 Task: Create a typographic poster using a famous quote.
Action: Mouse moved to (1323, 187)
Screenshot: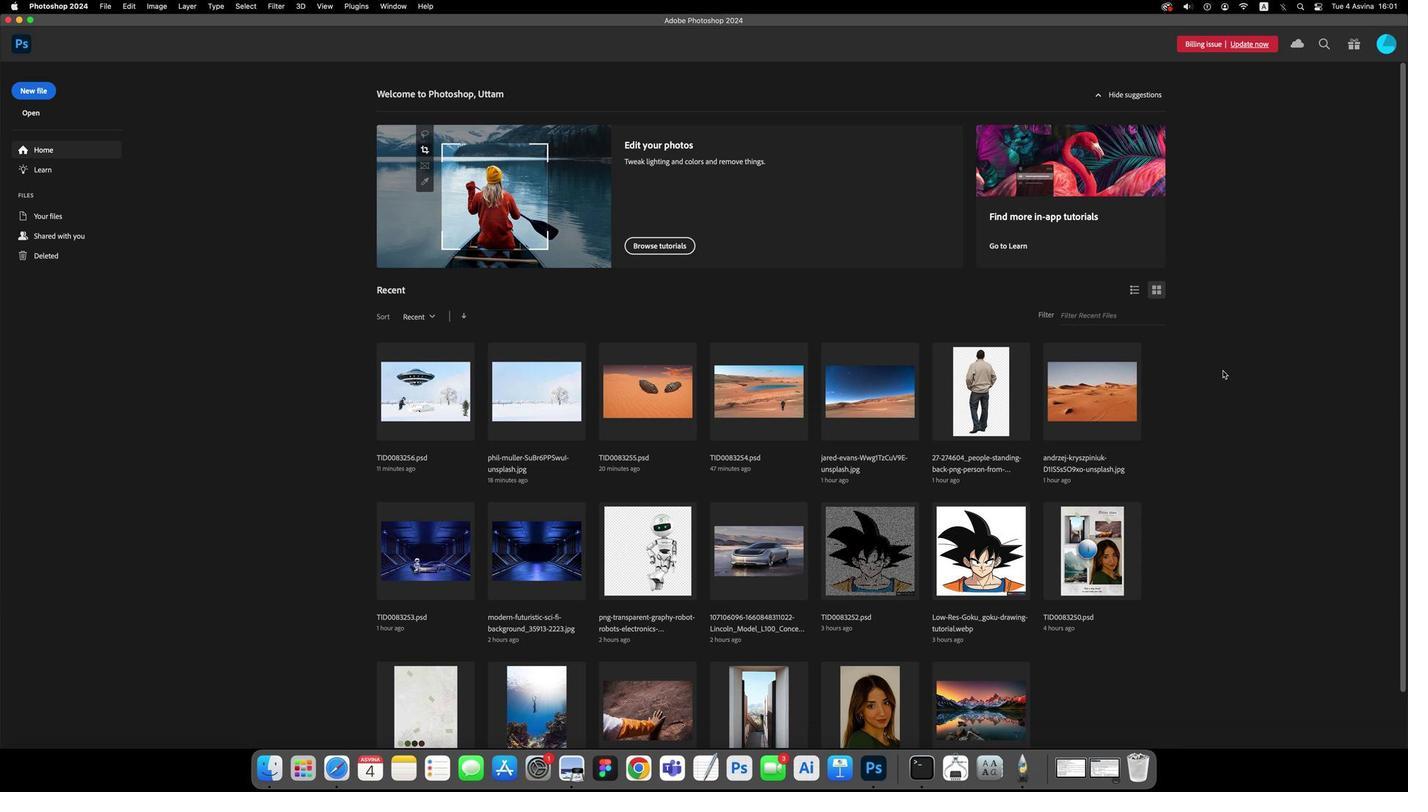 
Action: Mouse pressed left at (1323, 187)
Screenshot: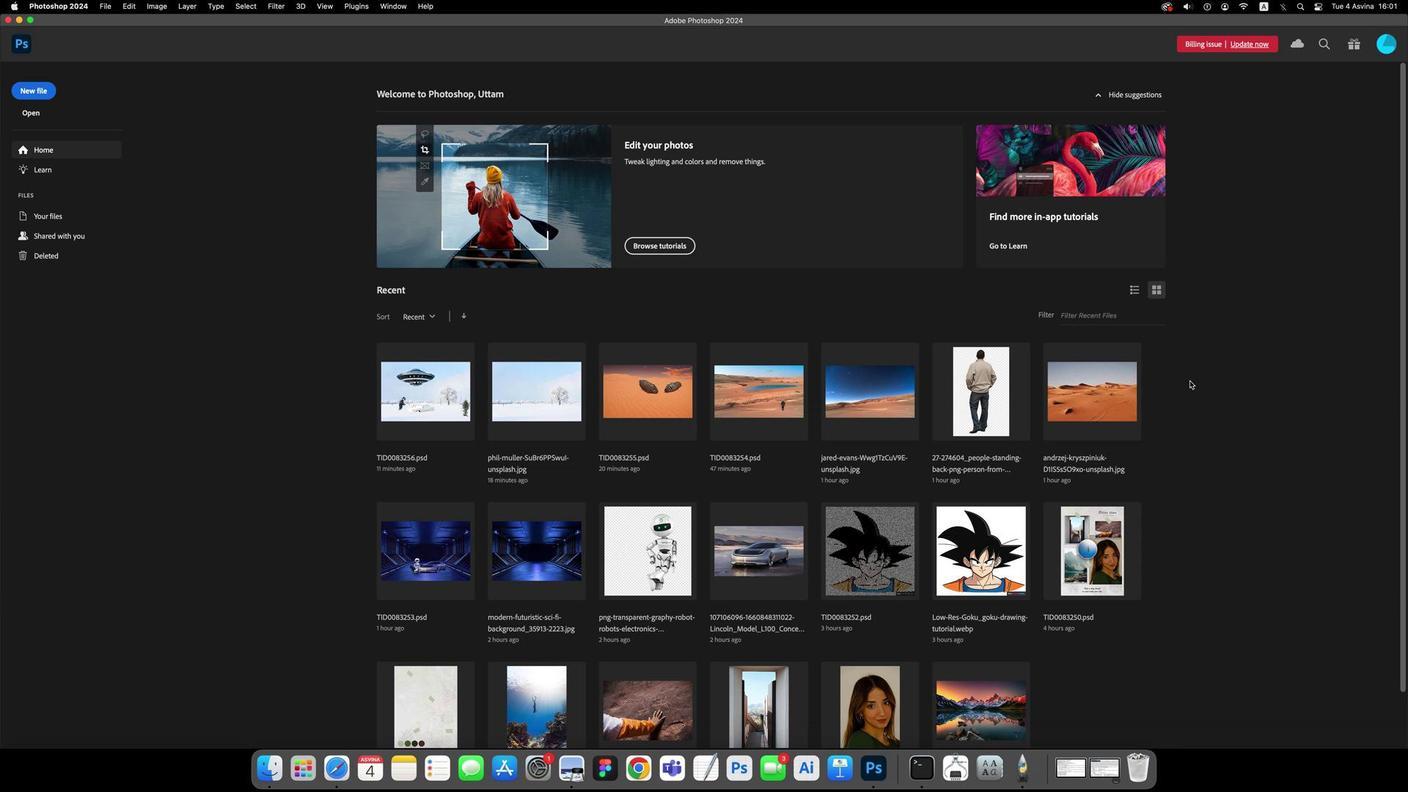 
Action: Mouse moved to (1323, 187)
Screenshot: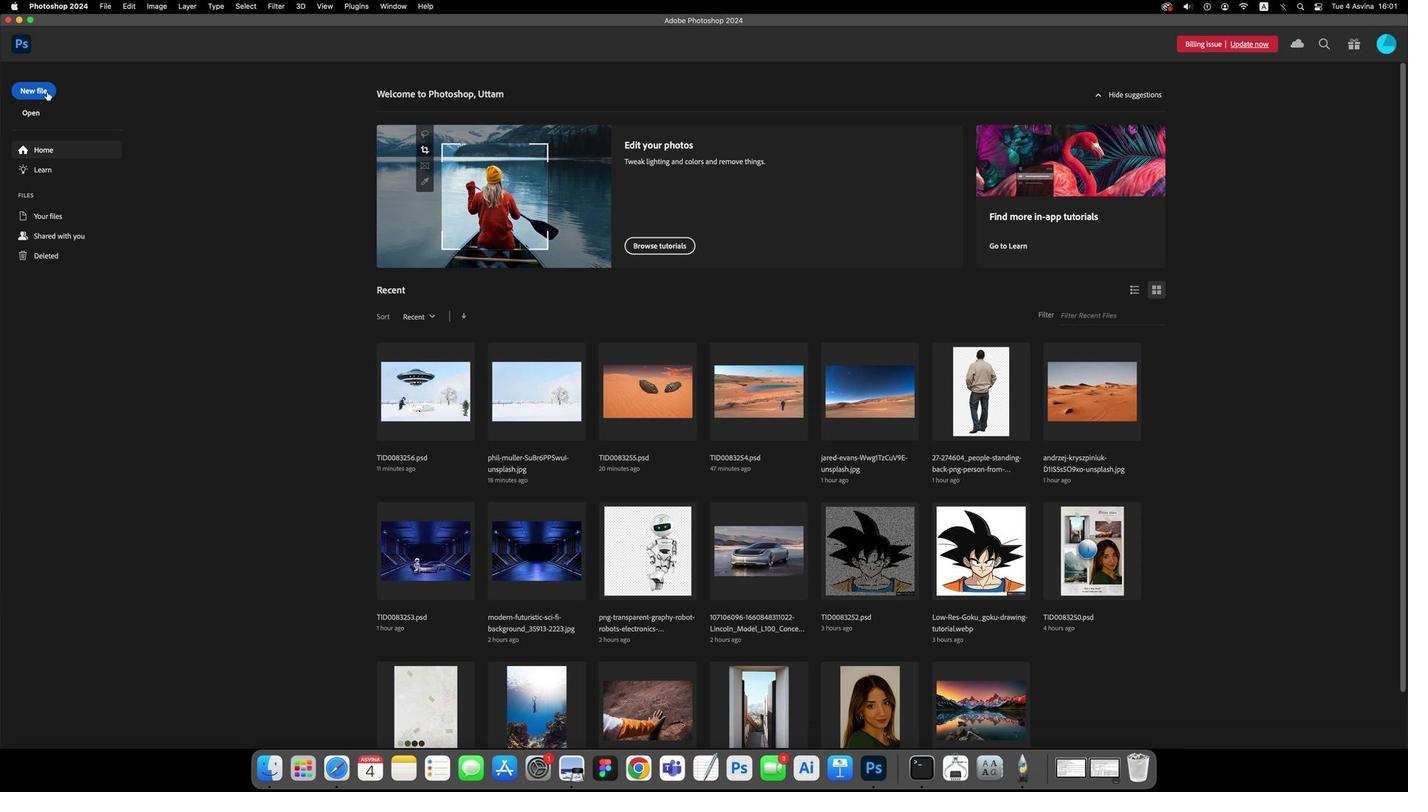 
Action: Mouse pressed left at (1323, 187)
Screenshot: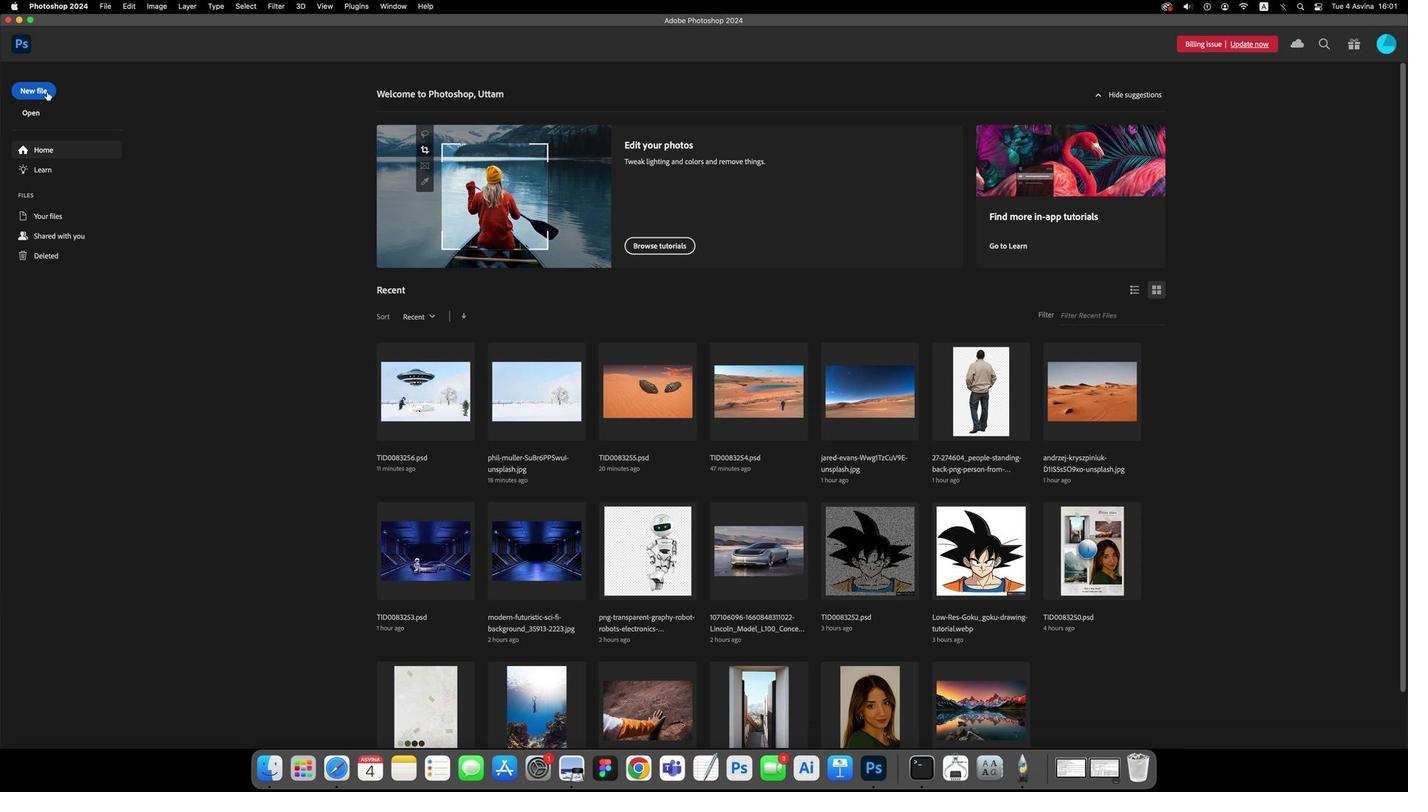 
Action: Mouse moved to (1323, 187)
Screenshot: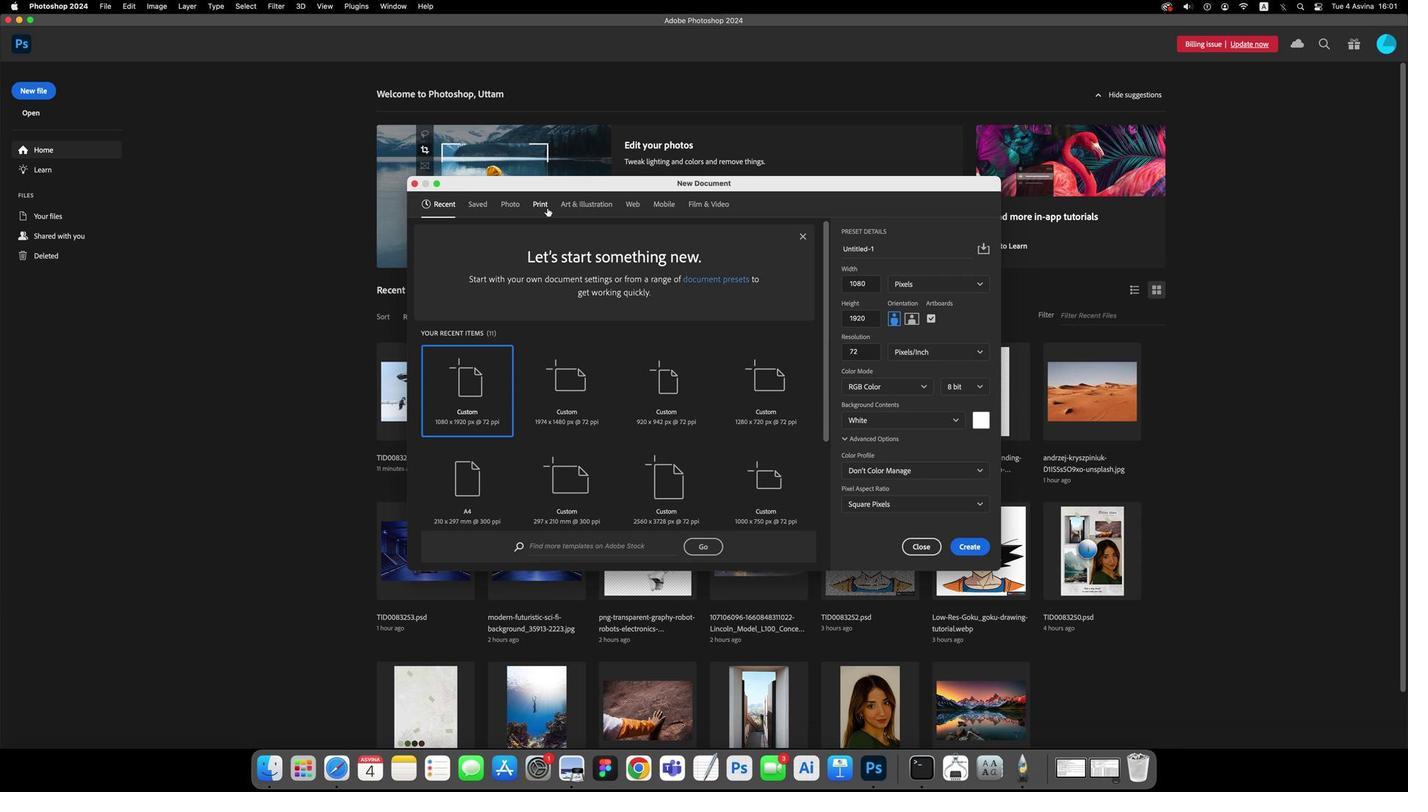 
Action: Mouse pressed left at (1323, 187)
Screenshot: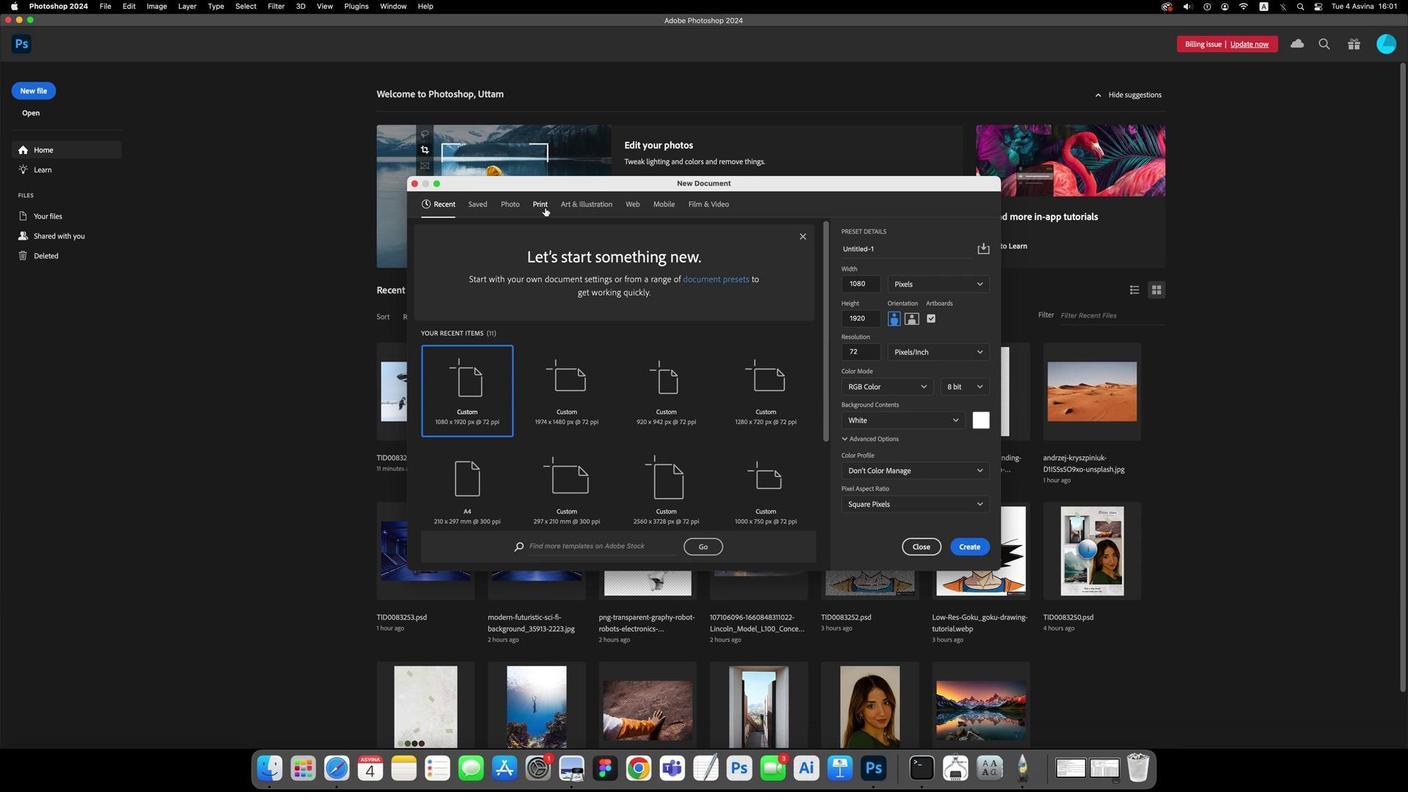 
Action: Mouse moved to (1323, 187)
Screenshot: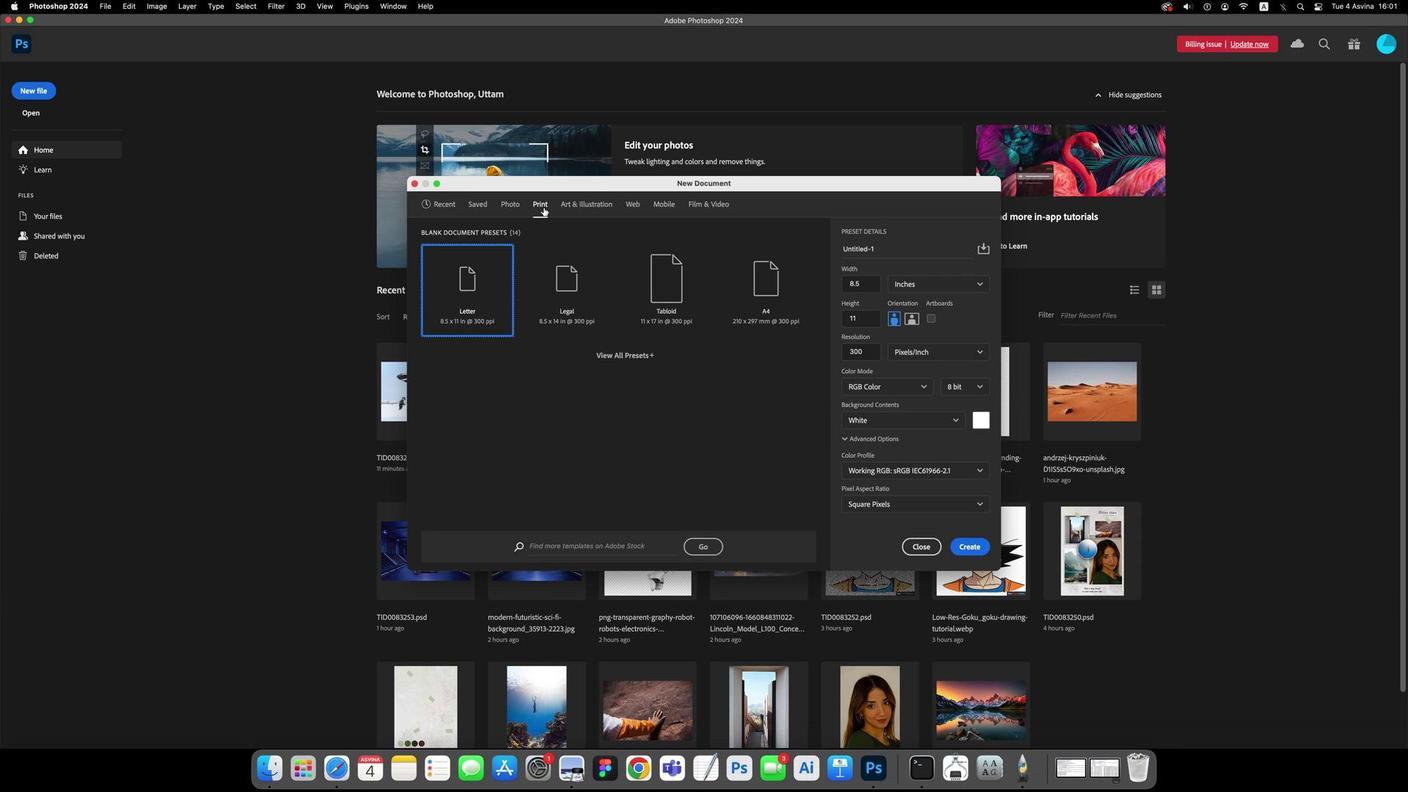 
Action: Mouse pressed left at (1323, 187)
Screenshot: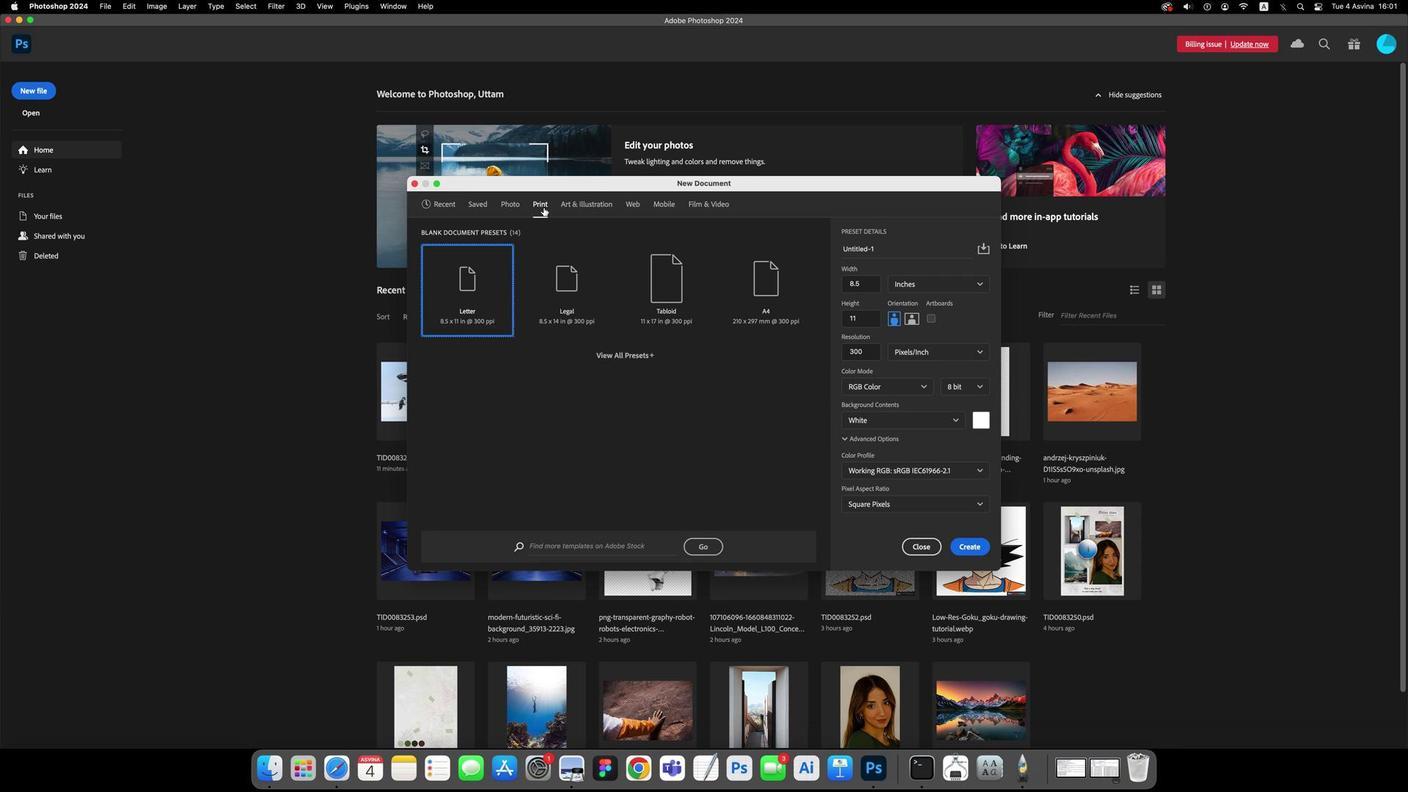 
Action: Mouse moved to (1323, 187)
Screenshot: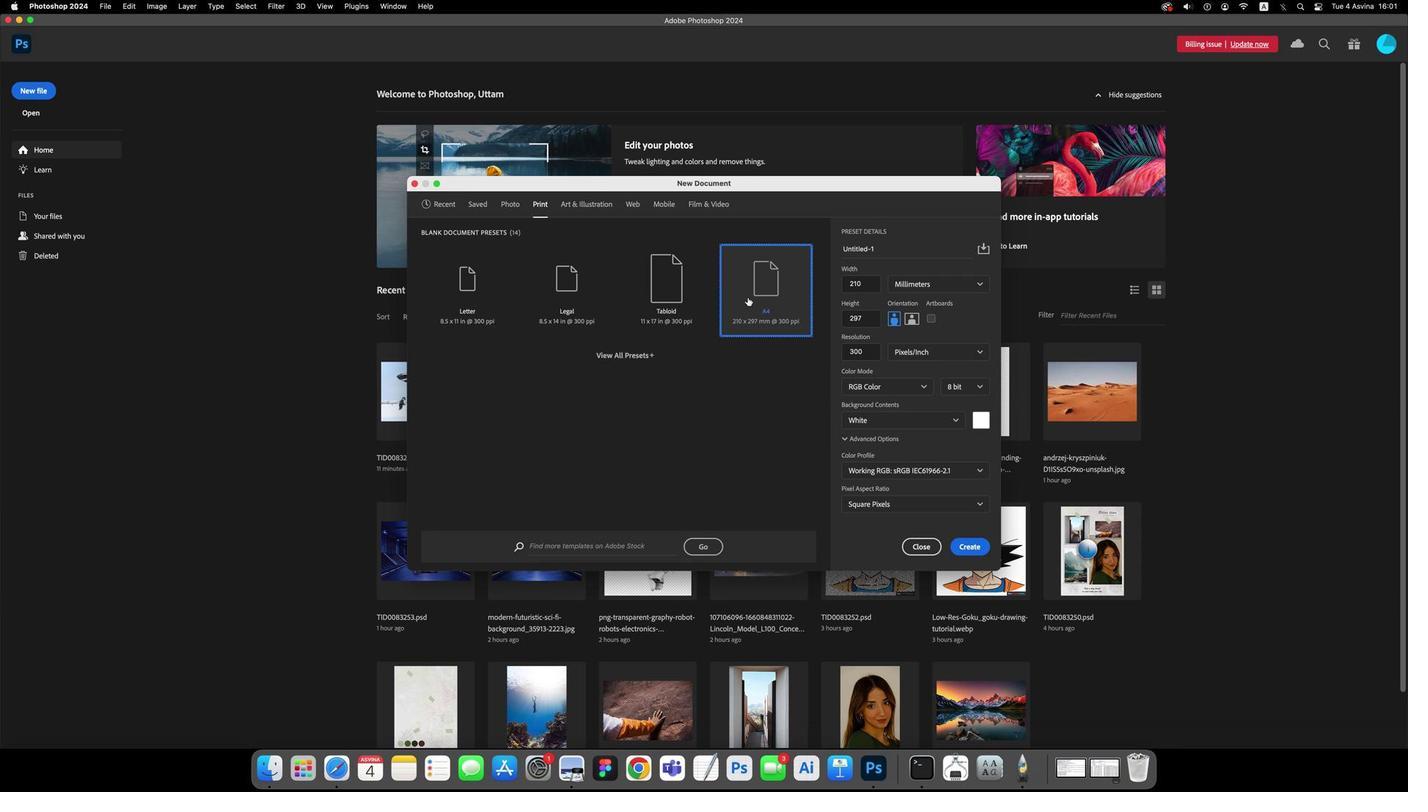 
Action: Mouse pressed left at (1323, 187)
Screenshot: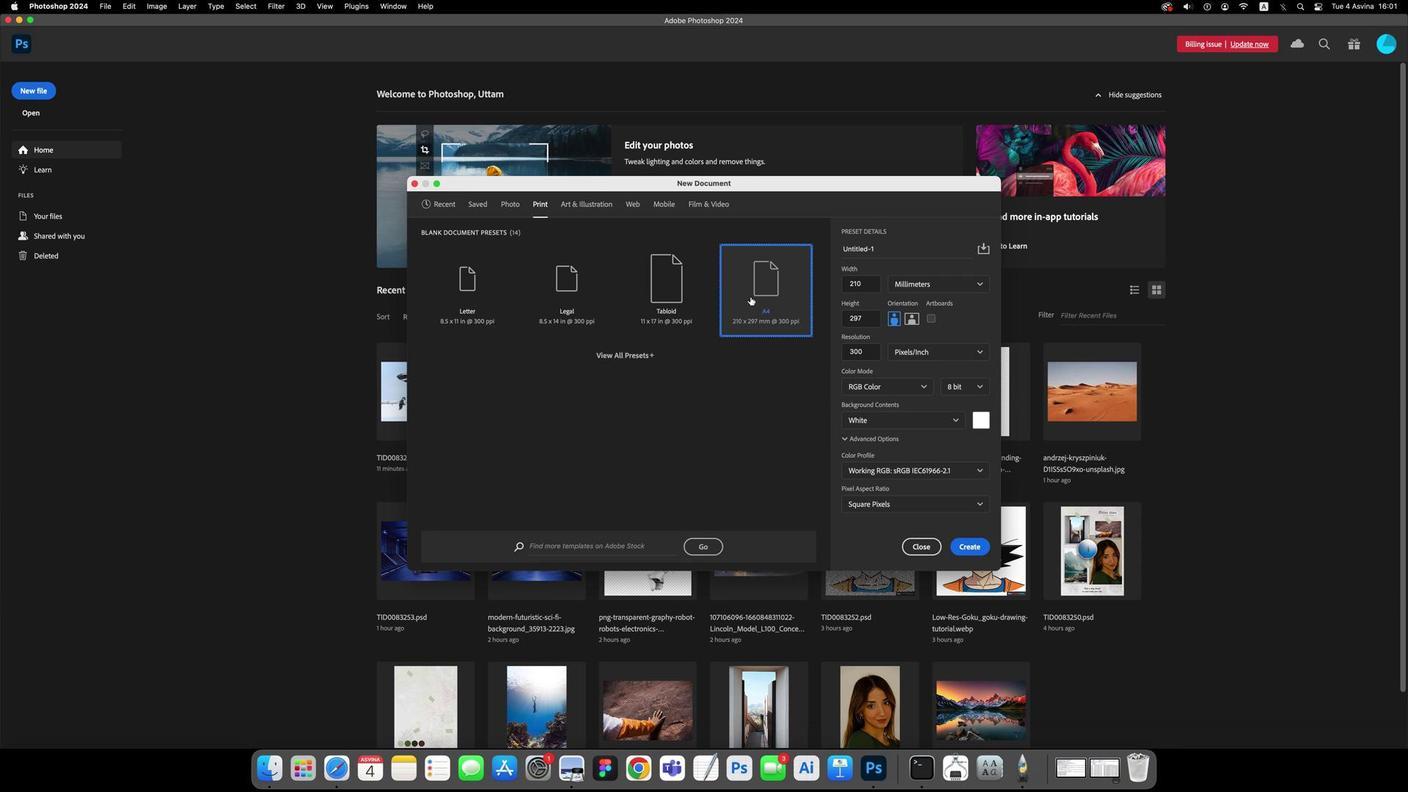 
Action: Mouse moved to (1323, 187)
Screenshot: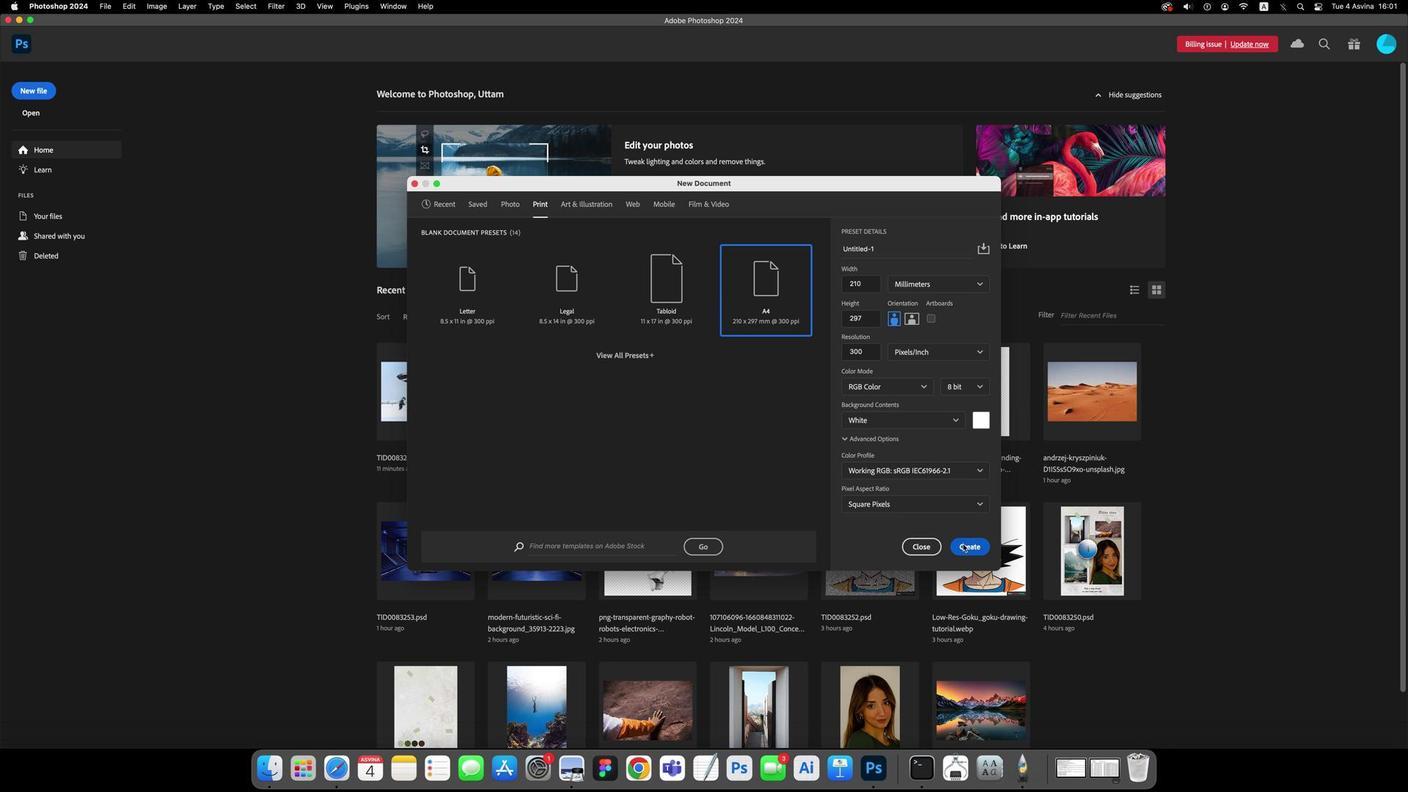 
Action: Mouse pressed left at (1323, 187)
Screenshot: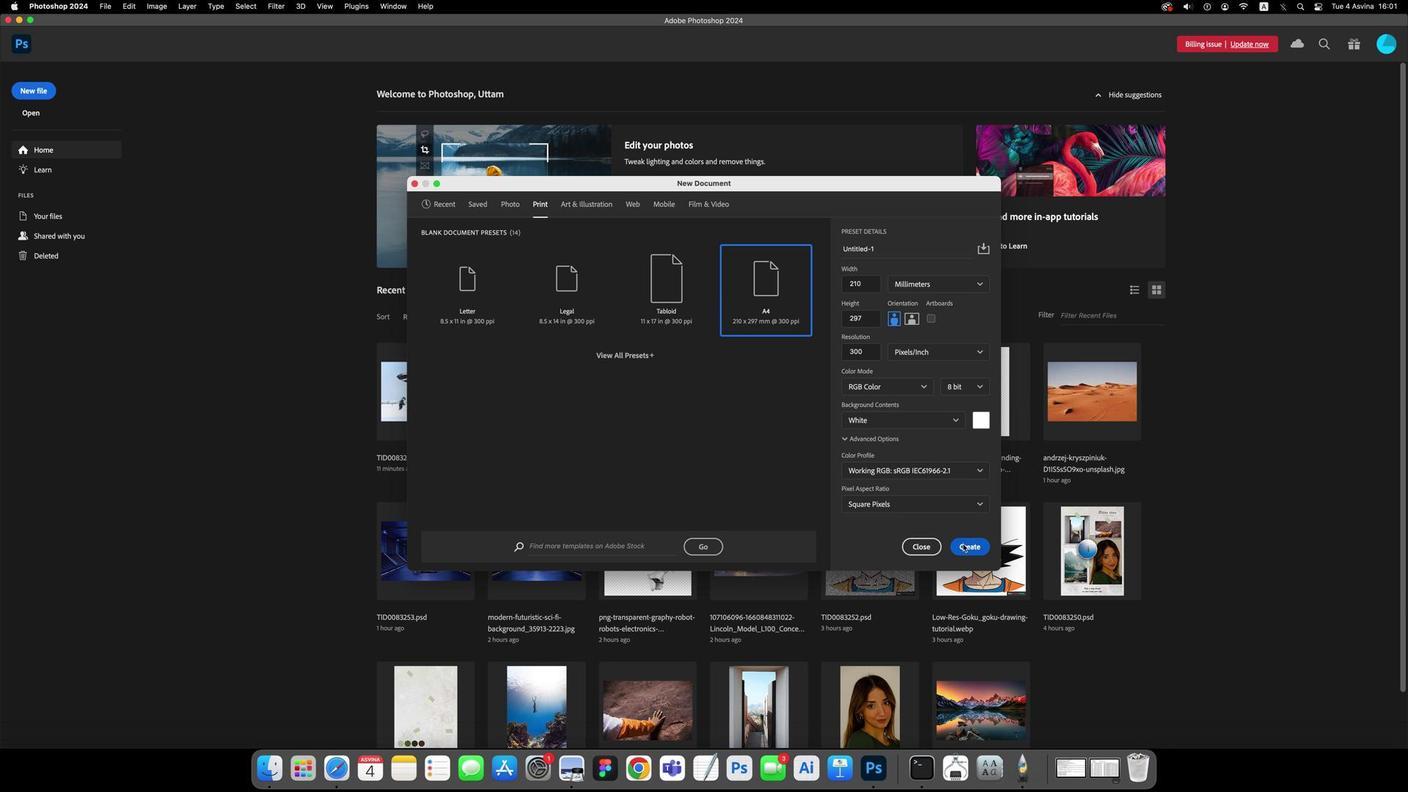 
Action: Mouse moved to (1323, 187)
Screenshot: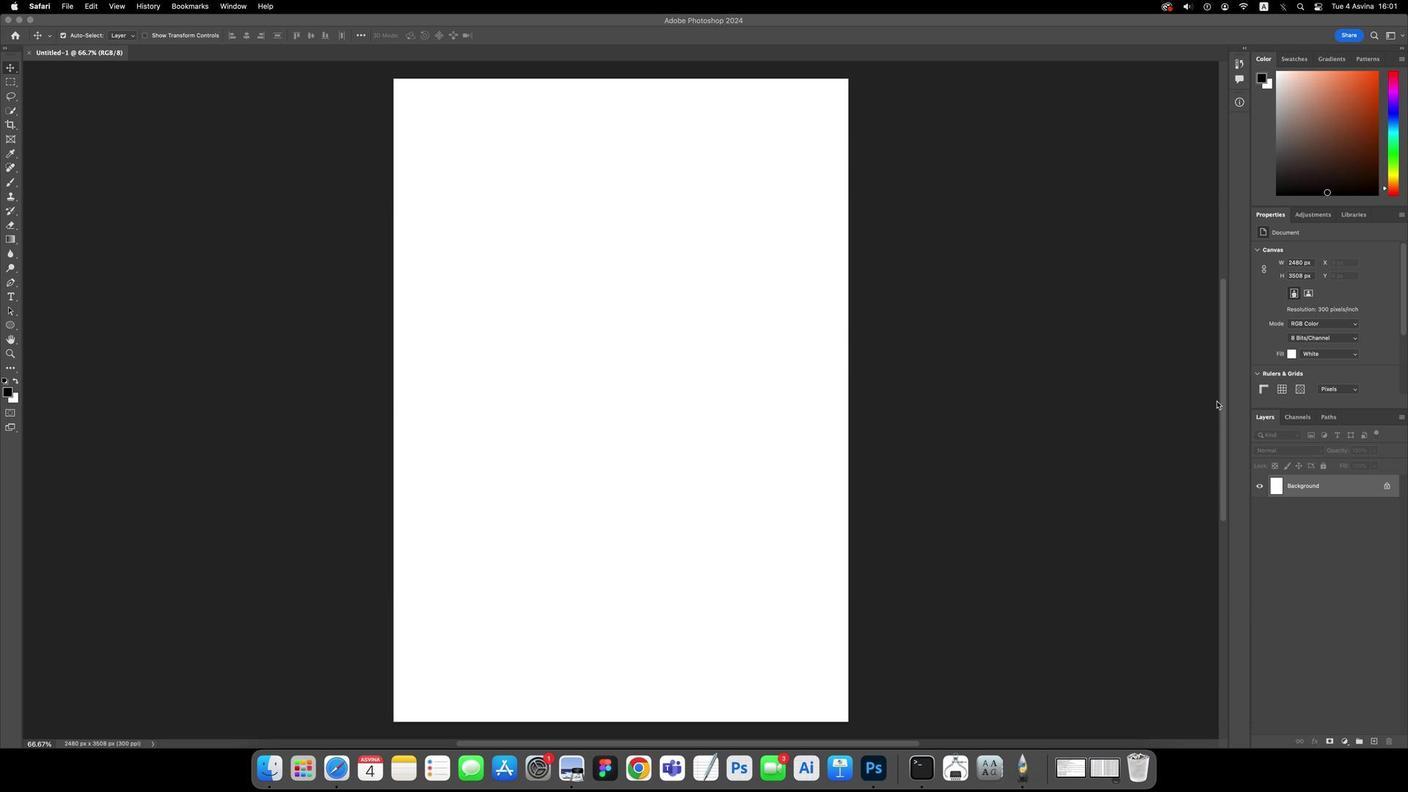 
Action: Mouse pressed left at (1323, 187)
Screenshot: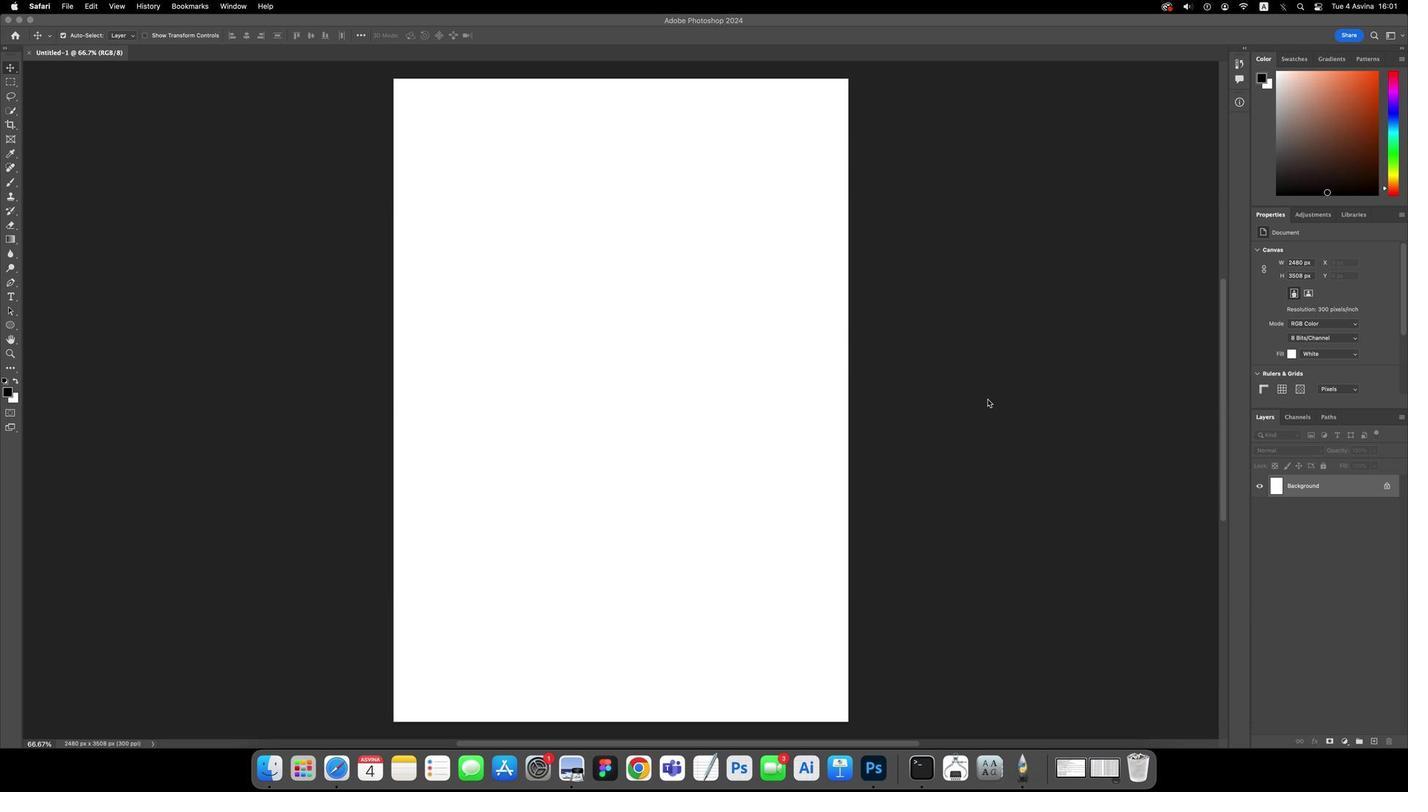 
Action: Mouse moved to (1323, 187)
Screenshot: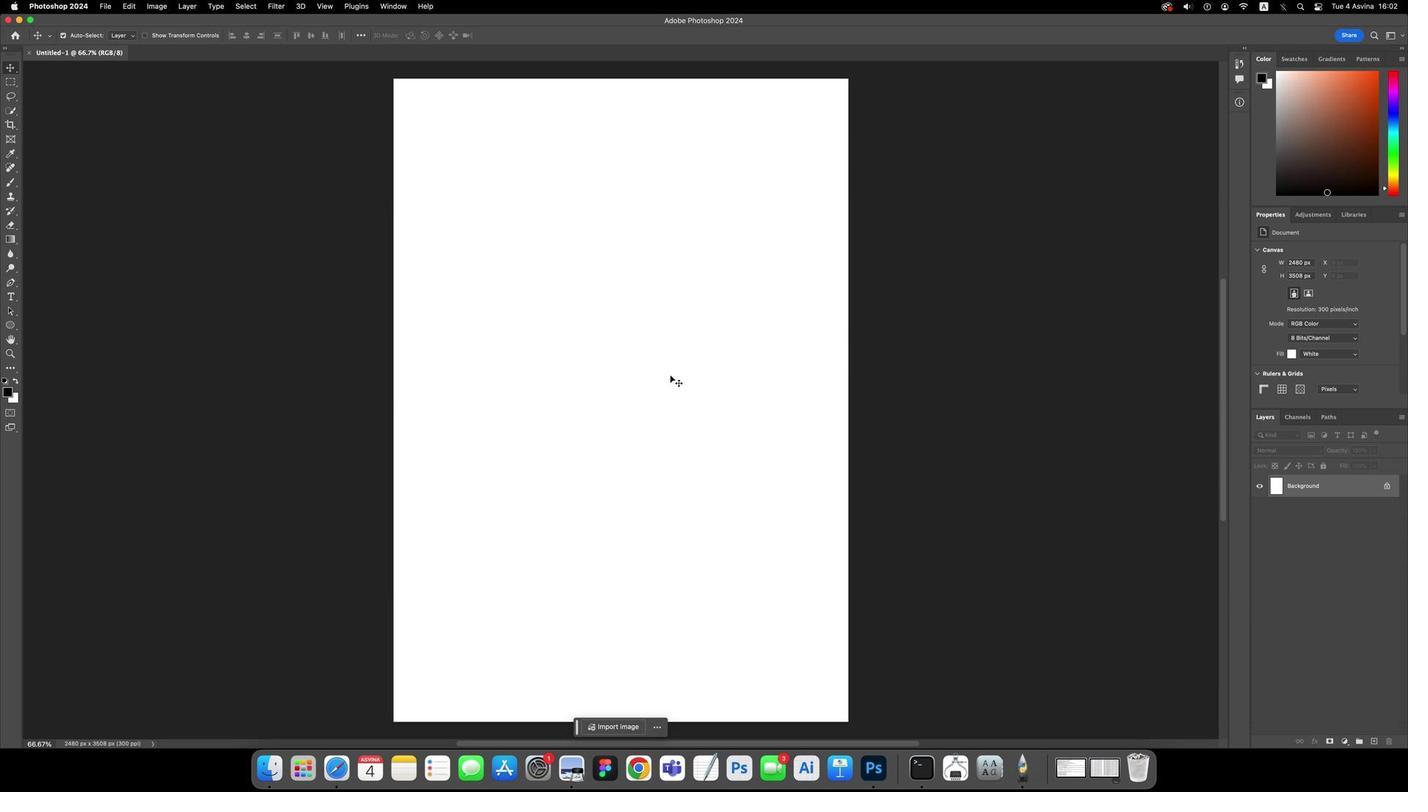 
Action: Mouse pressed left at (1323, 187)
Screenshot: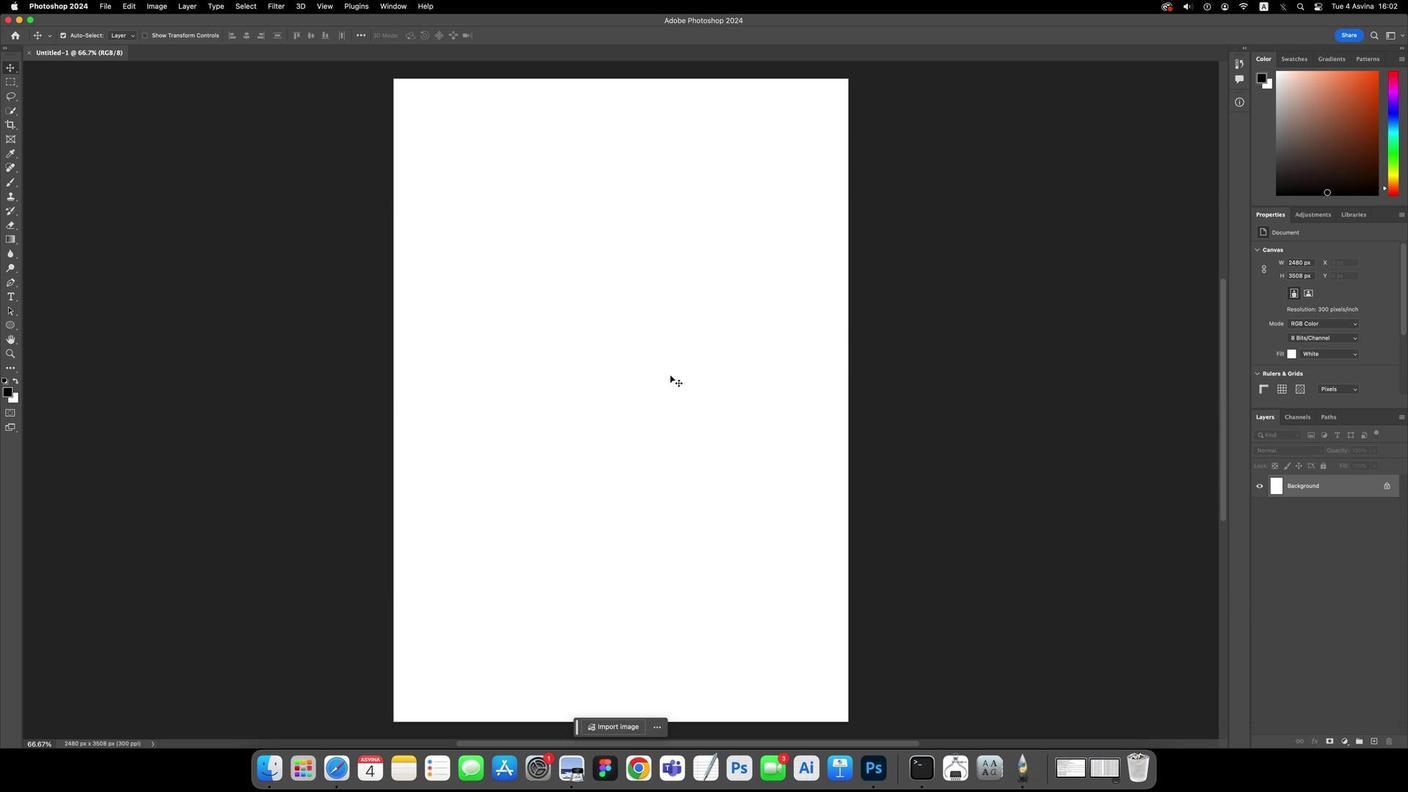
Action: Mouse moved to (1323, 187)
Screenshot: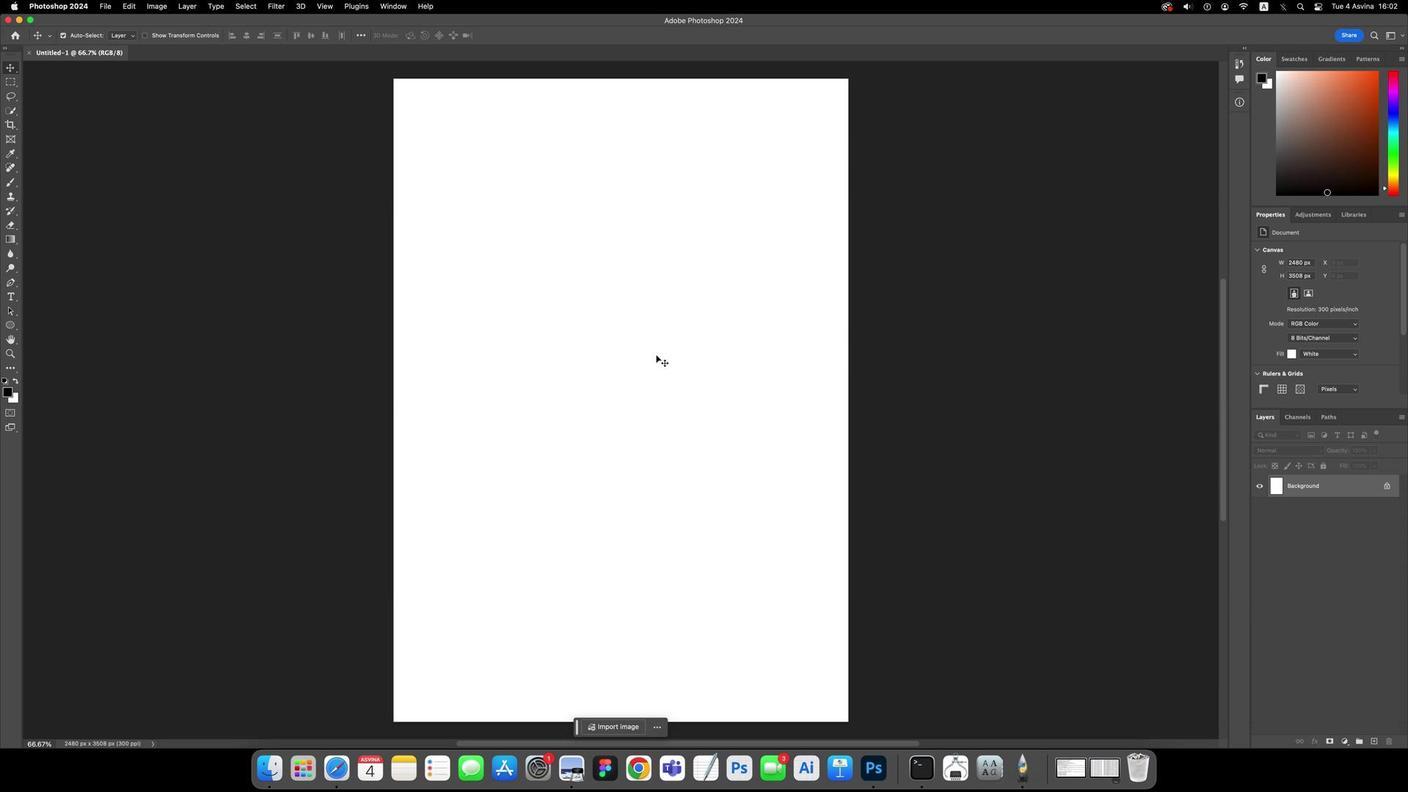 
Action: Key pressed 't'
Screenshot: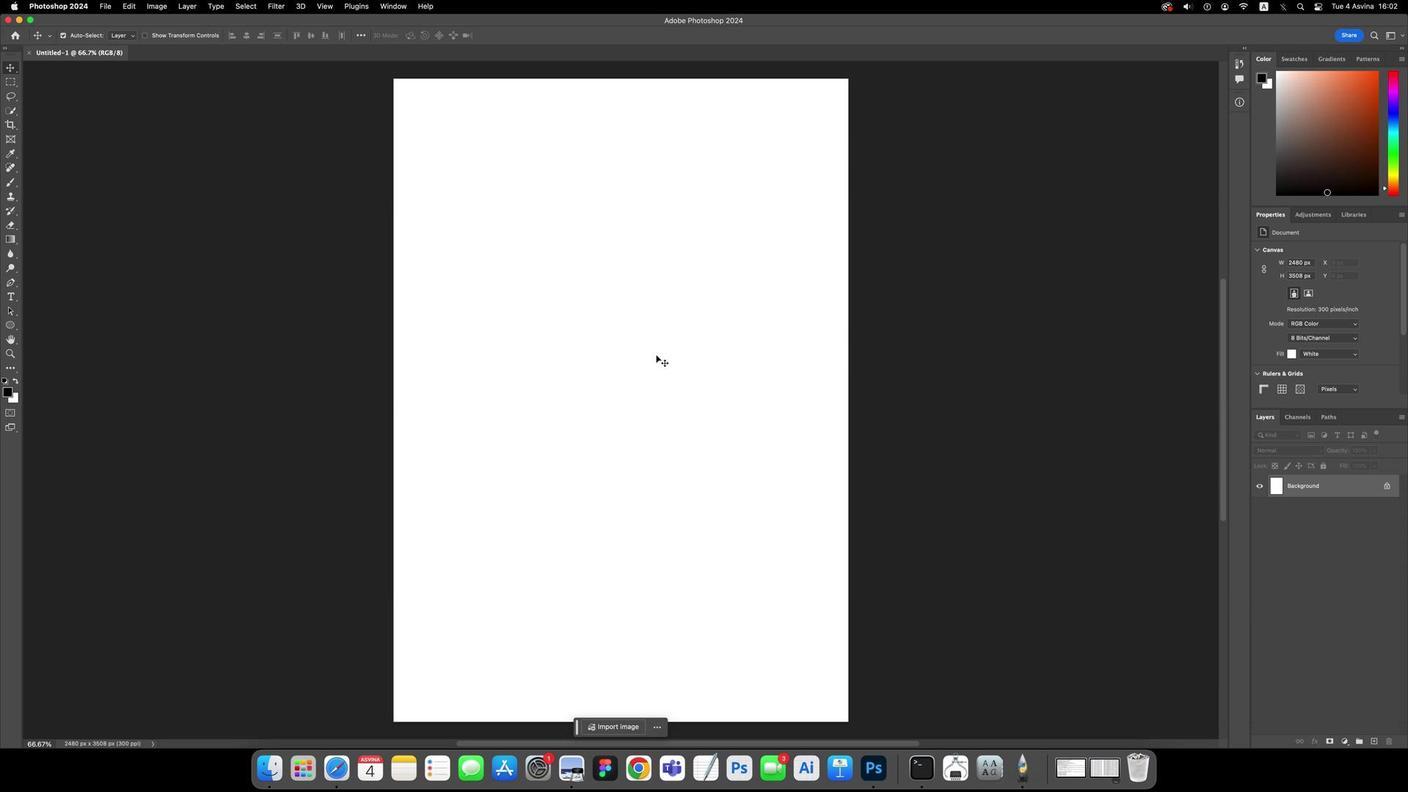 
Action: Mouse moved to (1323, 187)
Screenshot: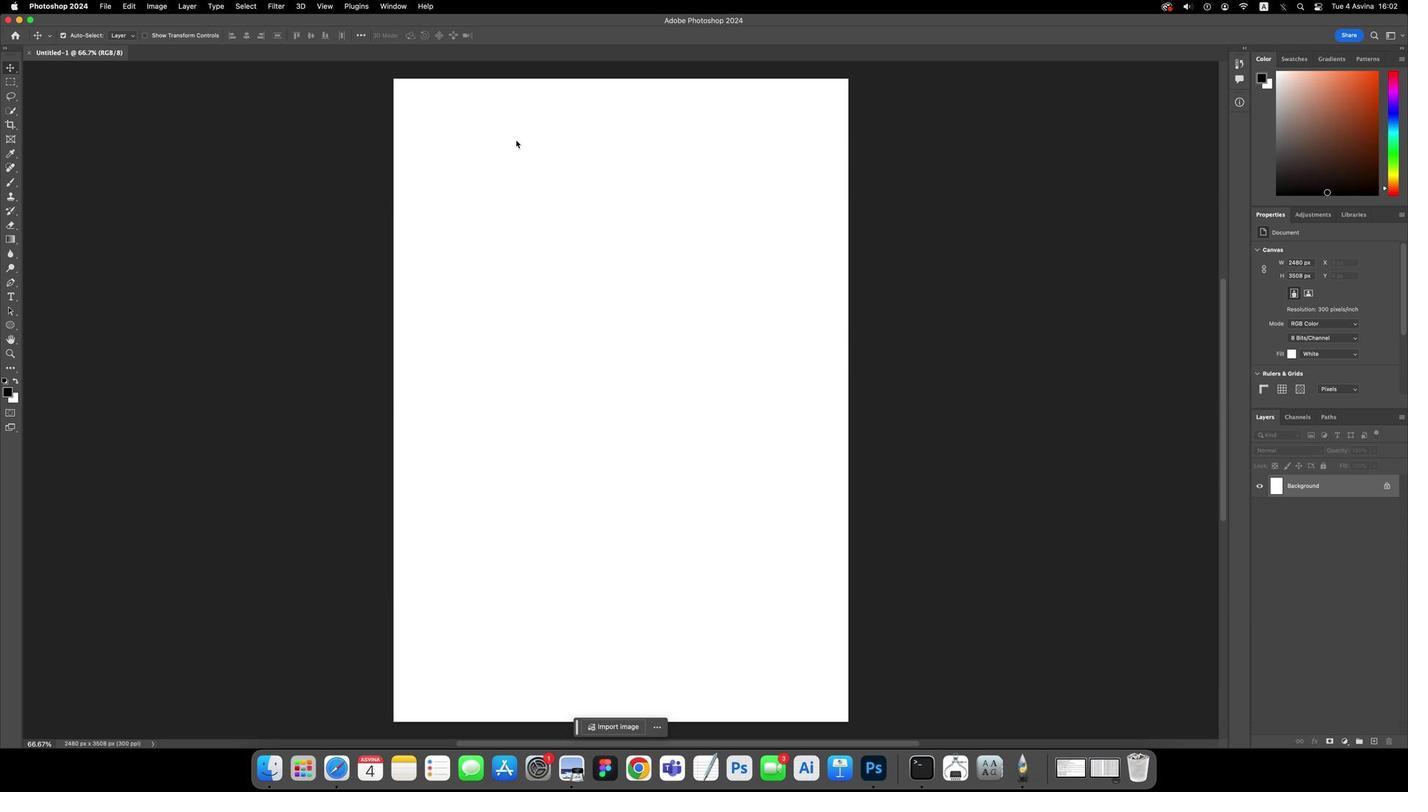 
Action: Mouse pressed left at (1323, 187)
Screenshot: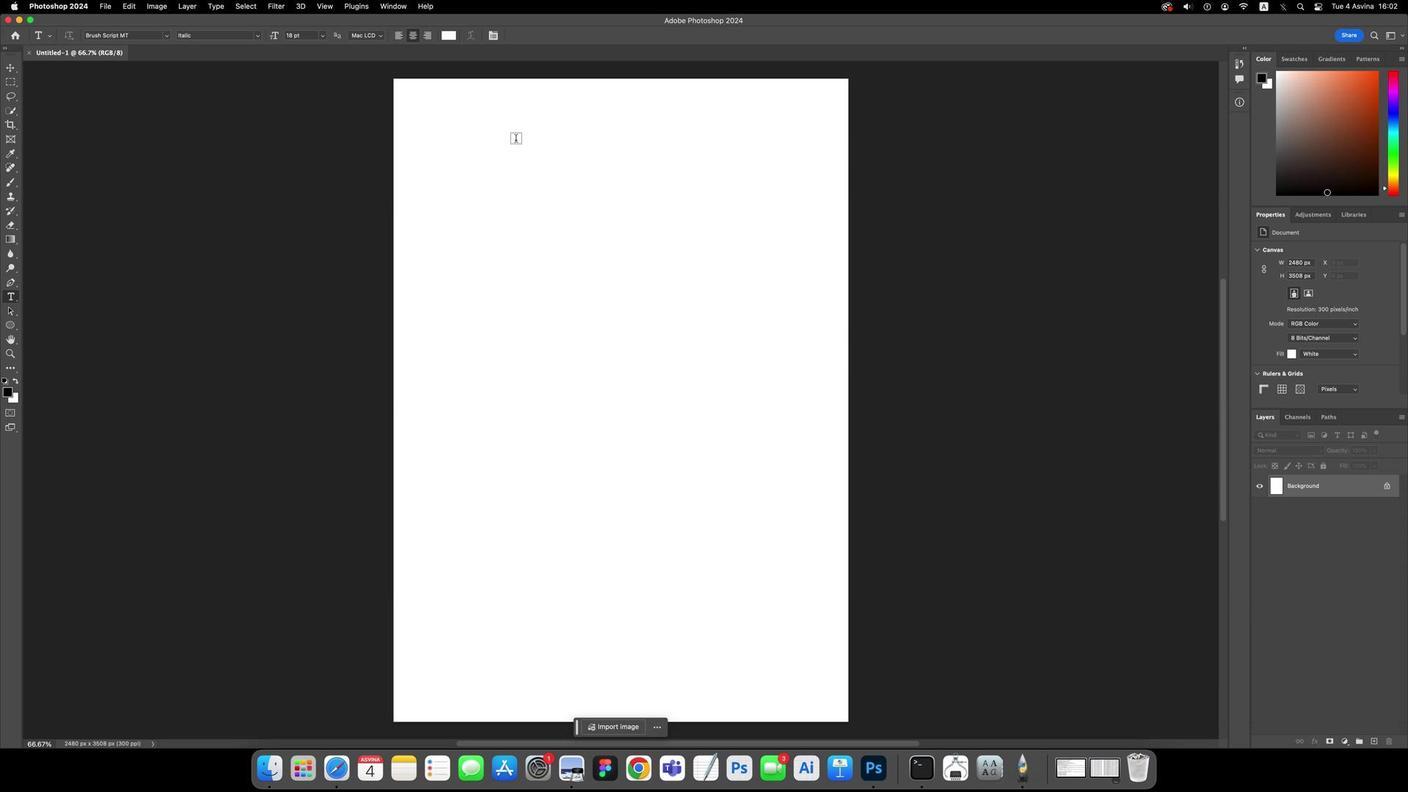 
Action: Key pressed Key.caps_lock'D'Key.cmd'a'
Screenshot: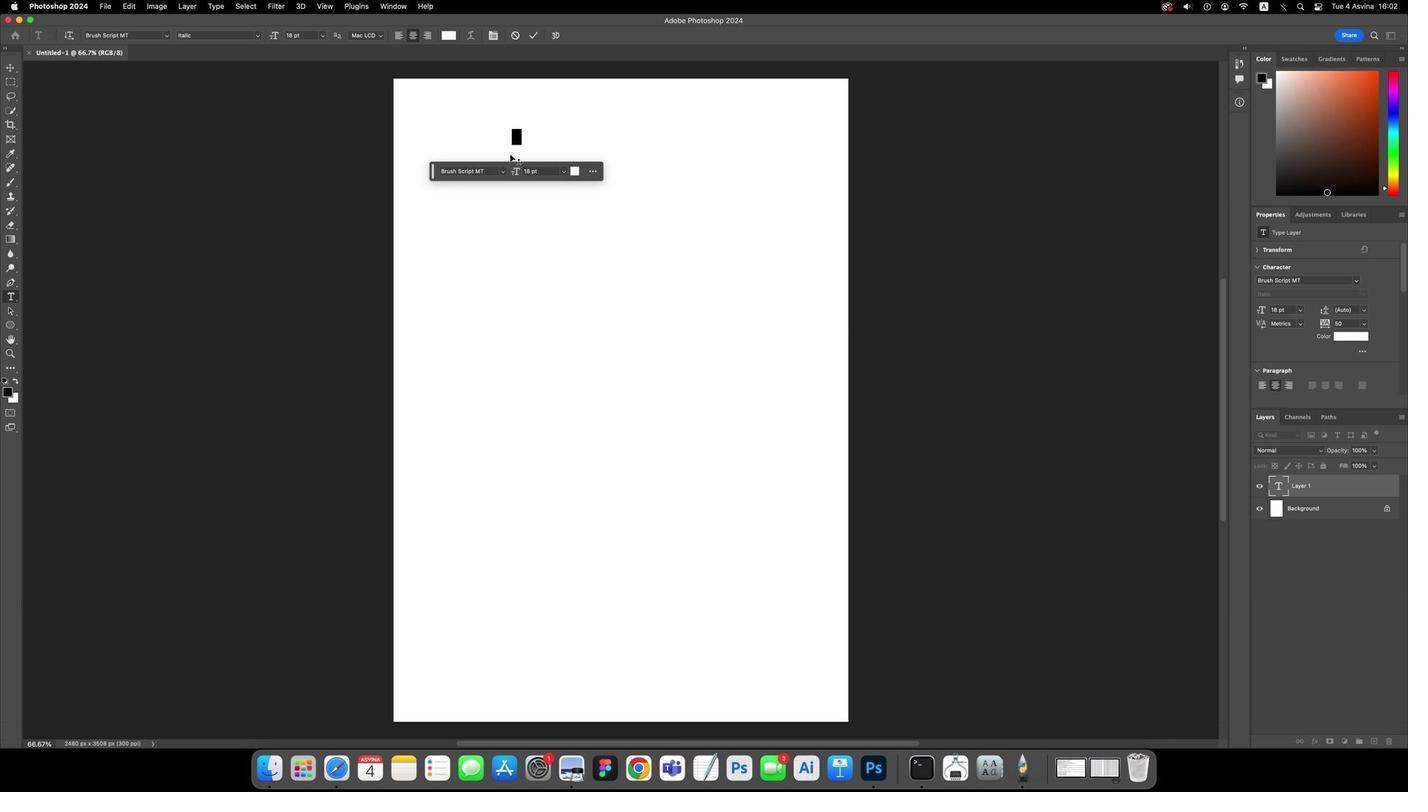 
Action: Mouse moved to (1323, 187)
Screenshot: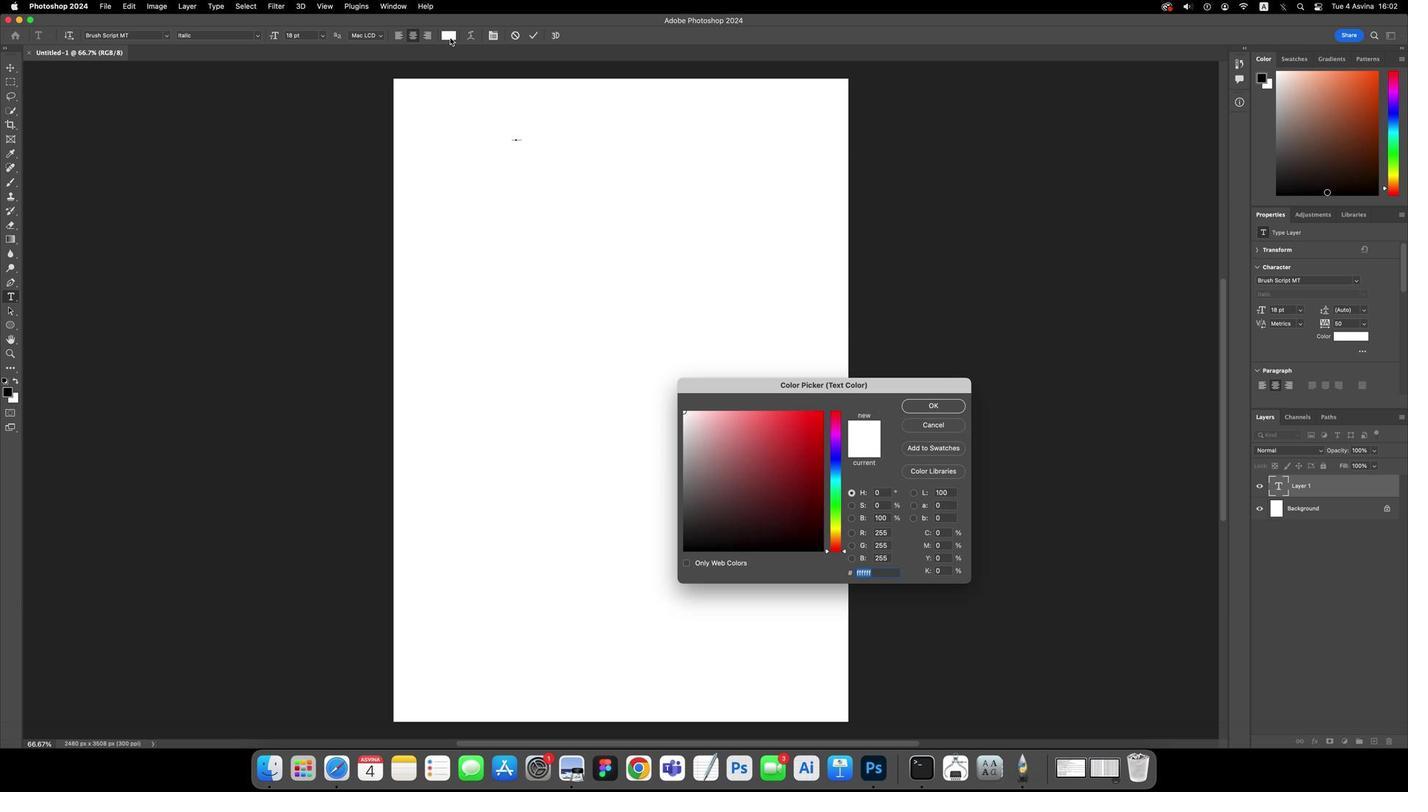 
Action: Mouse pressed left at (1323, 187)
Screenshot: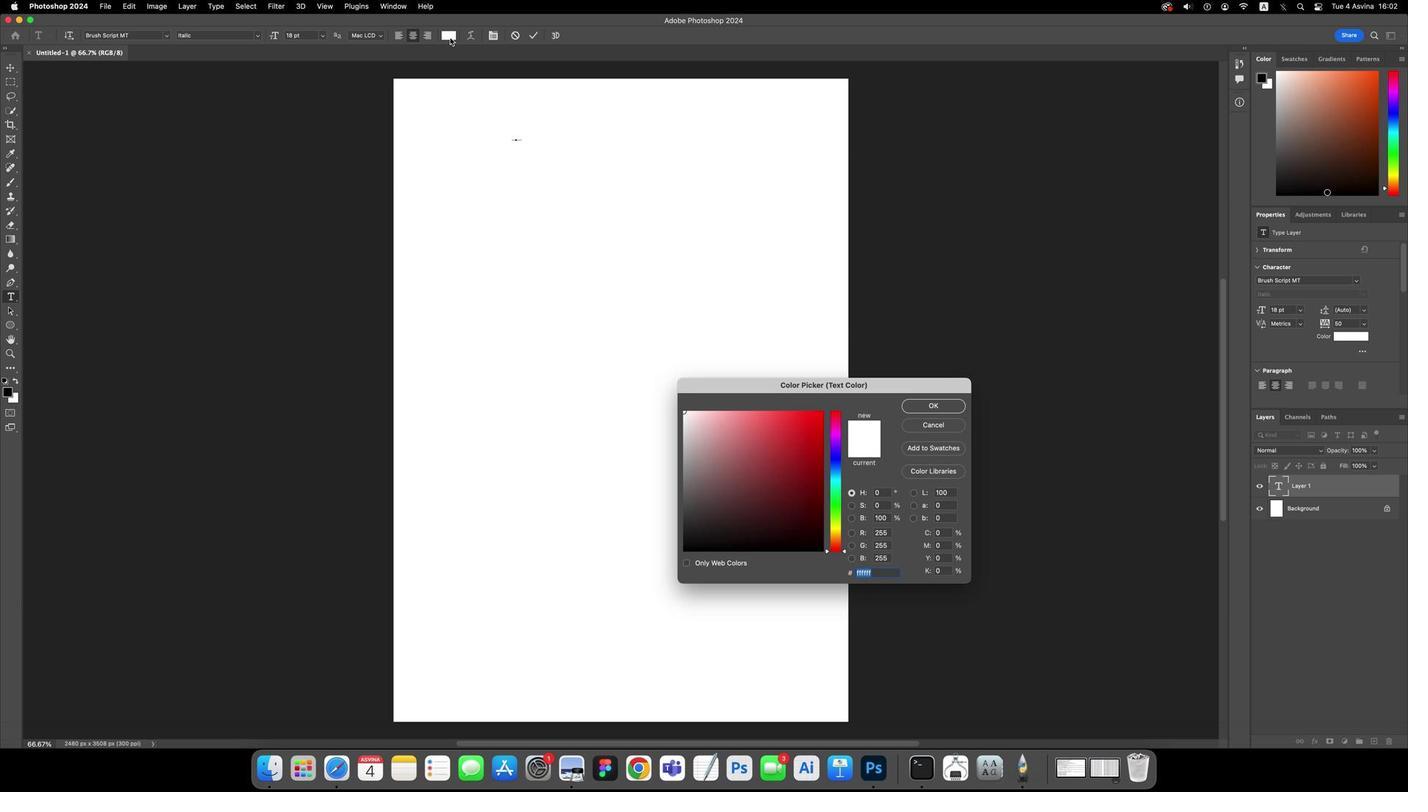 
Action: Mouse moved to (1323, 187)
Screenshot: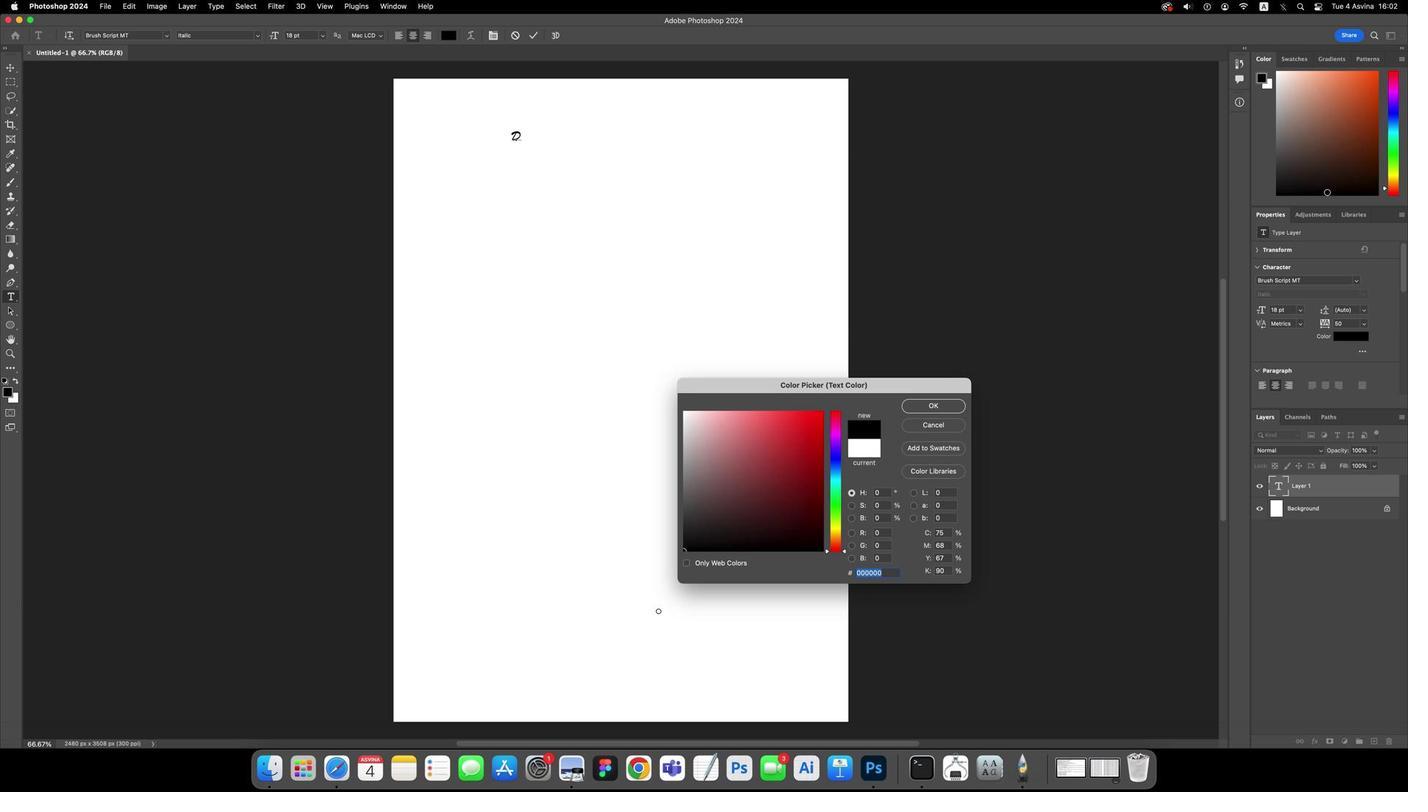 
Action: Mouse pressed left at (1323, 187)
Screenshot: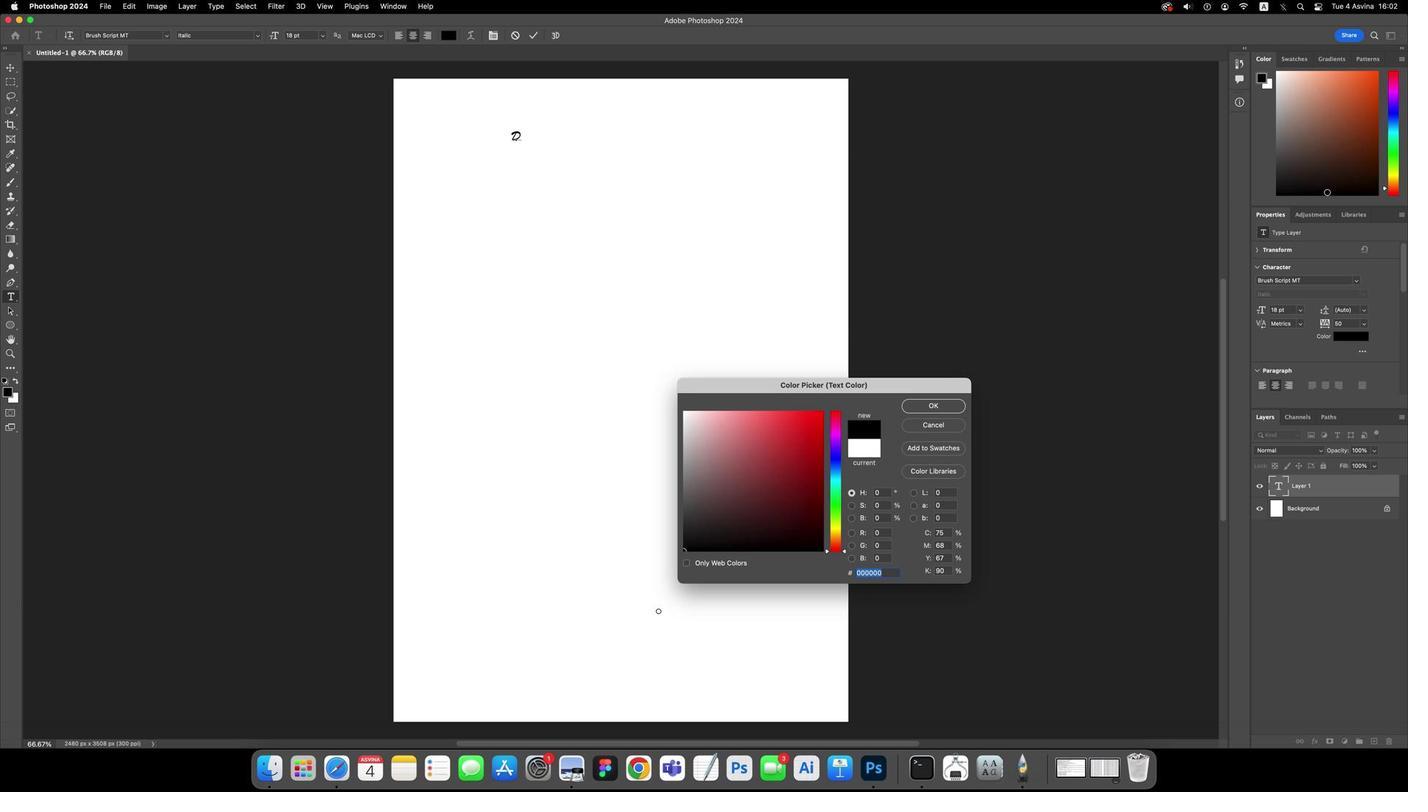 
Action: Mouse moved to (1323, 187)
Screenshot: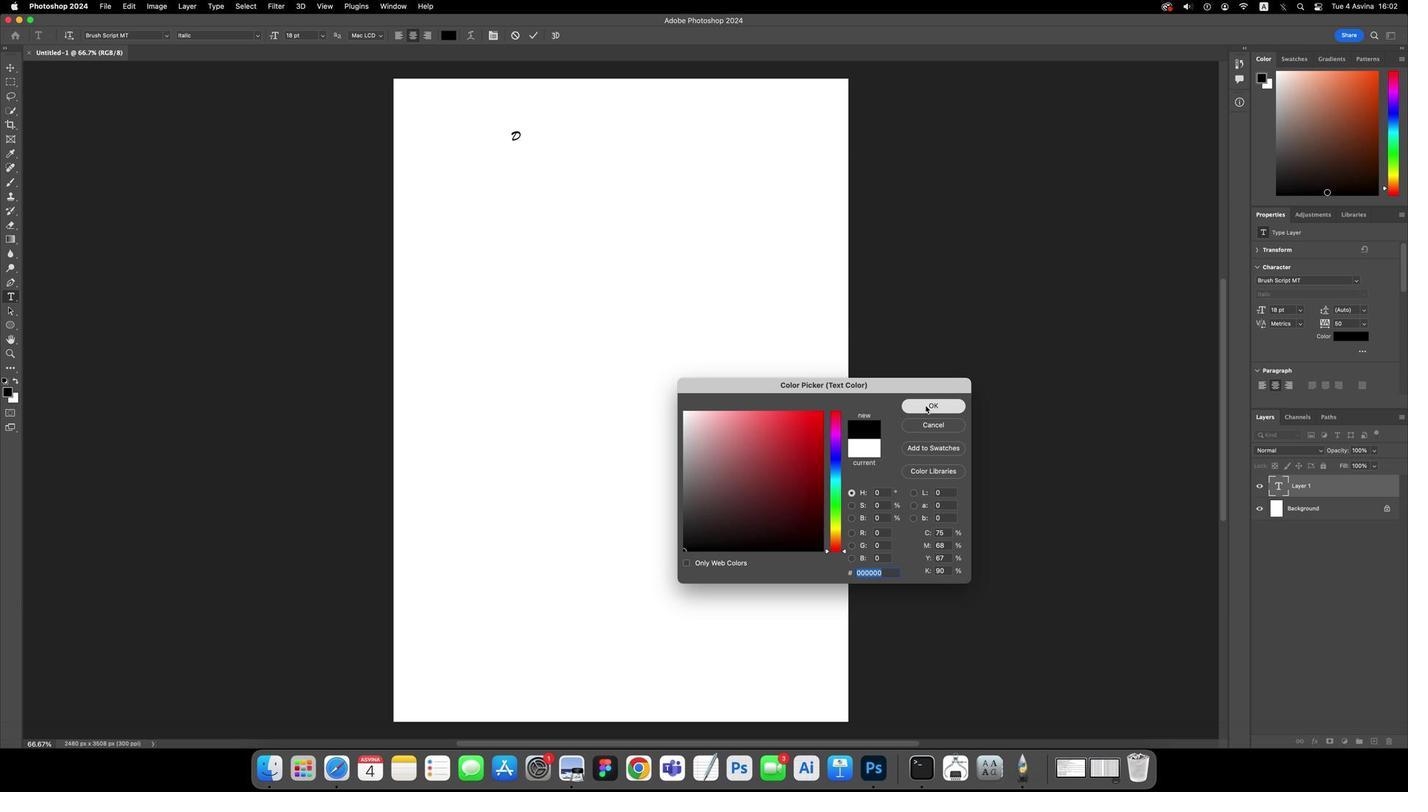 
Action: Mouse pressed left at (1323, 187)
Screenshot: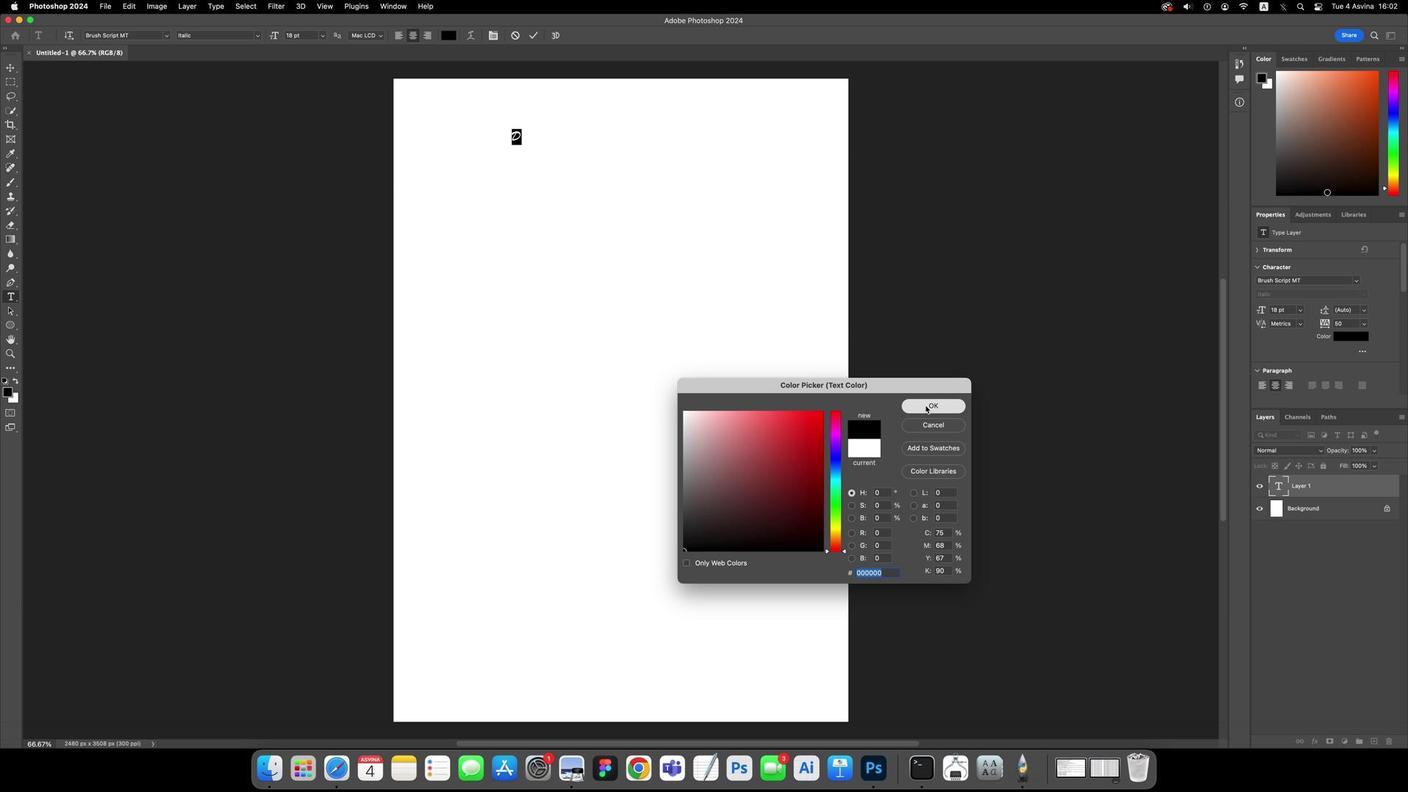 
Action: Mouse moved to (1323, 187)
Screenshot: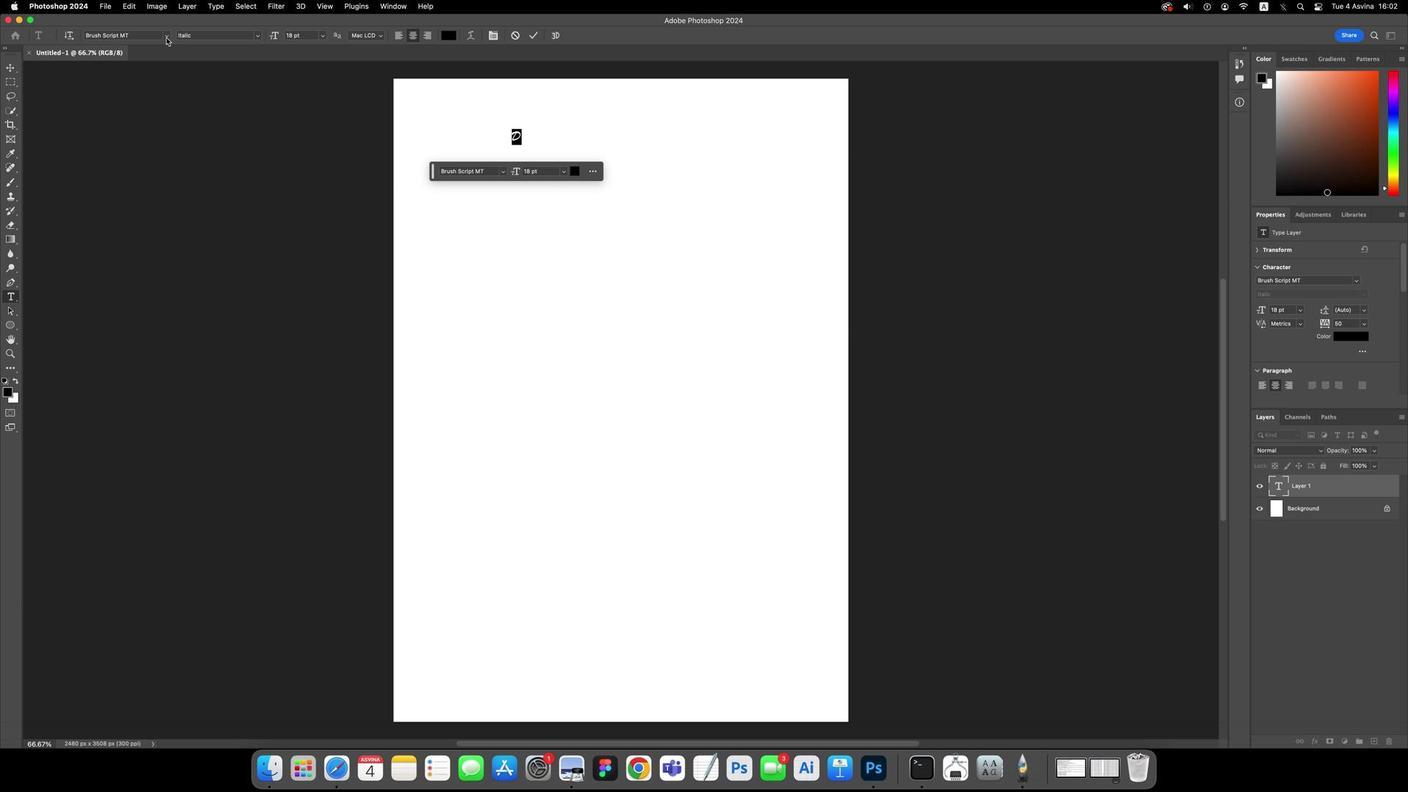 
Action: Mouse pressed left at (1323, 187)
Screenshot: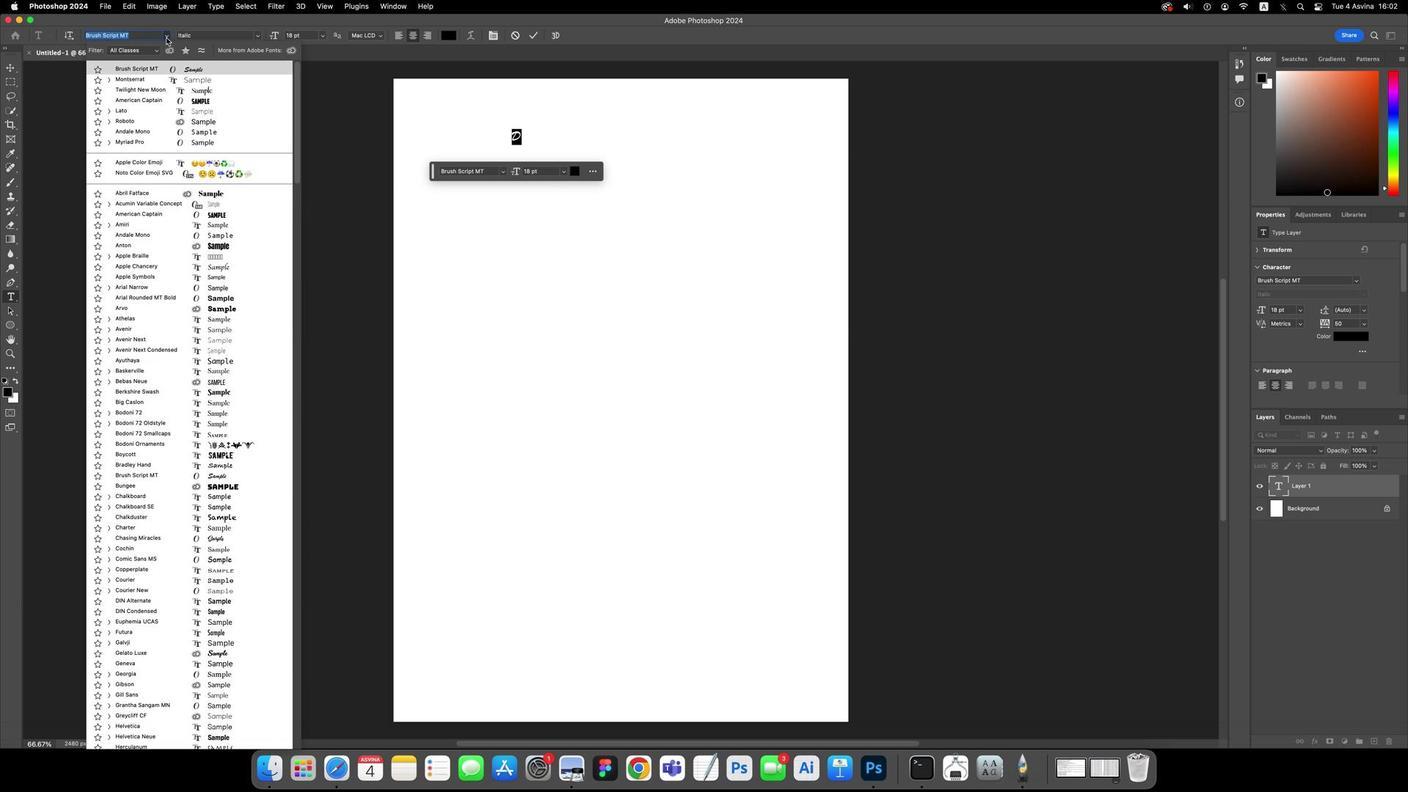 
Action: Mouse moved to (1323, 187)
Screenshot: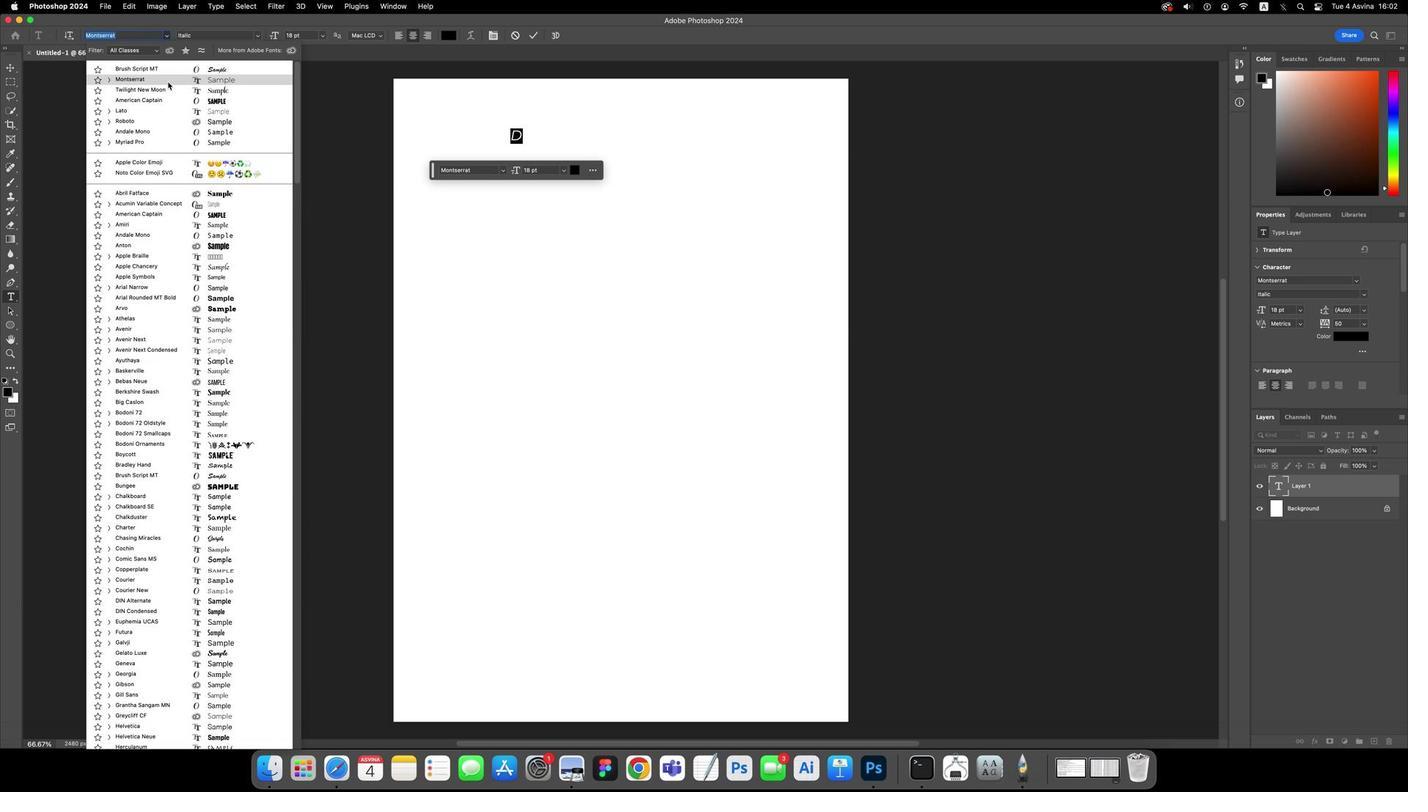 
Action: Mouse pressed left at (1323, 187)
Screenshot: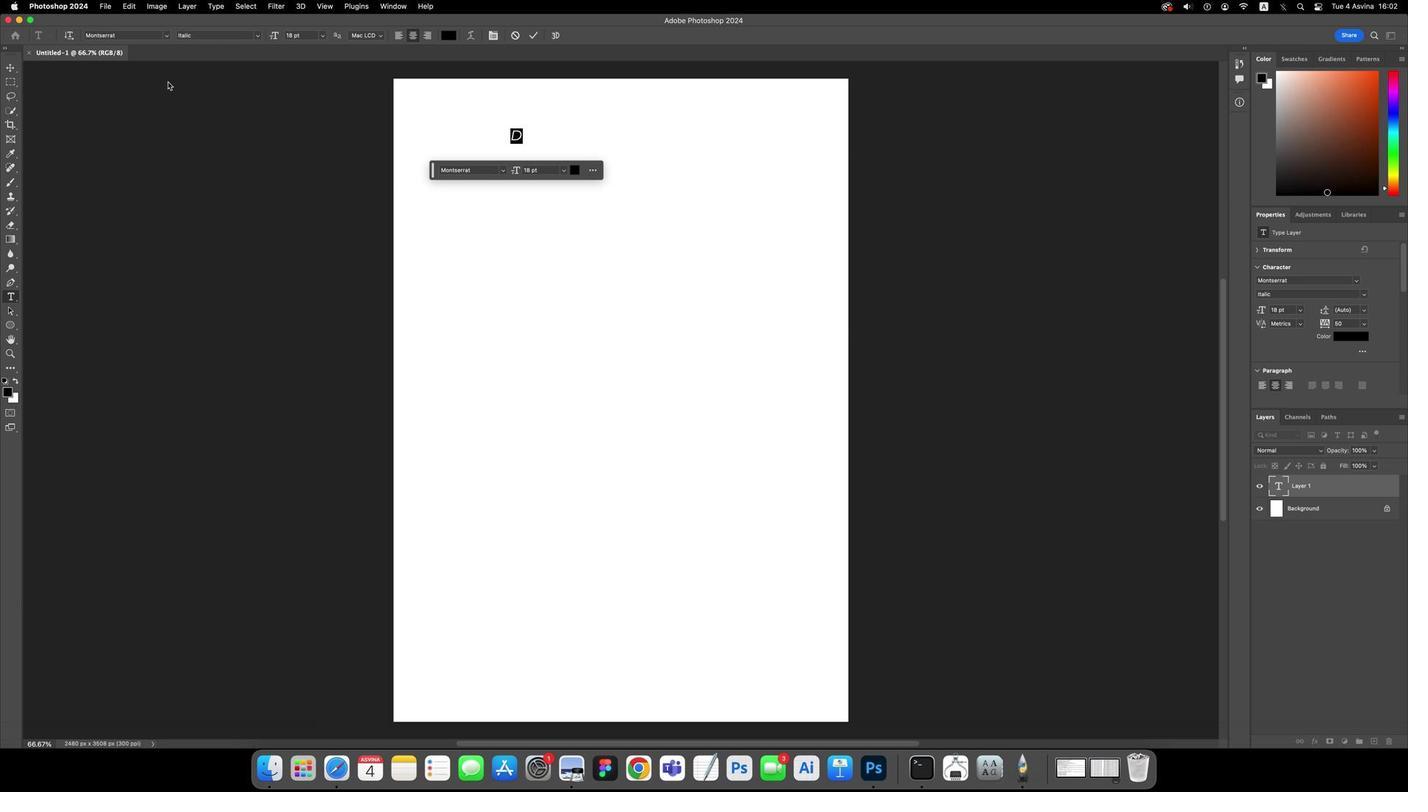 
Action: Mouse moved to (1323, 187)
Screenshot: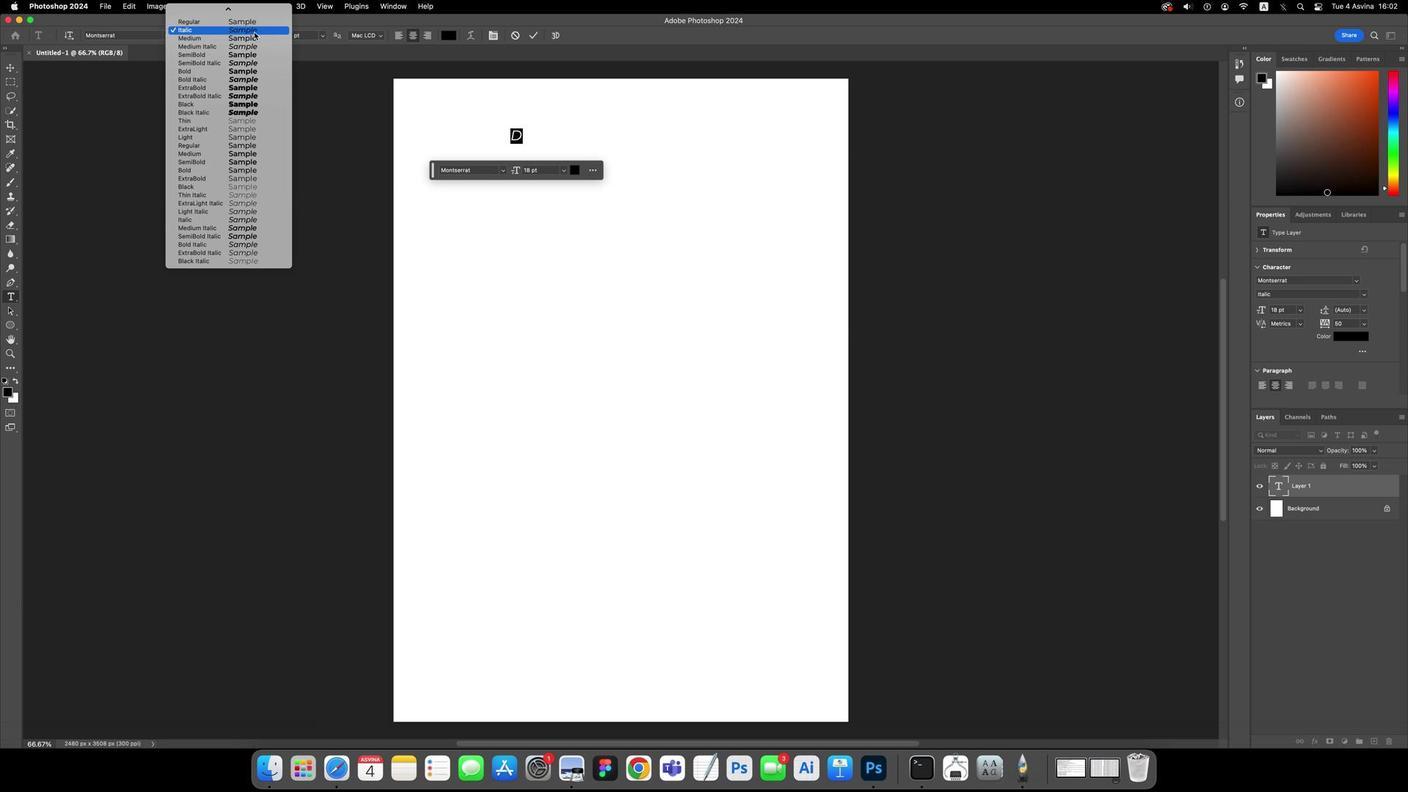 
Action: Mouse pressed left at (1323, 187)
Screenshot: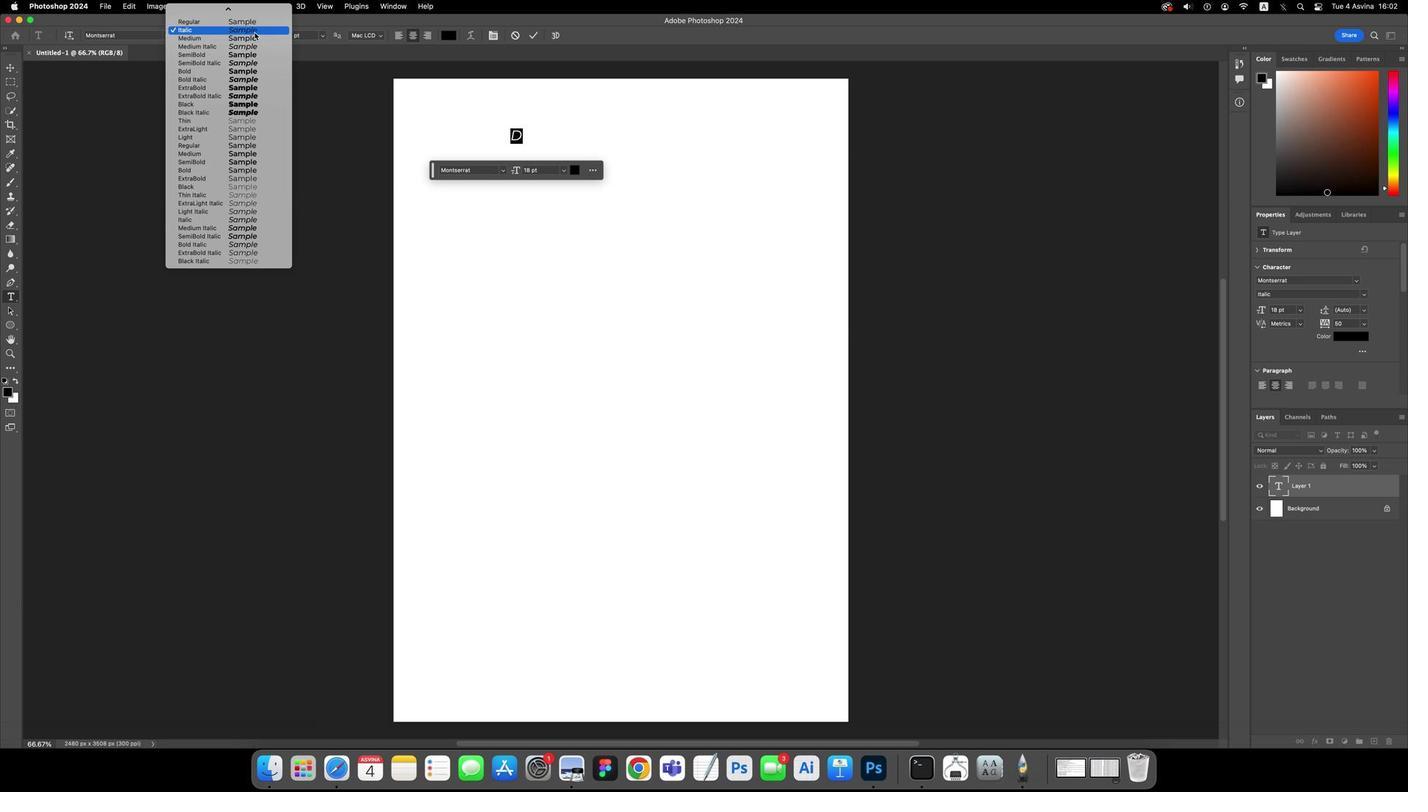 
Action: Mouse moved to (1323, 187)
Screenshot: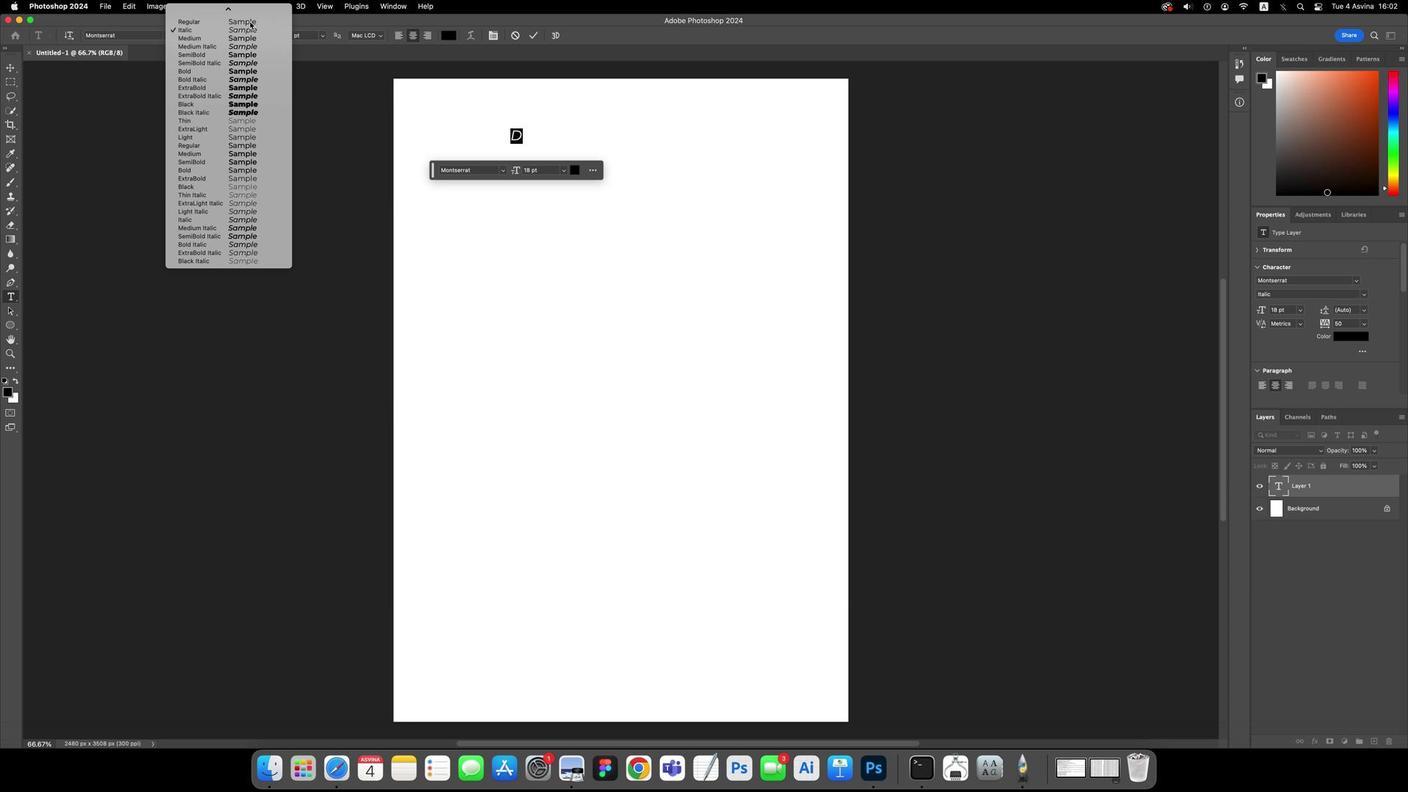 
Action: Mouse pressed left at (1323, 187)
Screenshot: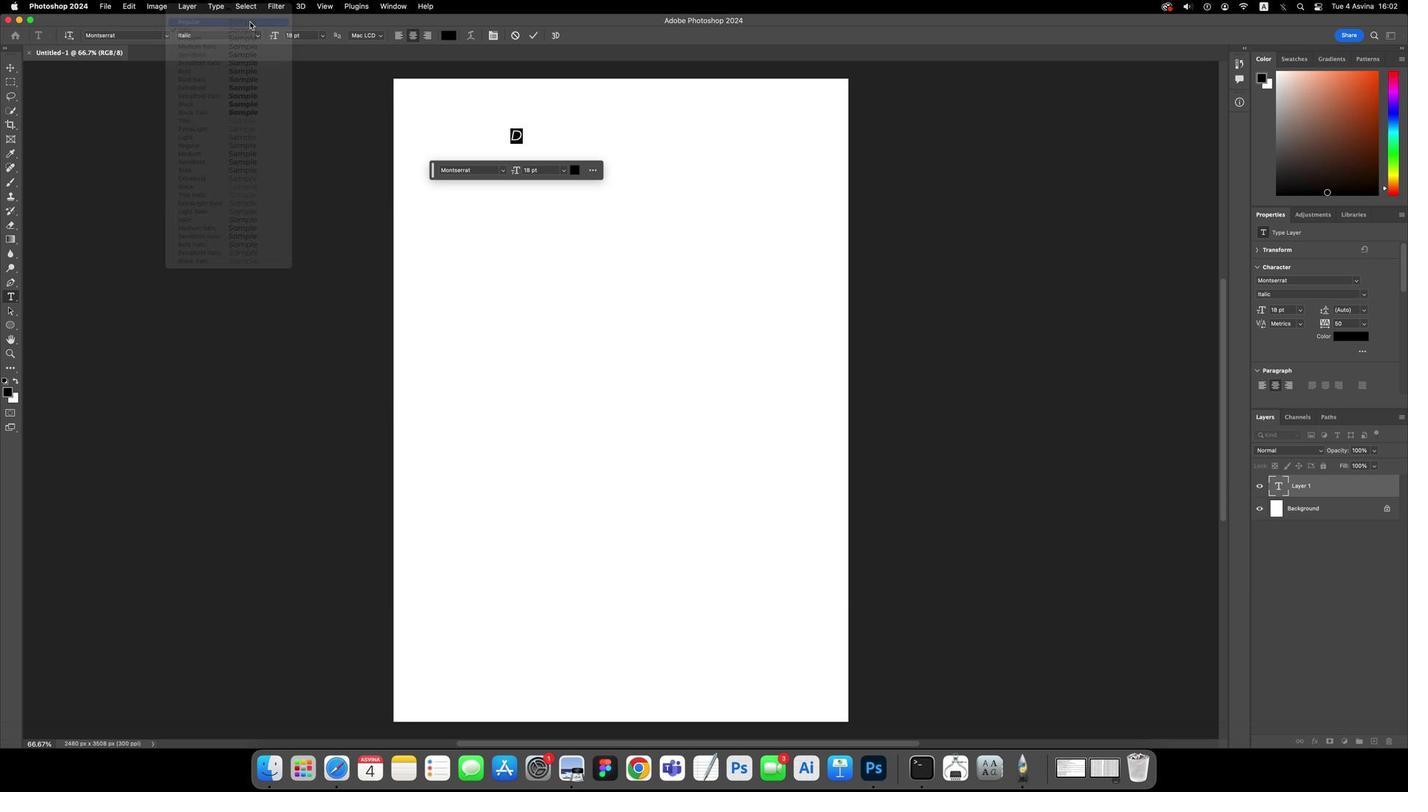 
Action: Mouse moved to (1323, 187)
Screenshot: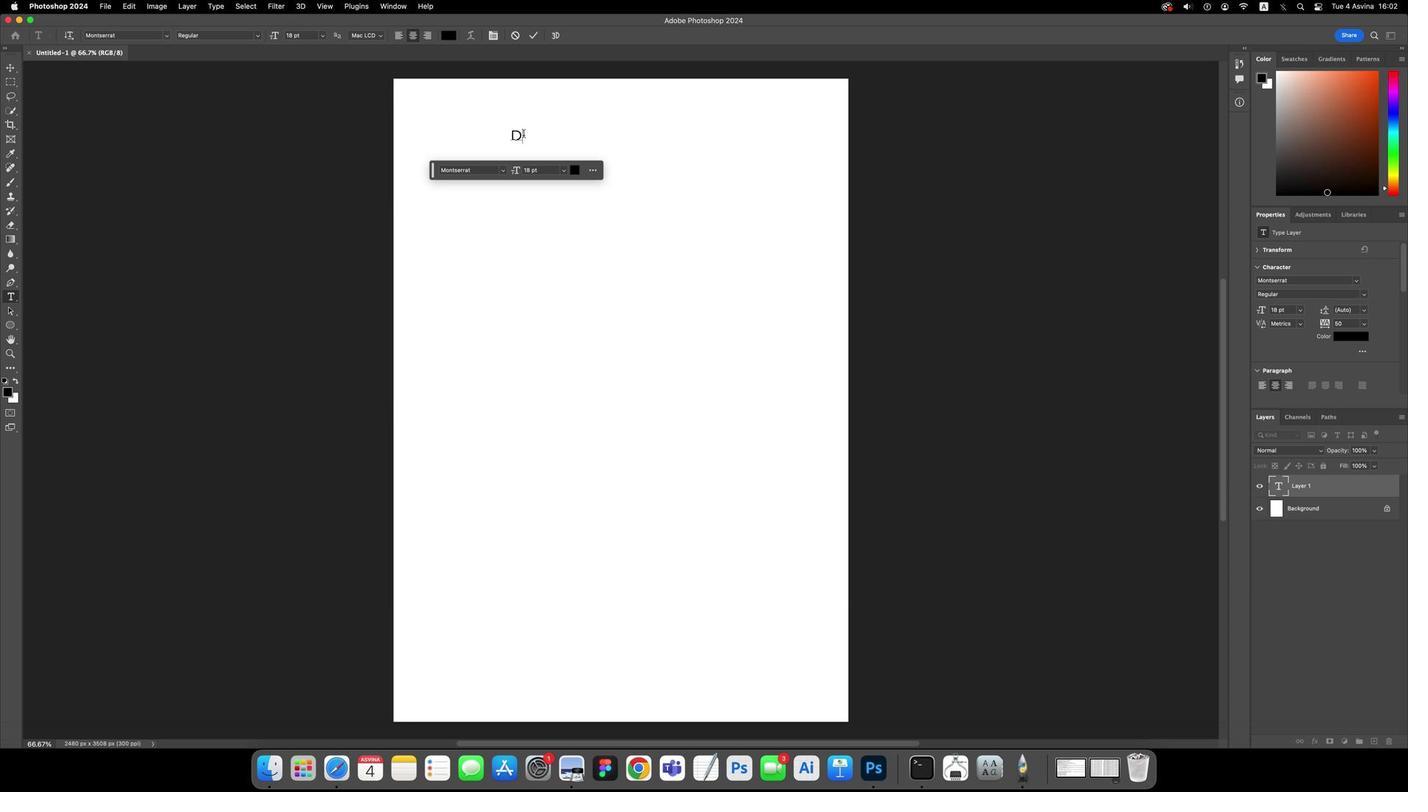 
Action: Mouse pressed left at (1323, 187)
Screenshot: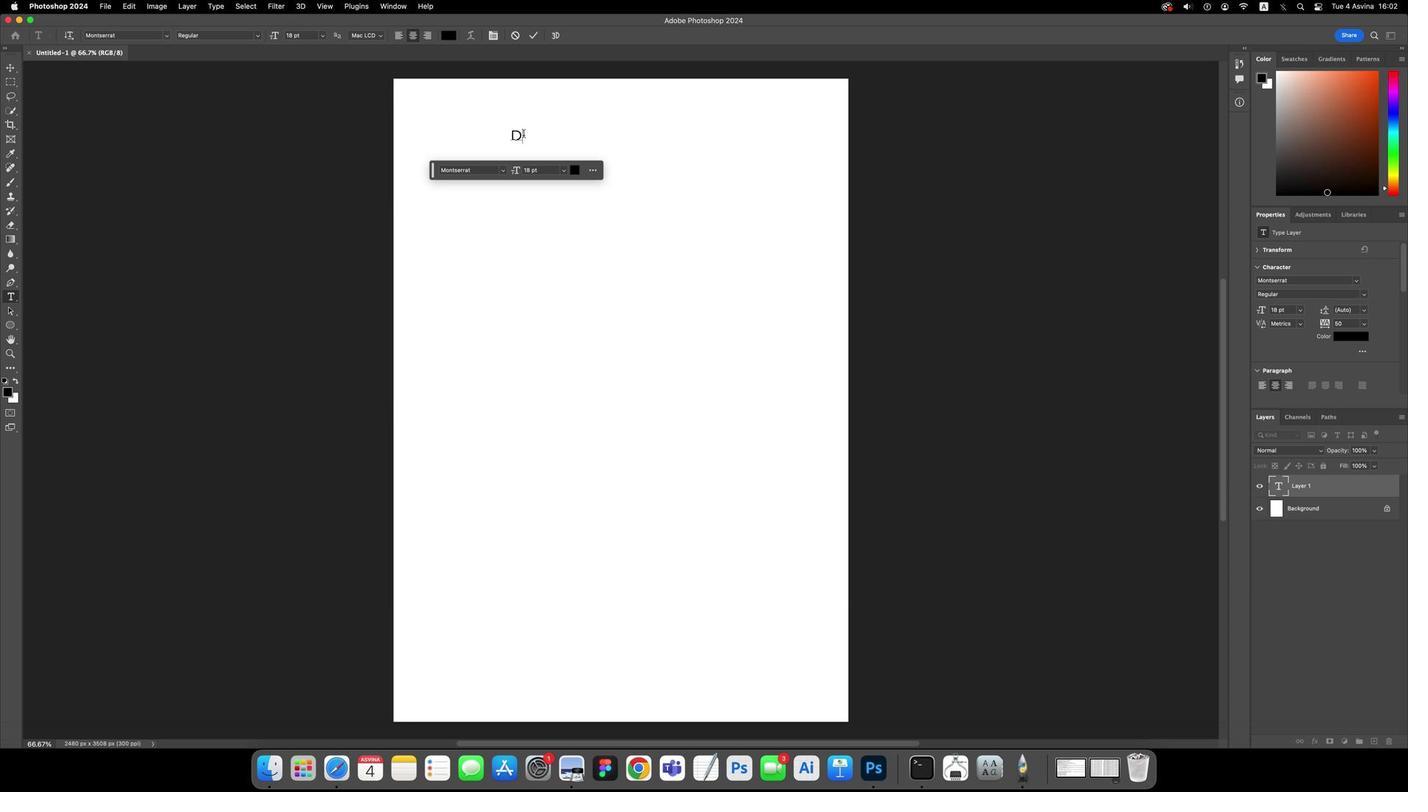
Action: Key pressed 'E''S''I''G''N'Key.cmd
Screenshot: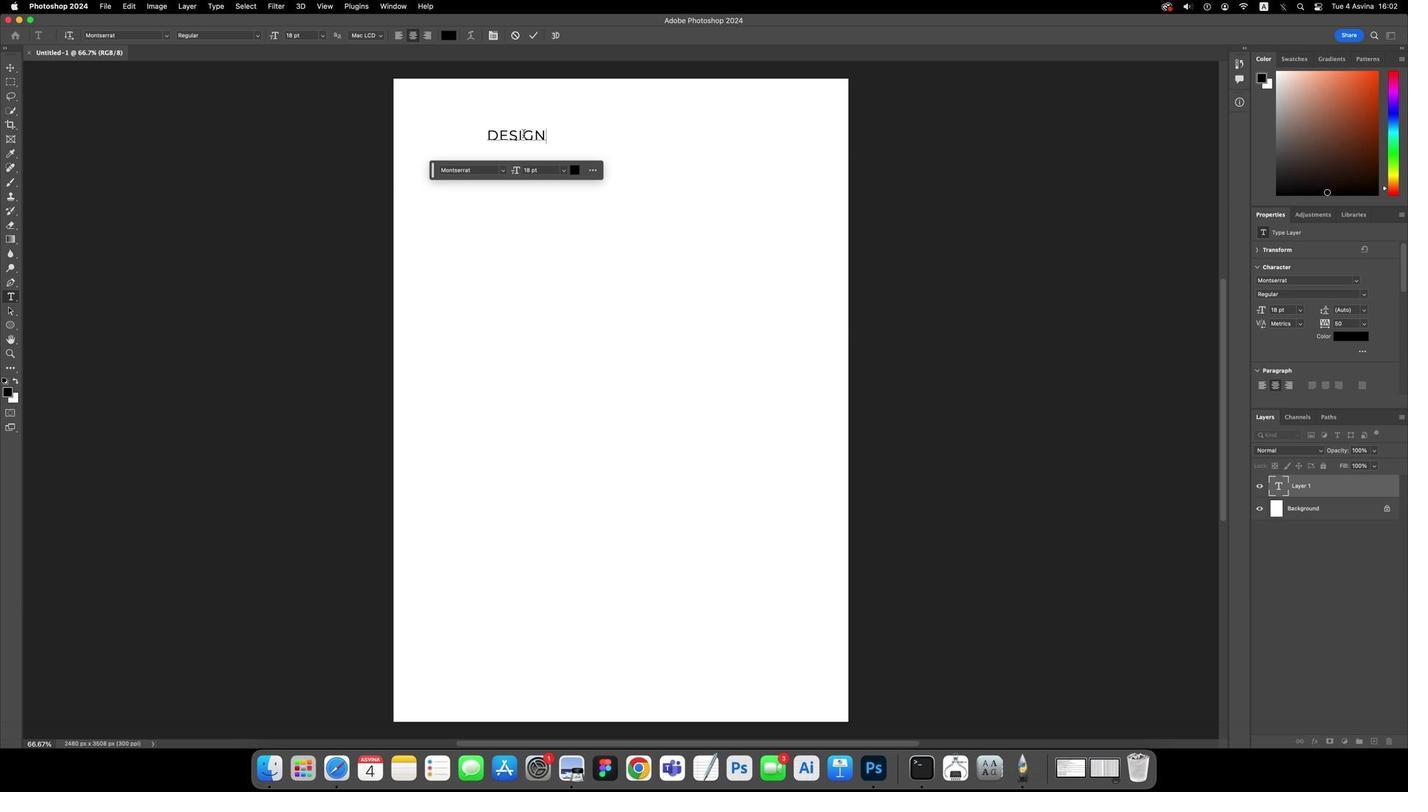 
Action: Mouse moved to (1323, 187)
Screenshot: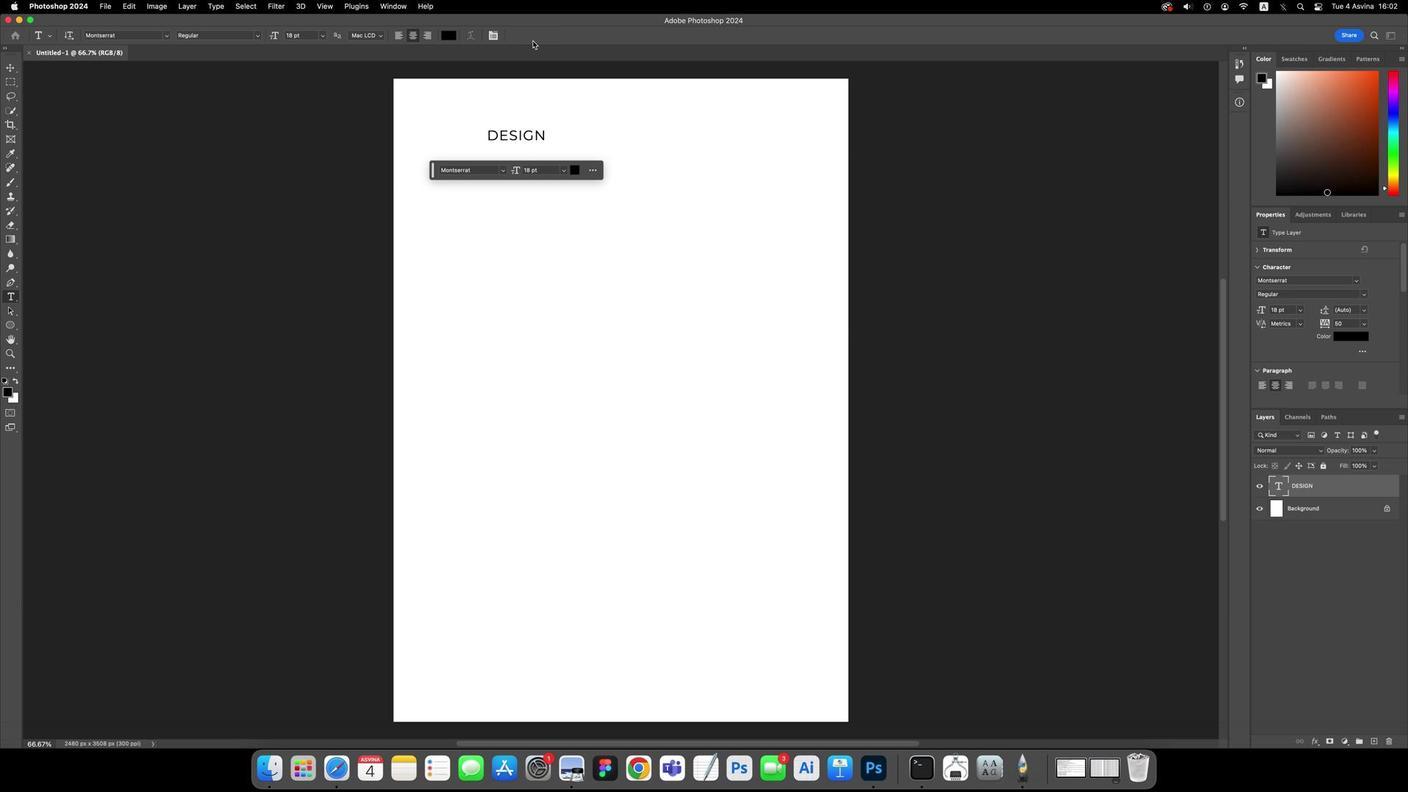 
Action: Mouse pressed left at (1323, 187)
Screenshot: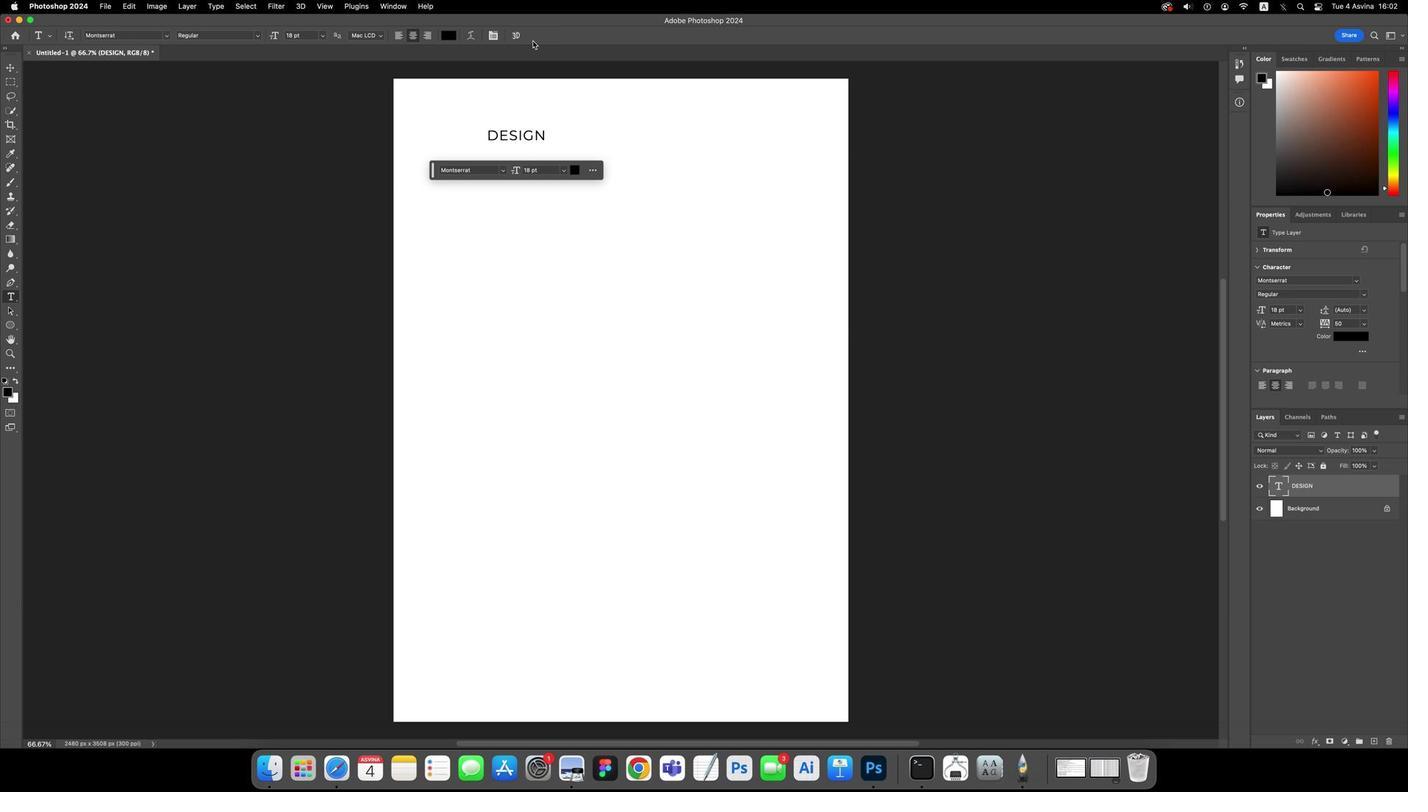
Action: Mouse moved to (1323, 187)
Screenshot: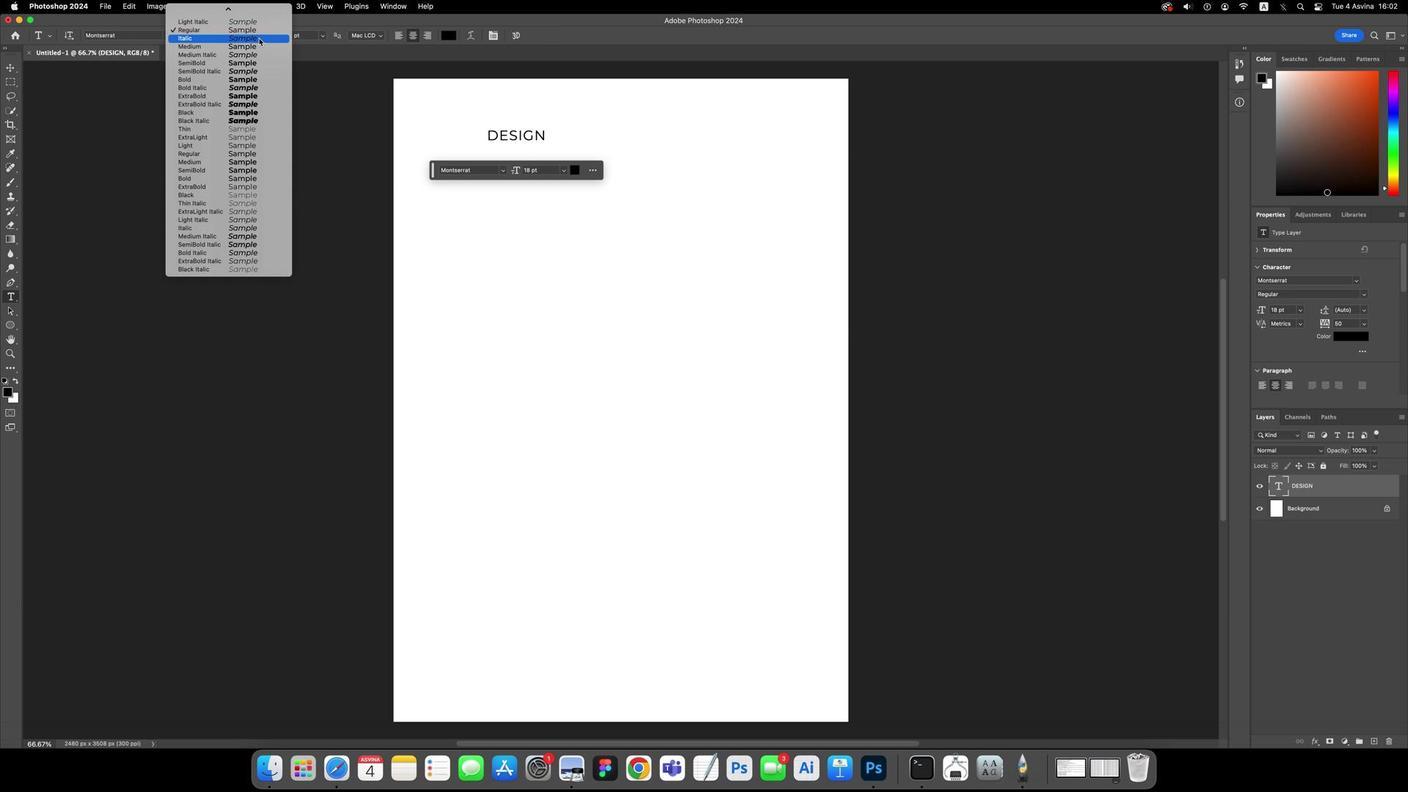
Action: Mouse pressed left at (1323, 187)
Screenshot: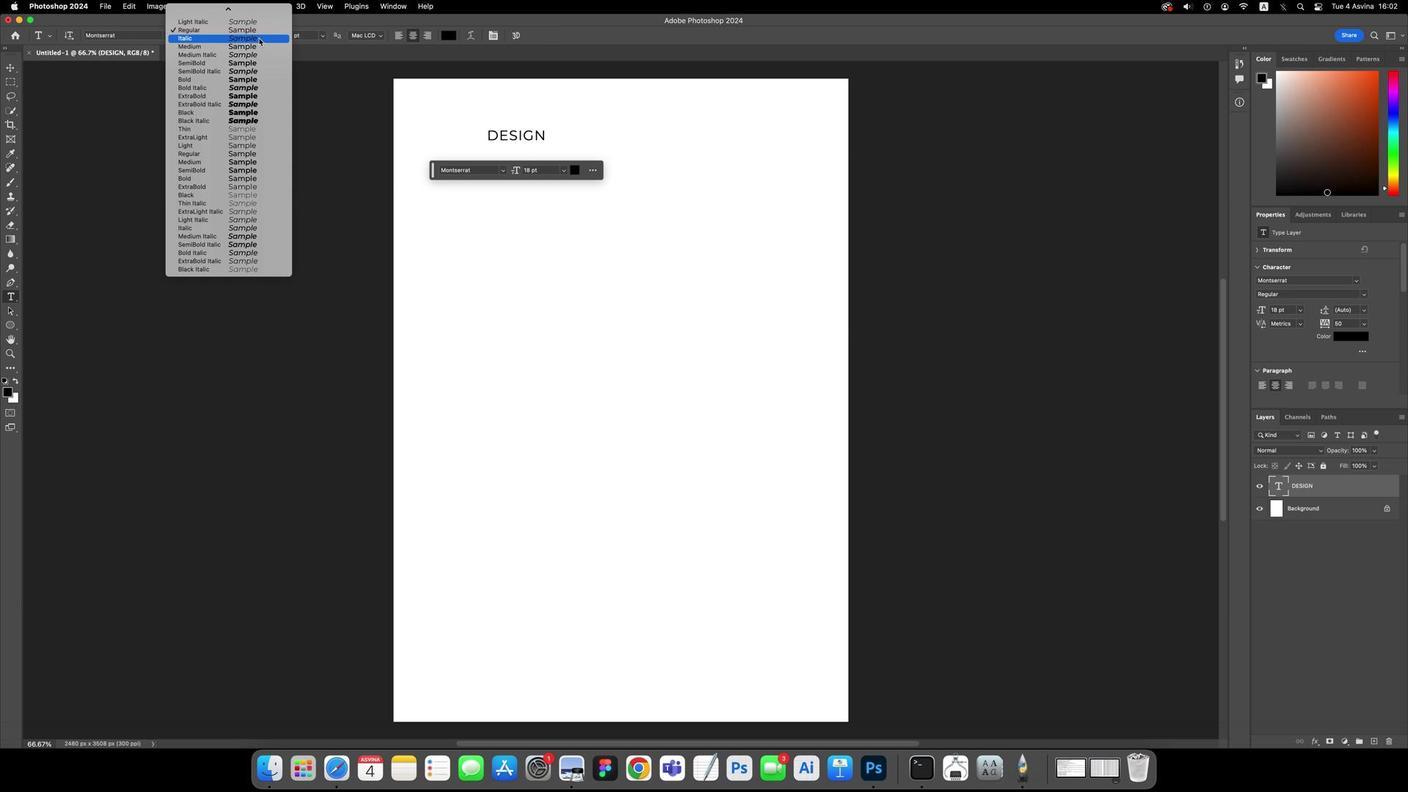 
Action: Mouse moved to (1323, 187)
Screenshot: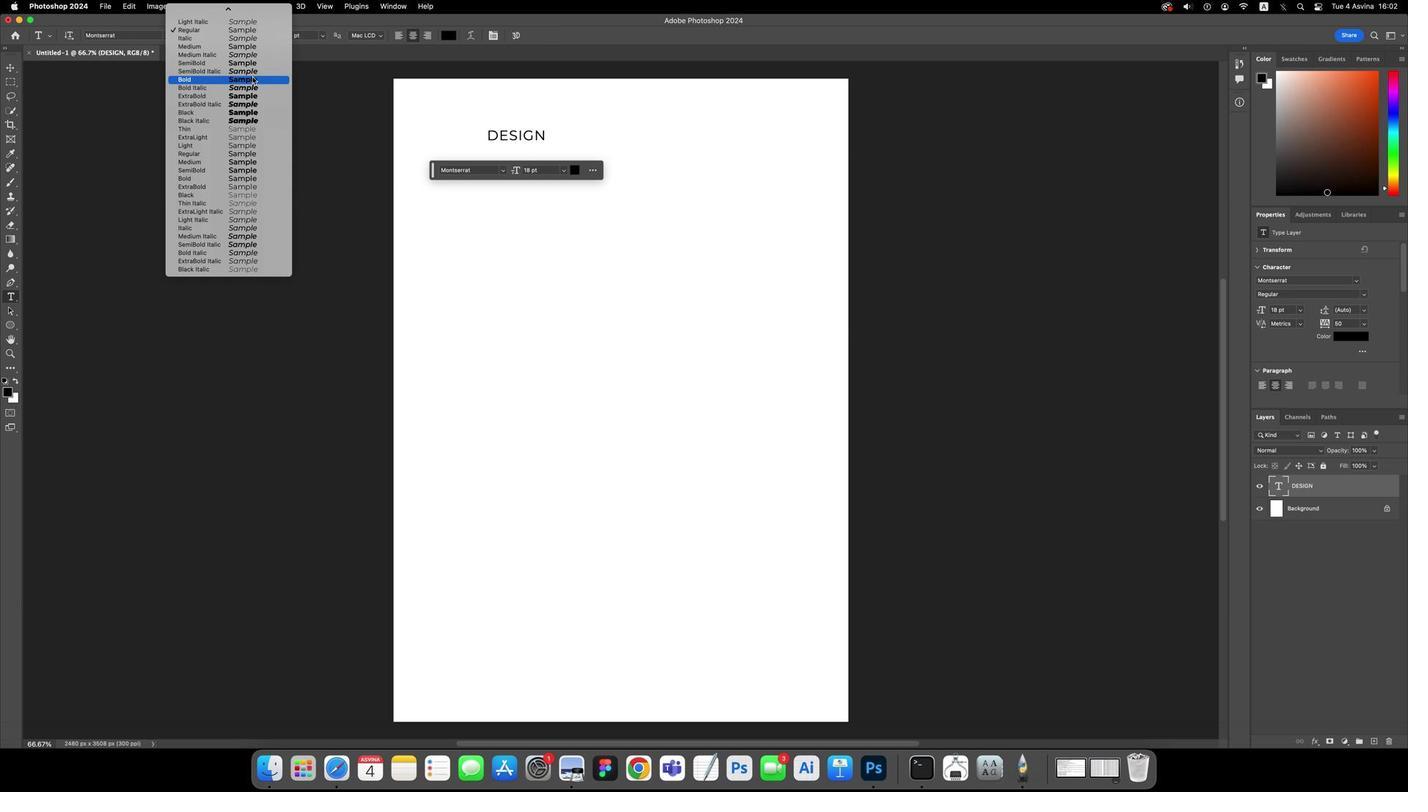 
Action: Mouse pressed left at (1323, 187)
Screenshot: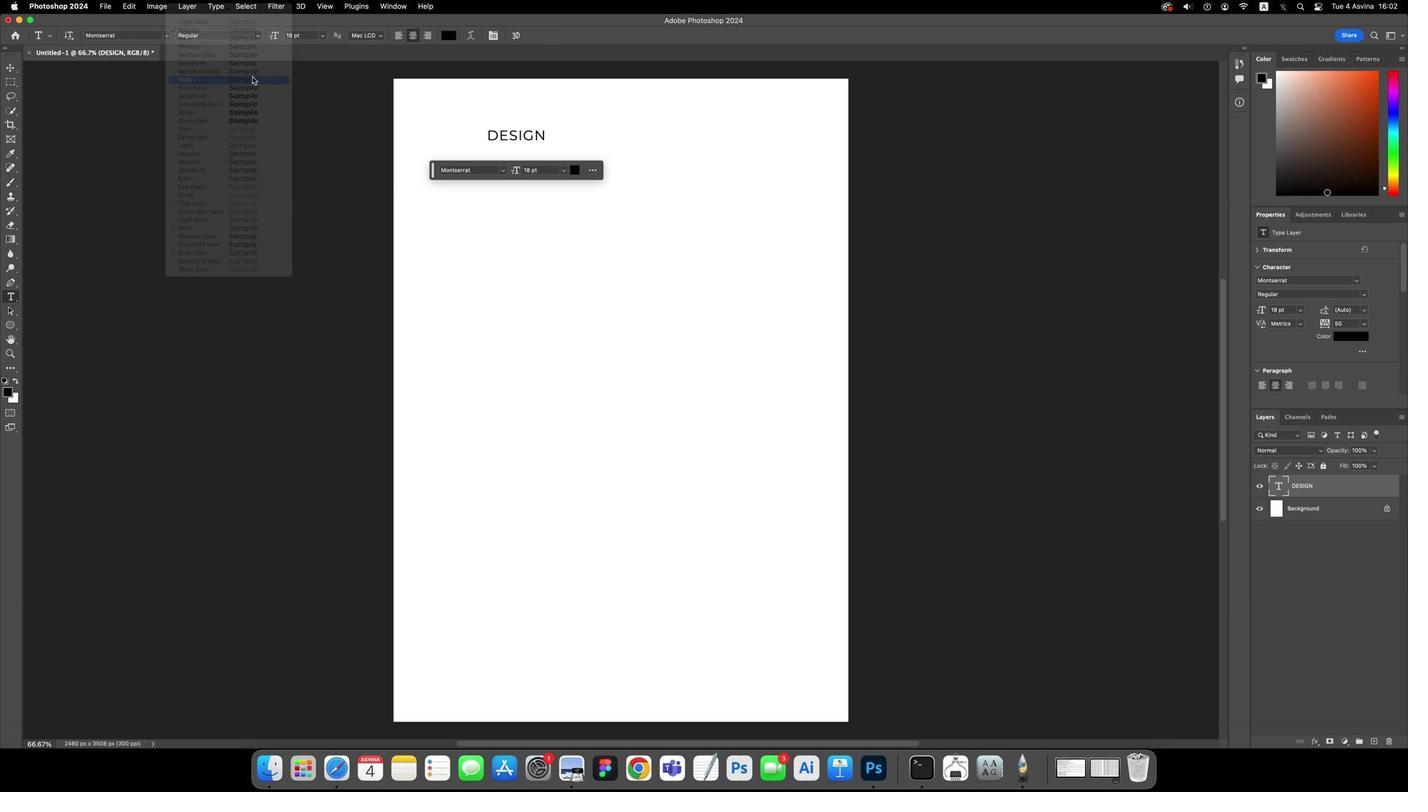 
Action: Mouse moved to (1323, 187)
Screenshot: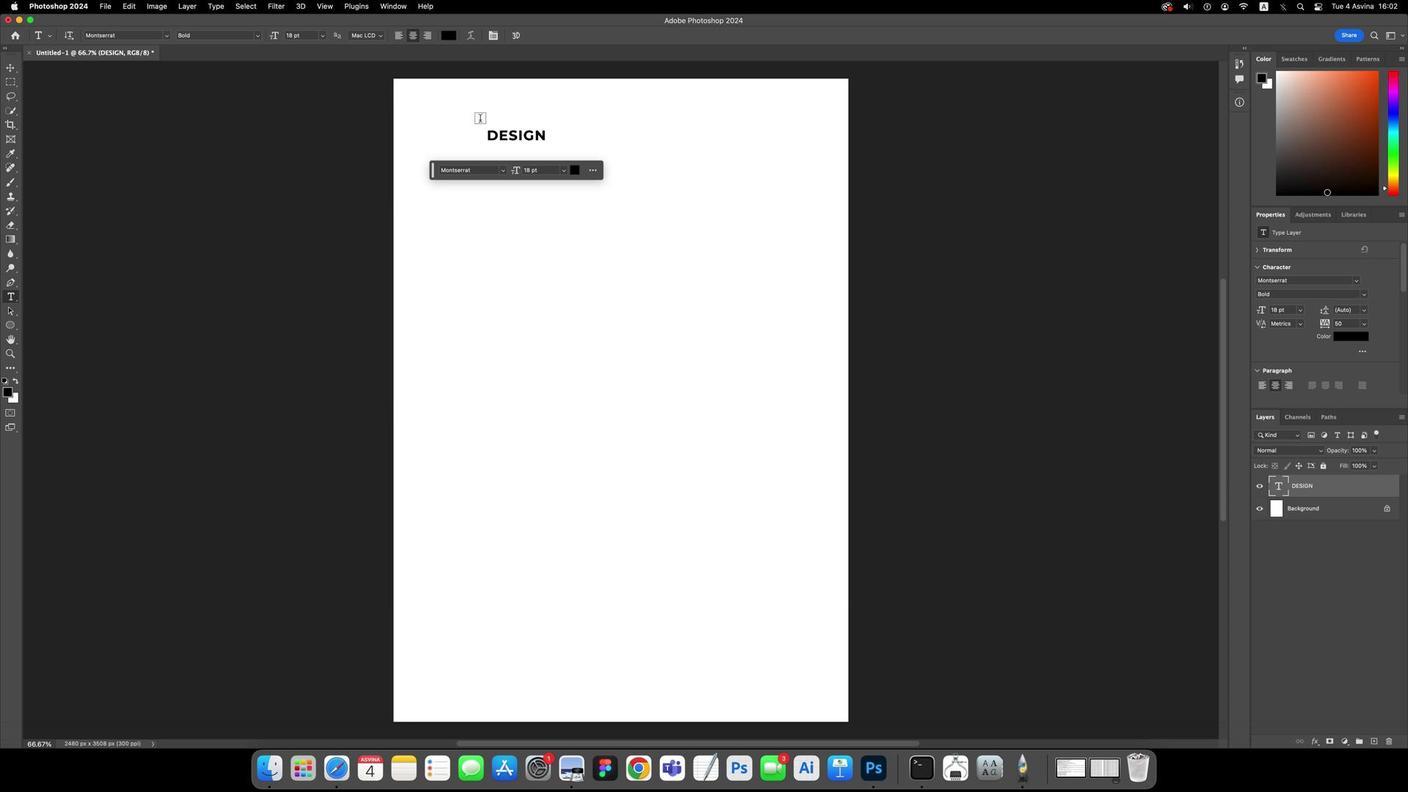 
Action: Key pressed 'V'Key.cmd't'
Screenshot: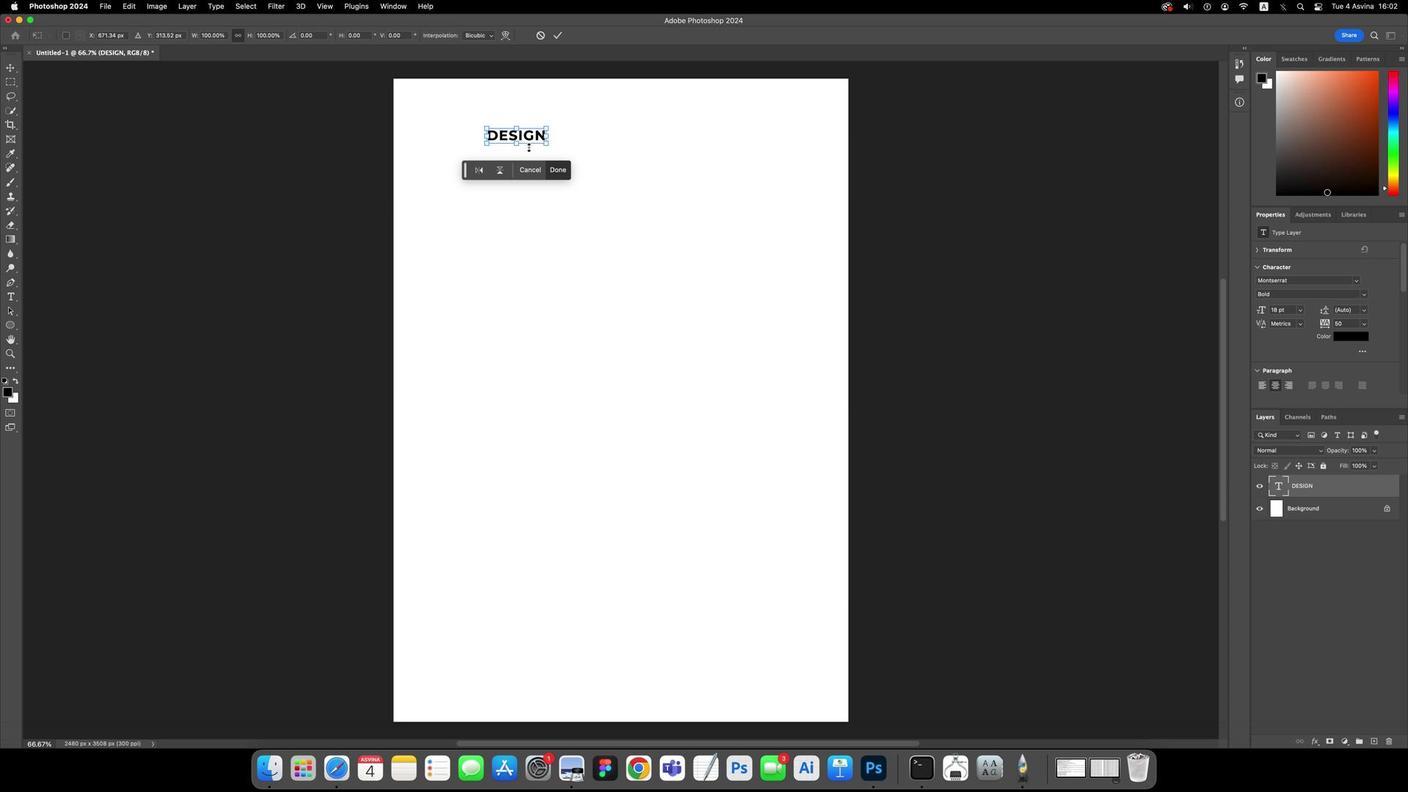 
Action: Mouse moved to (1323, 187)
Screenshot: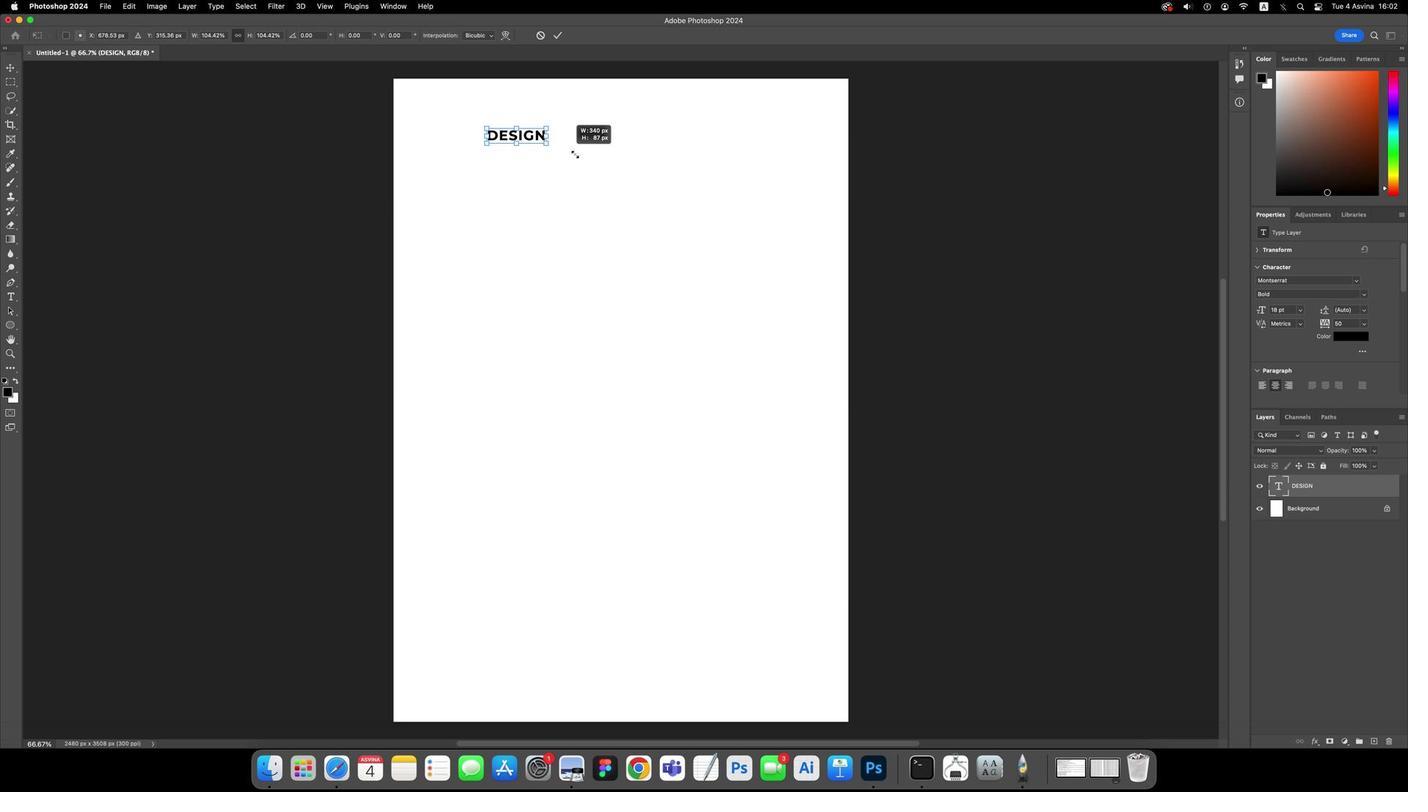 
Action: Mouse pressed left at (1323, 187)
Screenshot: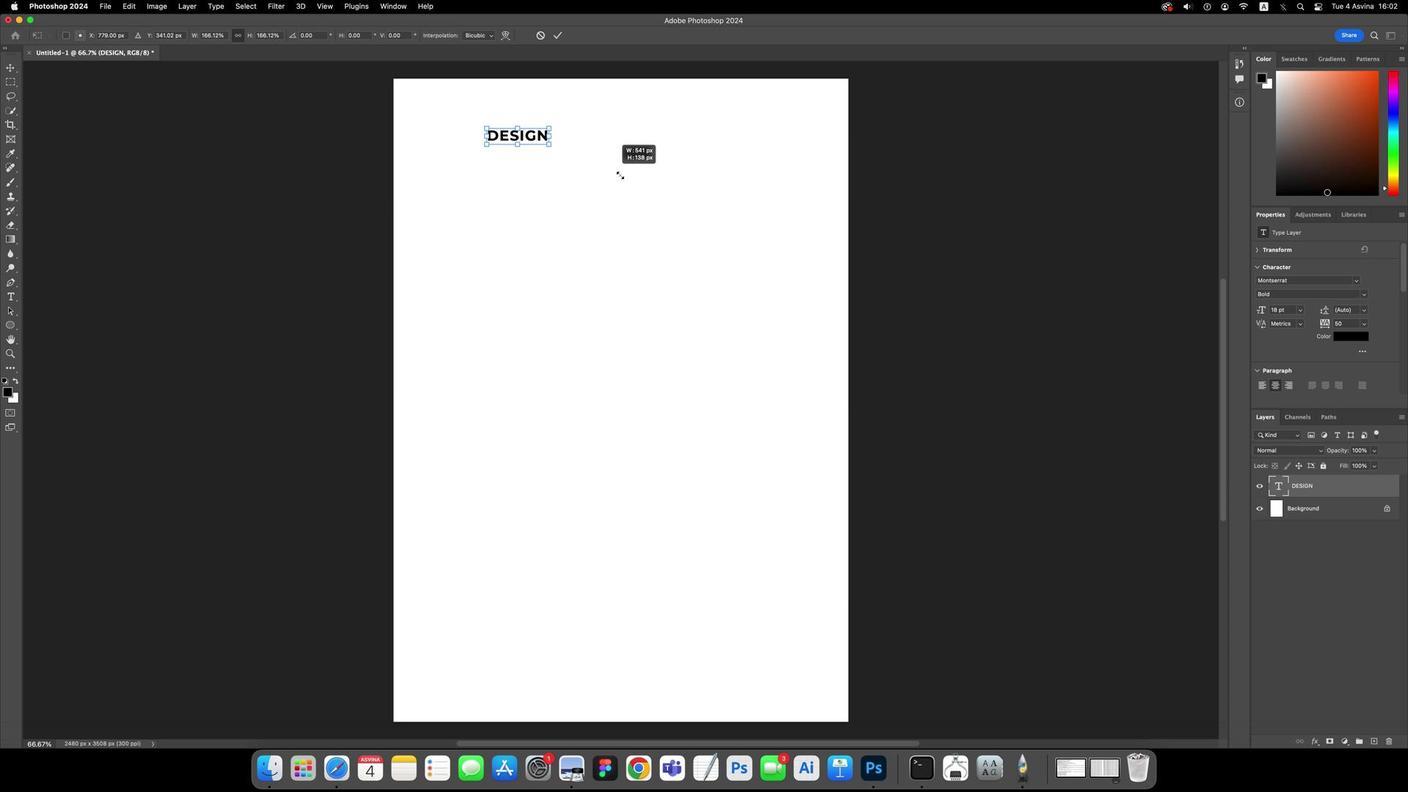 
Action: Mouse moved to (1323, 187)
Screenshot: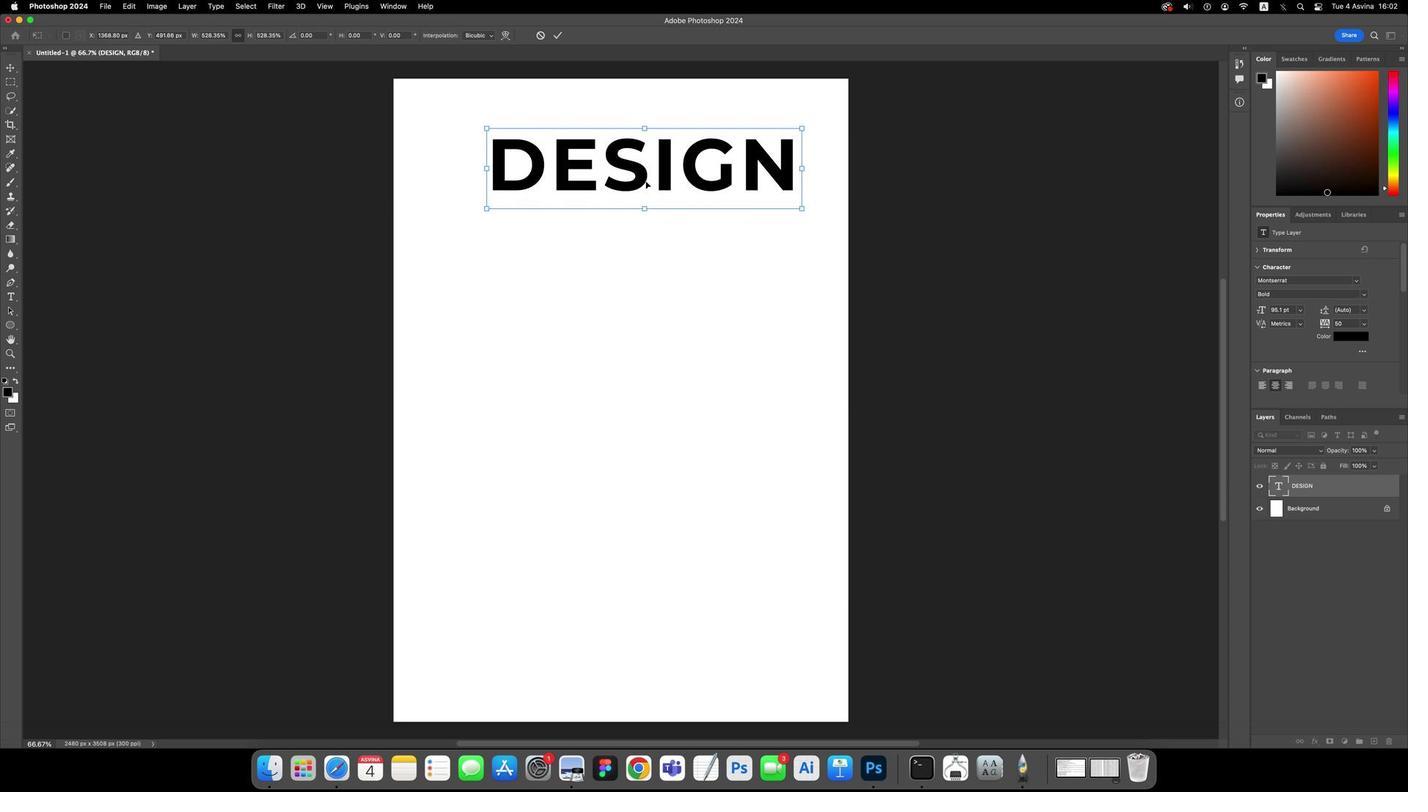
Action: Mouse pressed left at (1323, 187)
Screenshot: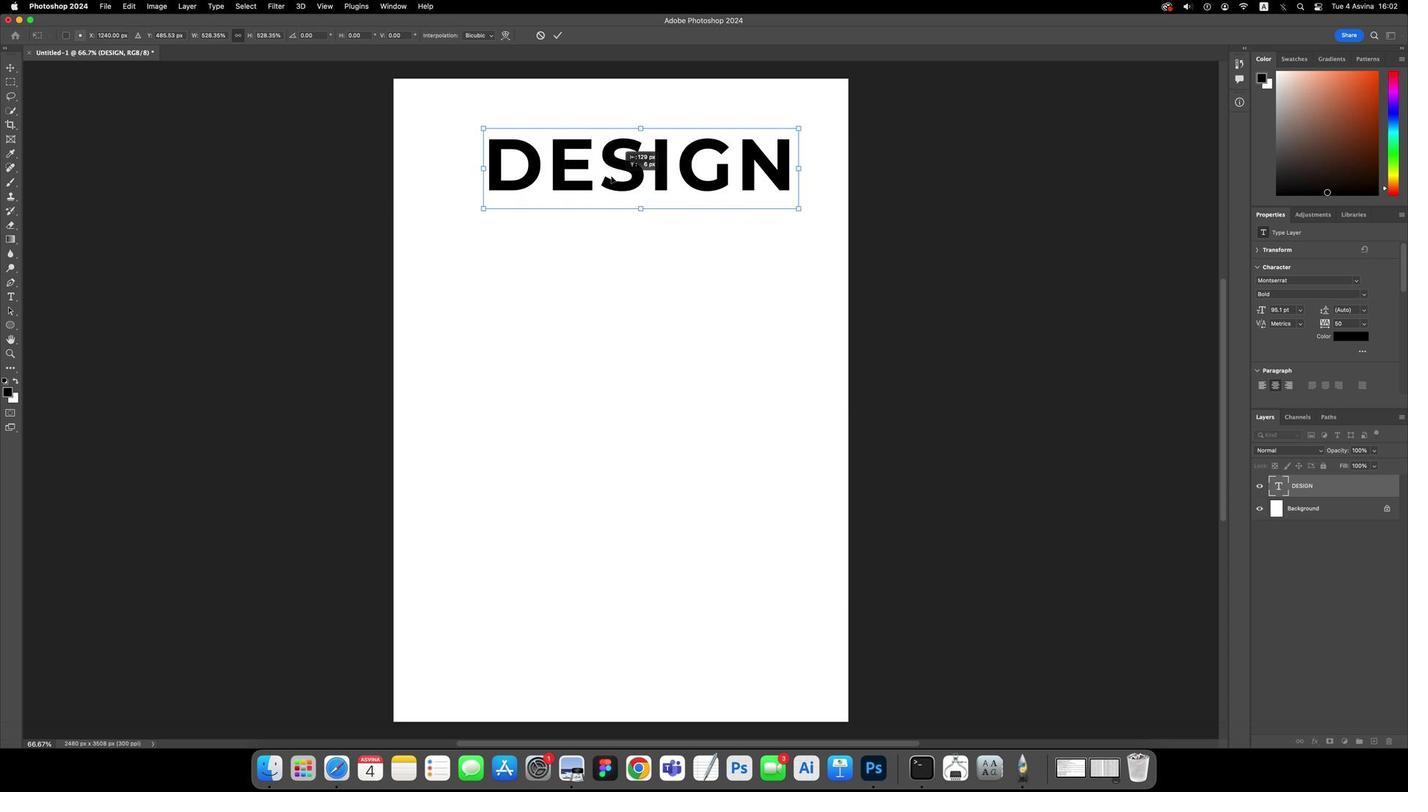 
Action: Mouse moved to (1323, 187)
Screenshot: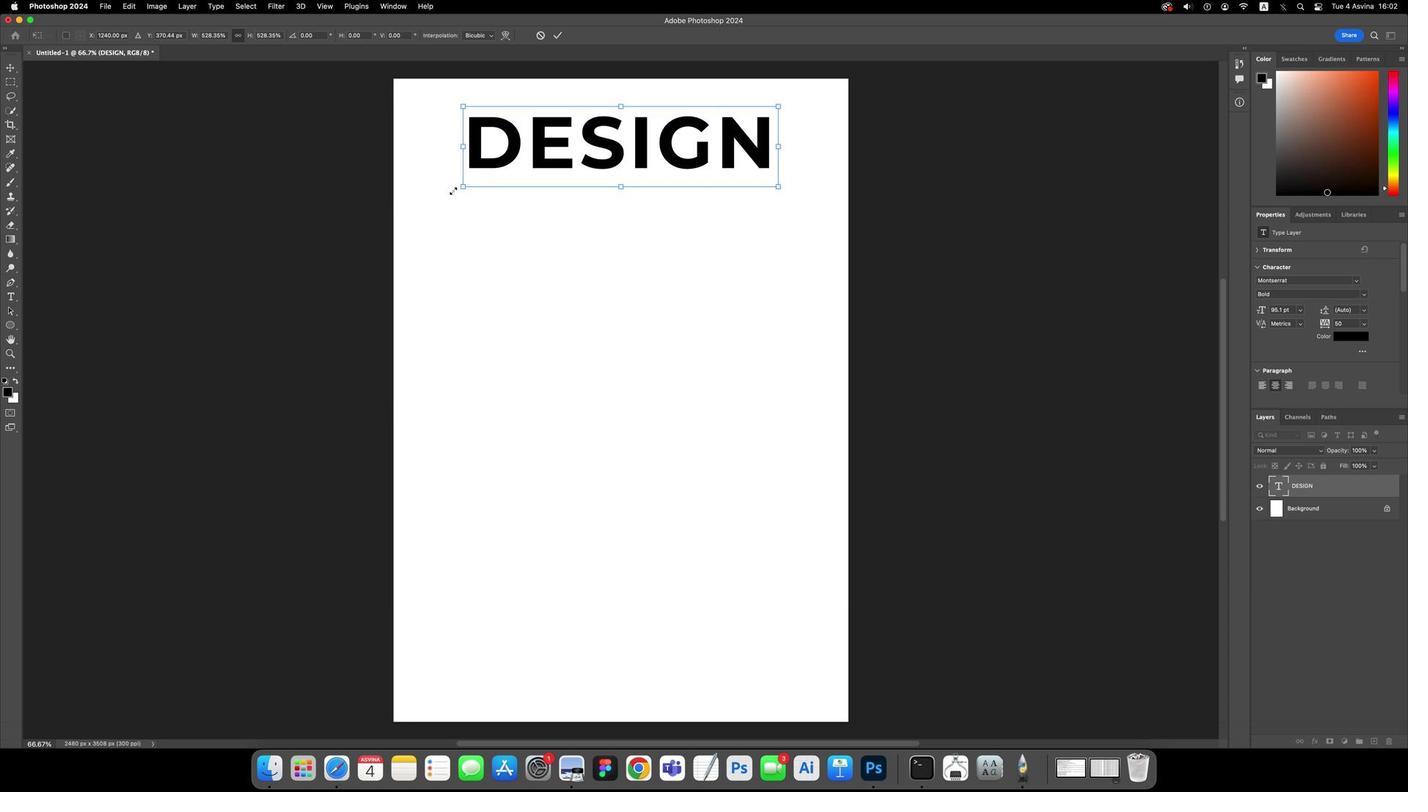 
Action: Mouse pressed left at (1323, 187)
Screenshot: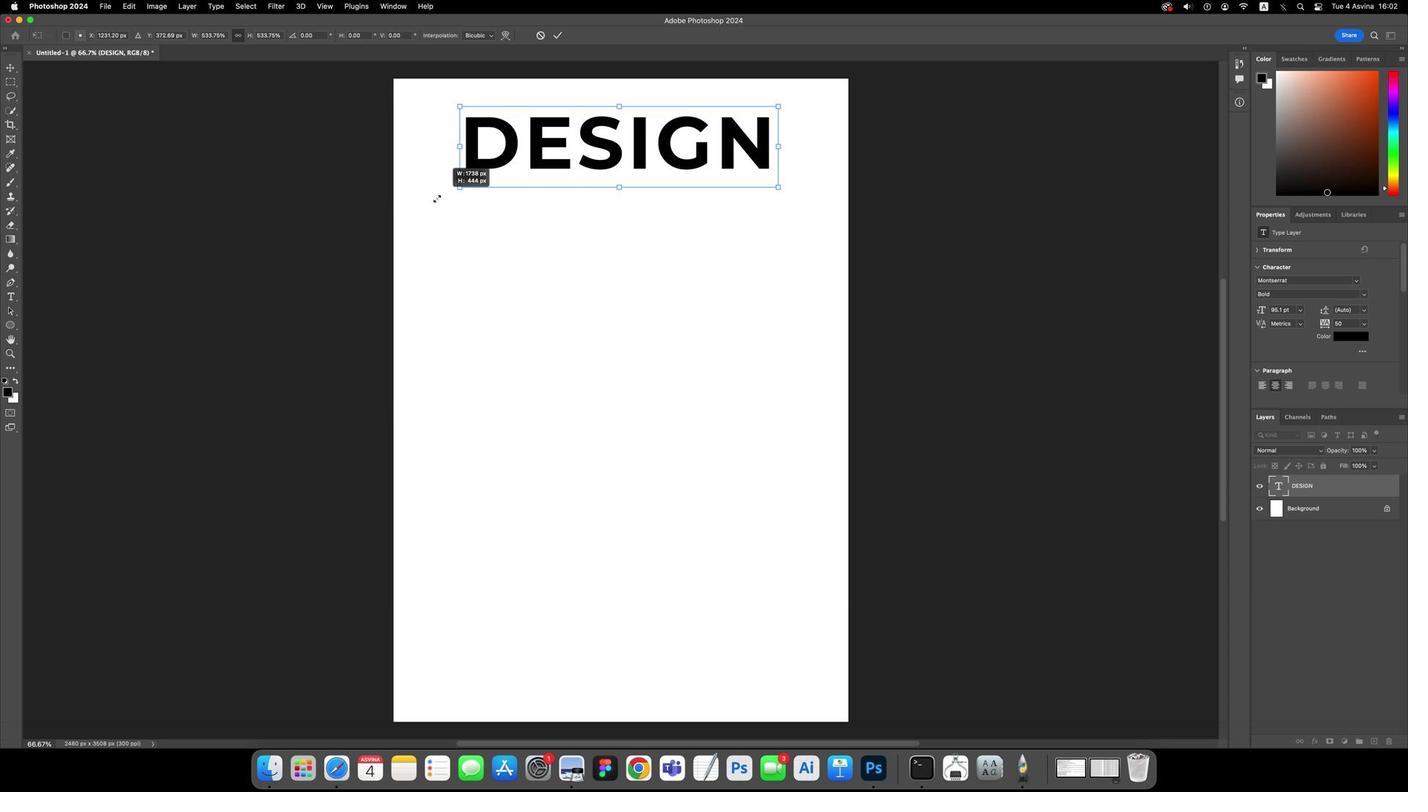 
Action: Mouse moved to (1323, 187)
Screenshot: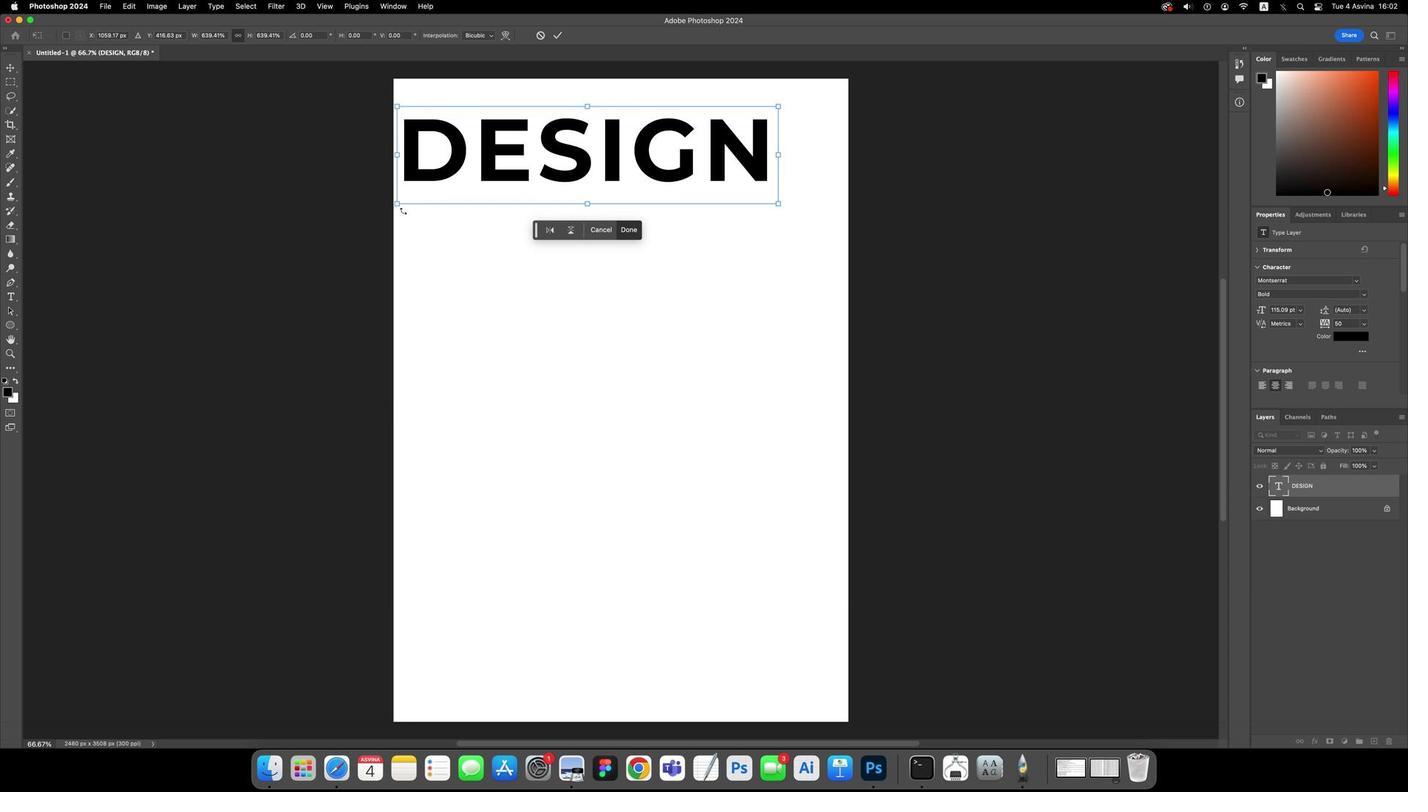 
Action: Key pressed Key.enterKey.cmd'a'
Screenshot: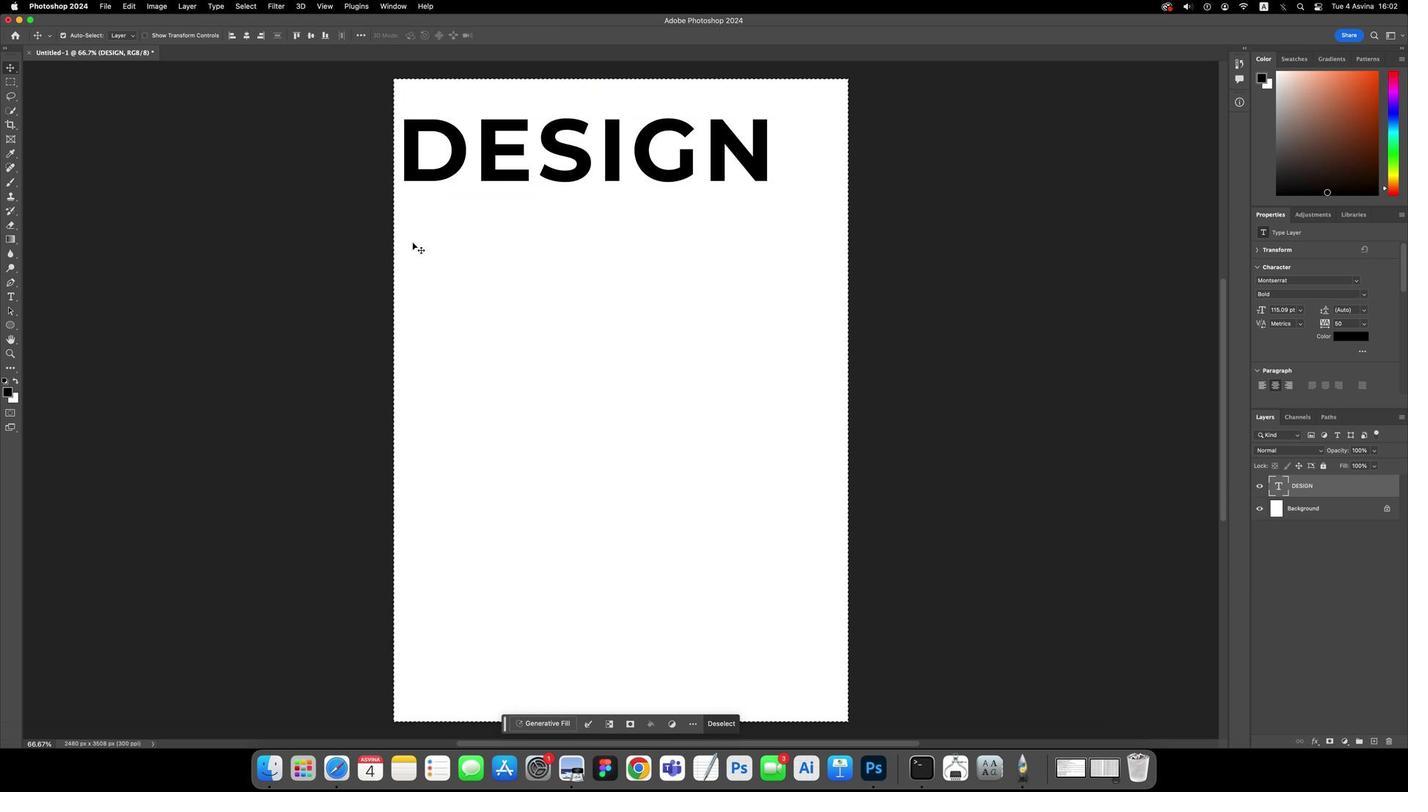 
Action: Mouse moved to (1323, 187)
Screenshot: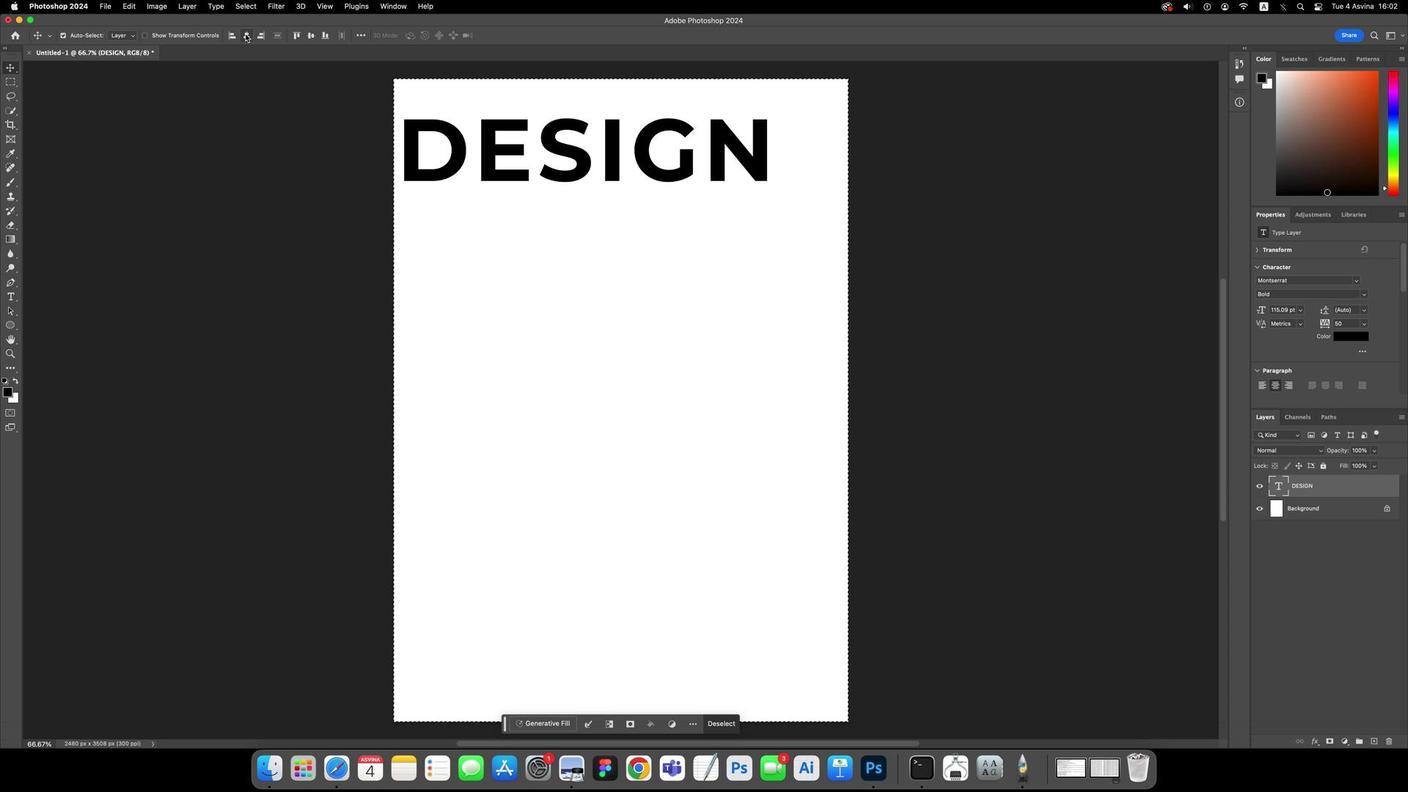 
Action: Mouse pressed left at (1323, 187)
Screenshot: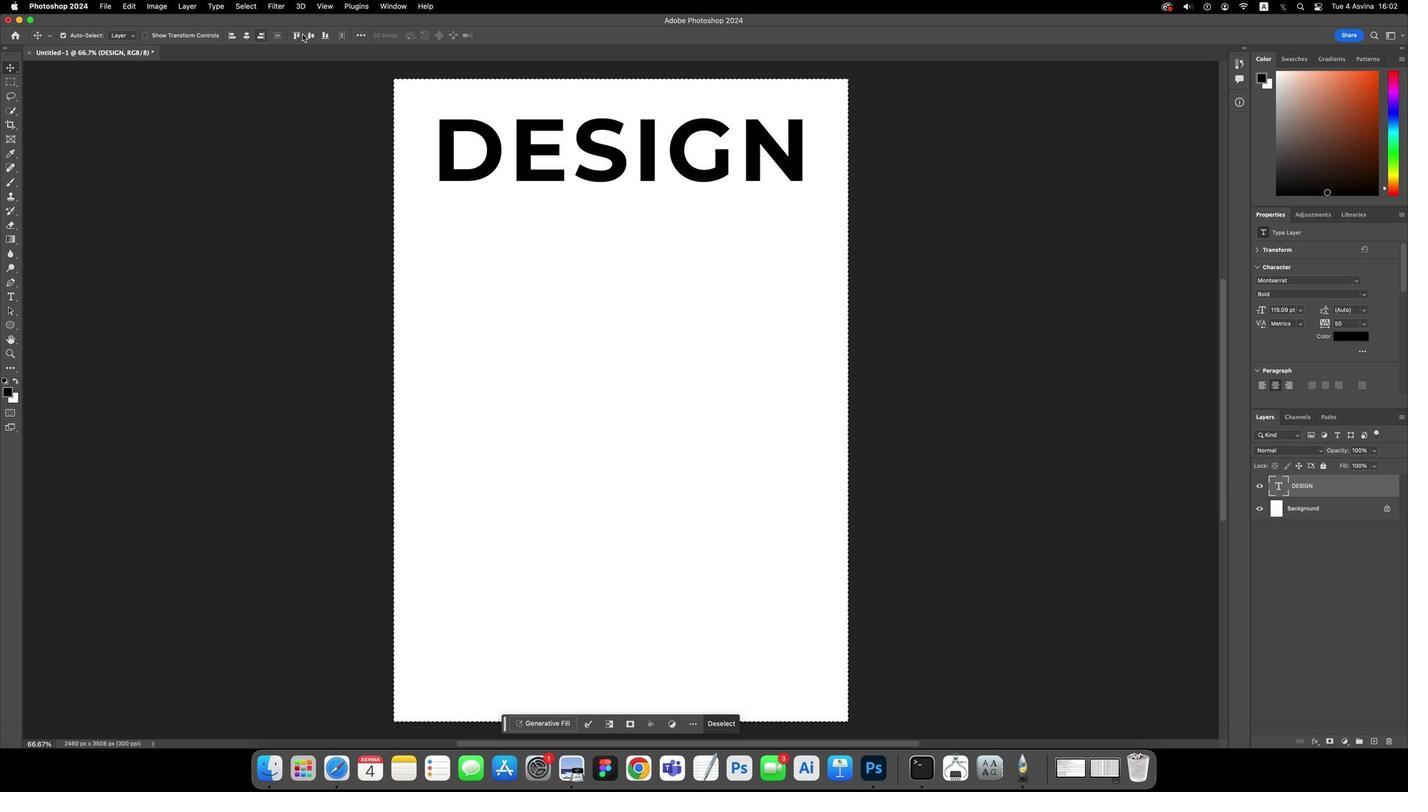 
Action: Mouse moved to (1323, 187)
Screenshot: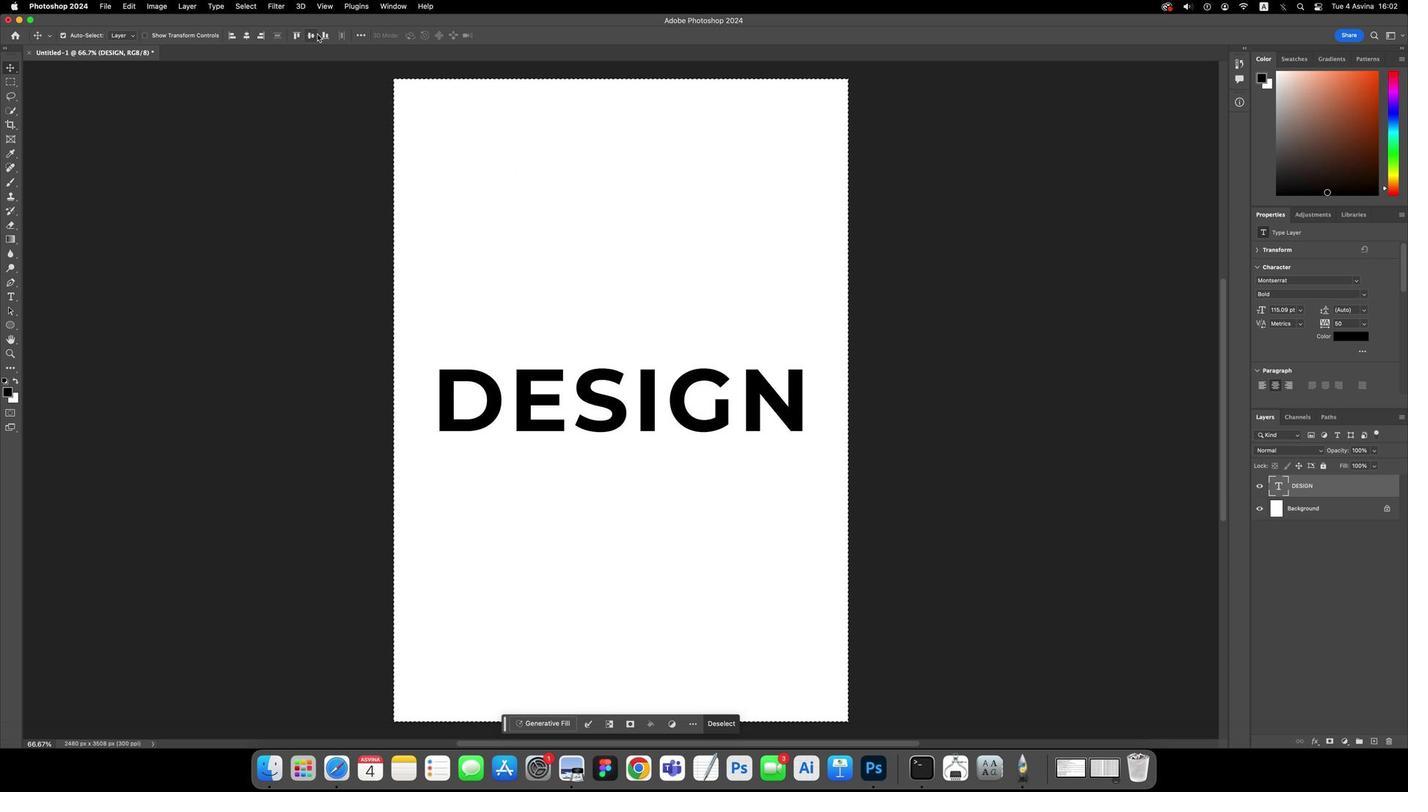 
Action: Mouse pressed left at (1323, 187)
Screenshot: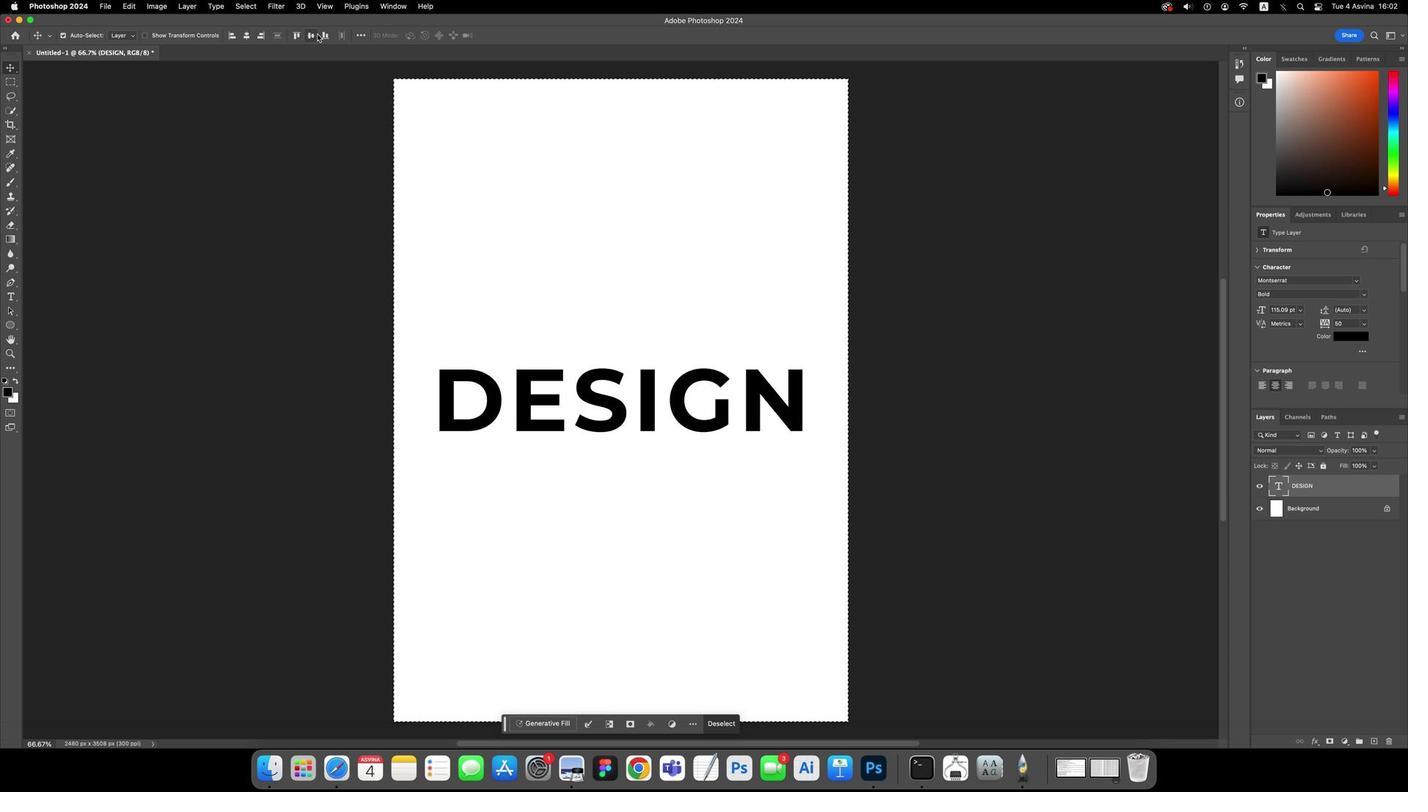 
Action: Key pressed Key.cmd'z'
Screenshot: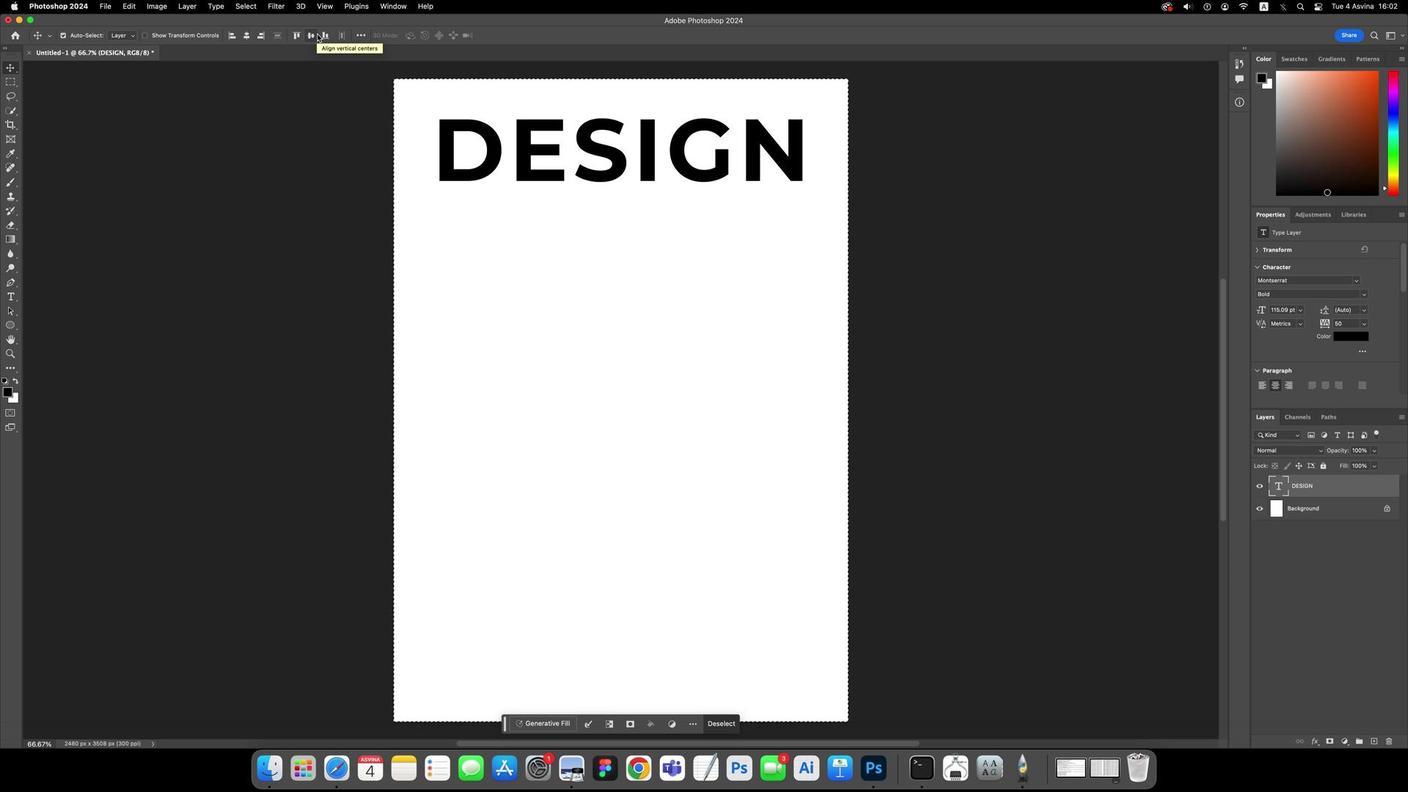 
Action: Mouse moved to (1323, 187)
Screenshot: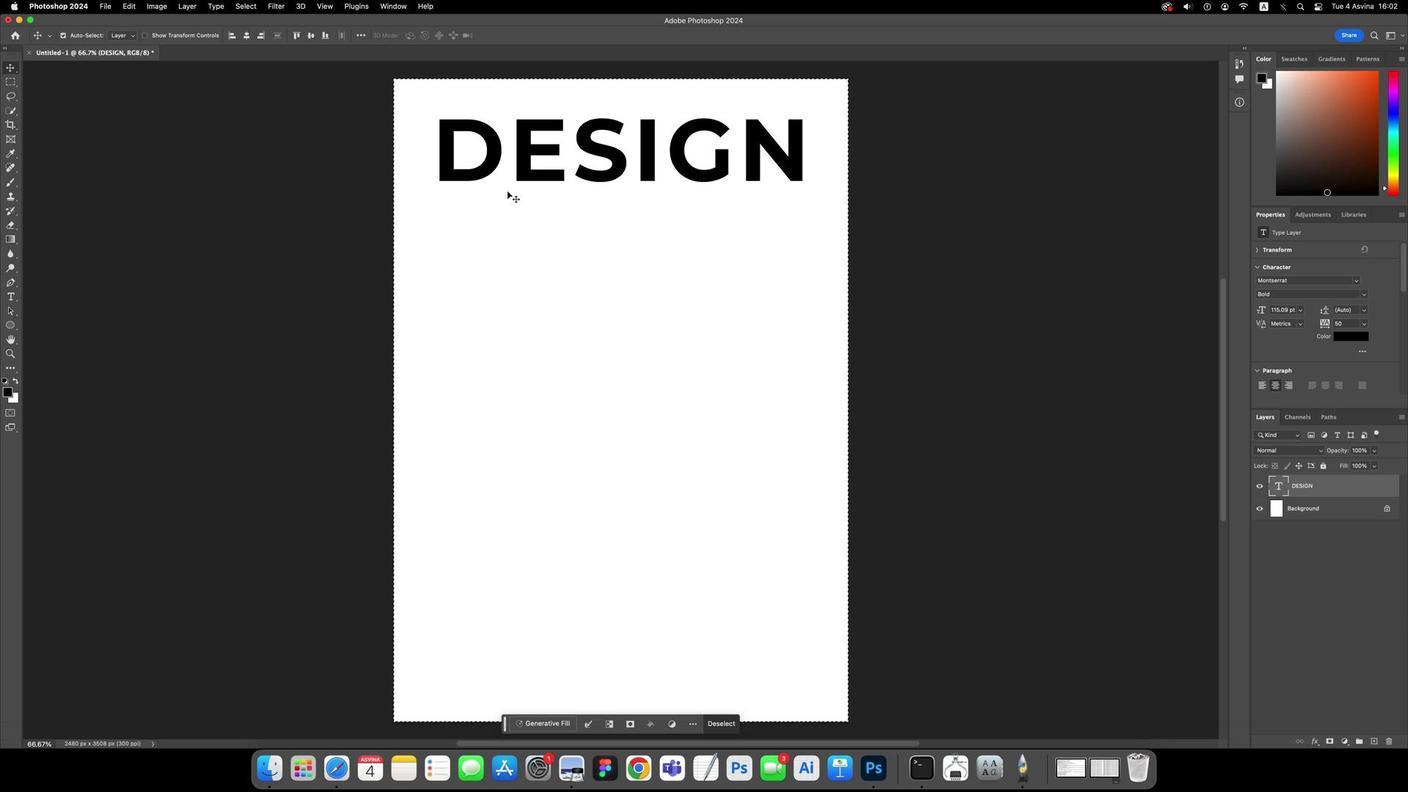 
Action: Key pressed Key.cmd'd'
Screenshot: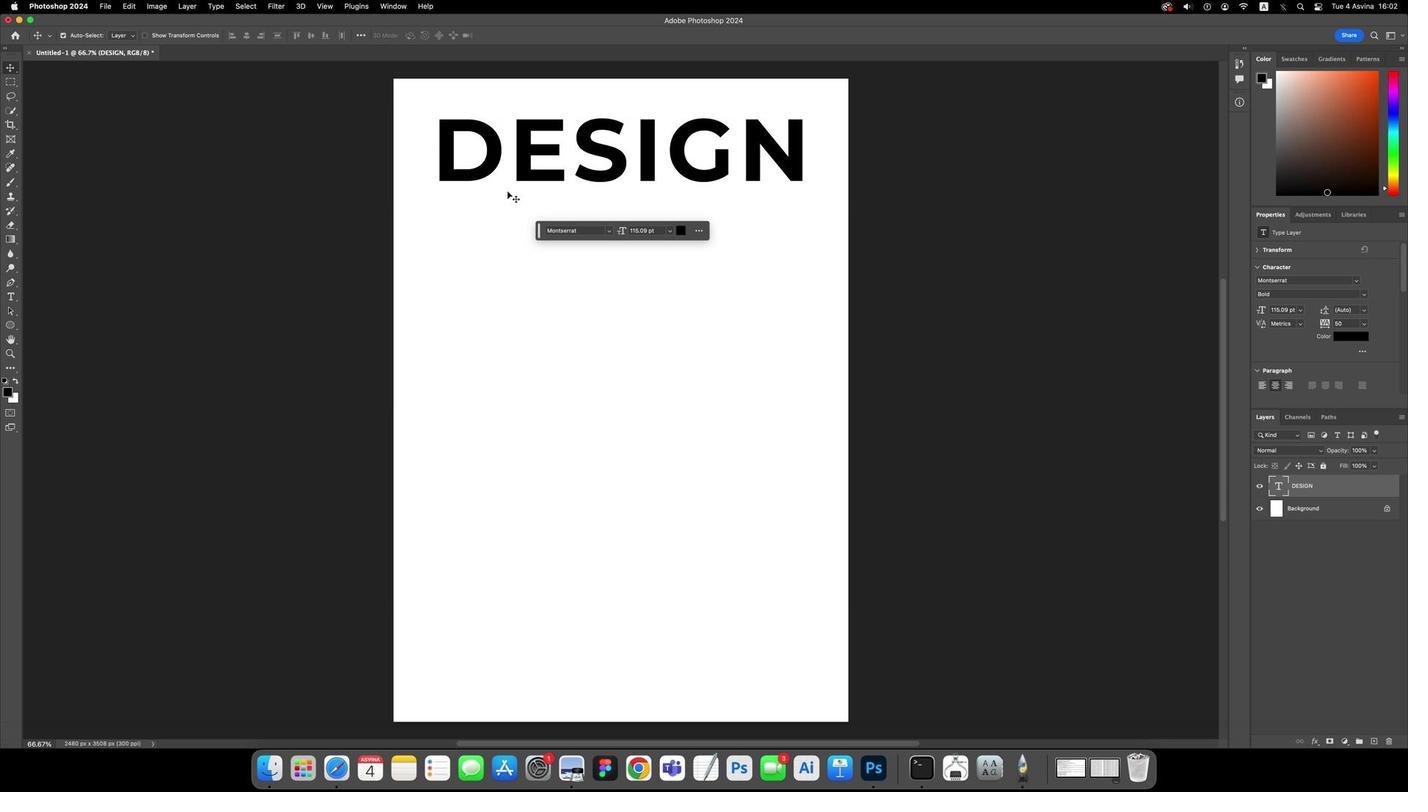 
Action: Mouse moved to (1323, 187)
Screenshot: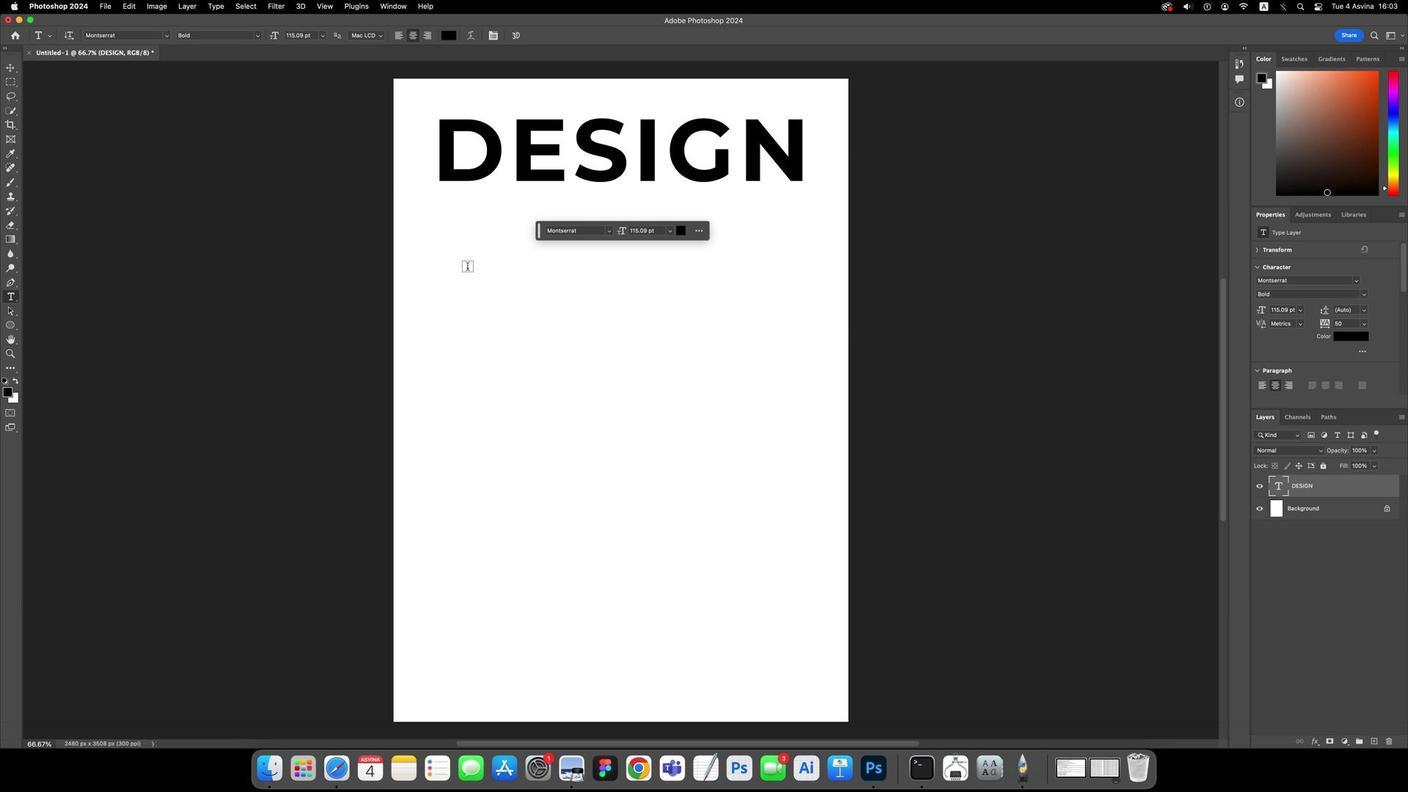
Action: Key pressed 'T'
Screenshot: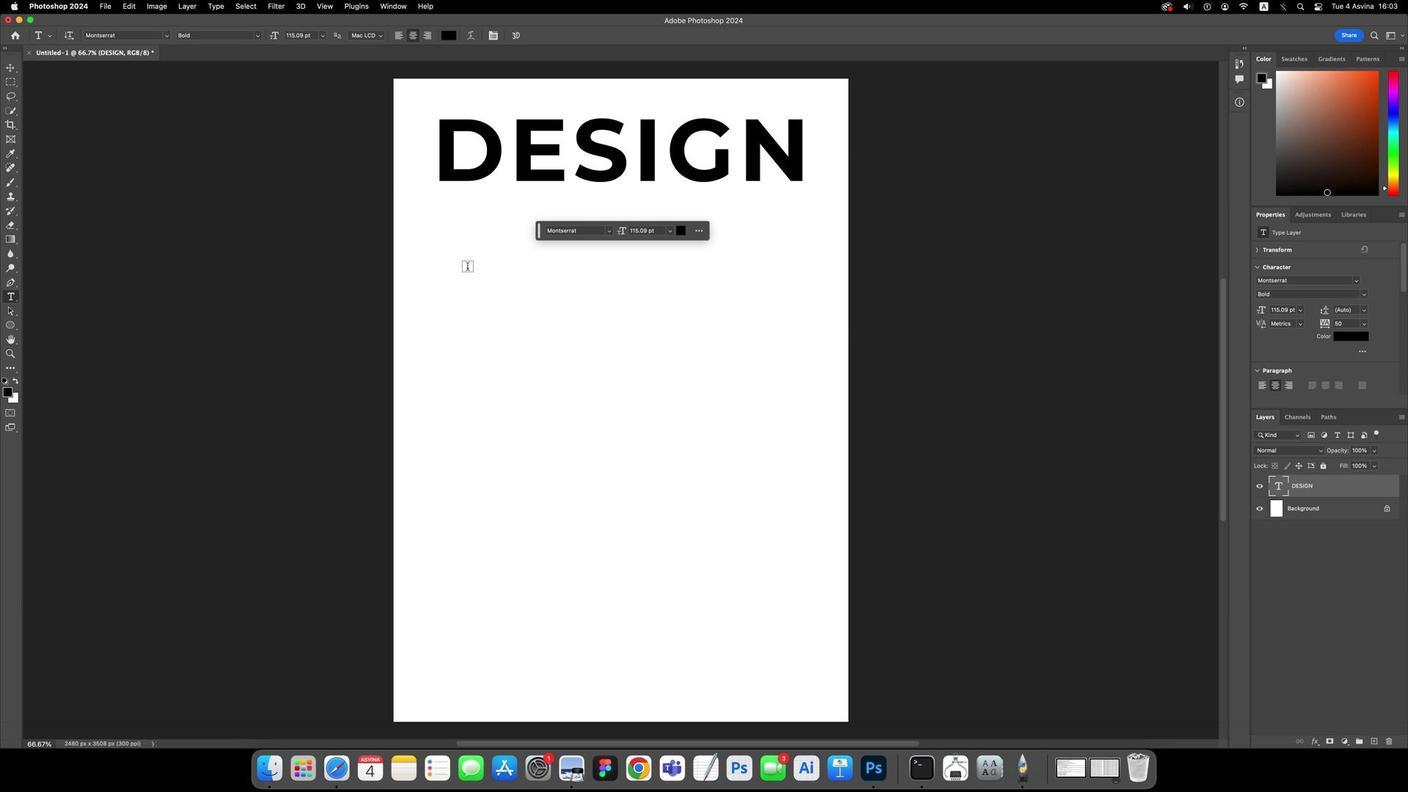 
Action: Mouse moved to (1323, 187)
Screenshot: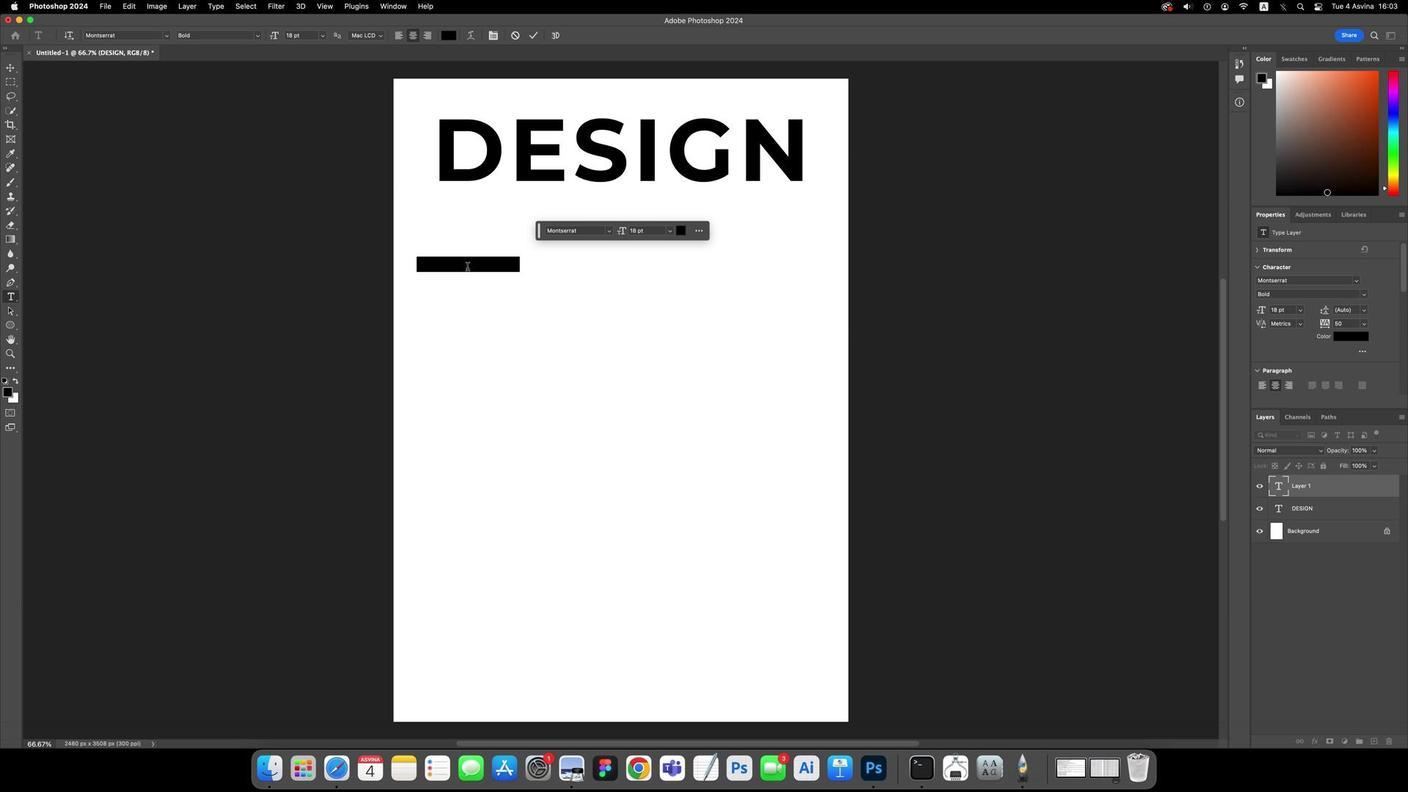 
Action: Mouse pressed left at (1323, 187)
Screenshot: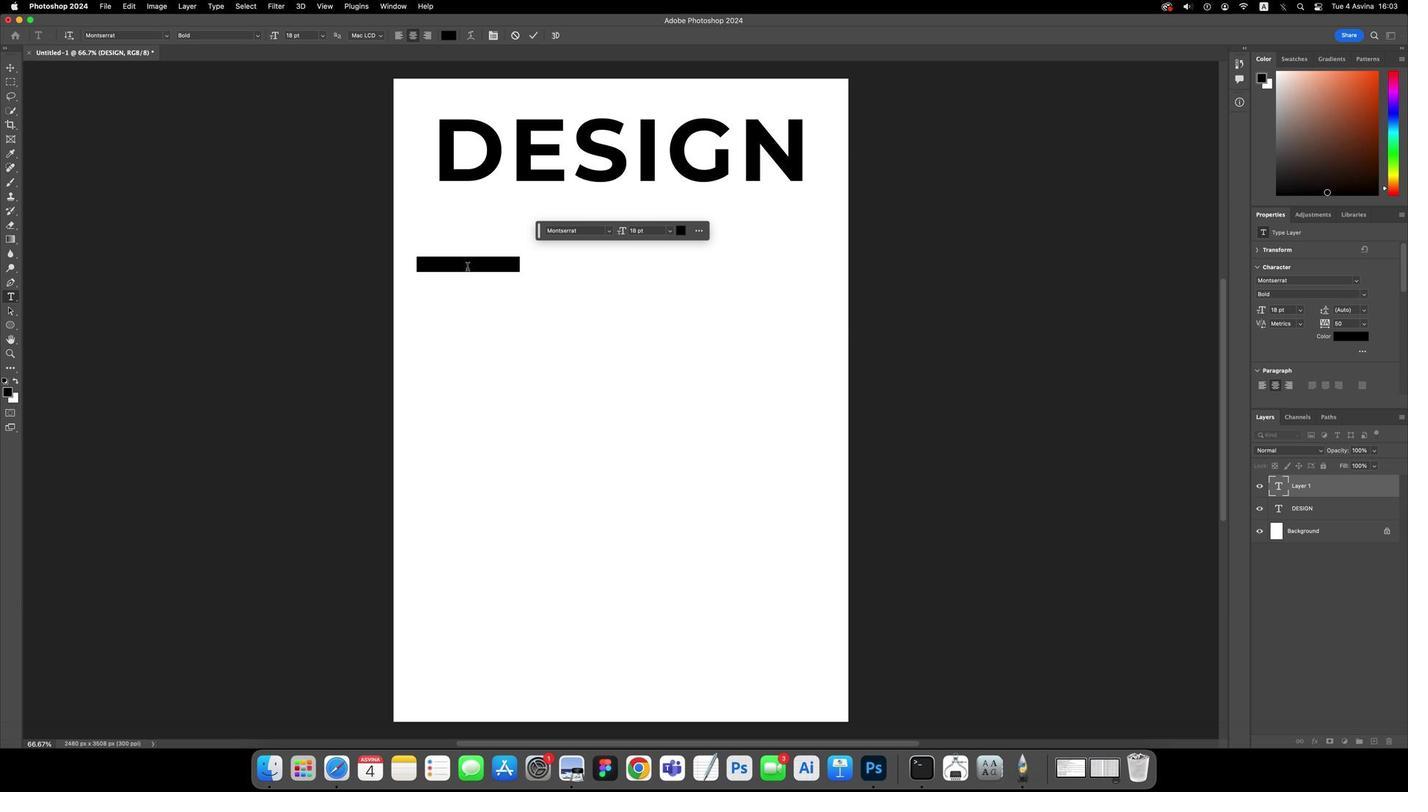 
Action: Key pressed 'I''S'
Screenshot: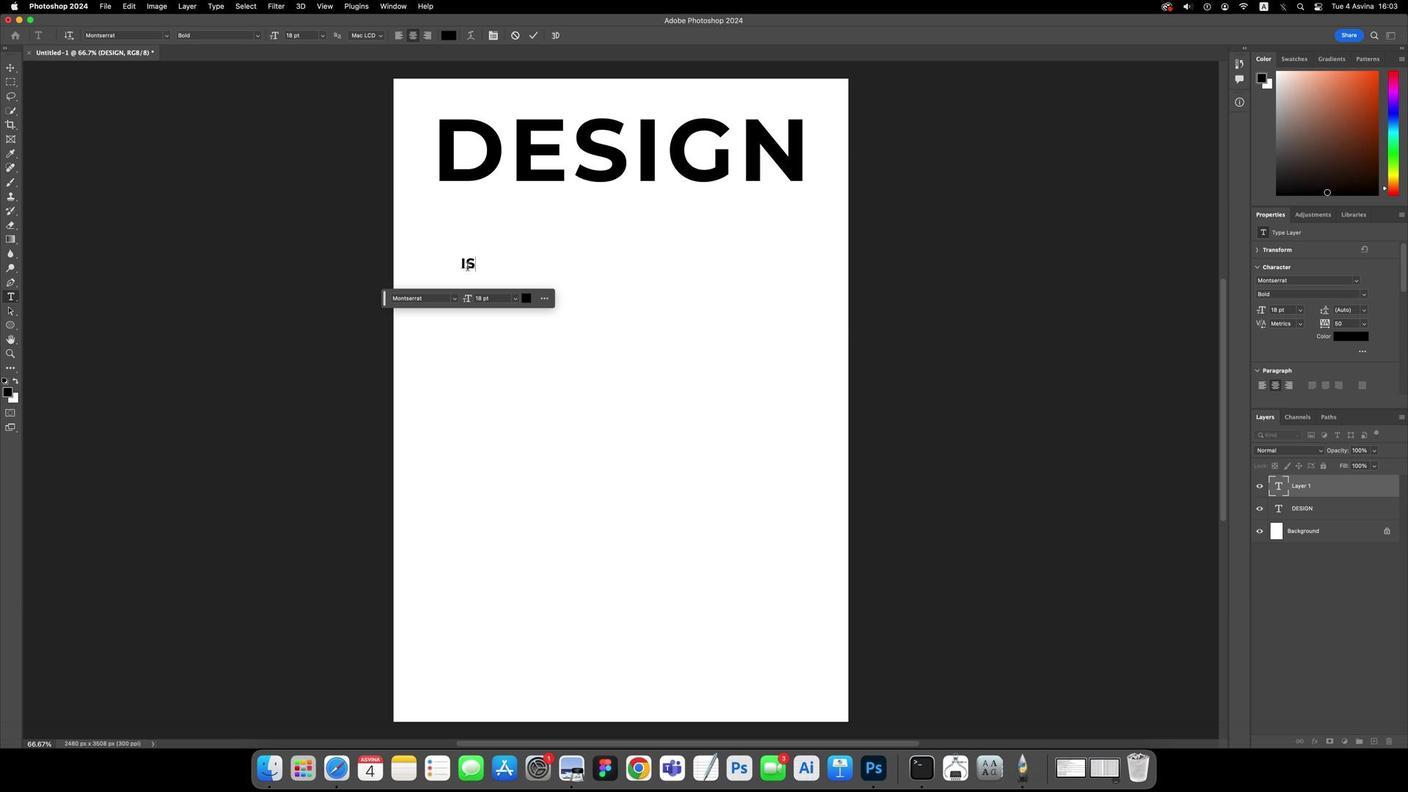 
Action: Mouse moved to (1323, 187)
Screenshot: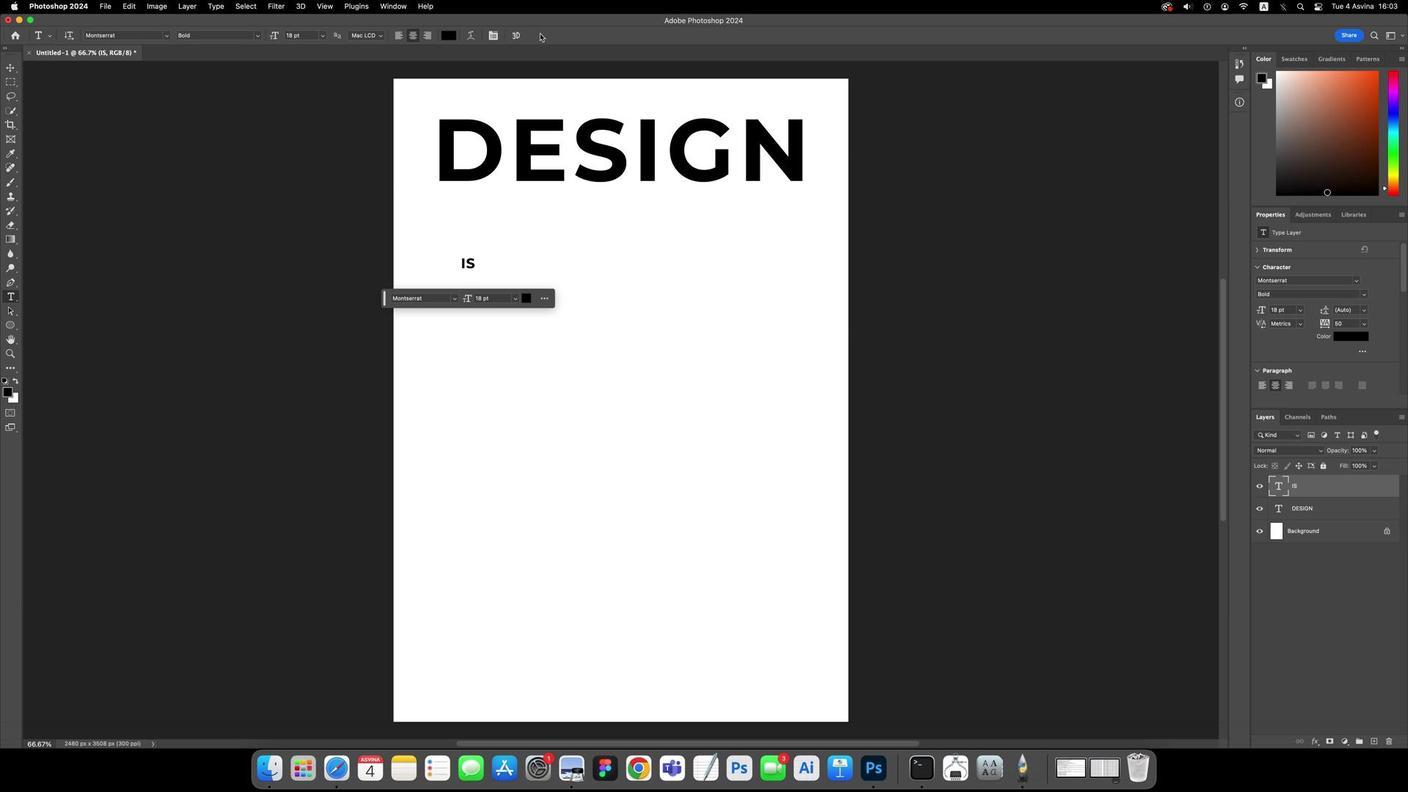 
Action: Mouse pressed left at (1323, 187)
Screenshot: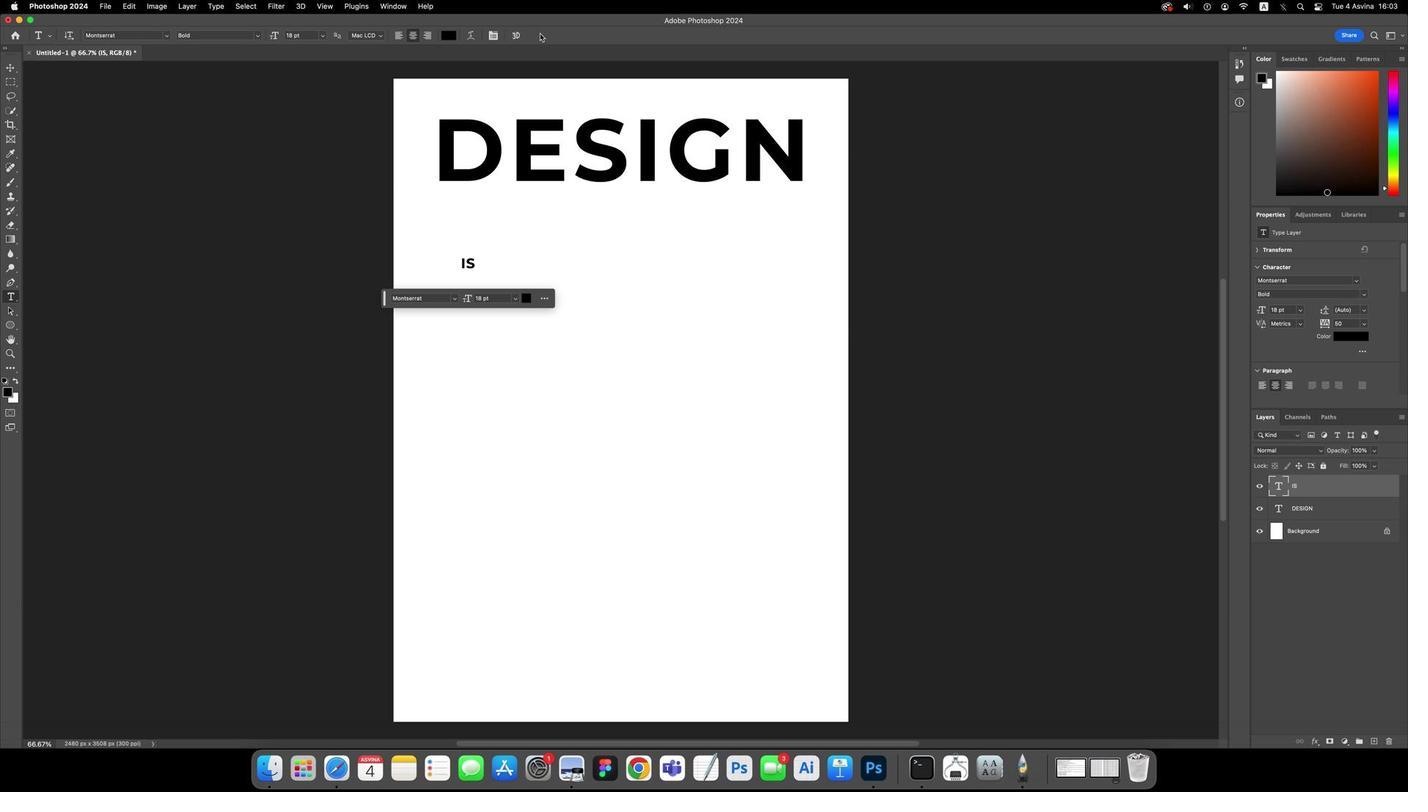 
Action: Mouse moved to (1323, 187)
Screenshot: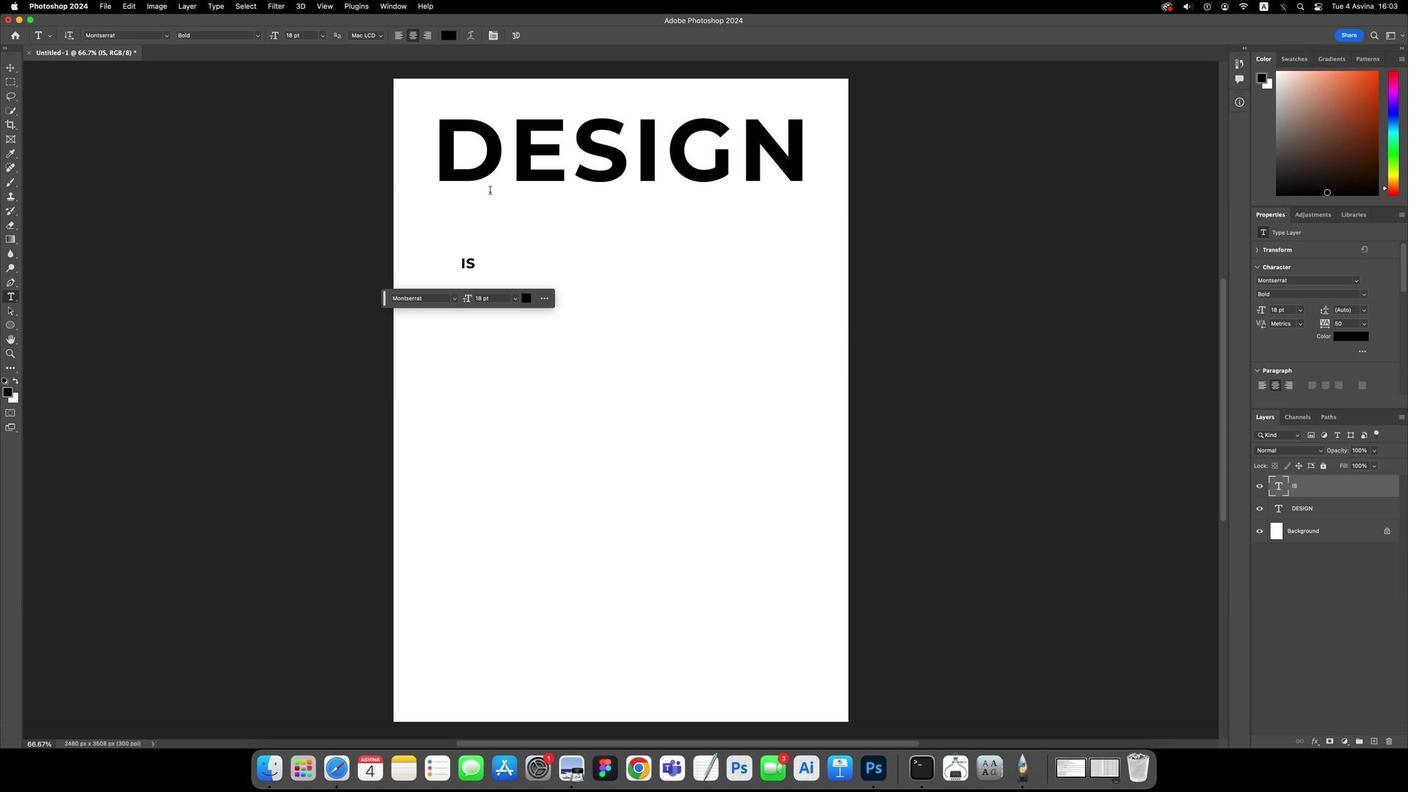 
Action: Key pressed 'V'Key.cmd't'
Screenshot: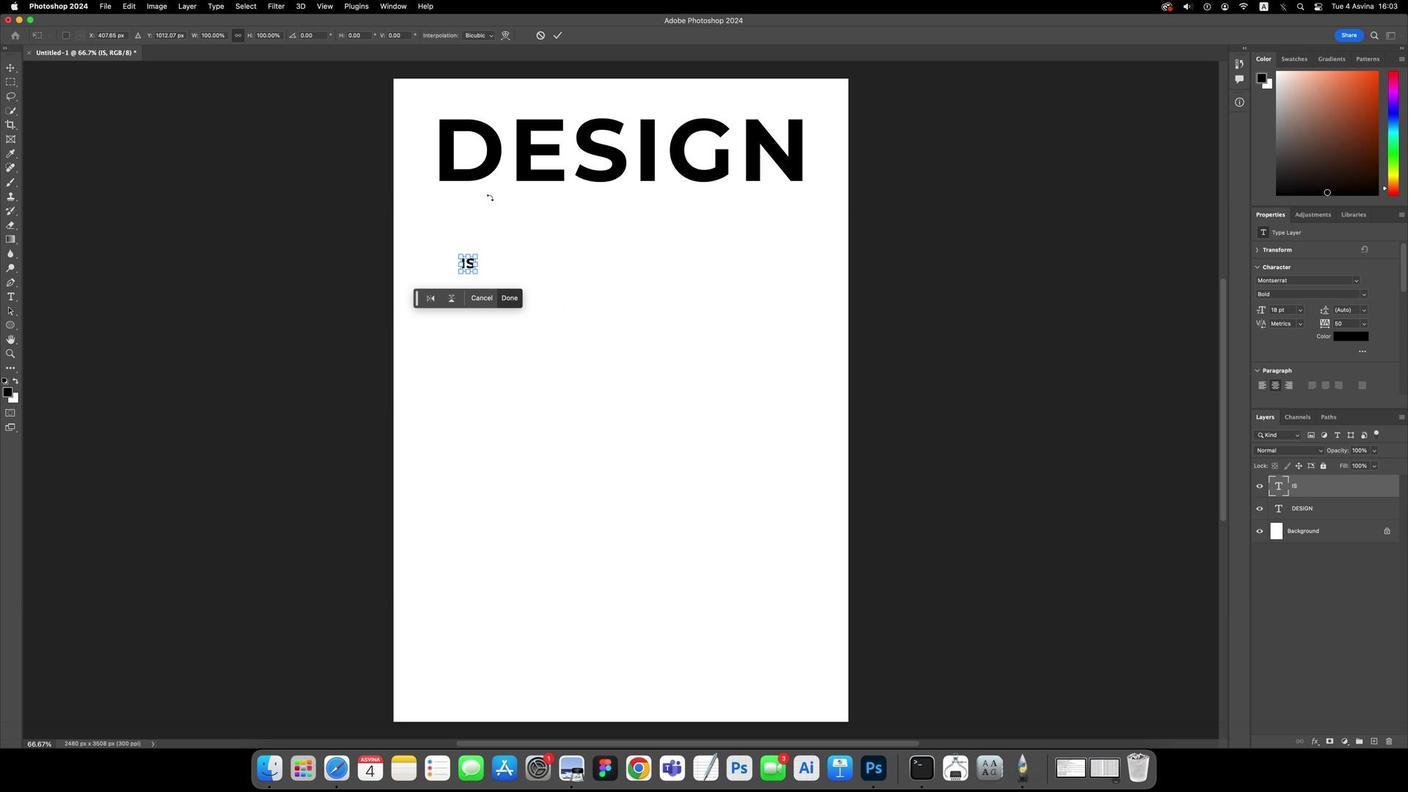 
Action: Mouse moved to (1323, 187)
Screenshot: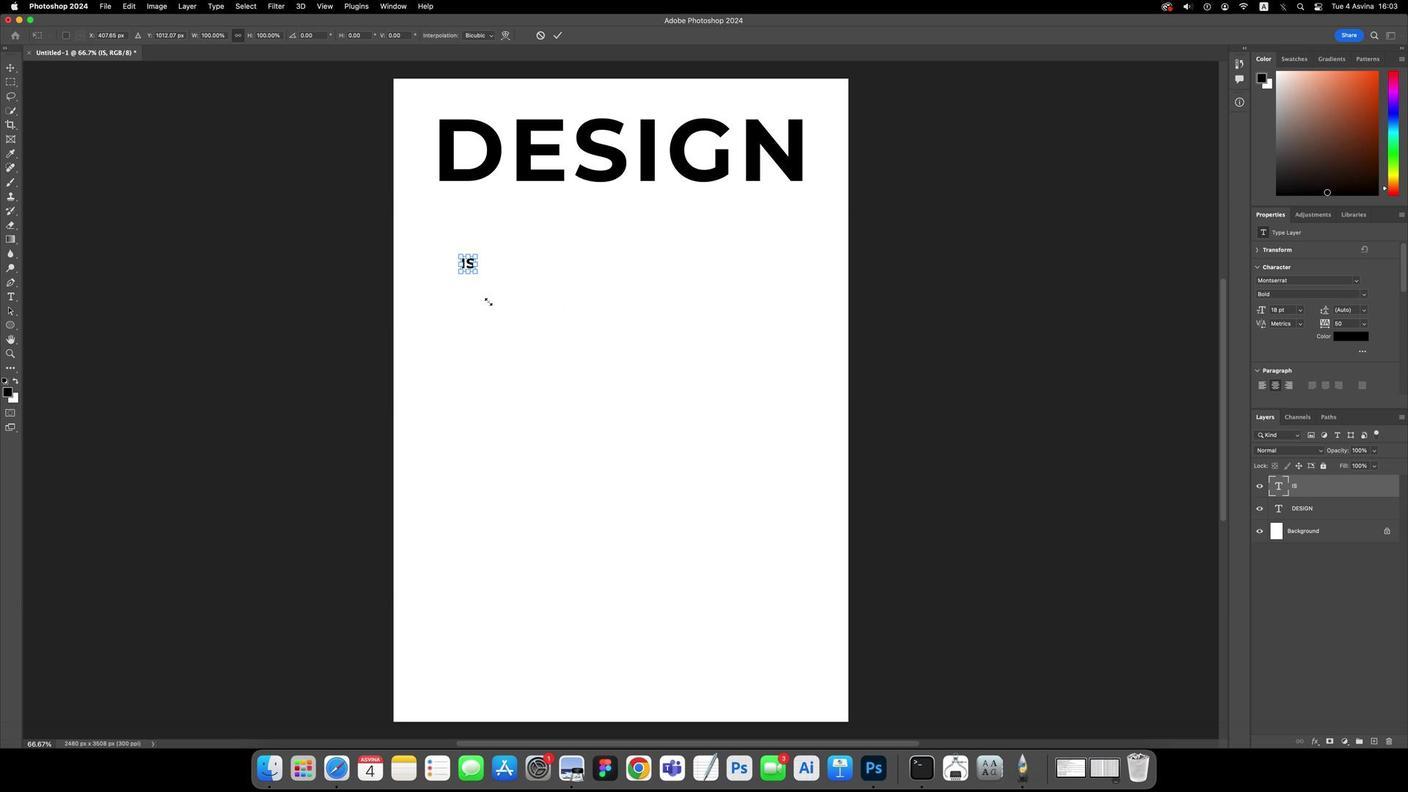 
Action: Mouse pressed left at (1323, 187)
Screenshot: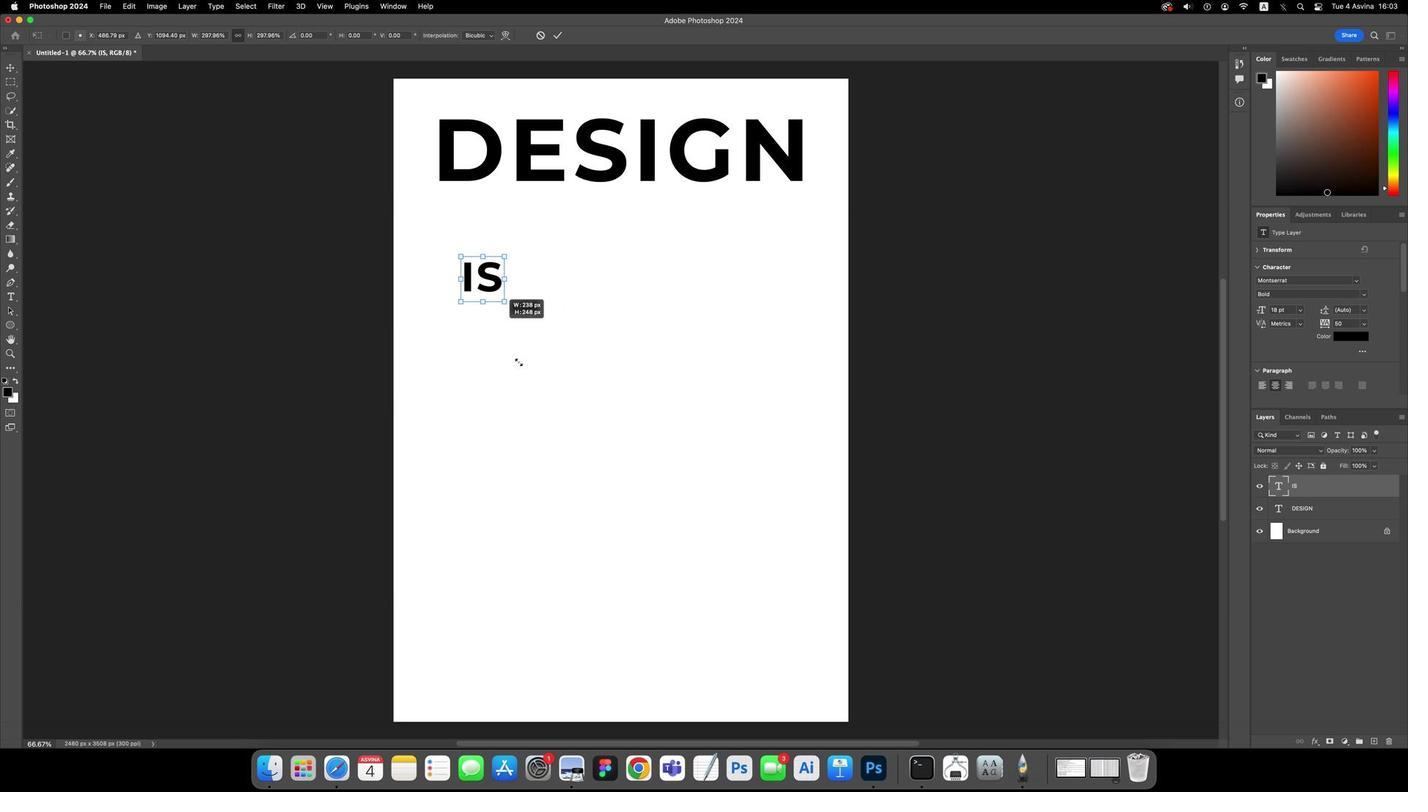 
Action: Mouse moved to (1323, 187)
Screenshot: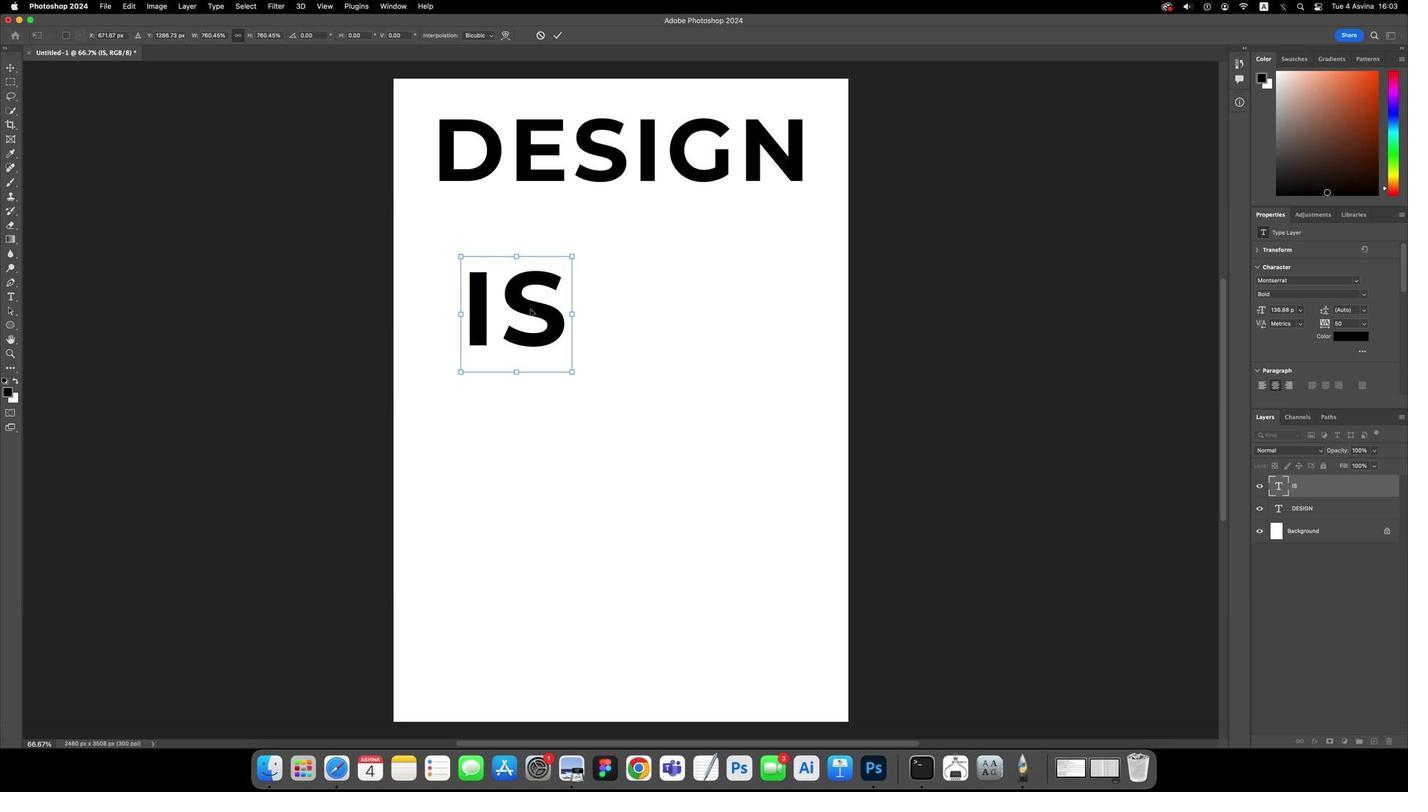 
Action: Mouse pressed left at (1323, 187)
Screenshot: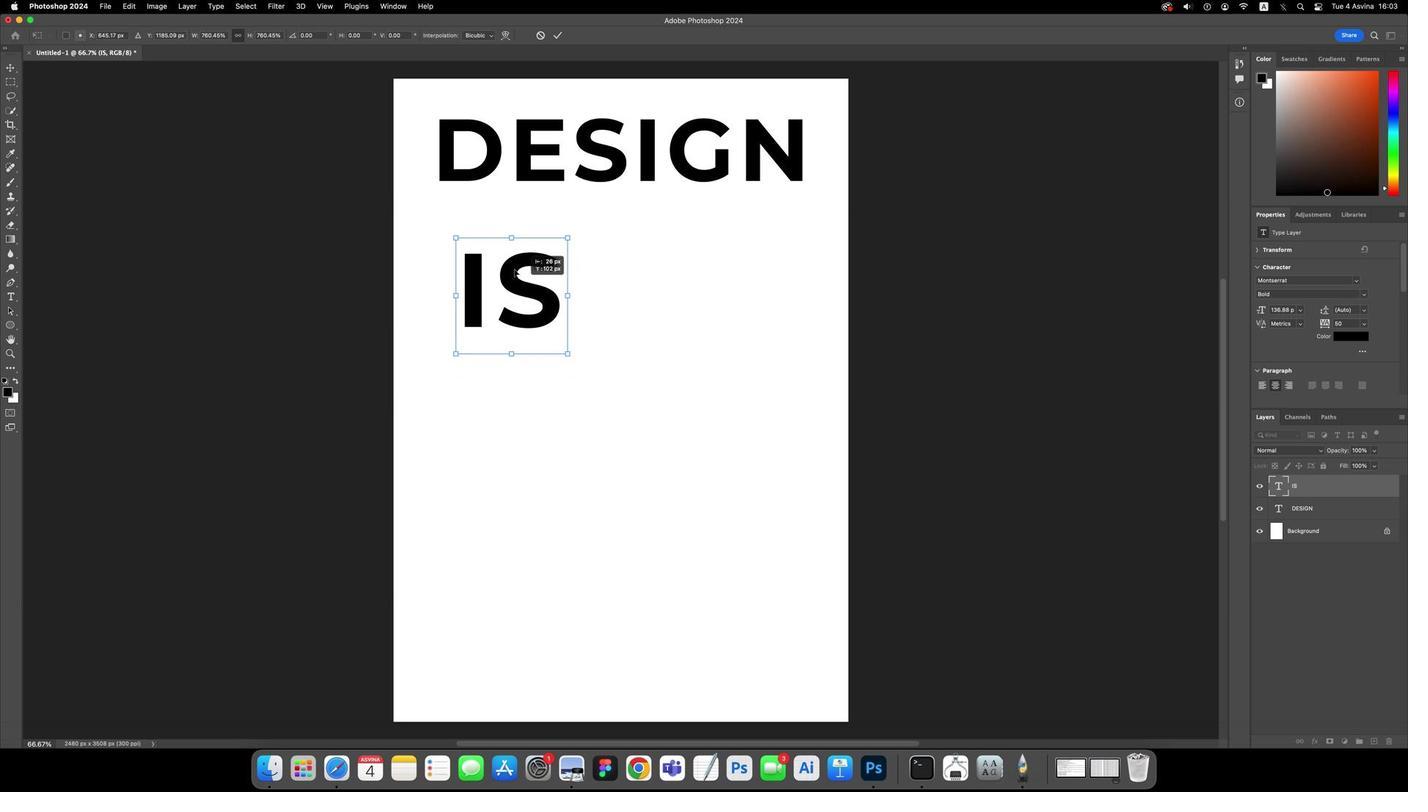 
Action: Mouse moved to (1323, 187)
Screenshot: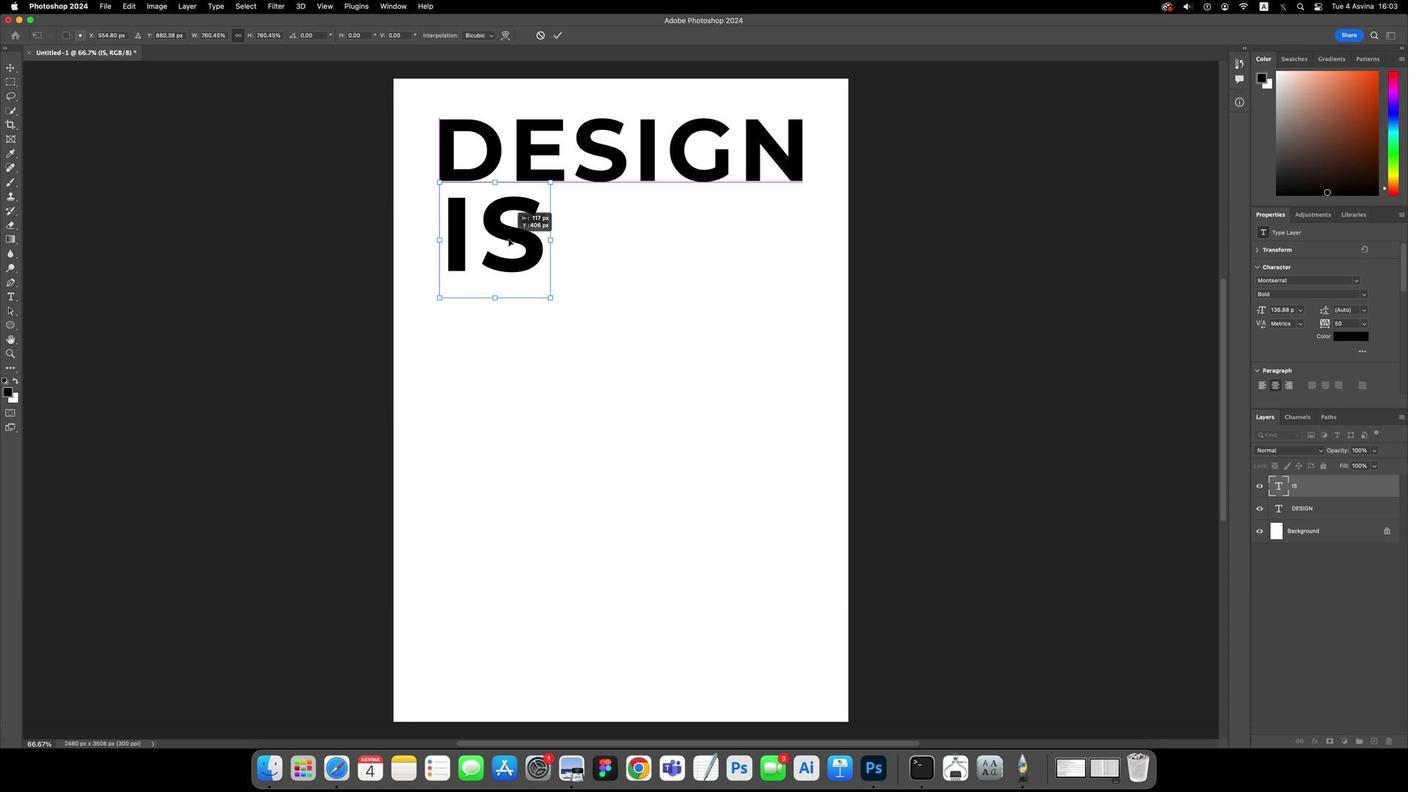 
Action: Key pressed Key.upKey.upKey.upKey.up
Screenshot: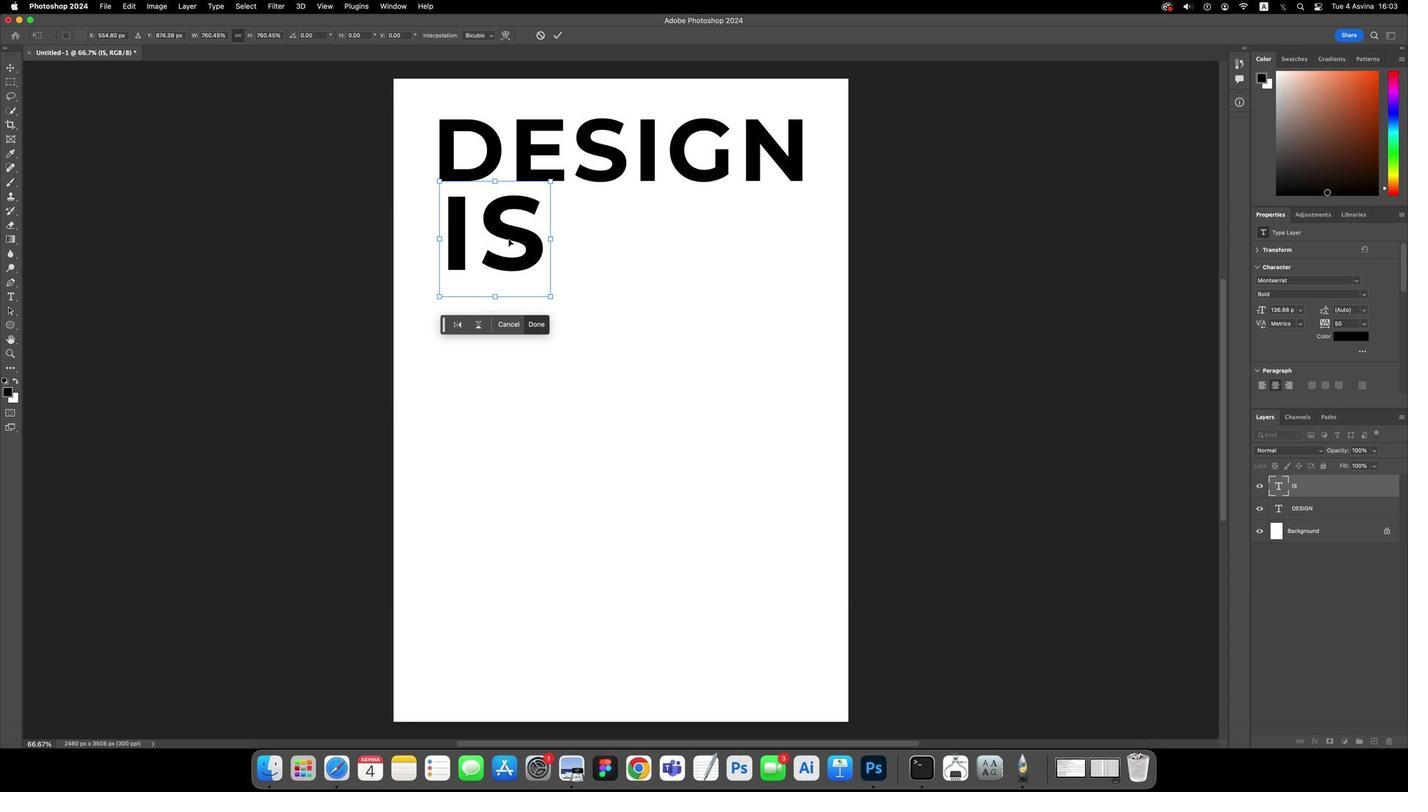 
Action: Mouse moved to (1323, 187)
Screenshot: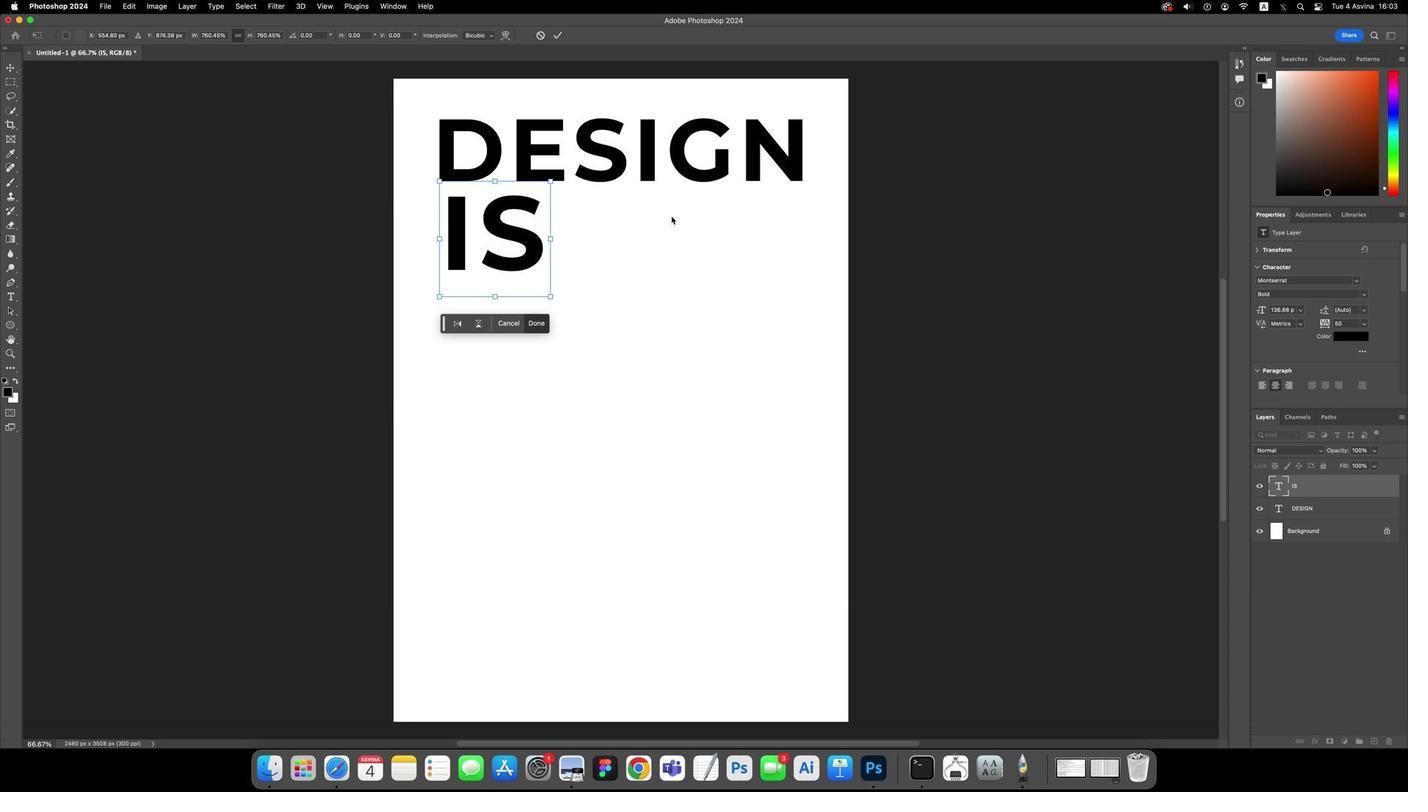 
Action: Mouse pressed left at (1323, 187)
Screenshot: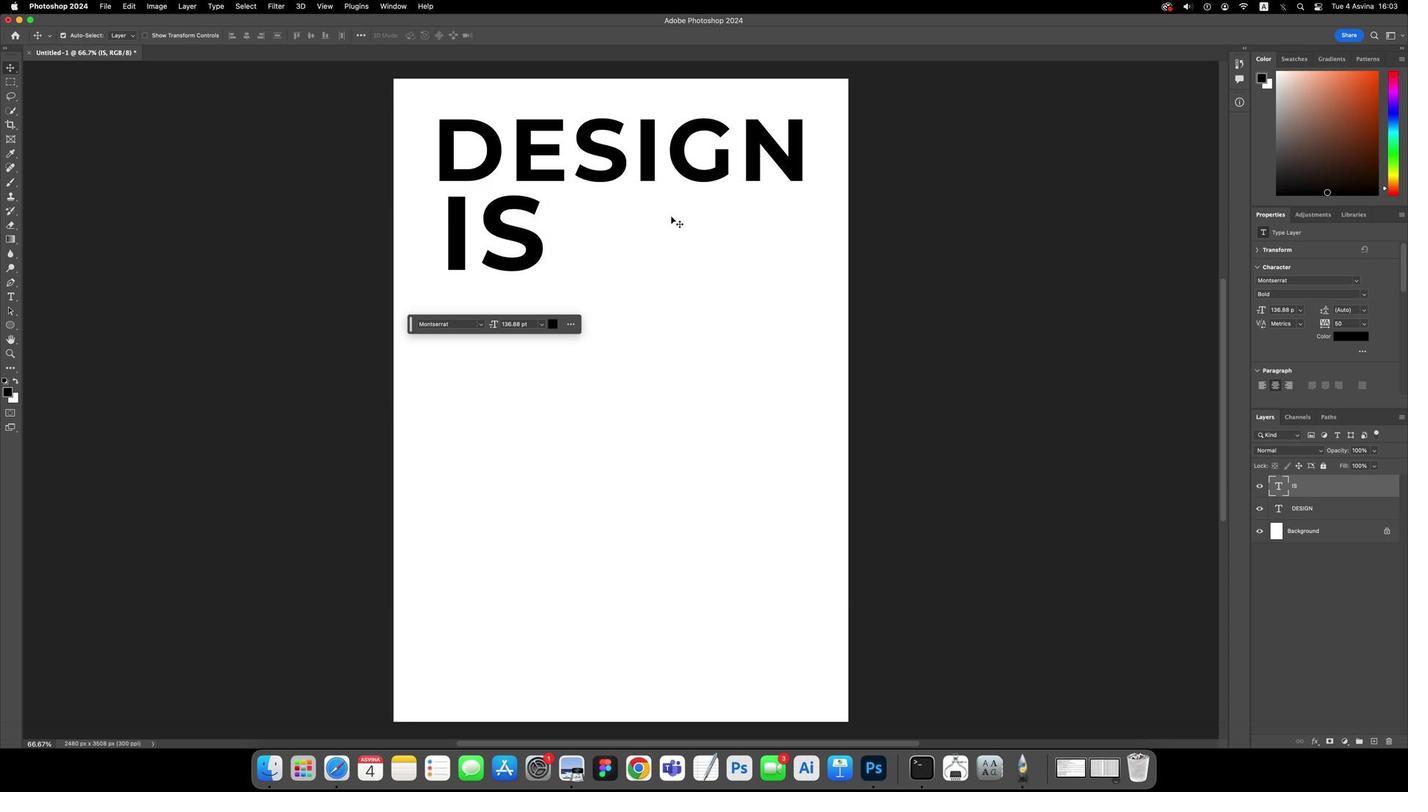 
Action: Mouse moved to (1323, 187)
Screenshot: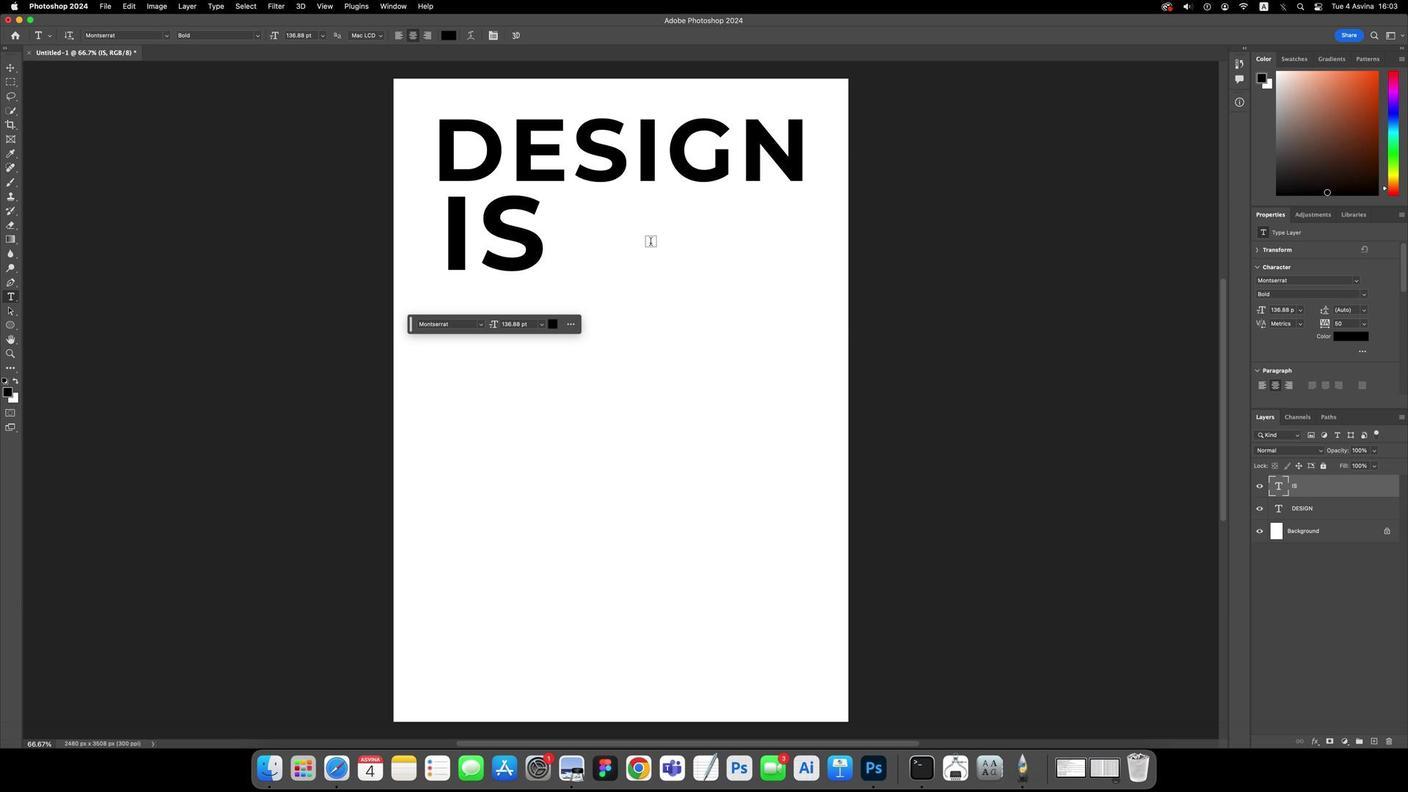 
Action: Key pressed 'T'
Screenshot: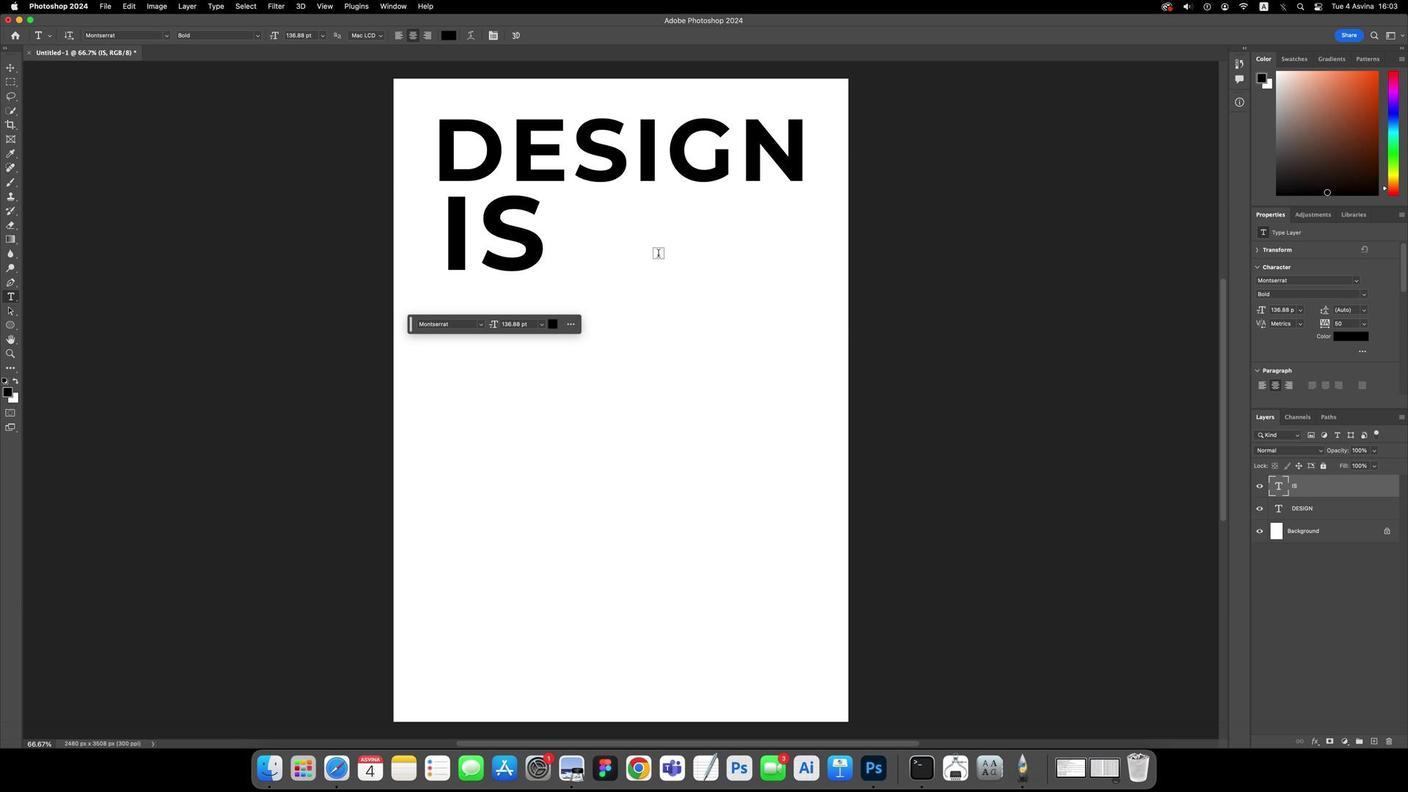 
Action: Mouse moved to (1323, 187)
Screenshot: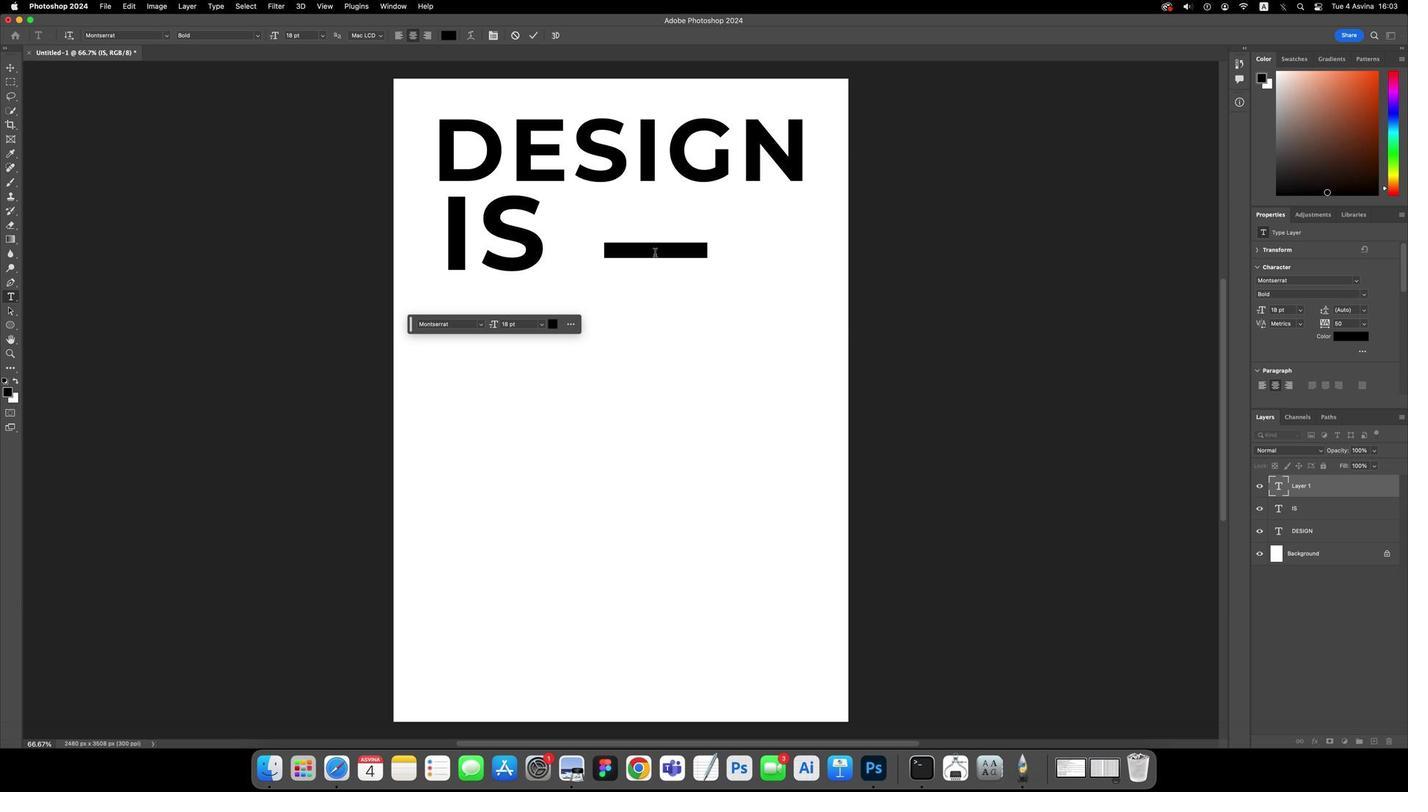
Action: Mouse pressed left at (1323, 187)
Screenshot: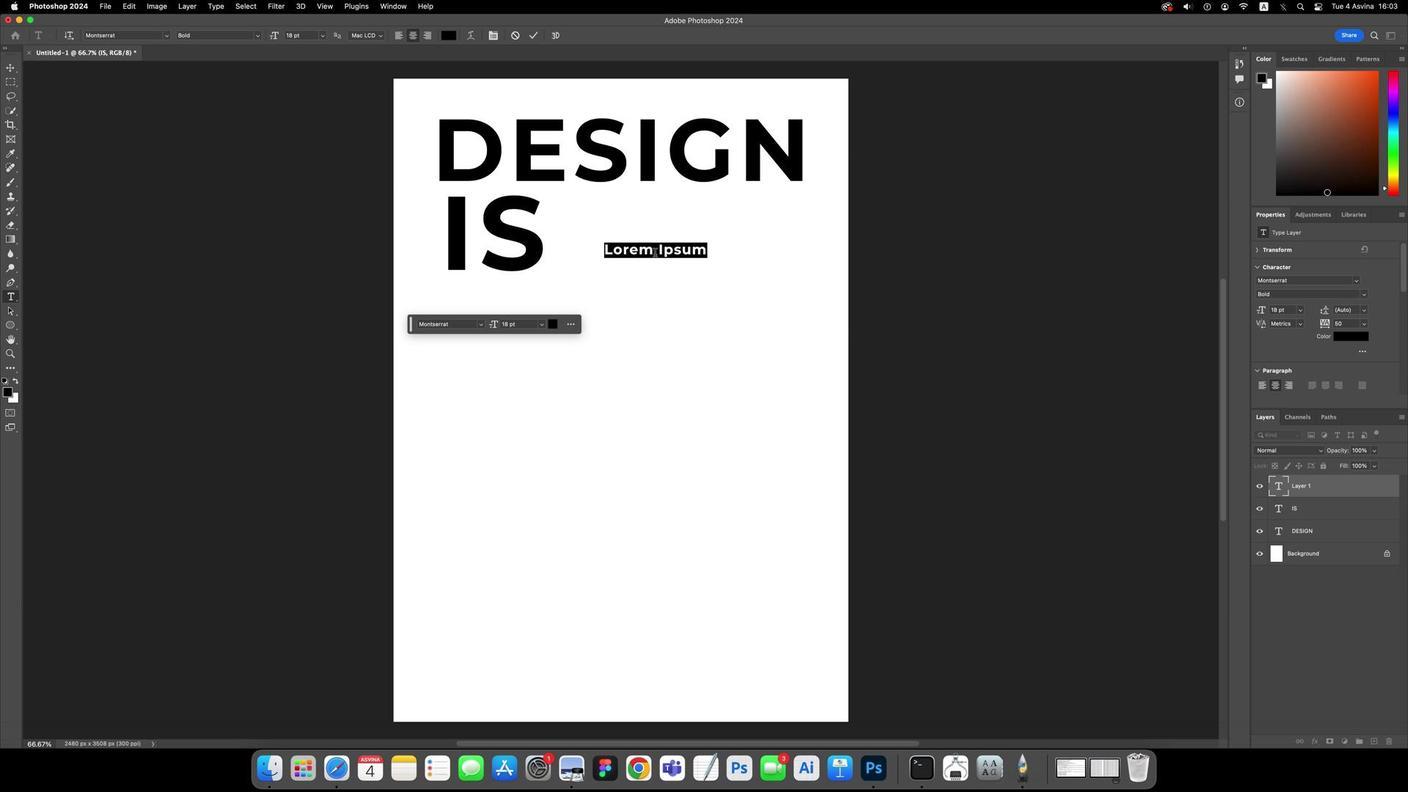 
Action: Key pressed 'Y''O''U'
Screenshot: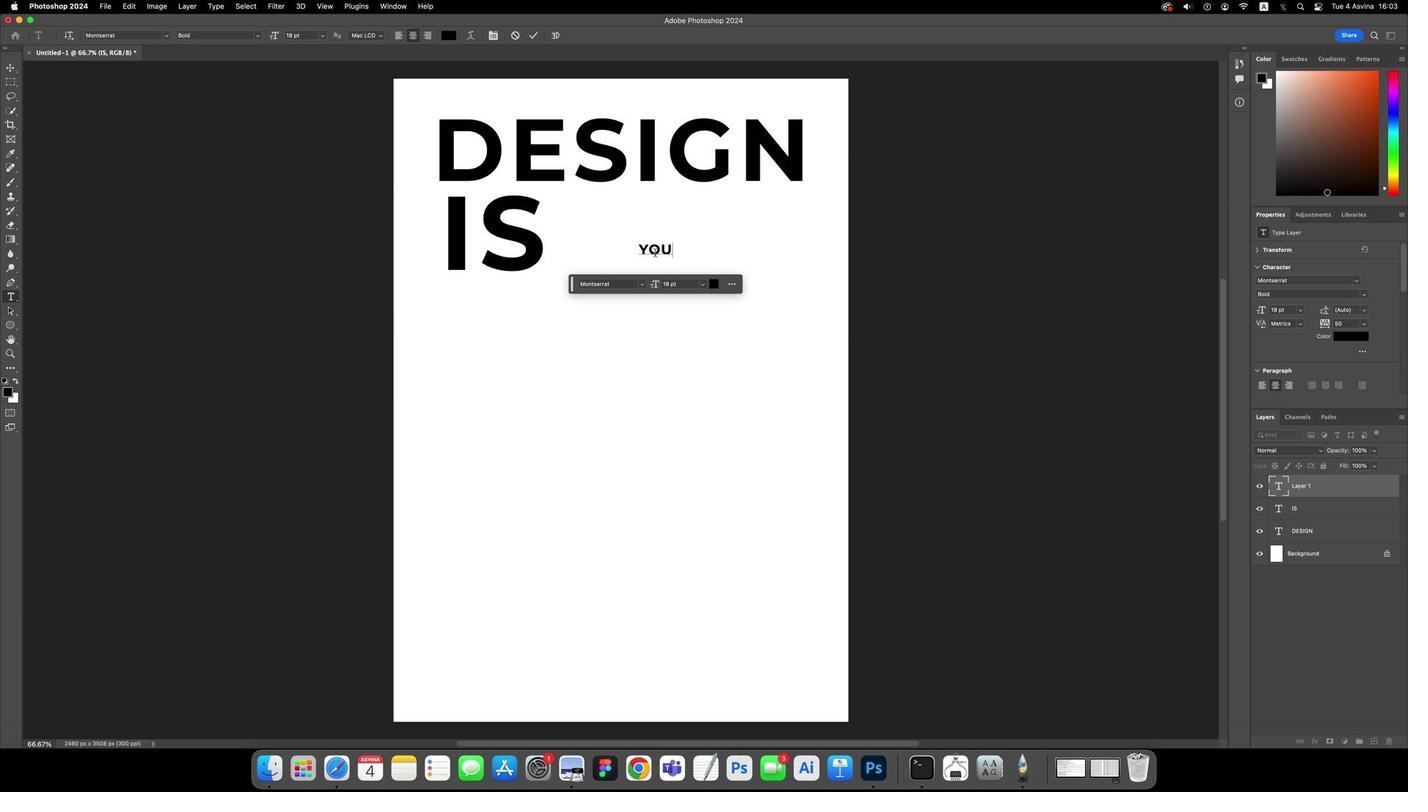 
Action: Mouse moved to (1323, 187)
Screenshot: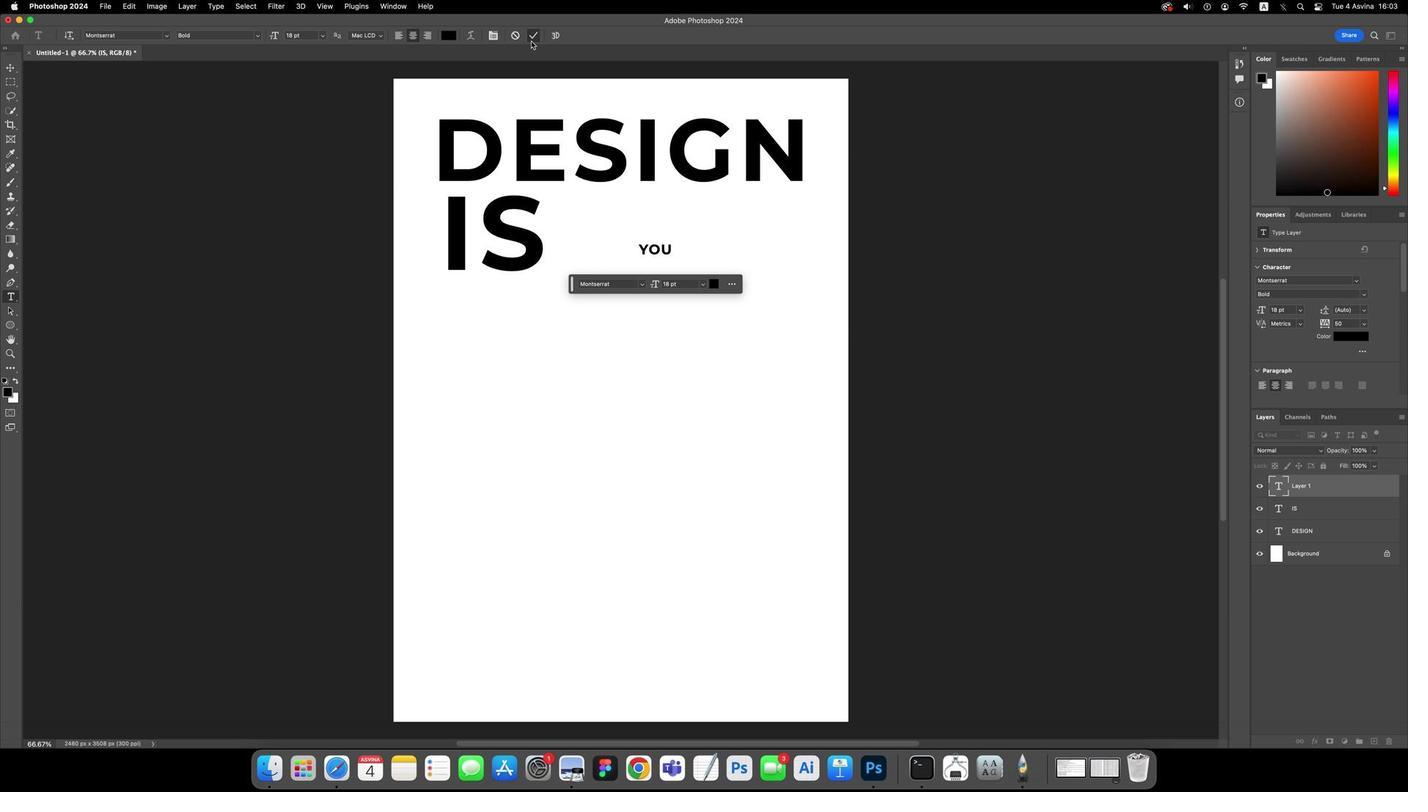 
Action: Mouse pressed left at (1323, 187)
Screenshot: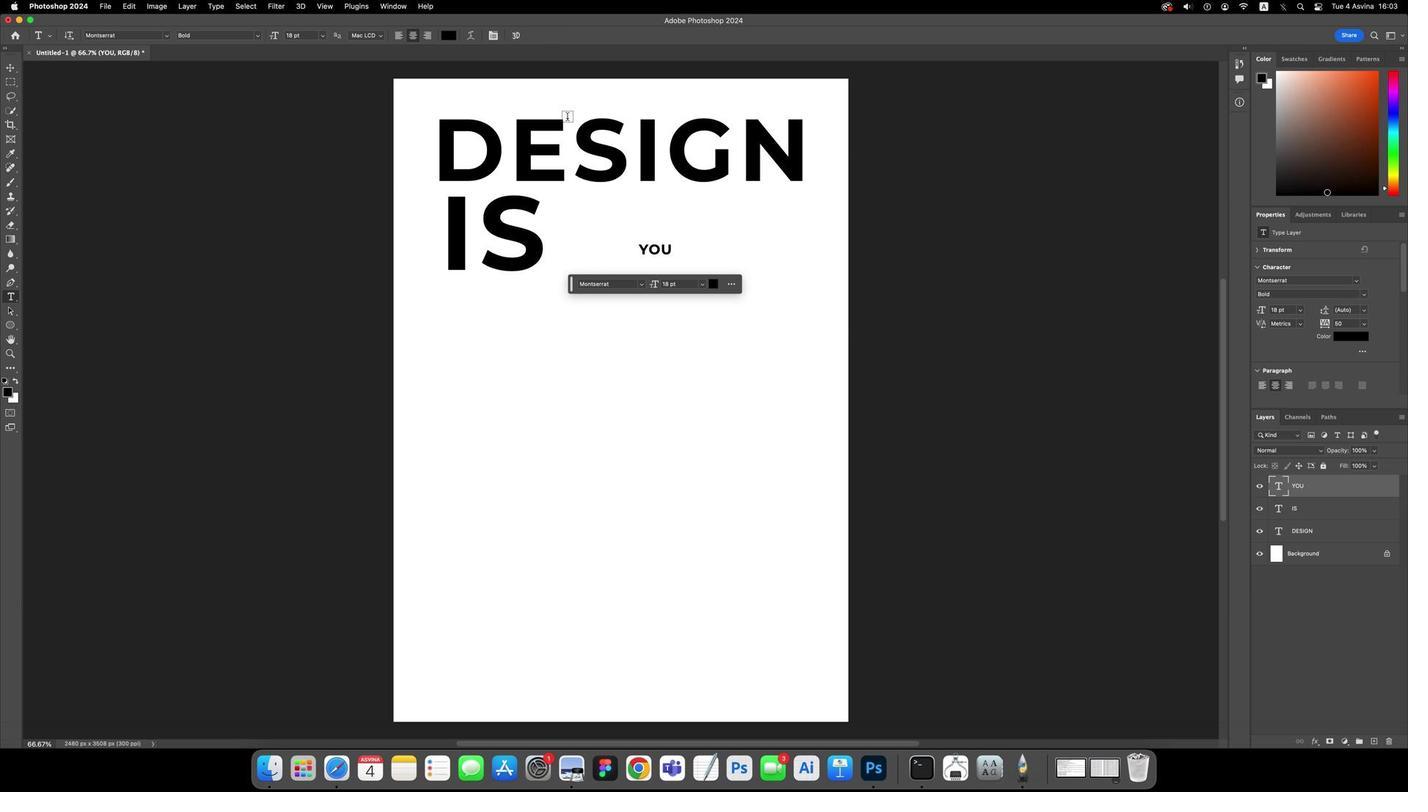 
Action: Mouse moved to (1323, 187)
Screenshot: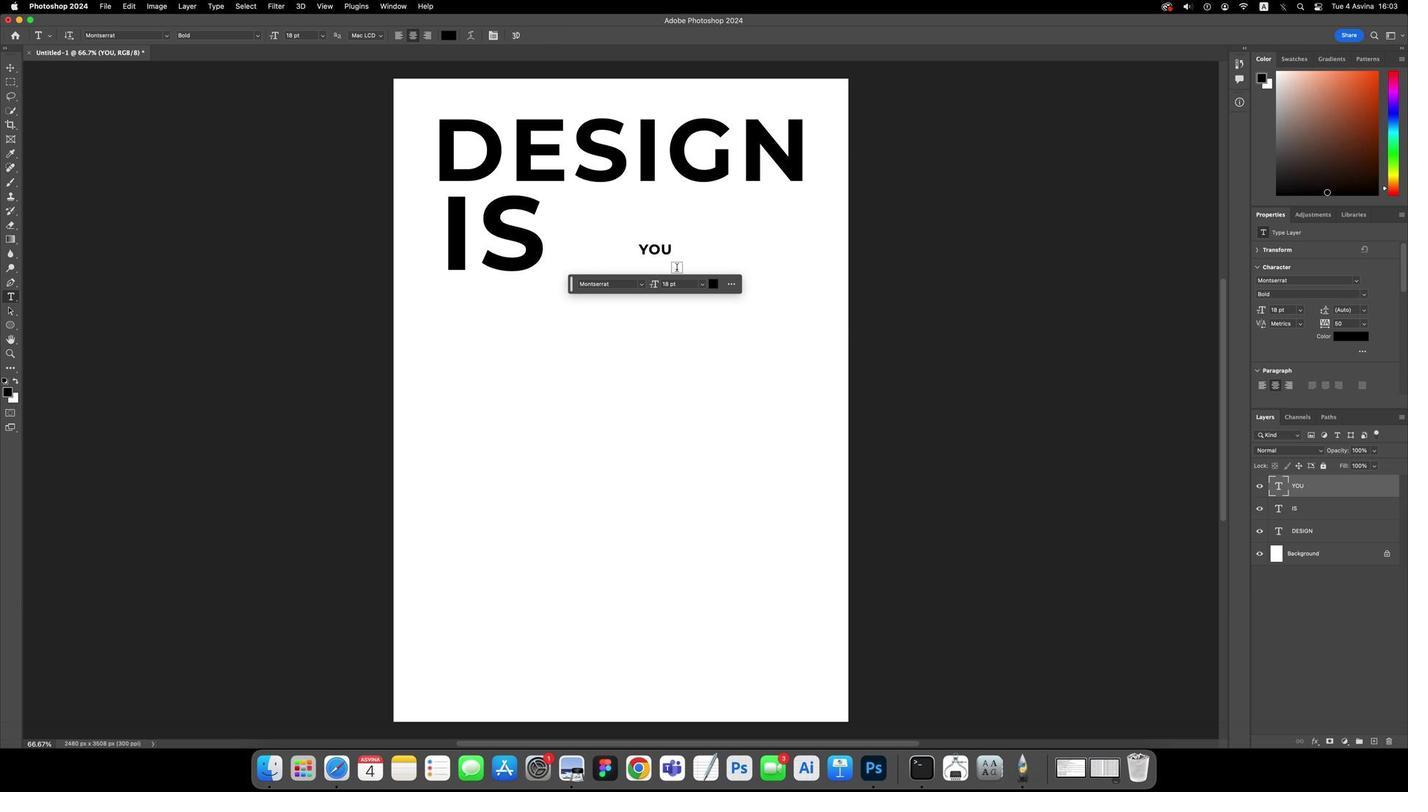 
Action: Key pressed 'V'Key.cmd't'
Screenshot: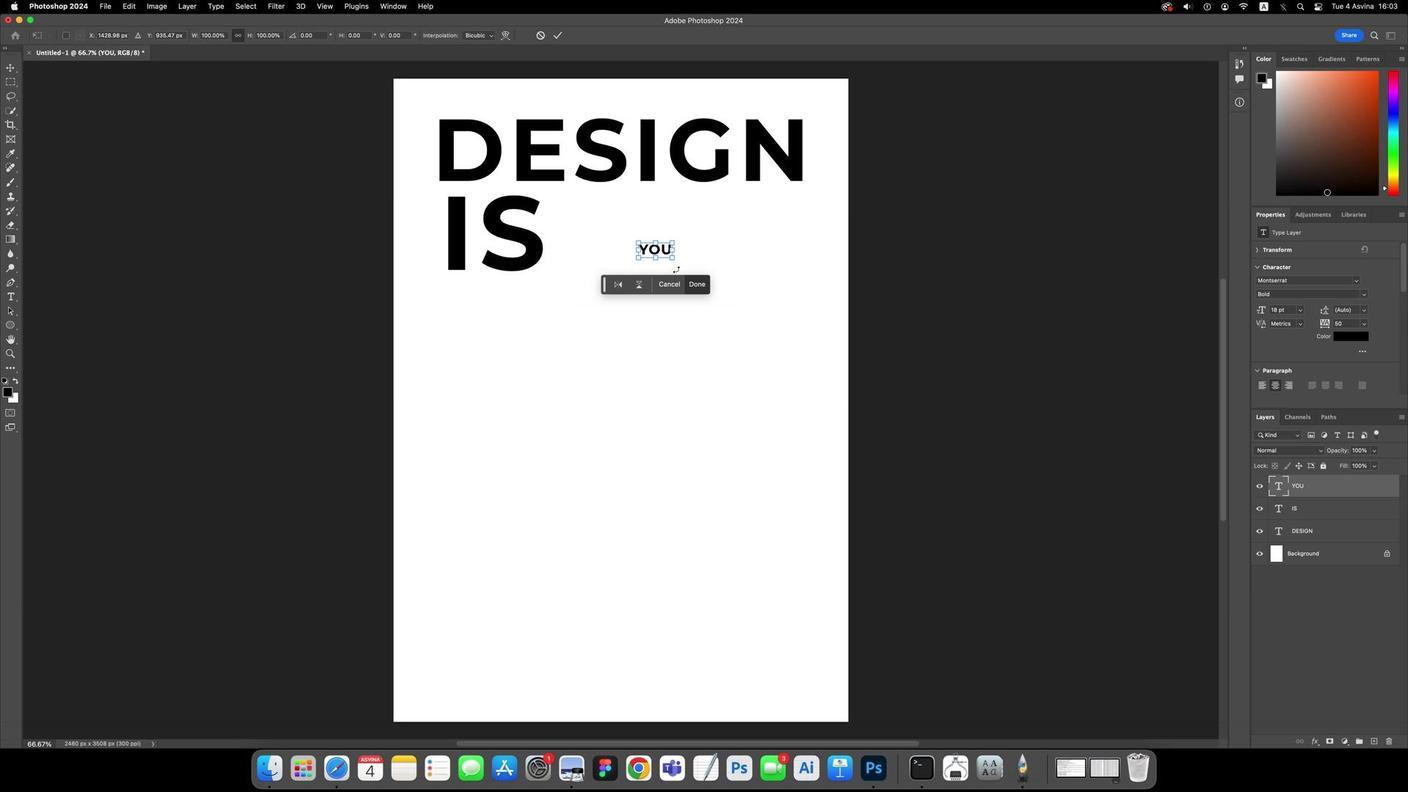 
Action: Mouse moved to (1323, 187)
Screenshot: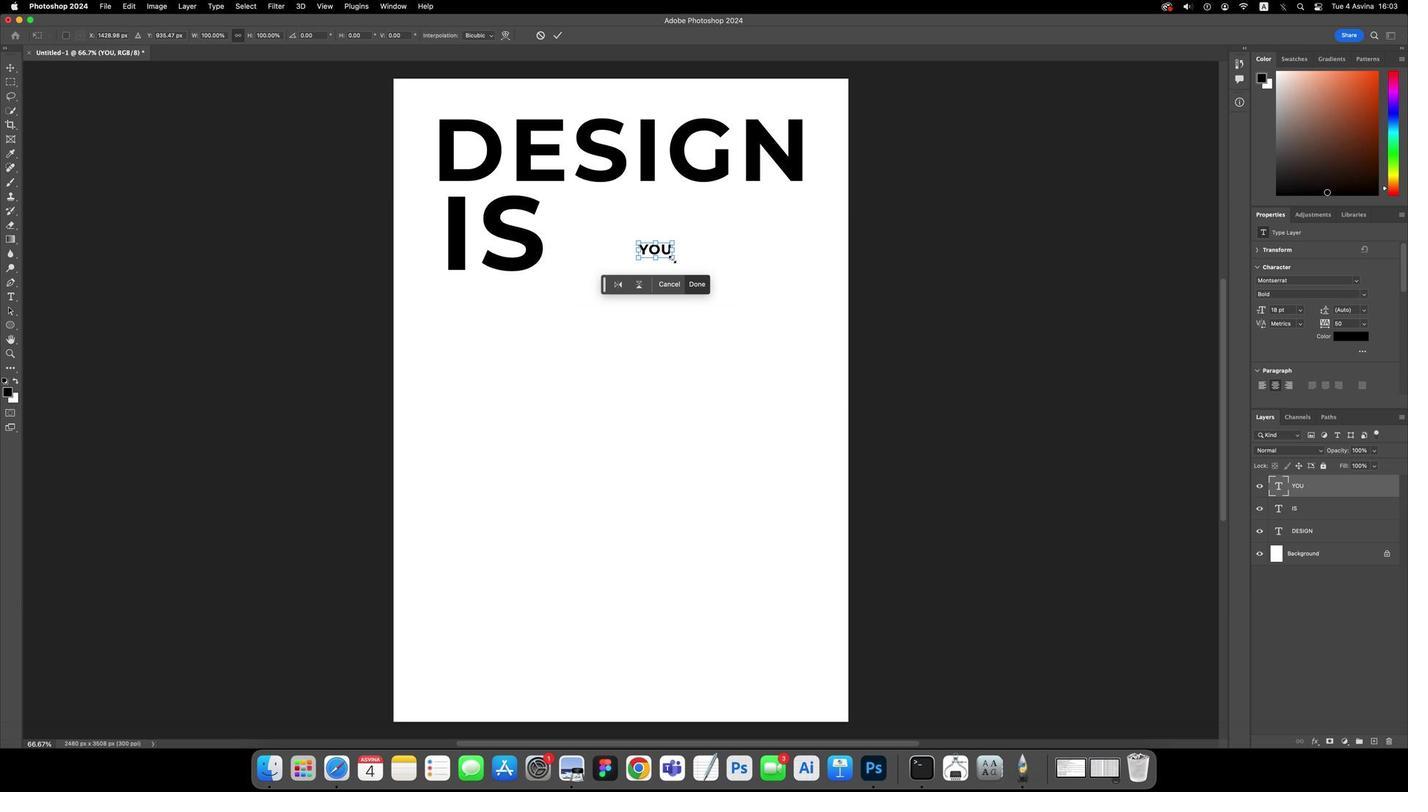 
Action: Mouse pressed left at (1323, 187)
Screenshot: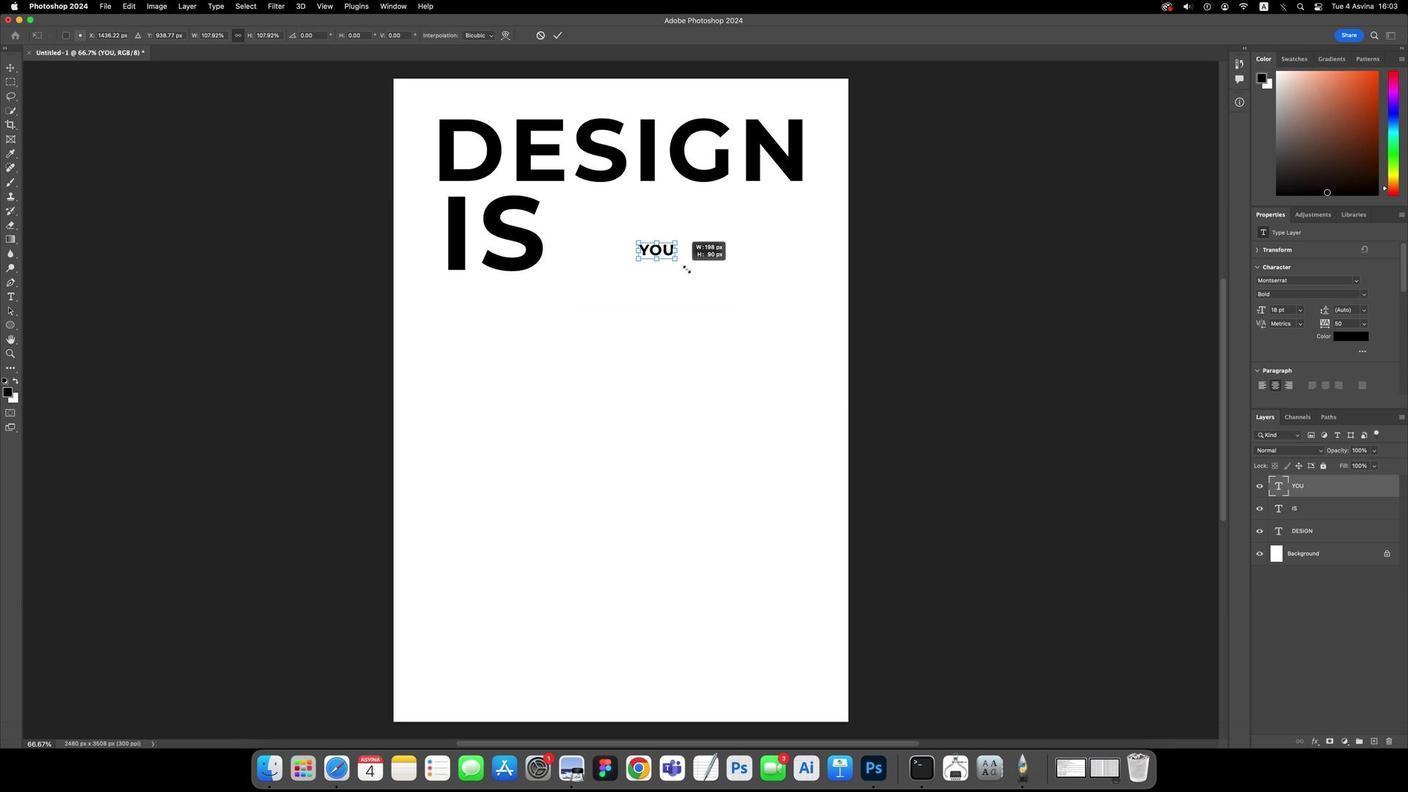 
Action: Mouse moved to (1323, 187)
Screenshot: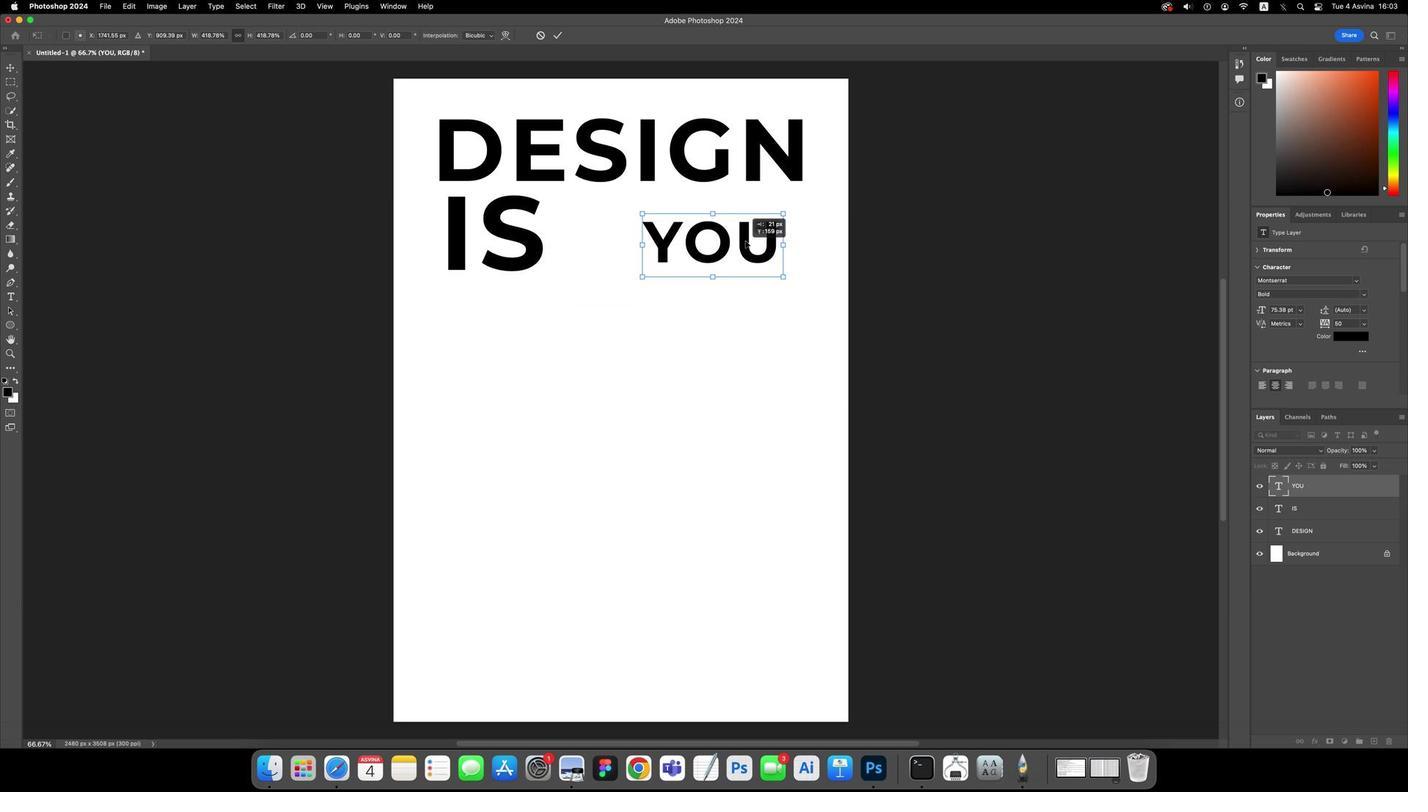 
Action: Mouse pressed left at (1323, 187)
Screenshot: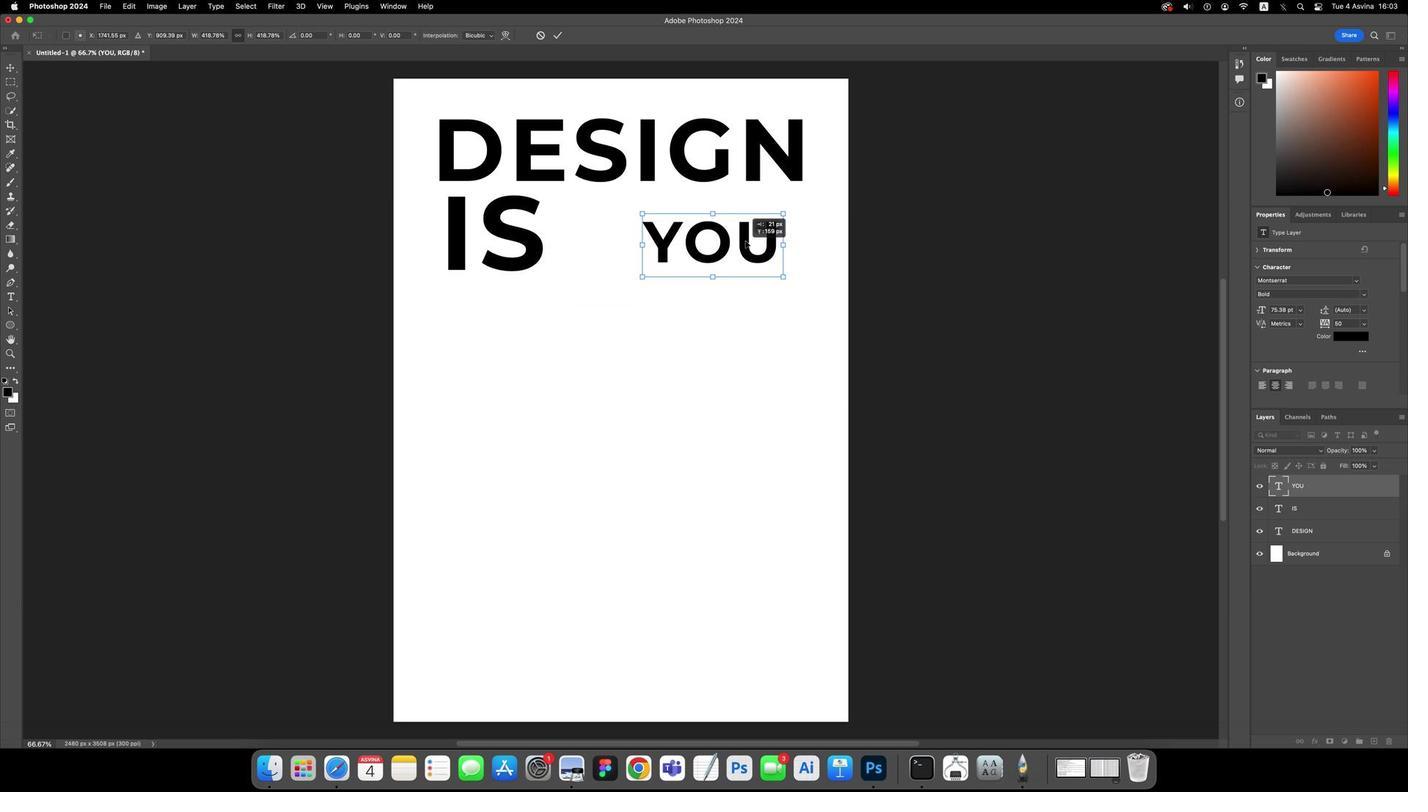 
Action: Mouse moved to (1323, 187)
Screenshot: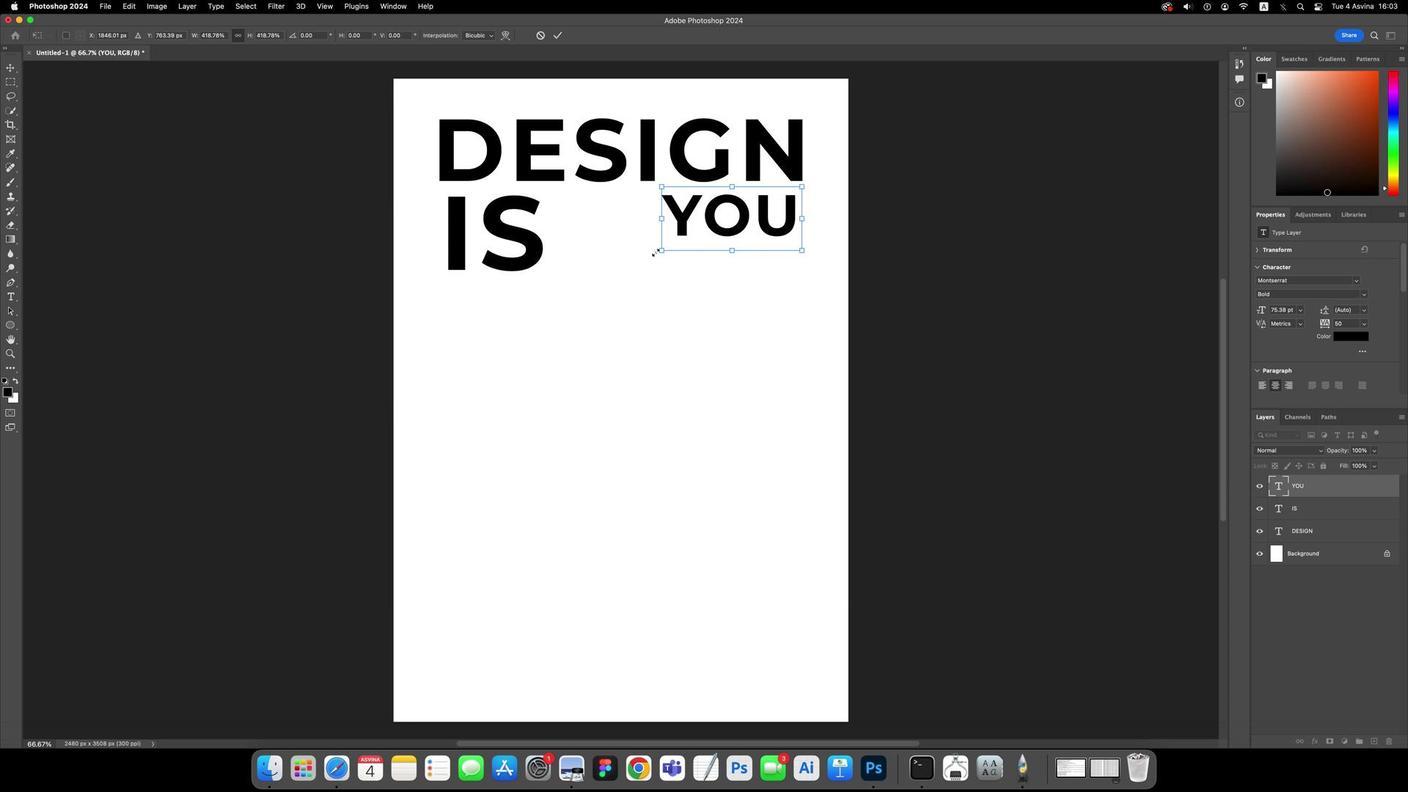 
Action: Mouse pressed left at (1323, 187)
Screenshot: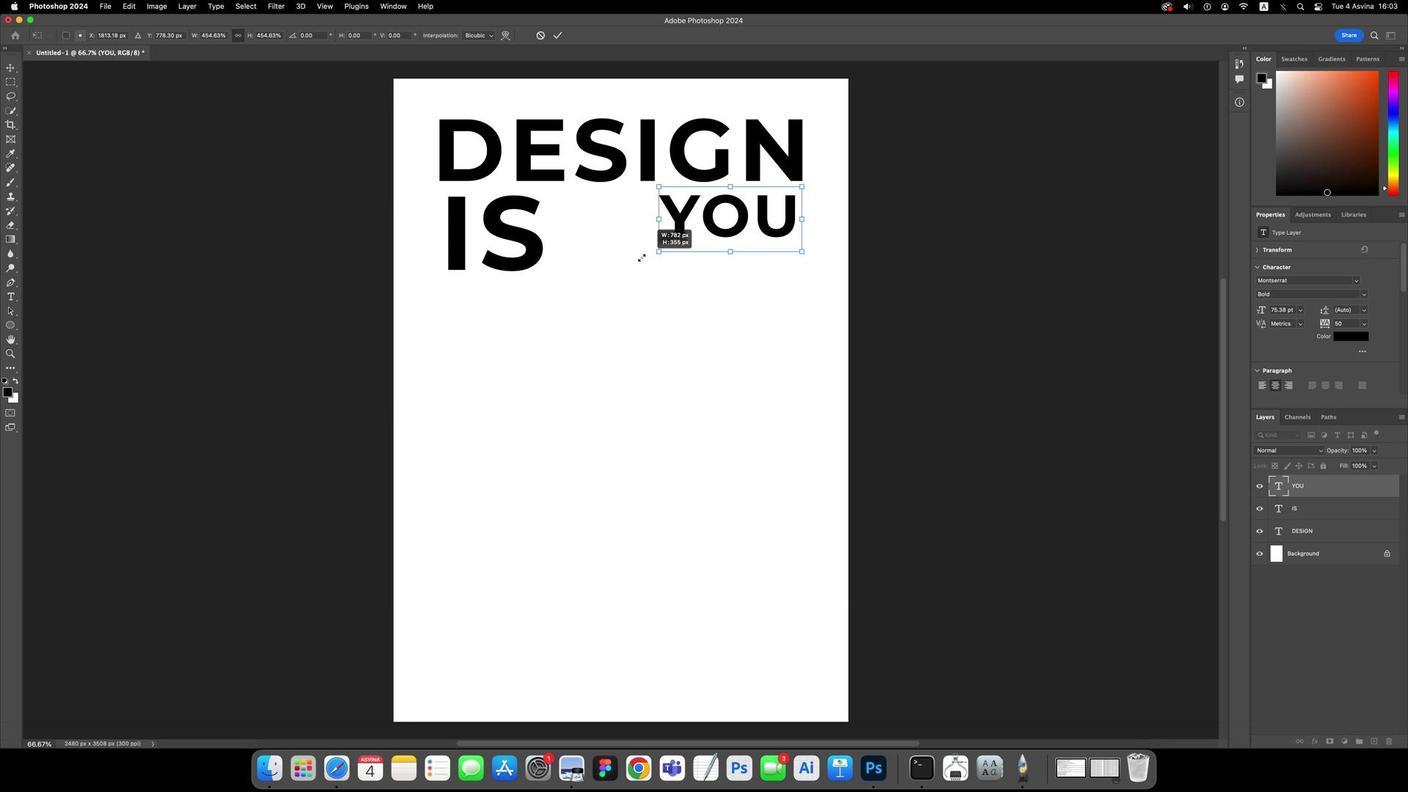 
Action: Mouse moved to (1323, 187)
Screenshot: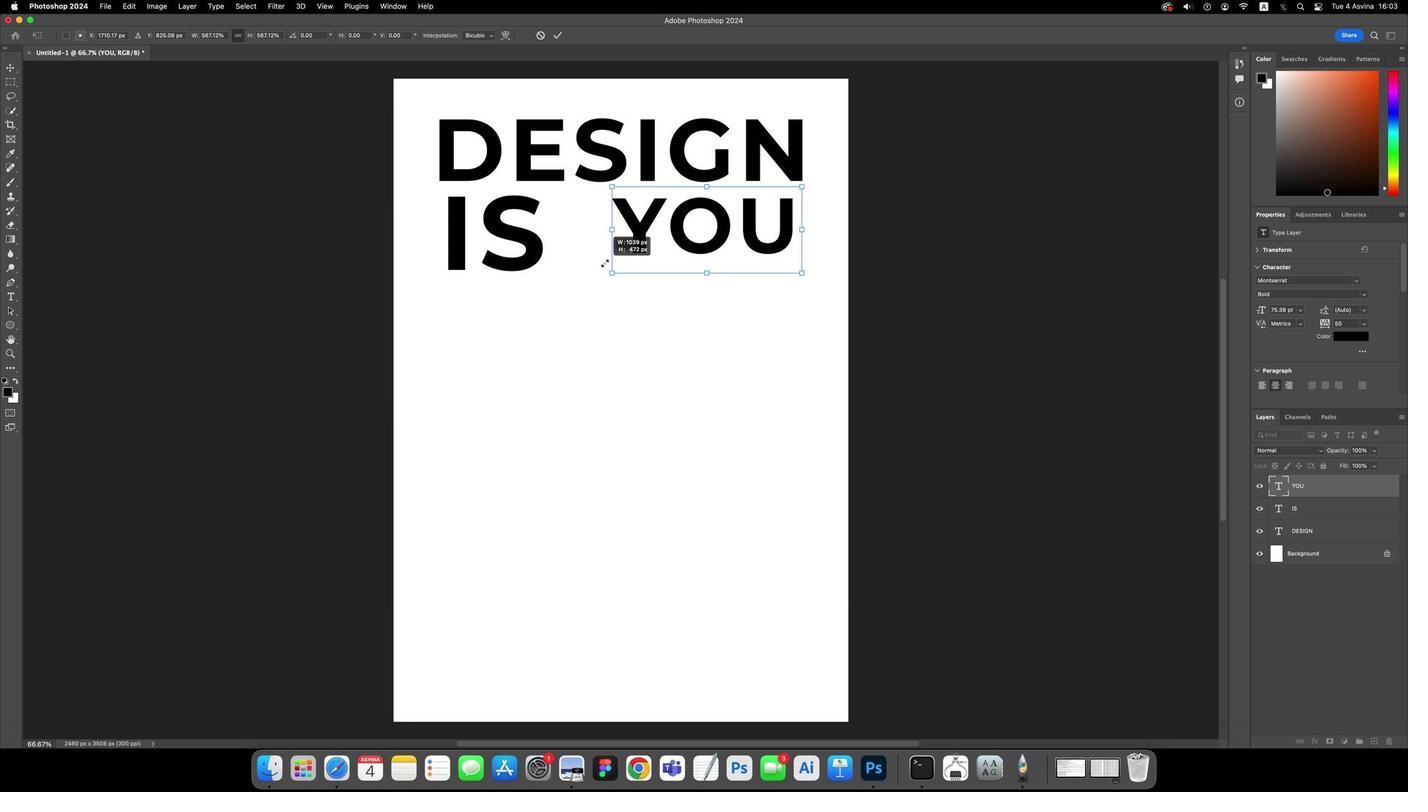 
Action: Key pressed Key.enter
Screenshot: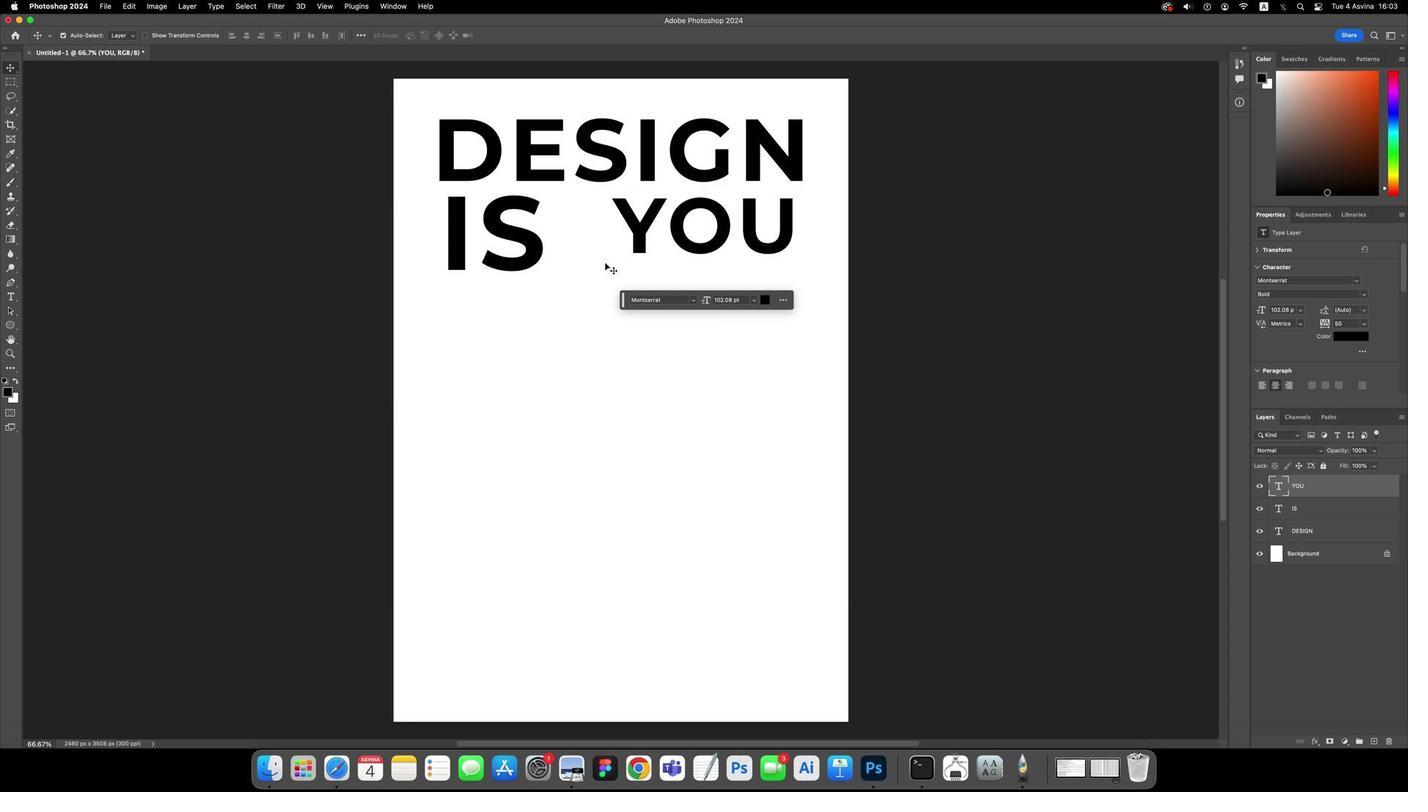 
Action: Mouse moved to (1323, 187)
Screenshot: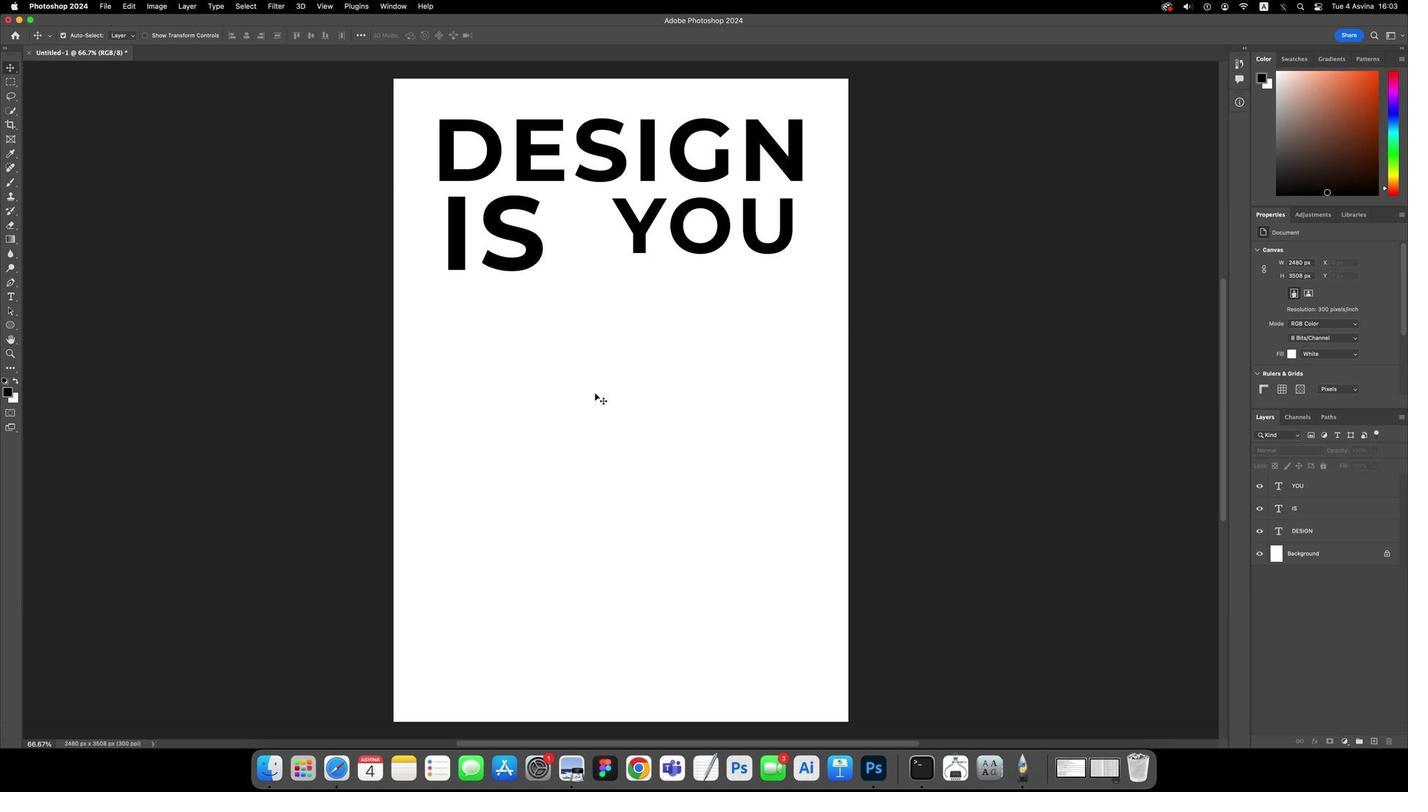 
Action: Mouse pressed left at (1323, 187)
Screenshot: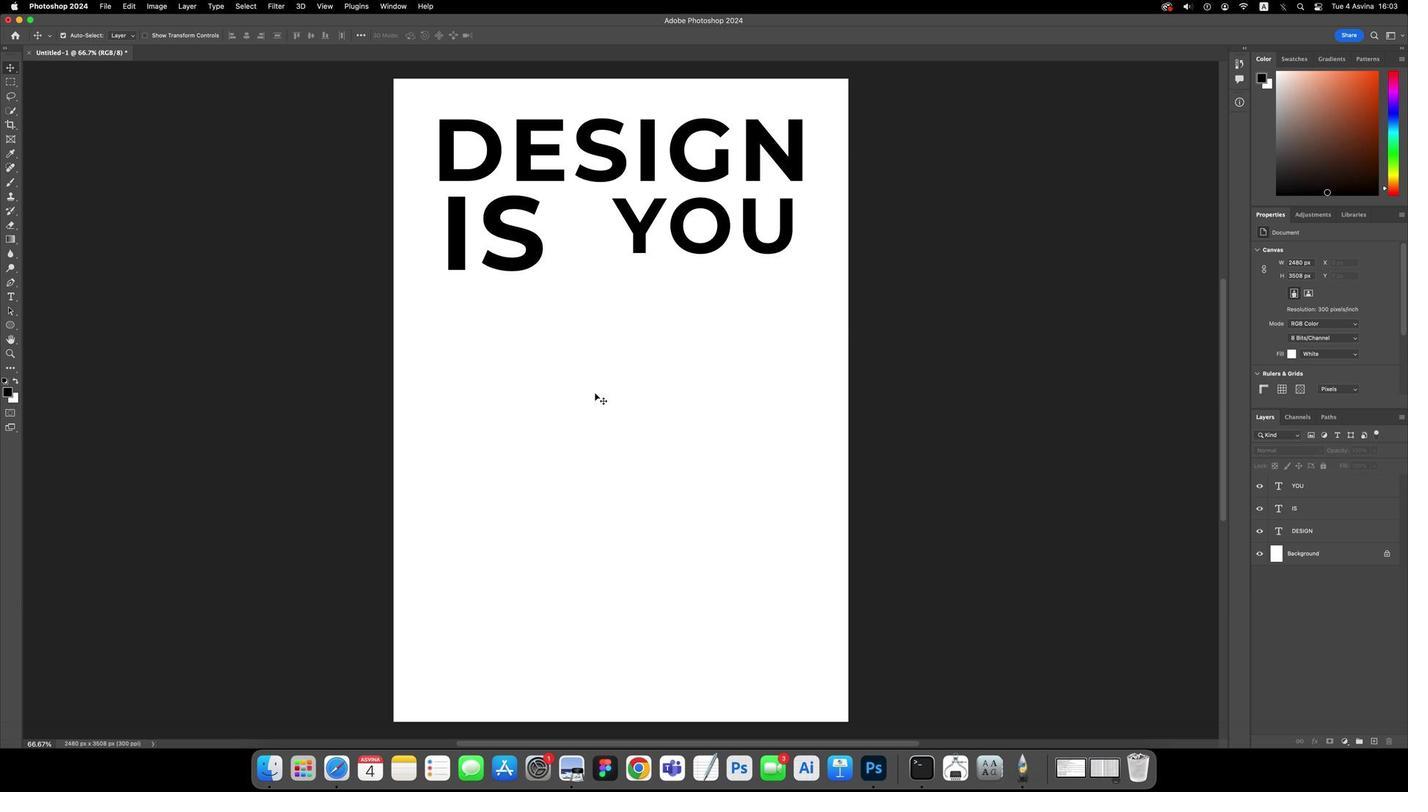 
Action: Key pressed 'T'
Screenshot: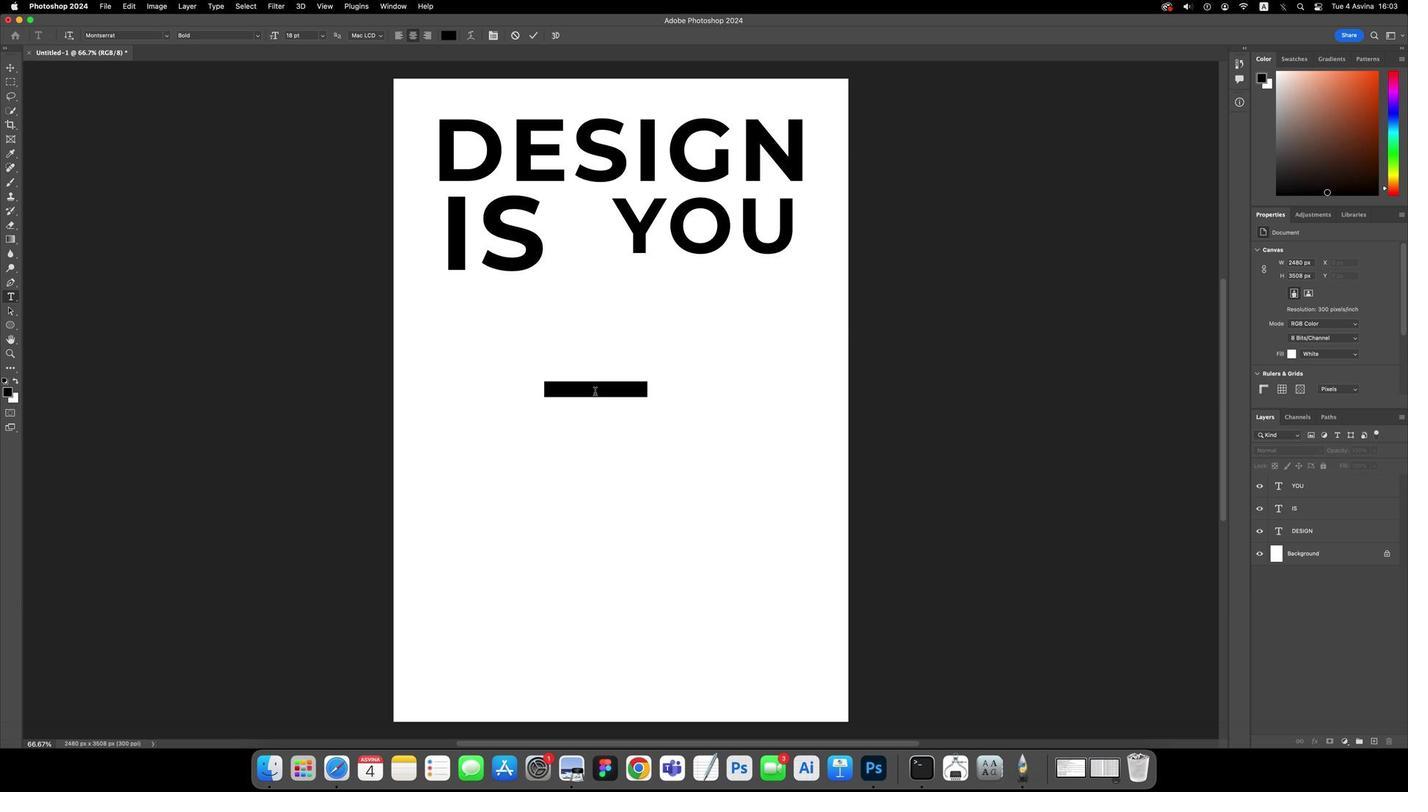 
Action: Mouse pressed left at (1323, 187)
Screenshot: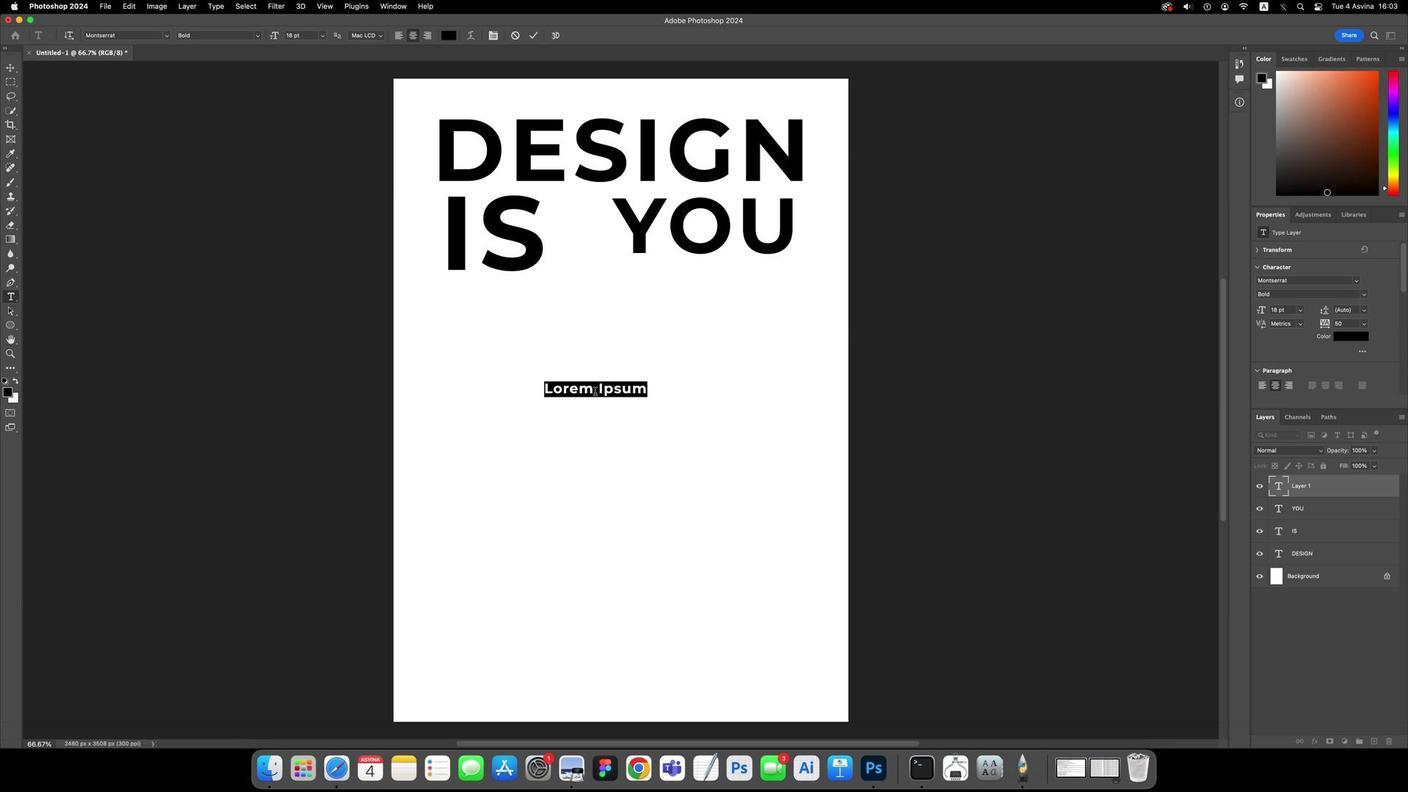
Action: Key pressed 'W''H''A''T'
Screenshot: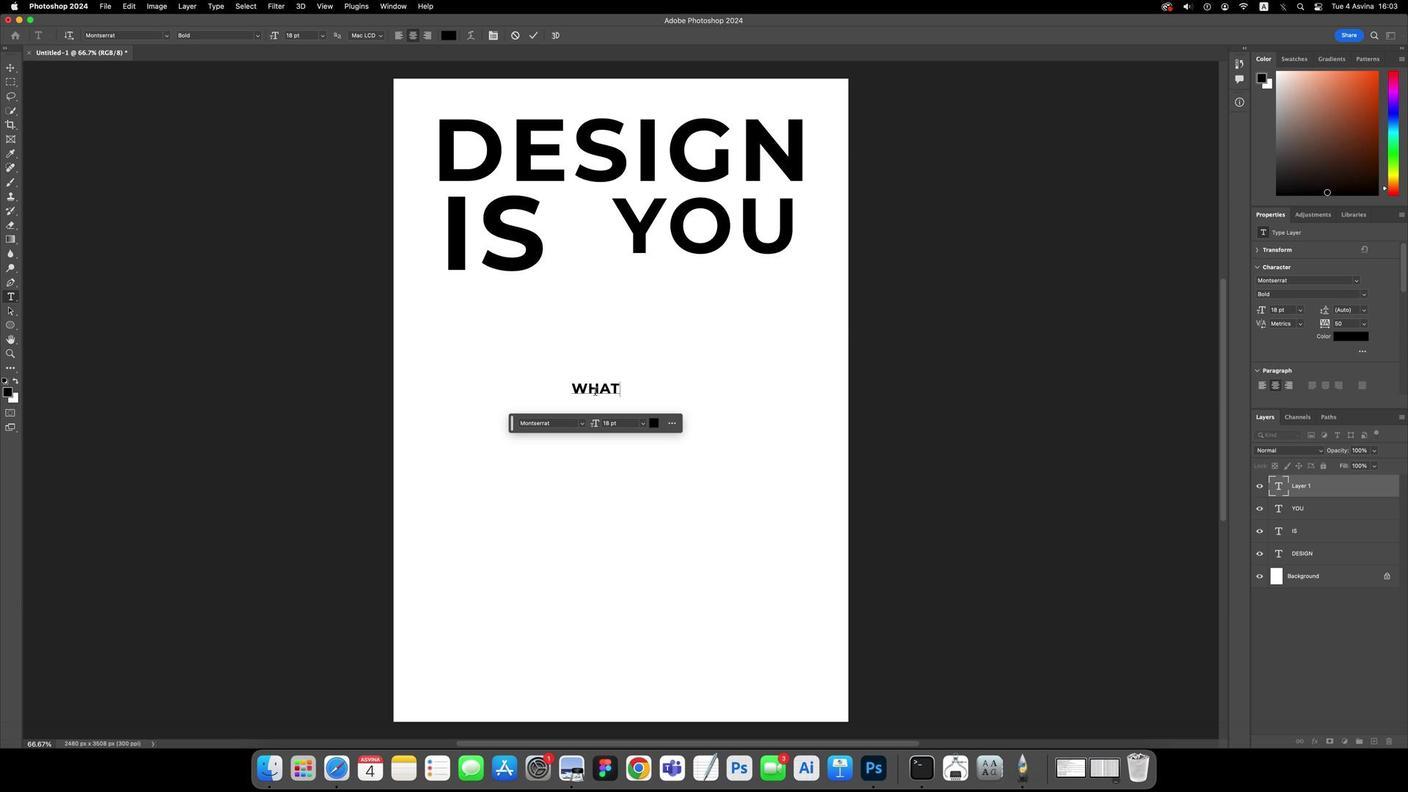 
Action: Mouse moved to (1323, 187)
Screenshot: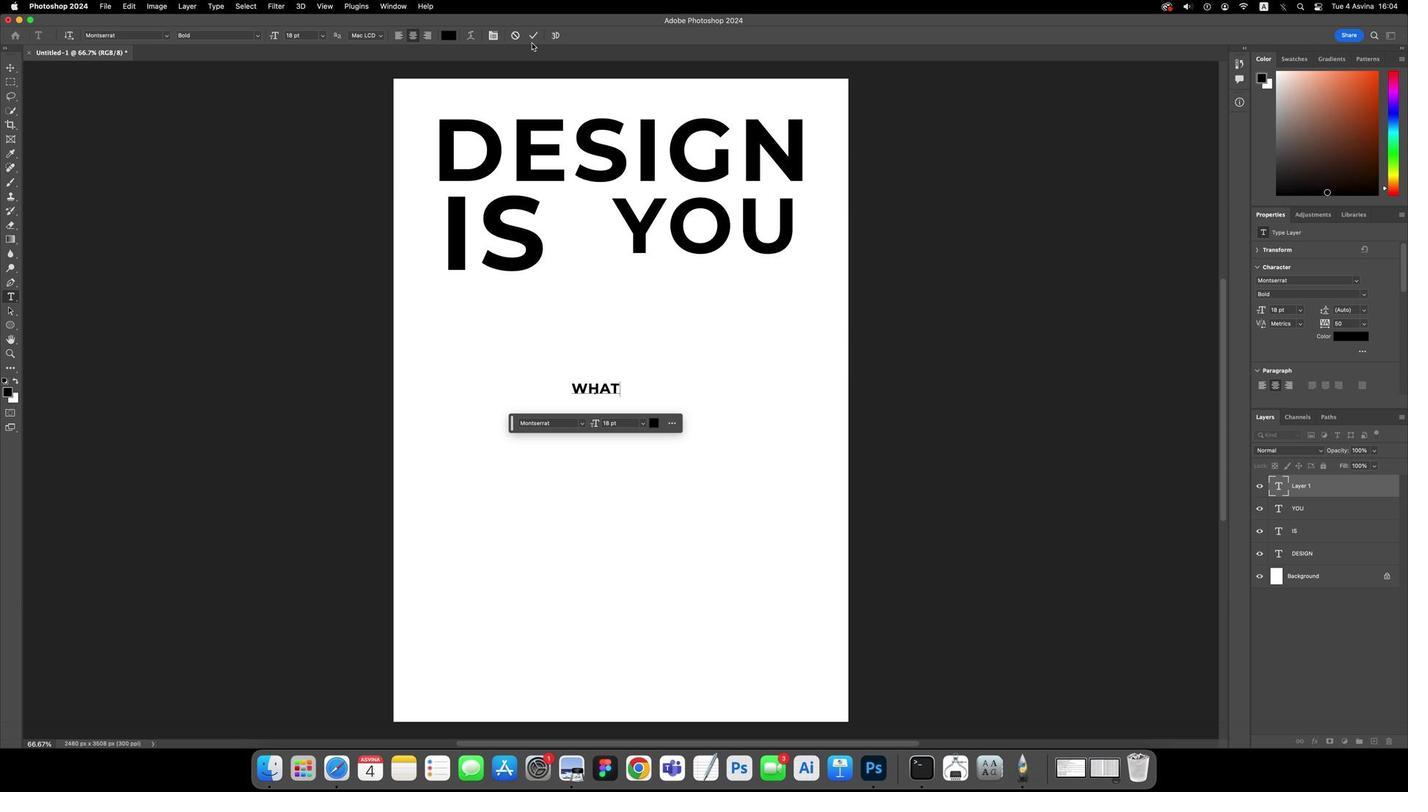 
Action: Mouse pressed left at (1323, 187)
Screenshot: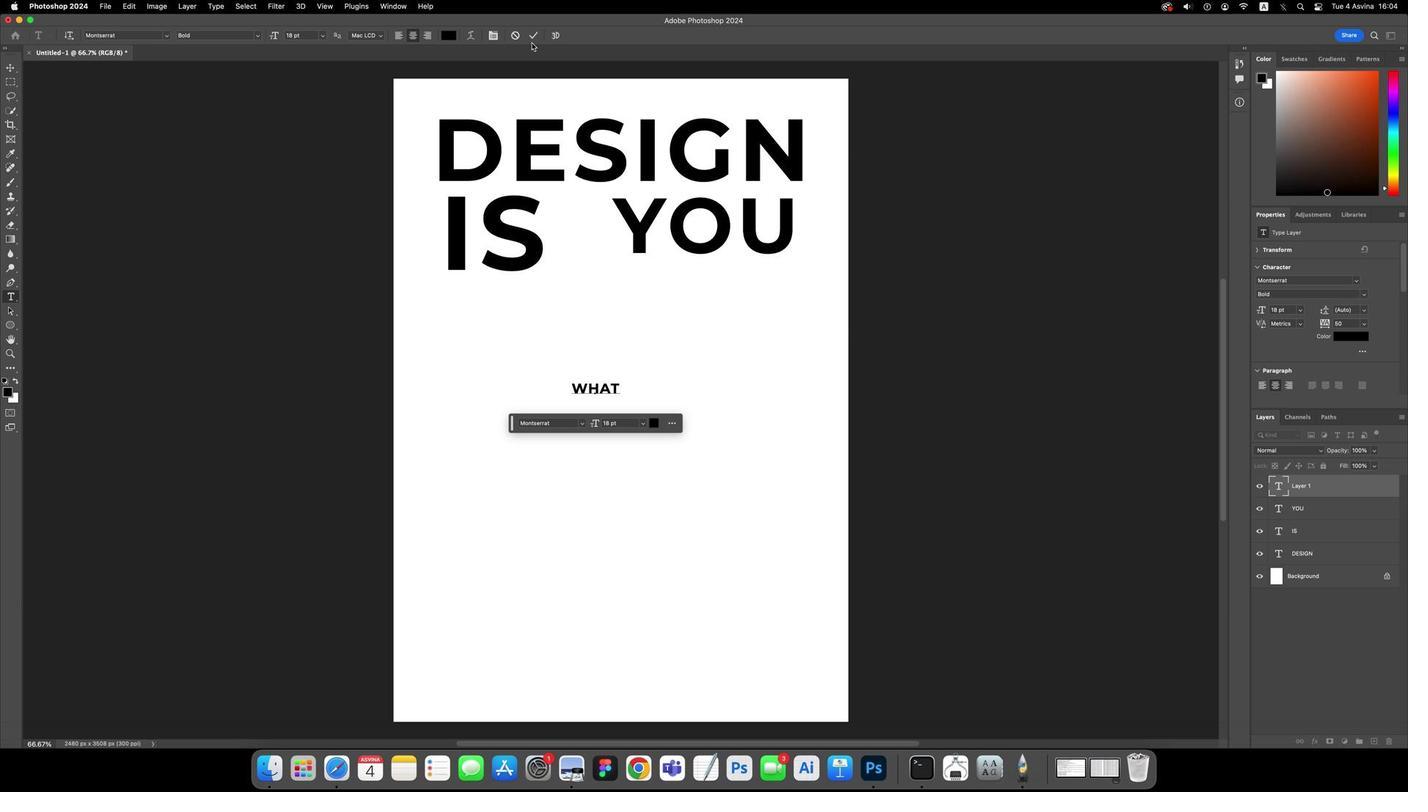 
Action: Mouse moved to (1323, 187)
Screenshot: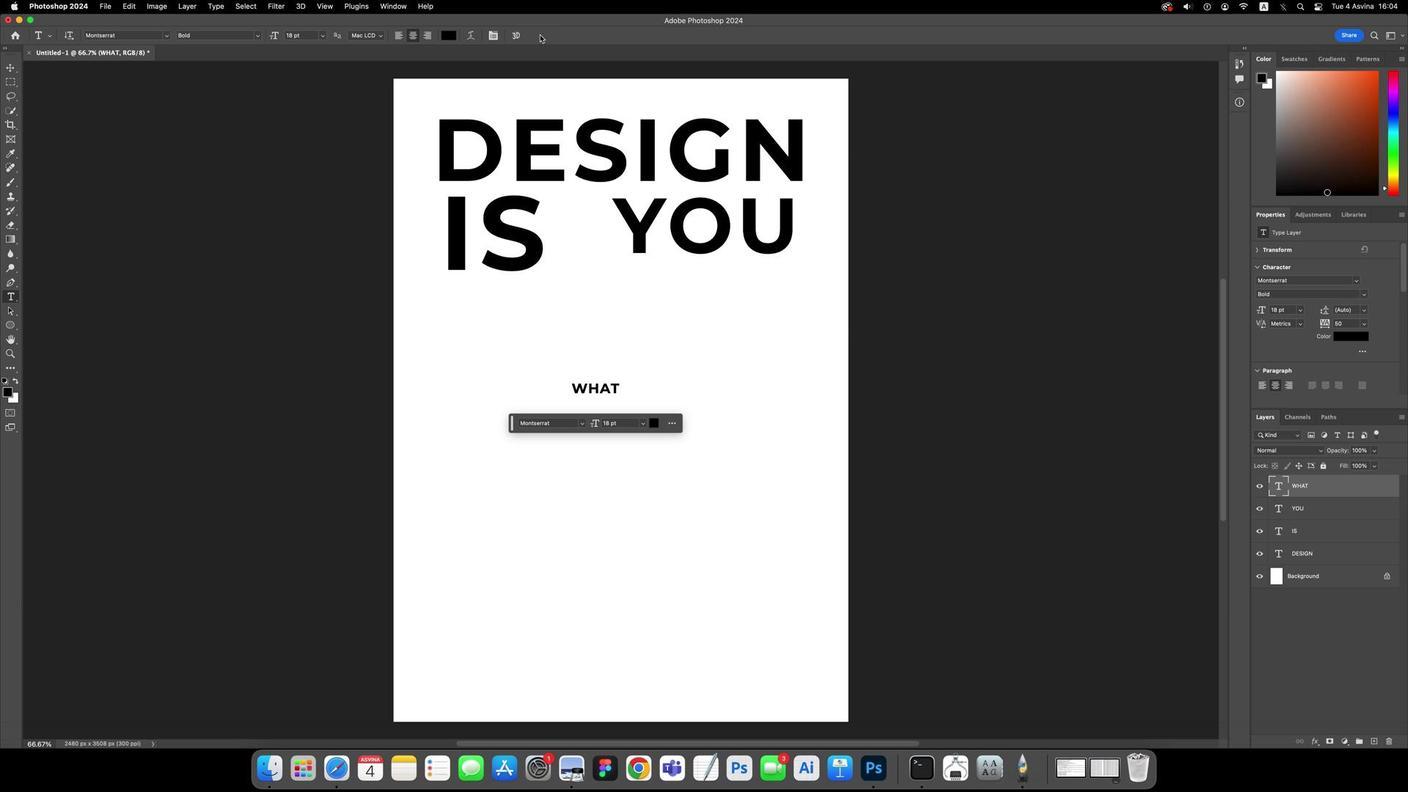 
Action: Mouse pressed left at (1323, 187)
Screenshot: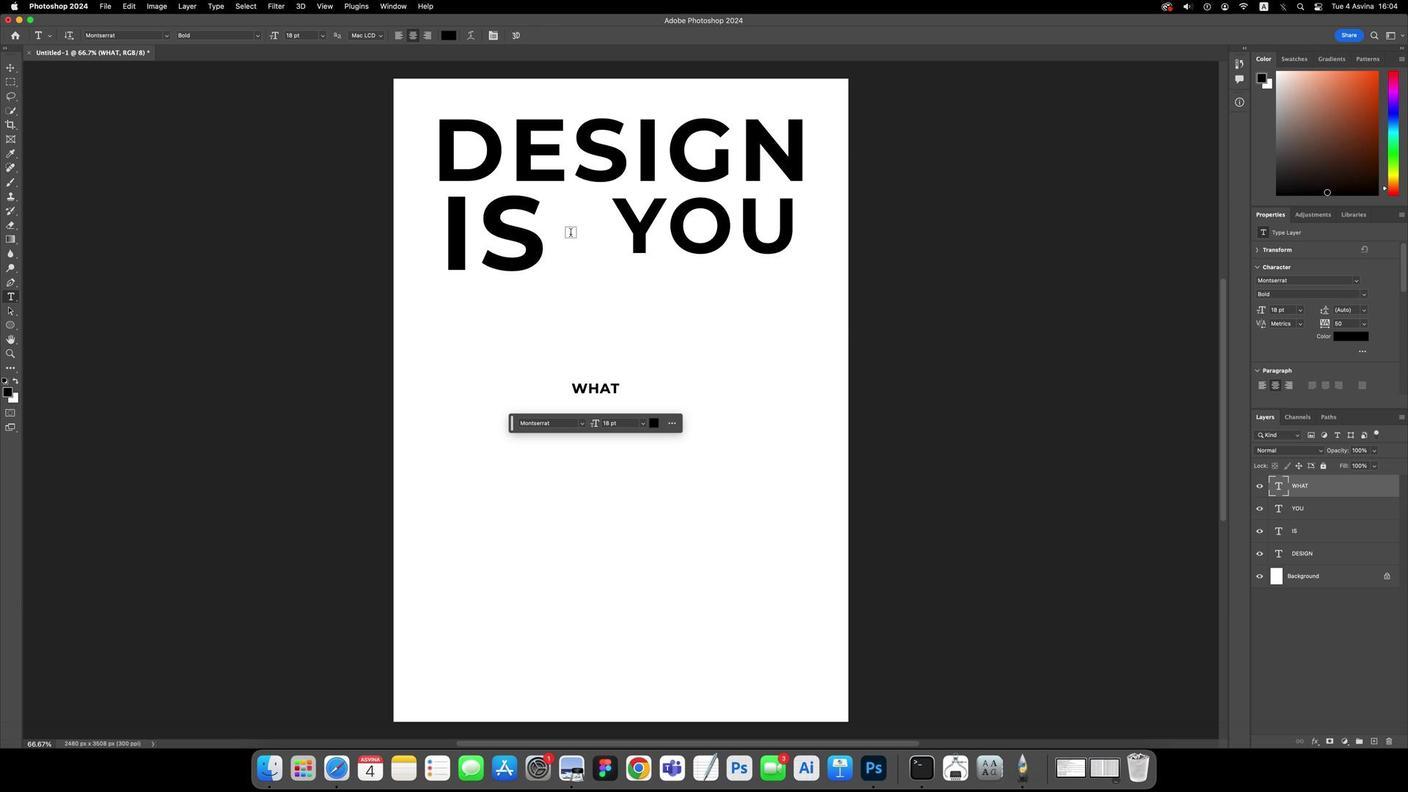 
Action: Mouse moved to (1323, 187)
Screenshot: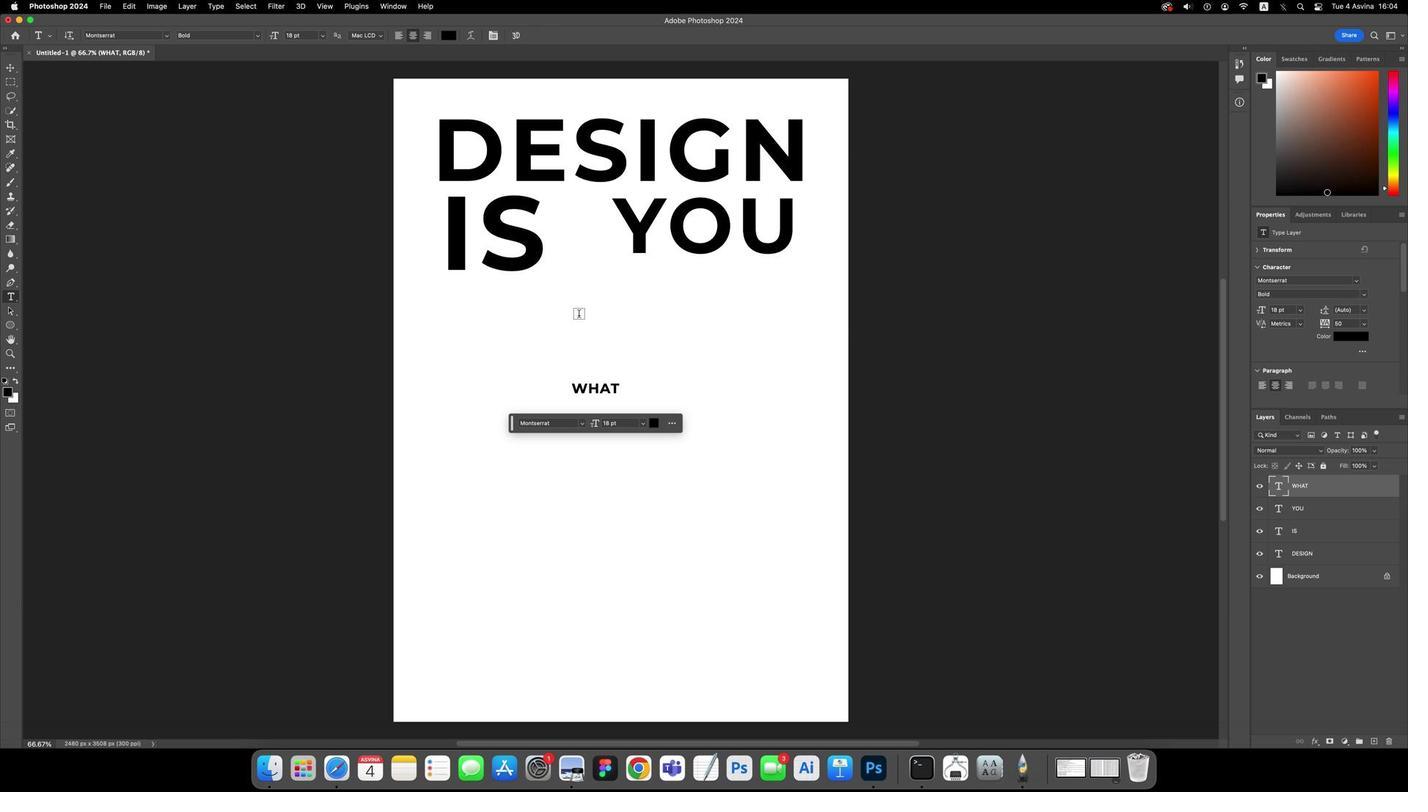 
Action: Key pressed 'V'Key.cmd't'
Screenshot: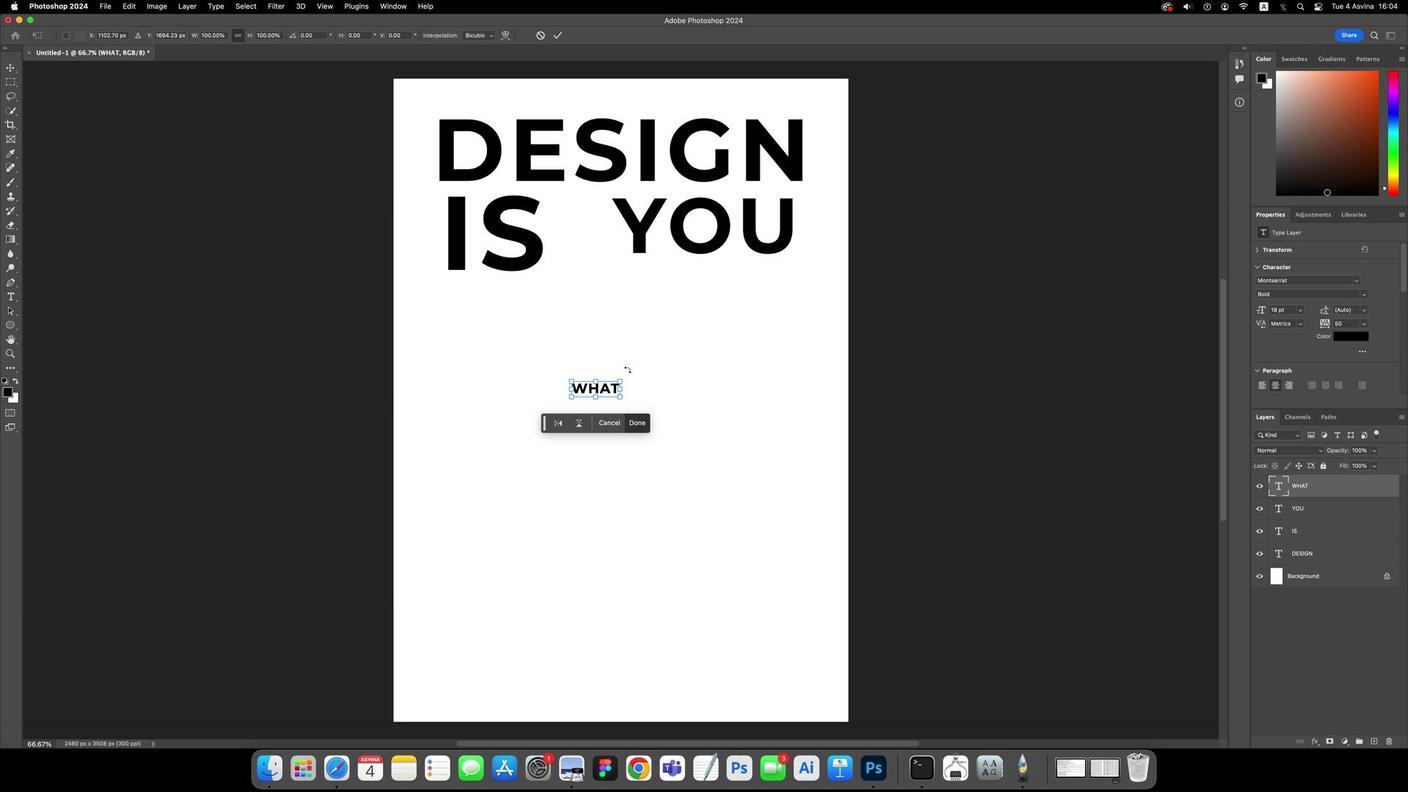 
Action: Mouse moved to (1323, 187)
Screenshot: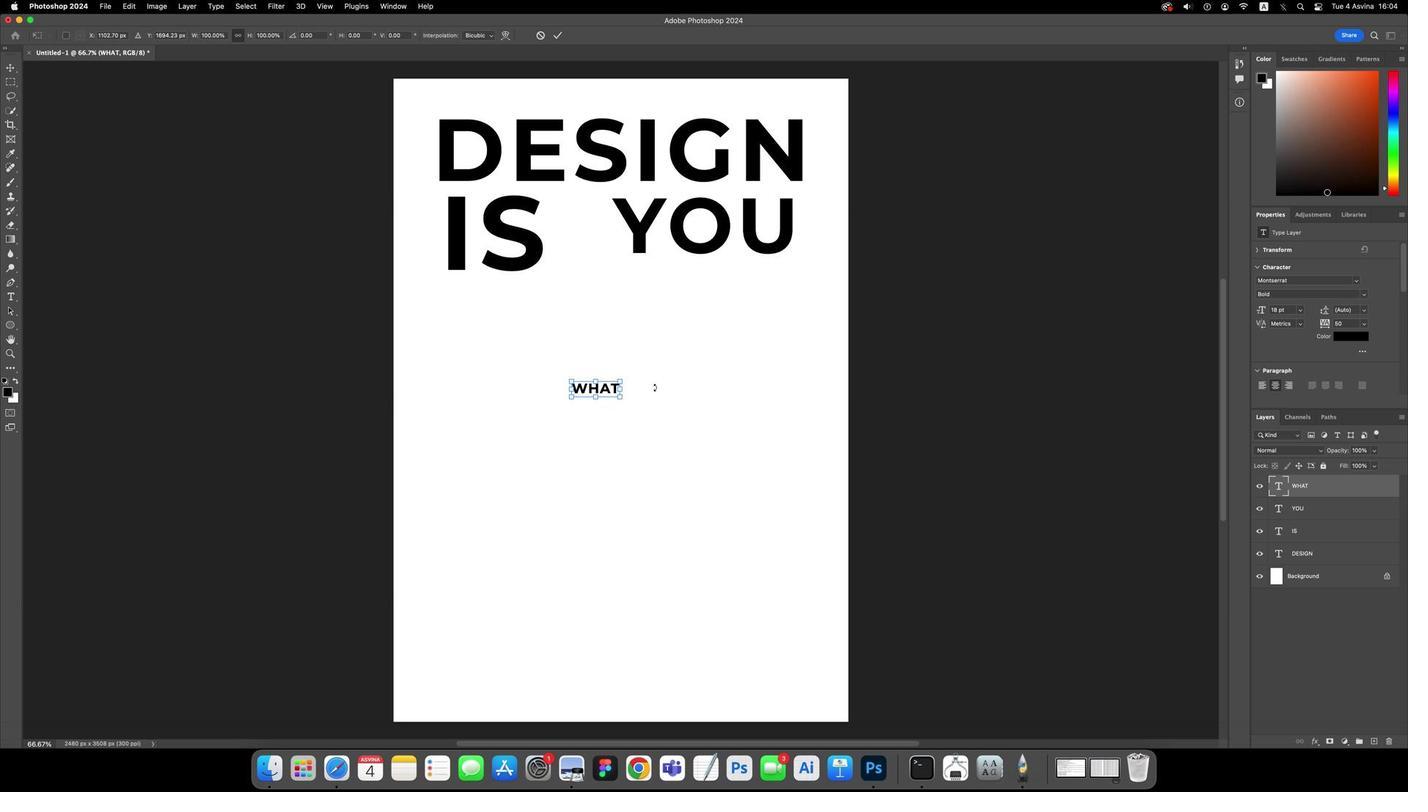 
Action: Mouse pressed left at (1323, 187)
Screenshot: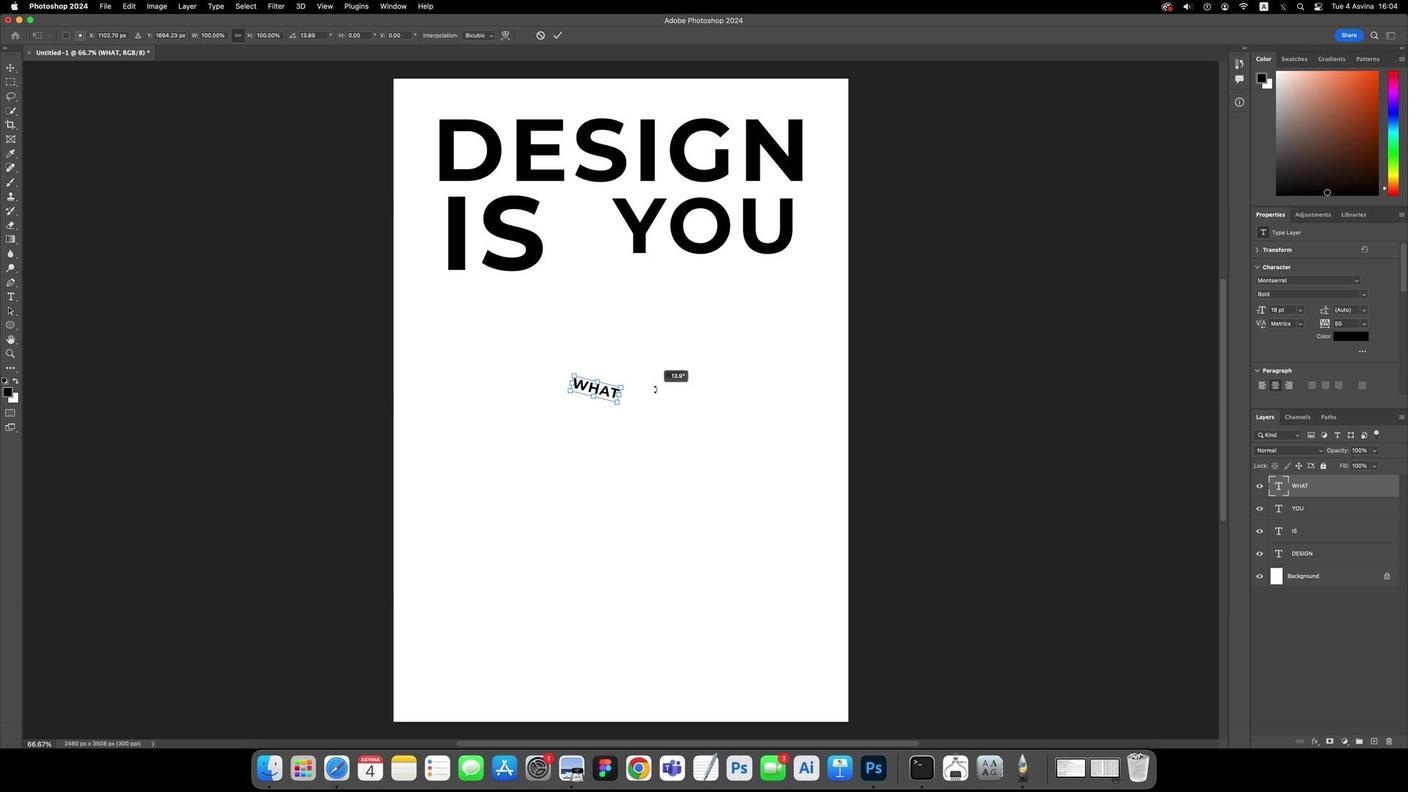 
Action: Mouse moved to (1323, 187)
Screenshot: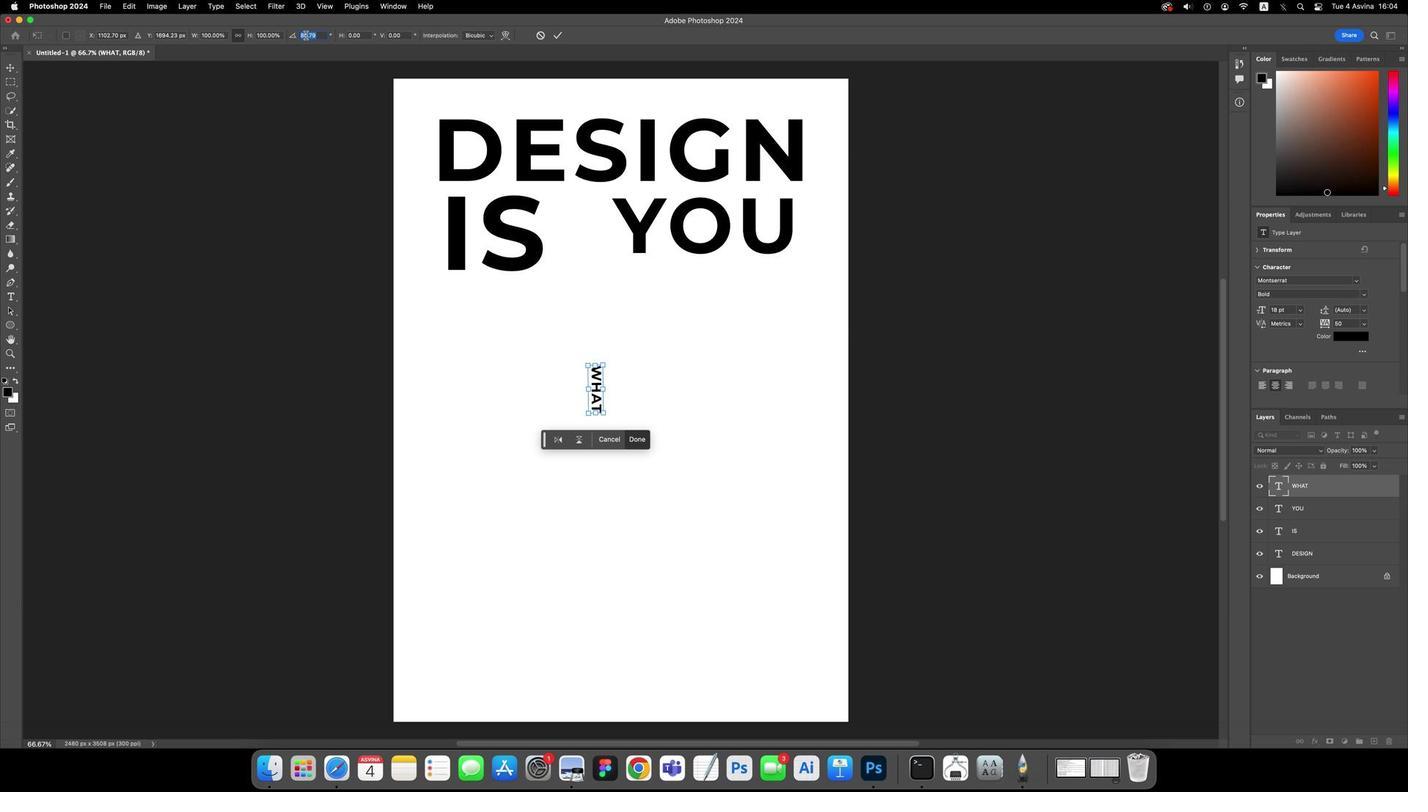 
Action: Mouse pressed left at (1323, 187)
Screenshot: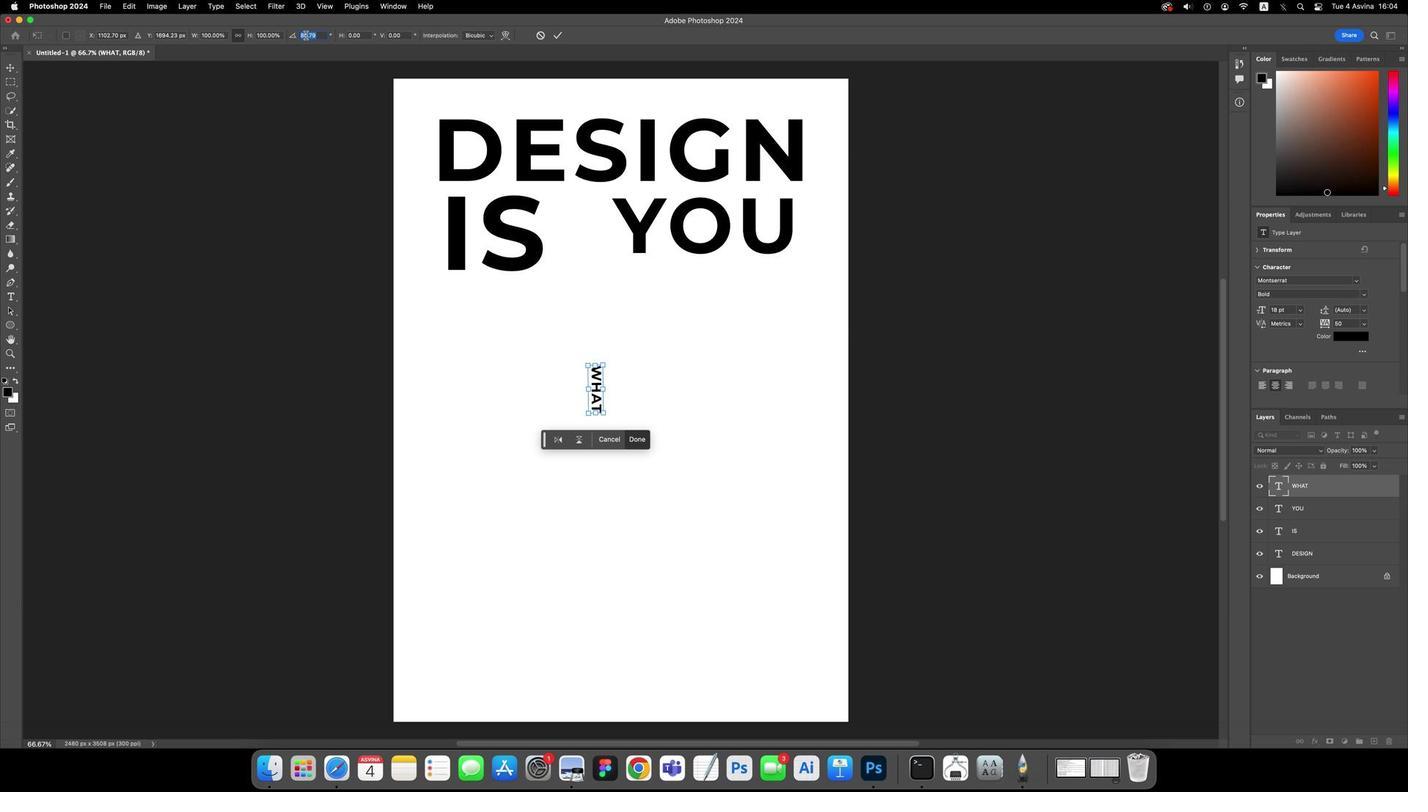 
Action: Key pressed '9''0'Key.enter
Screenshot: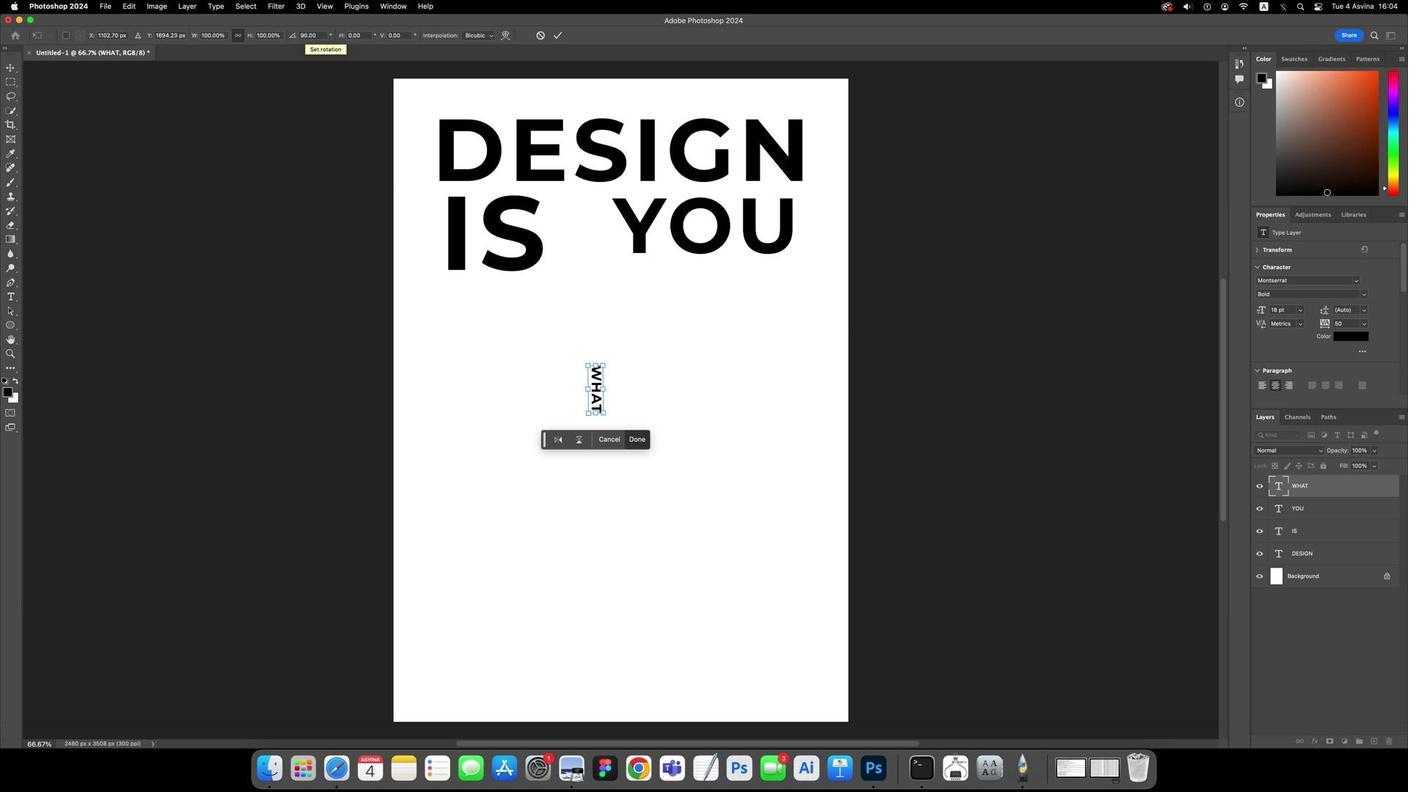 
Action: Mouse moved to (1323, 187)
Screenshot: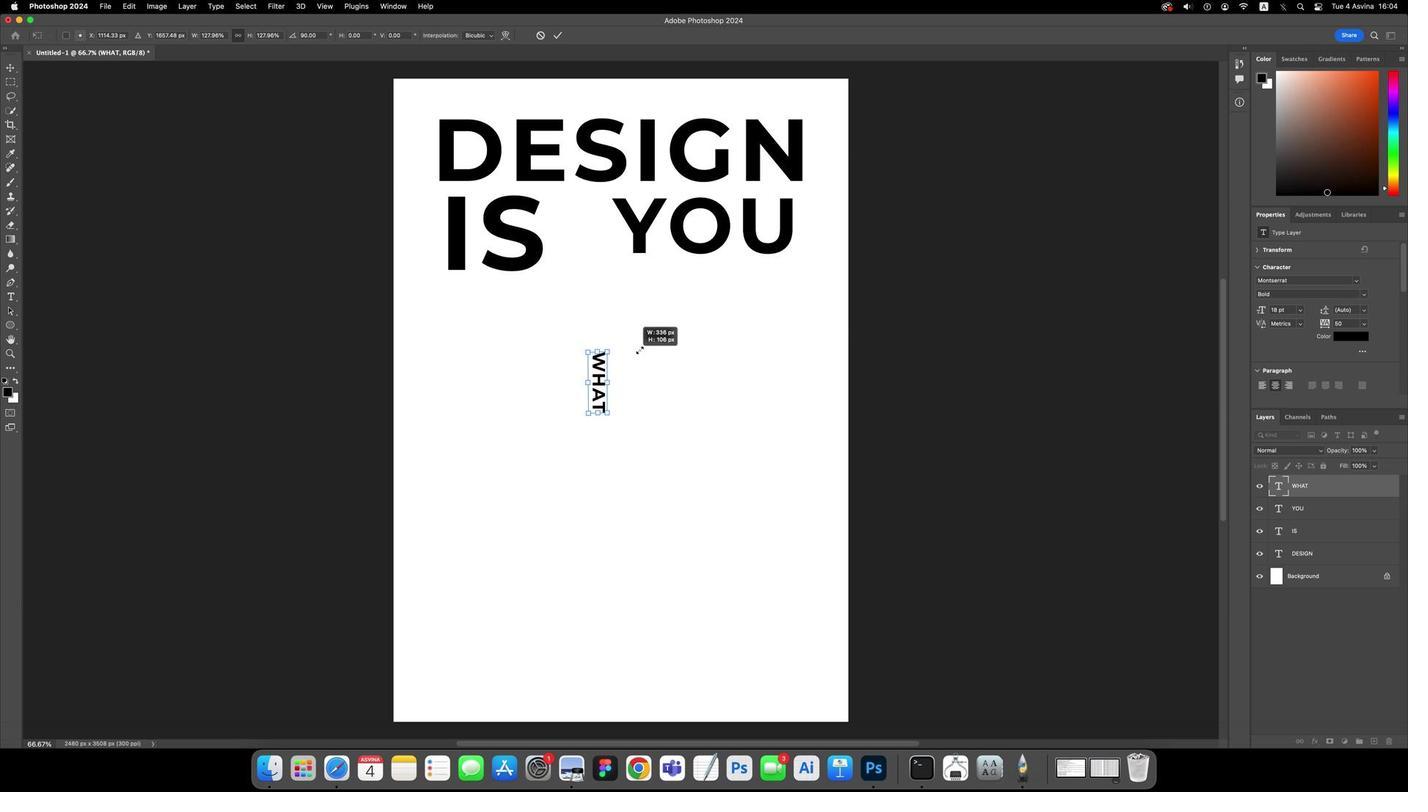 
Action: Mouse pressed left at (1323, 187)
Screenshot: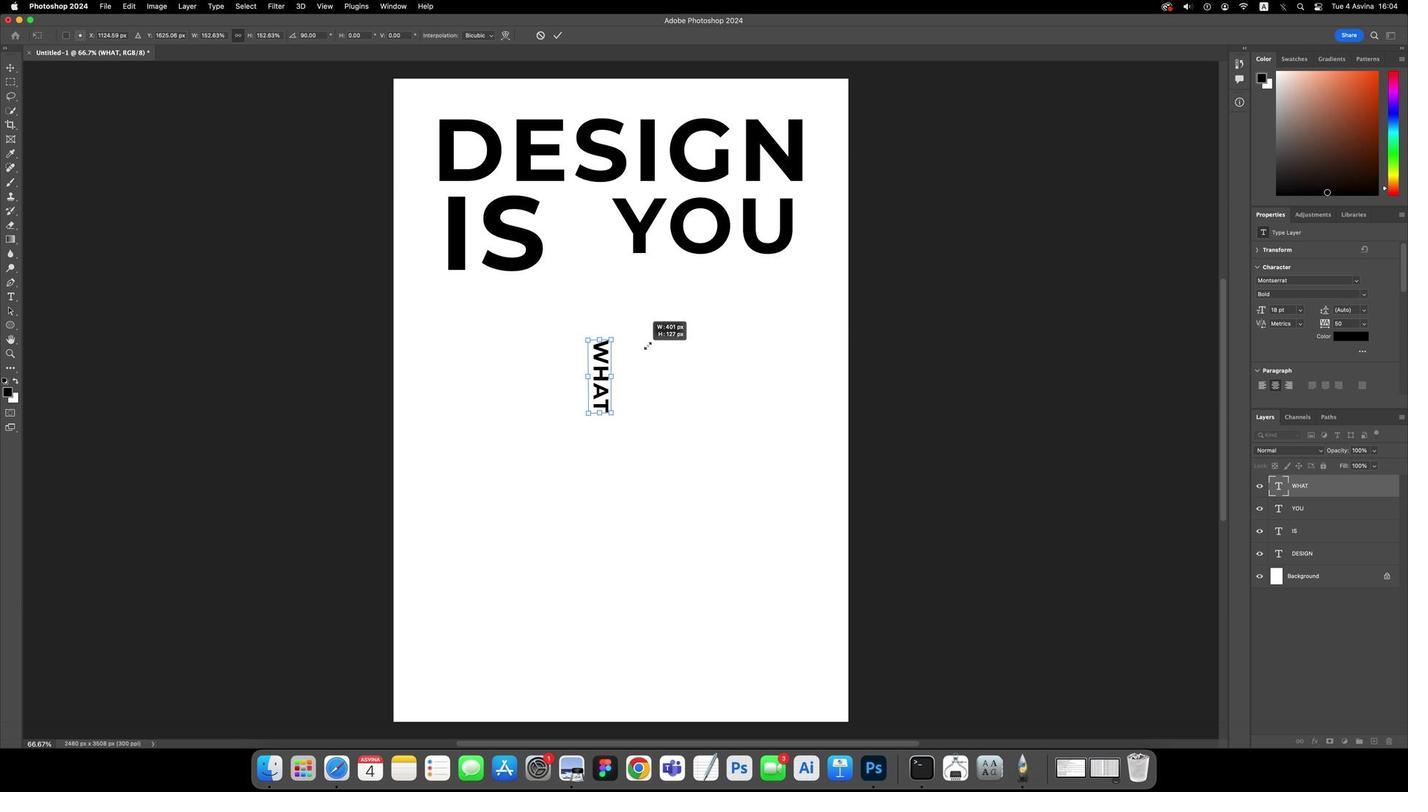 
Action: Mouse moved to (1323, 187)
Screenshot: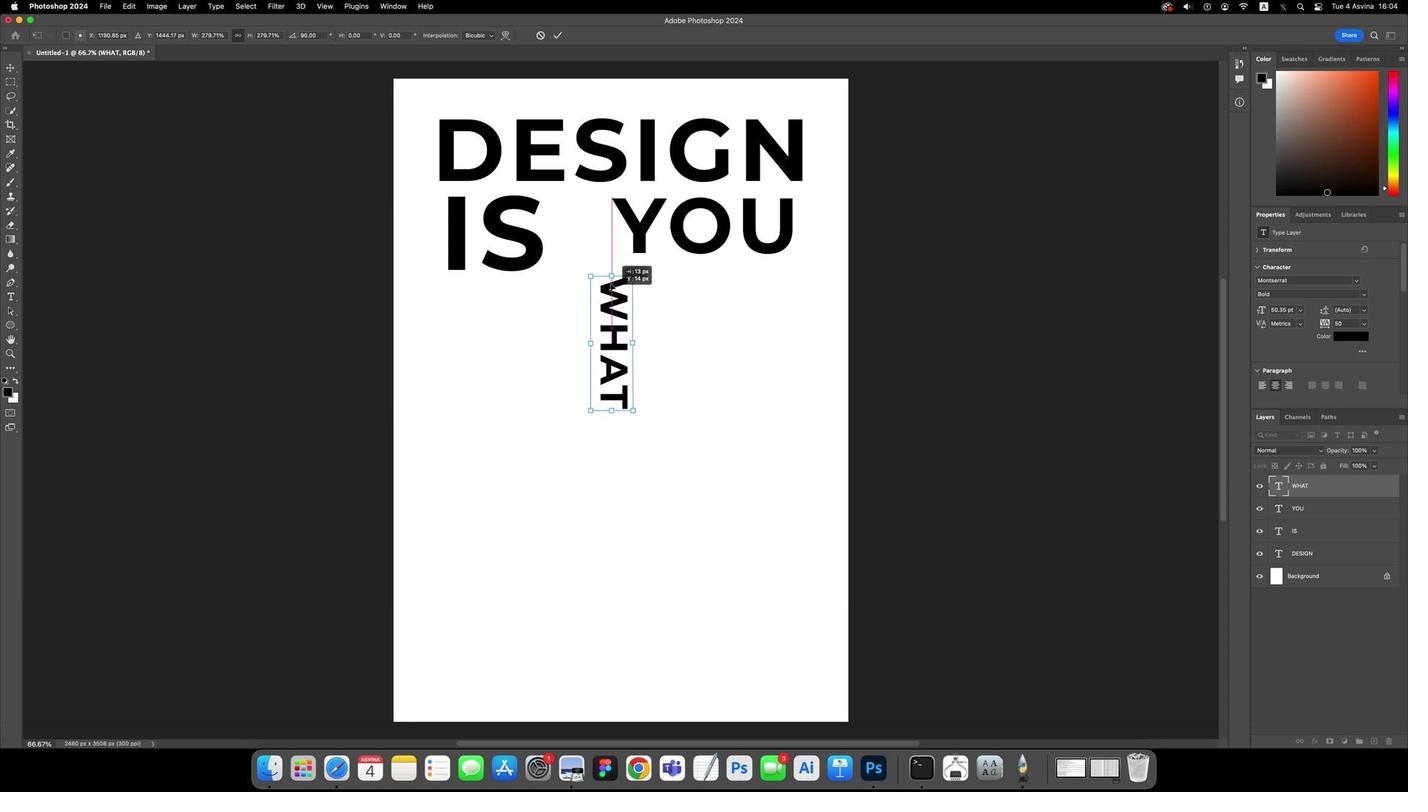 
Action: Mouse pressed left at (1323, 187)
Screenshot: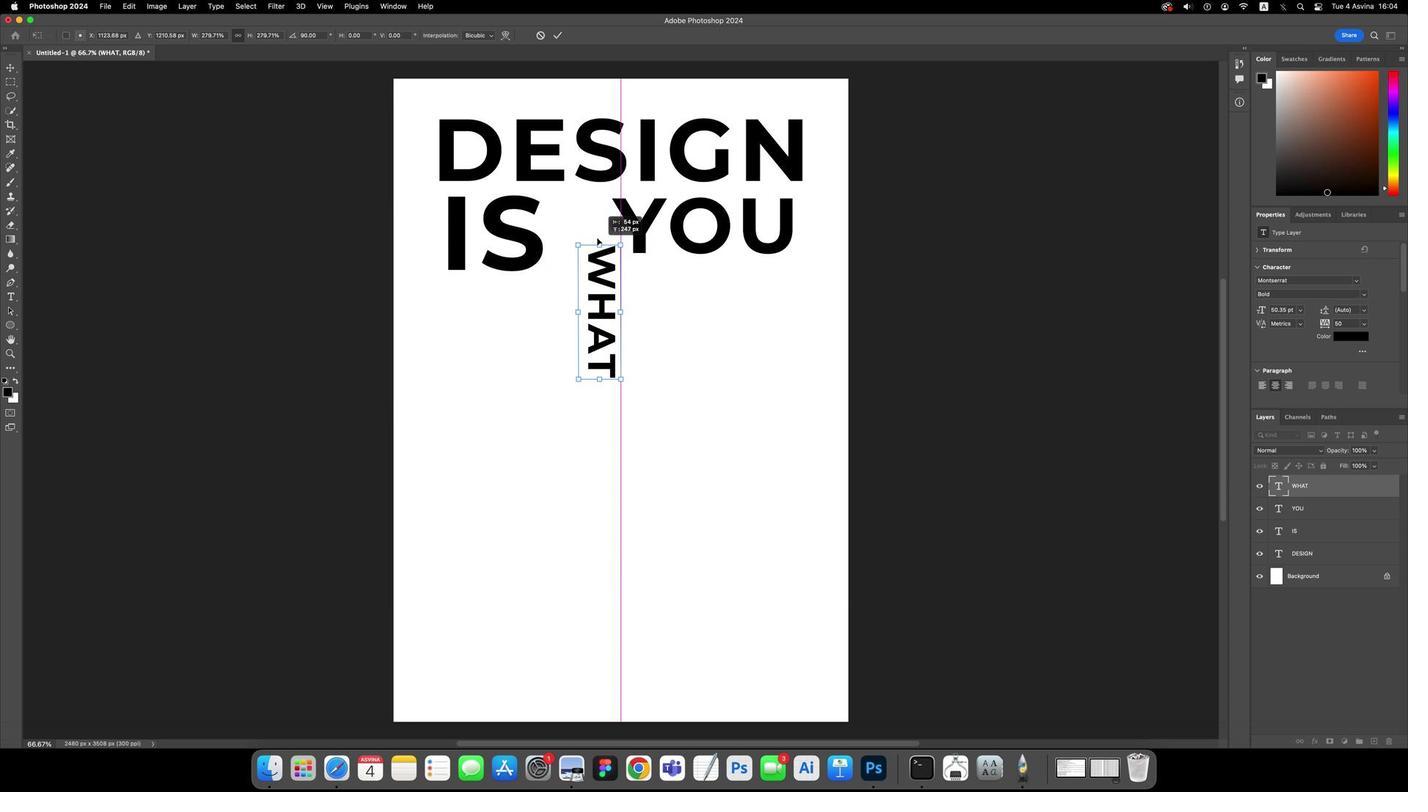 
Action: Mouse moved to (1323, 187)
Screenshot: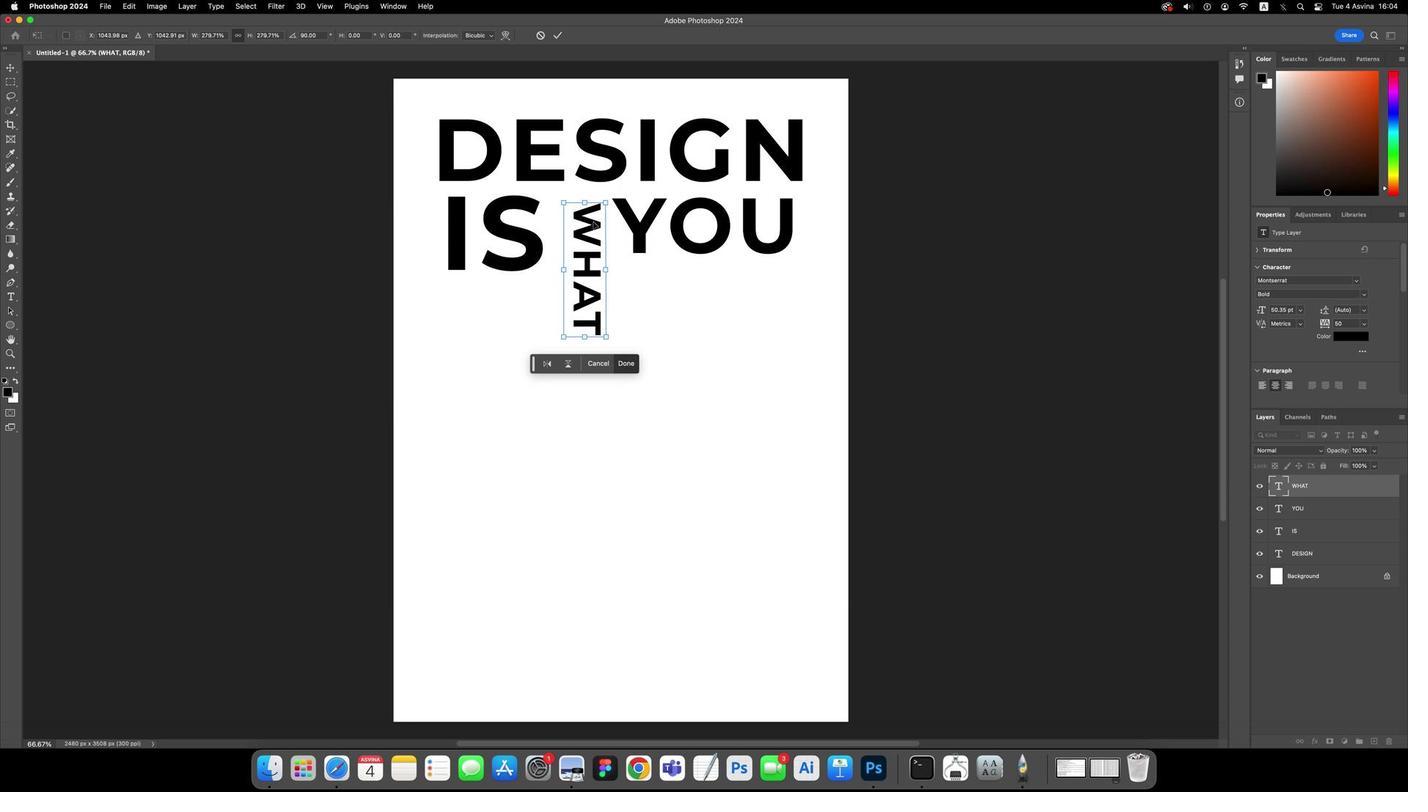 
Action: Key pressed Key.upKey.upKey.upKey.upKey.upKey.upKey.upKey.upKey.upKey.up
Screenshot: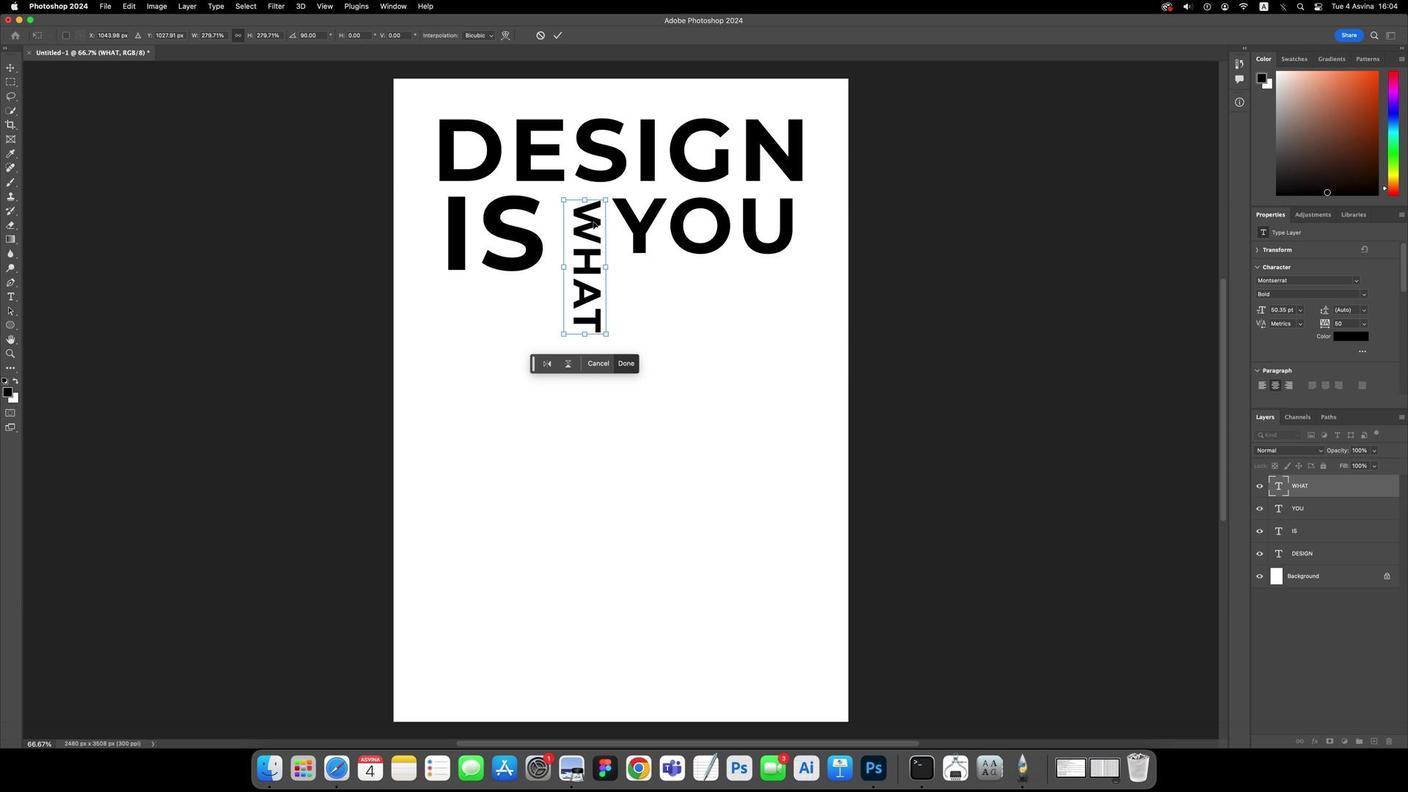 
Action: Mouse moved to (1323, 187)
Screenshot: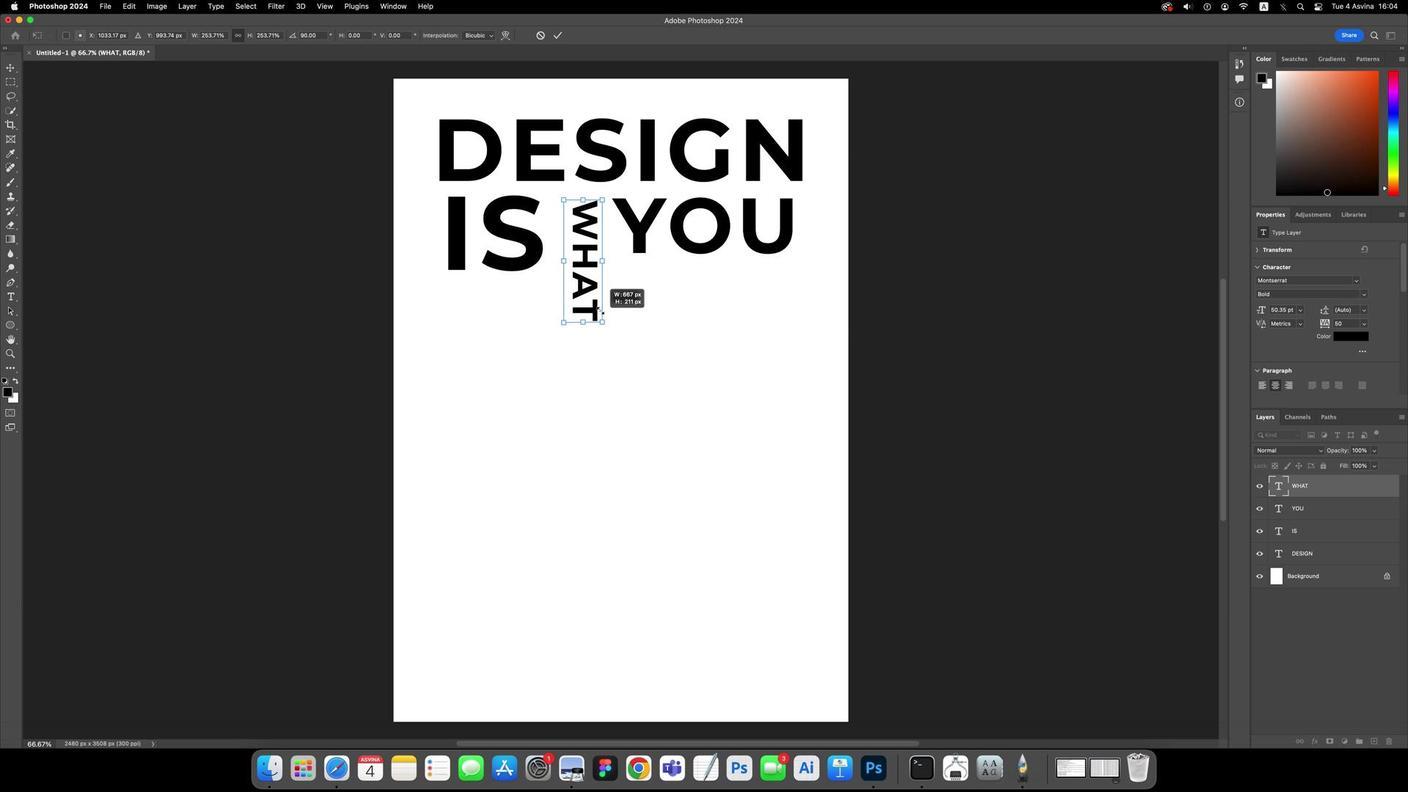 
Action: Mouse pressed left at (1323, 187)
Screenshot: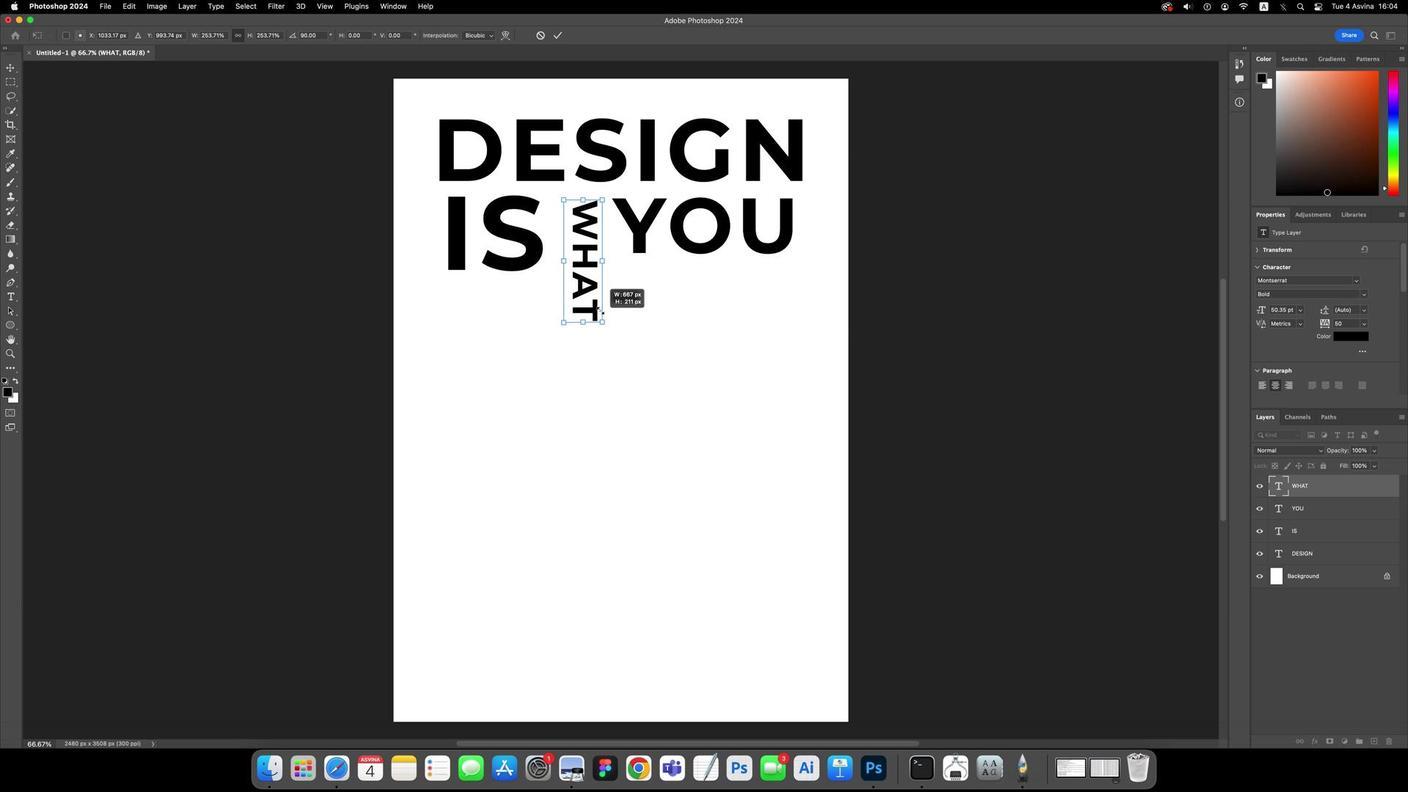 
Action: Mouse moved to (1323, 187)
Screenshot: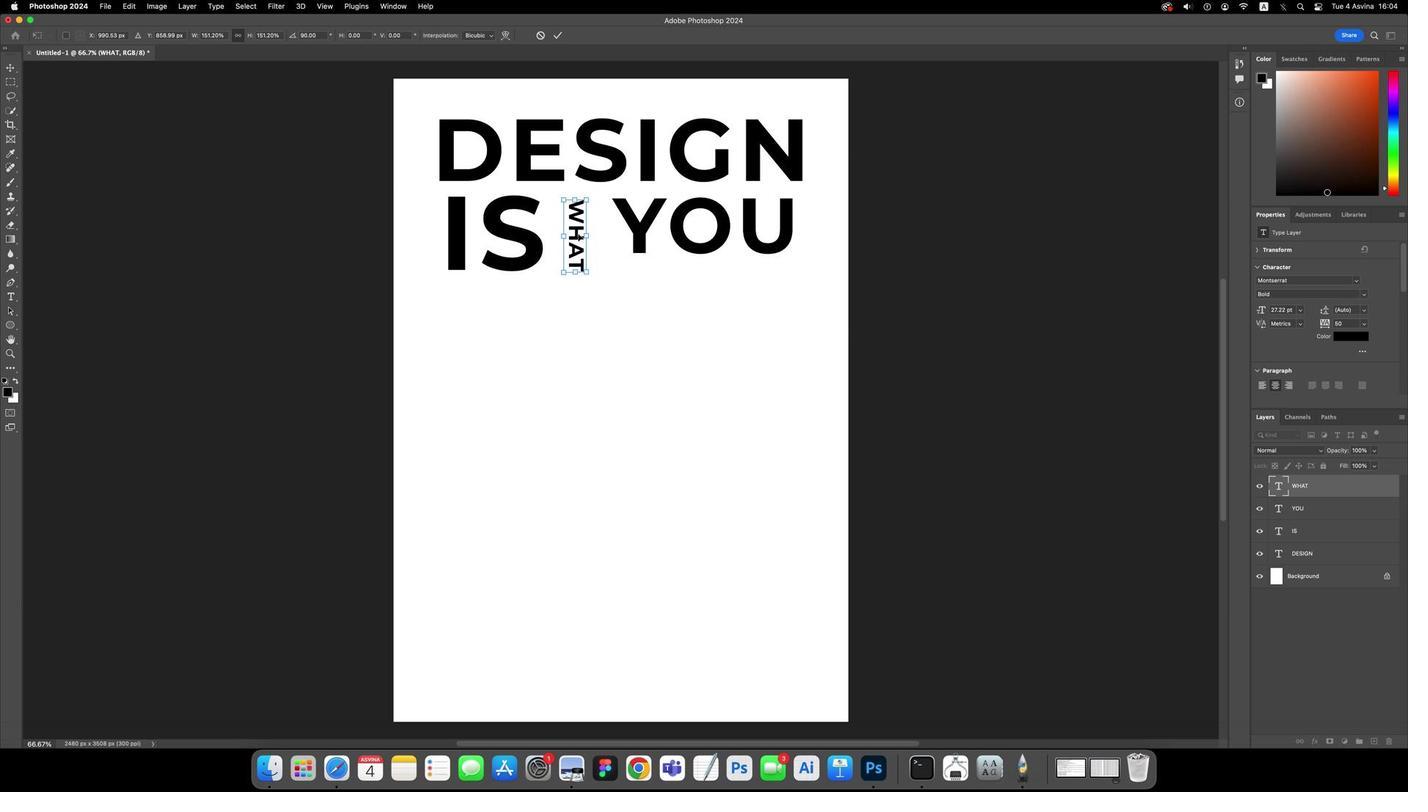 
Action: Mouse pressed left at (1323, 187)
Screenshot: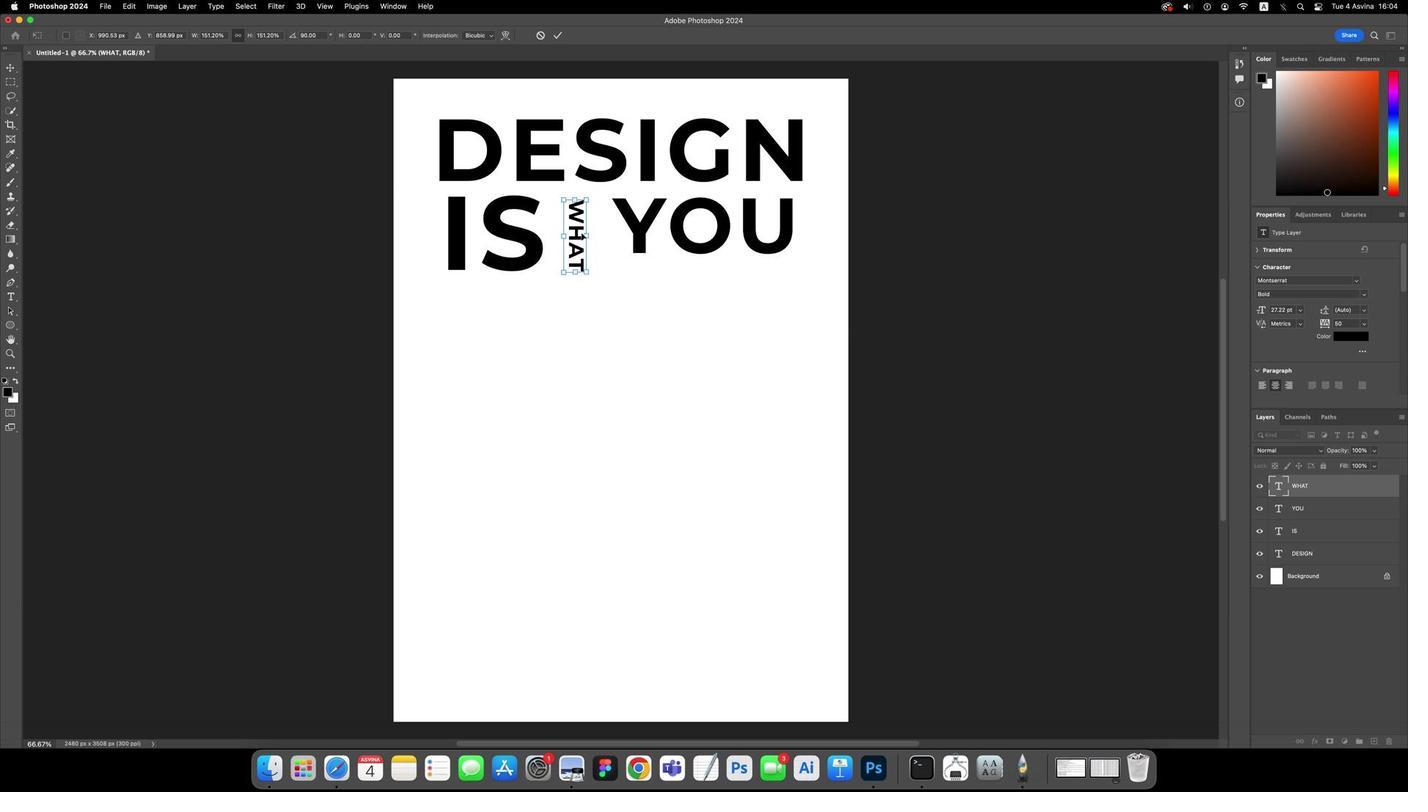 
Action: Mouse moved to (1323, 187)
Screenshot: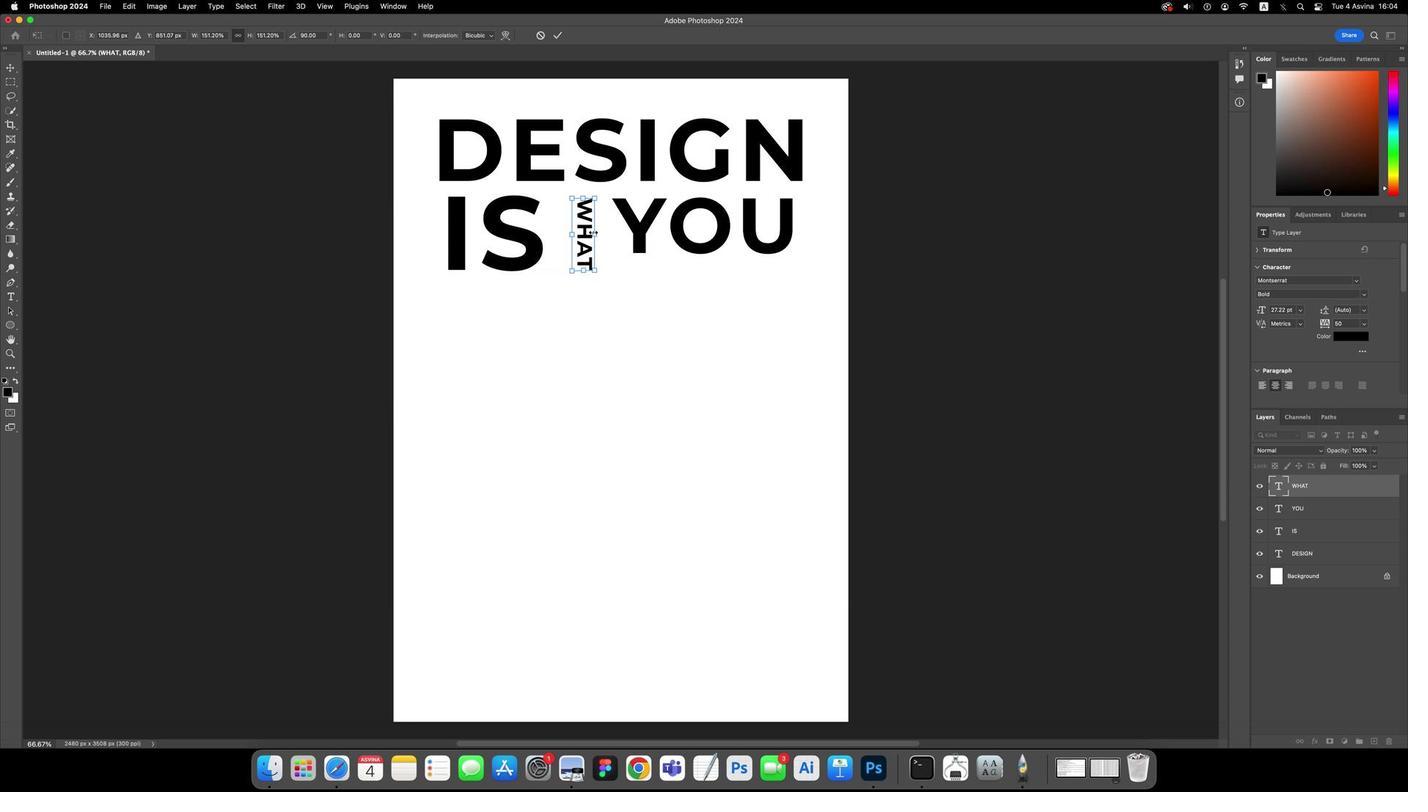 
Action: Mouse pressed left at (1323, 187)
Screenshot: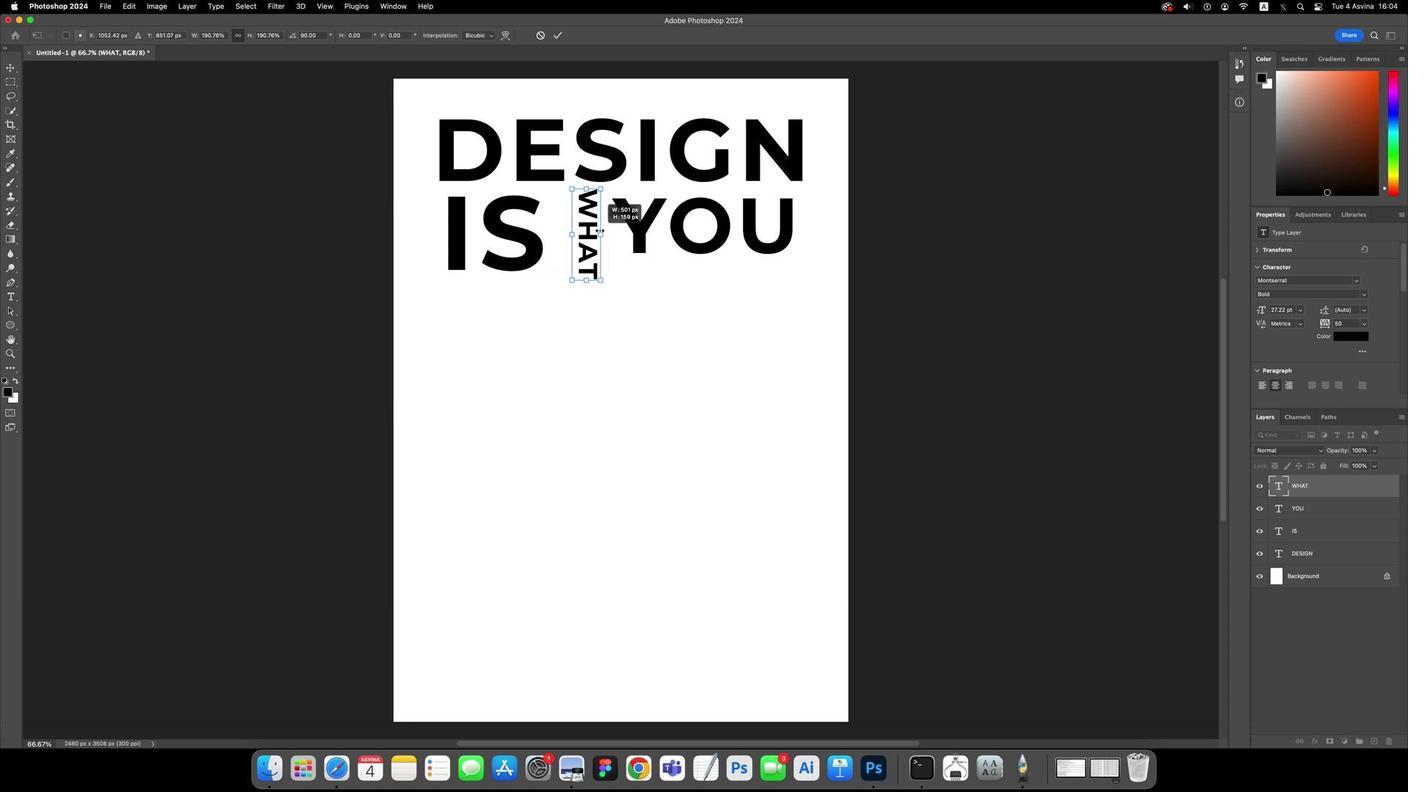 
Action: Mouse moved to (1323, 187)
Screenshot: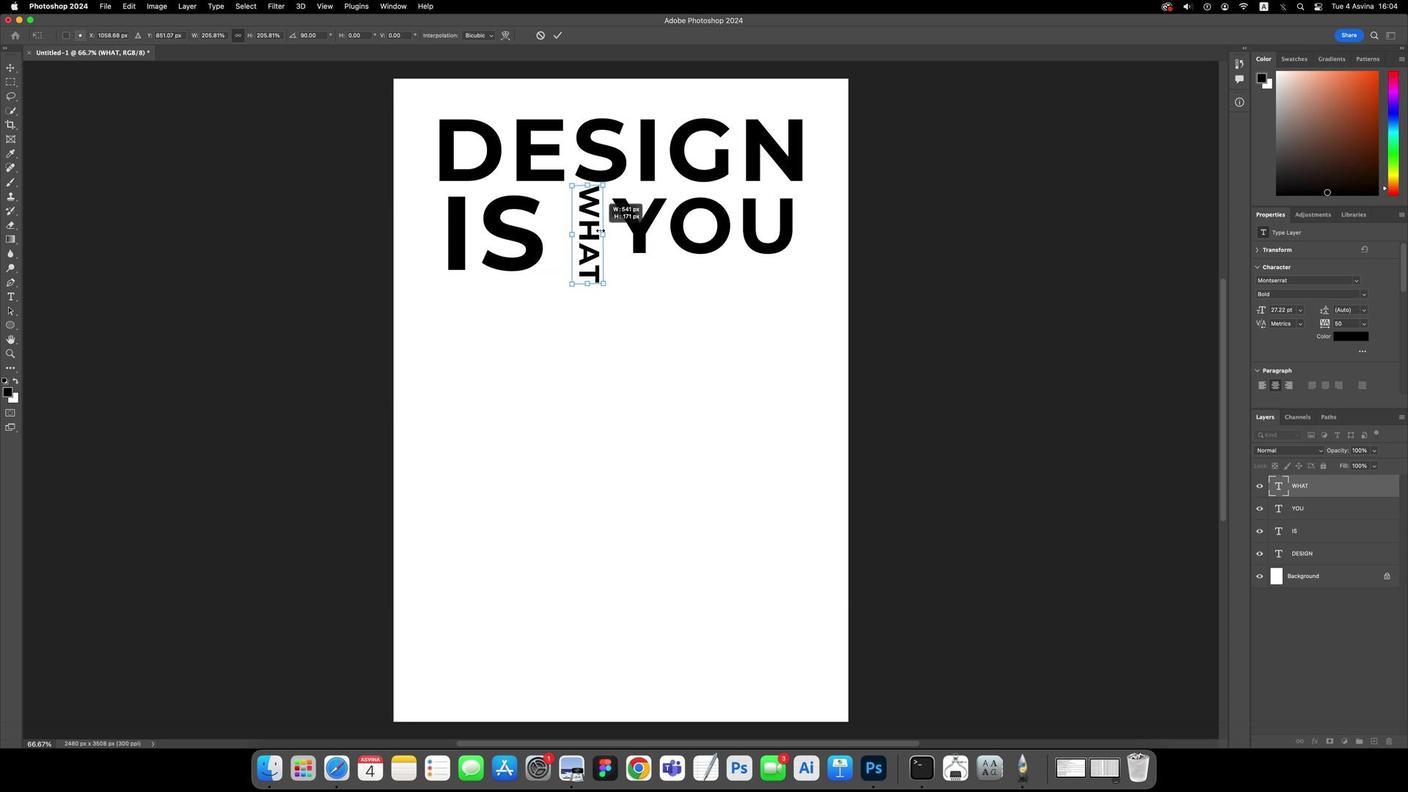 
Action: Key pressed Key.shiftKey.caps_lock
Screenshot: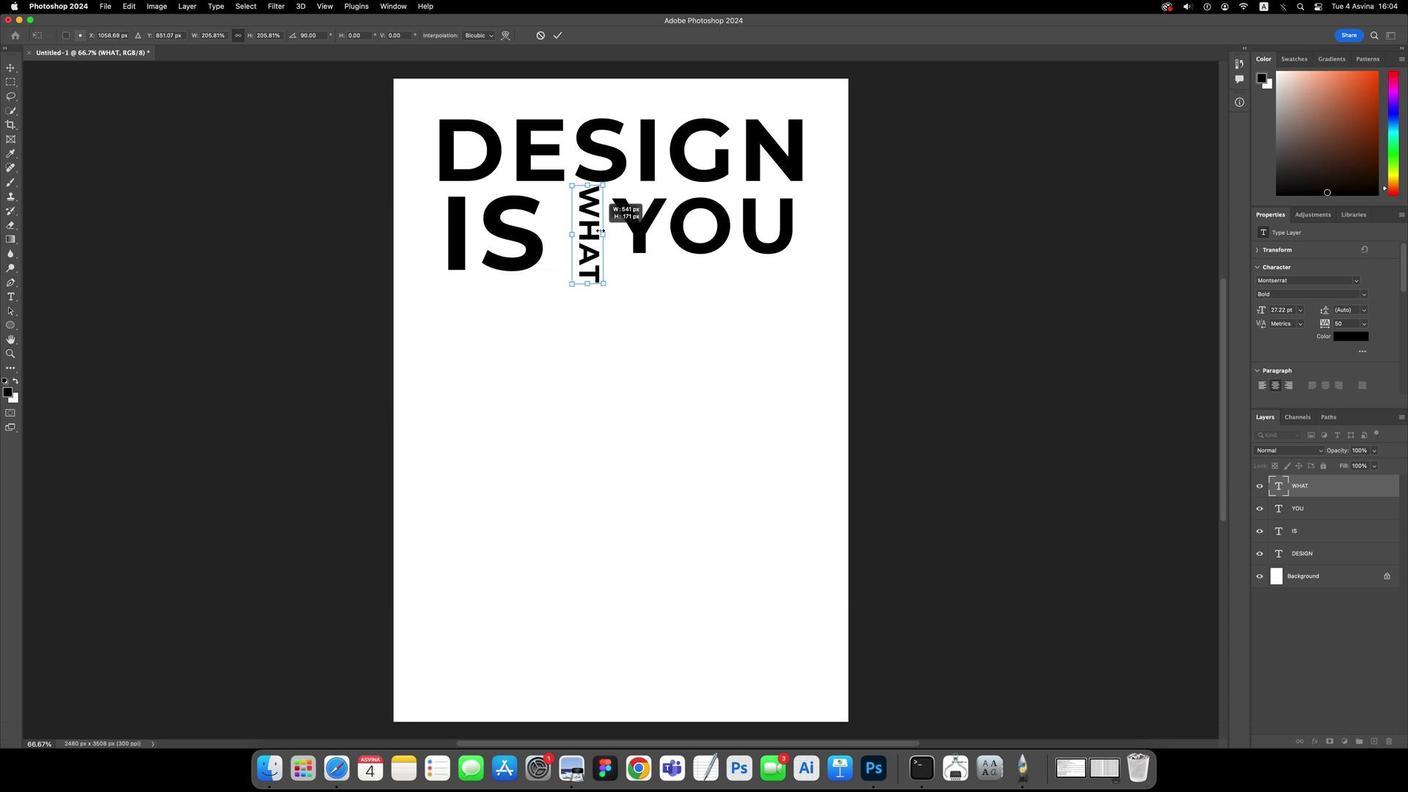 
Action: Mouse moved to (1323, 187)
Screenshot: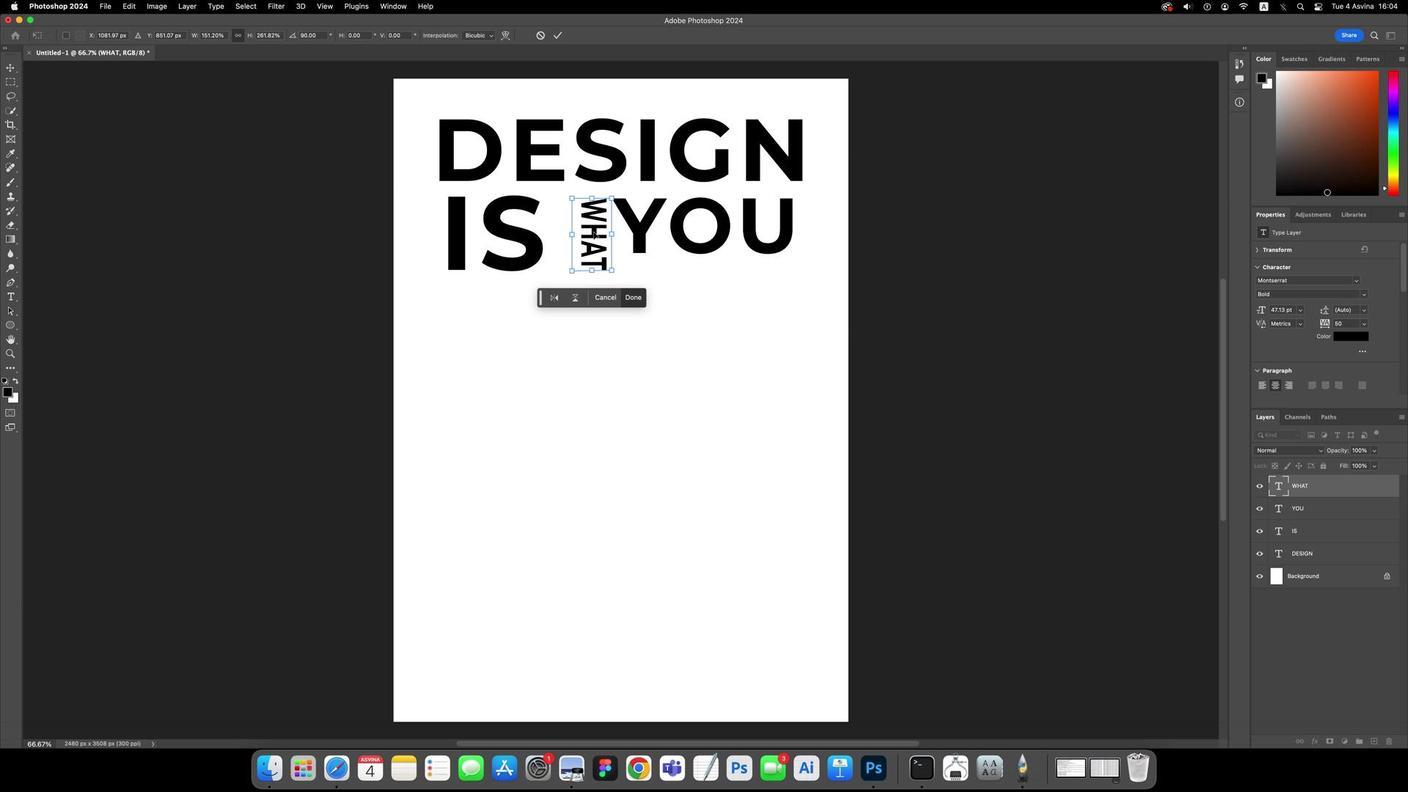 
Action: Key pressed Key.cmd'z'
Screenshot: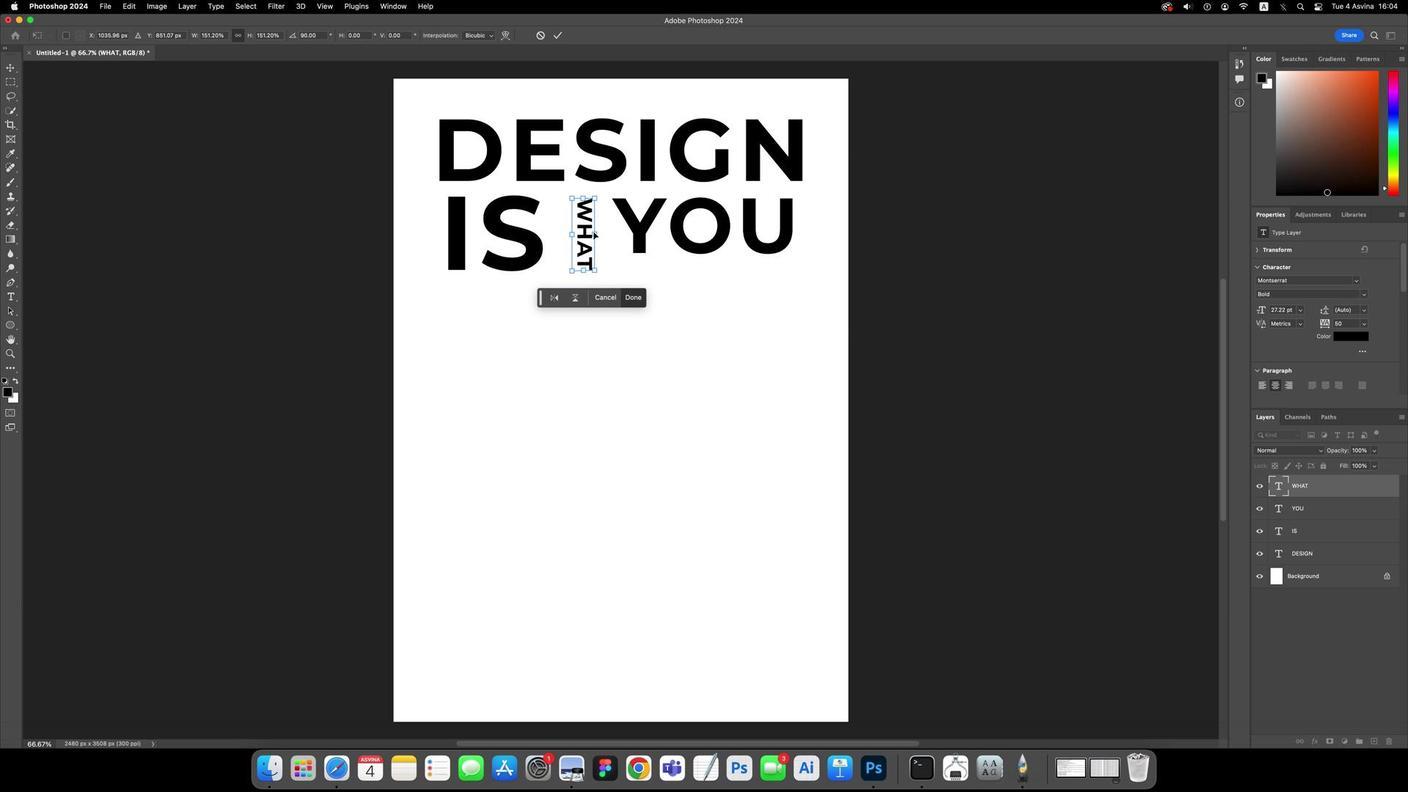 
Action: Mouse moved to (1323, 187)
Screenshot: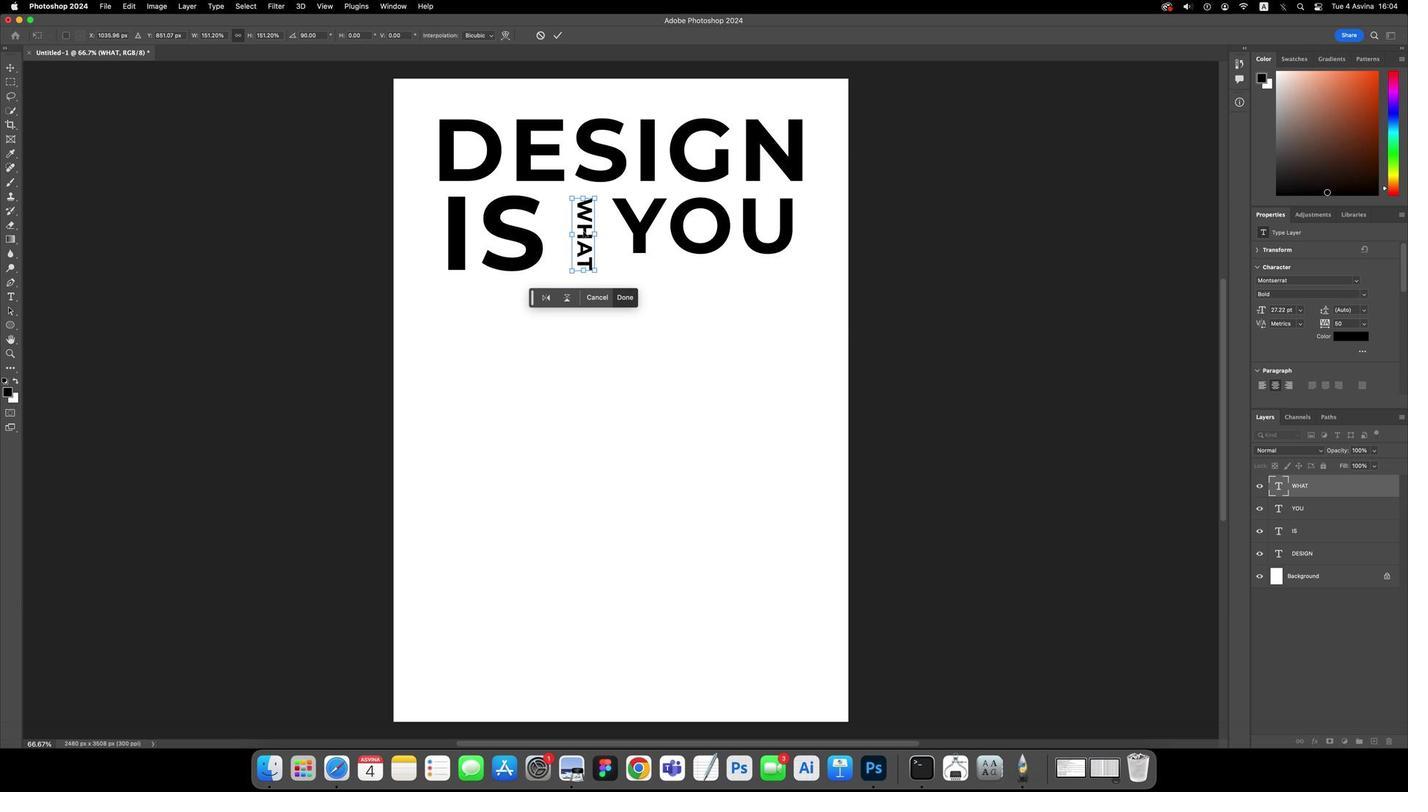 
Action: Mouse pressed left at (1323, 187)
Screenshot: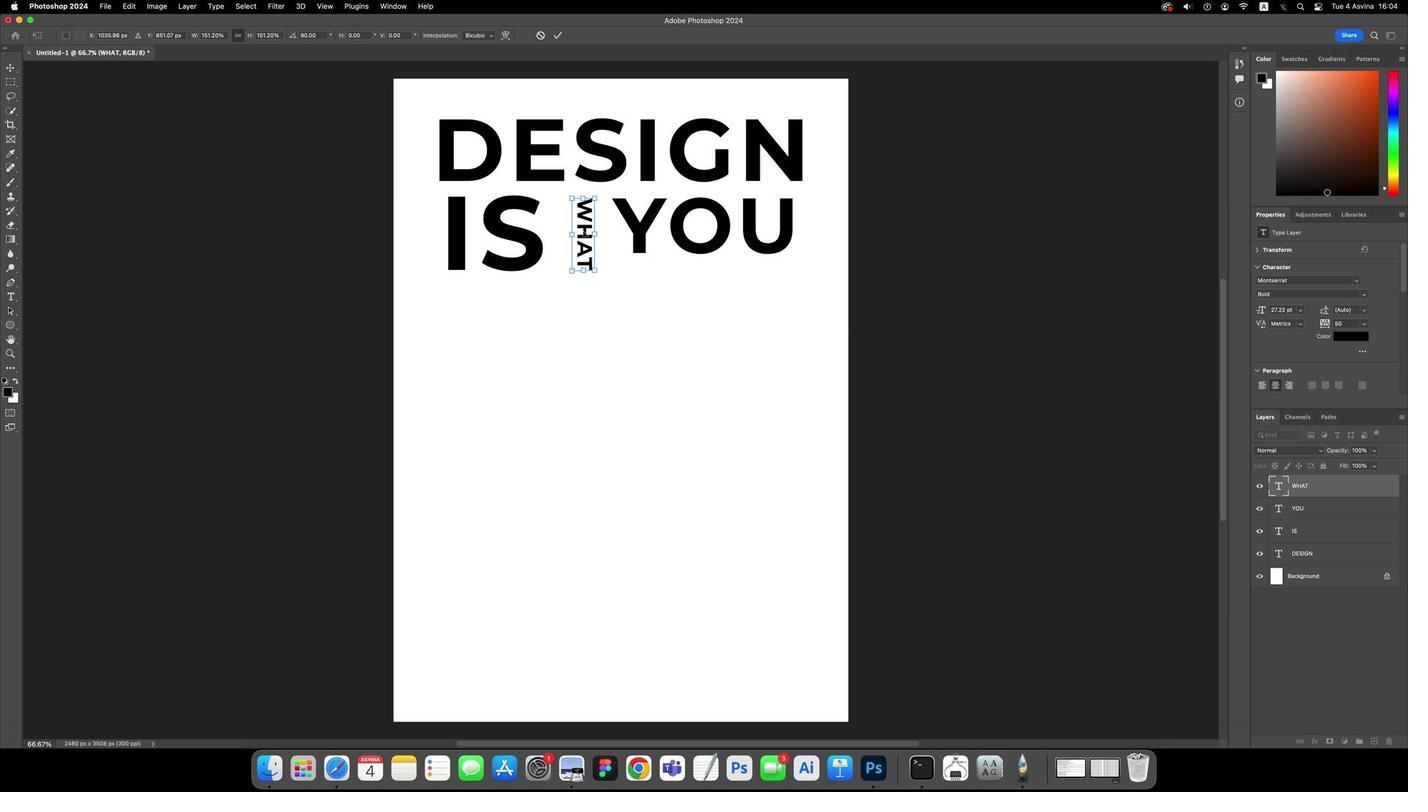 
Action: Mouse moved to (1323, 187)
Screenshot: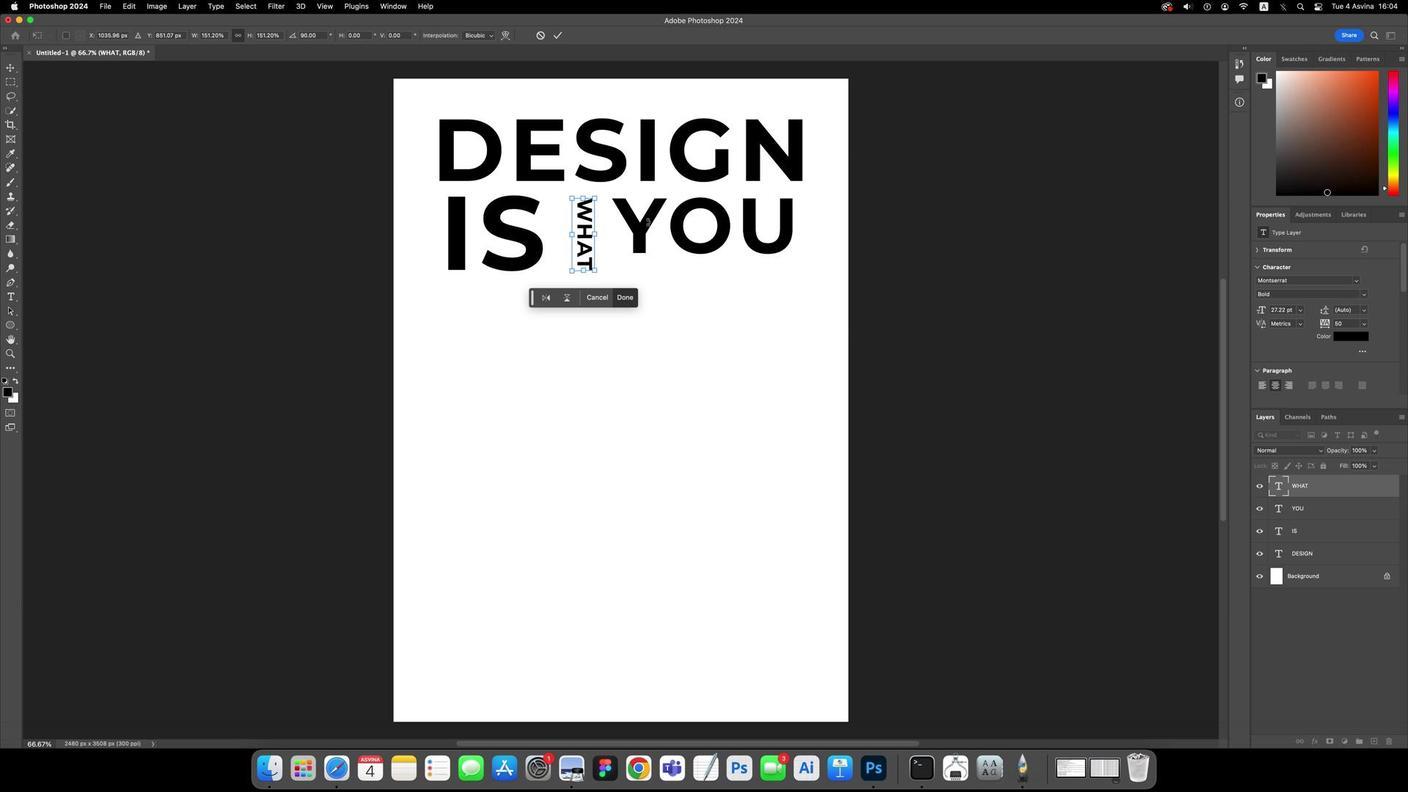 
Action: Key pressed Key.enter
Screenshot: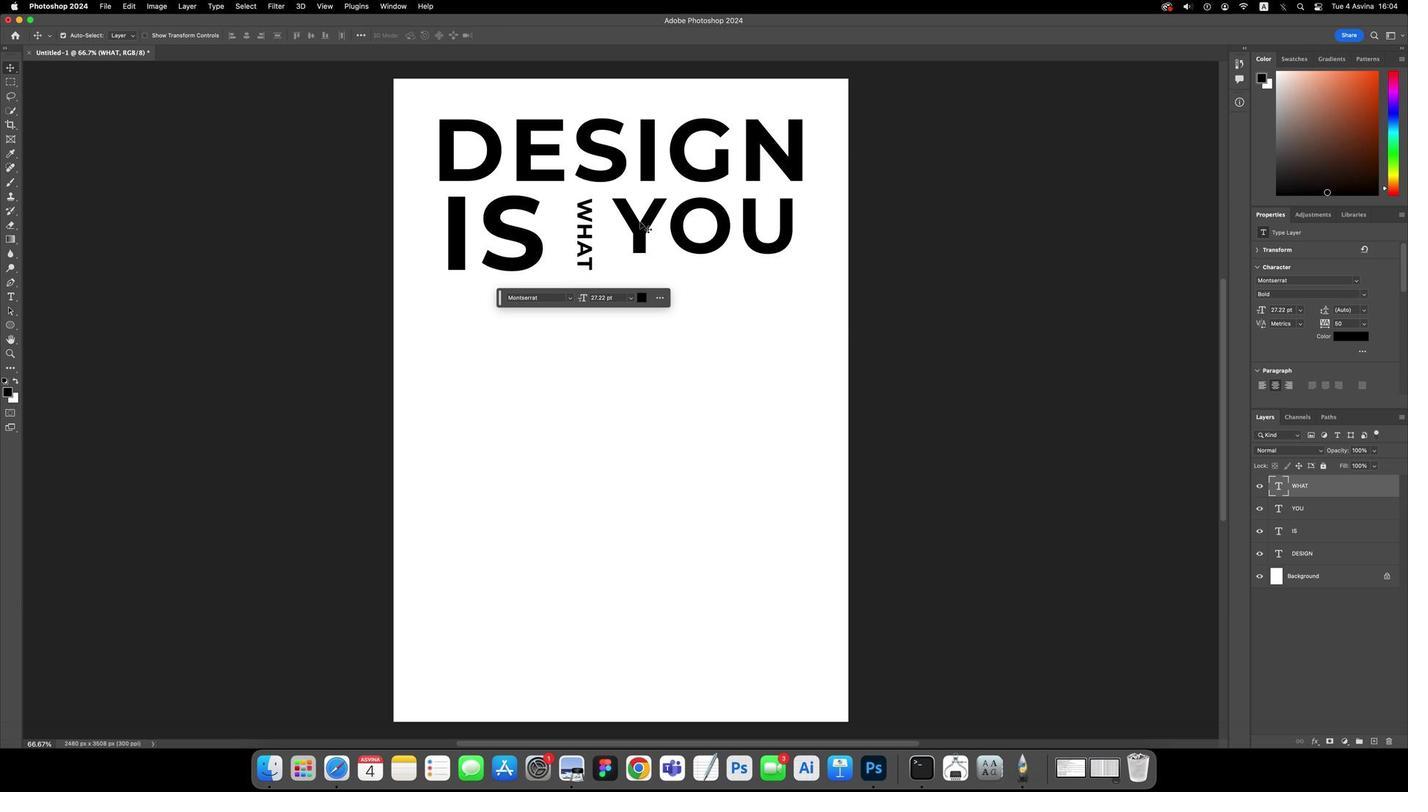 
Action: Mouse moved to (1323, 187)
Screenshot: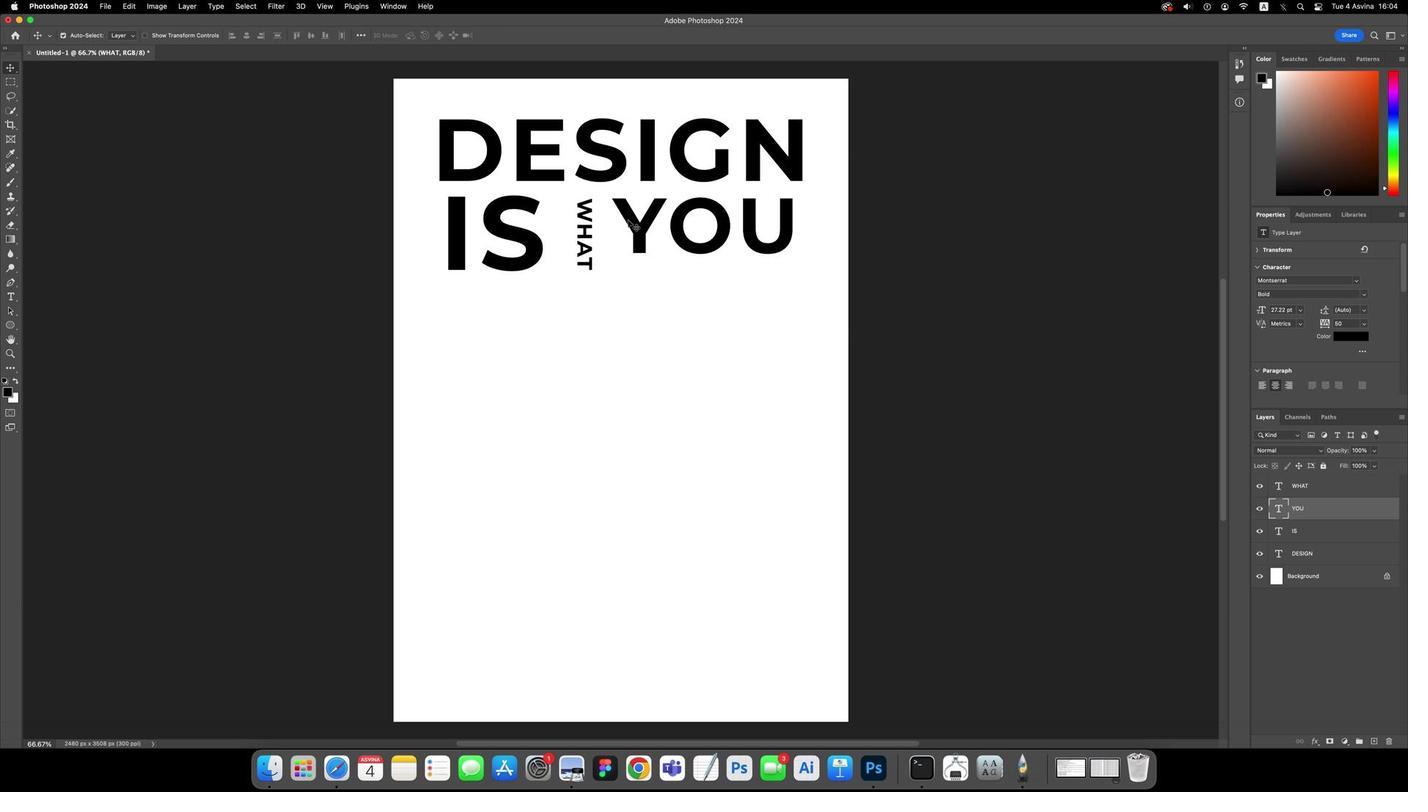 
Action: Mouse pressed left at (1323, 187)
Screenshot: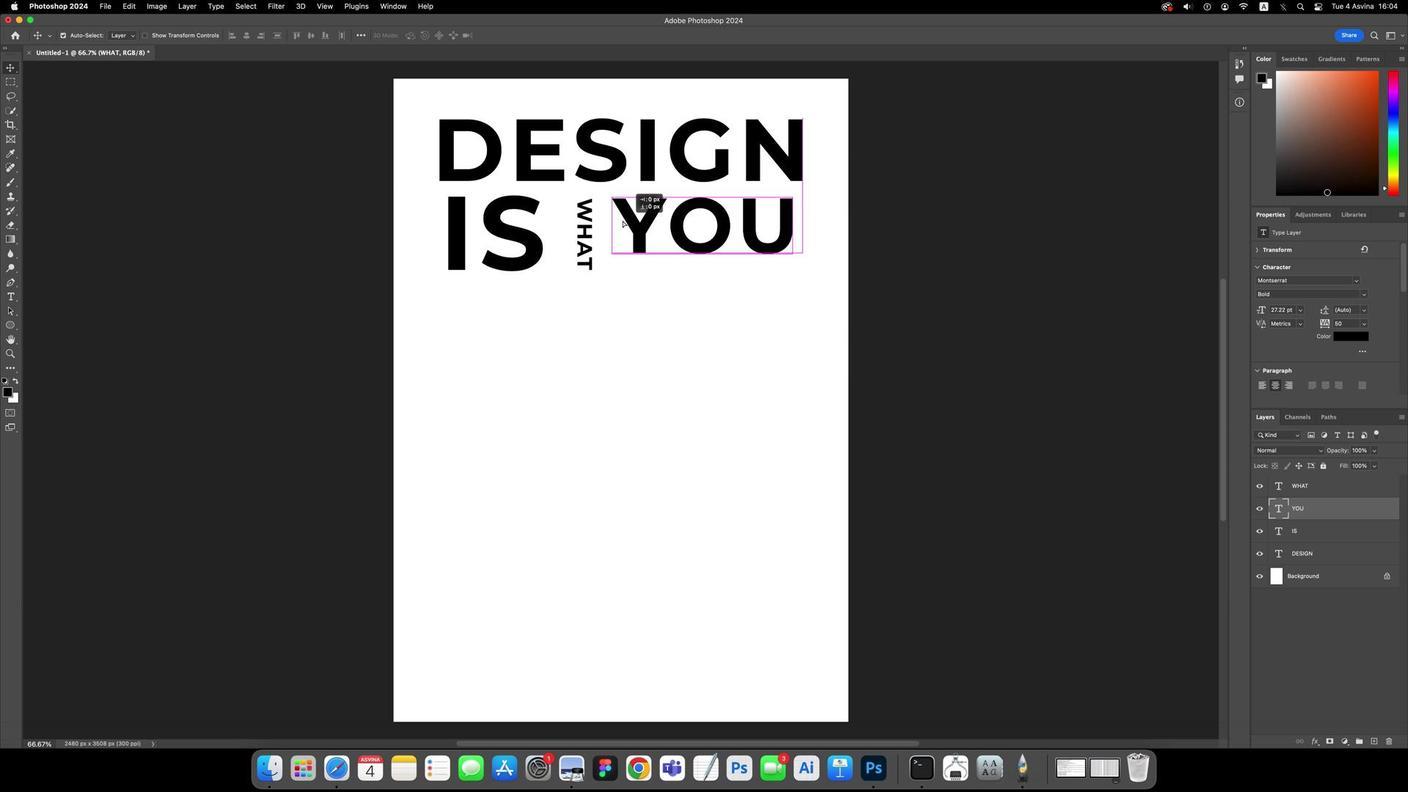 
Action: Mouse moved to (1323, 187)
Screenshot: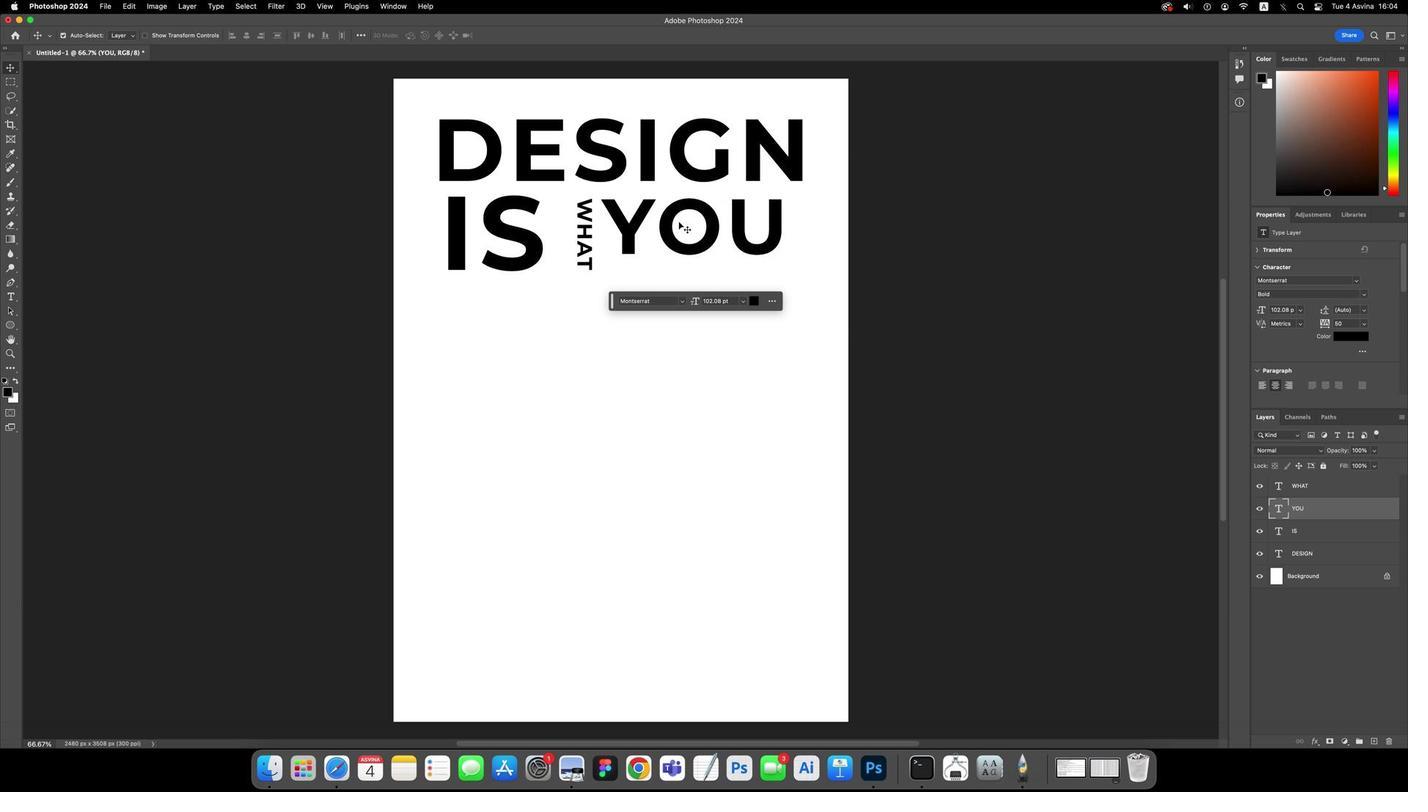 
Action: Key pressed Key.cmd't'
Screenshot: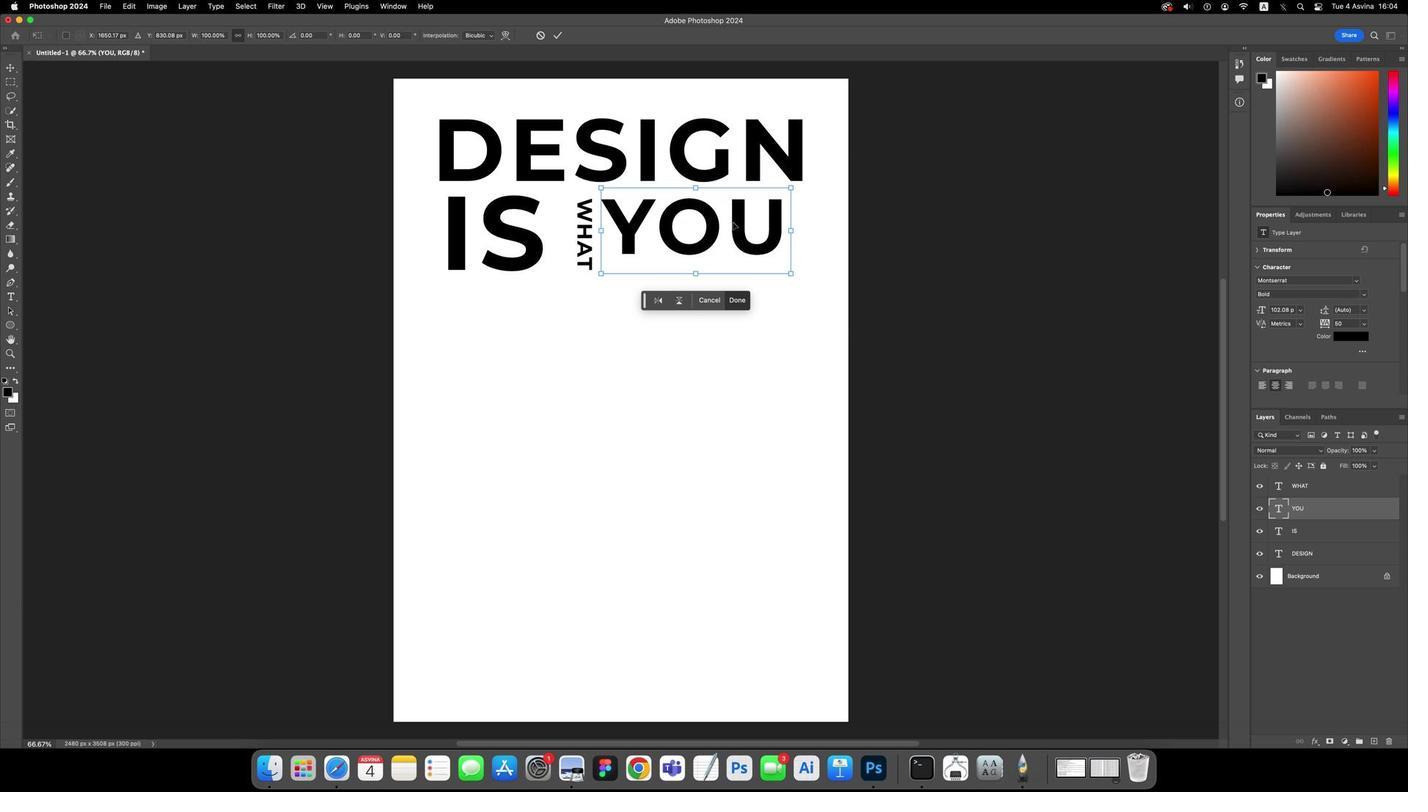 
Action: Mouse moved to (1323, 187)
Screenshot: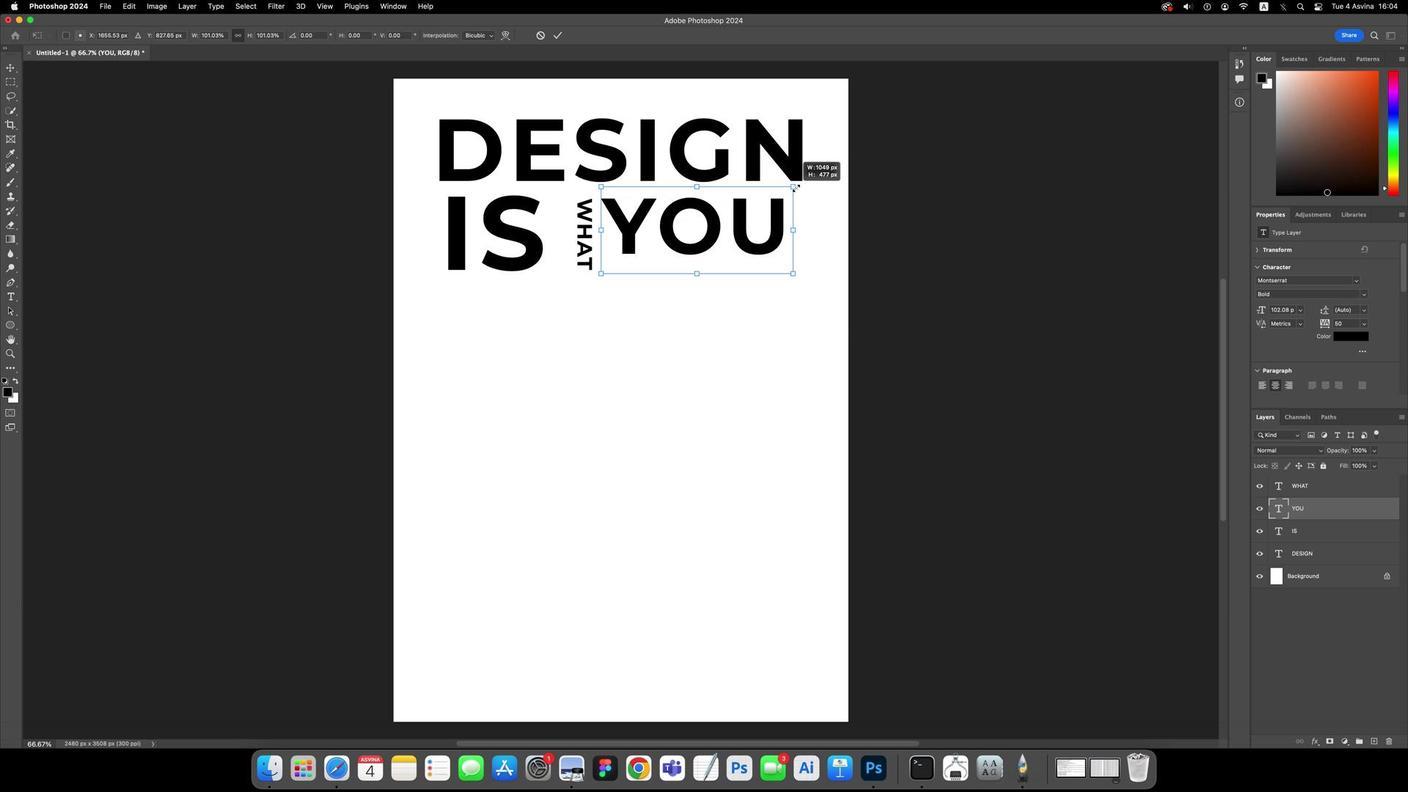
Action: Mouse pressed left at (1323, 187)
Screenshot: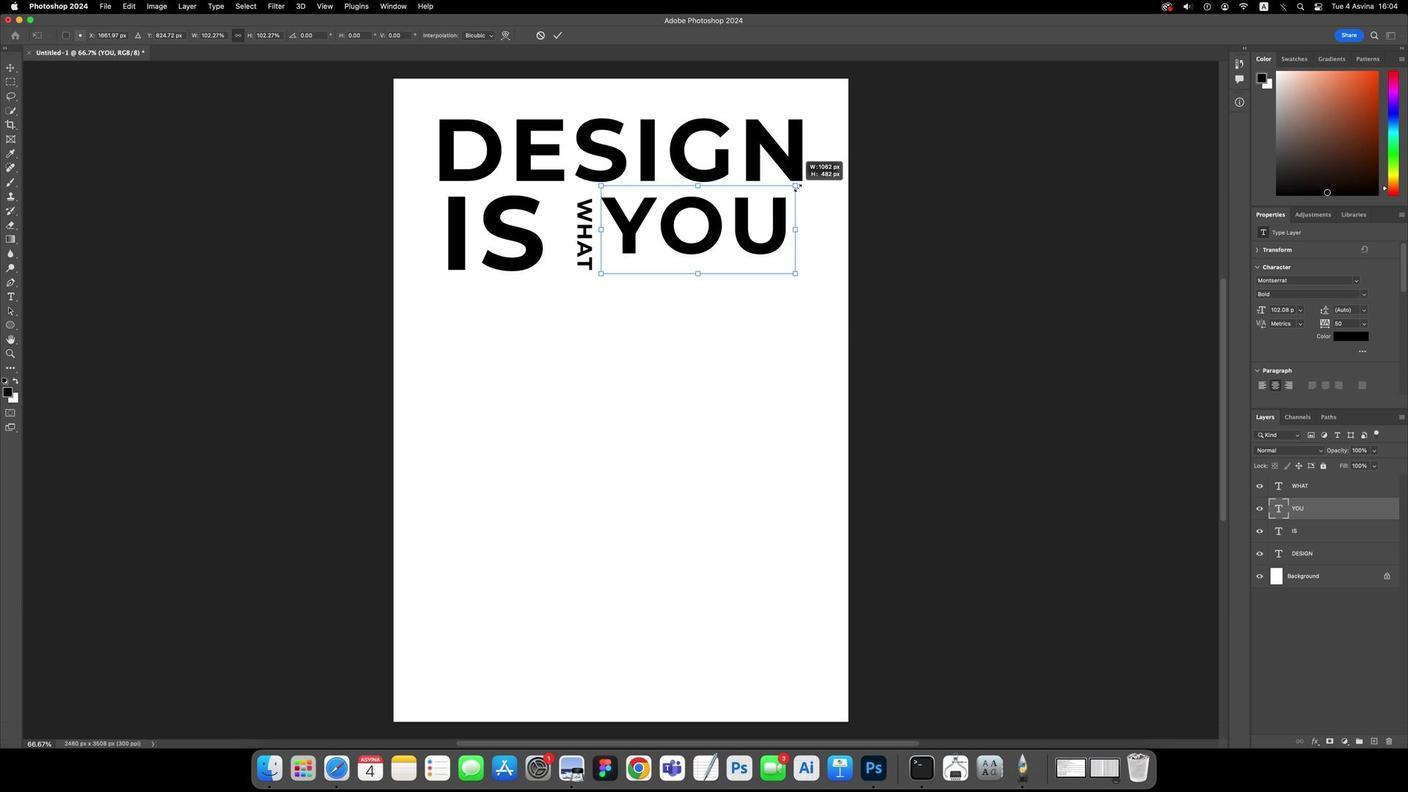
Action: Mouse moved to (1323, 187)
Screenshot: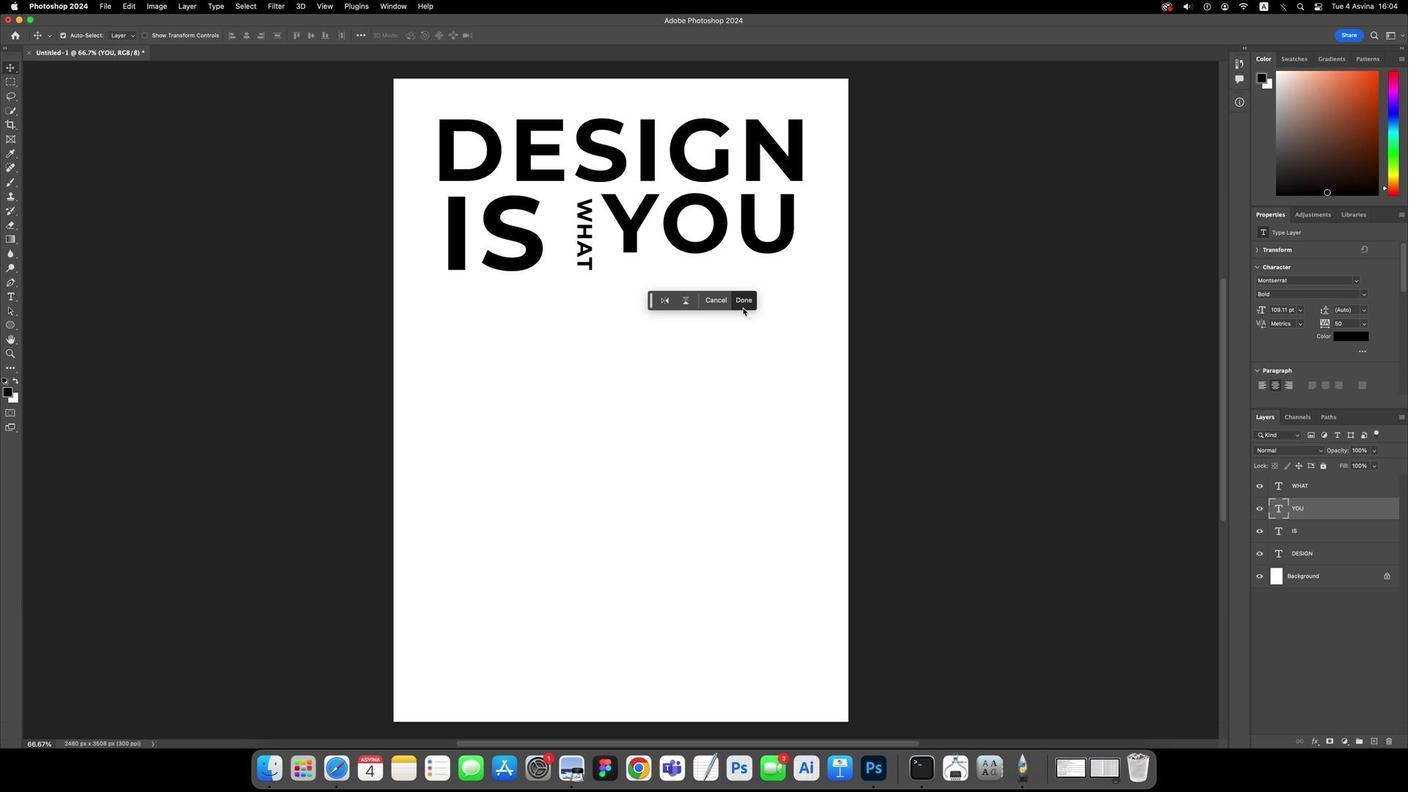 
Action: Mouse pressed left at (1323, 187)
Screenshot: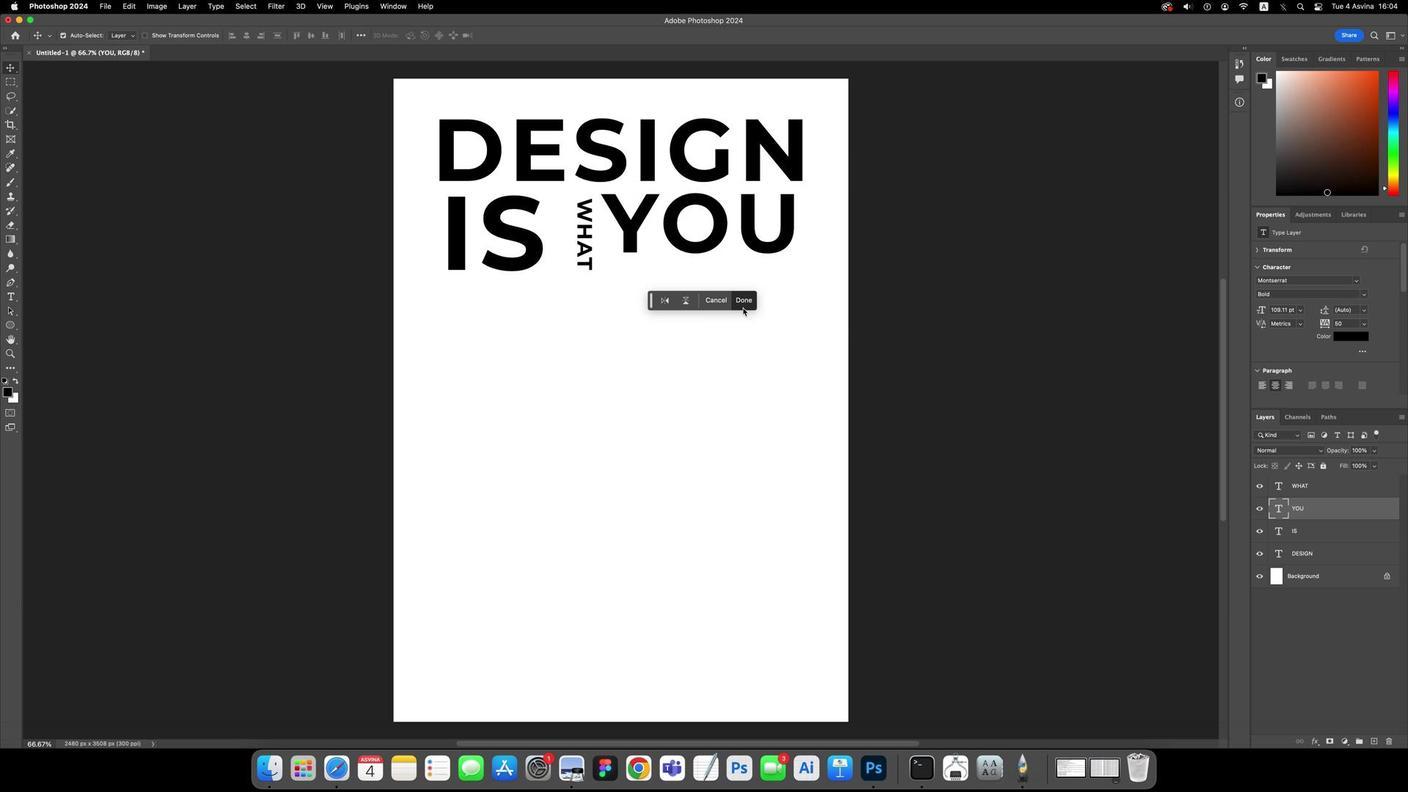 
Action: Mouse moved to (1323, 187)
Screenshot: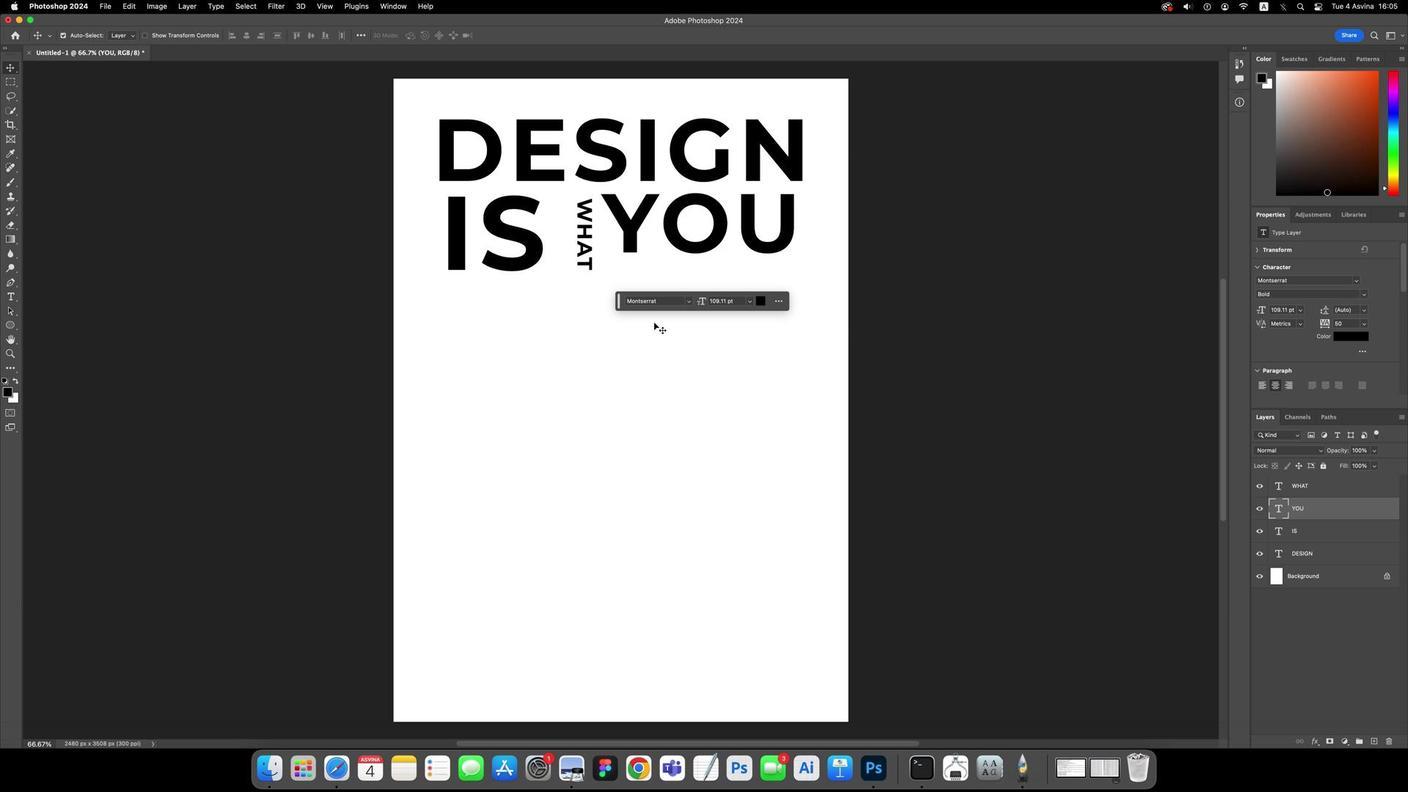 
Action: Key pressed 't'
Screenshot: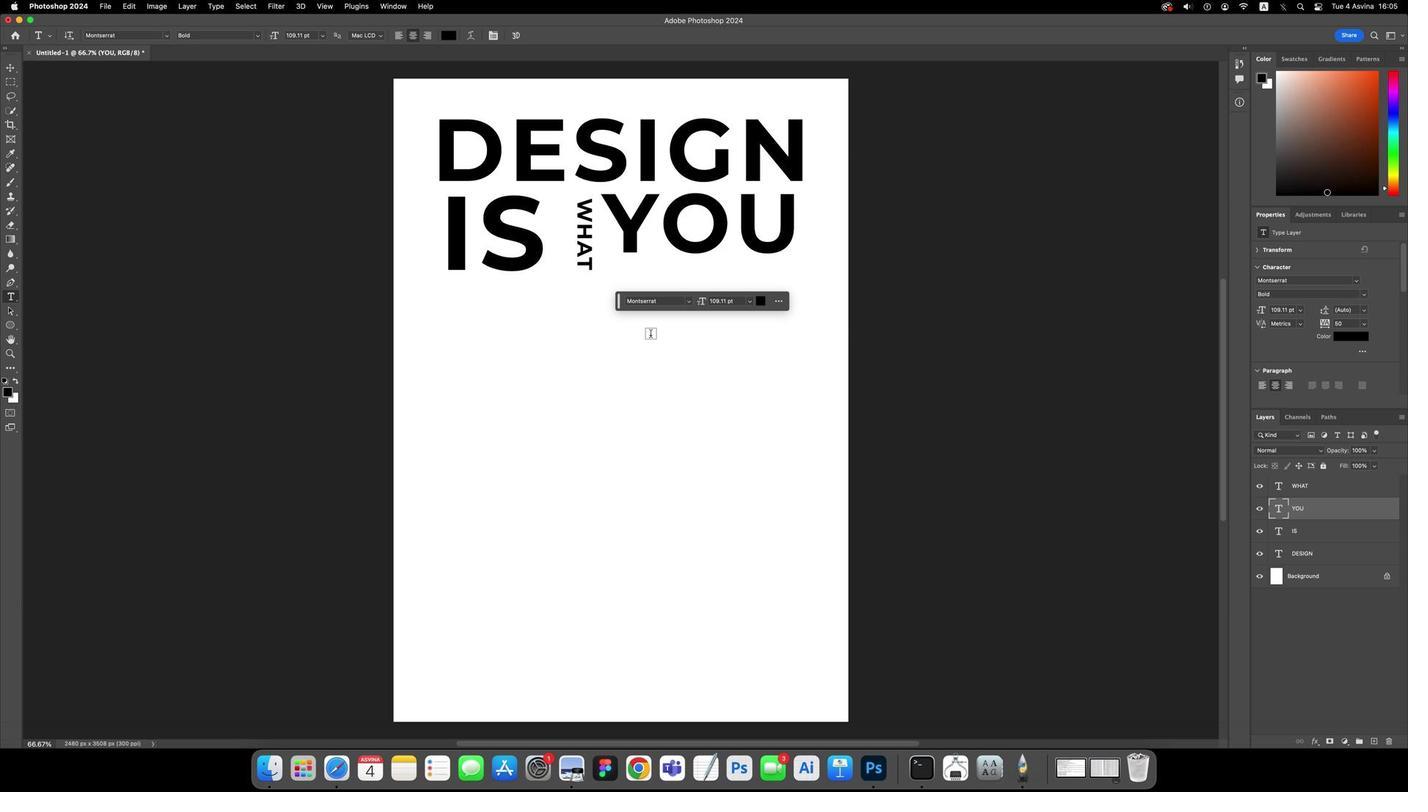 
Action: Mouse moved to (1323, 187)
Screenshot: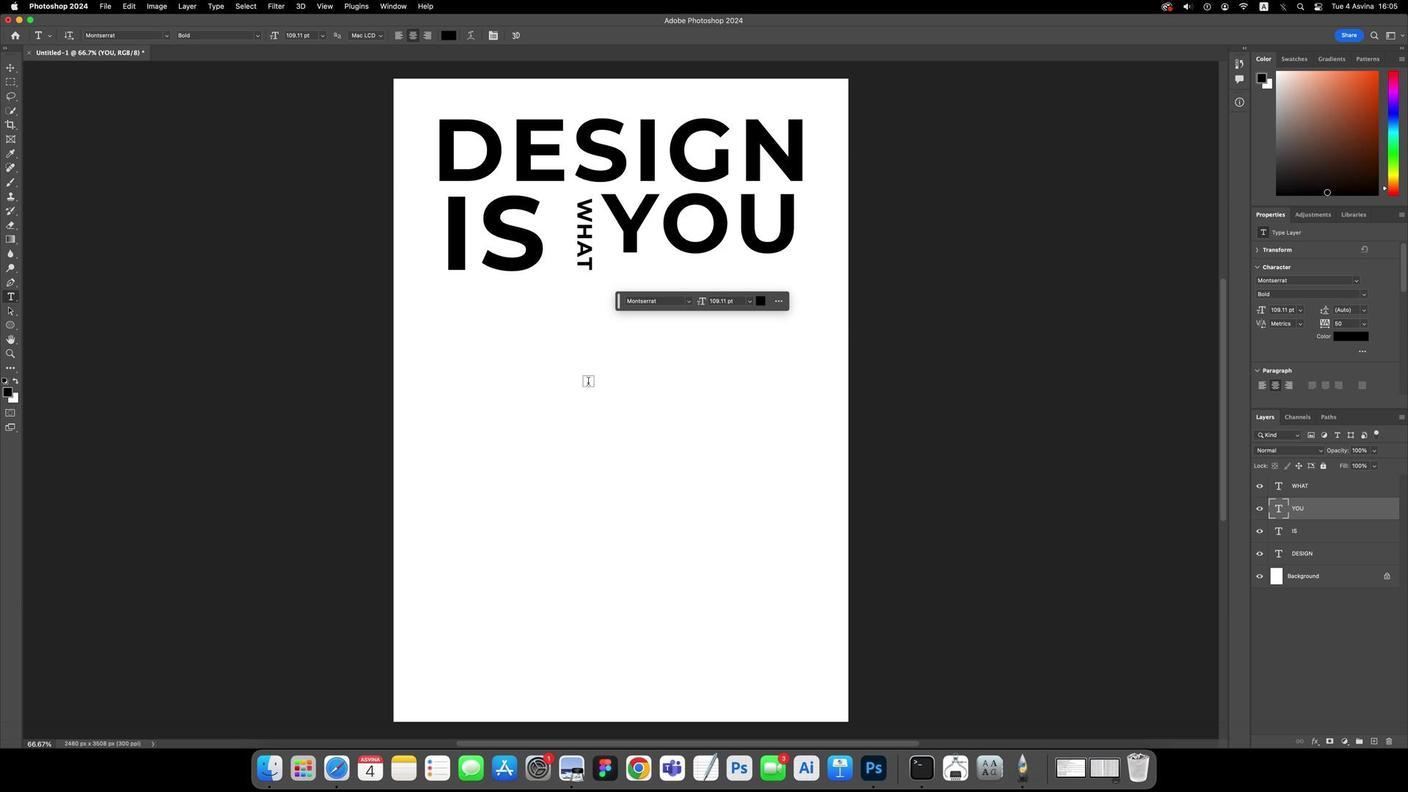 
Action: Mouse pressed left at (1323, 187)
Screenshot: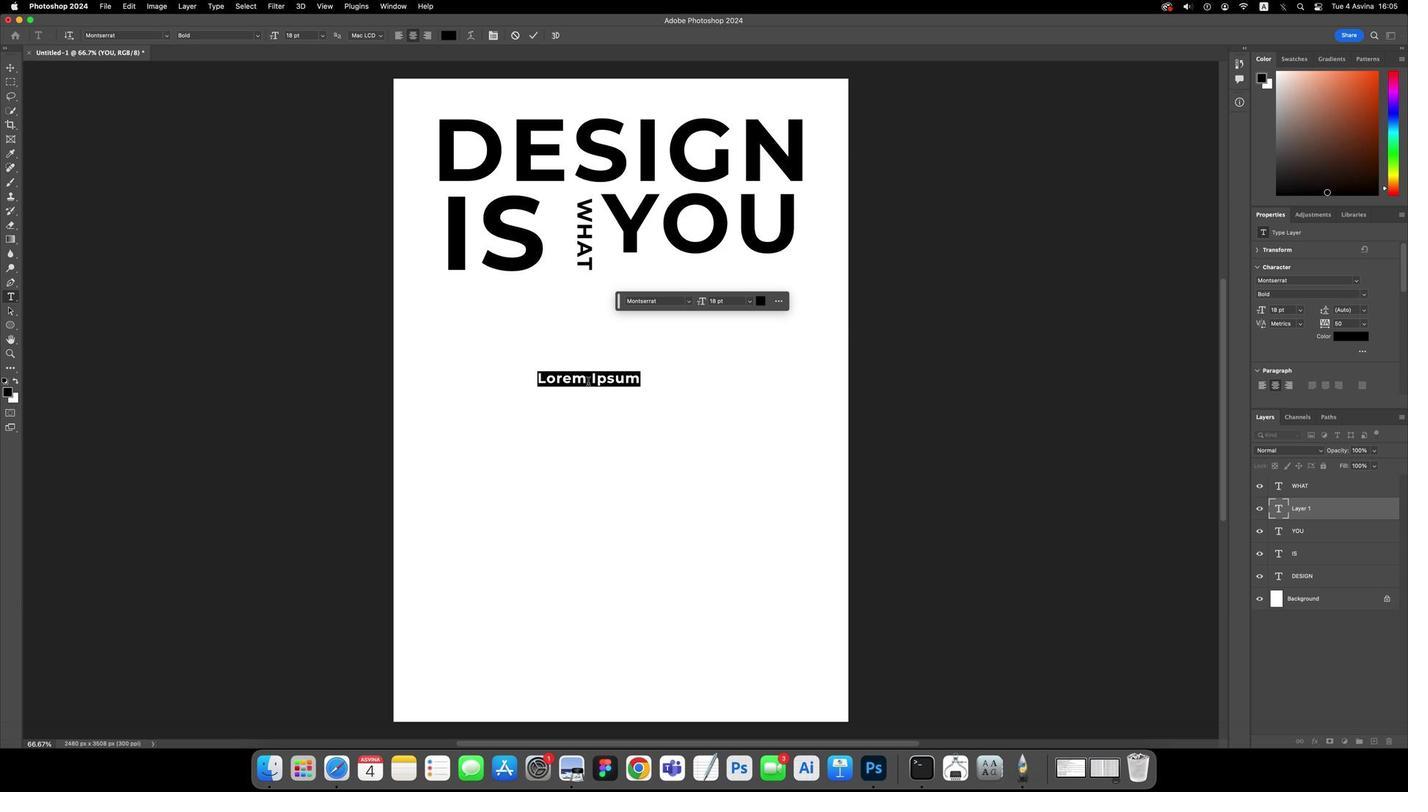 
Action: Key pressed 'w''h''e''n'Key.cmd'a'Key.caps_lock'W''H''E''N'
Screenshot: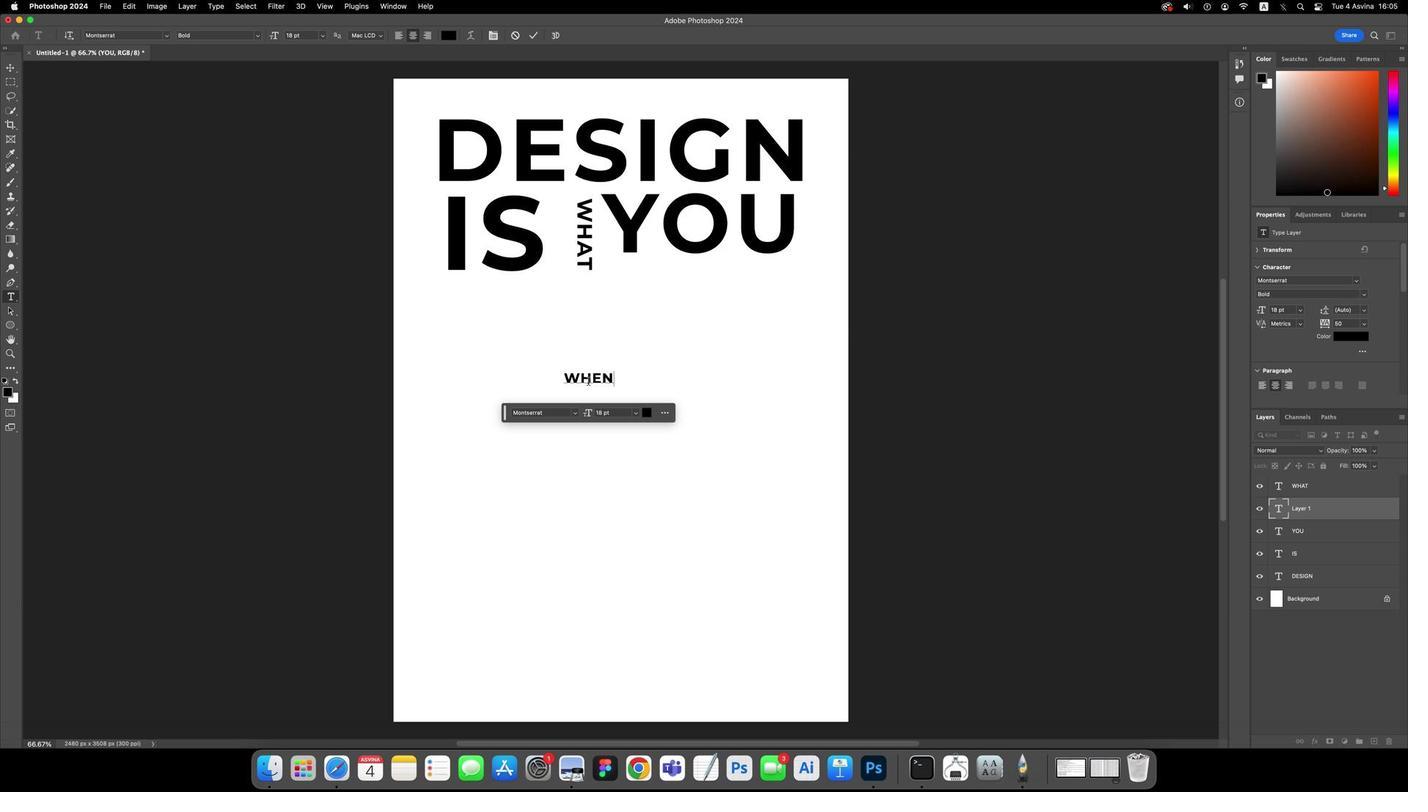 
Action: Mouse moved to (1323, 187)
Screenshot: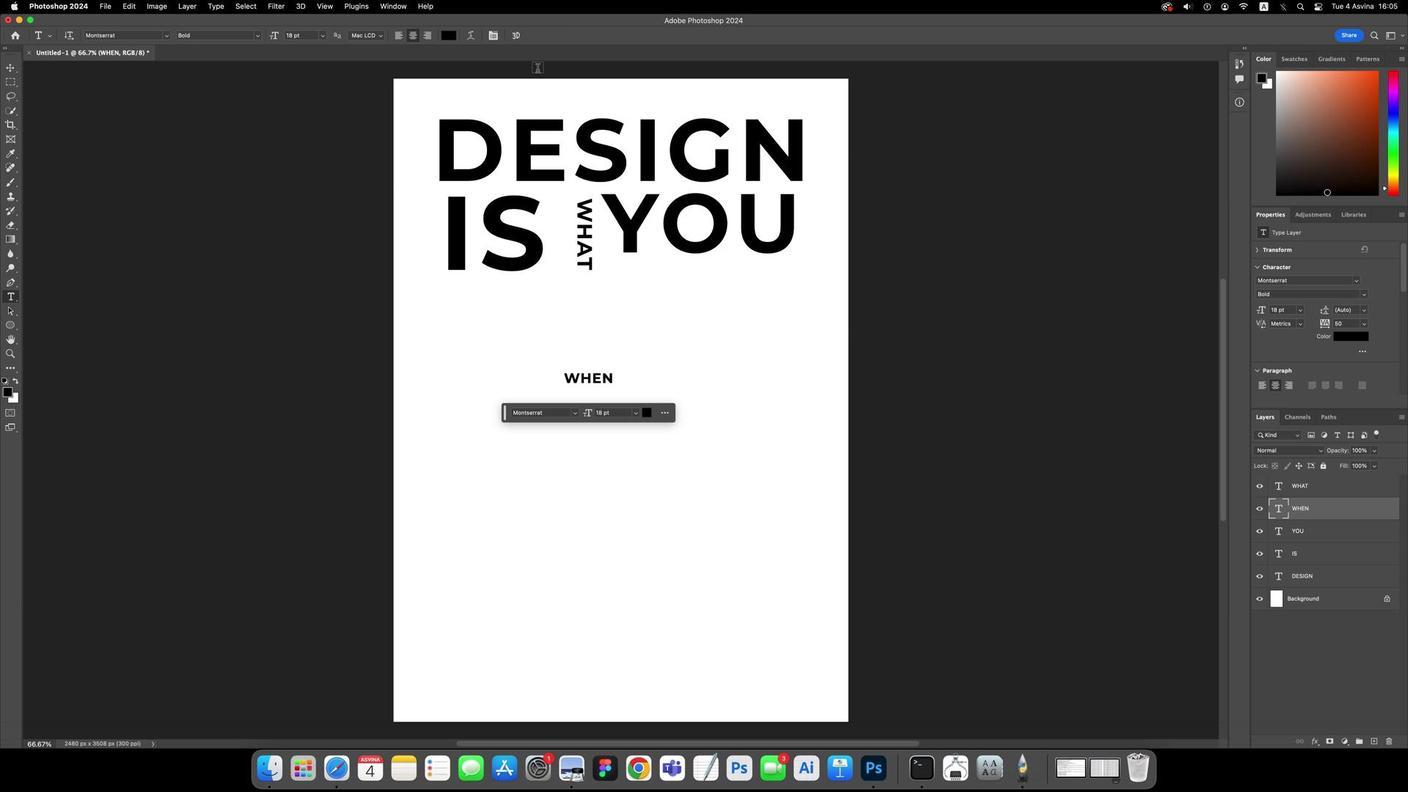 
Action: Mouse pressed left at (1323, 187)
Screenshot: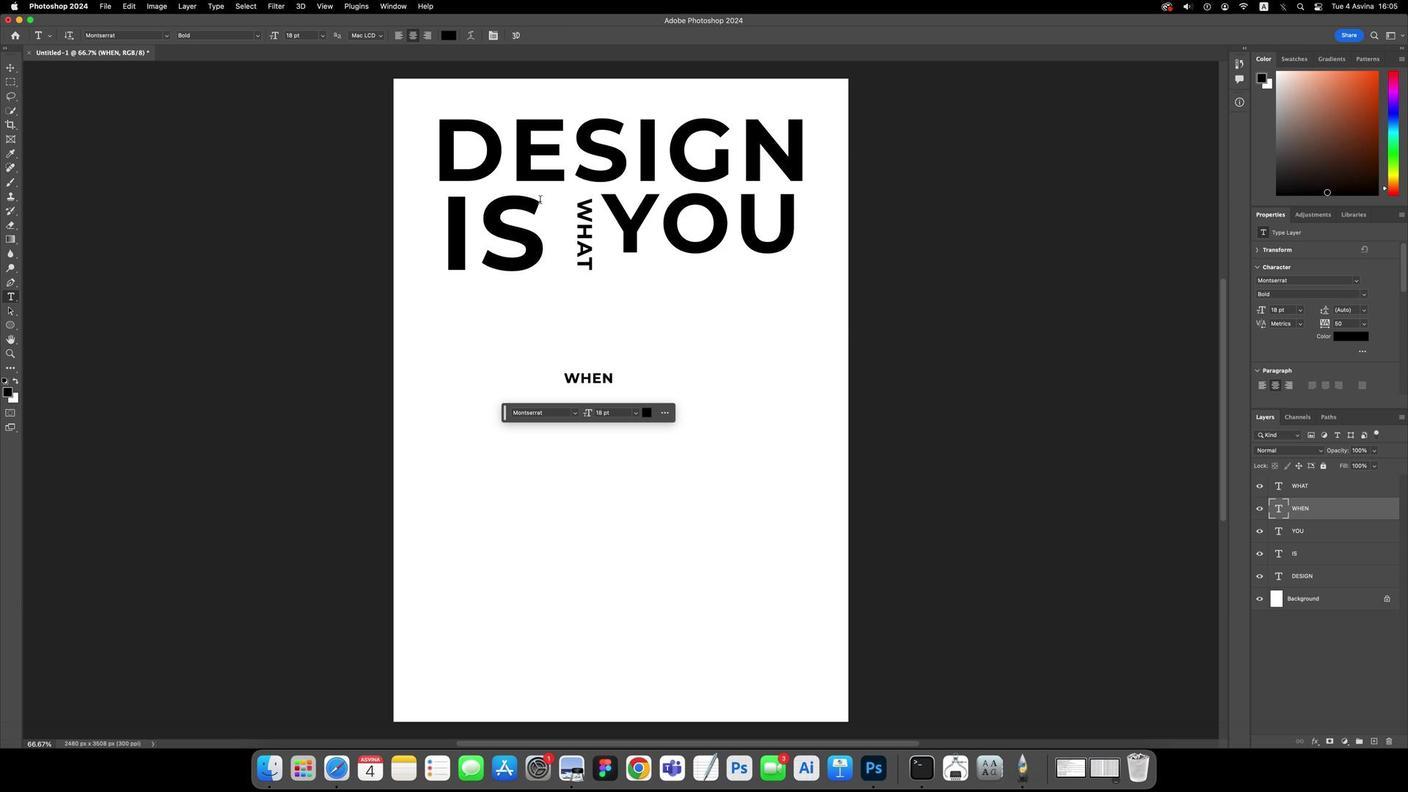 
Action: Mouse moved to (1323, 187)
Screenshot: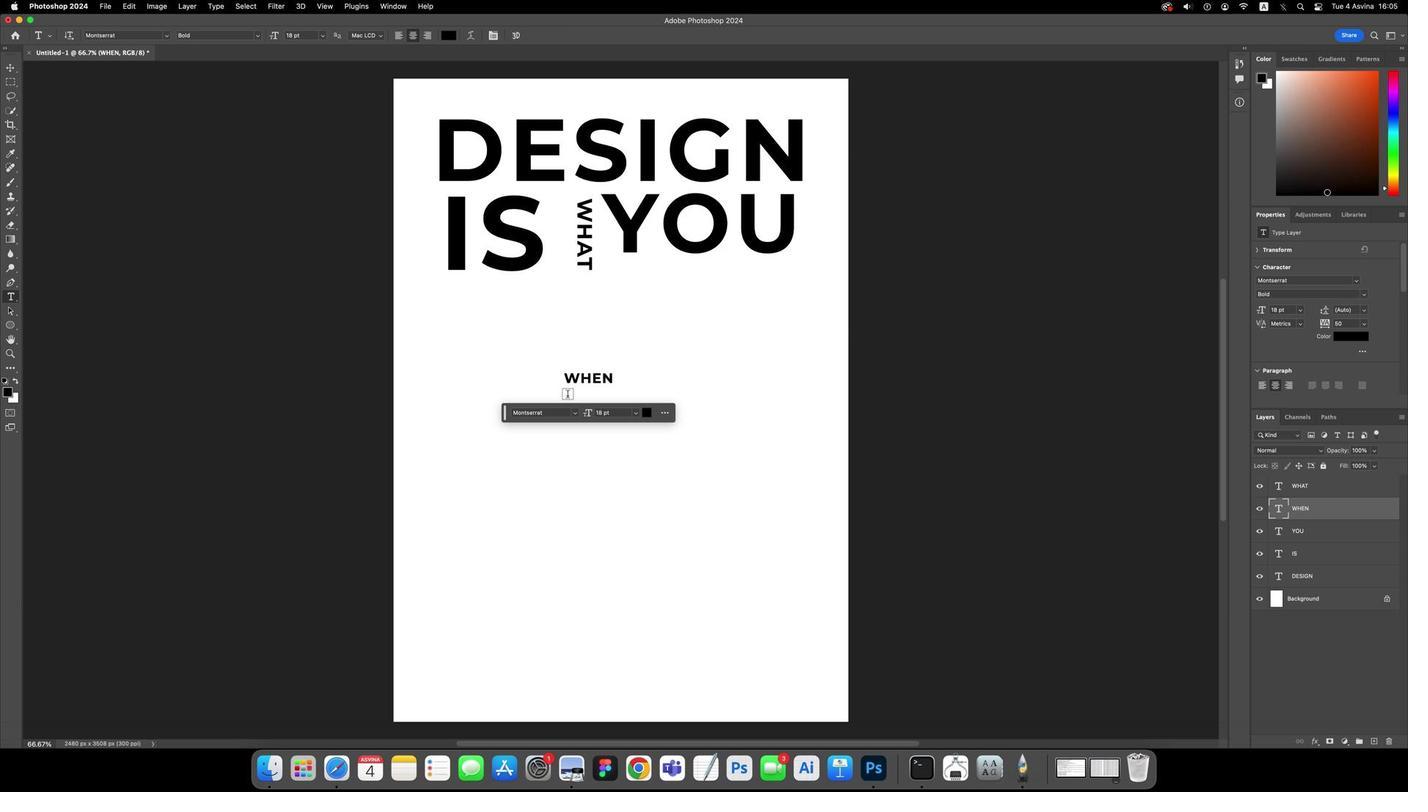 
Action: Key pressed 'V'Key.cmd't'
Screenshot: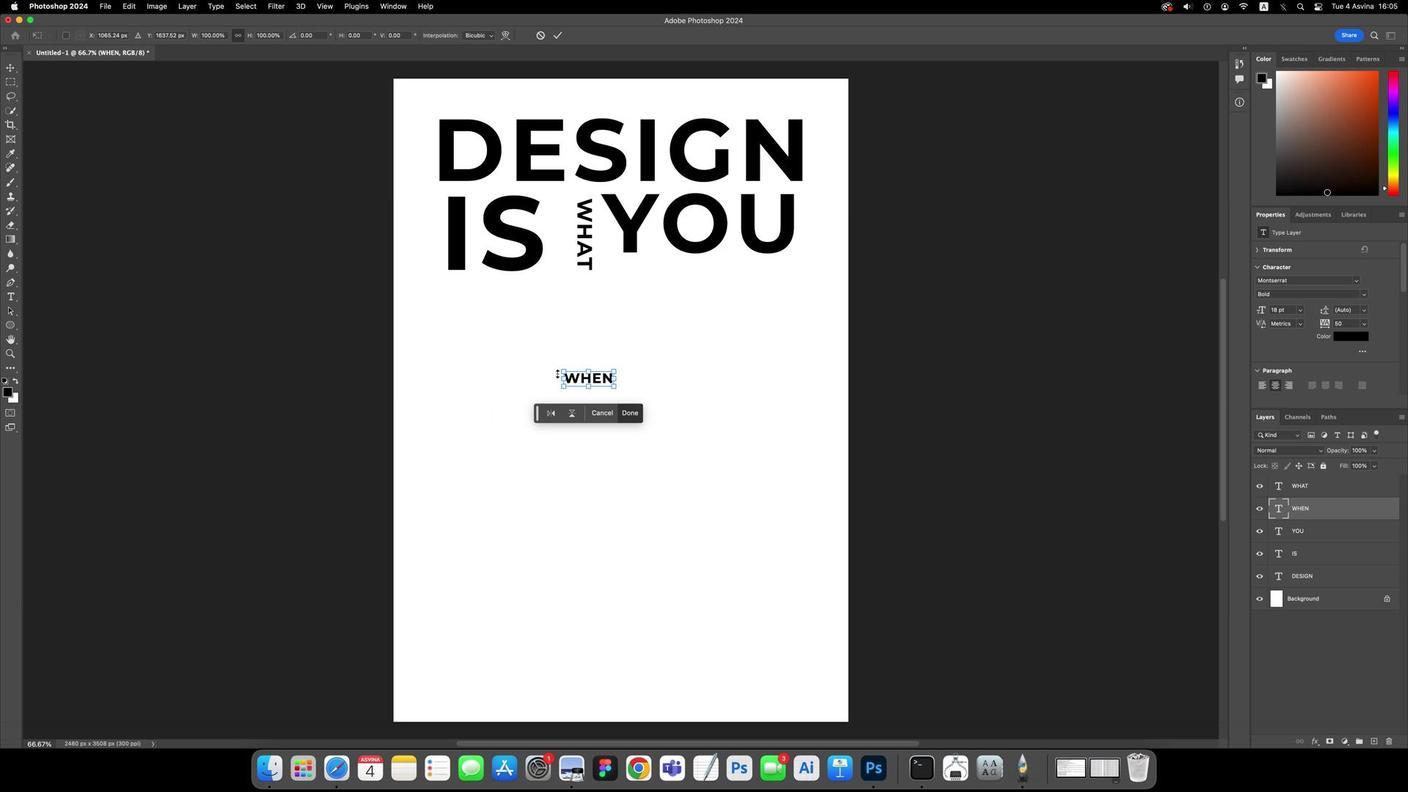 
Action: Mouse moved to (1323, 187)
Screenshot: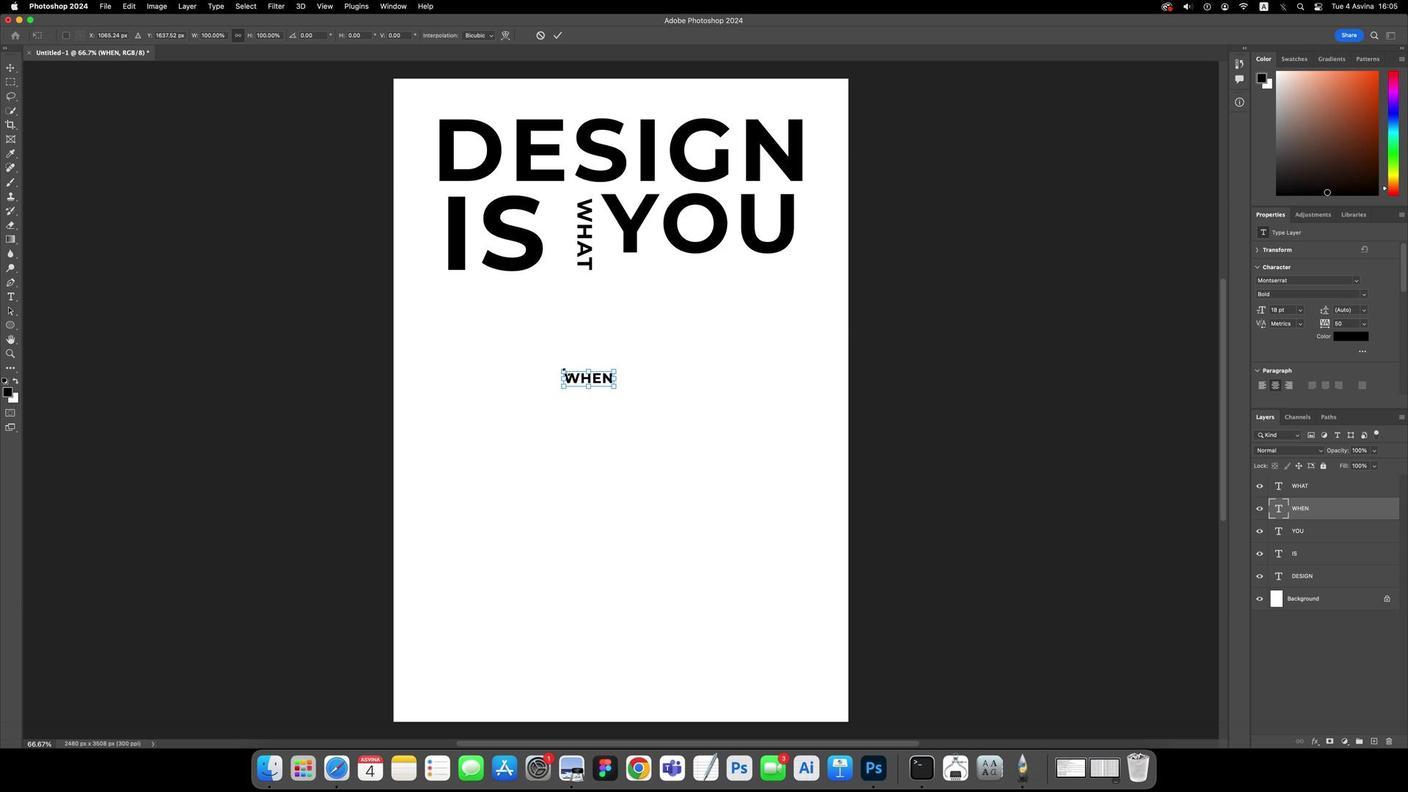 
Action: Mouse pressed left at (1323, 187)
Screenshot: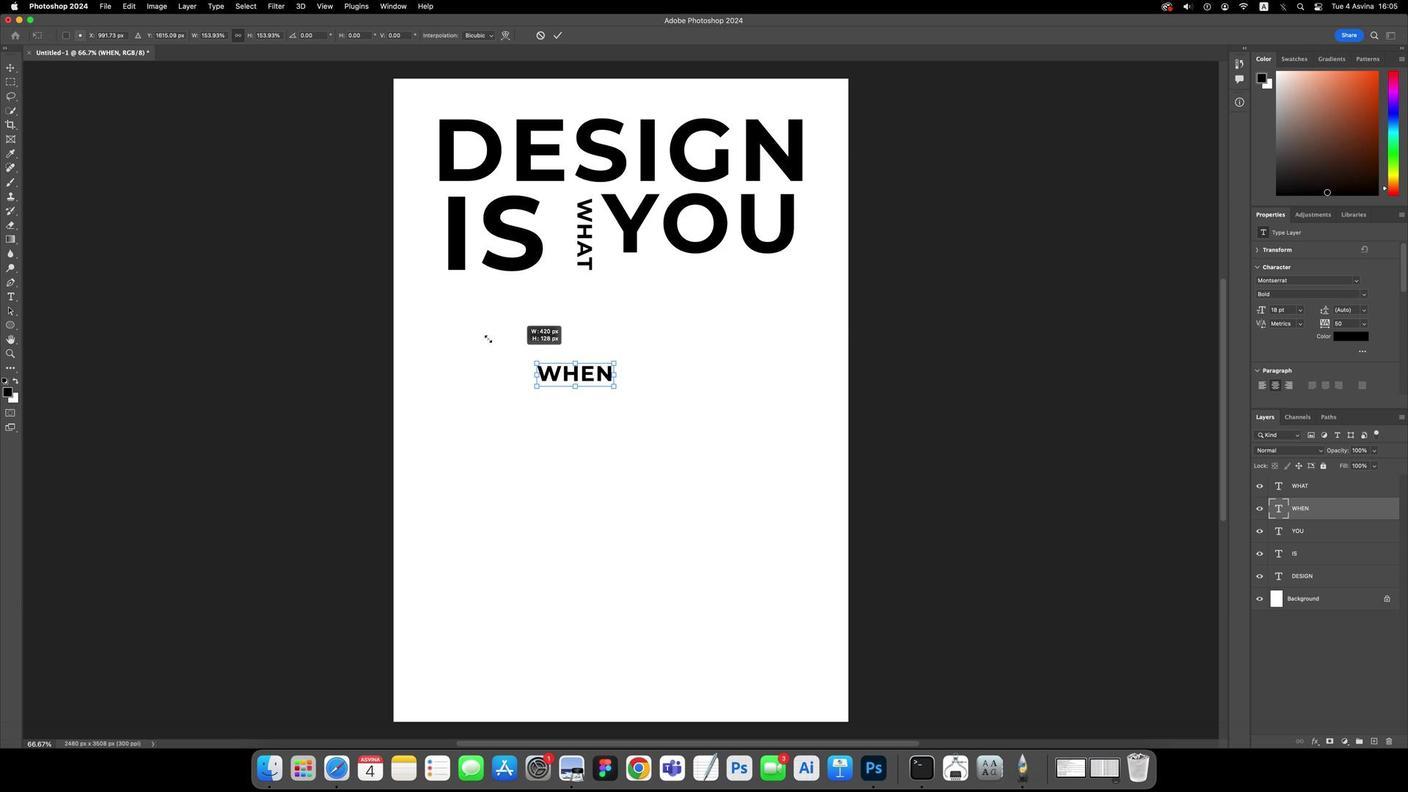 
Action: Mouse moved to (1323, 187)
Screenshot: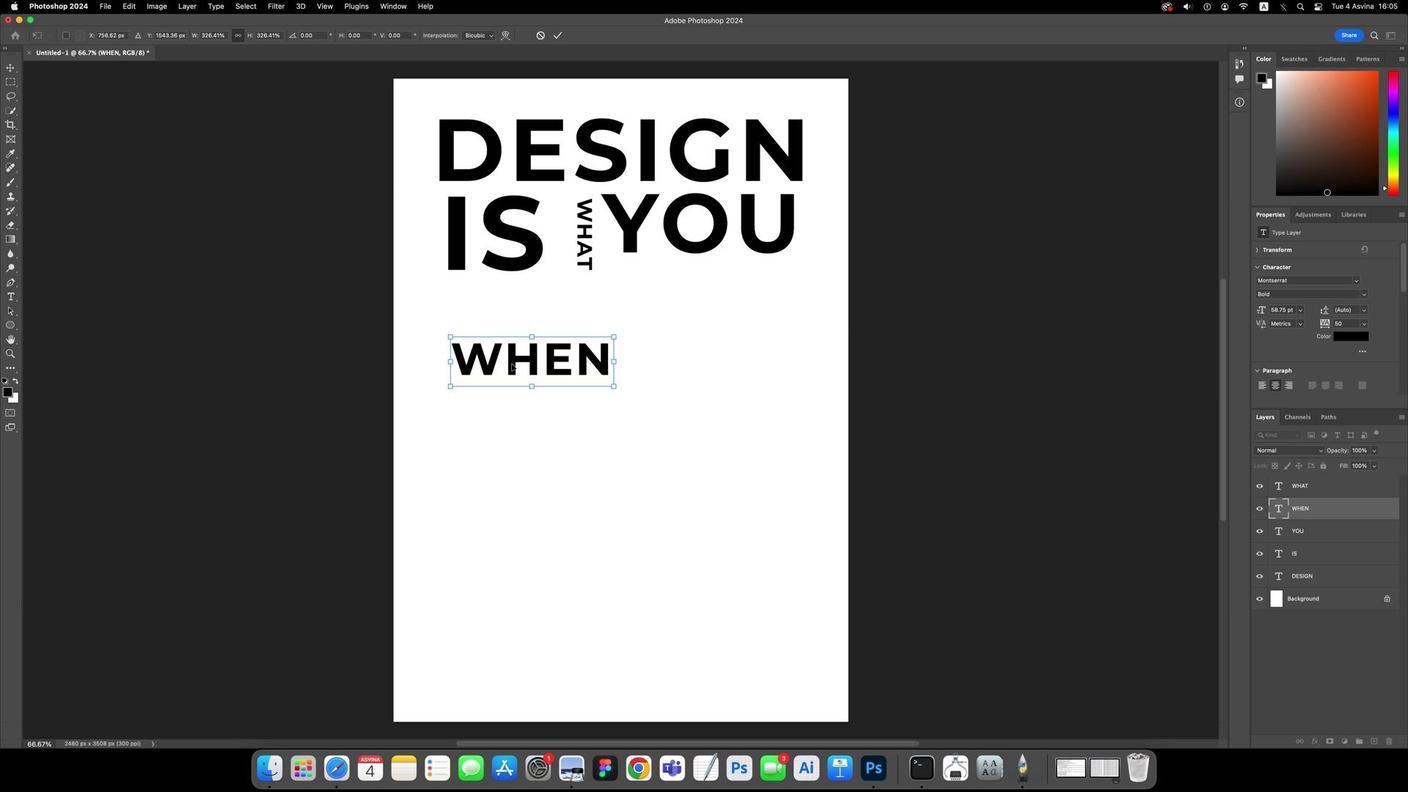 
Action: Mouse pressed left at (1323, 187)
Screenshot: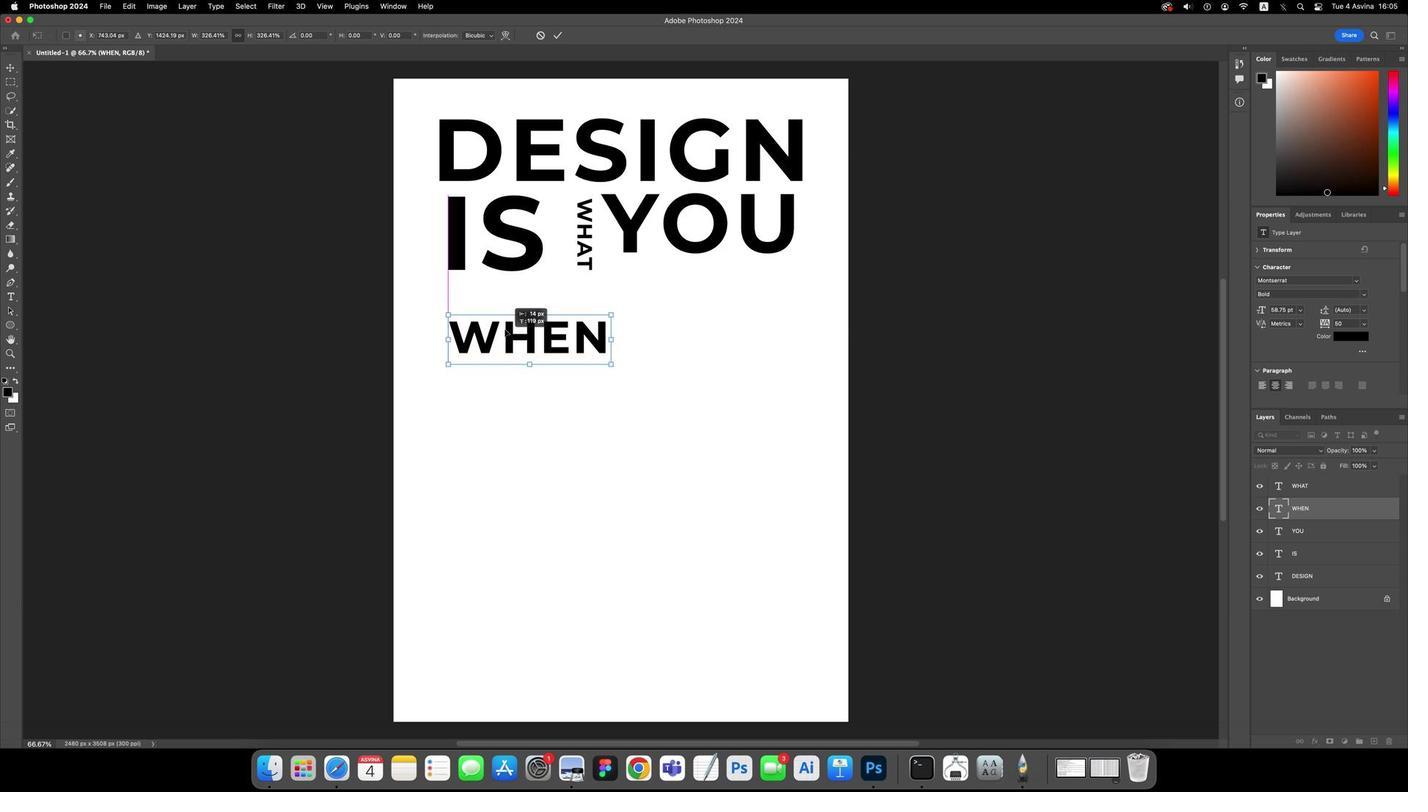 
Action: Mouse moved to (1323, 187)
Screenshot: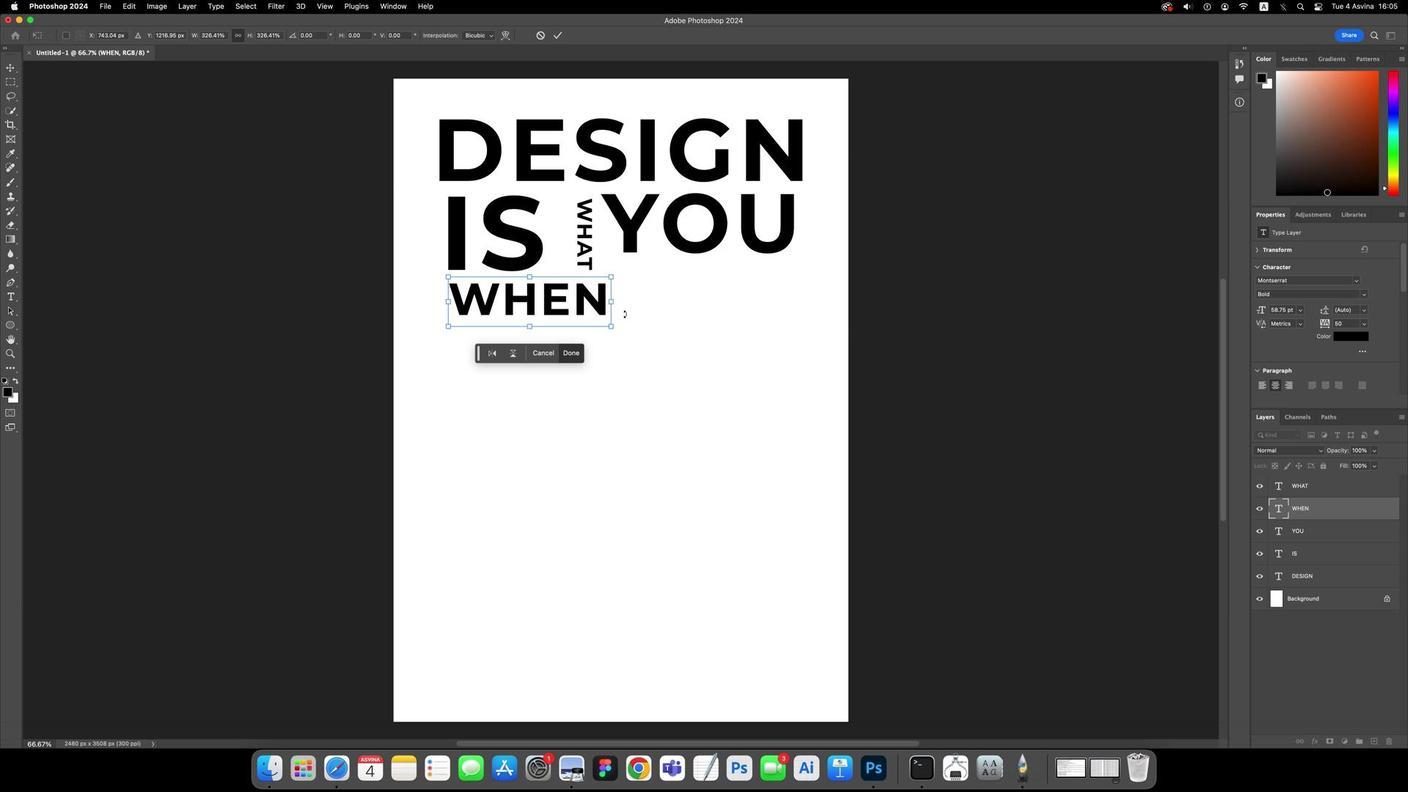 
Action: Key pressed Key.enter
Screenshot: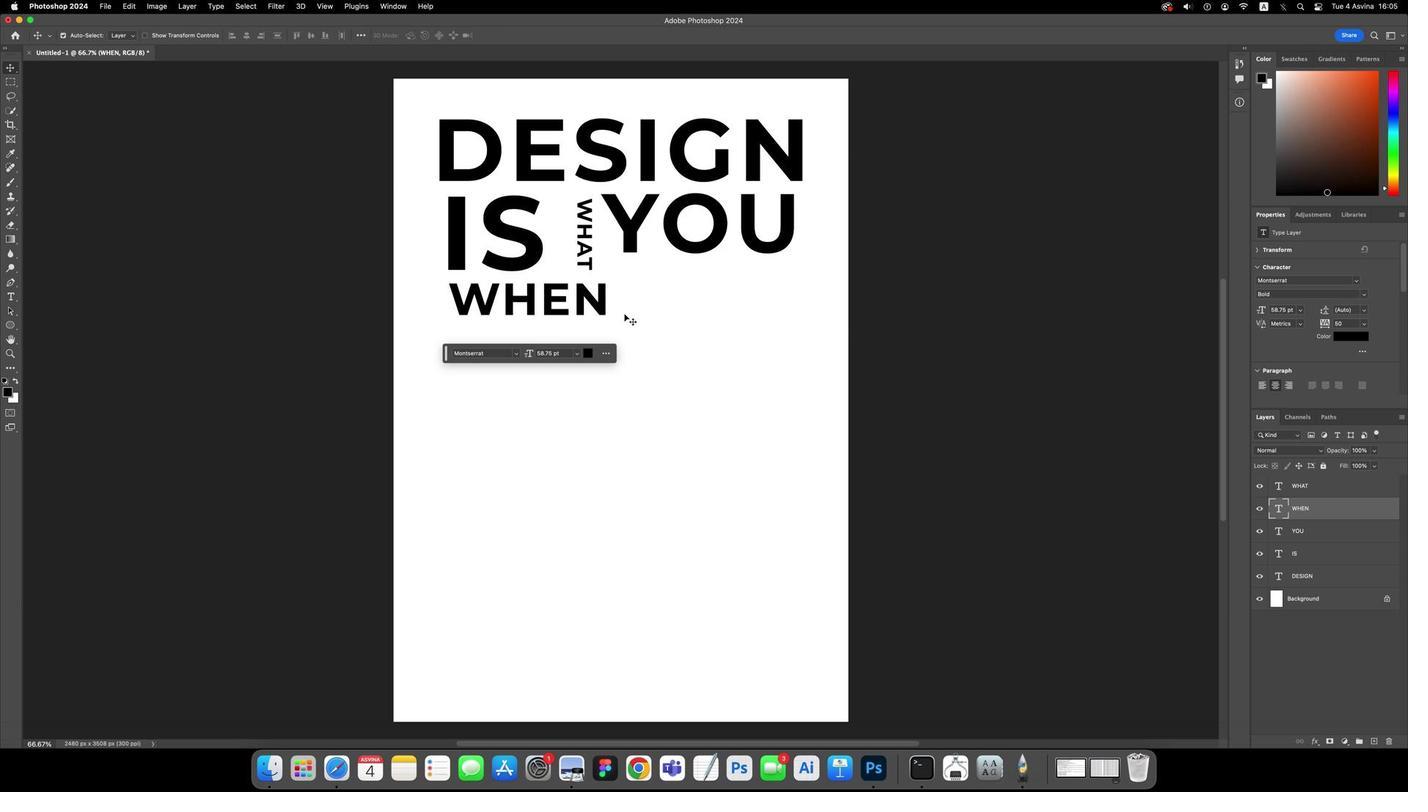 
Action: Mouse moved to (1323, 187)
Screenshot: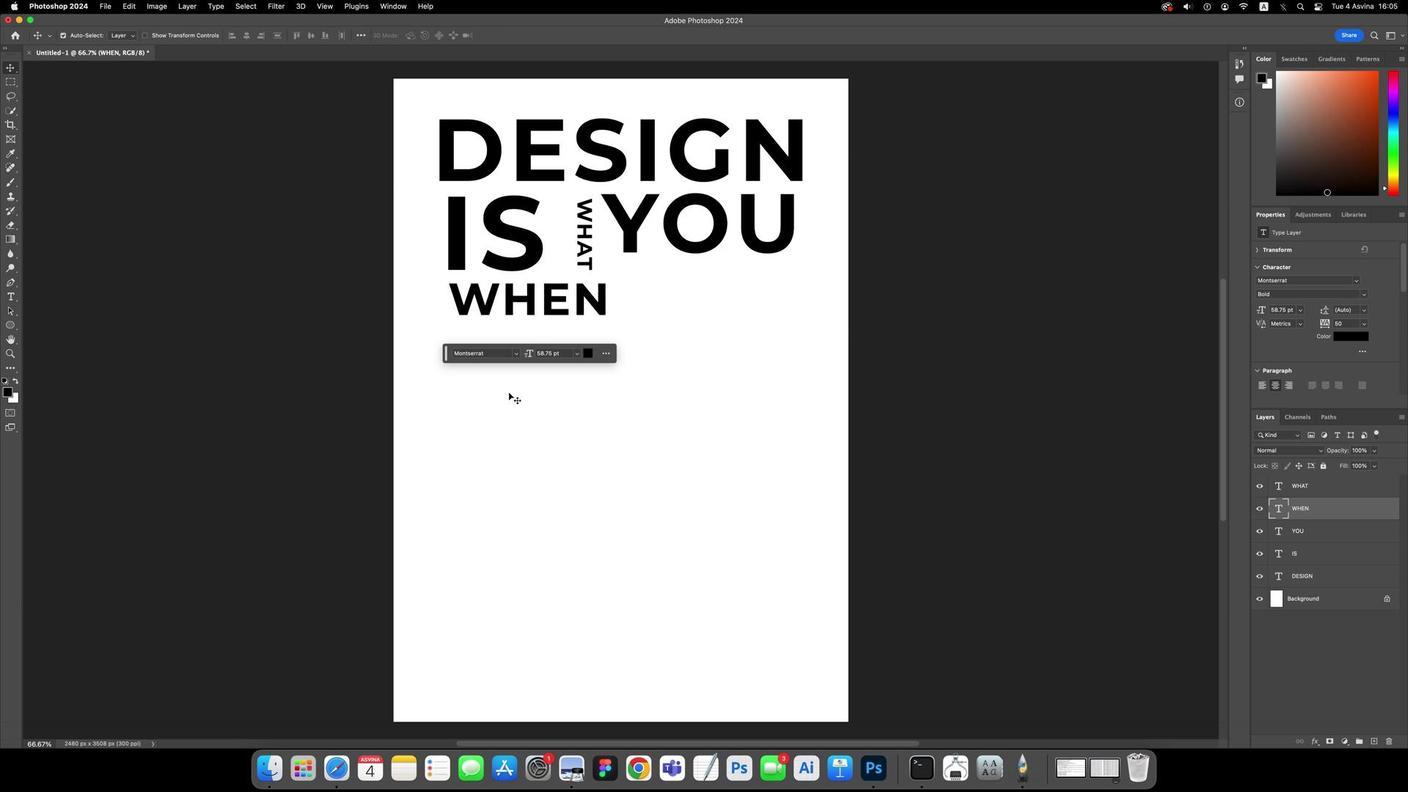 
Action: Key pressed 'T'
Screenshot: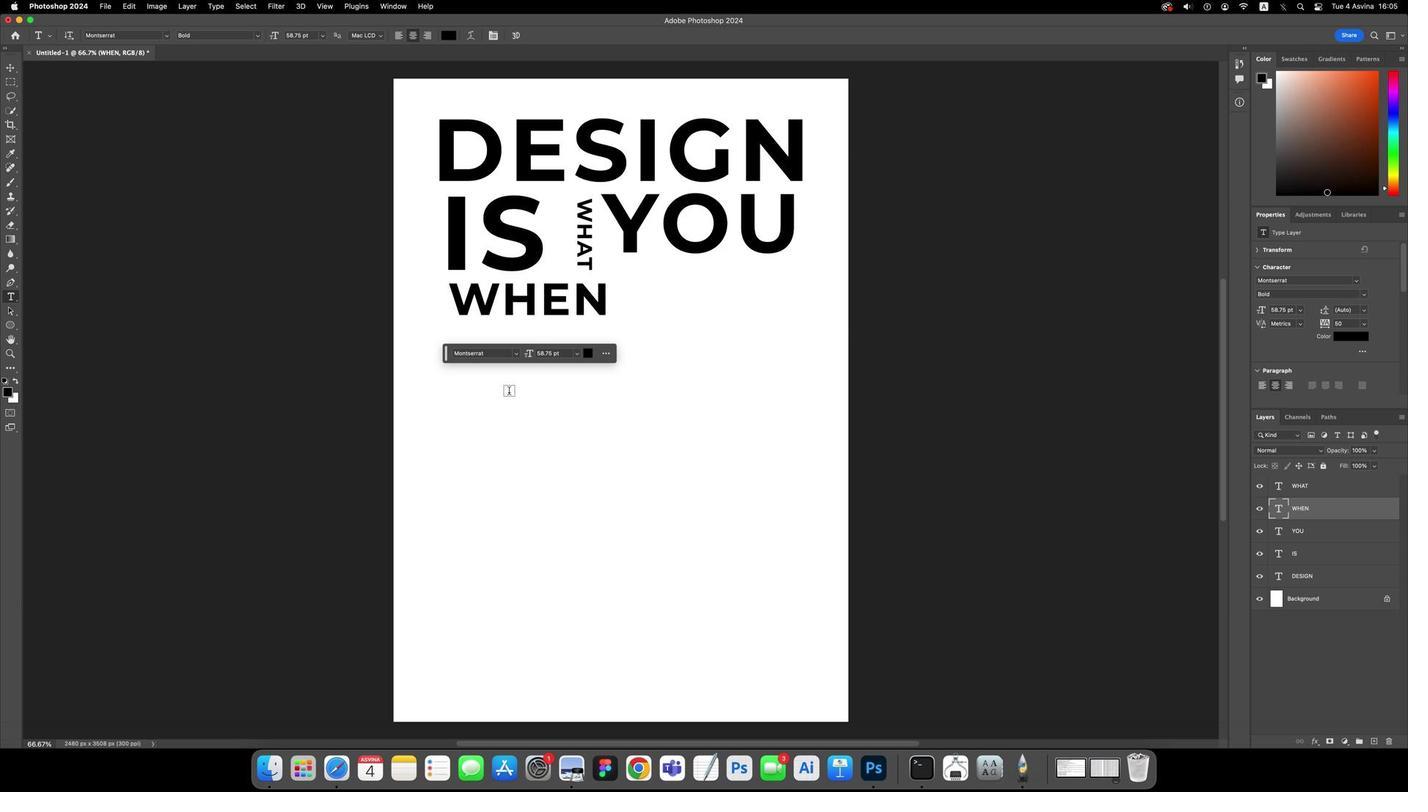 
Action: Mouse pressed left at (1323, 187)
Screenshot: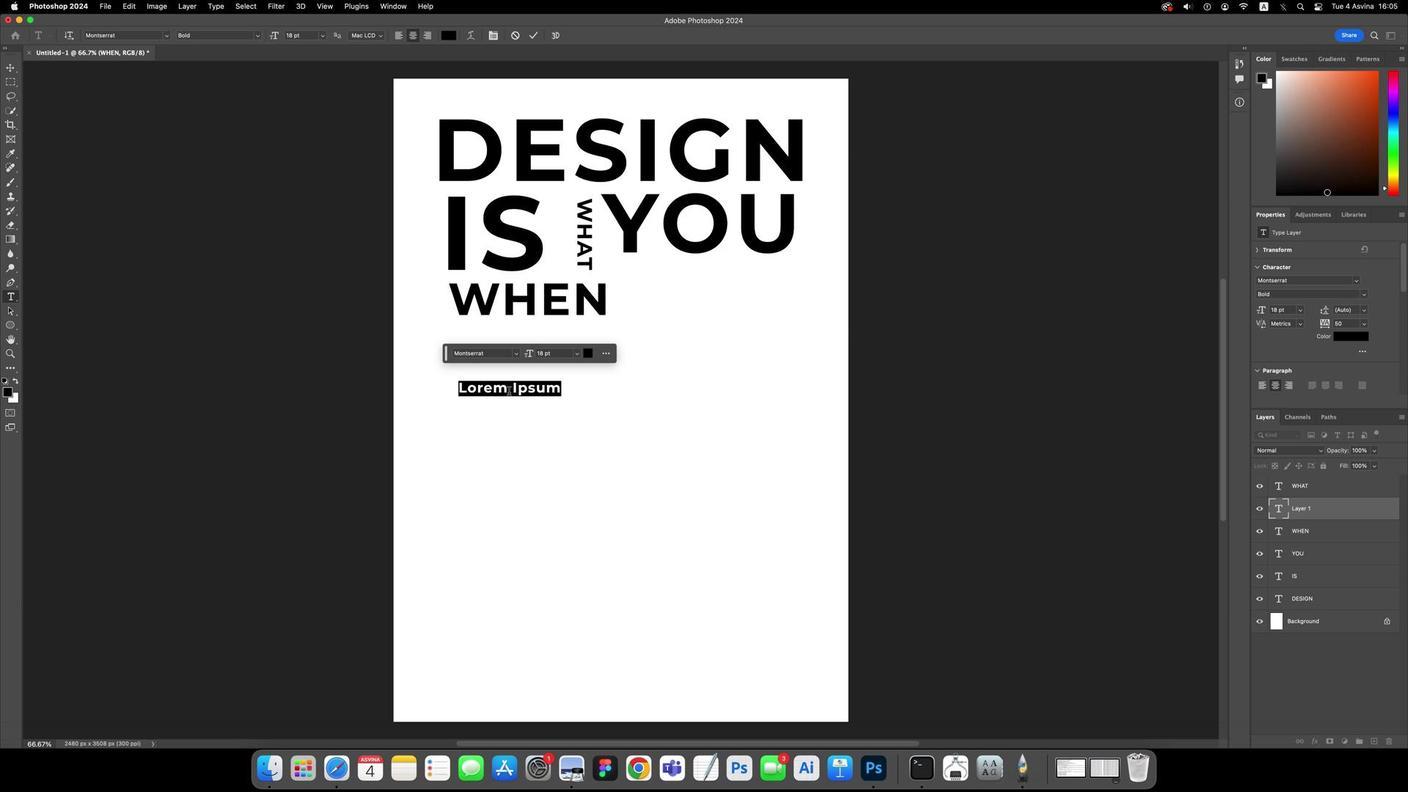
Action: Key pressed 'Y''O''U'
Screenshot: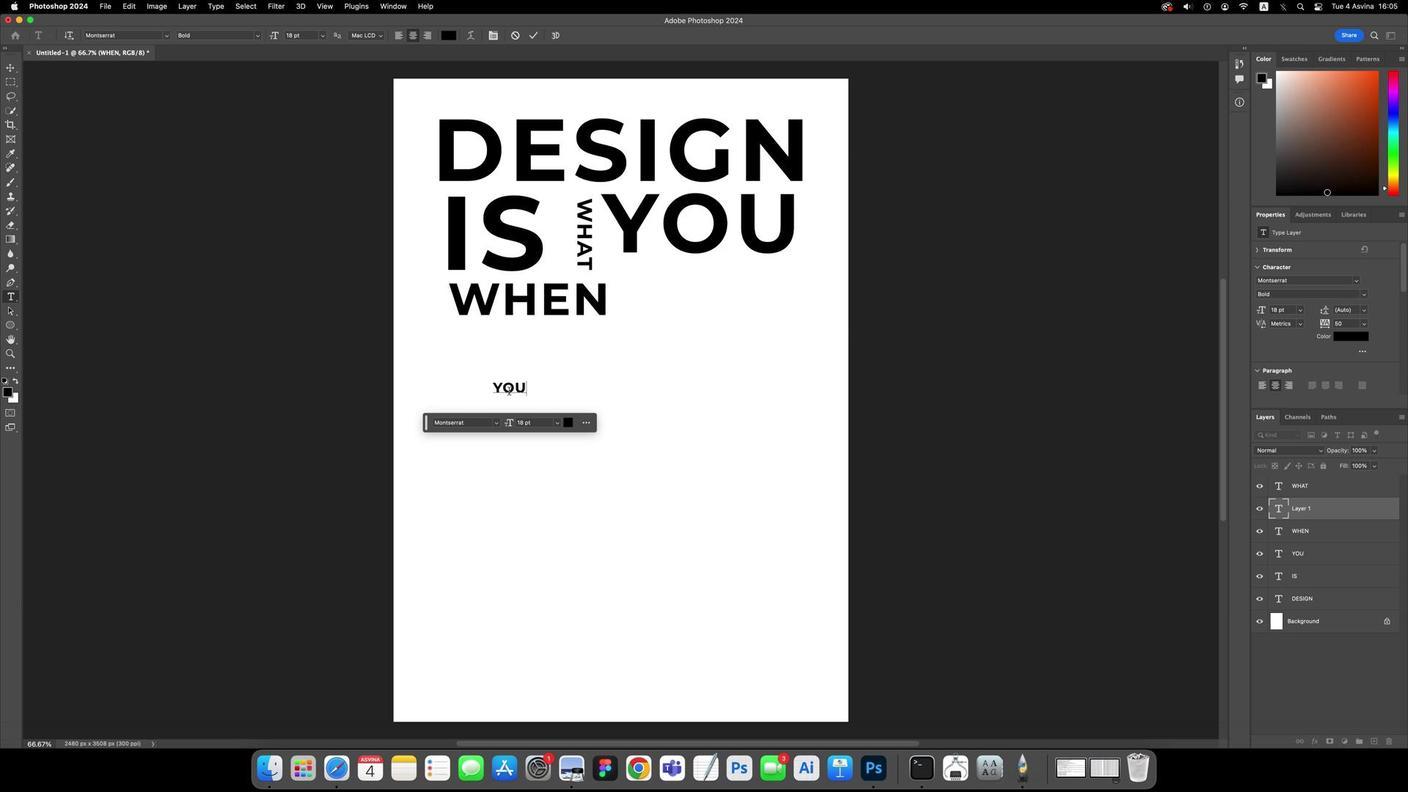 
Action: Mouse moved to (1323, 187)
Screenshot: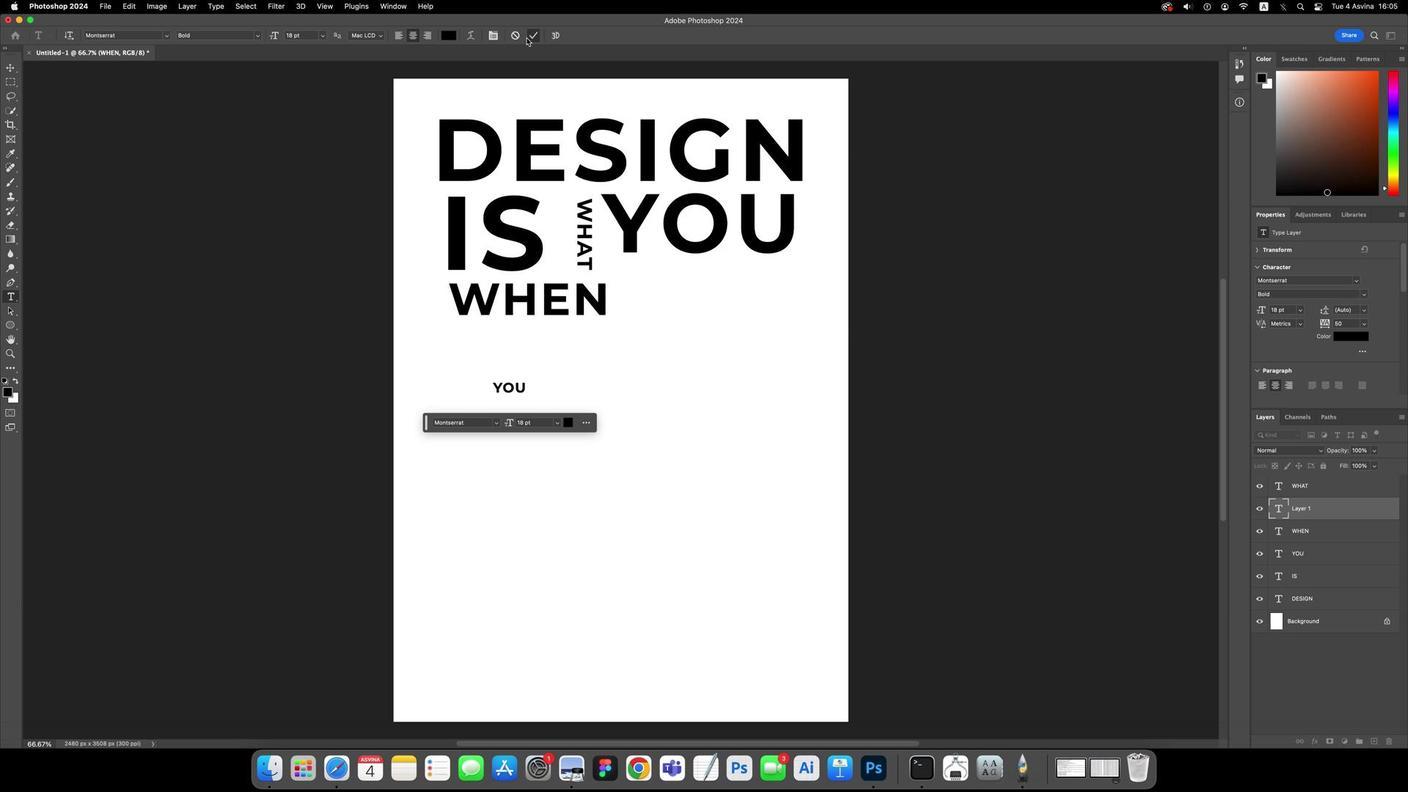 
Action: Mouse pressed left at (1323, 187)
Screenshot: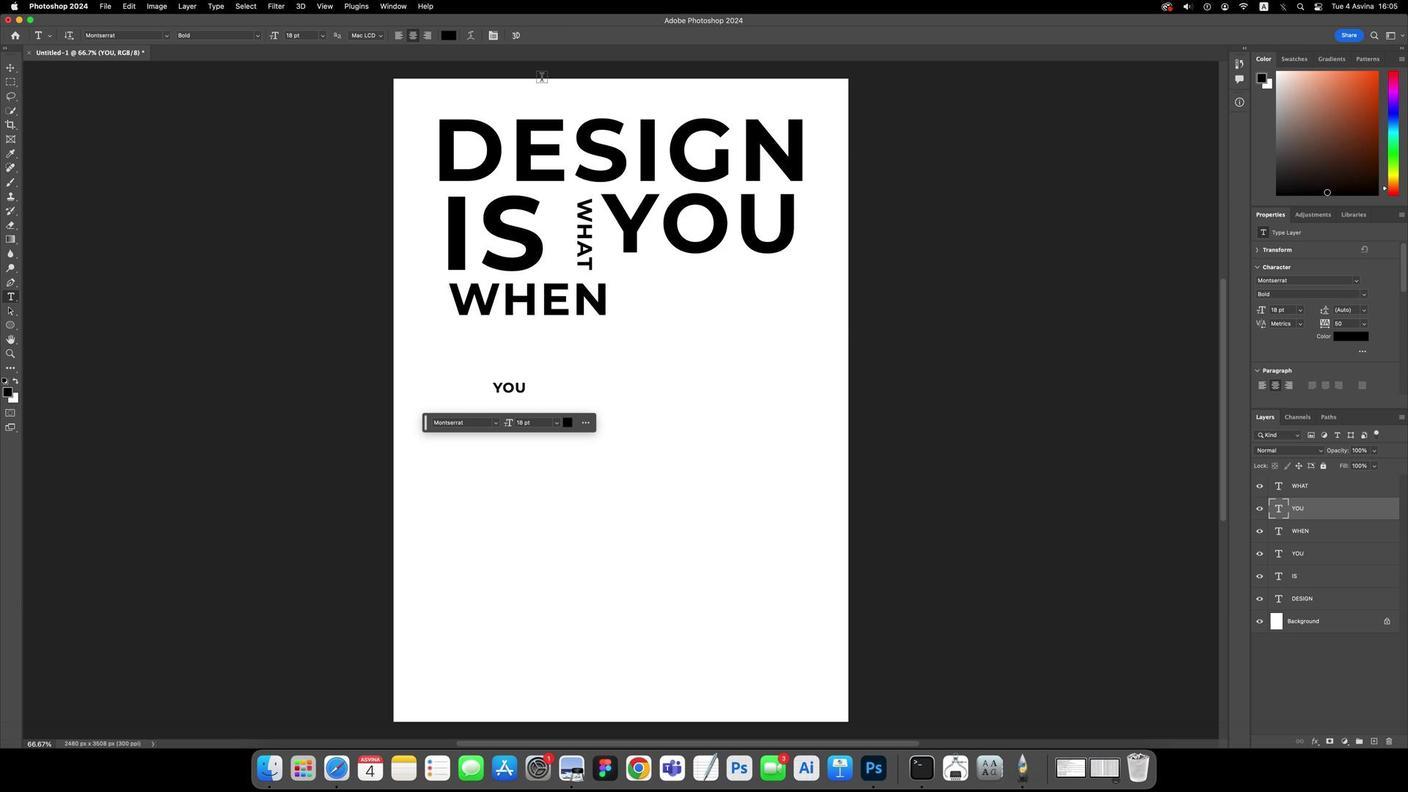 
Action: Mouse moved to (1323, 187)
Screenshot: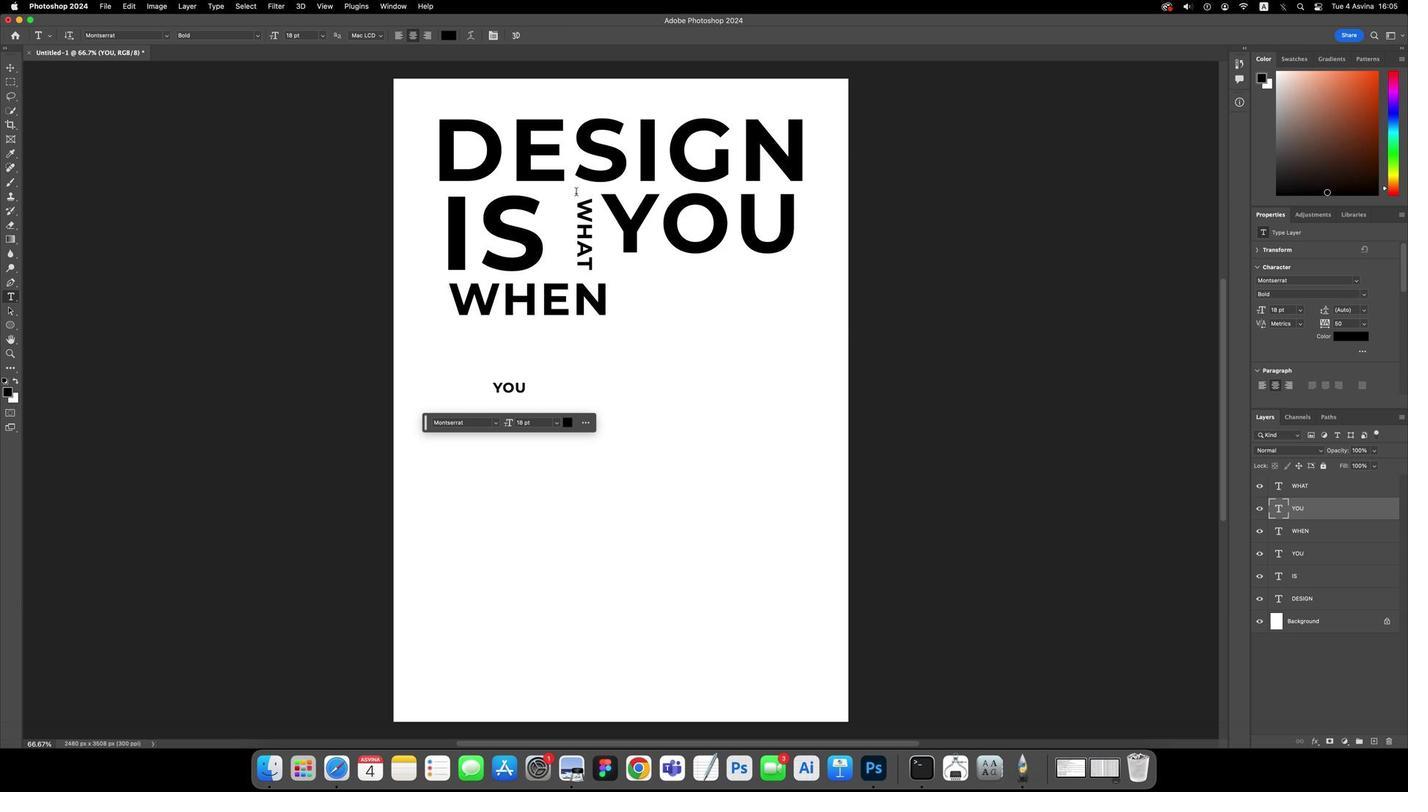 
Action: Key pressed 'V'Key.cmd't'
Screenshot: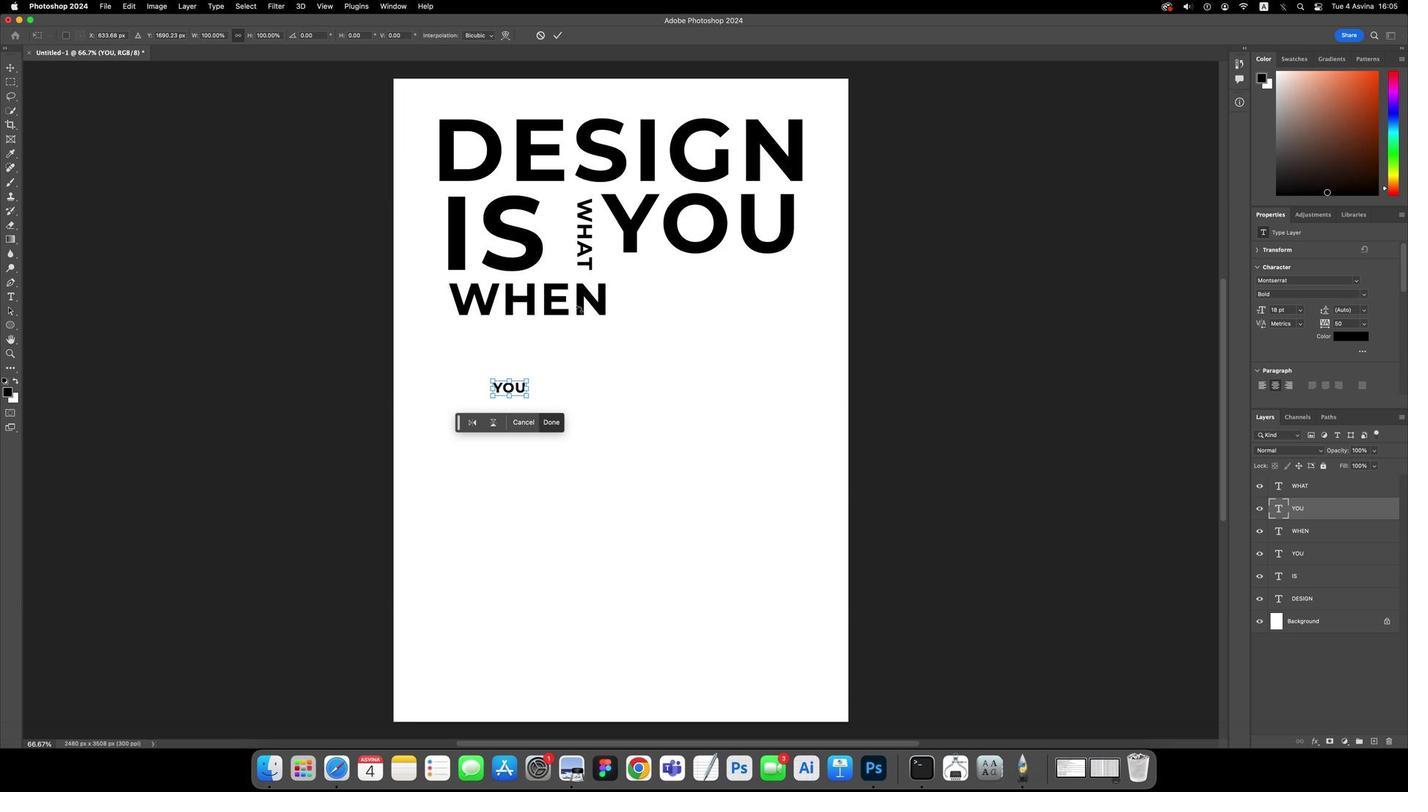 
Action: Mouse moved to (1323, 187)
Screenshot: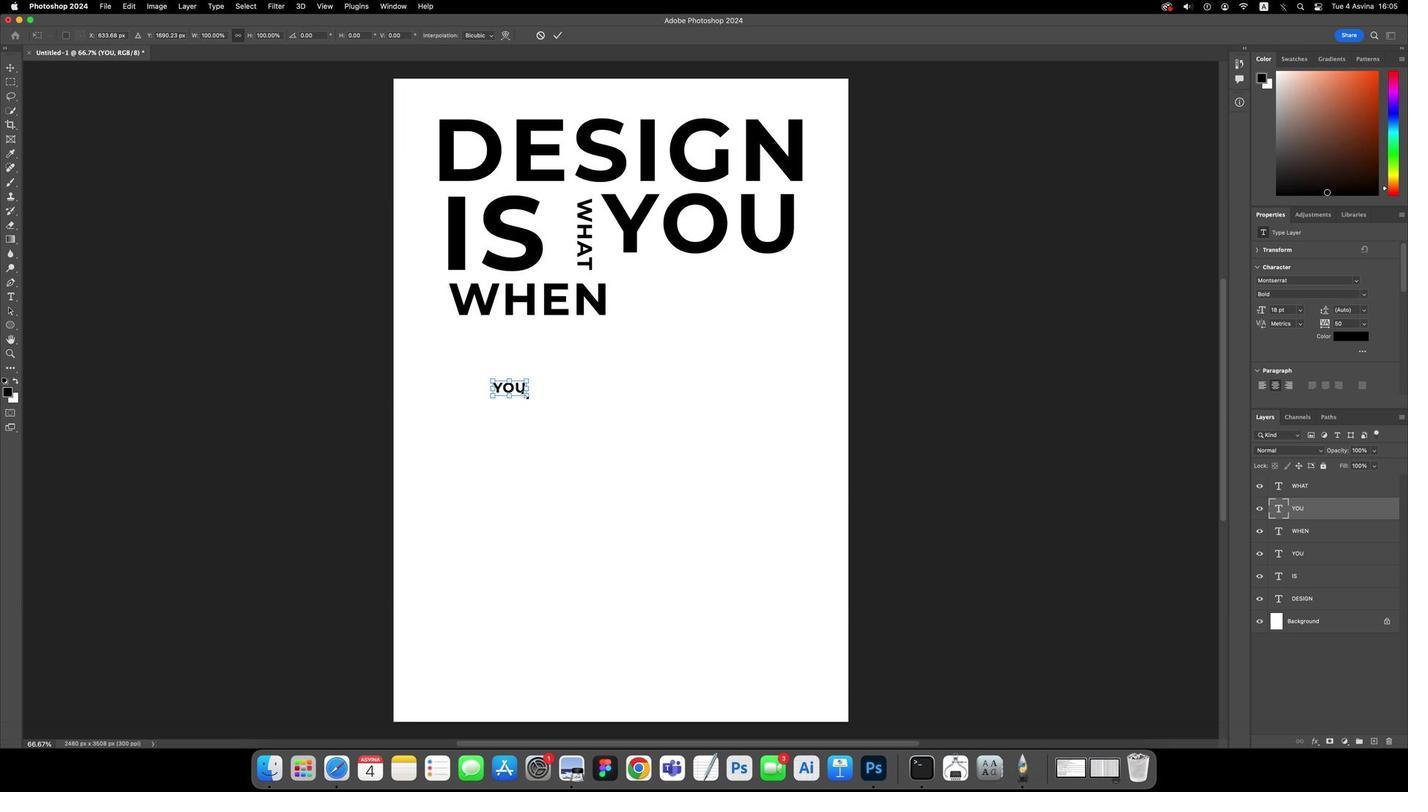 
Action: Mouse pressed left at (1323, 187)
Screenshot: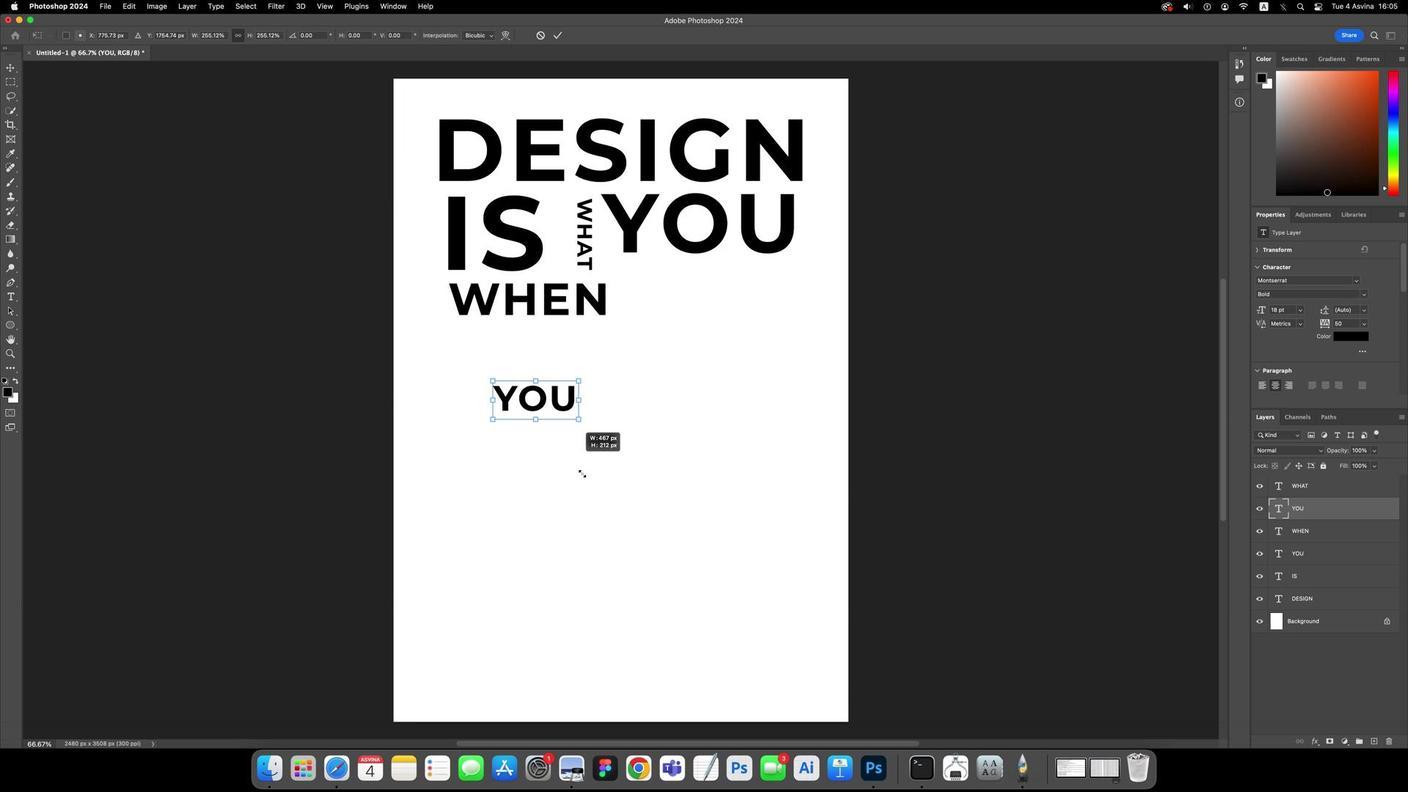 
Action: Mouse moved to (1323, 187)
Screenshot: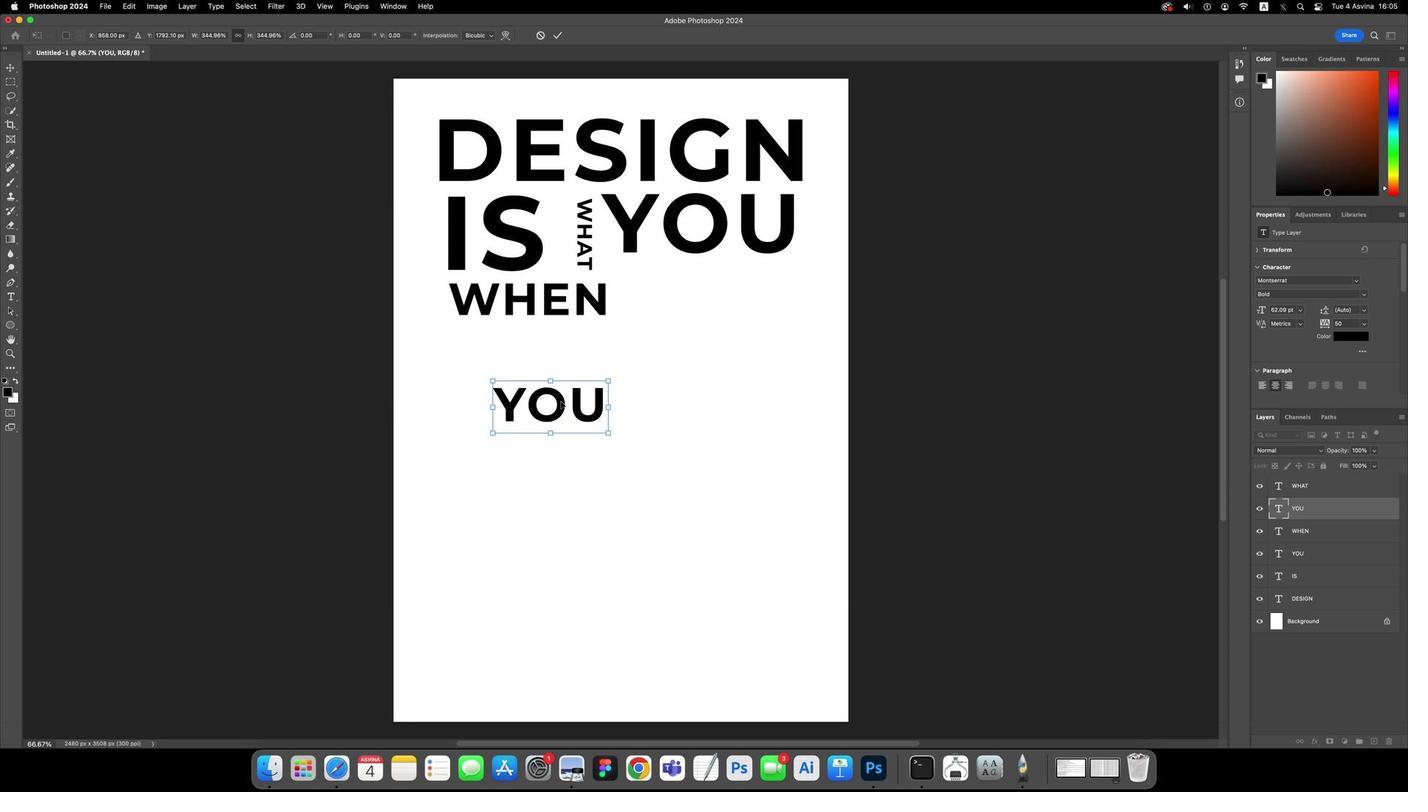 
Action: Mouse pressed left at (1323, 187)
Screenshot: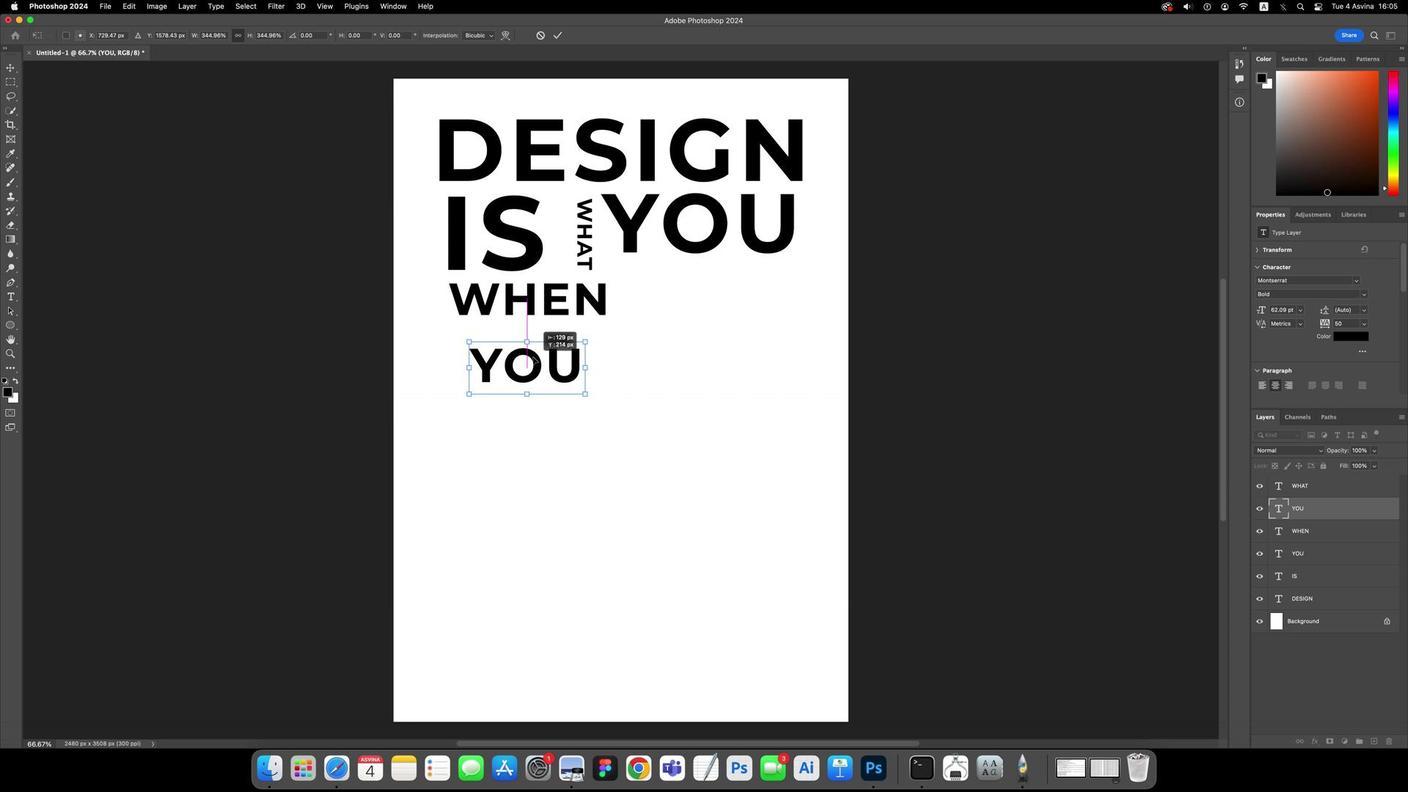 
Action: Mouse moved to (1323, 187)
Screenshot: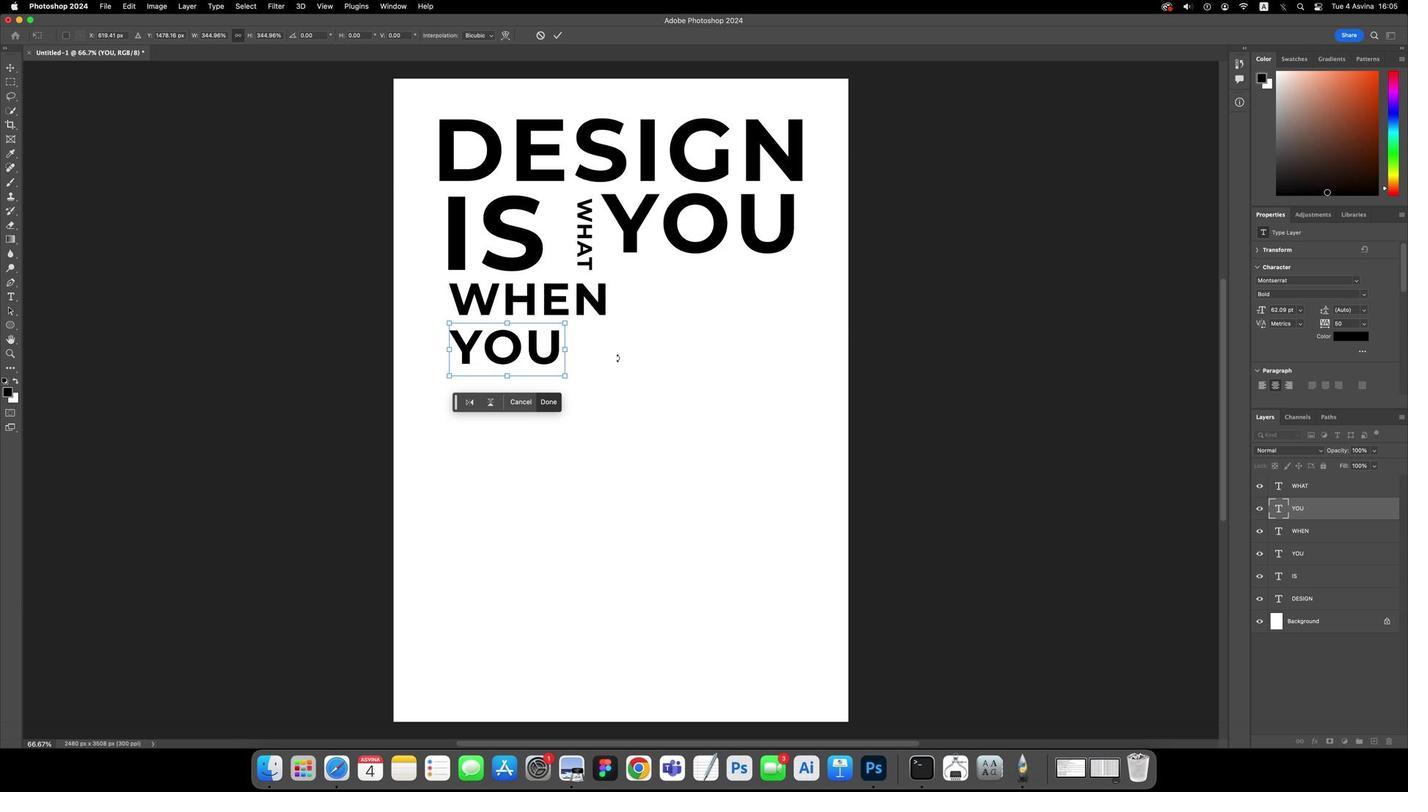 
Action: Key pressed Key.enter
Screenshot: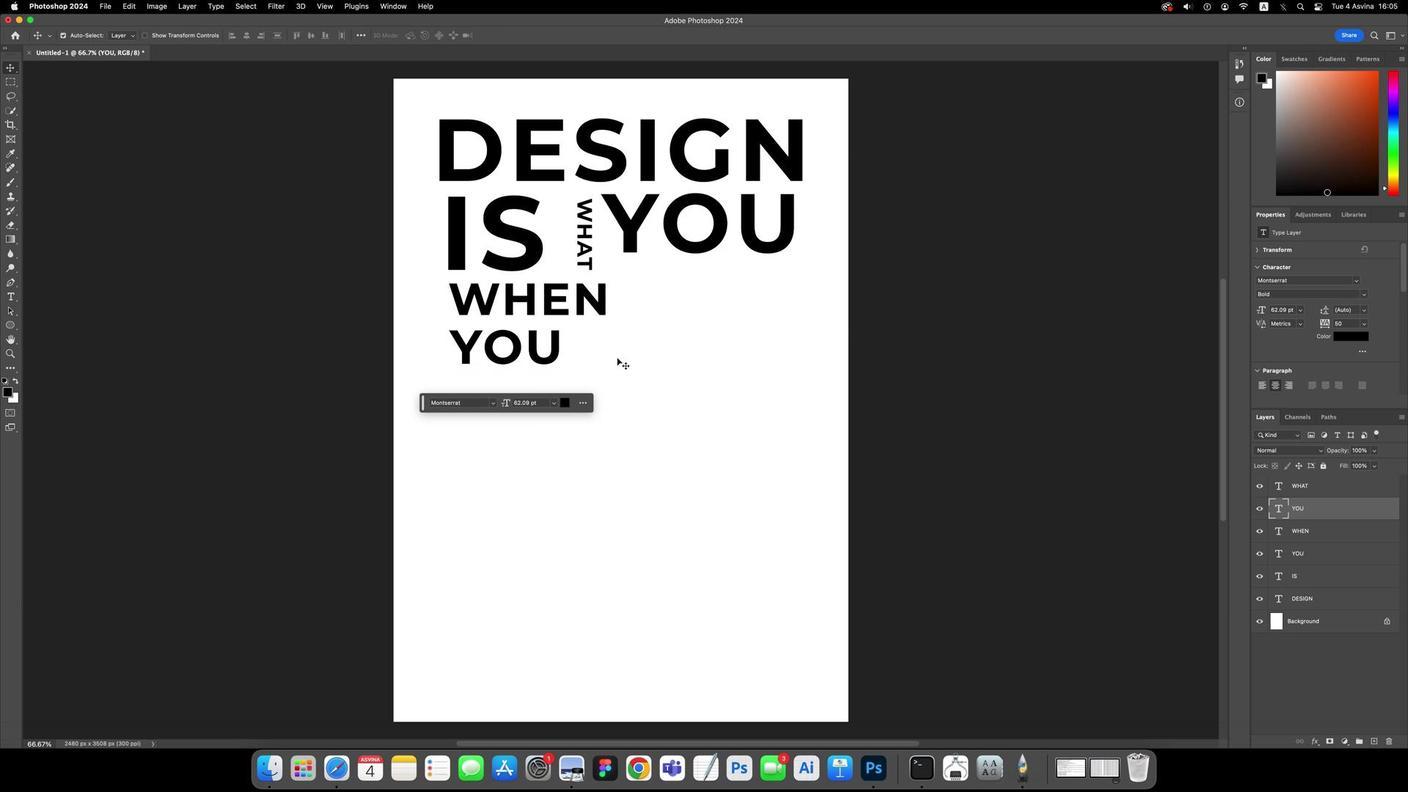 
Action: Mouse moved to (1323, 187)
Screenshot: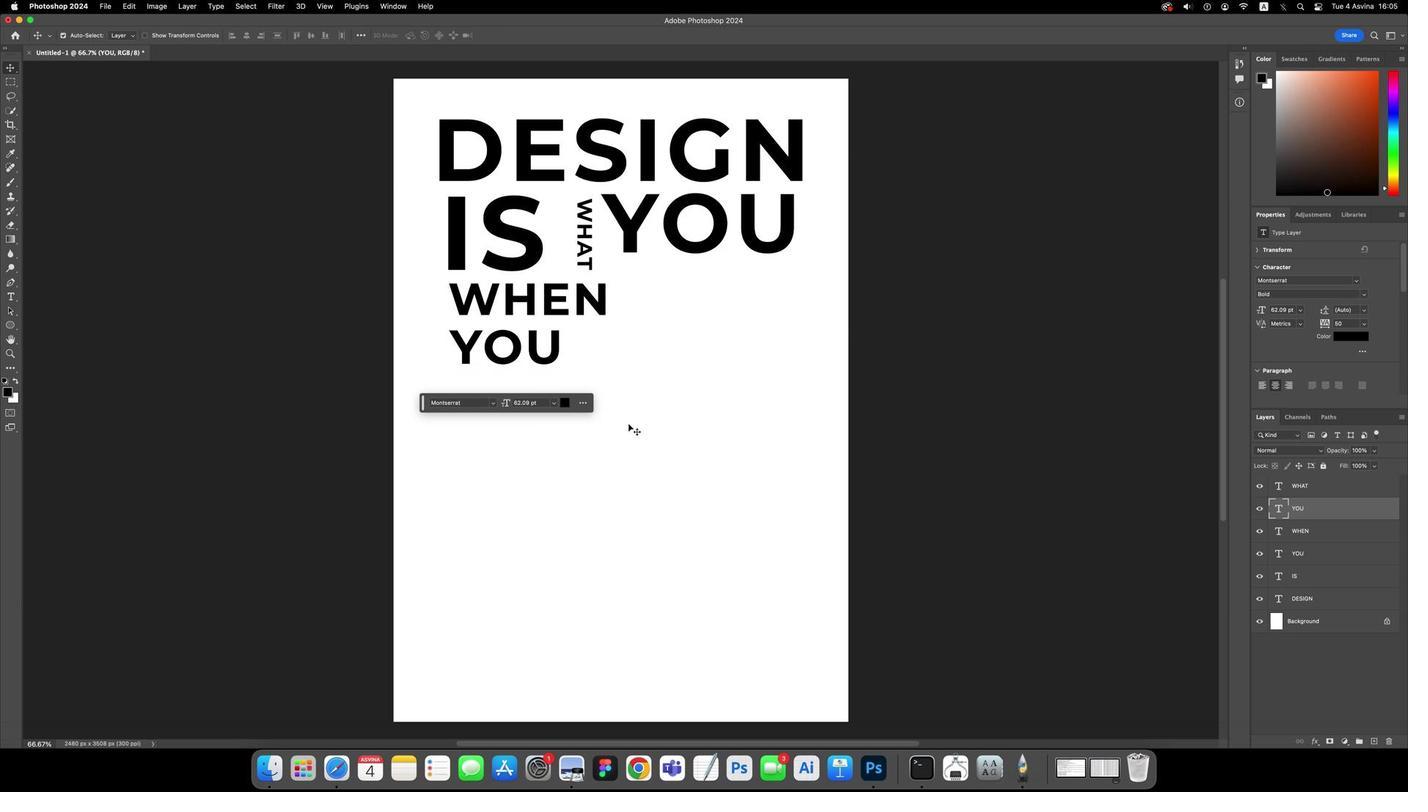
Action: Key pressed 'T'
Screenshot: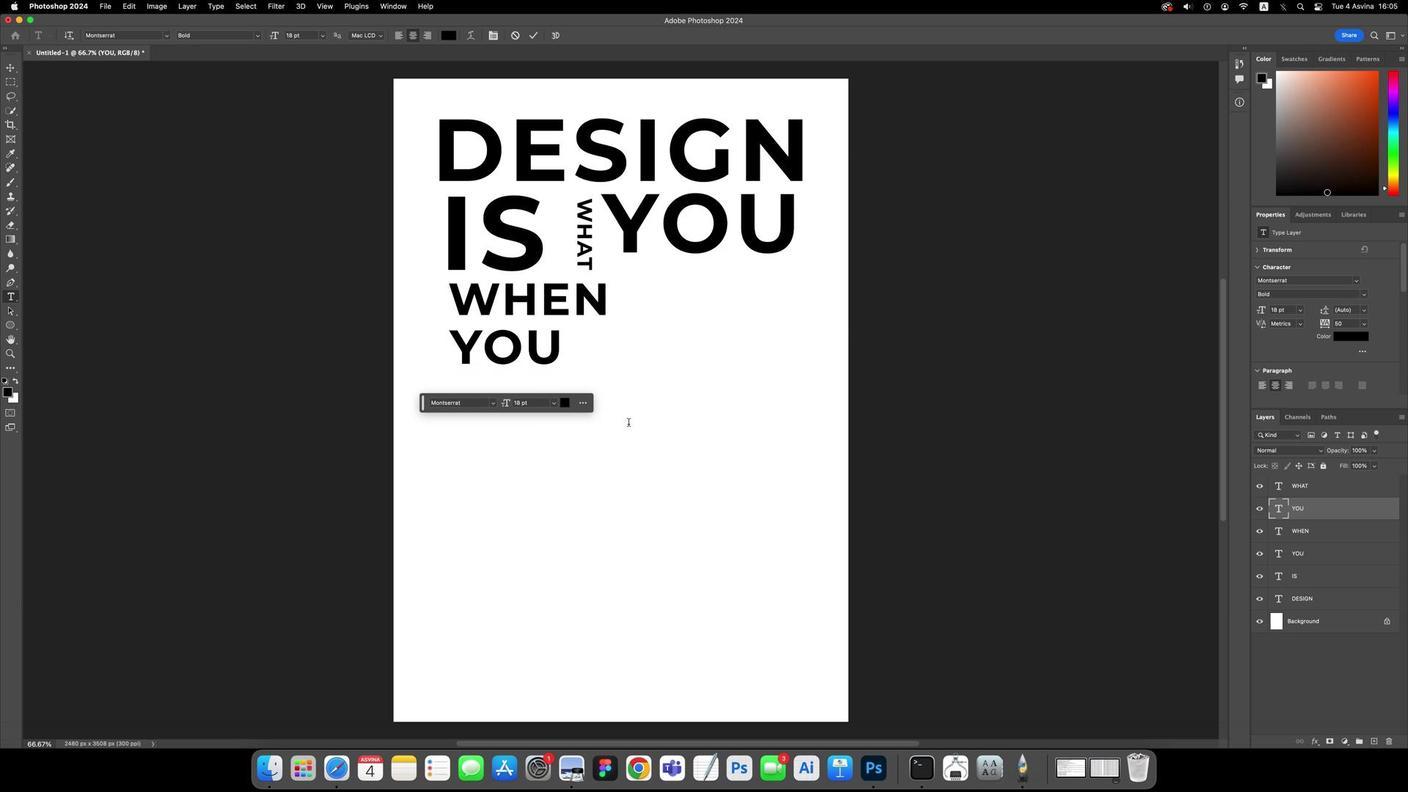 
Action: Mouse pressed left at (1323, 187)
Screenshot: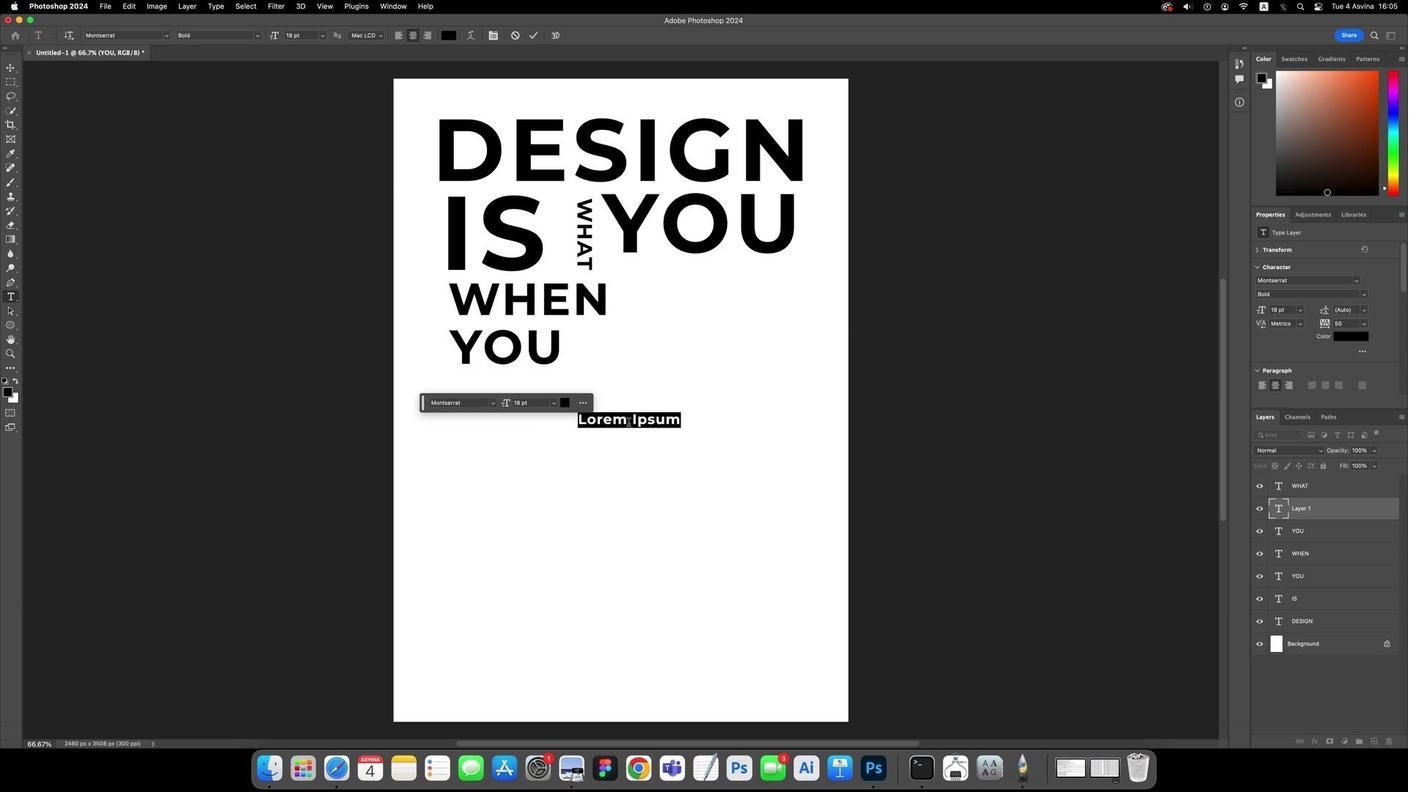 
Action: Key pressed 'D''O''N'"'"'Y'Key.backspace'T'
Screenshot: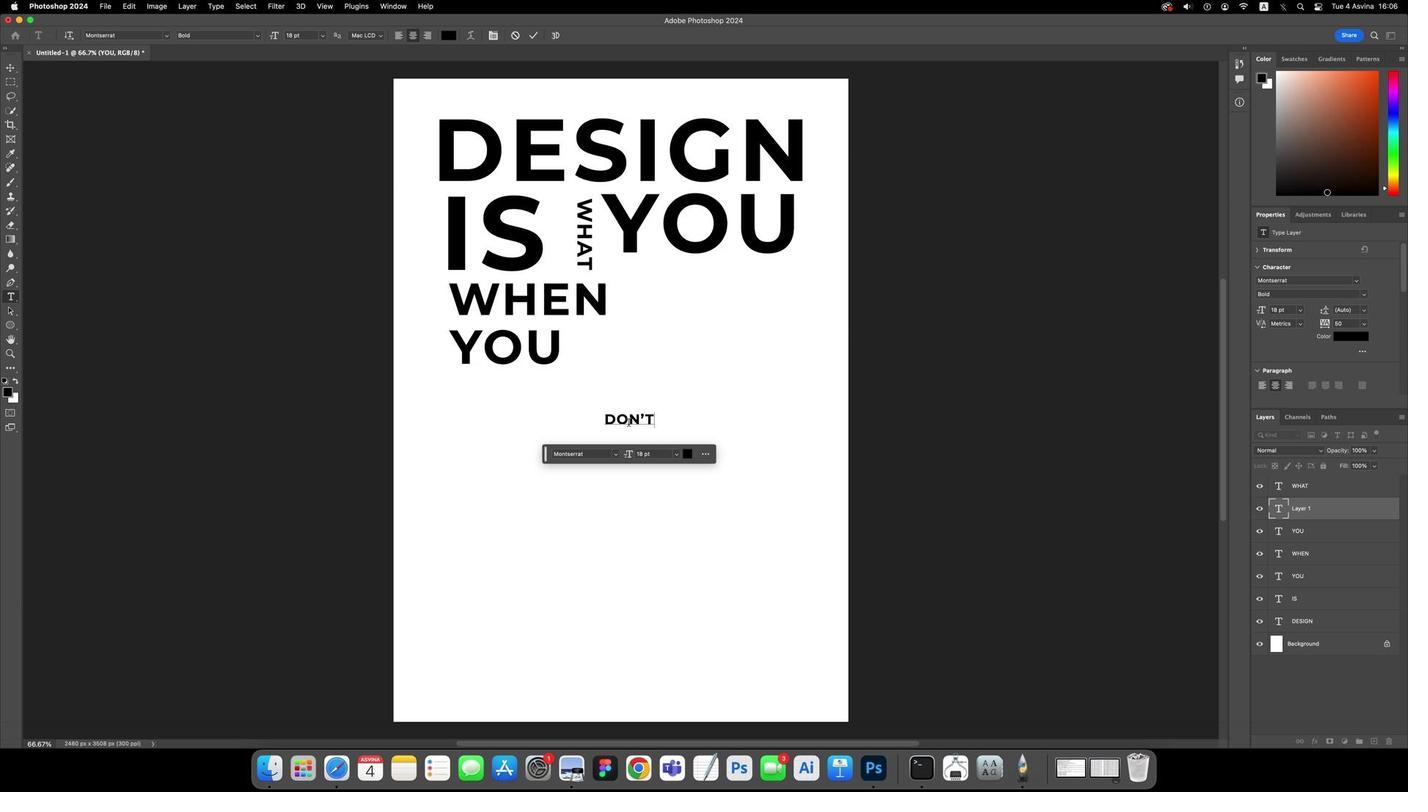 
Action: Mouse moved to (1323, 187)
Screenshot: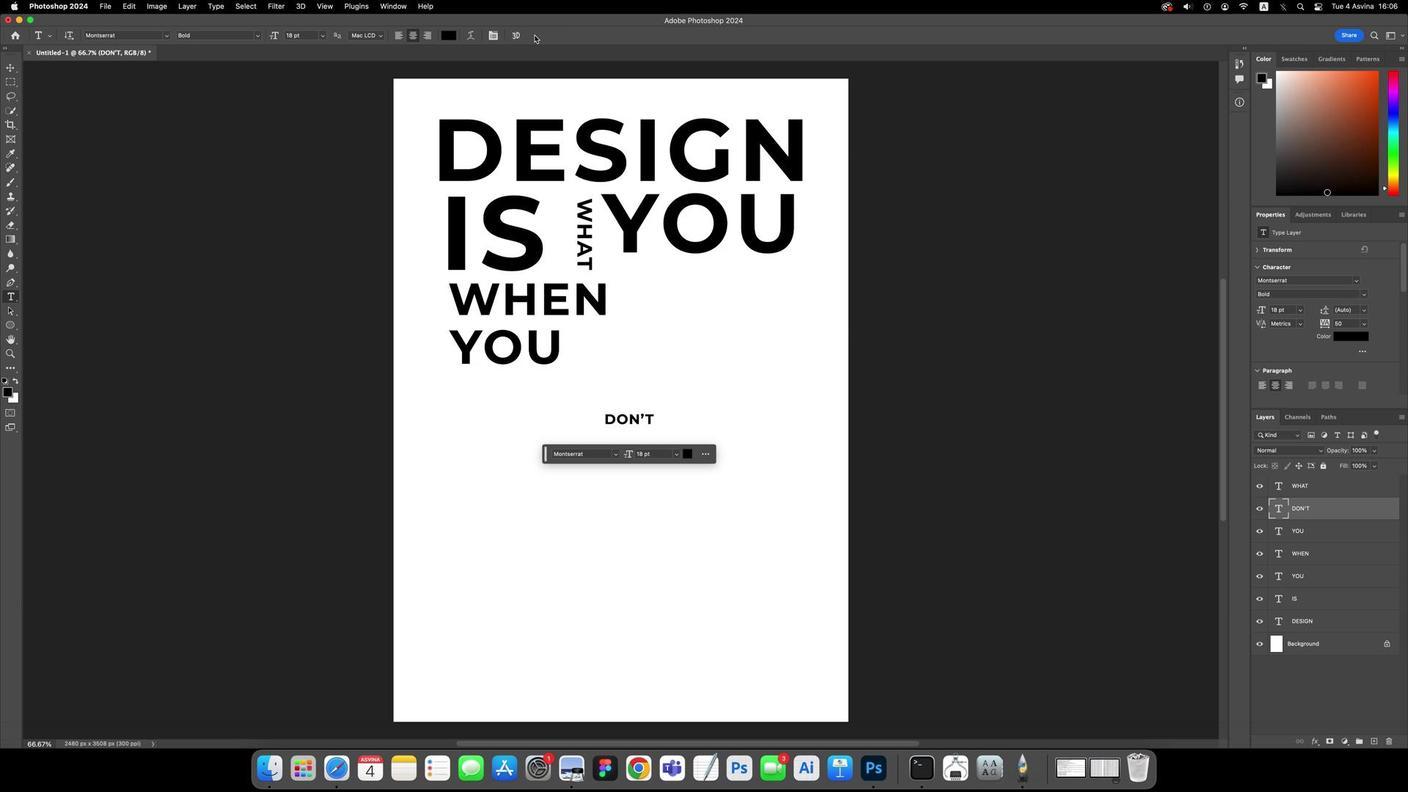 
Action: Mouse pressed left at (1323, 187)
Screenshot: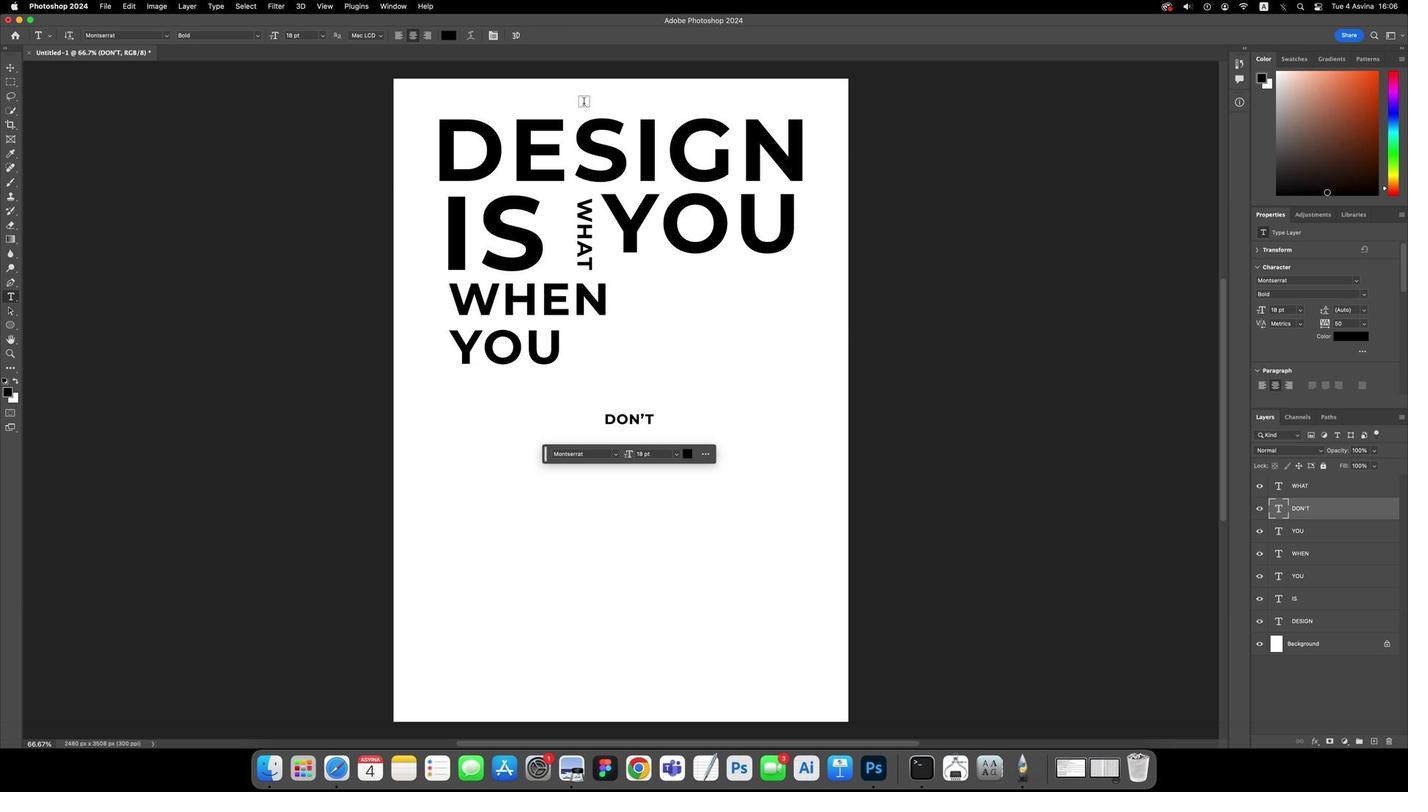
Action: Mouse moved to (1323, 187)
Screenshot: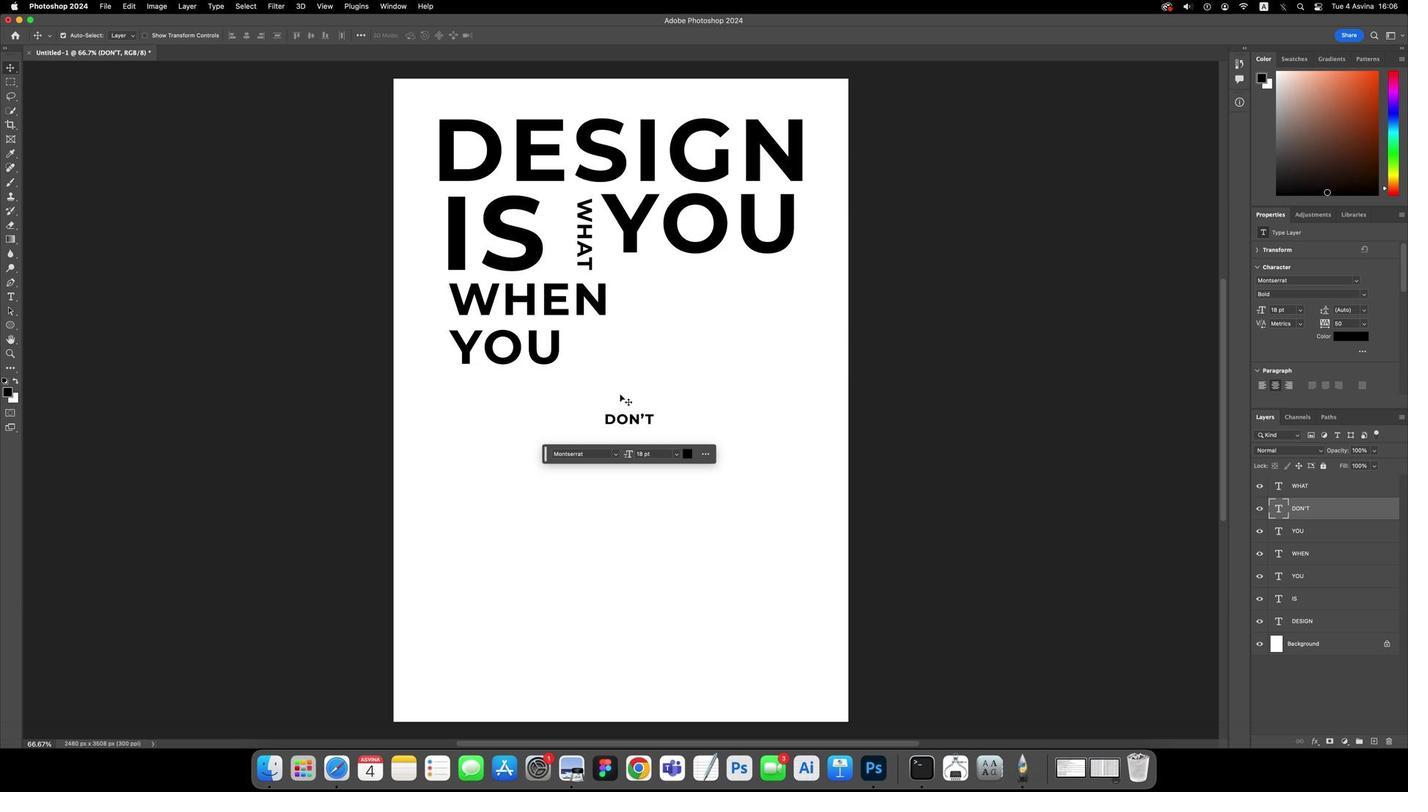 
Action: Key pressed 'V'
Screenshot: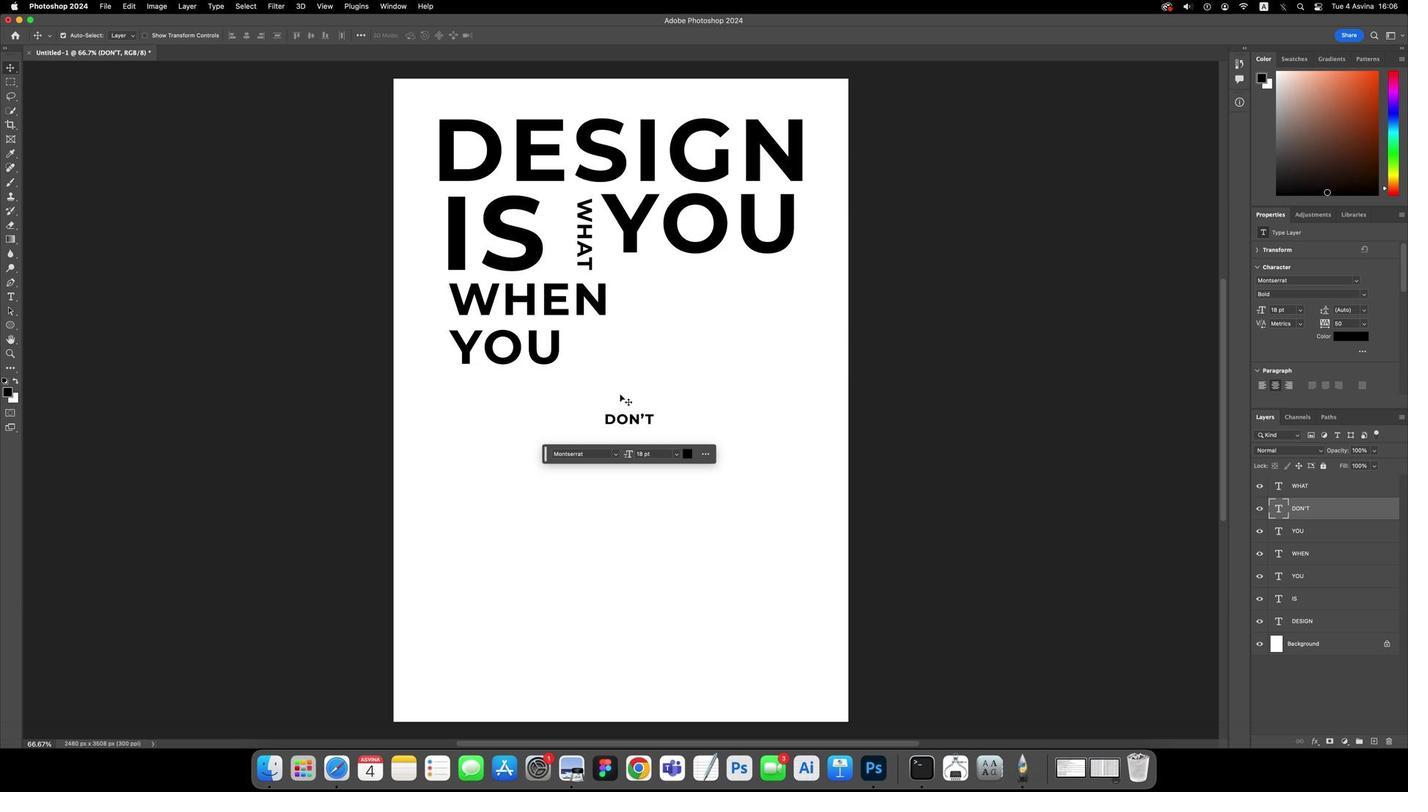 
Action: Mouse moved to (1323, 187)
Screenshot: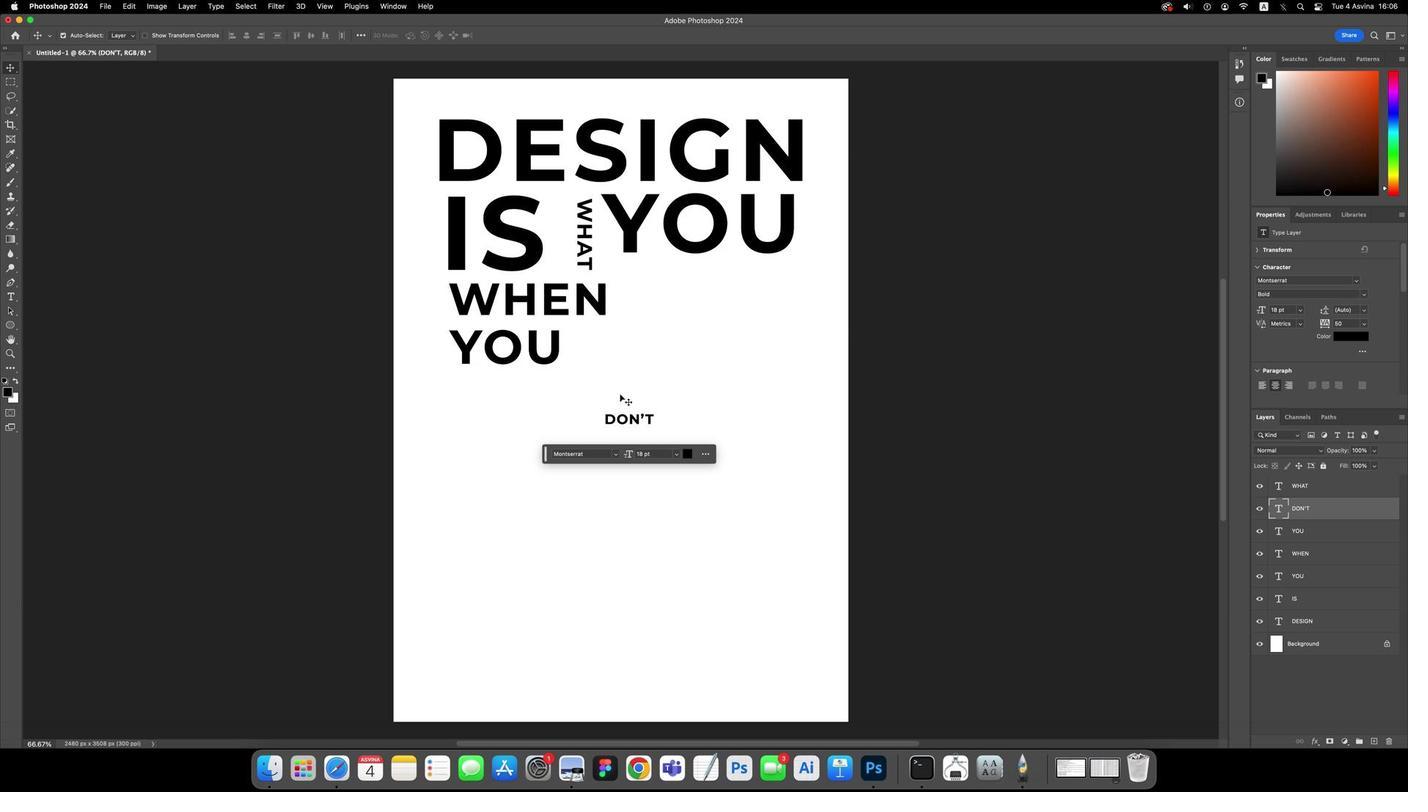 
Action: Key pressed Key.cmd't'
Screenshot: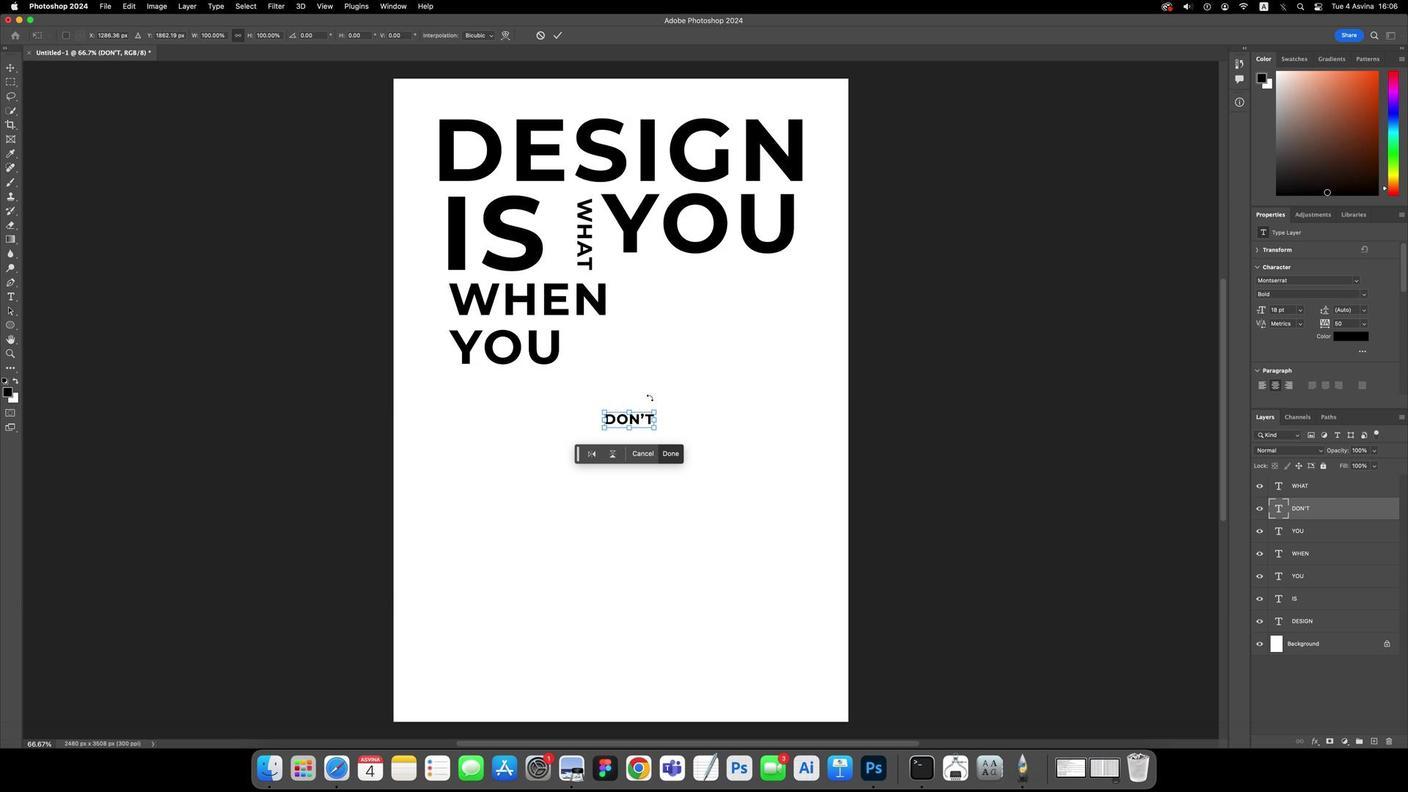 
Action: Mouse moved to (1323, 187)
Screenshot: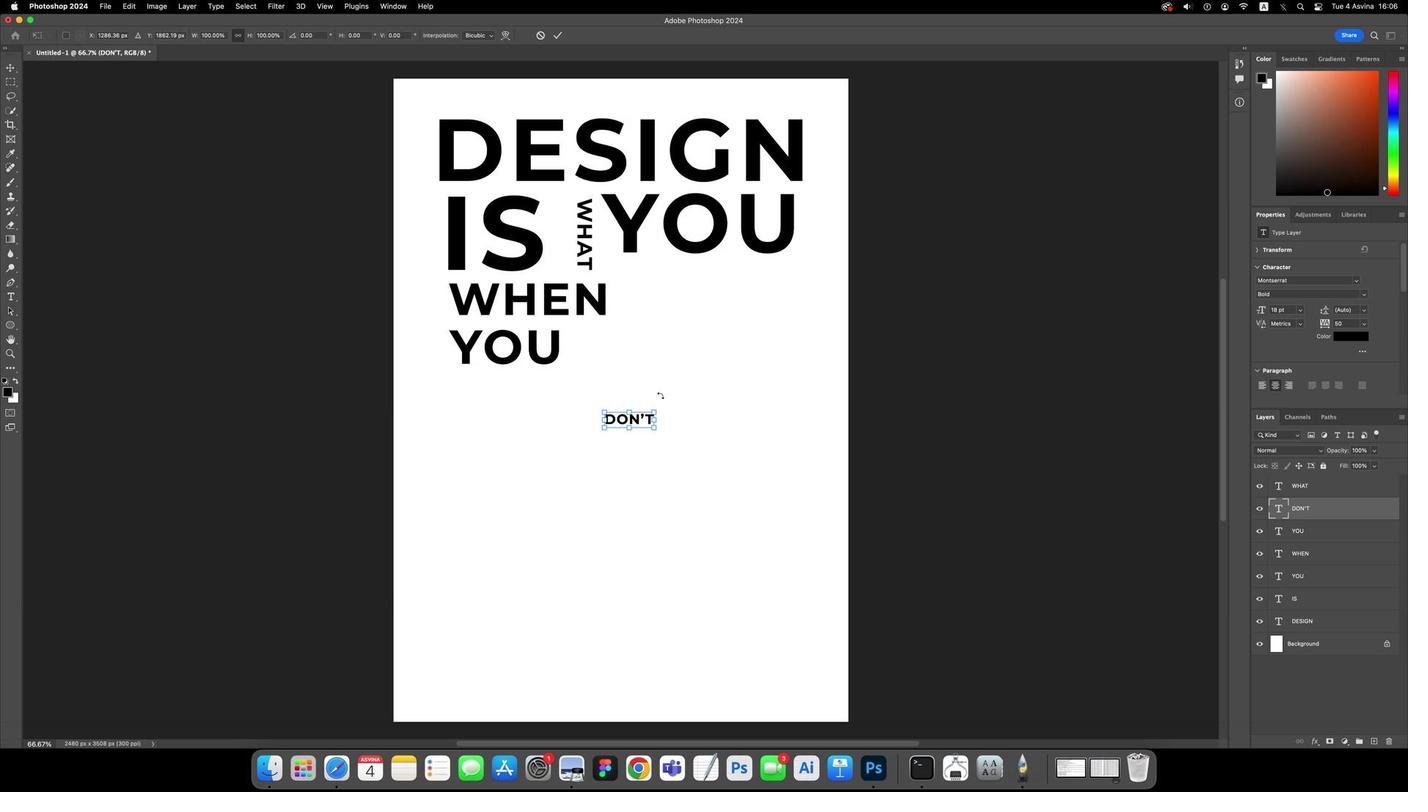 
Action: Mouse pressed left at (1323, 187)
Screenshot: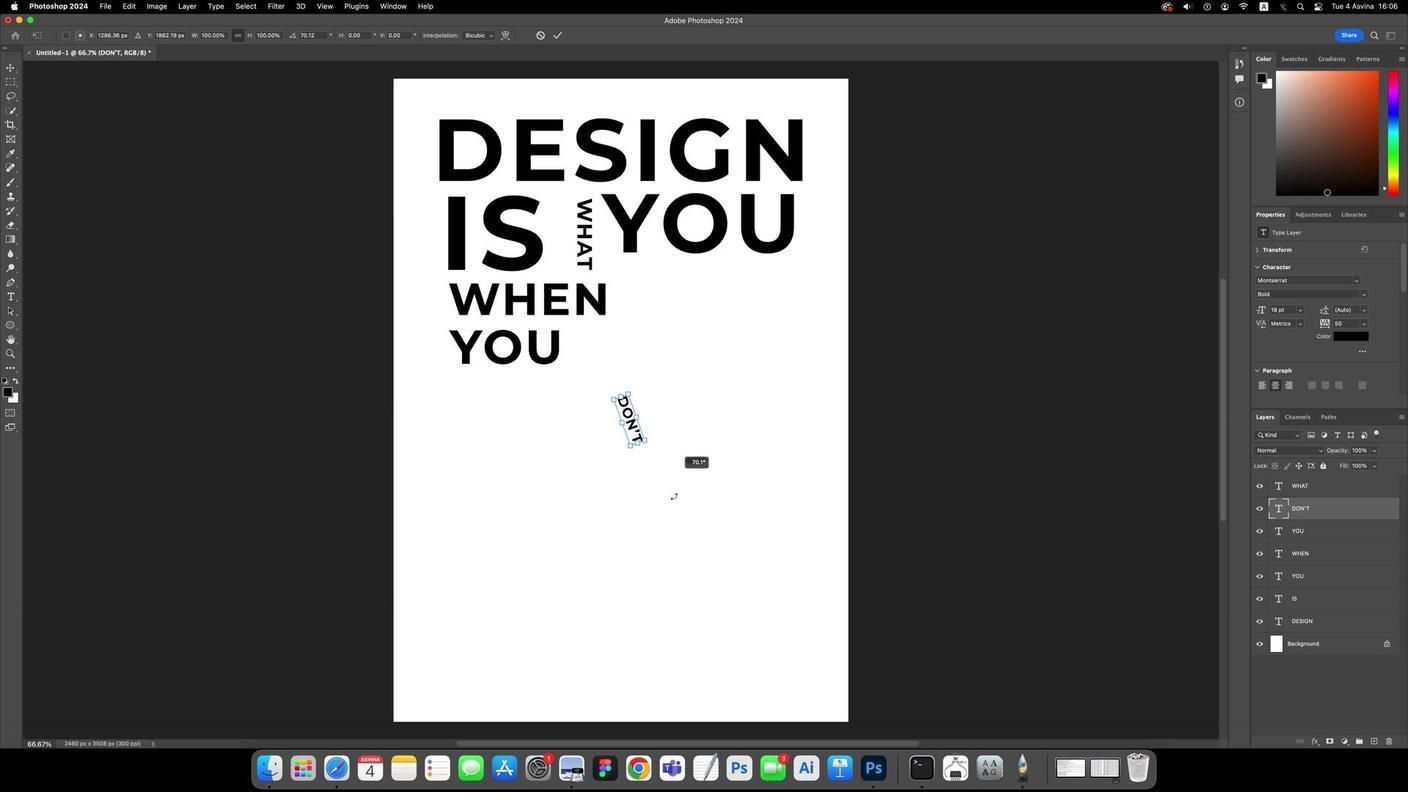 
Action: Mouse moved to (1323, 187)
Screenshot: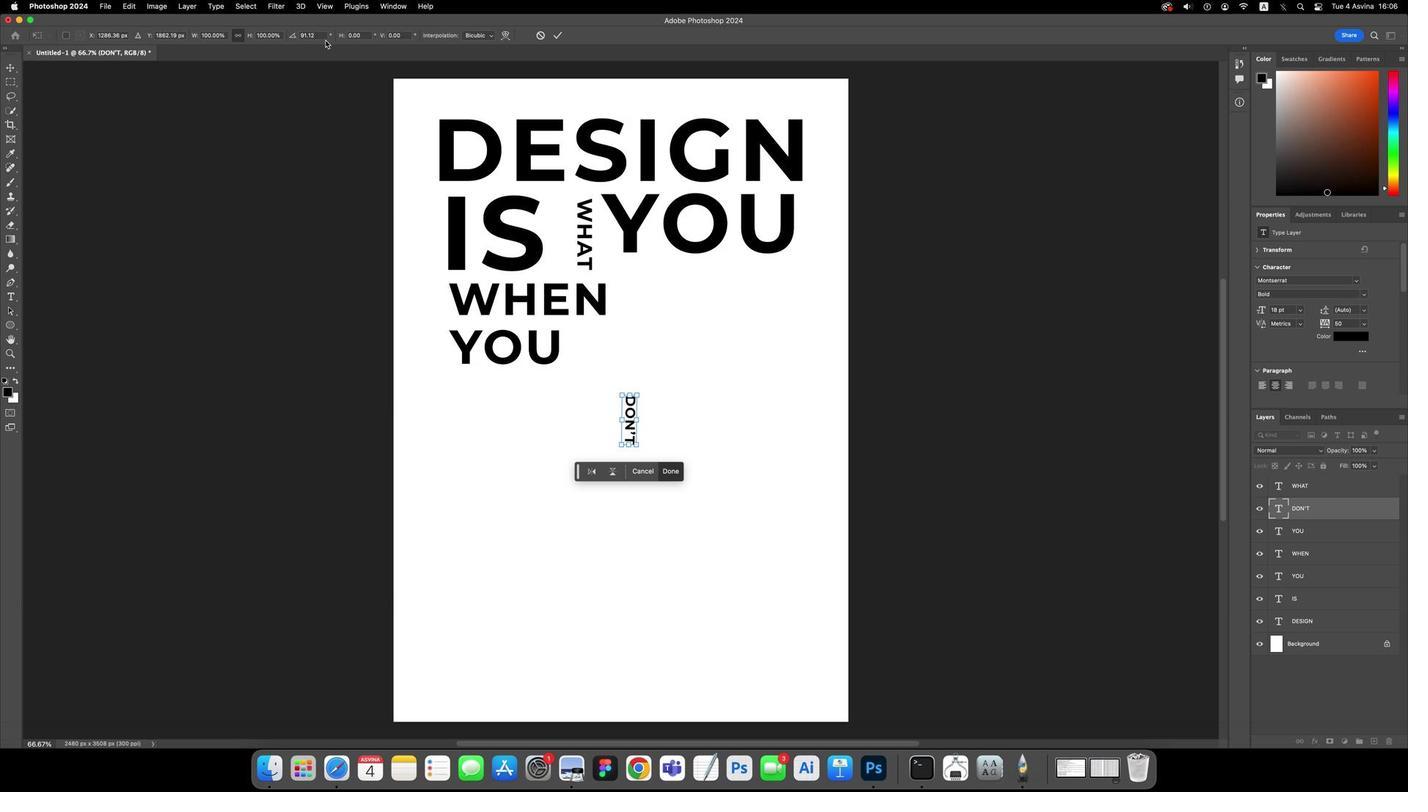 
Action: Mouse pressed left at (1323, 187)
Screenshot: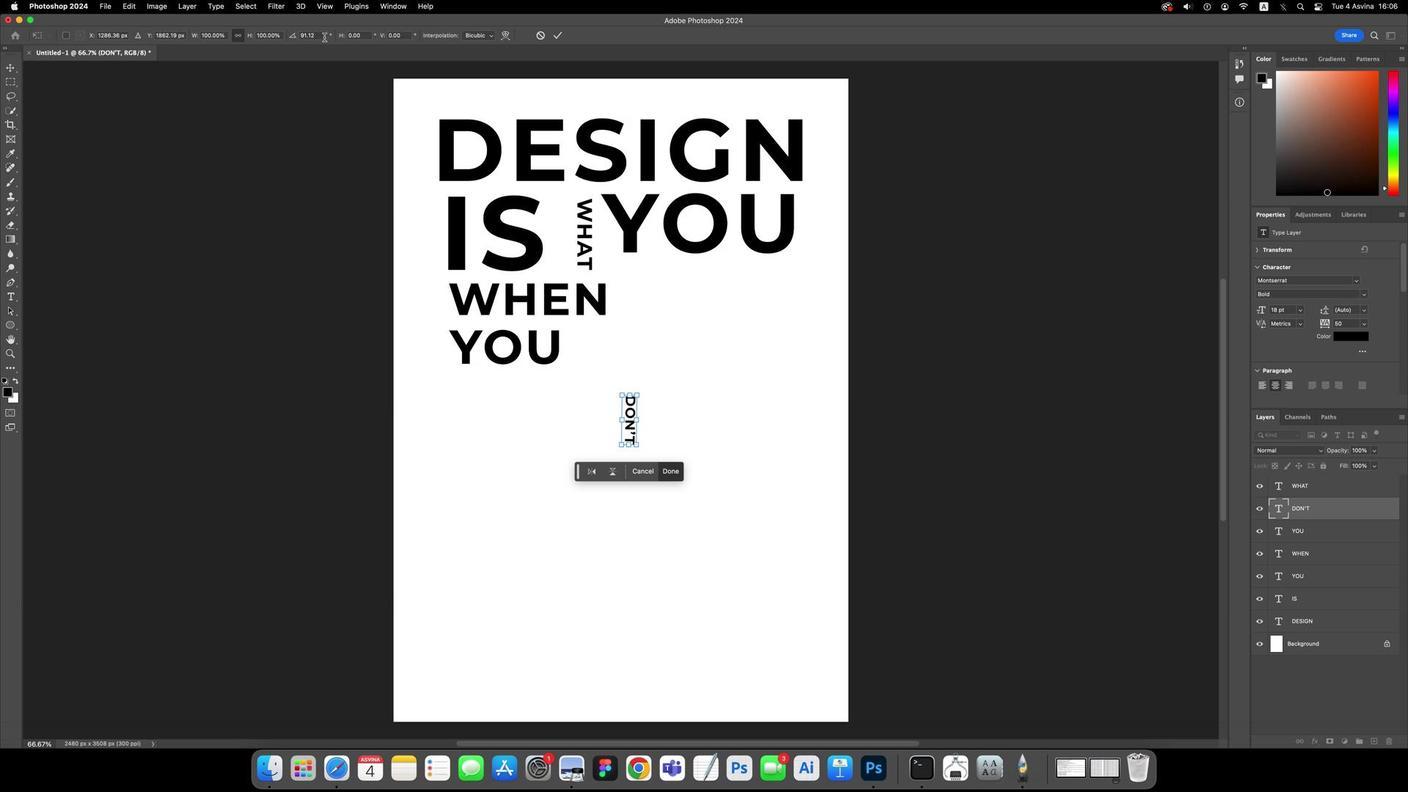 
Action: Mouse moved to (1323, 187)
Screenshot: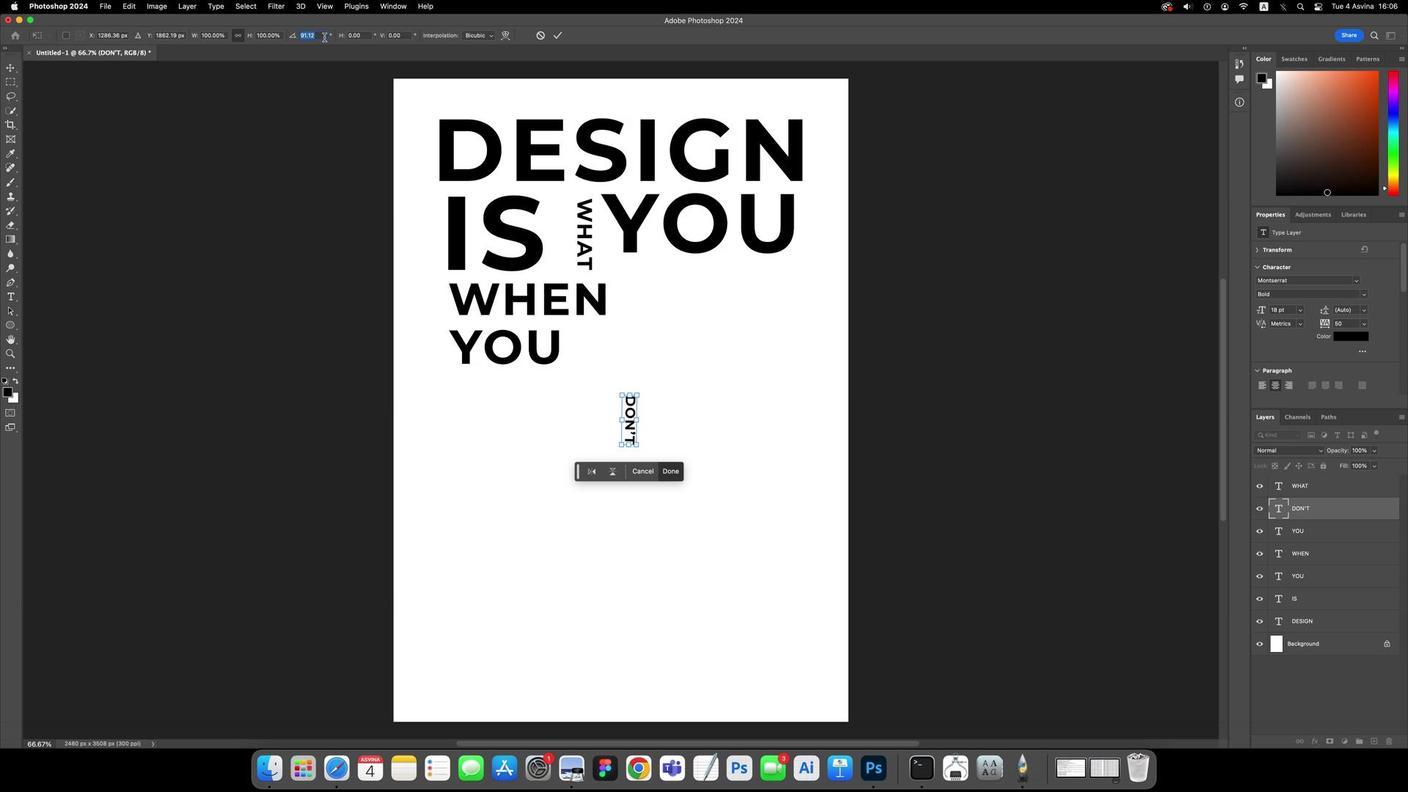 
Action: Mouse pressed left at (1323, 187)
Screenshot: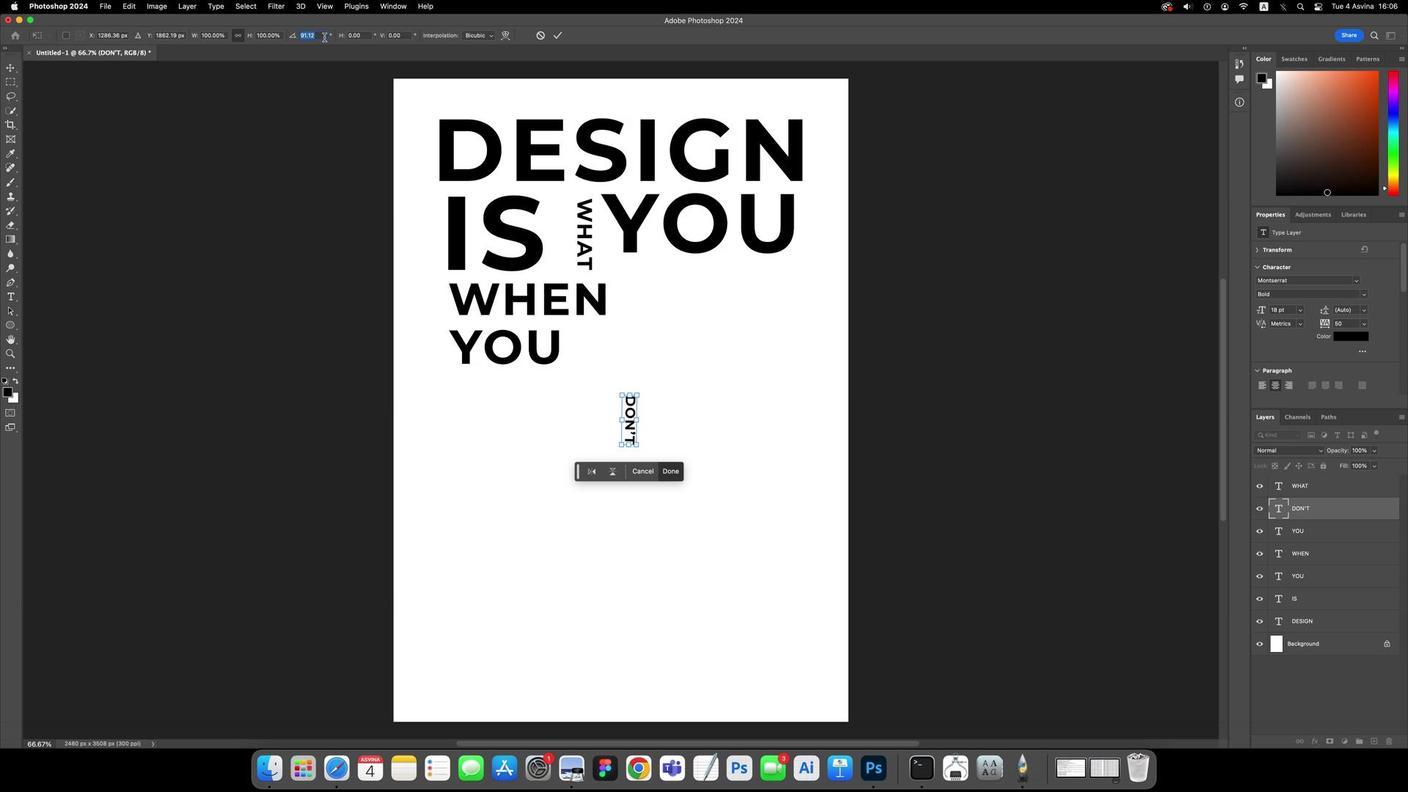
Action: Key pressed '9''0'Key.enter
Screenshot: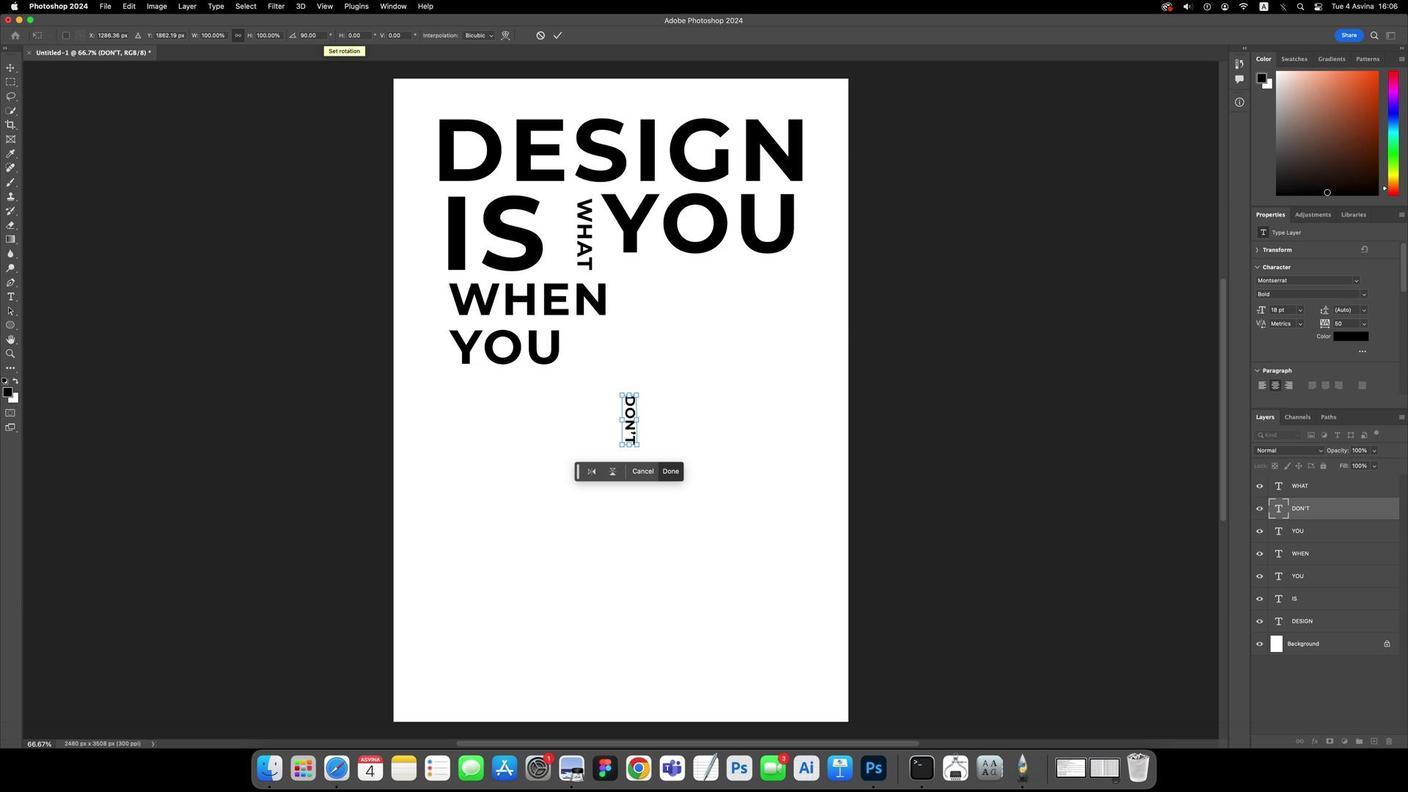 
Action: Mouse moved to (1323, 187)
Screenshot: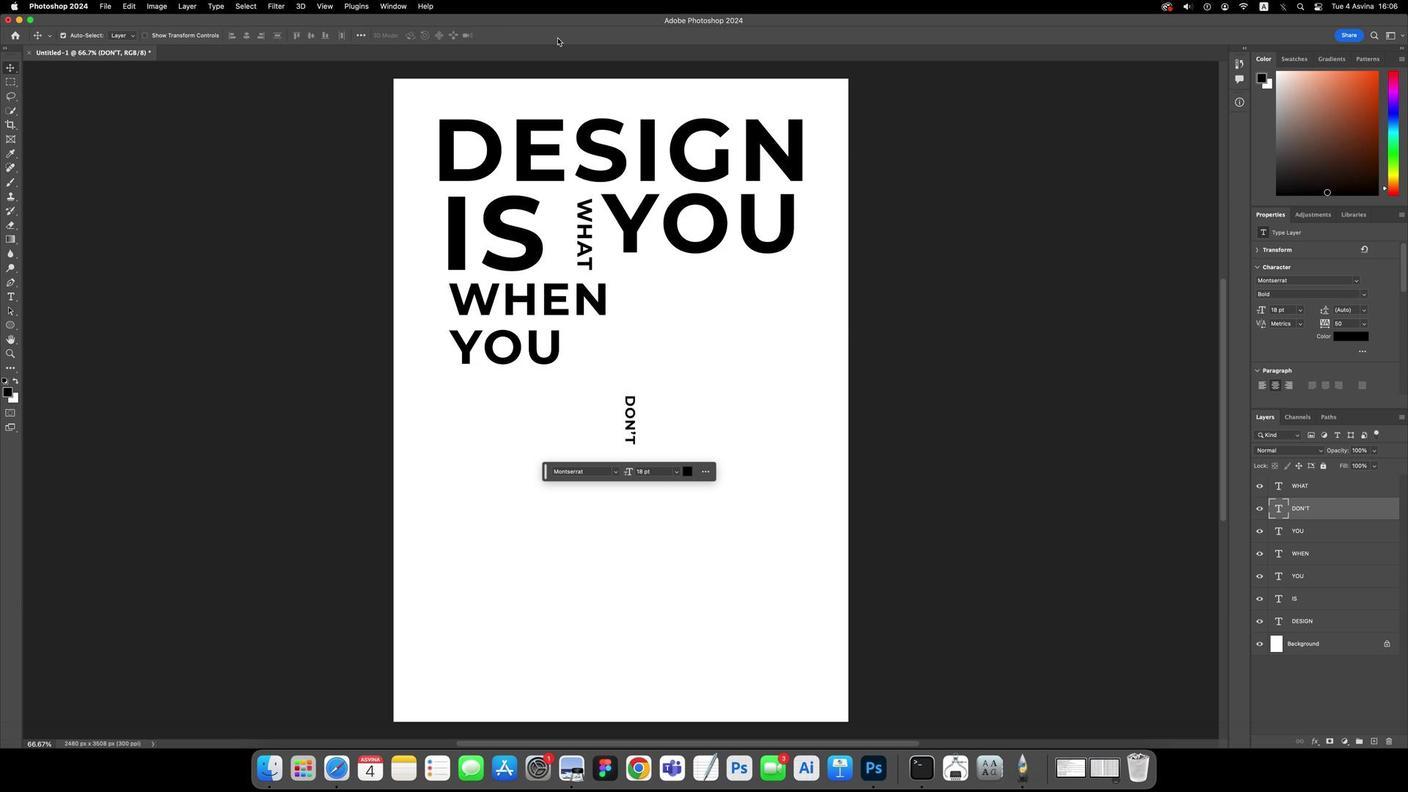 
Action: Mouse pressed left at (1323, 187)
Screenshot: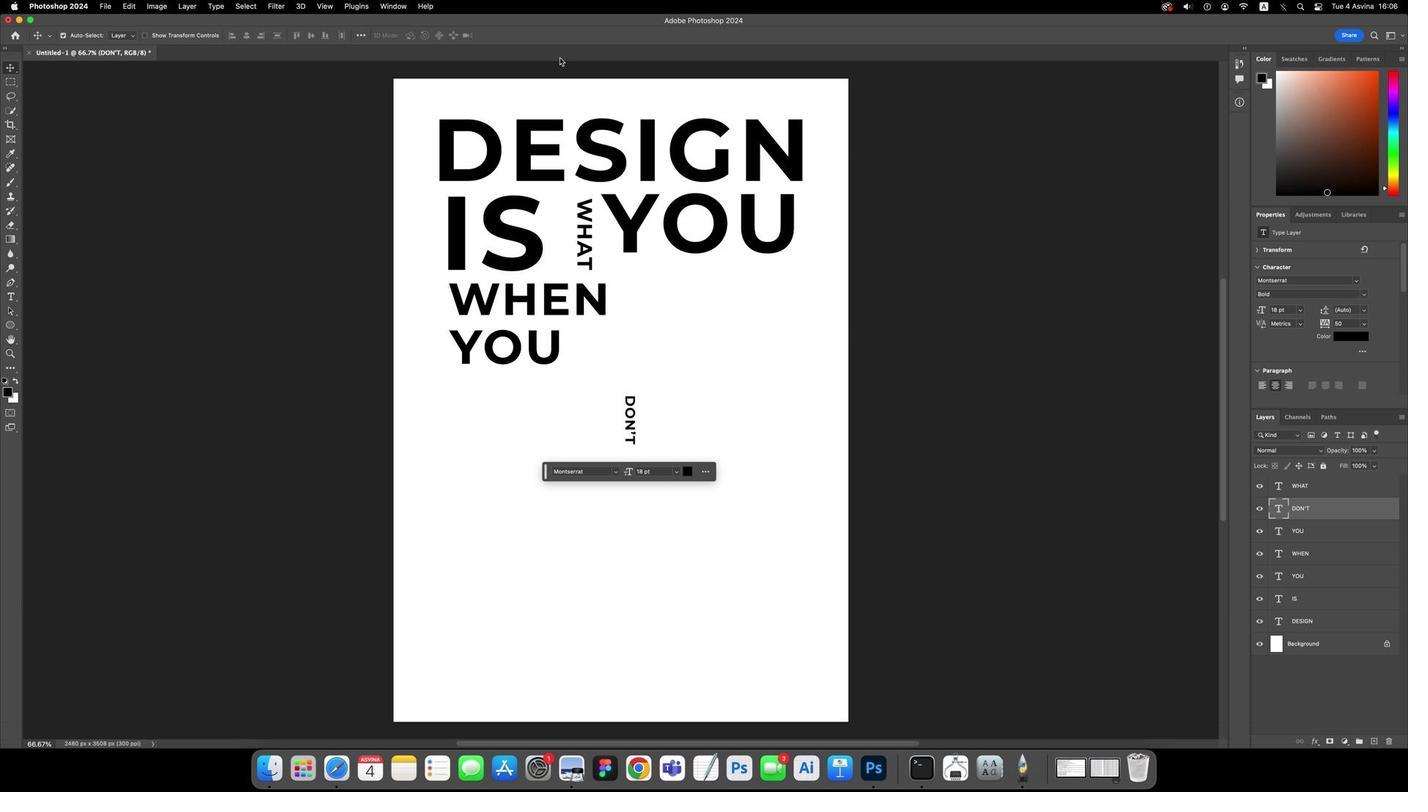 
Action: Mouse moved to (1323, 187)
Screenshot: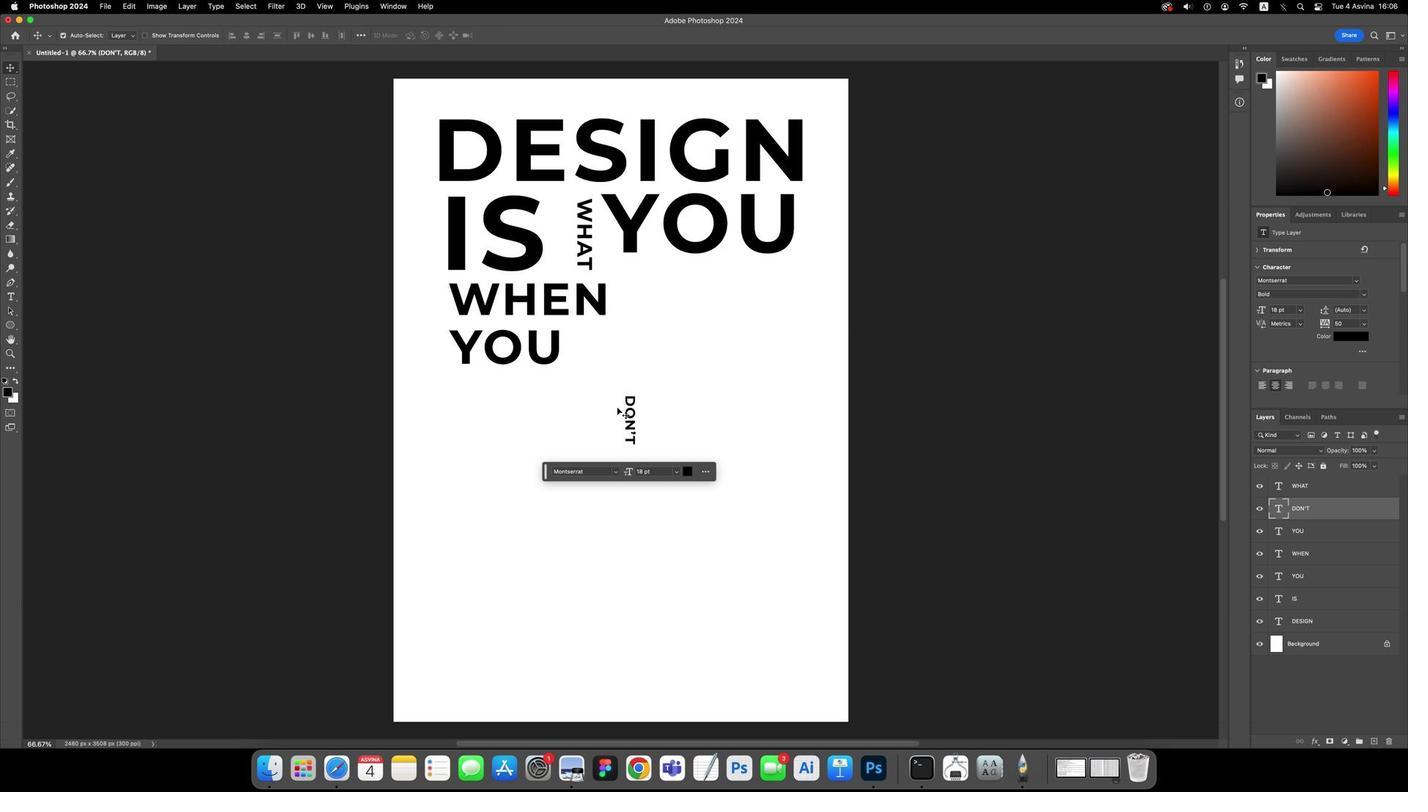 
Action: Key pressed Key.cmd't'
Screenshot: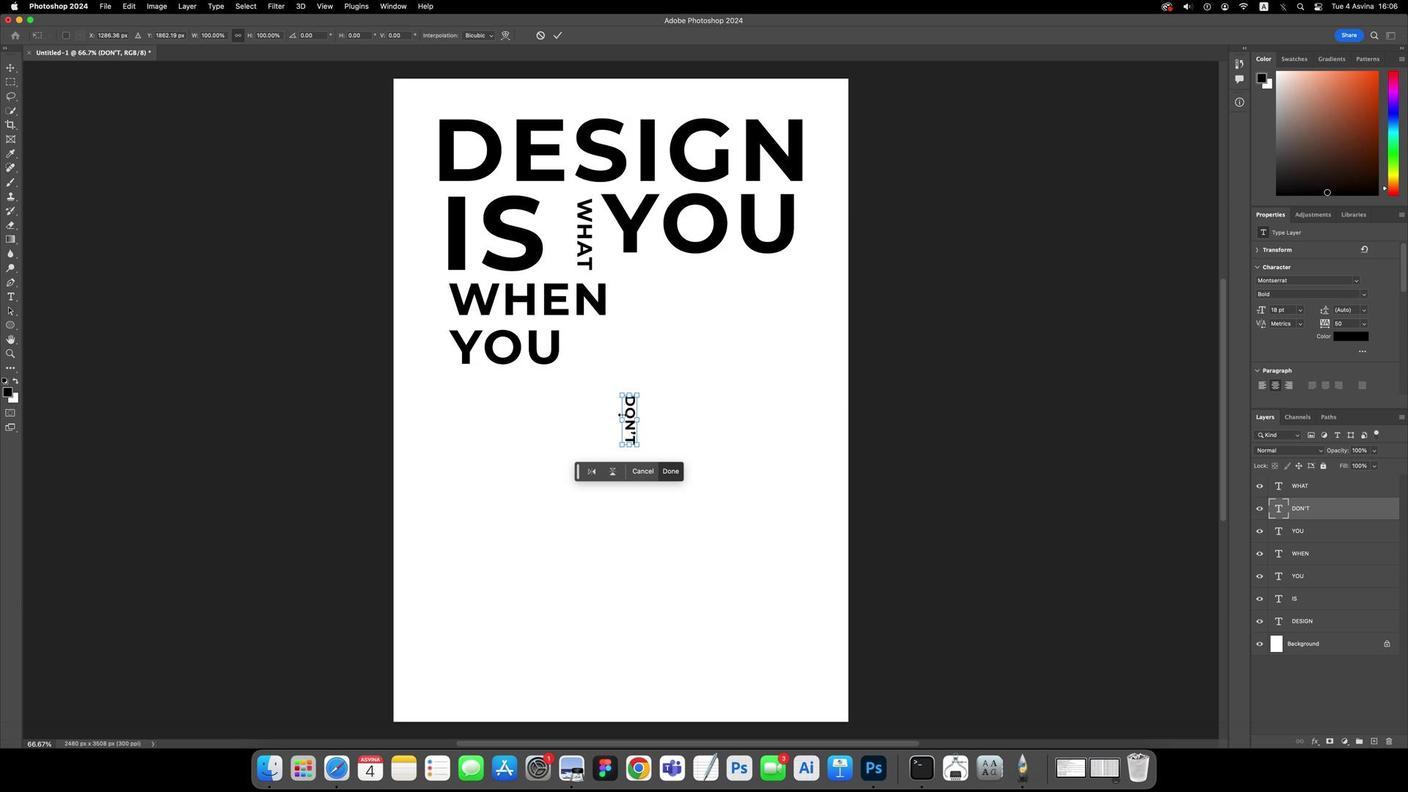 
Action: Mouse moved to (1323, 187)
Screenshot: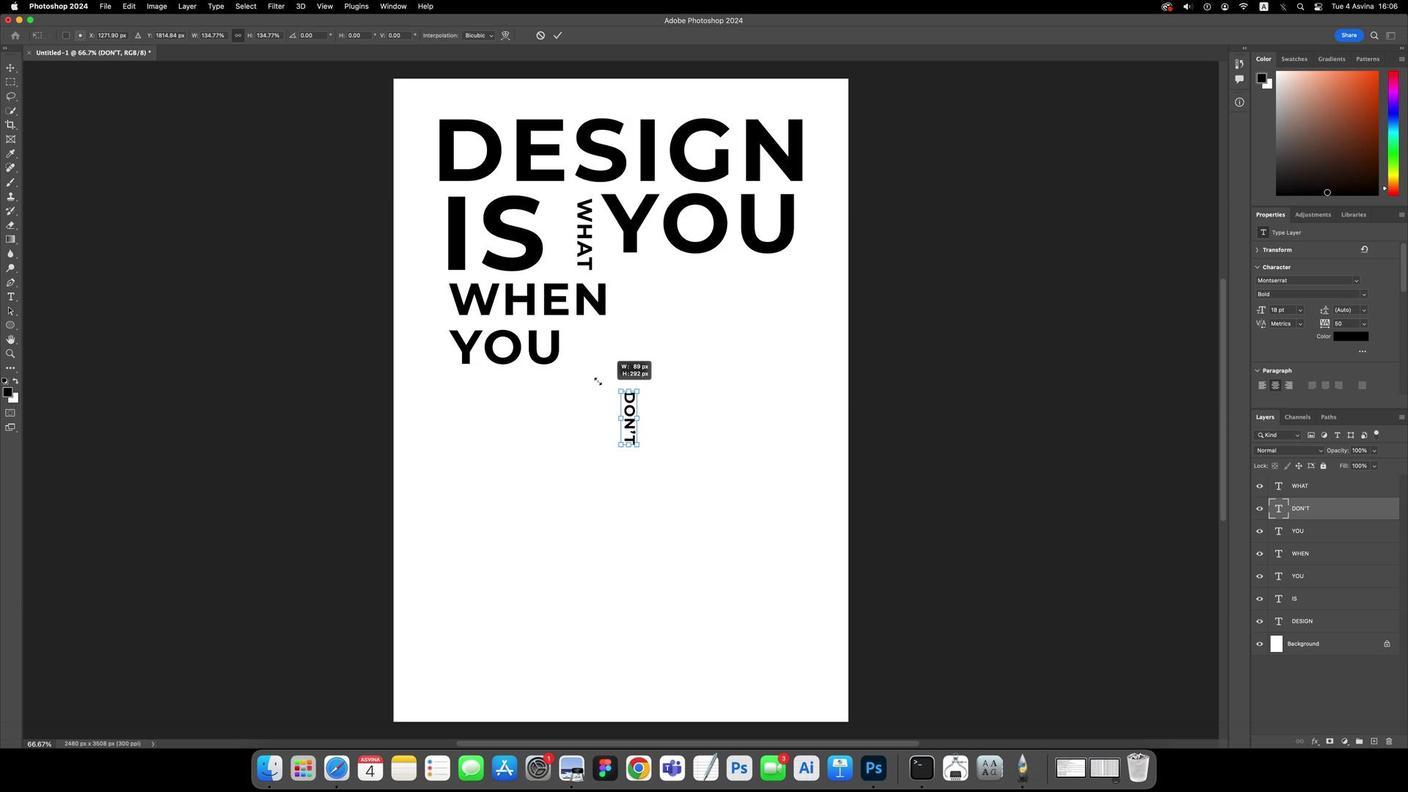 
Action: Mouse pressed left at (1323, 187)
Screenshot: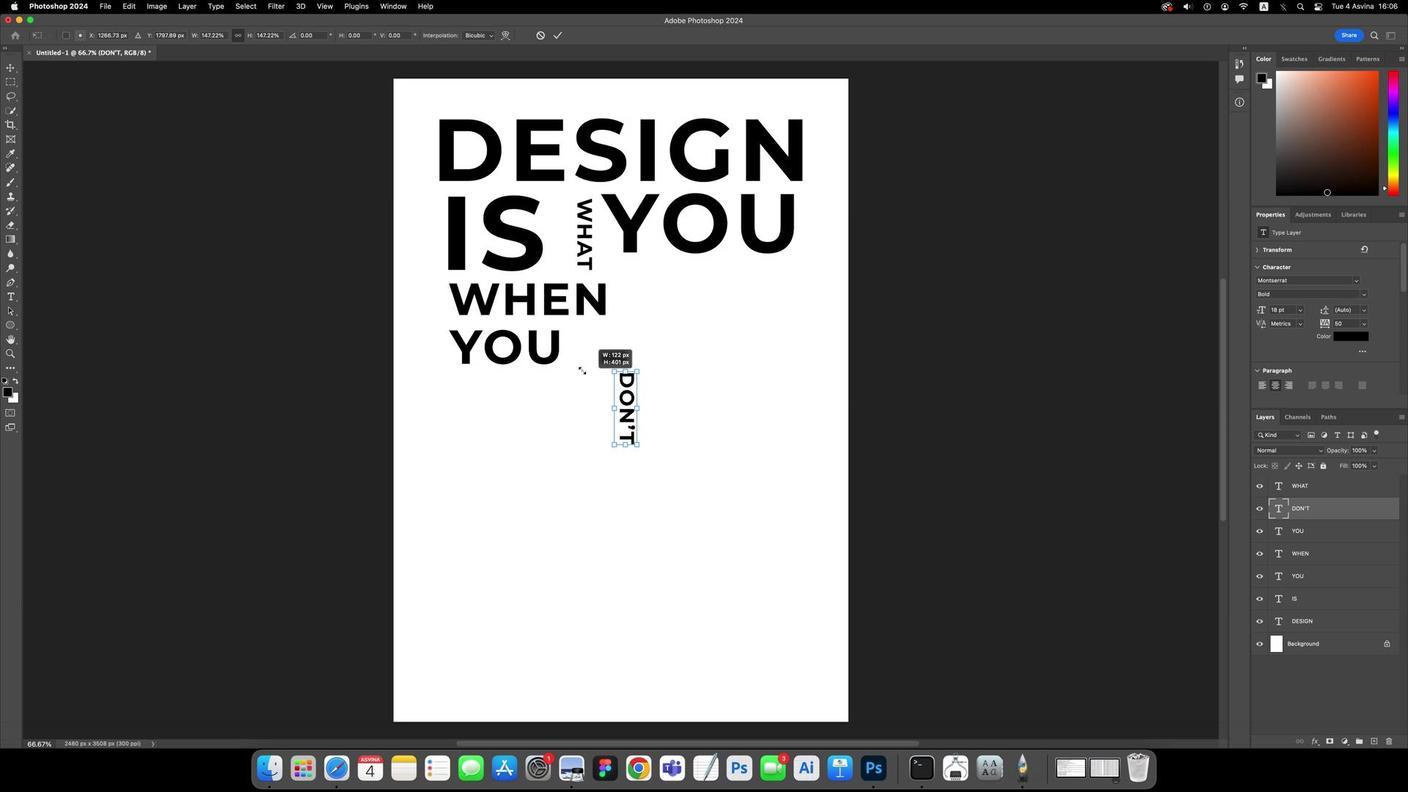 
Action: Mouse moved to (1323, 187)
Screenshot: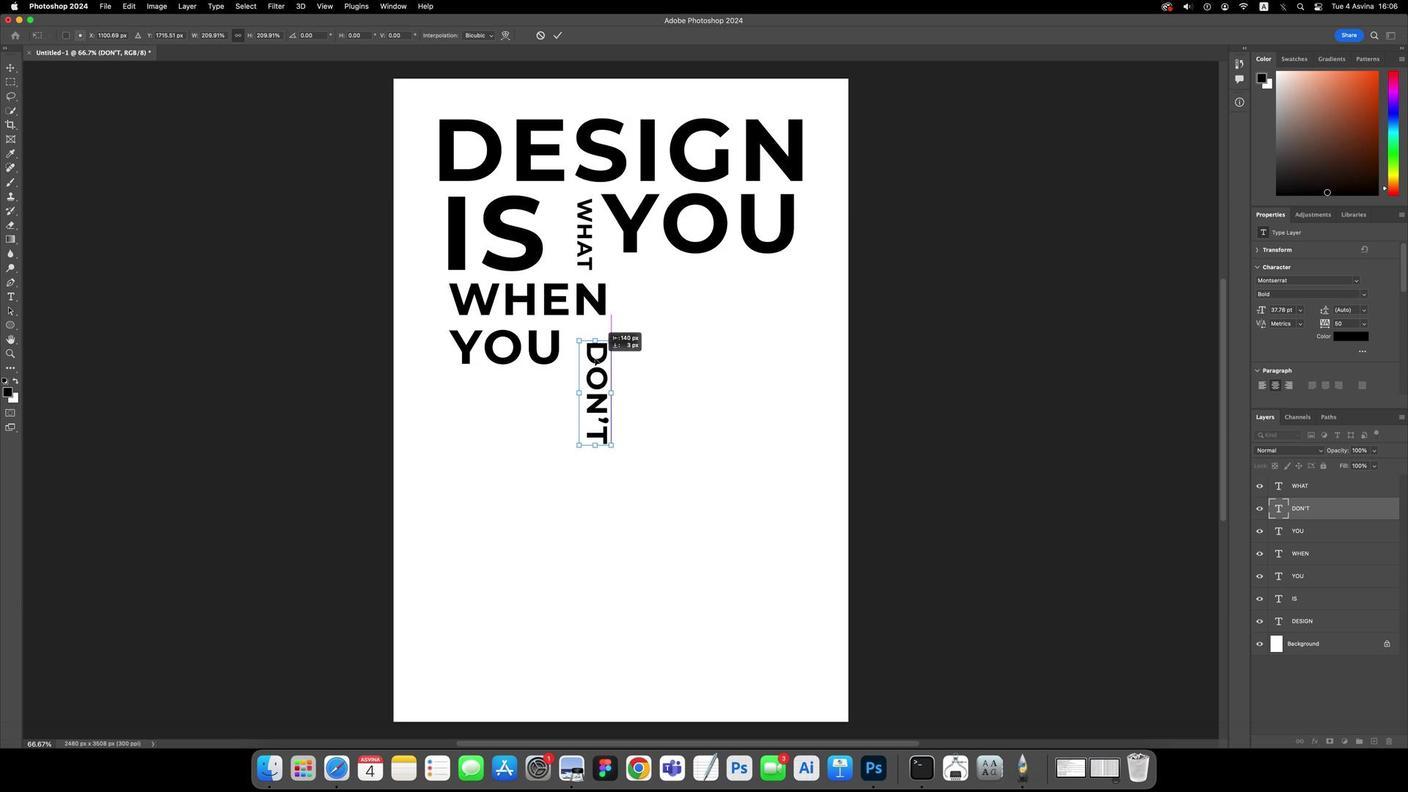 
Action: Mouse pressed left at (1323, 187)
Screenshot: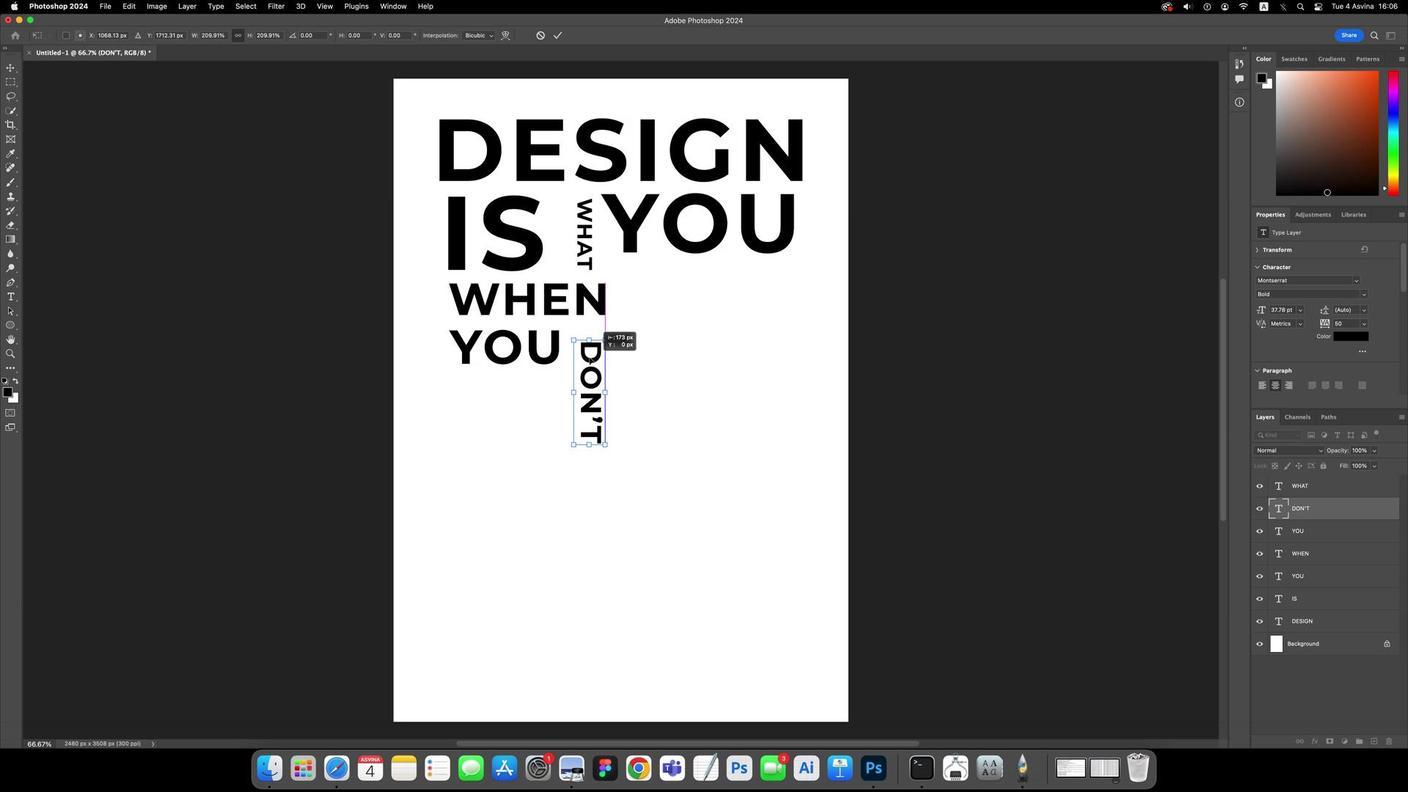 
Action: Mouse moved to (1323, 187)
Screenshot: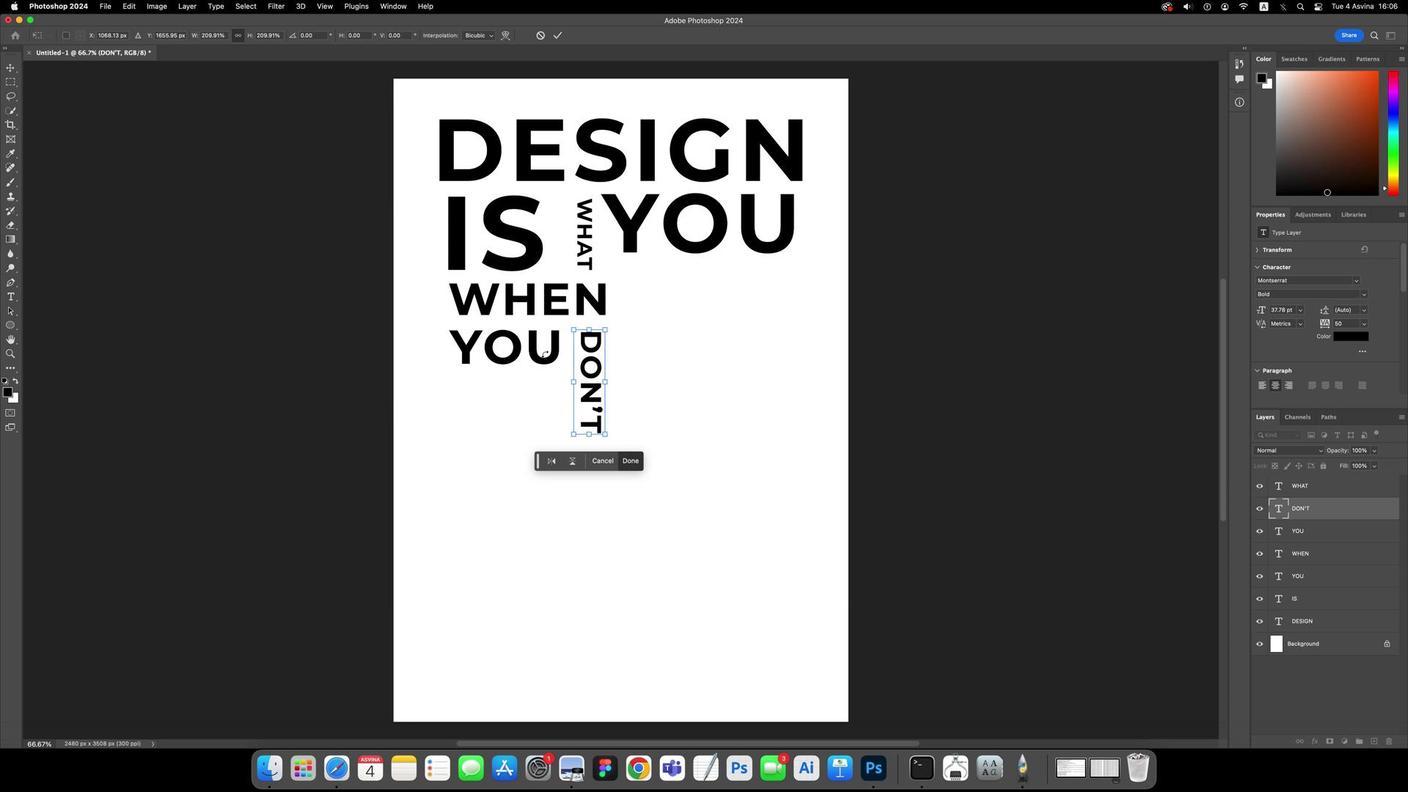 
Action: Key pressed Key.enter
Screenshot: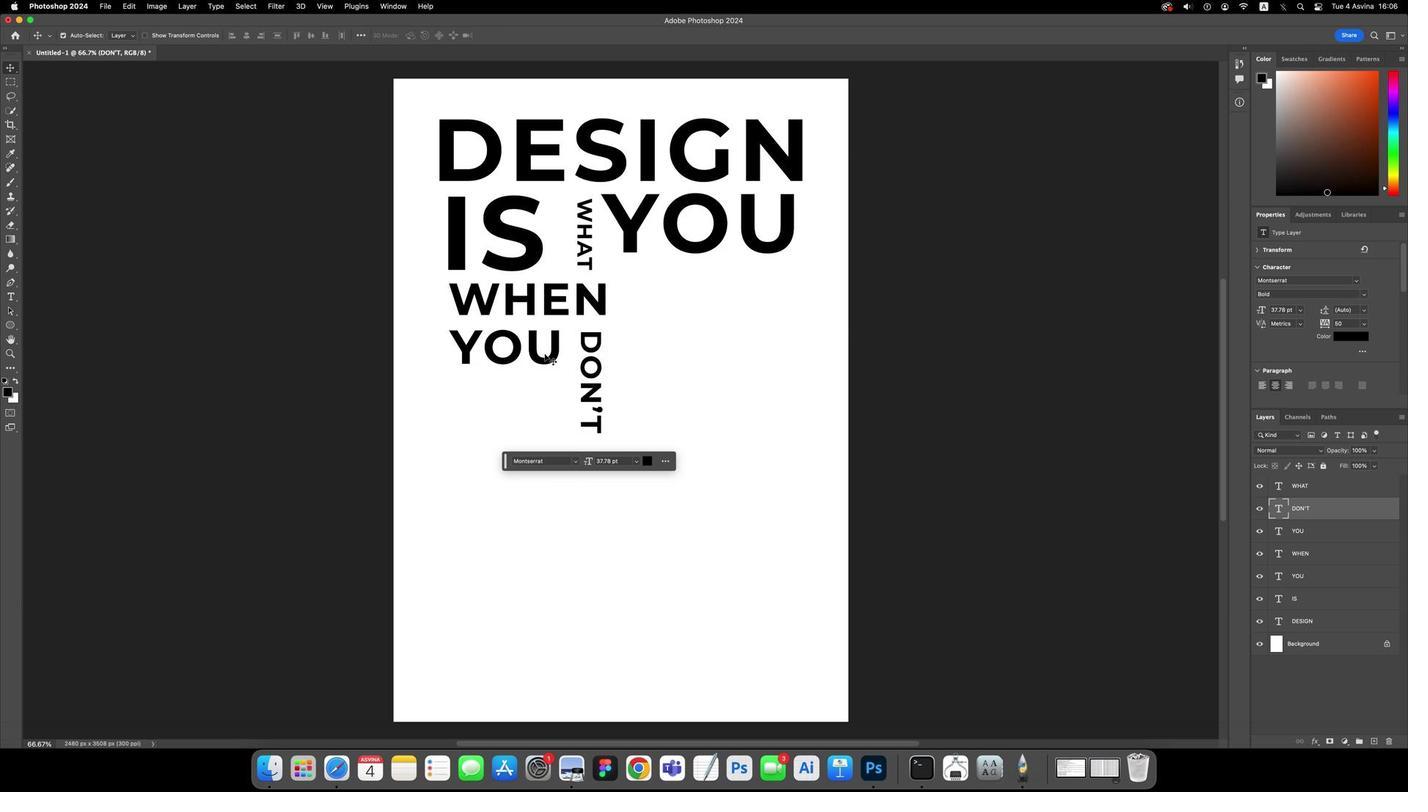 
Action: Mouse moved to (1323, 187)
Screenshot: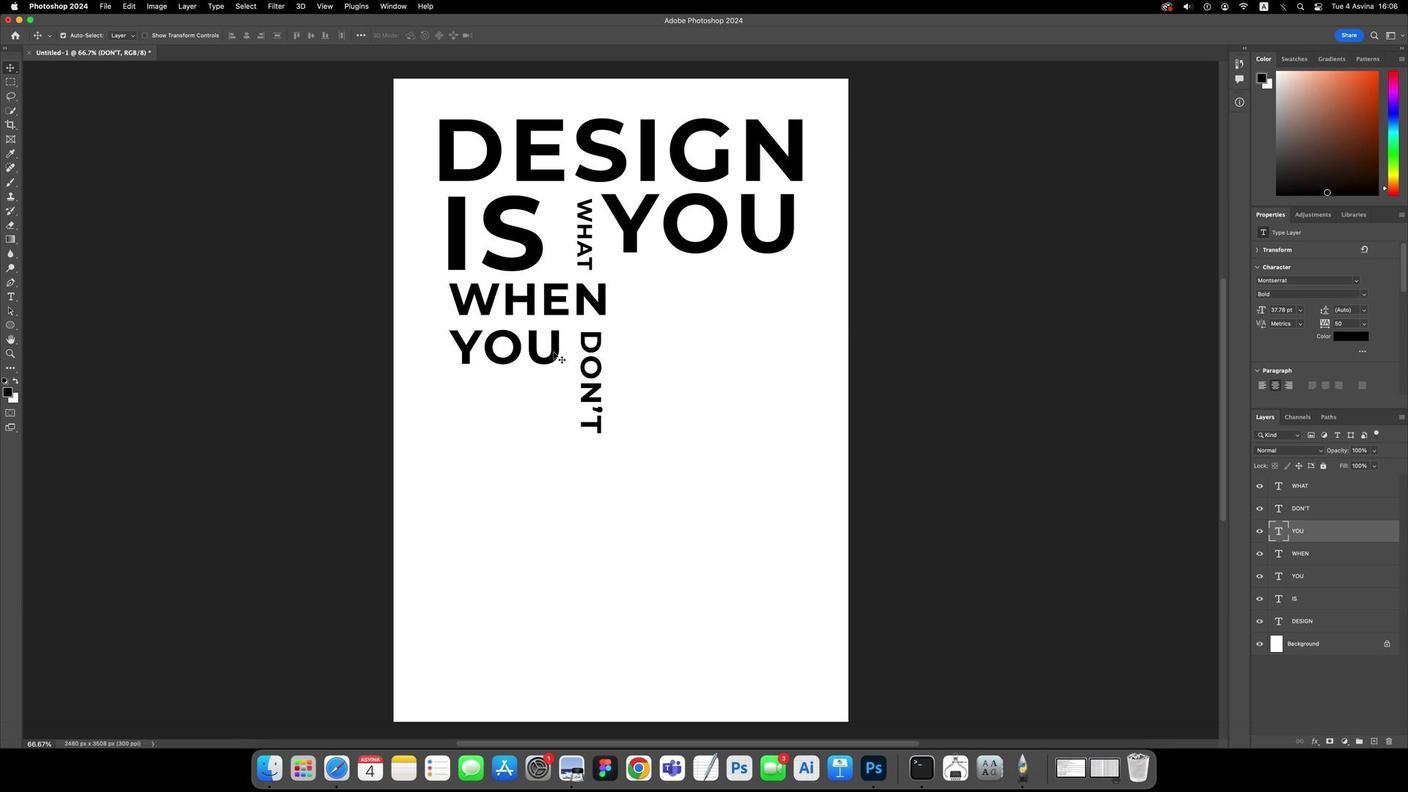 
Action: Mouse pressed left at (1323, 187)
Screenshot: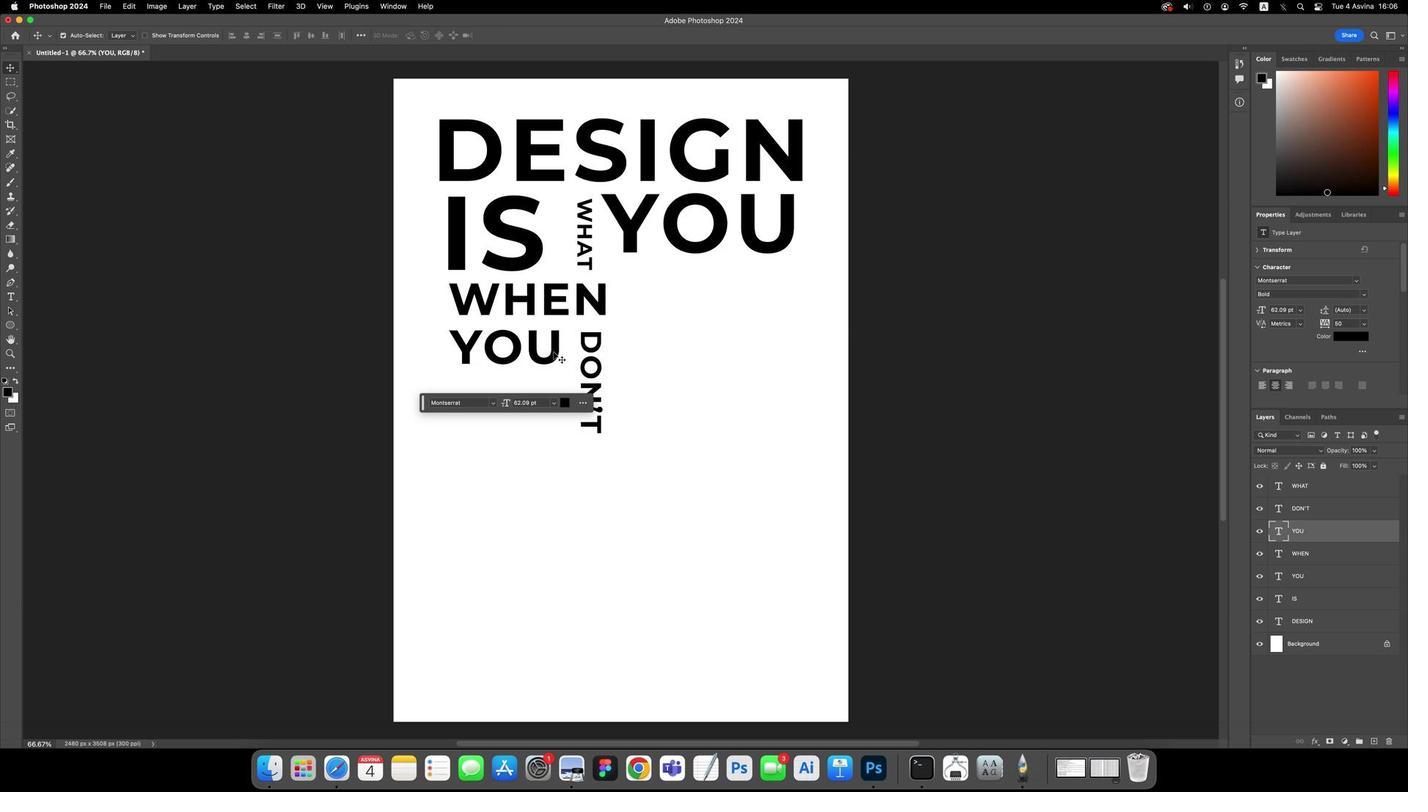 
Action: Key pressed Key.cmd't'
Screenshot: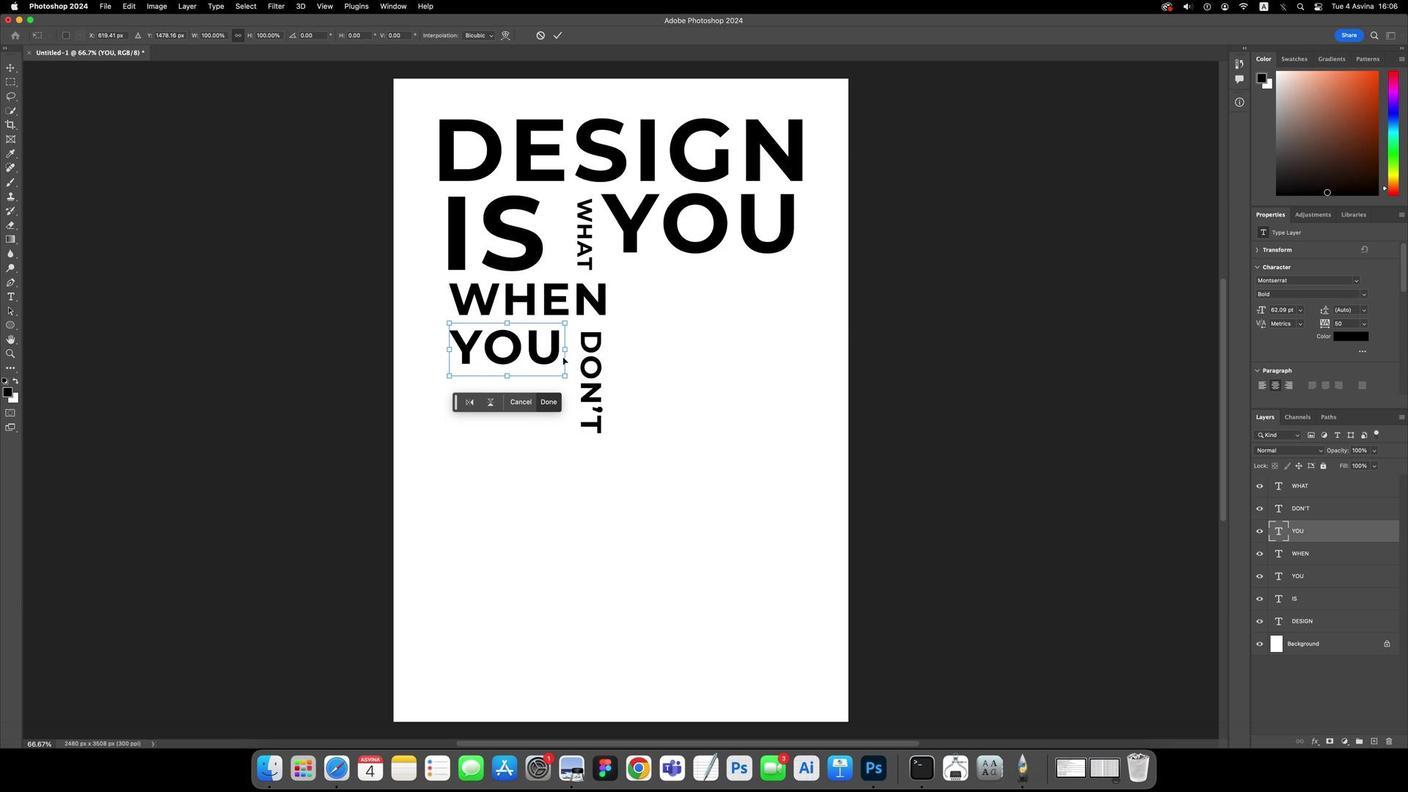 
Action: Mouse moved to (1323, 187)
Screenshot: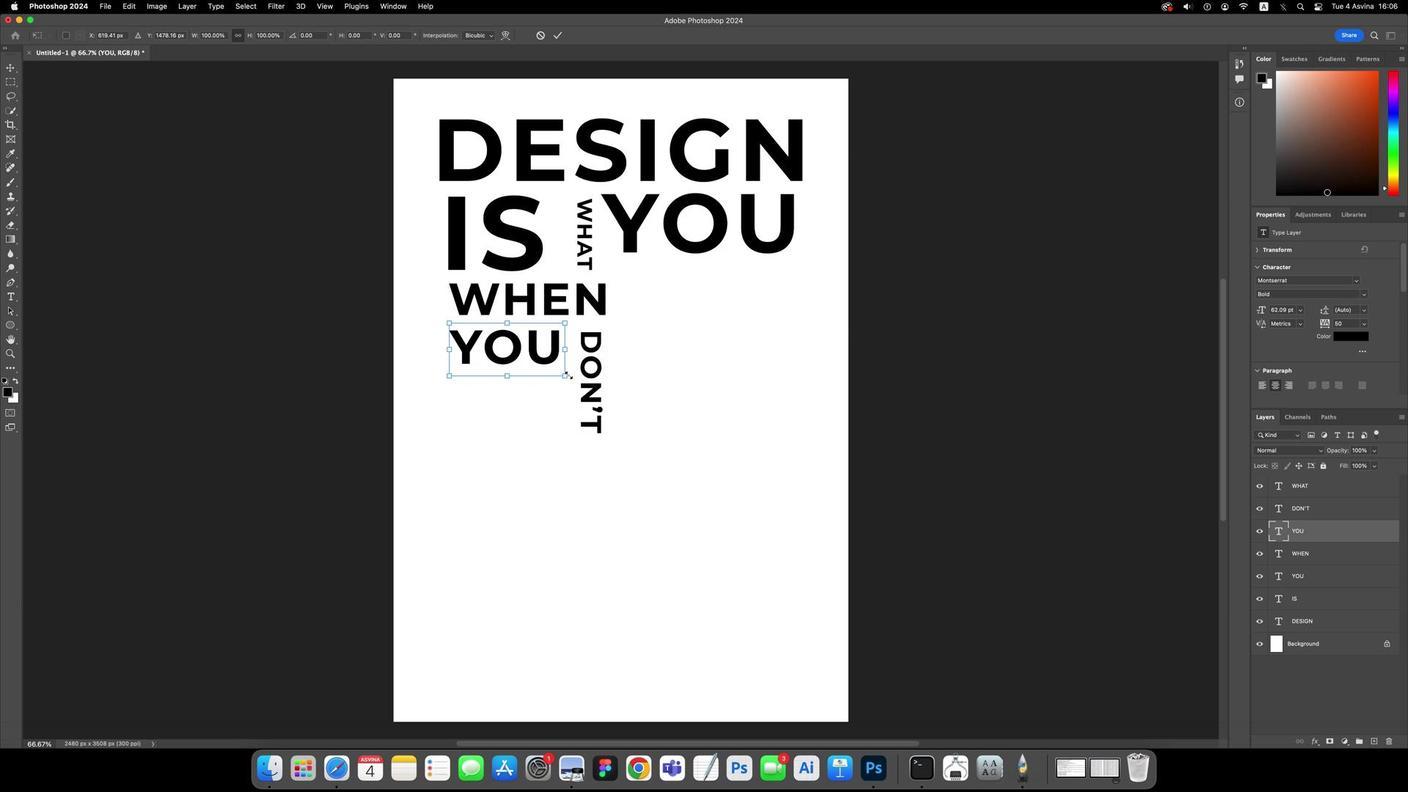 
Action: Mouse pressed left at (1323, 187)
Screenshot: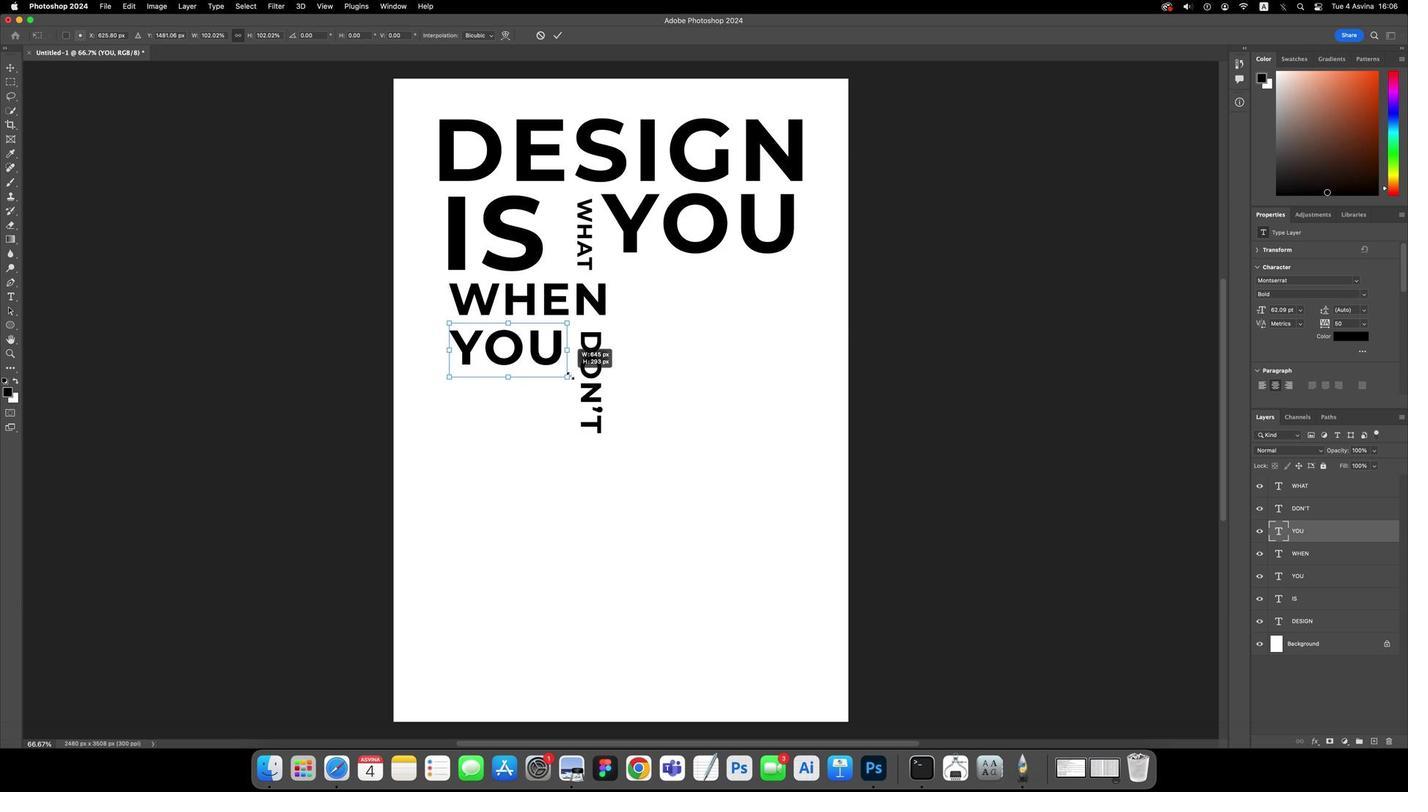 
Action: Mouse moved to (1323, 187)
Screenshot: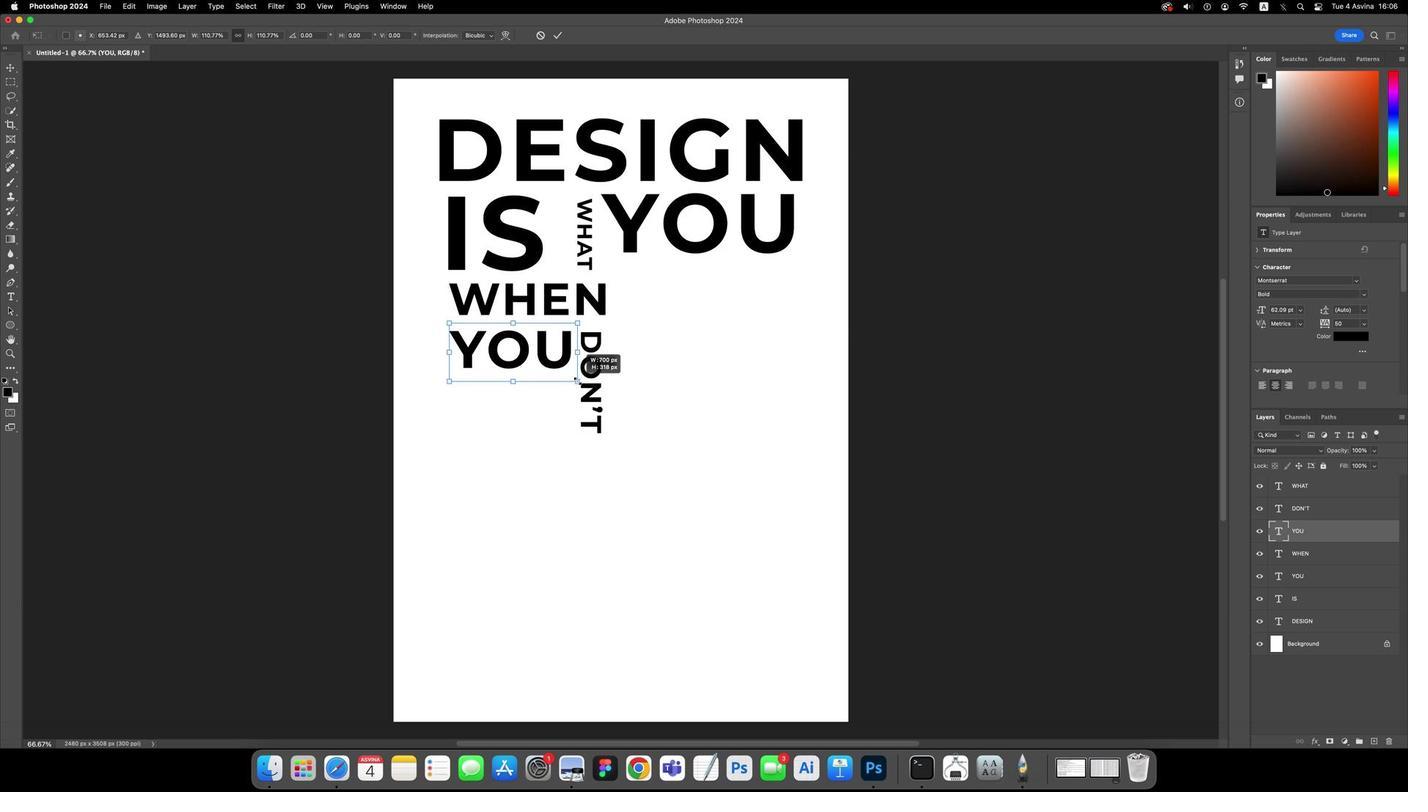 
Action: Key pressed Key.enter
Screenshot: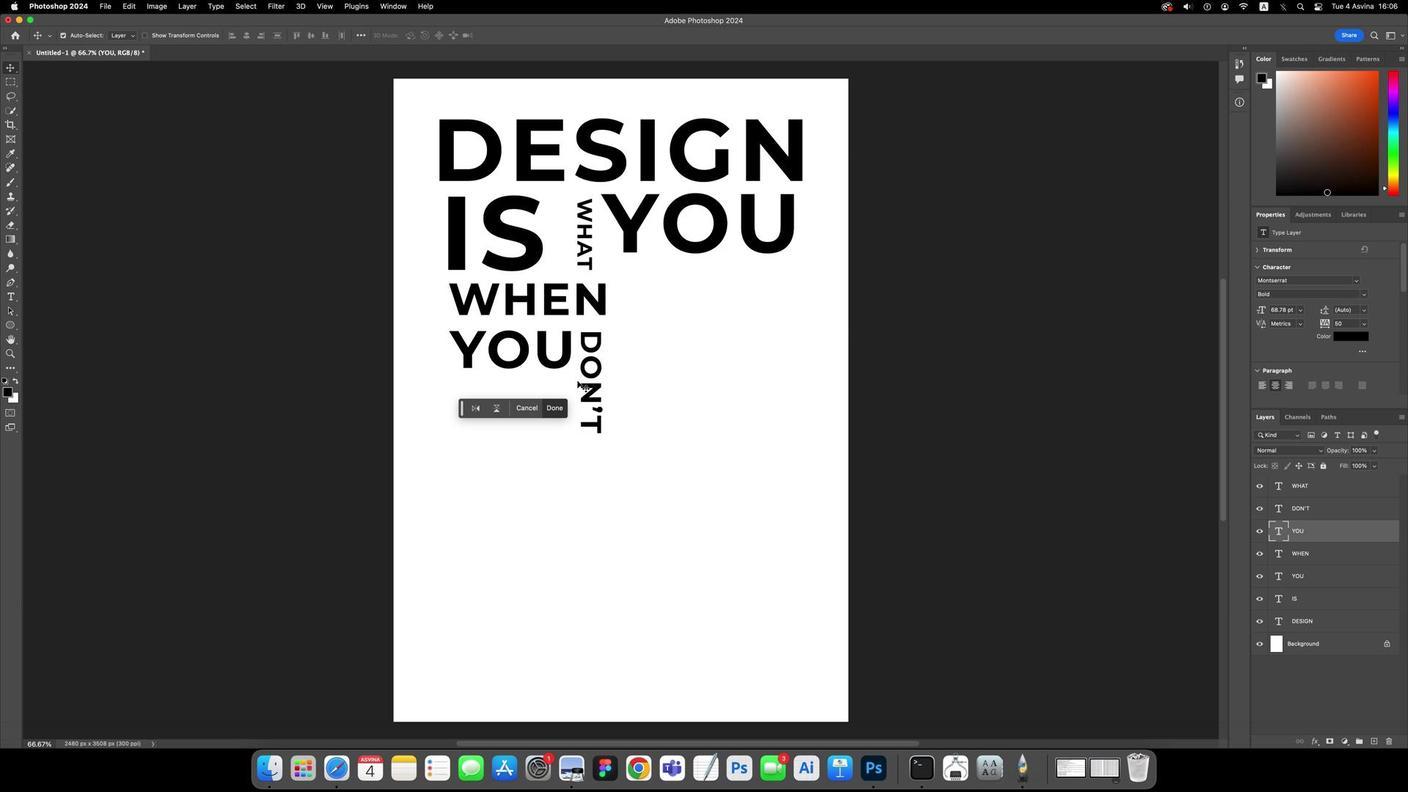 
Action: Mouse moved to (1323, 187)
Screenshot: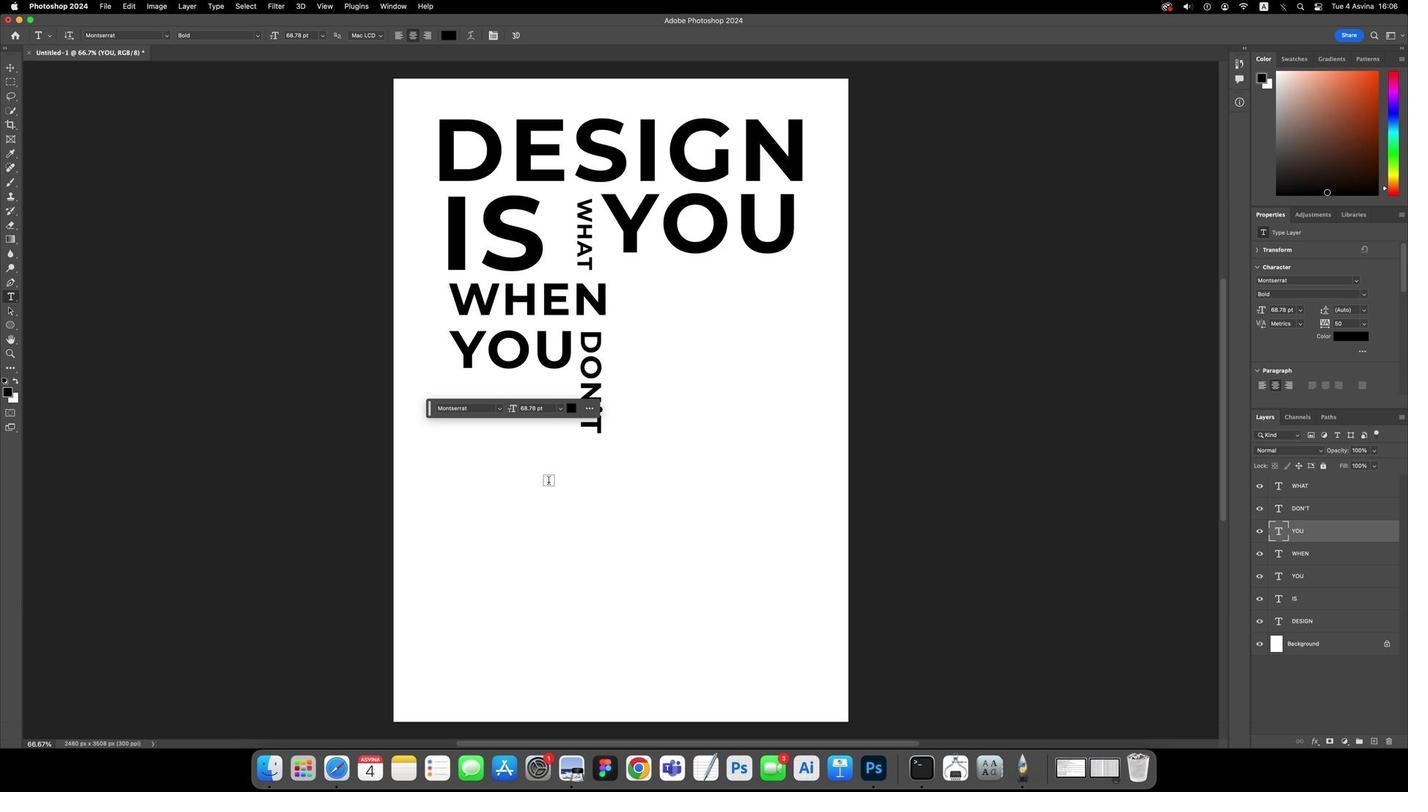 
Action: Key pressed 'T'
Screenshot: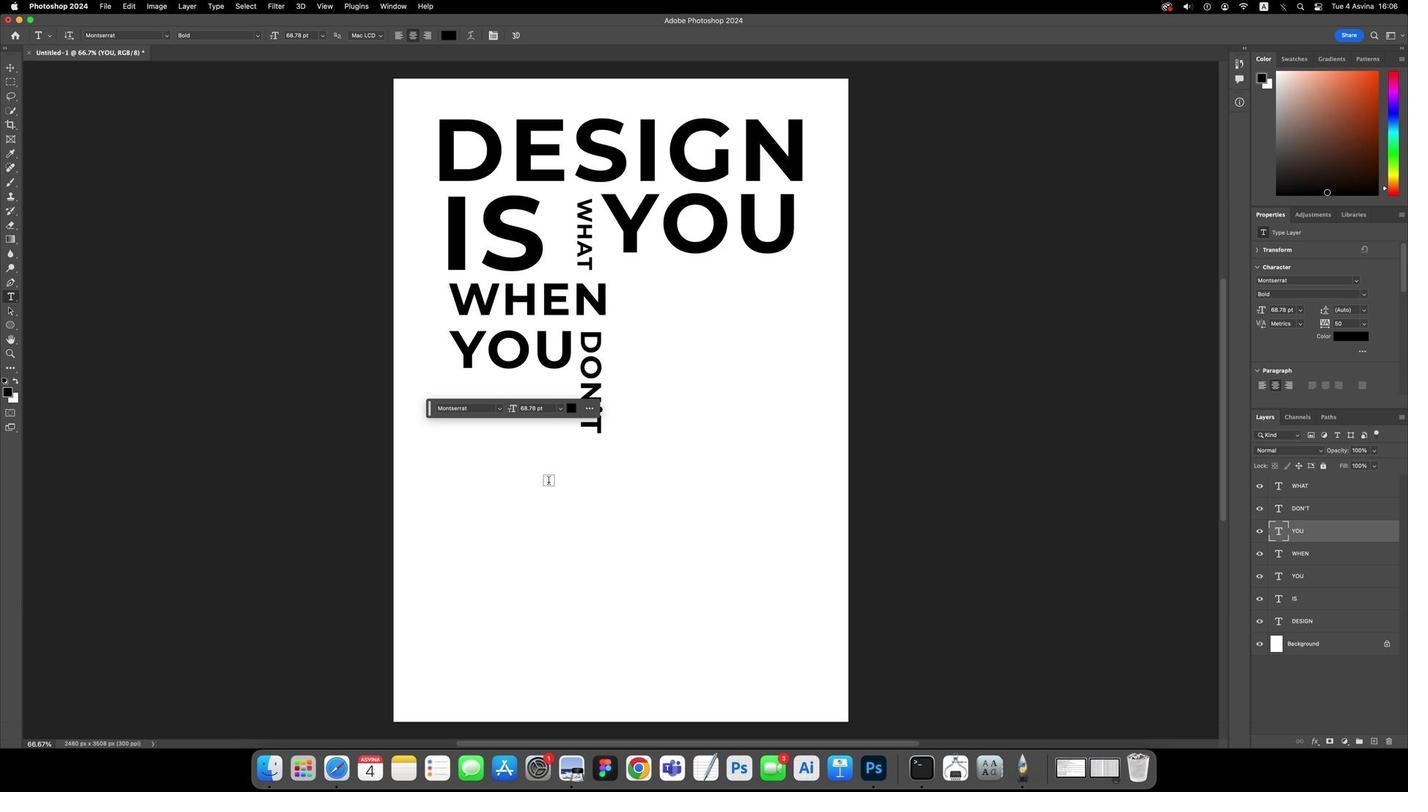 
Action: Mouse moved to (1323, 187)
Screenshot: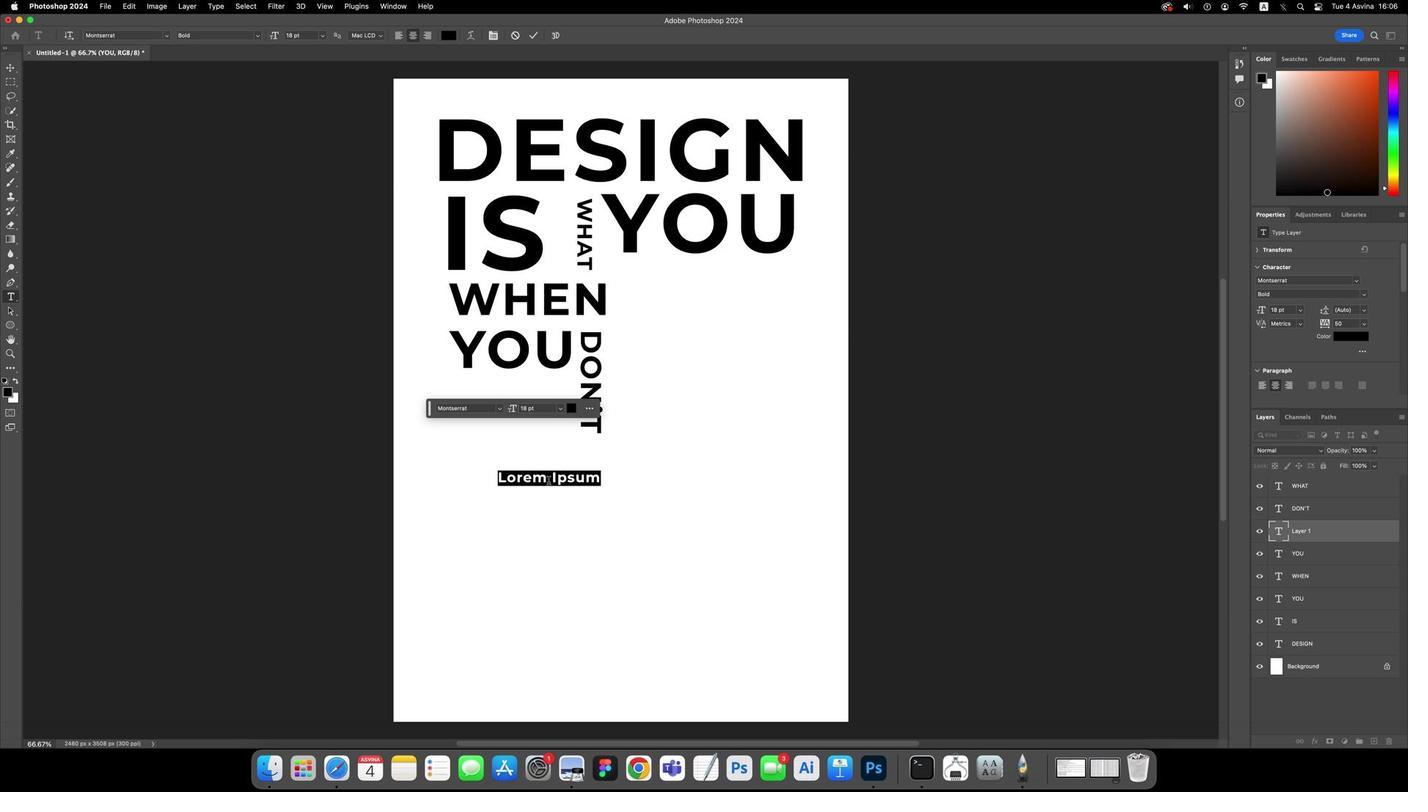 
Action: Mouse pressed left at (1323, 187)
Screenshot: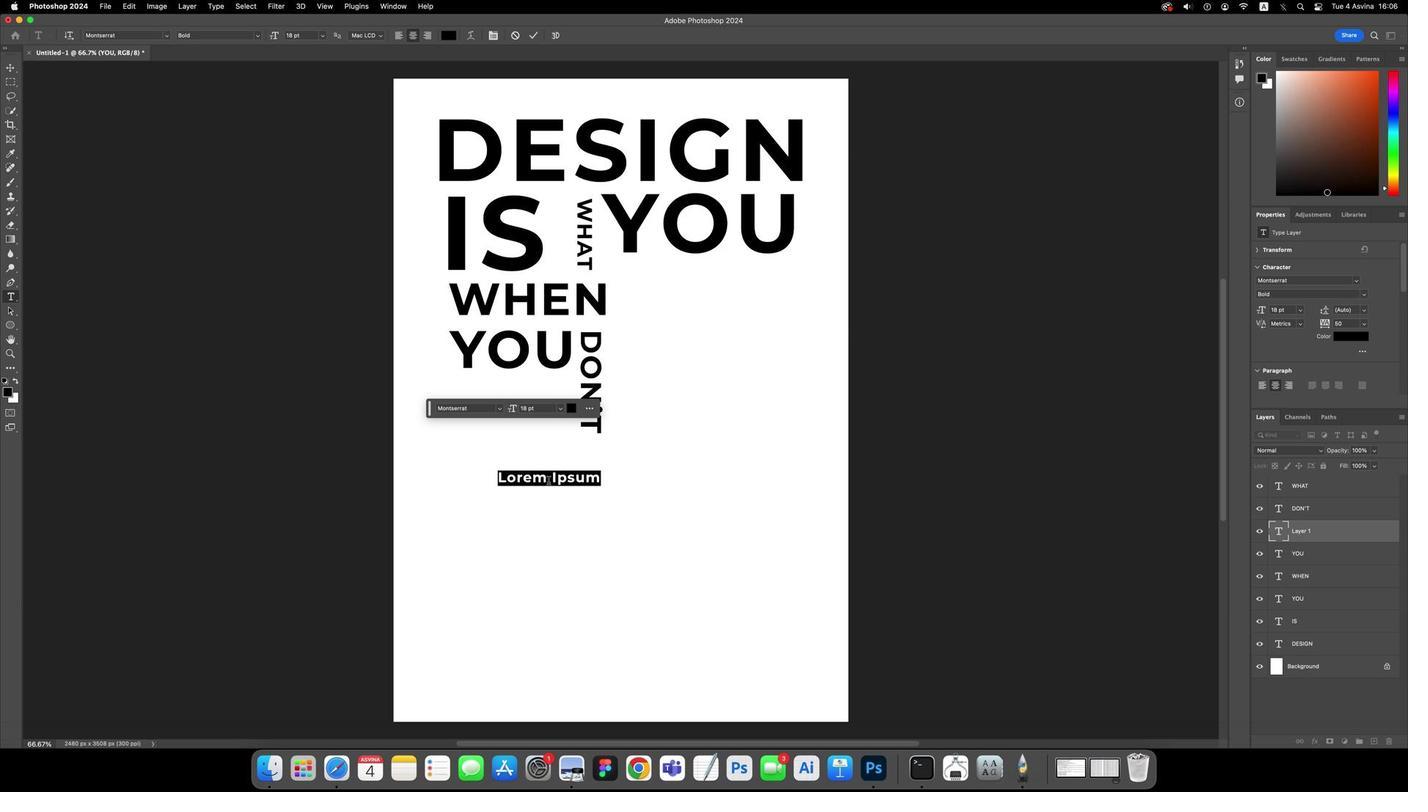 
Action: Key pressed 'Y''E''T'
Screenshot: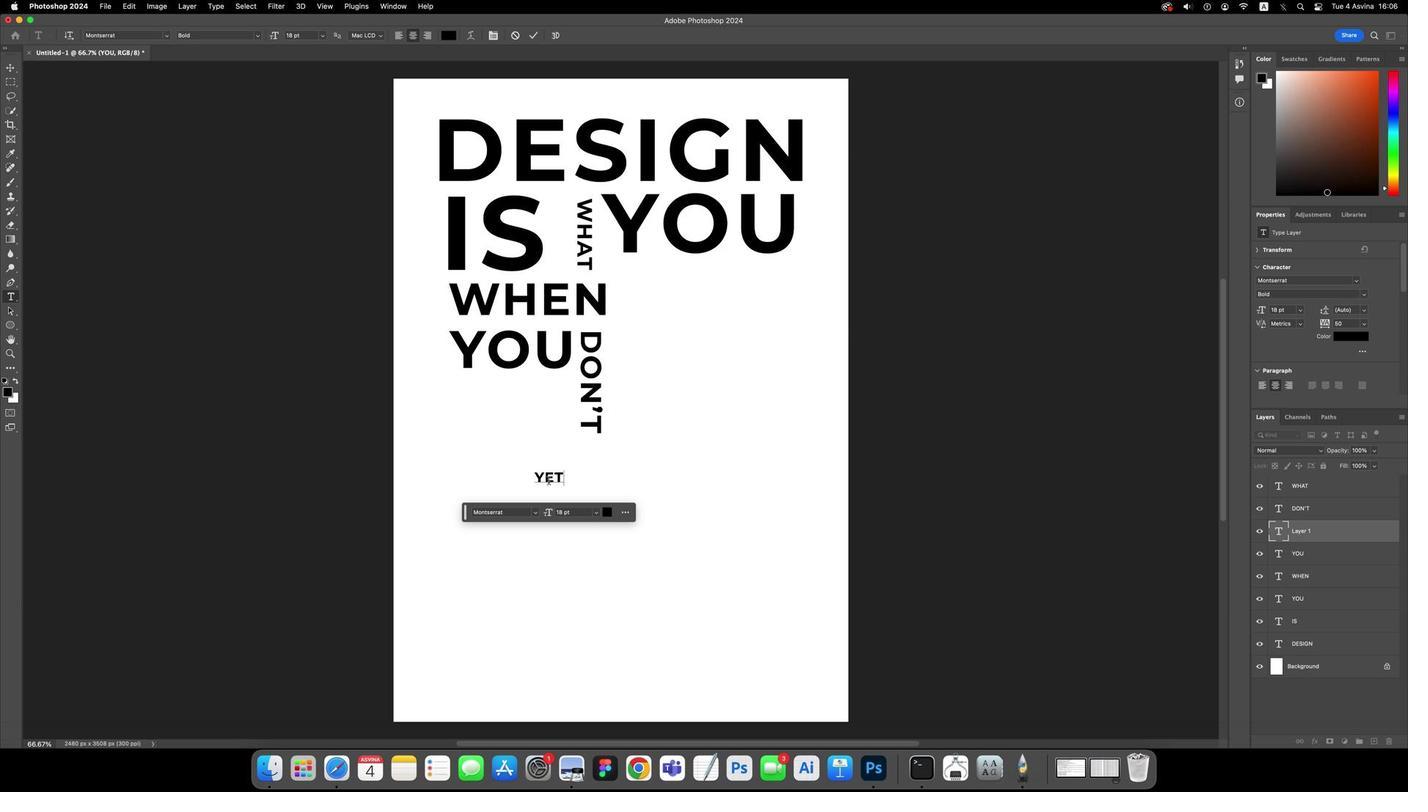 
Action: Mouse moved to (1323, 187)
Screenshot: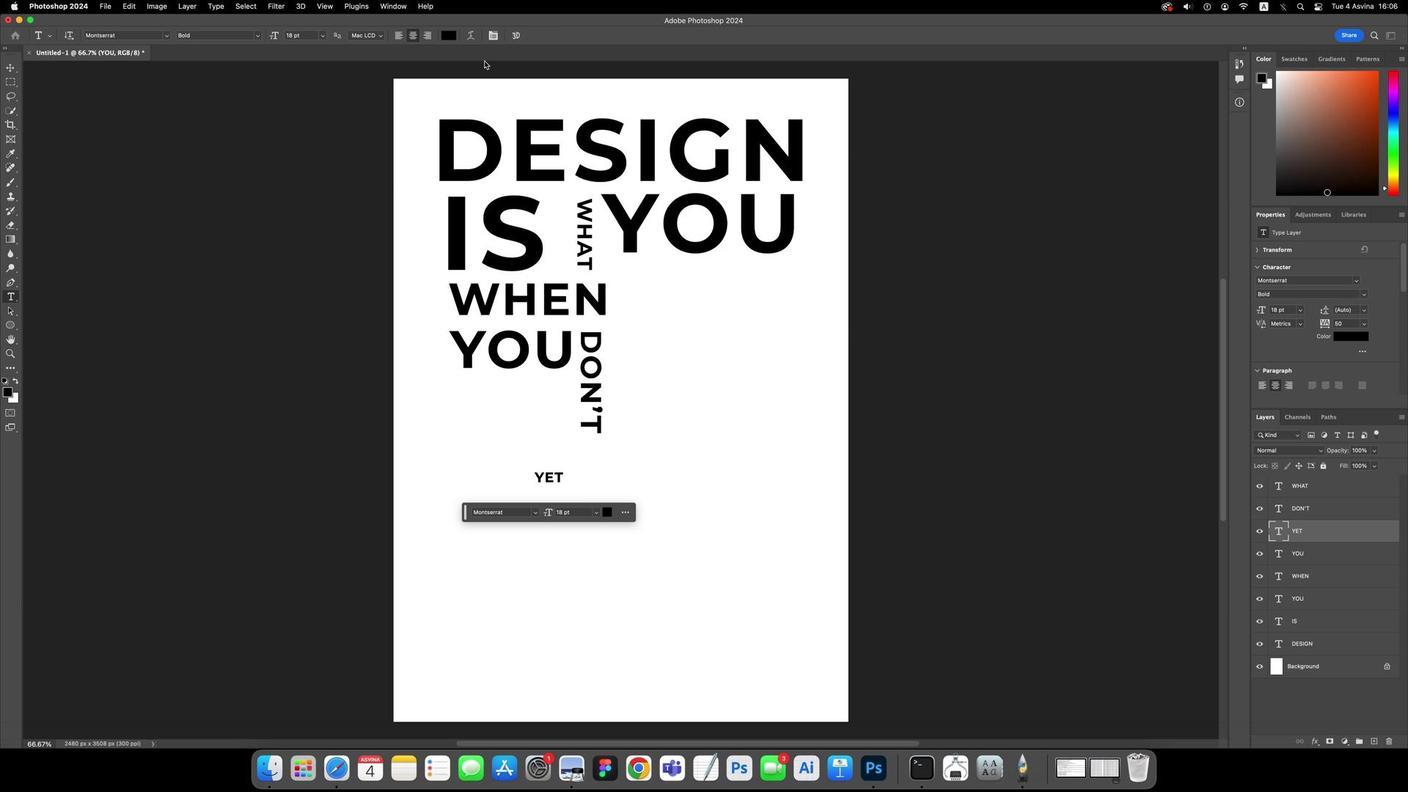 
Action: Mouse pressed left at (1323, 187)
Screenshot: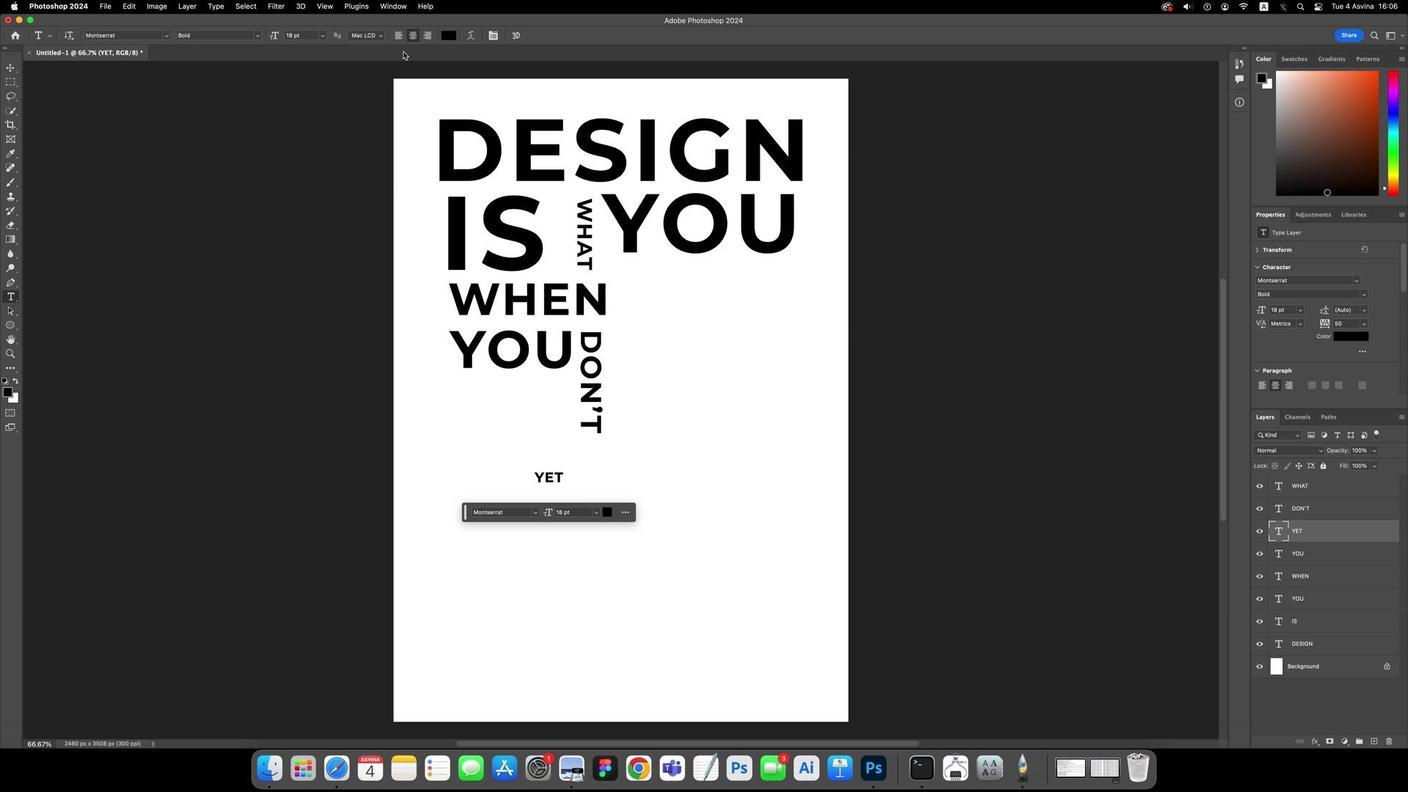 
Action: Mouse moved to (1323, 187)
Screenshot: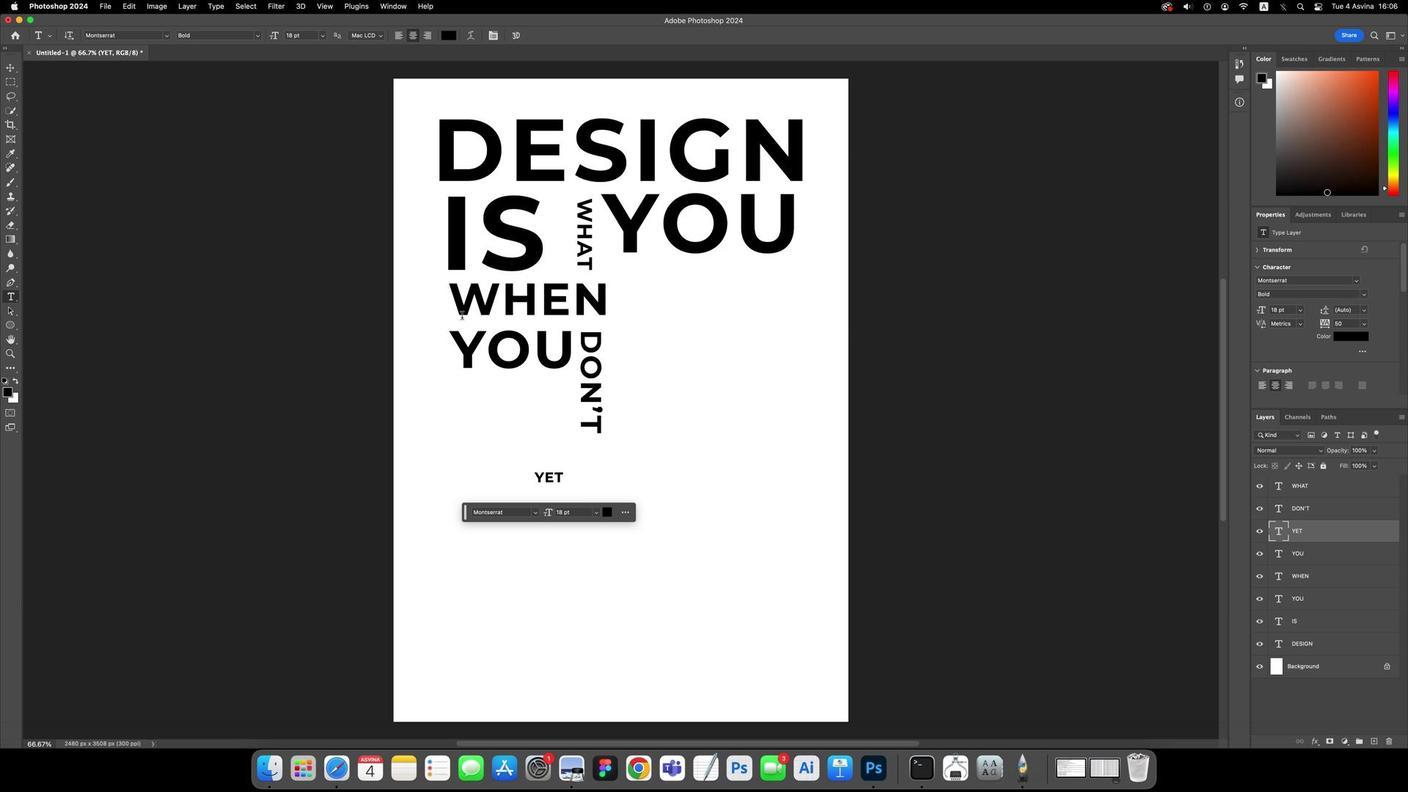 
Action: Key pressed Key.cmd't'
Screenshot: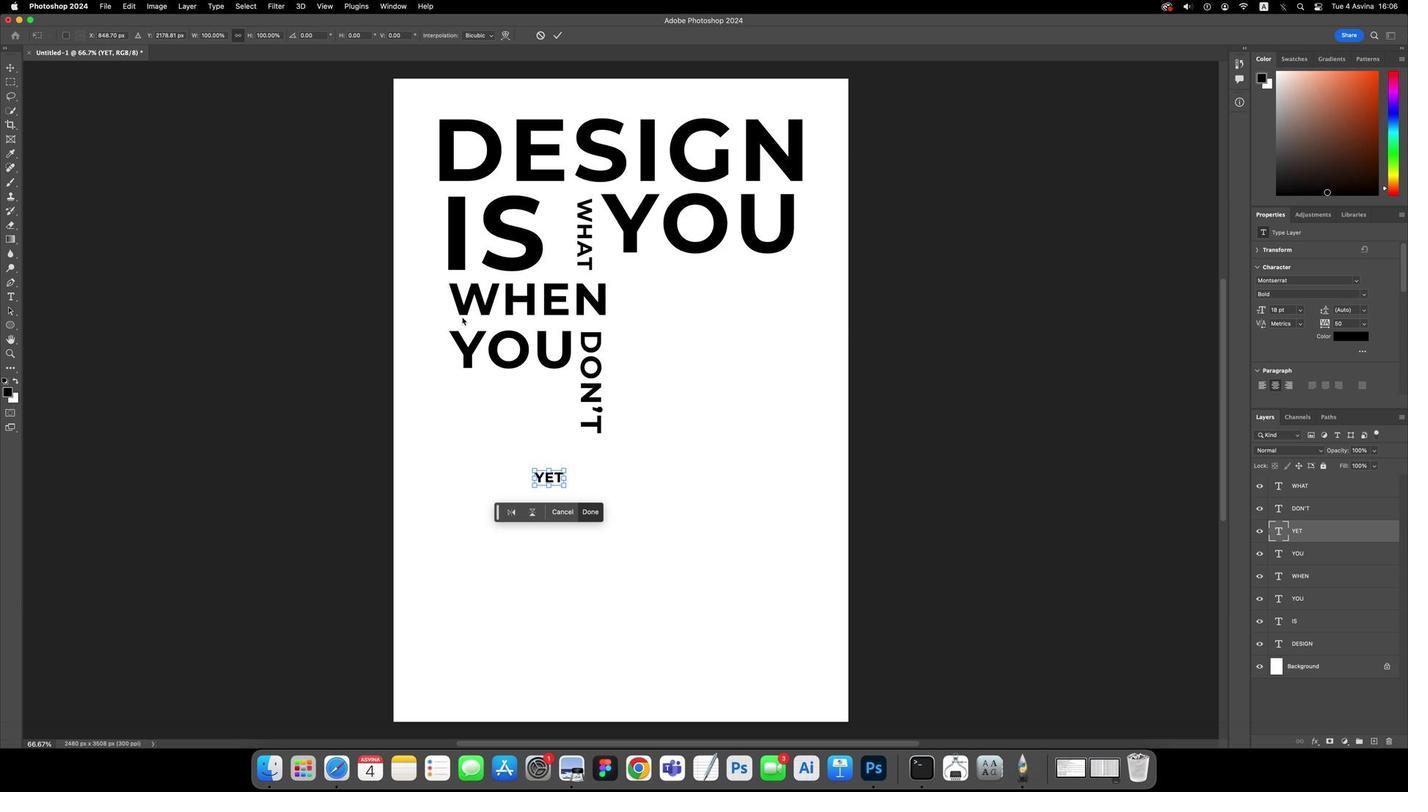 
Action: Mouse moved to (1323, 187)
Screenshot: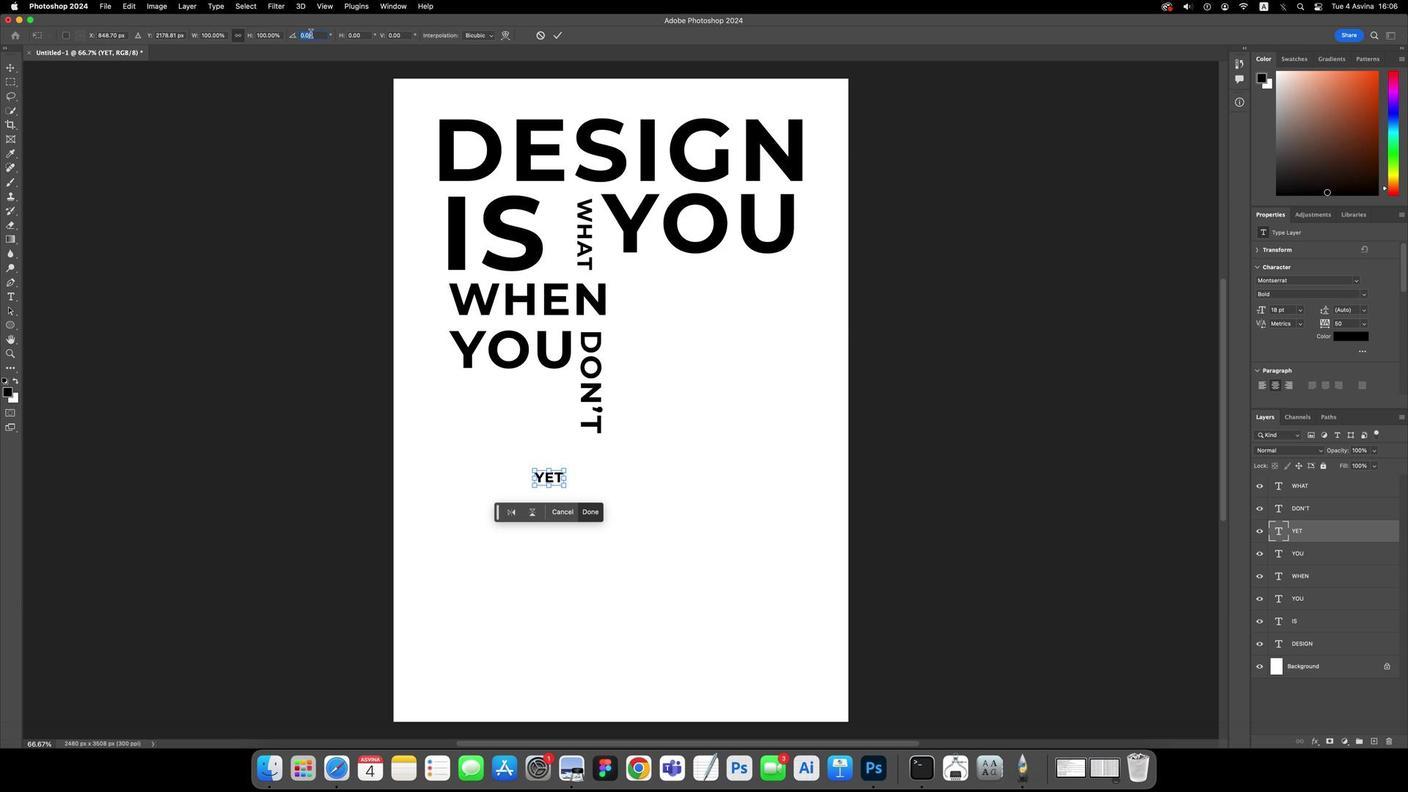 
Action: Mouse pressed left at (1323, 187)
Screenshot: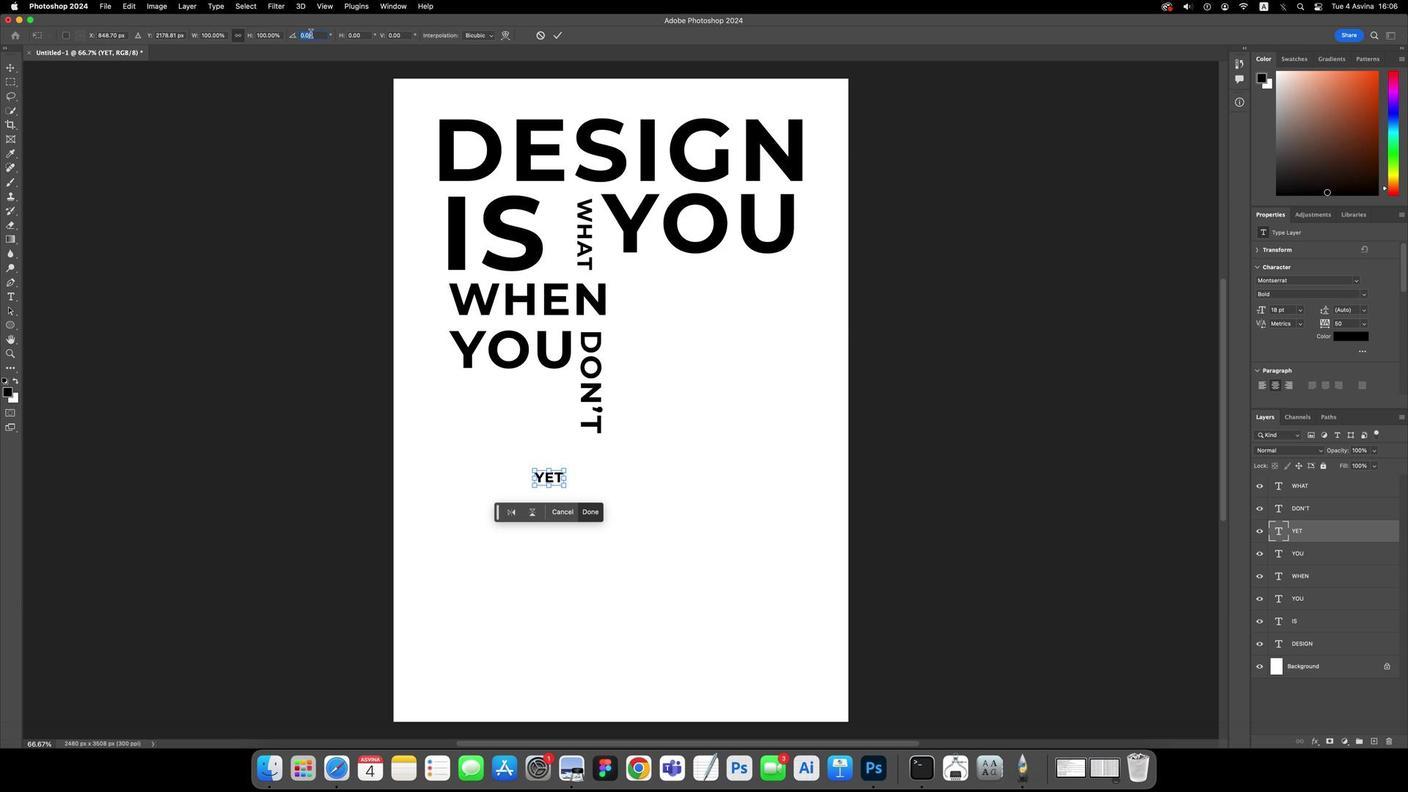 
Action: Key pressed '9''0'Key.enter
Screenshot: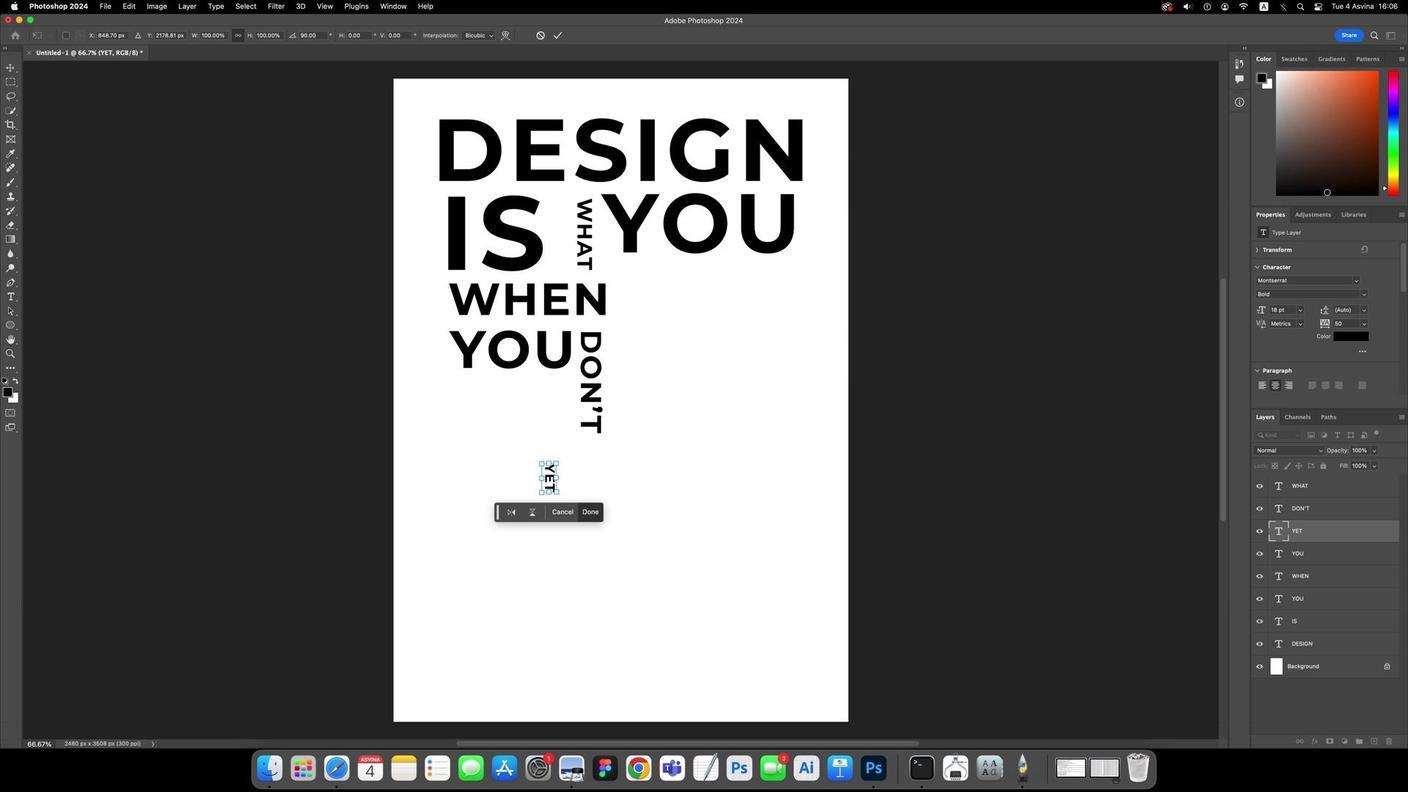 
Action: Mouse moved to (1323, 187)
Screenshot: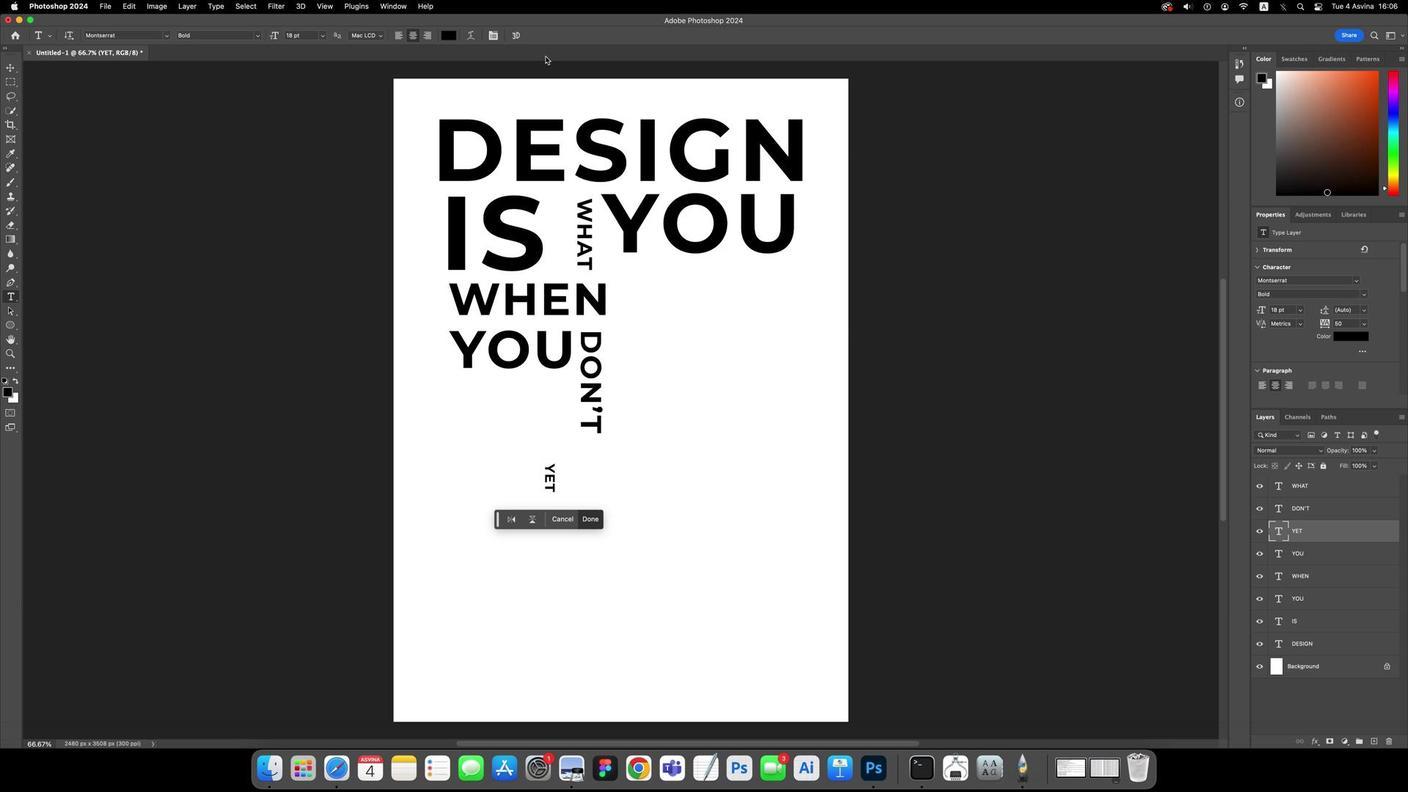 
Action: Mouse pressed left at (1323, 187)
Screenshot: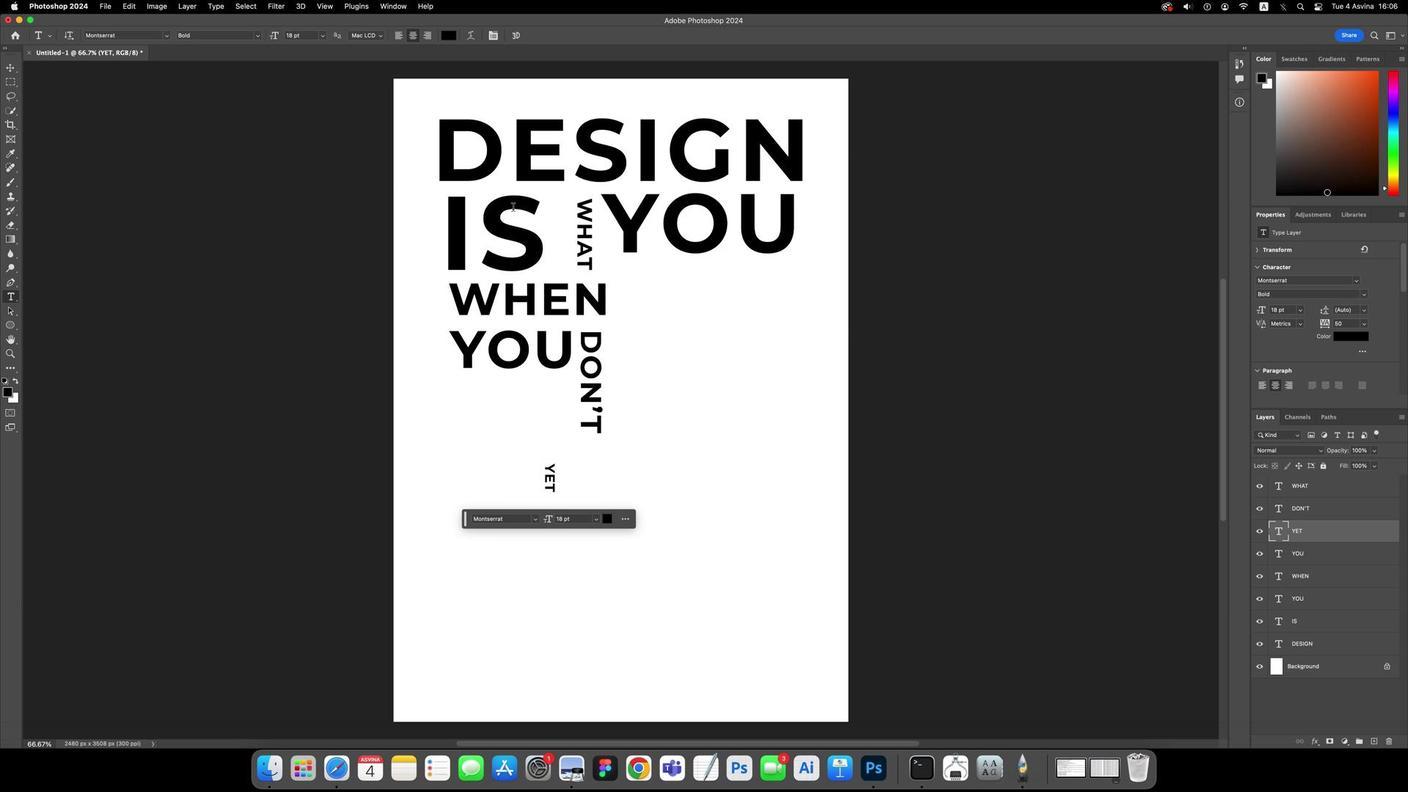 
Action: Mouse moved to (1323, 187)
Screenshot: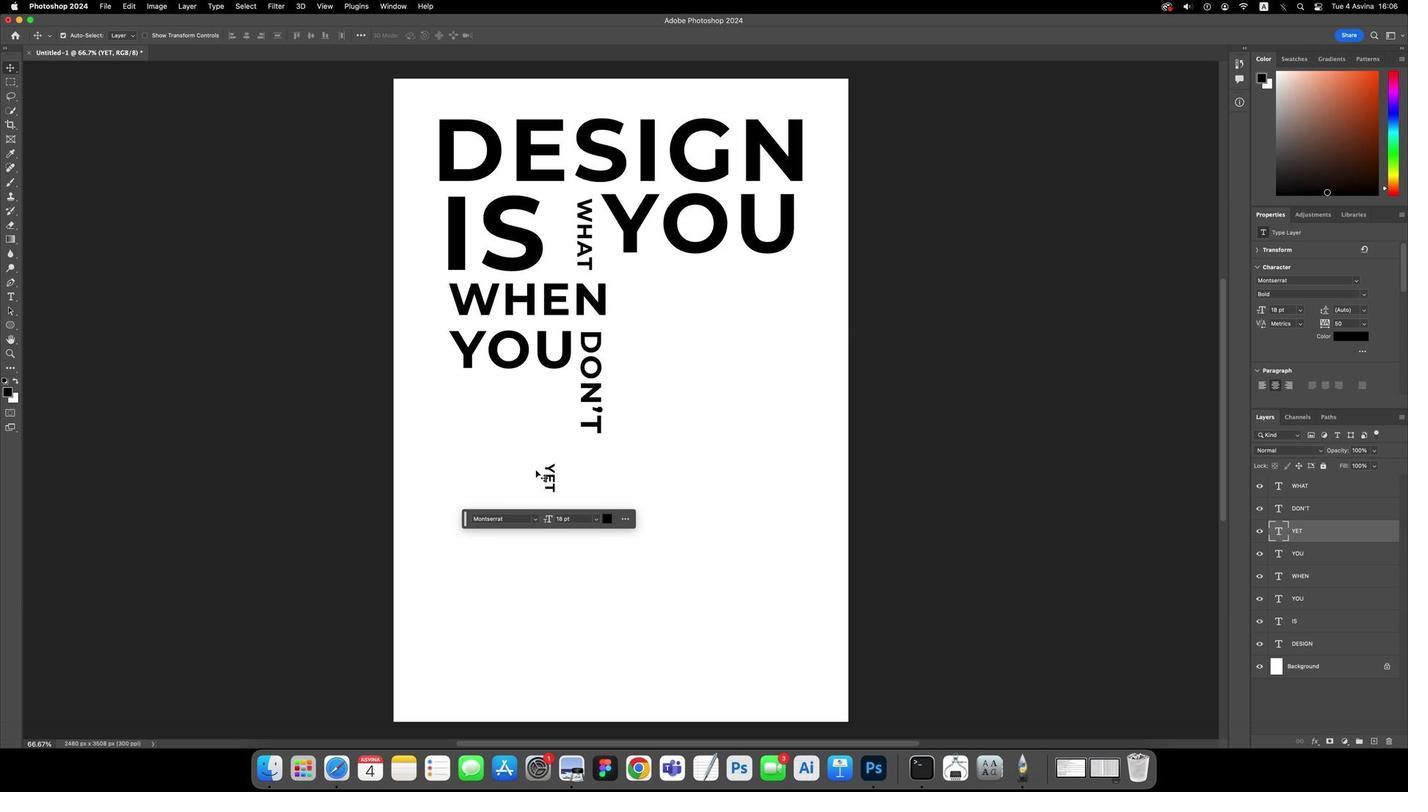 
Action: Key pressed 'V'
Screenshot: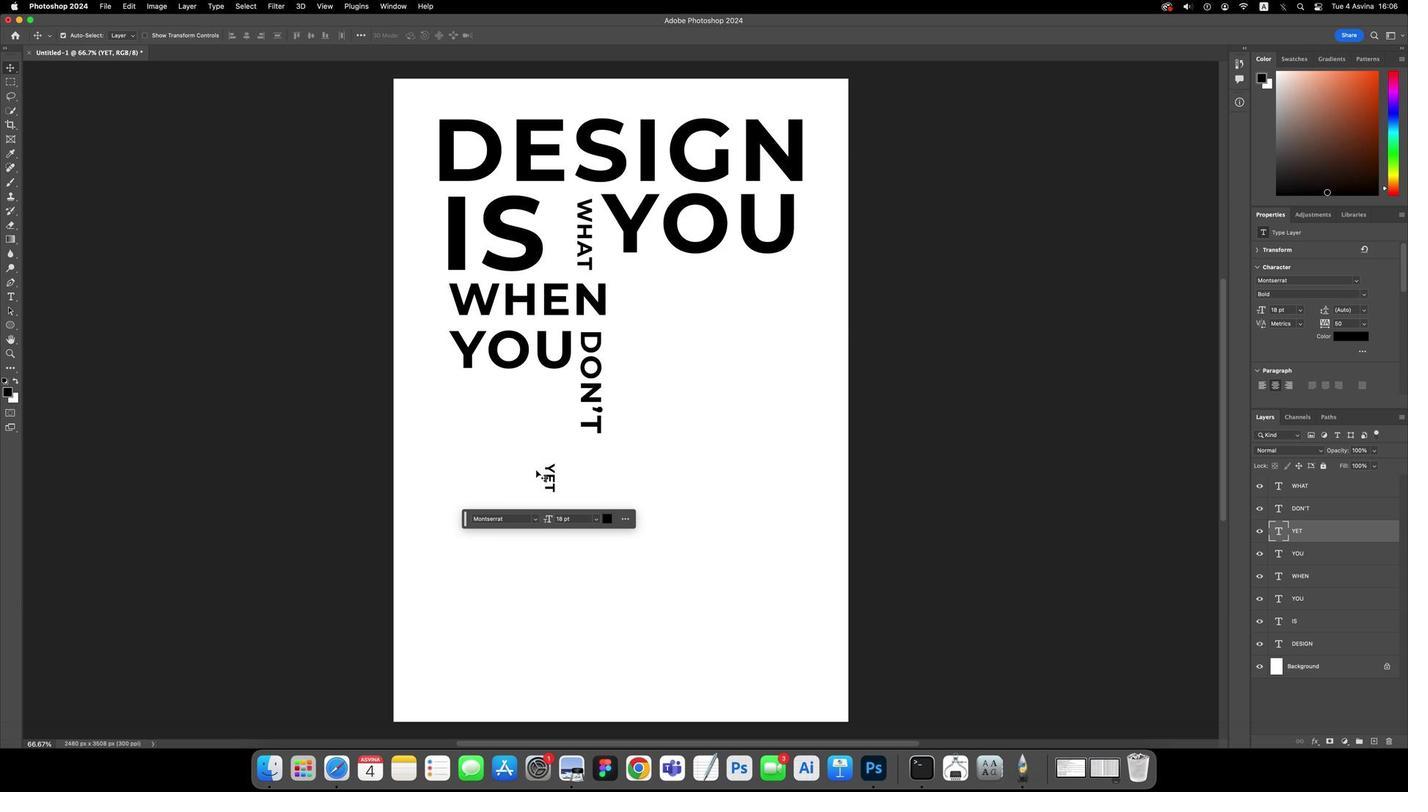 
Action: Mouse moved to (1323, 187)
Screenshot: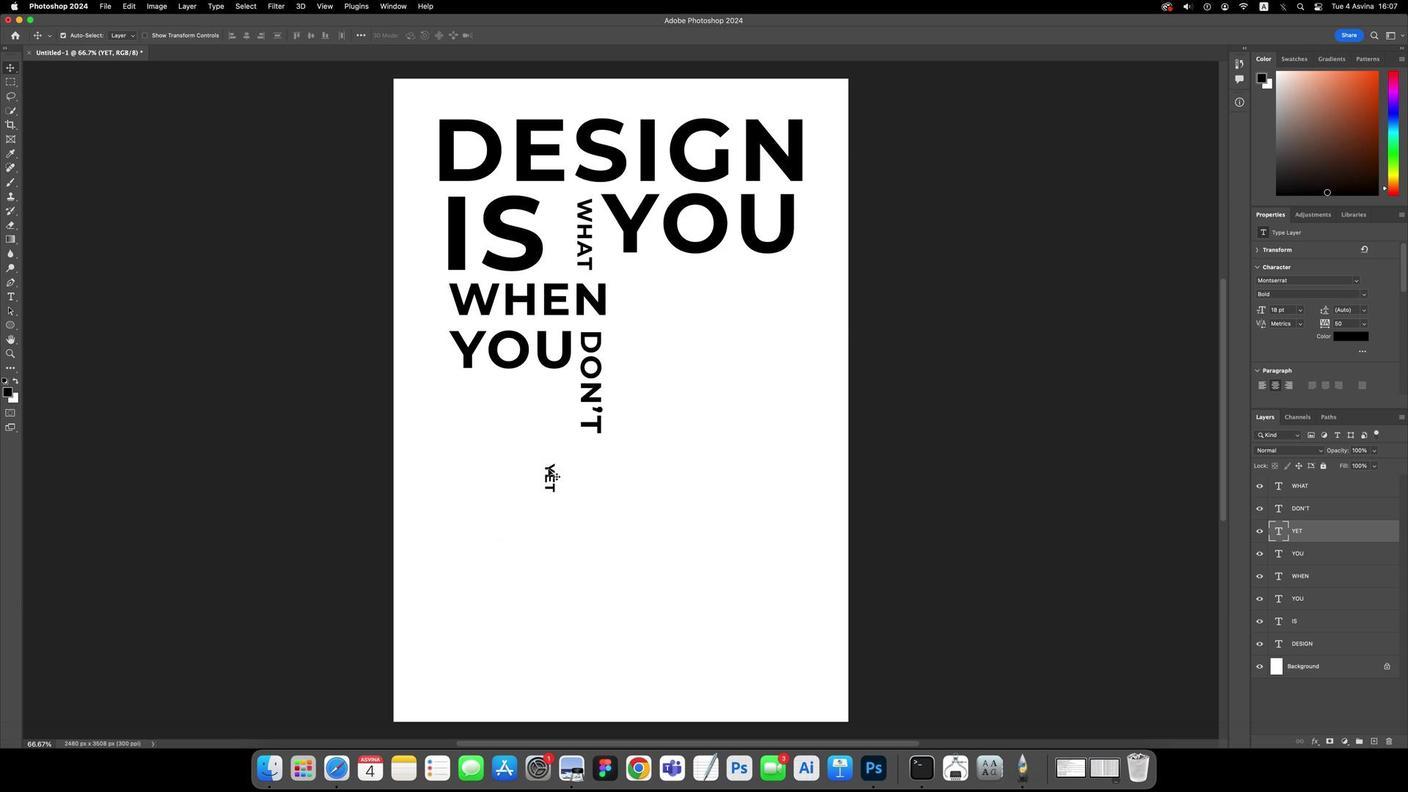 
Action: Mouse pressed left at (1323, 187)
Screenshot: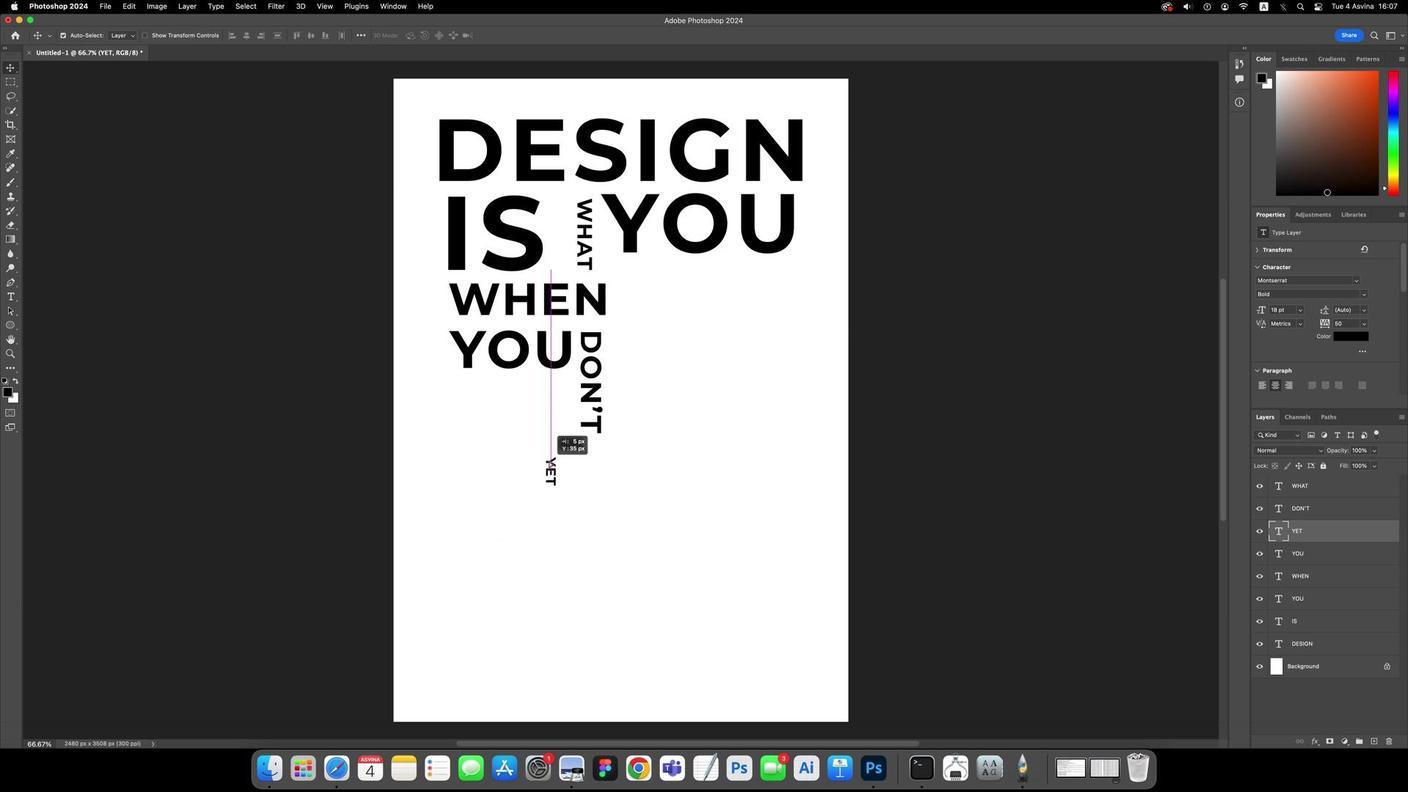 
Action: Mouse moved to (1323, 187)
Screenshot: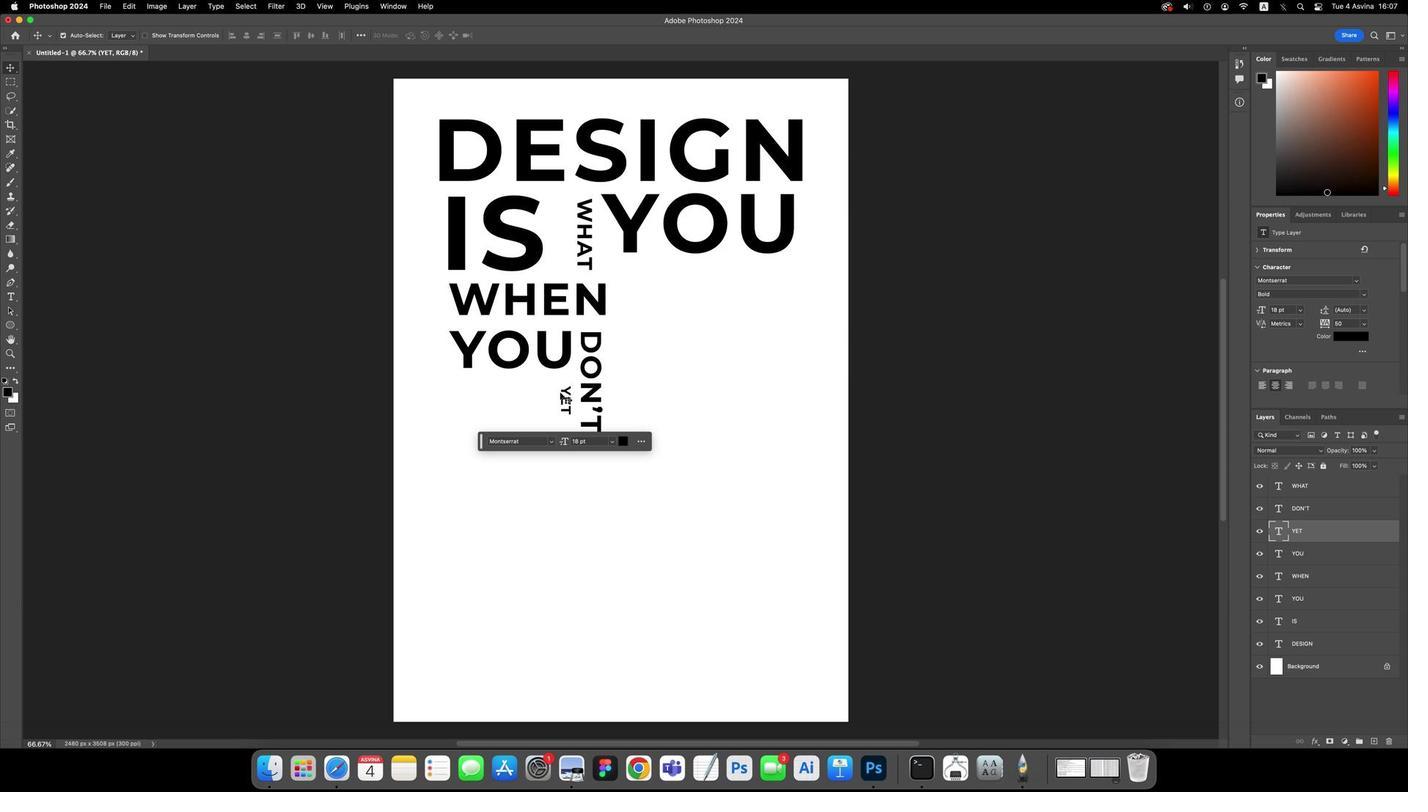 
Action: Key pressed Key.cmd't'
Screenshot: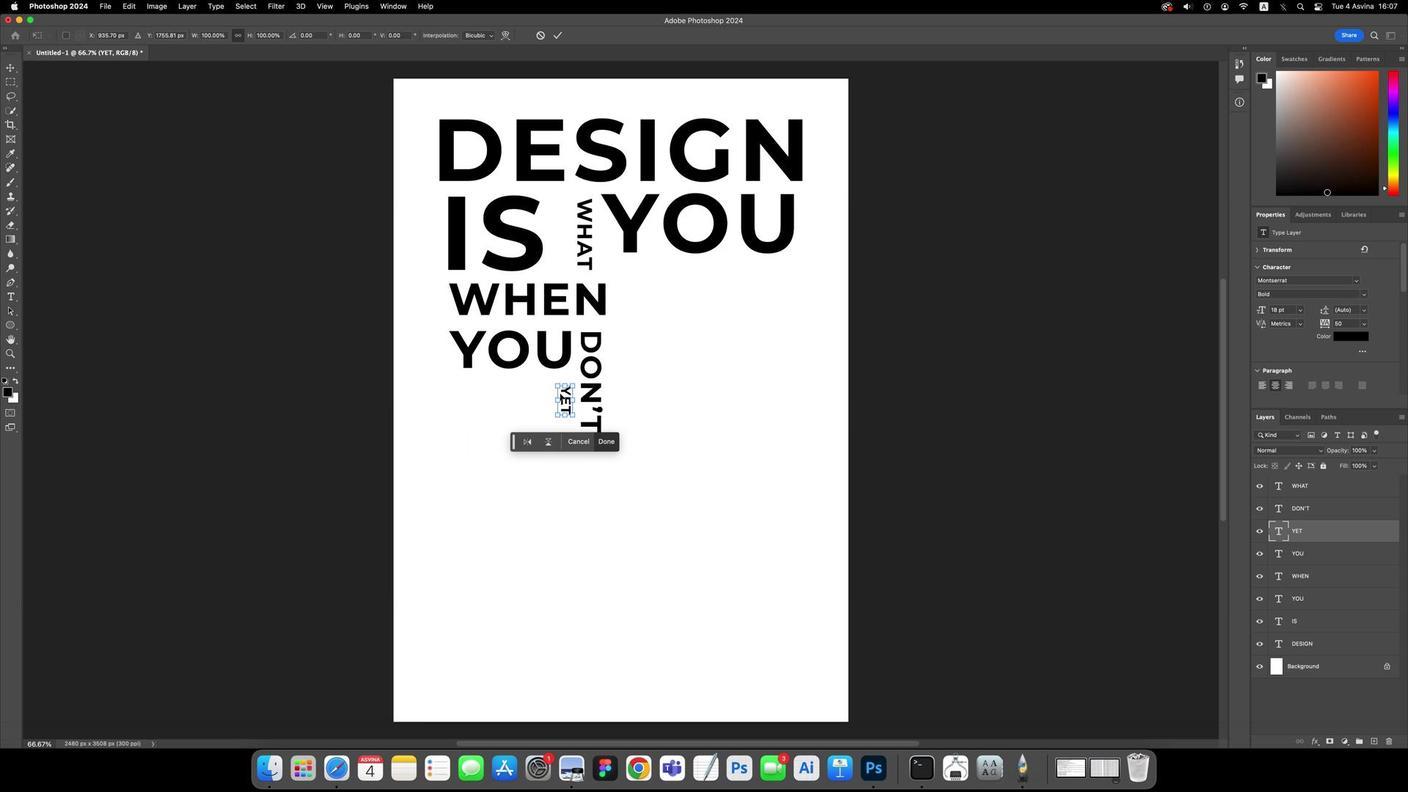 
Action: Mouse moved to (1323, 187)
Screenshot: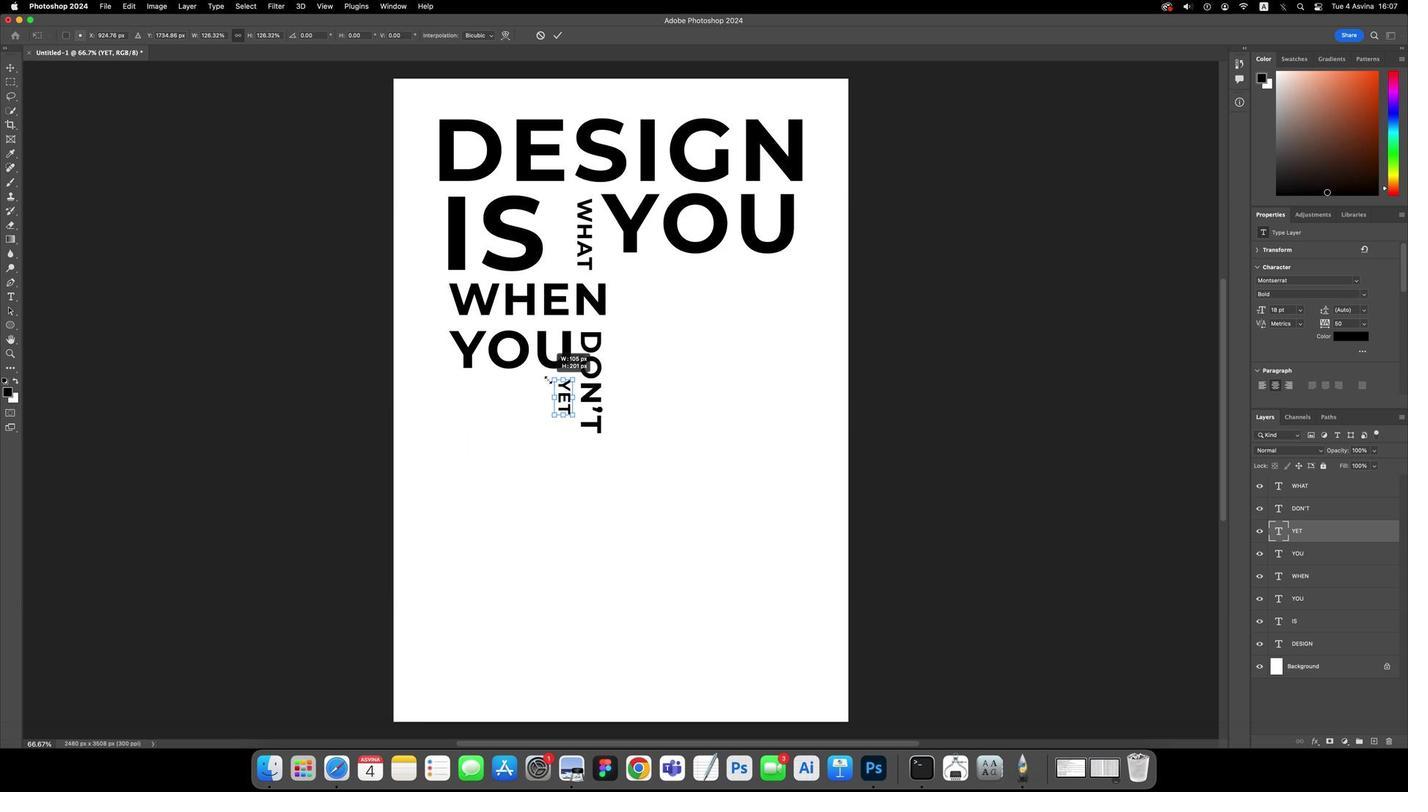 
Action: Mouse pressed left at (1323, 187)
Screenshot: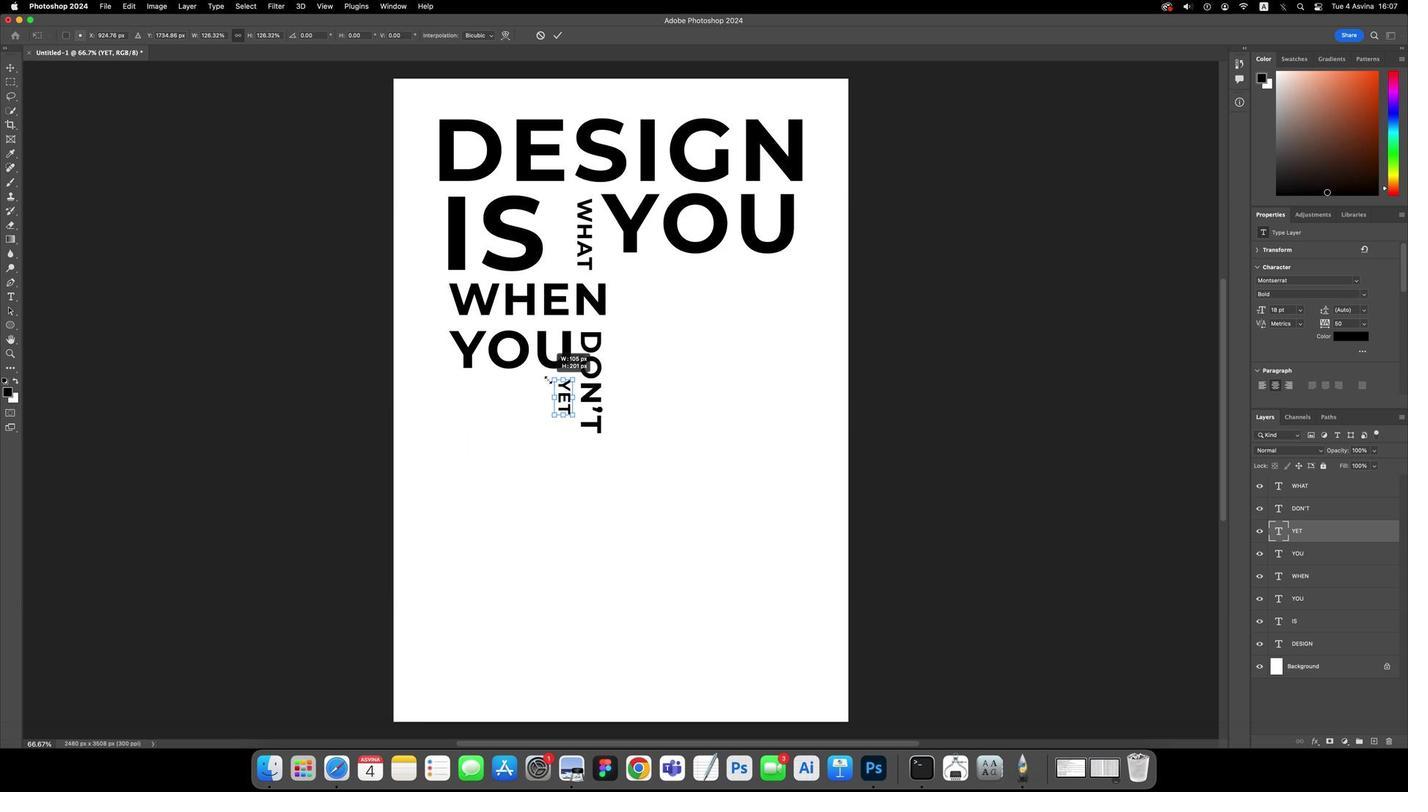 
Action: Mouse moved to (1323, 187)
Screenshot: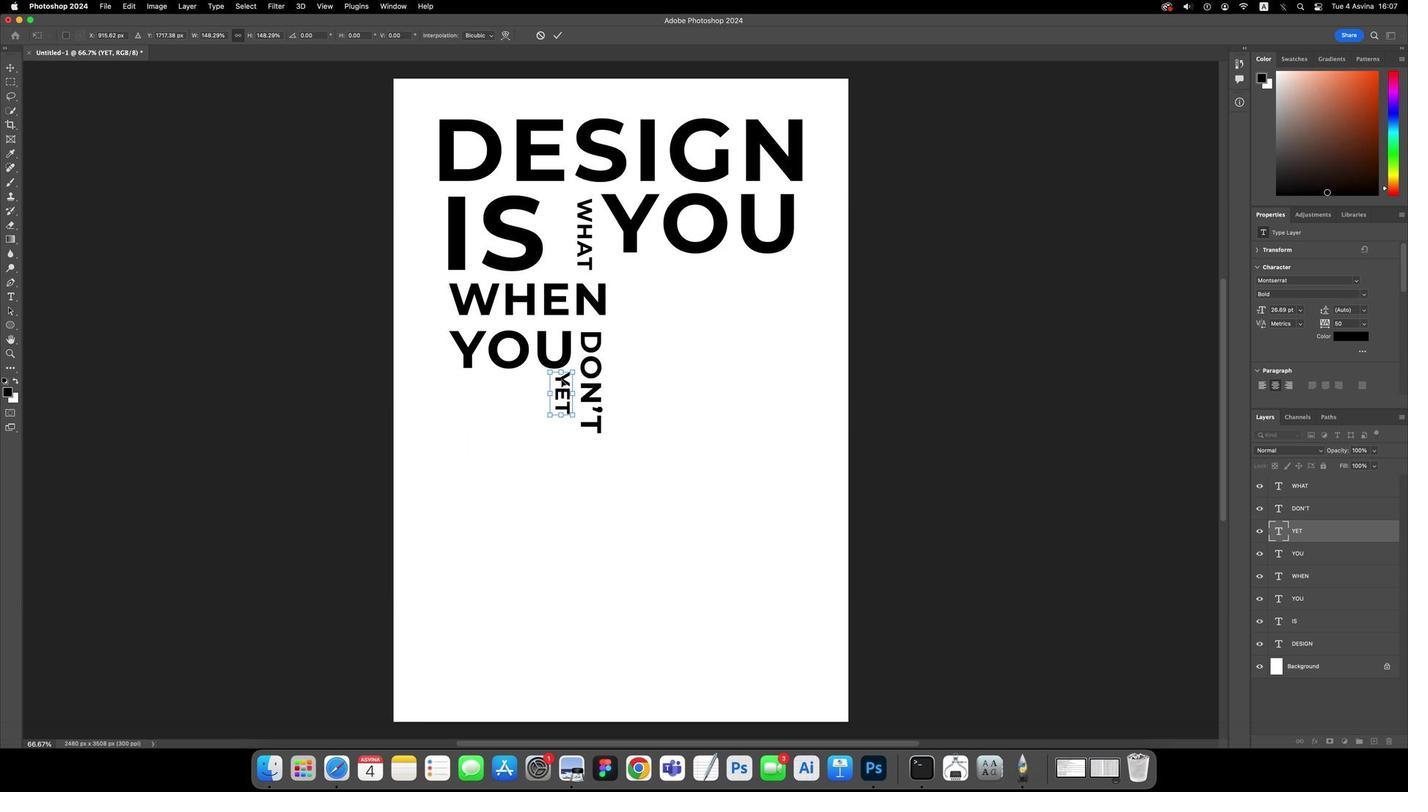 
Action: Mouse pressed left at (1323, 187)
Screenshot: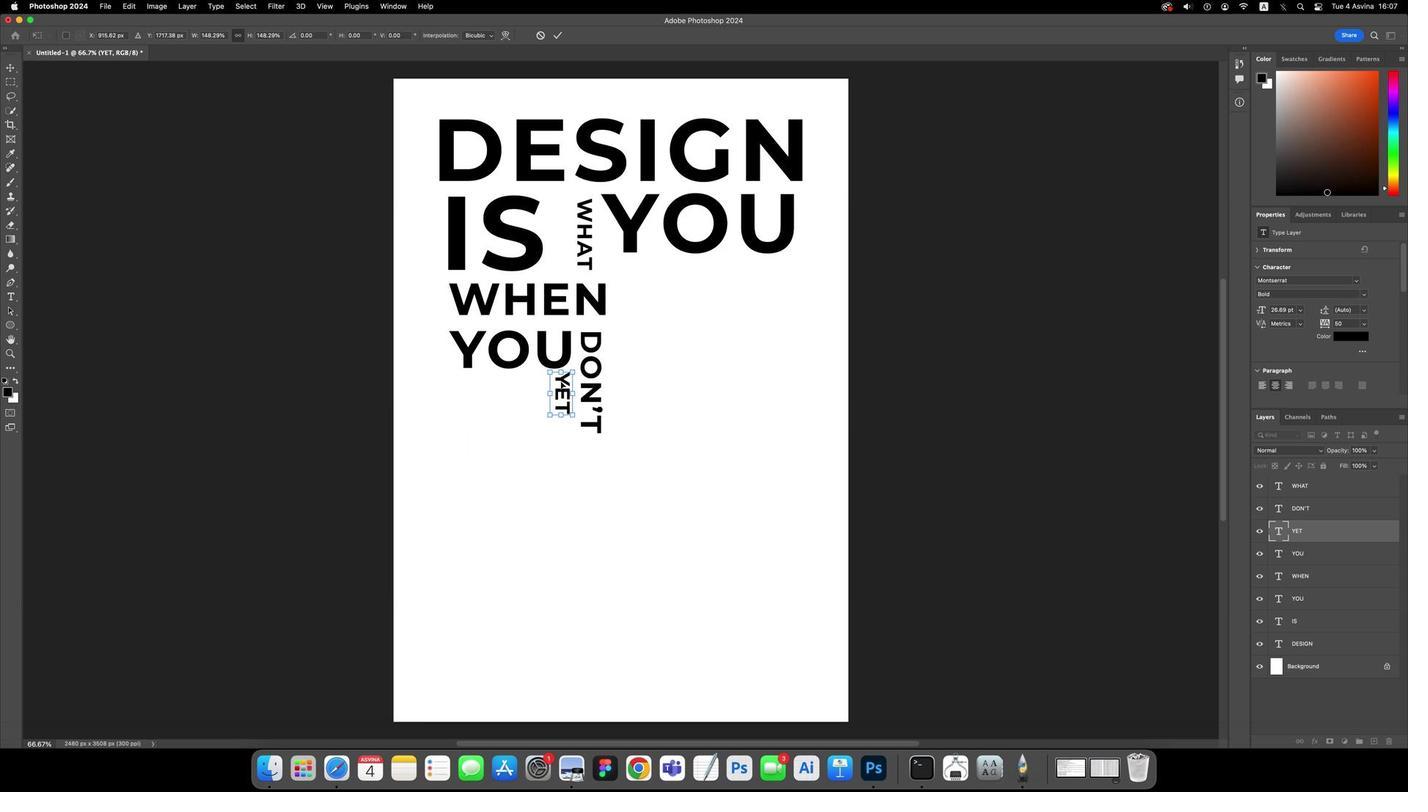 
Action: Mouse moved to (1323, 187)
Screenshot: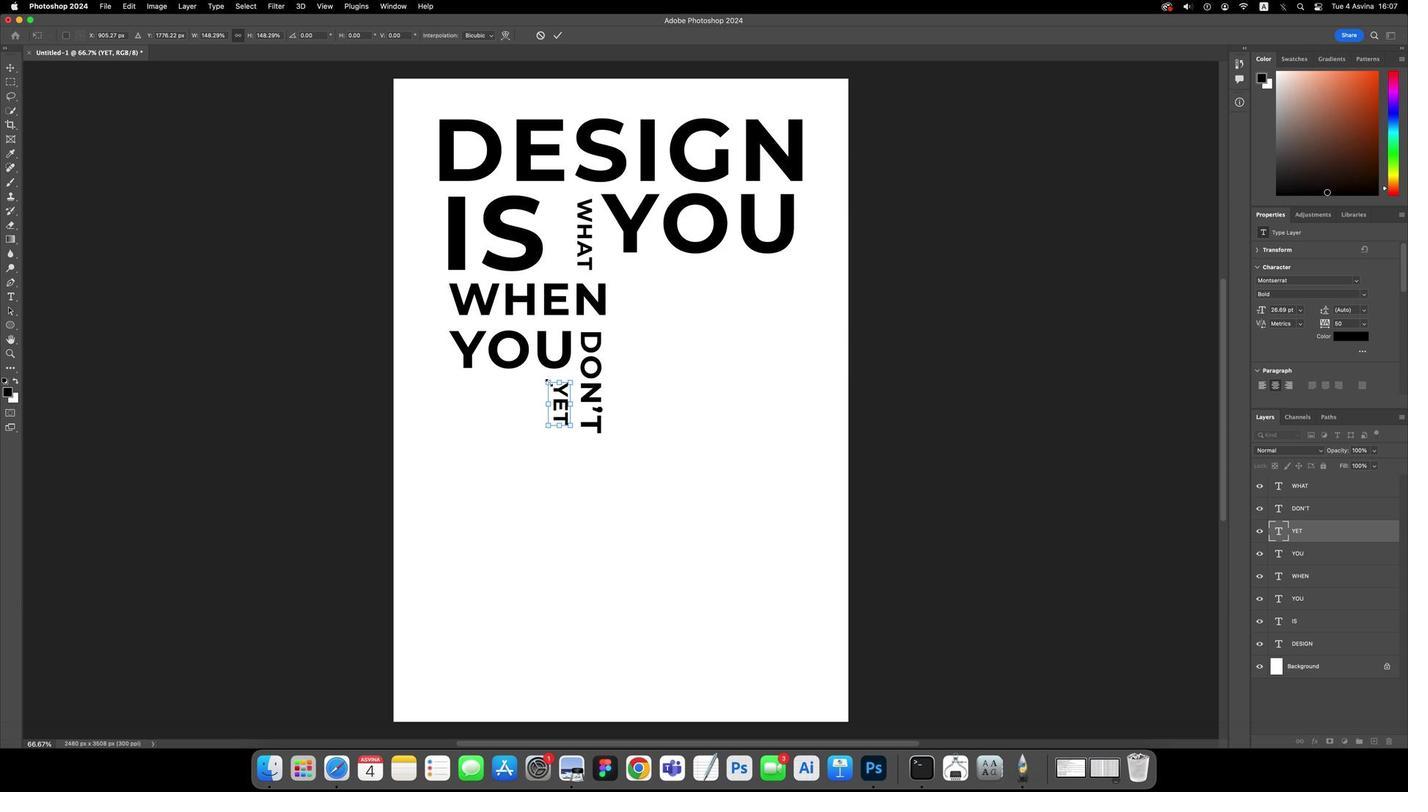
Action: Mouse pressed left at (1323, 187)
Screenshot: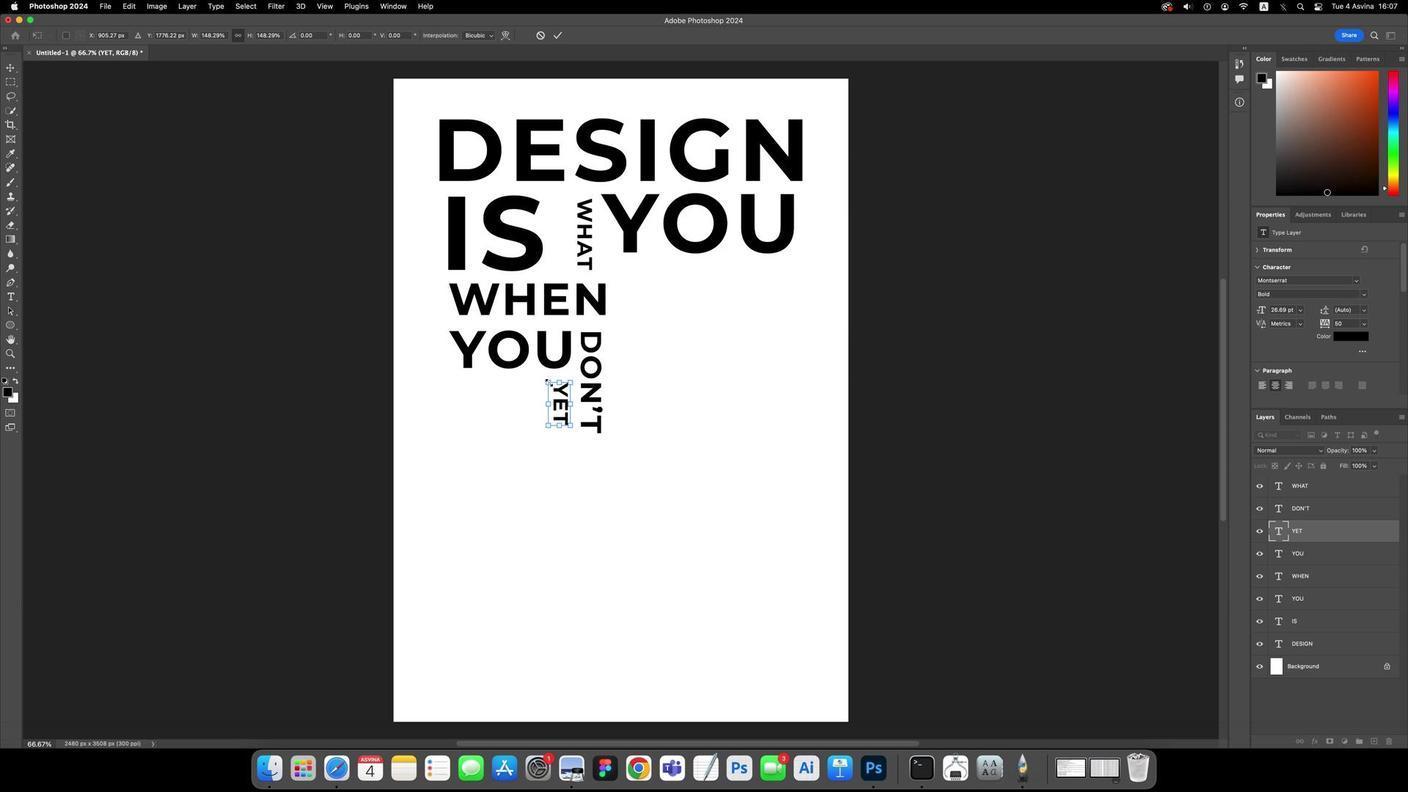 
Action: Mouse moved to (1323, 187)
Screenshot: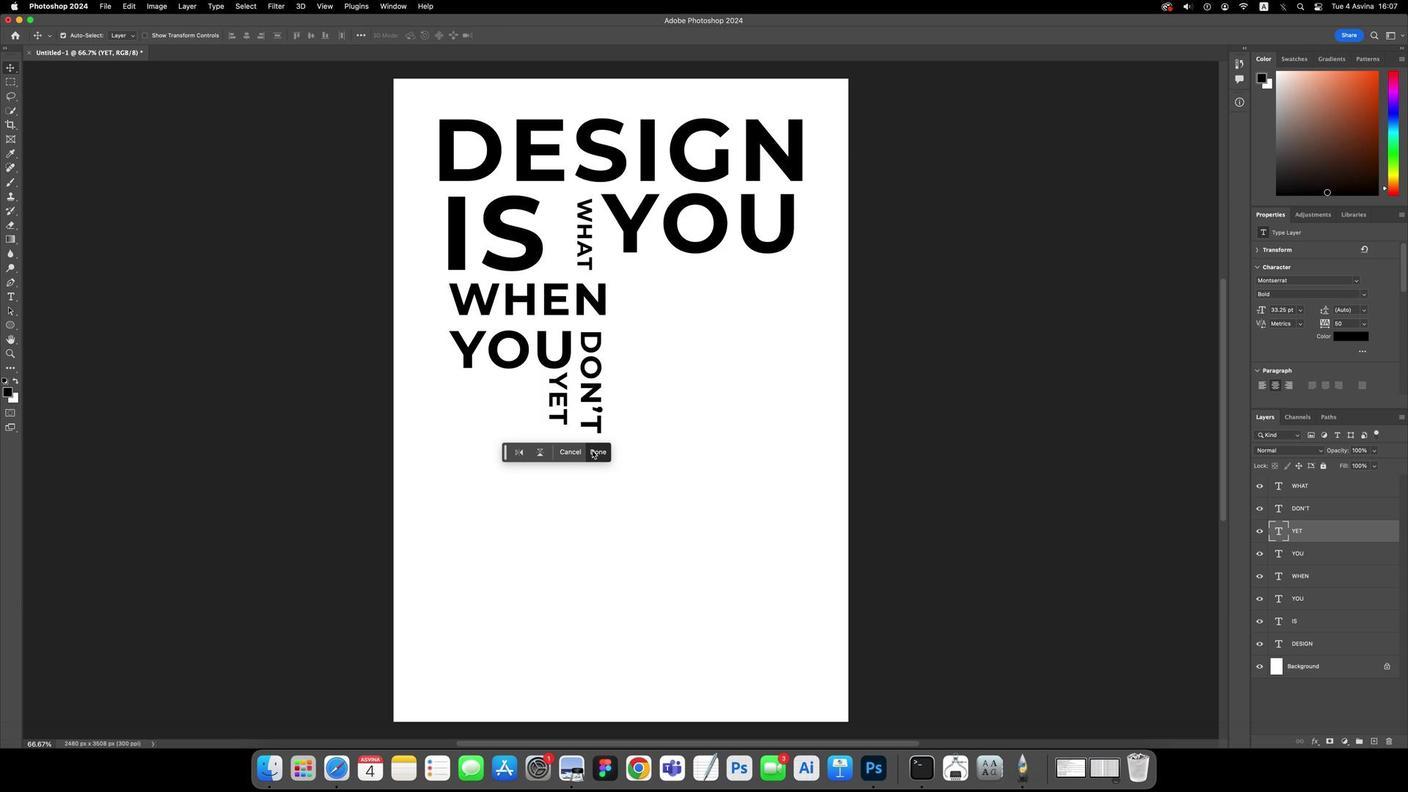 
Action: Mouse pressed left at (1323, 187)
Screenshot: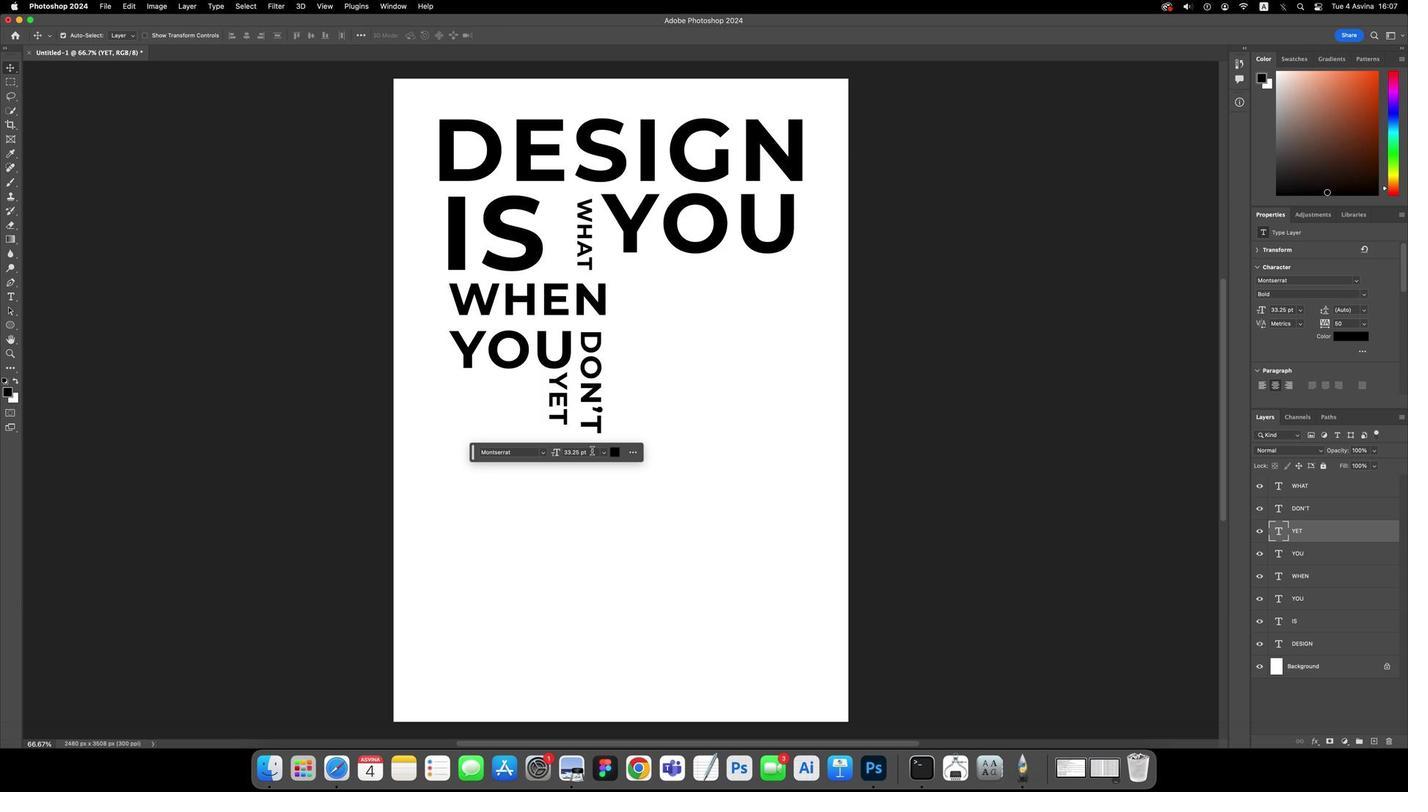 
Action: Mouse moved to (1323, 187)
Screenshot: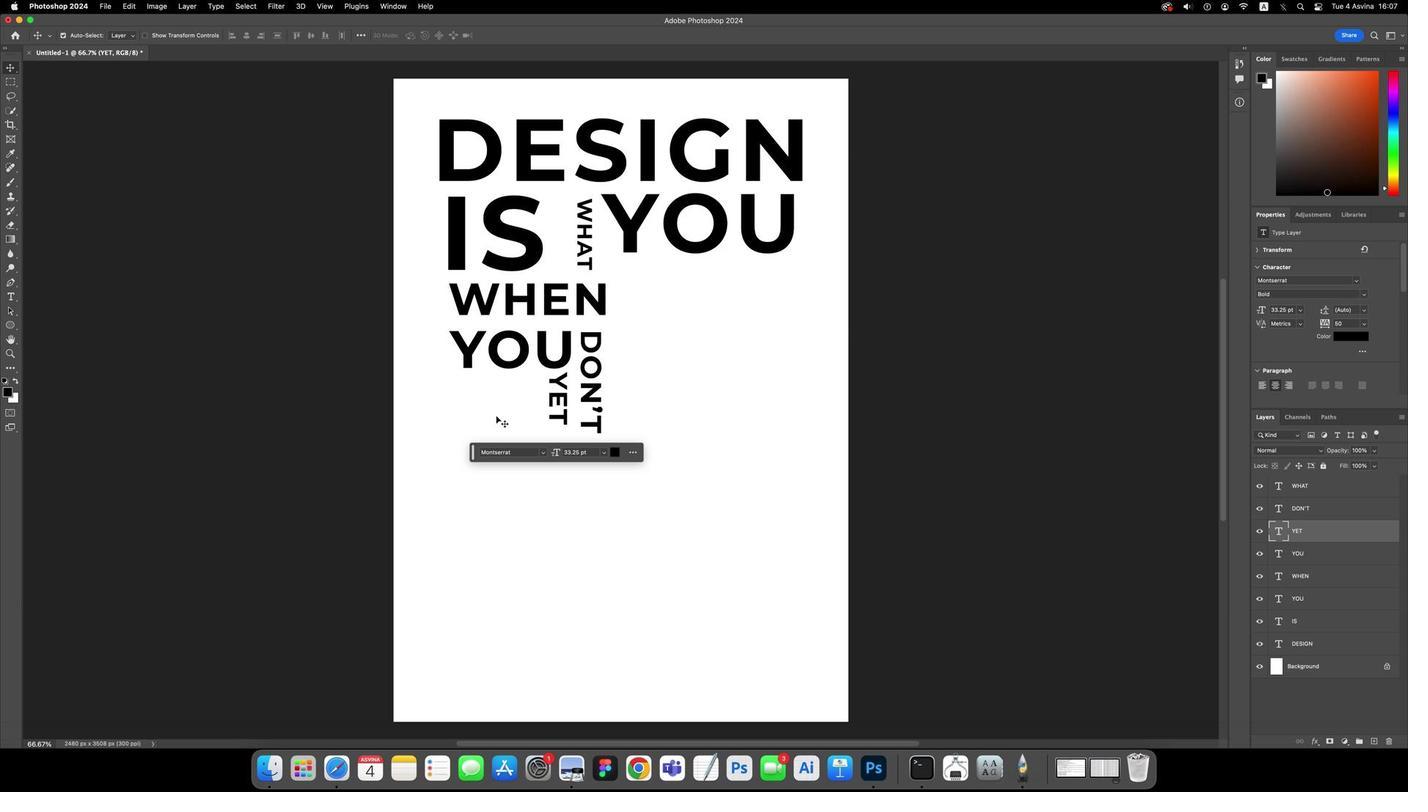 
Action: Key pressed 'T'
Screenshot: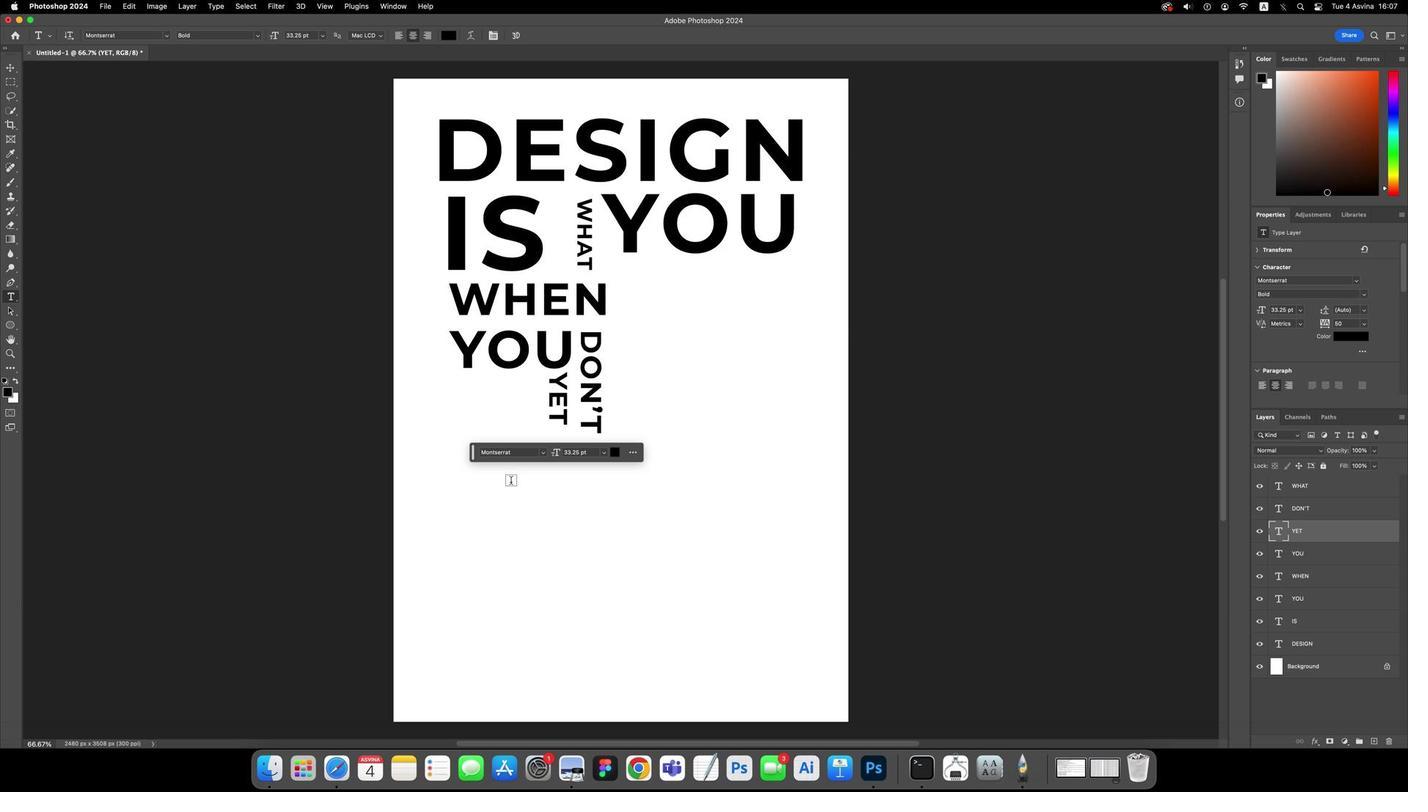 
Action: Mouse moved to (1323, 187)
Screenshot: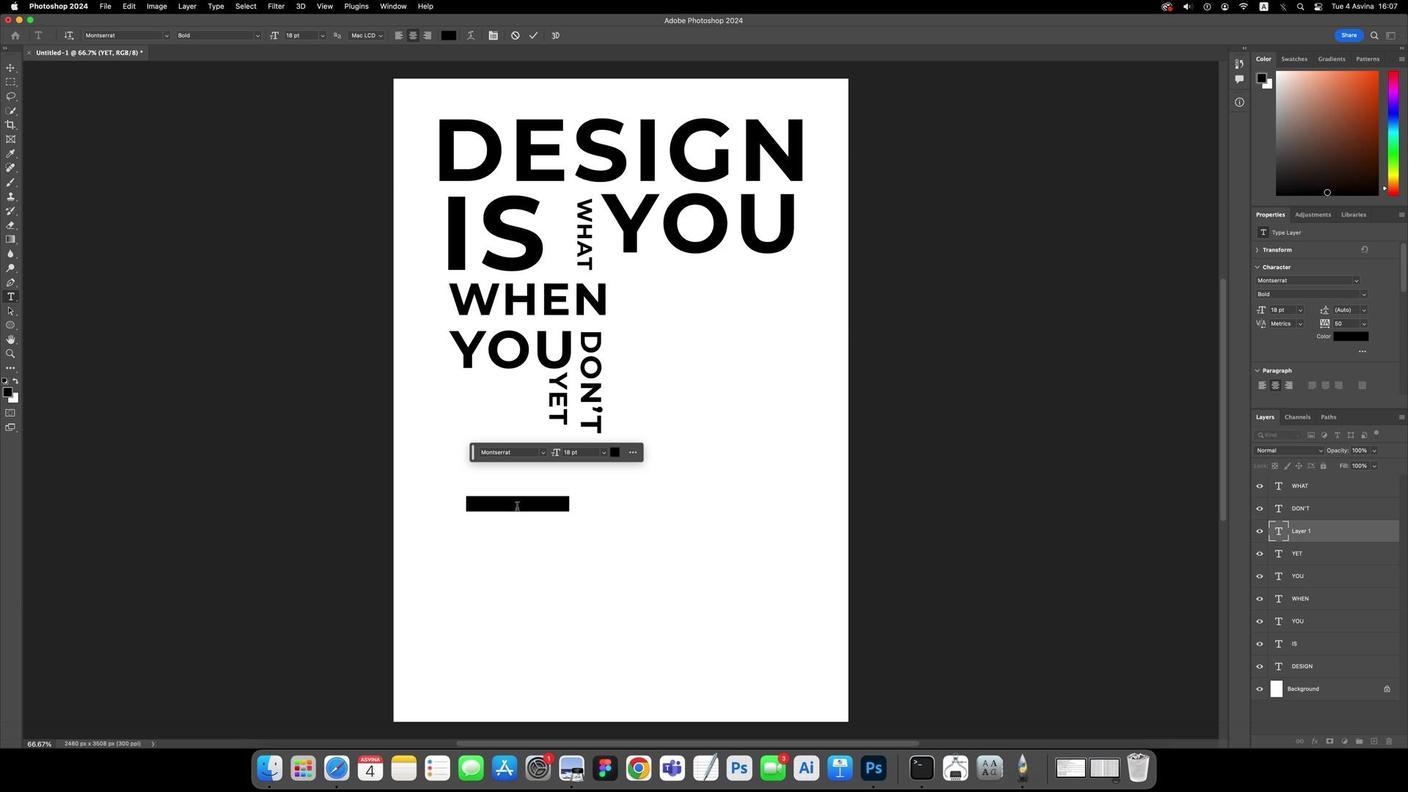 
Action: Mouse pressed left at (1323, 187)
Screenshot: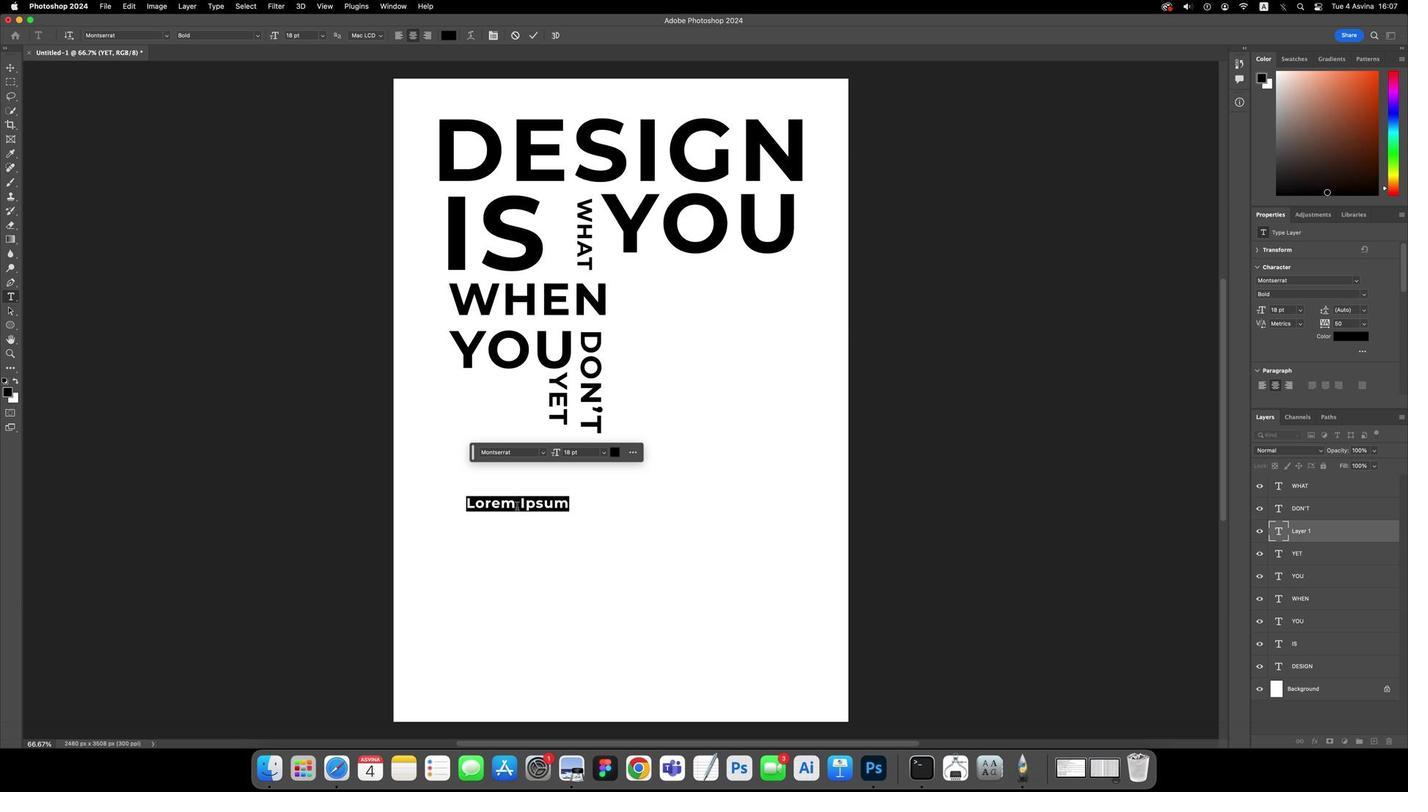 
Action: Key pressed 'W''H''A''T'
Screenshot: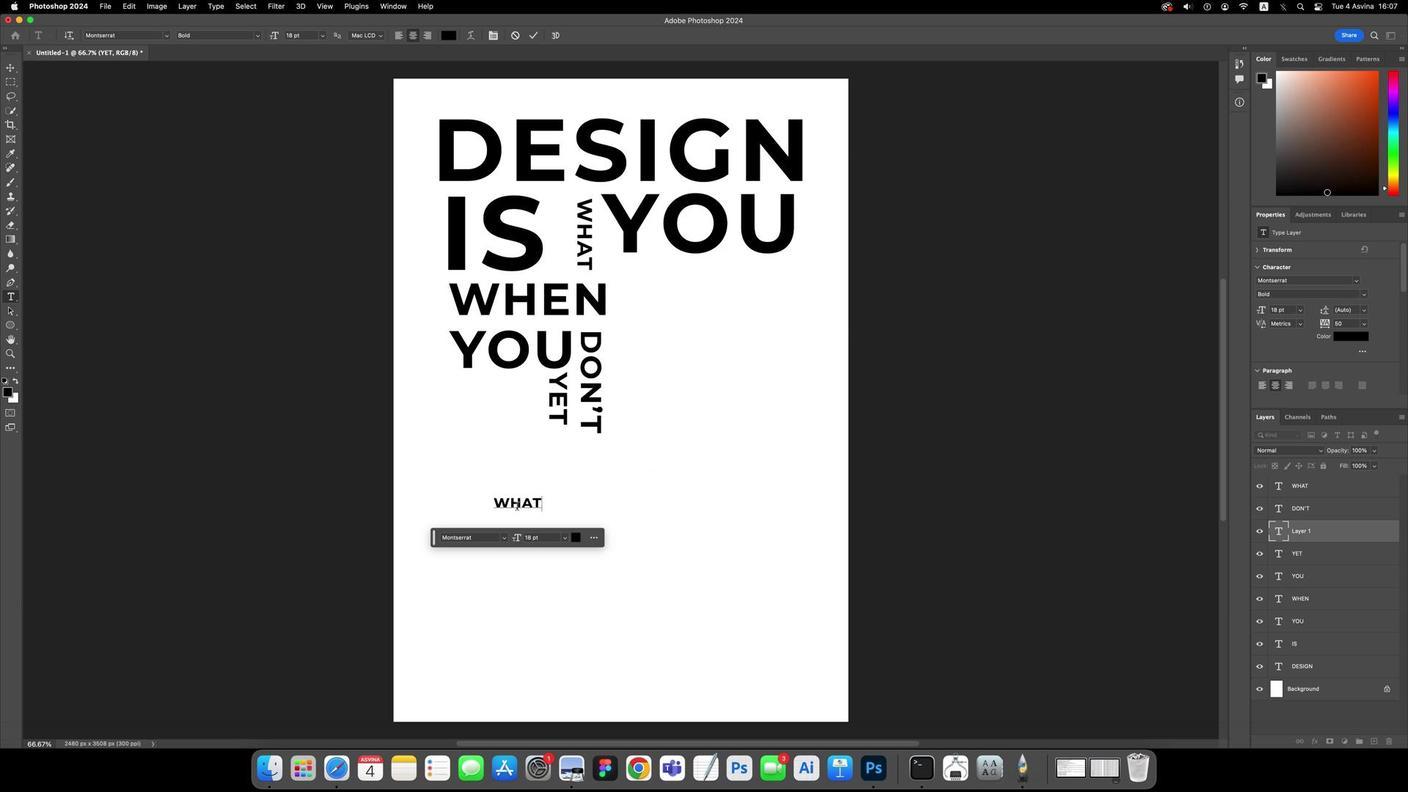 
Action: Mouse moved to (1323, 187)
Screenshot: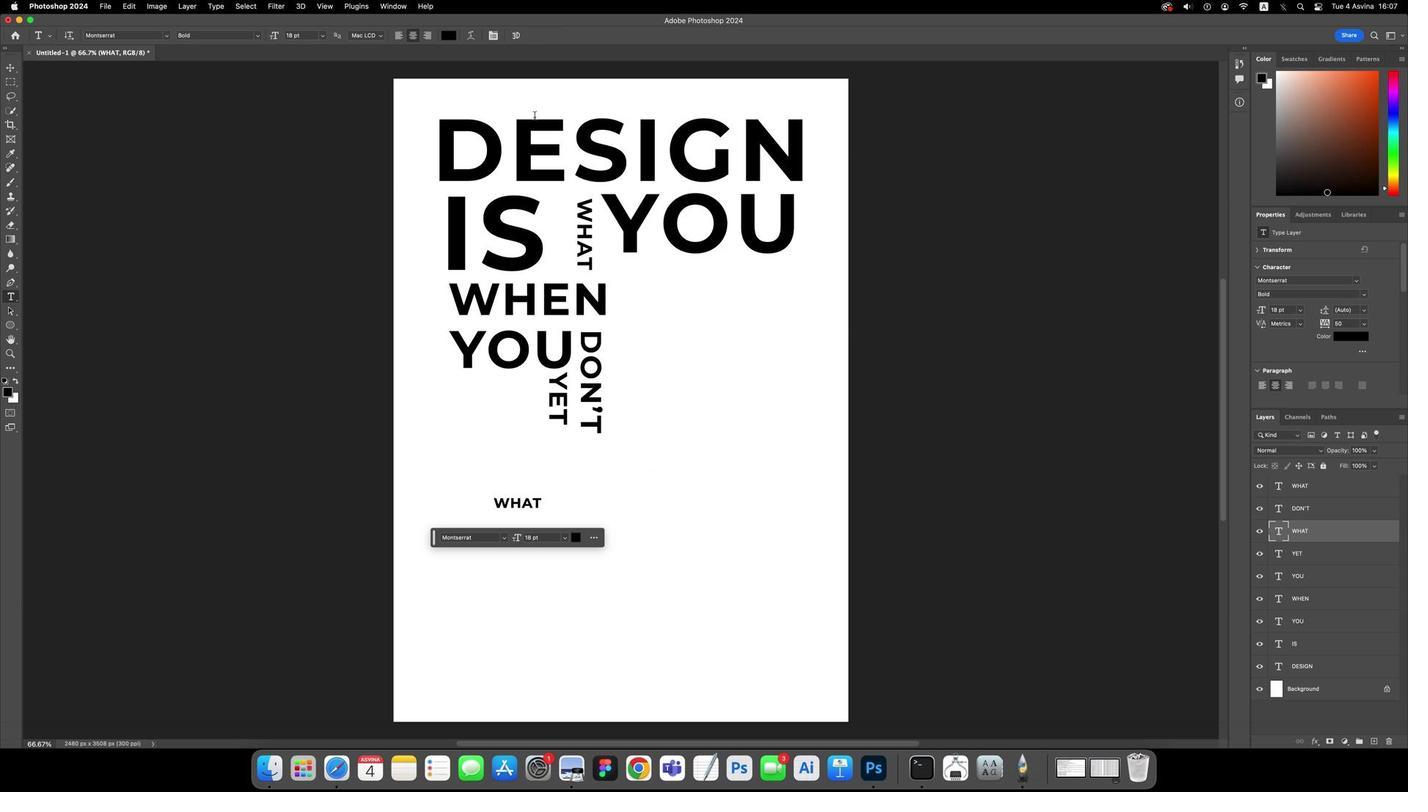 
Action: Mouse pressed left at (1323, 187)
Screenshot: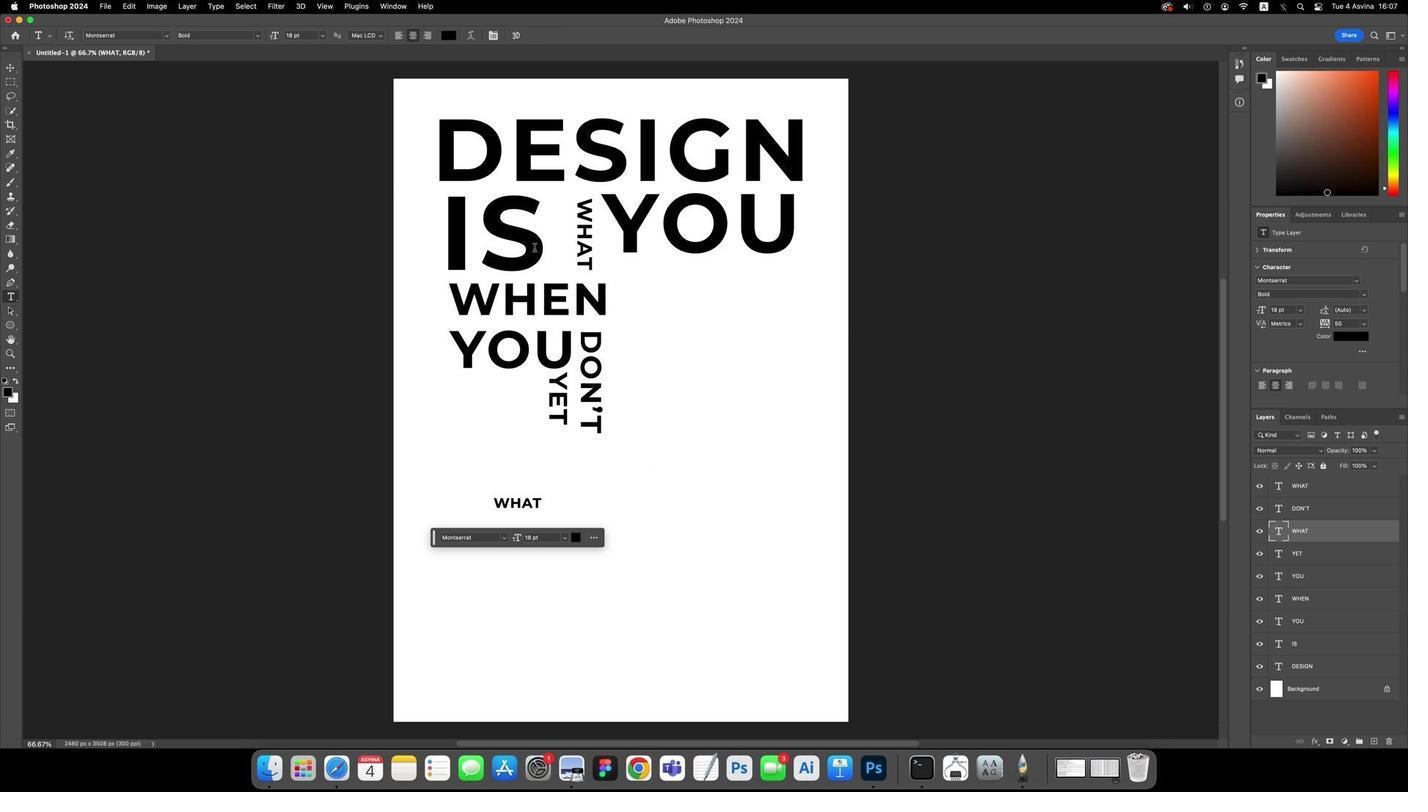 
Action: Mouse moved to (1323, 187)
Screenshot: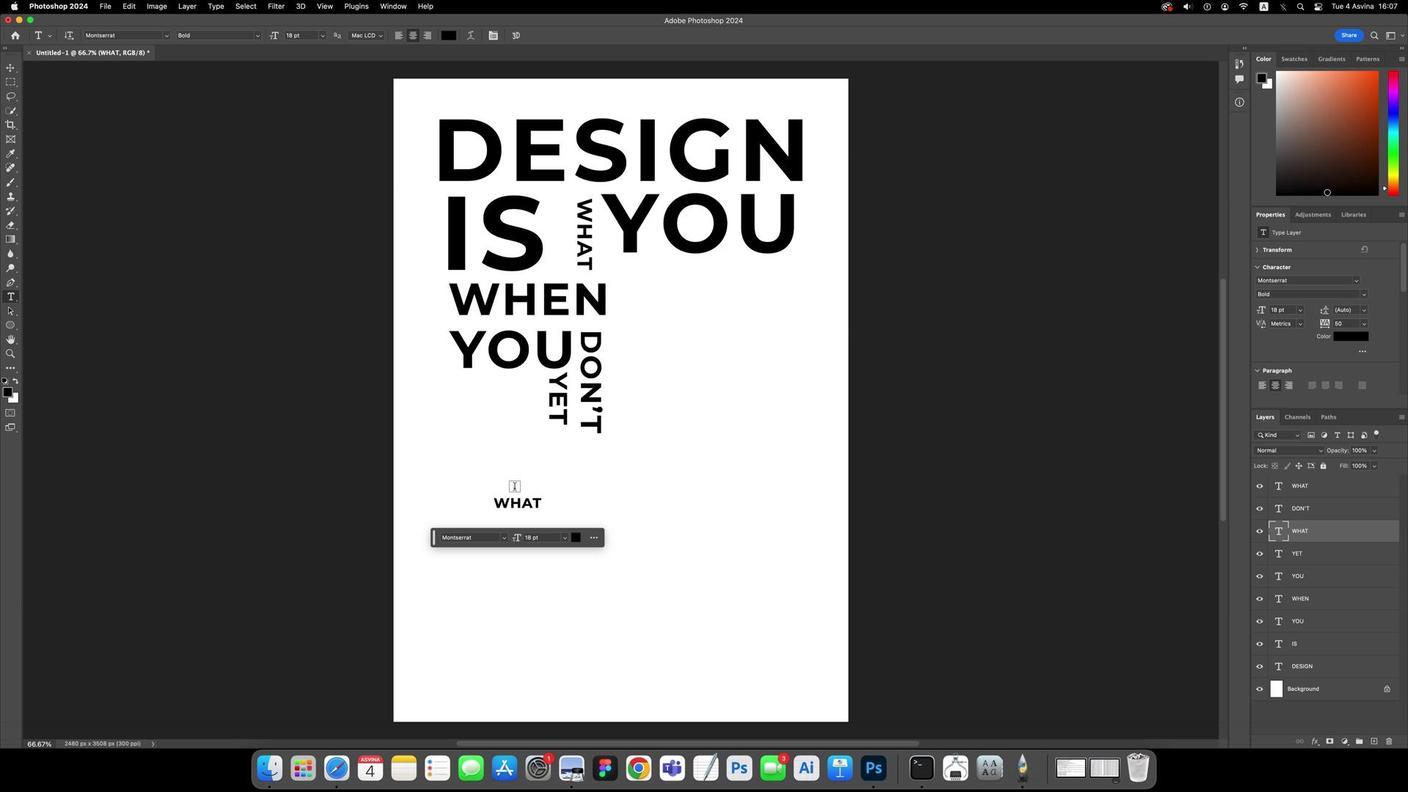 
Action: Key pressed Key.cmd't'
Screenshot: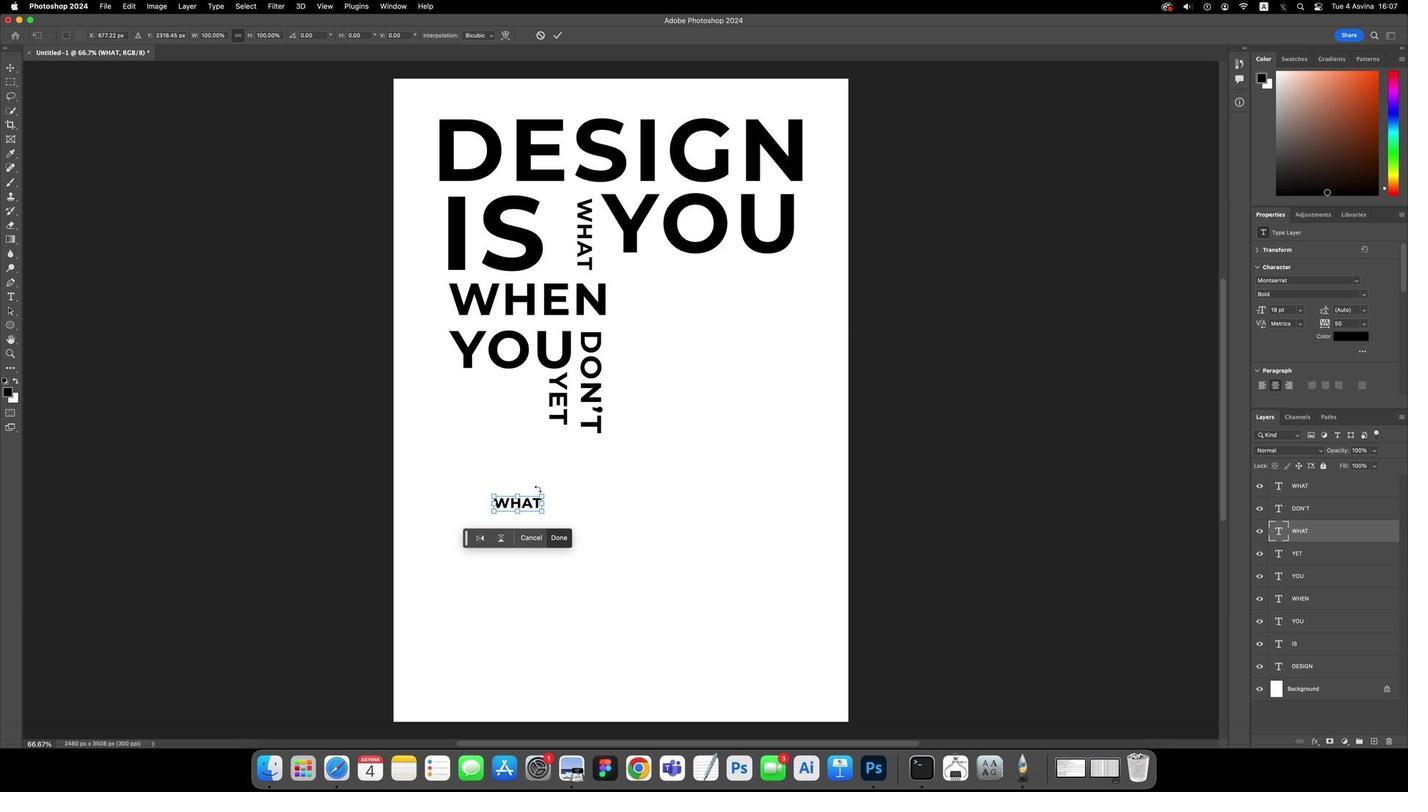 
Action: Mouse moved to (1323, 187)
Screenshot: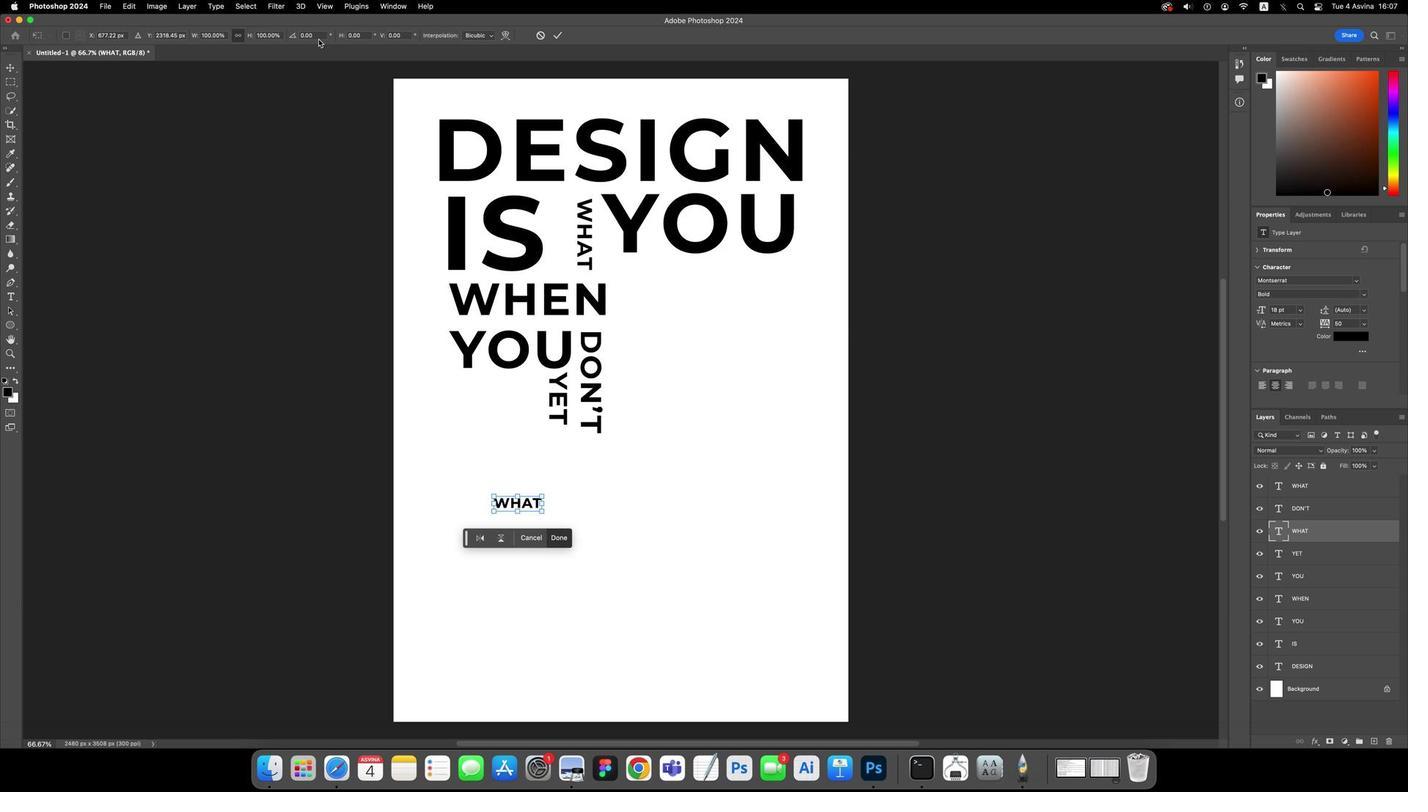 
Action: Mouse pressed left at (1323, 187)
Screenshot: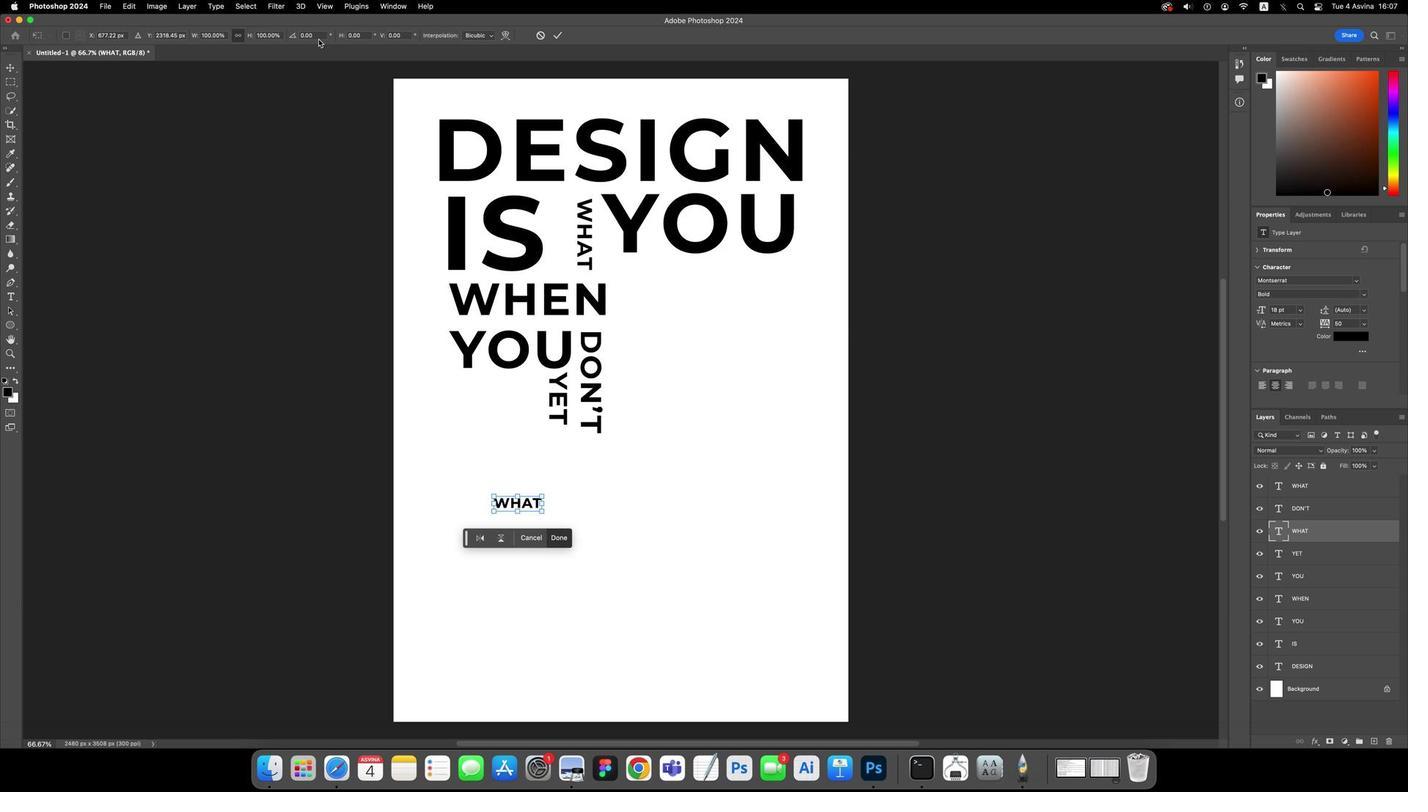 
Action: Mouse moved to (1323, 187)
Screenshot: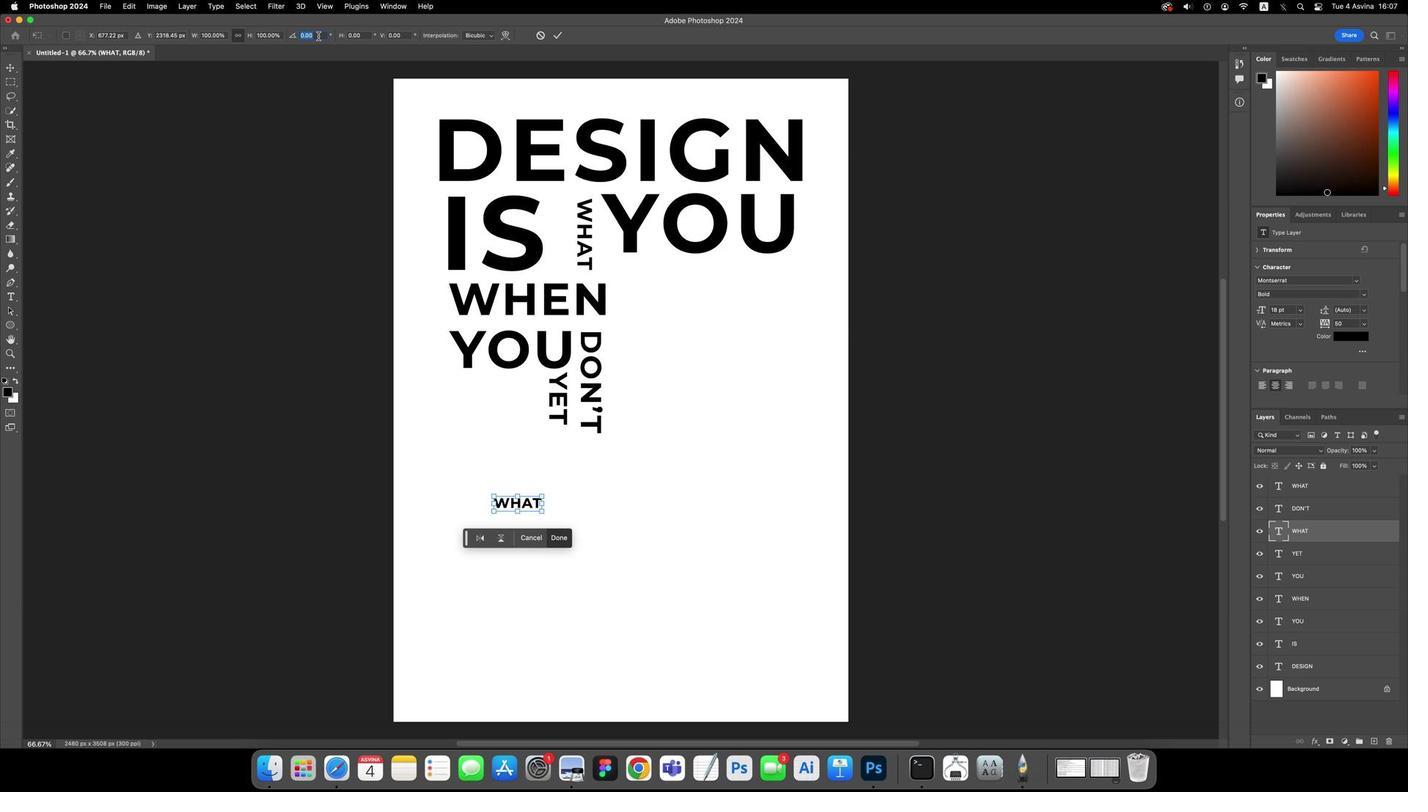 
Action: Mouse pressed left at (1323, 187)
Screenshot: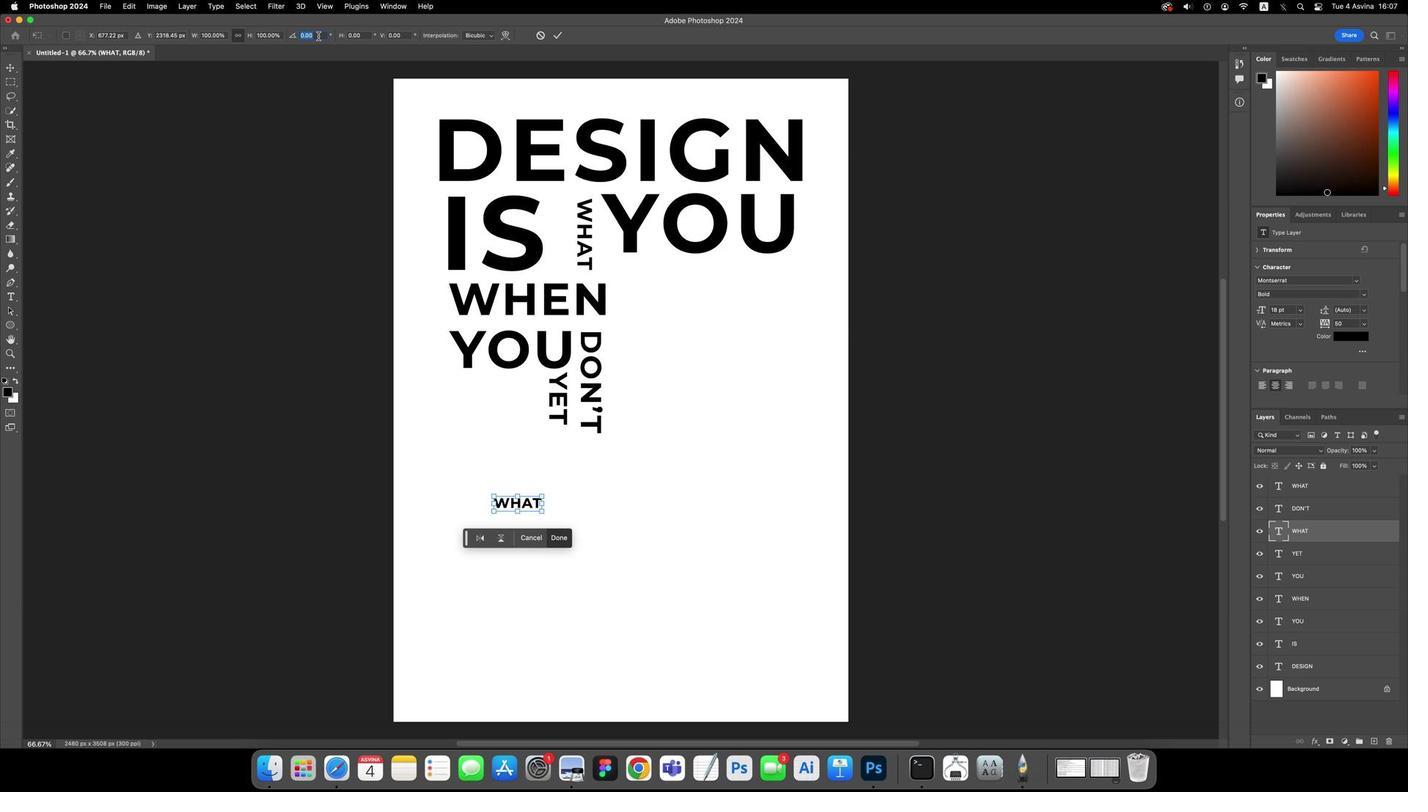 
Action: Key pressed '9''0'Key.enter
Screenshot: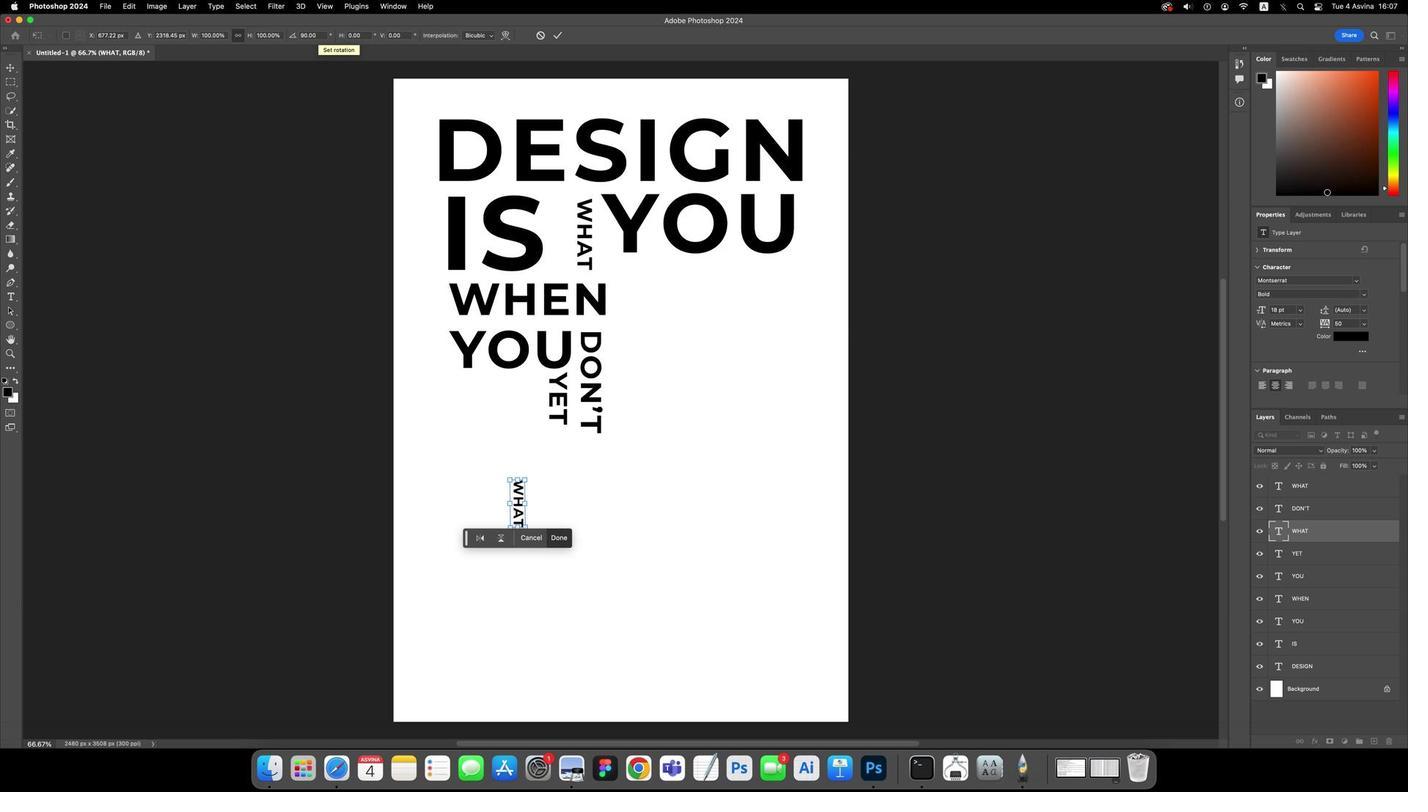 
Action: Mouse moved to (1323, 187)
Screenshot: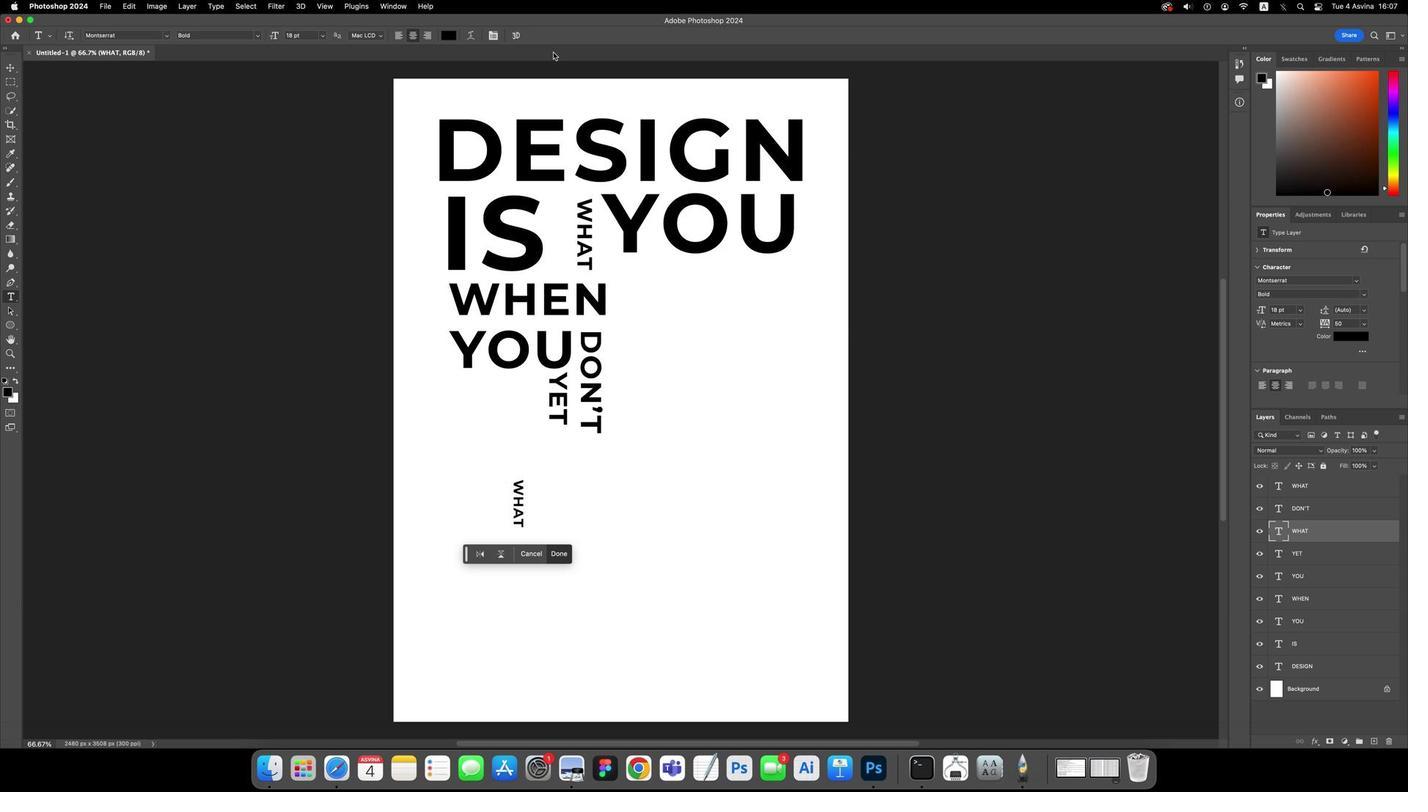 
Action: Mouse pressed left at (1323, 187)
Screenshot: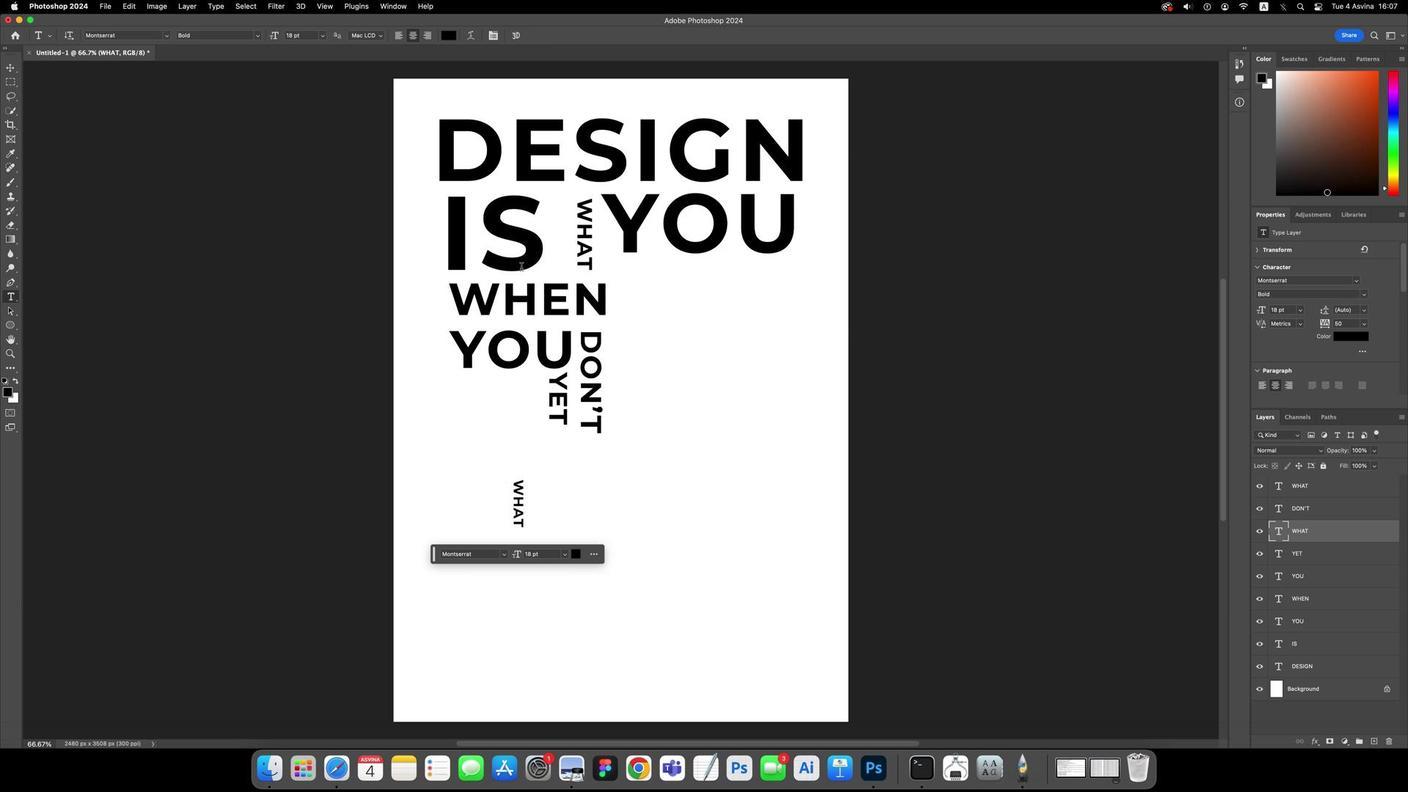 
Action: Mouse moved to (1323, 187)
Screenshot: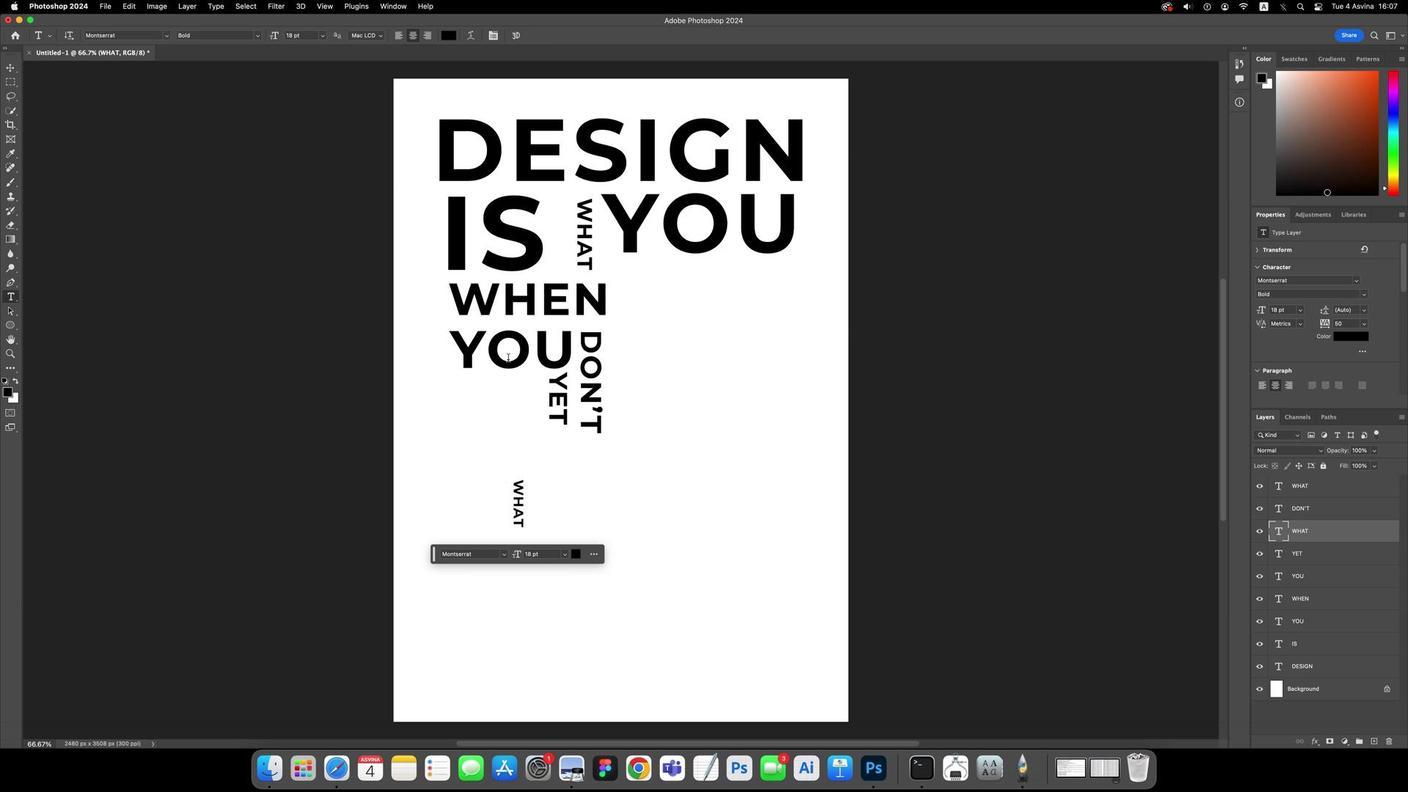 
Action: Key pressed Key.cmd't'
Screenshot: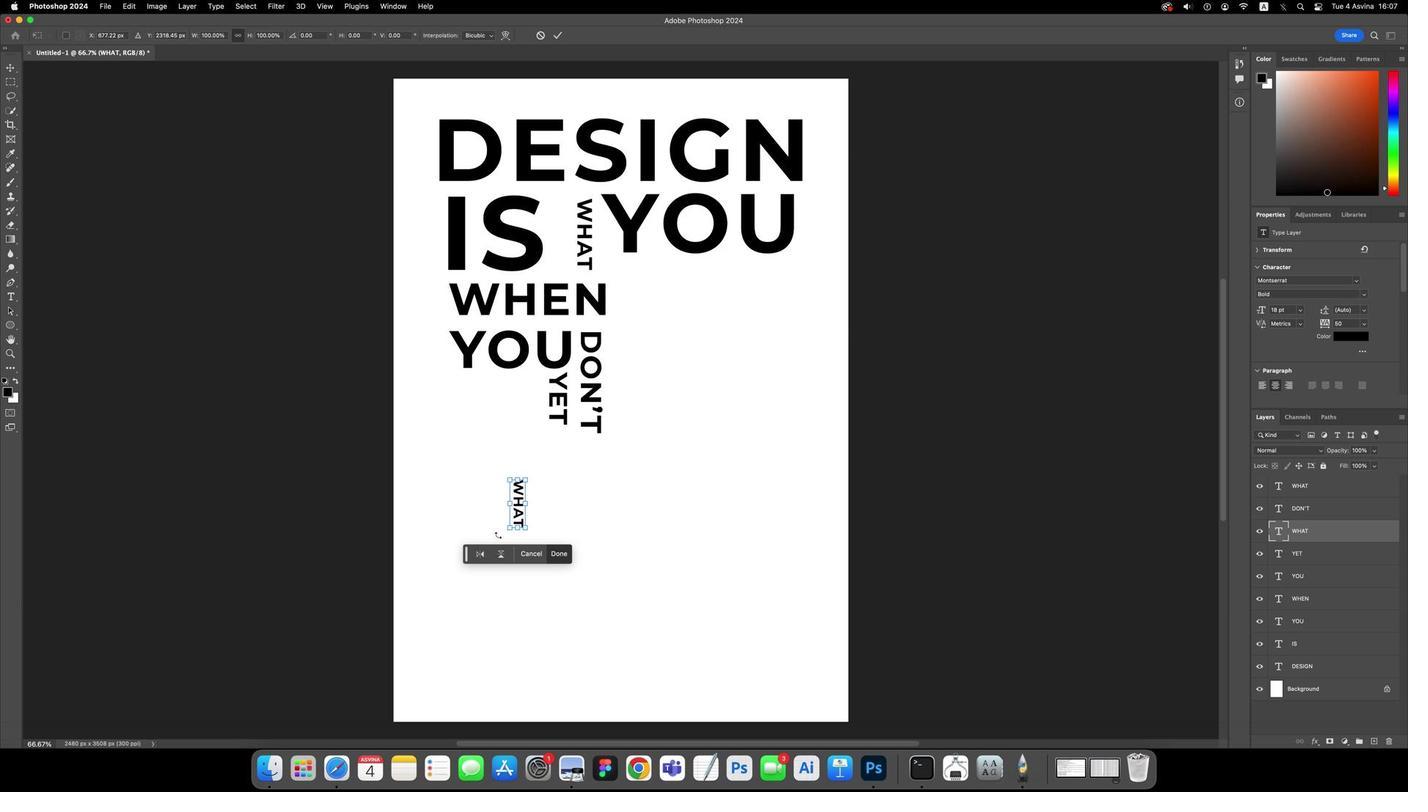 
Action: Mouse moved to (1323, 187)
Screenshot: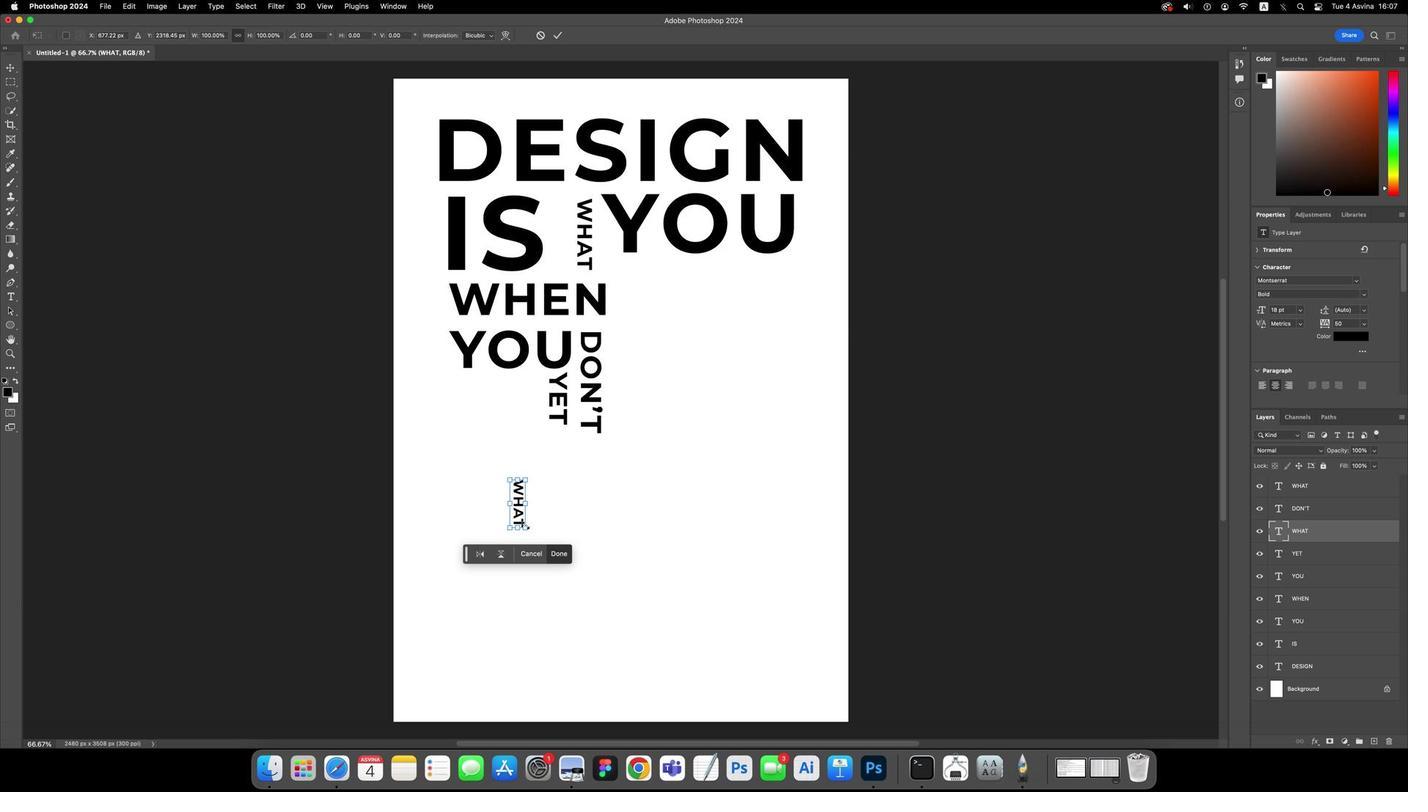 
Action: Mouse pressed left at (1323, 187)
